 Task: Play online Dominion game.
Action: Mouse moved to (626, 526)
Screenshot: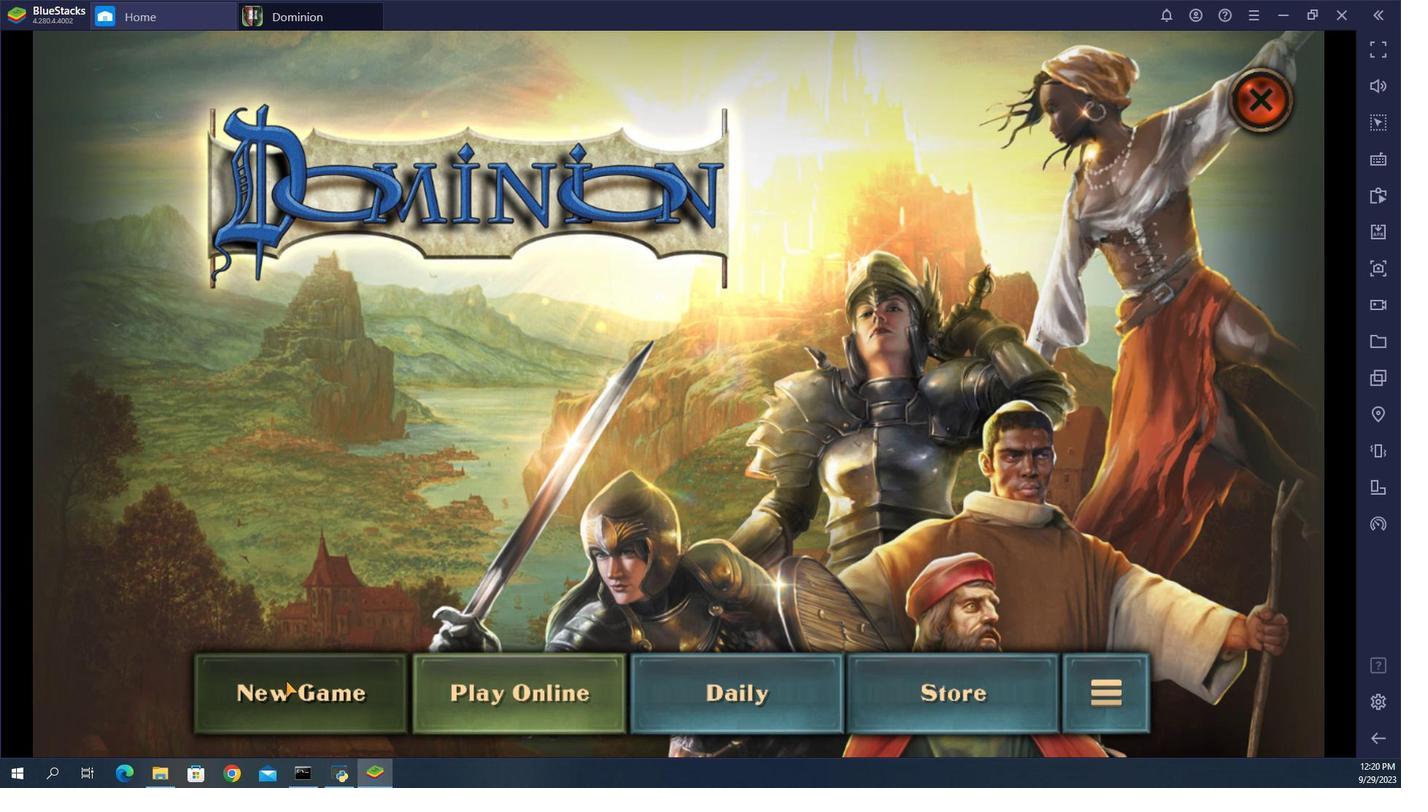 
Action: Mouse pressed left at (626, 526)
Screenshot: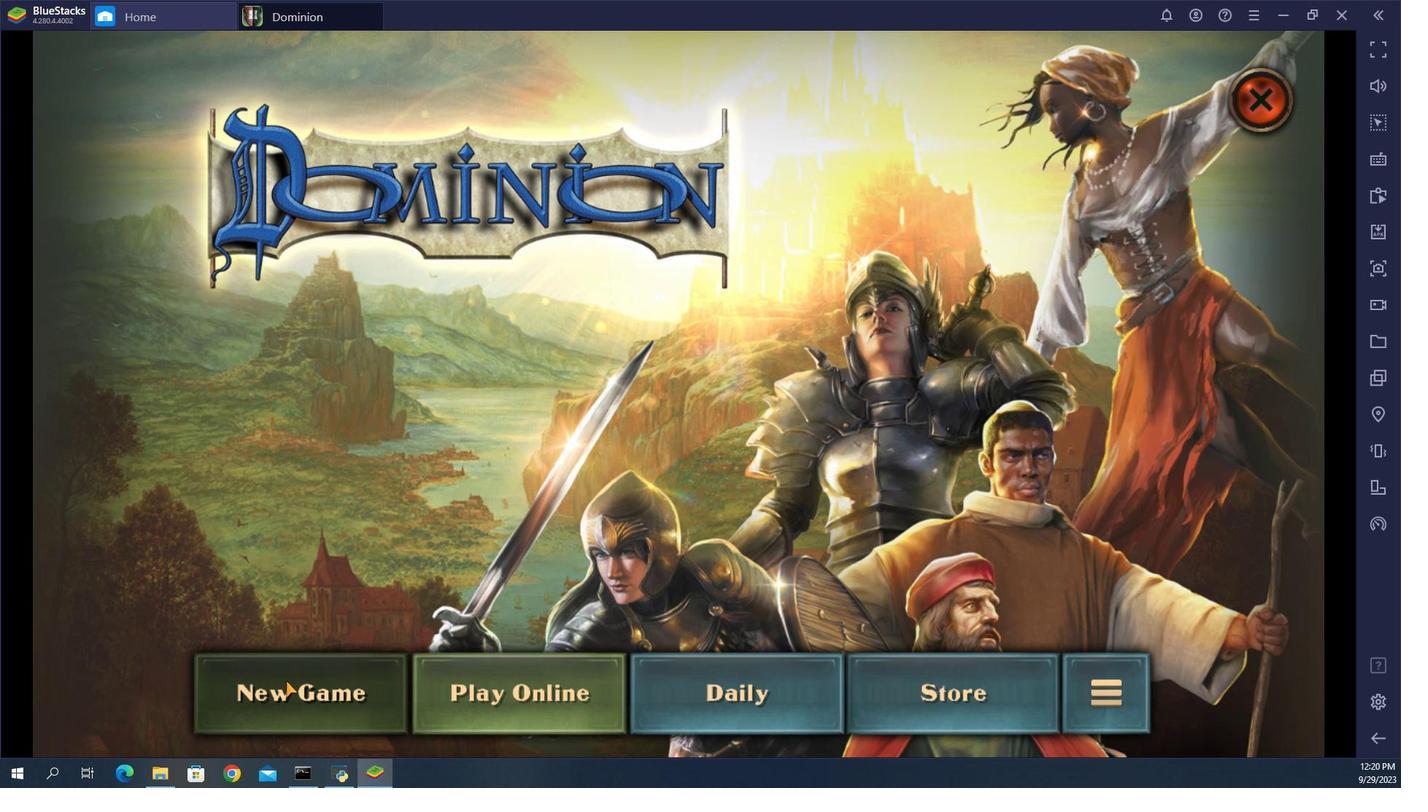 
Action: Mouse moved to (582, 526)
Screenshot: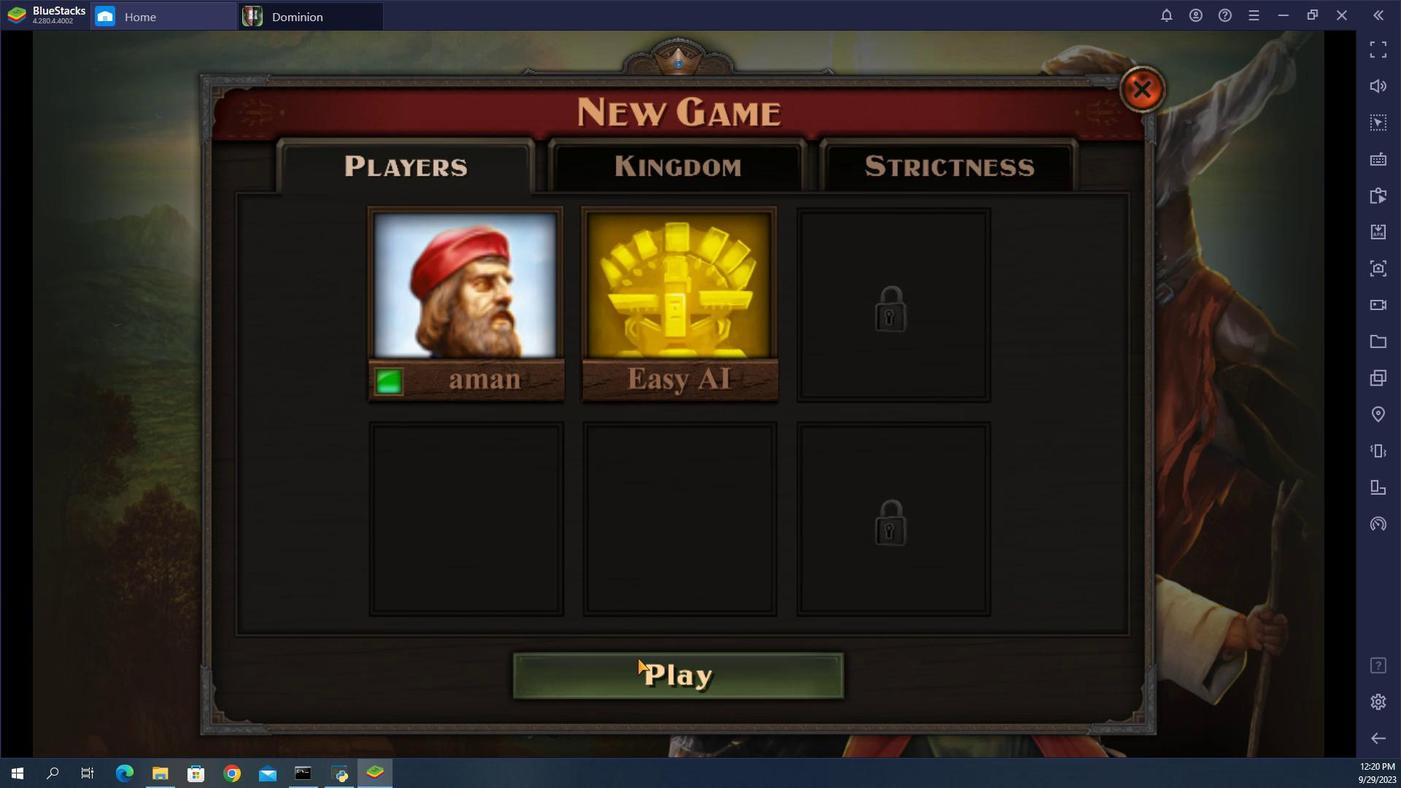 
Action: Mouse pressed left at (582, 526)
Screenshot: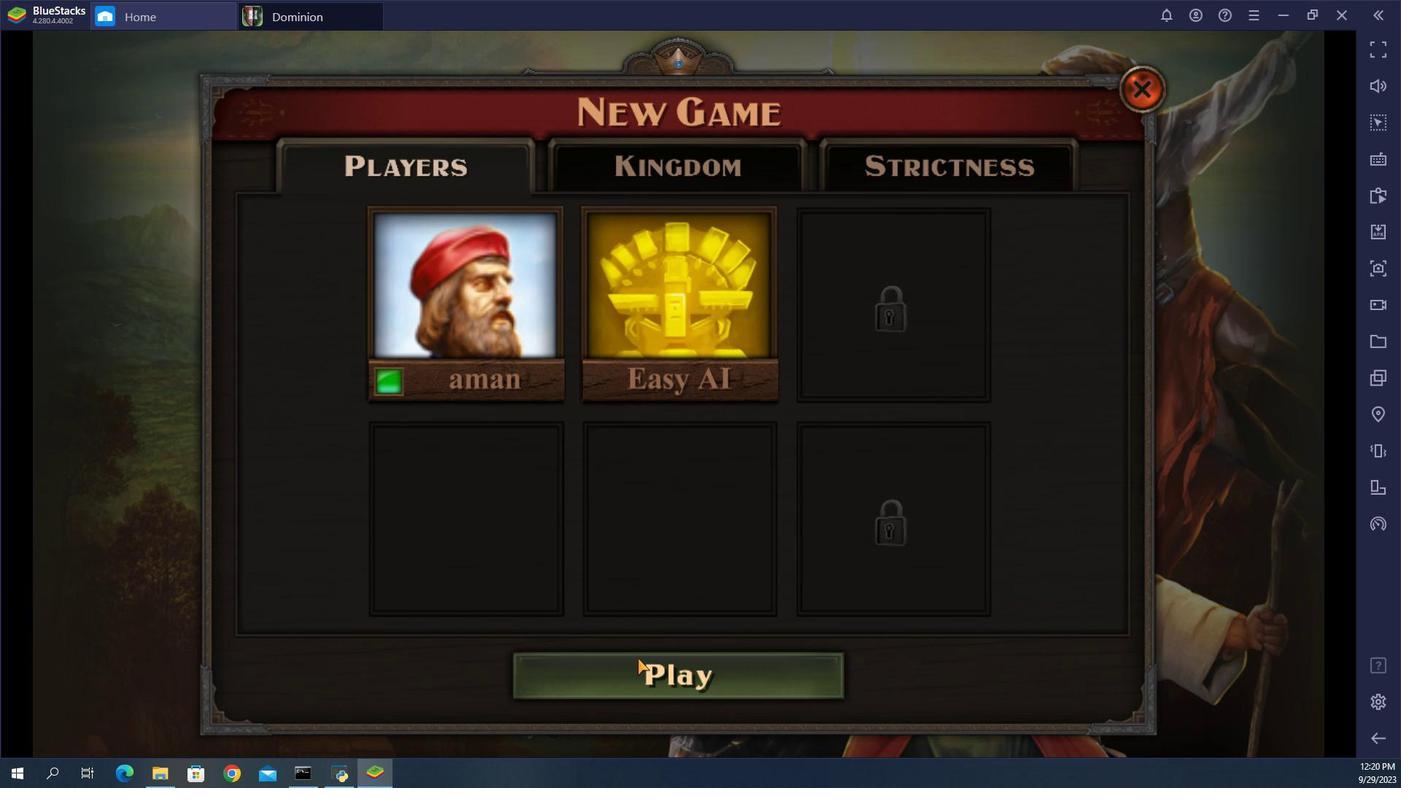 
Action: Mouse moved to (580, 526)
Screenshot: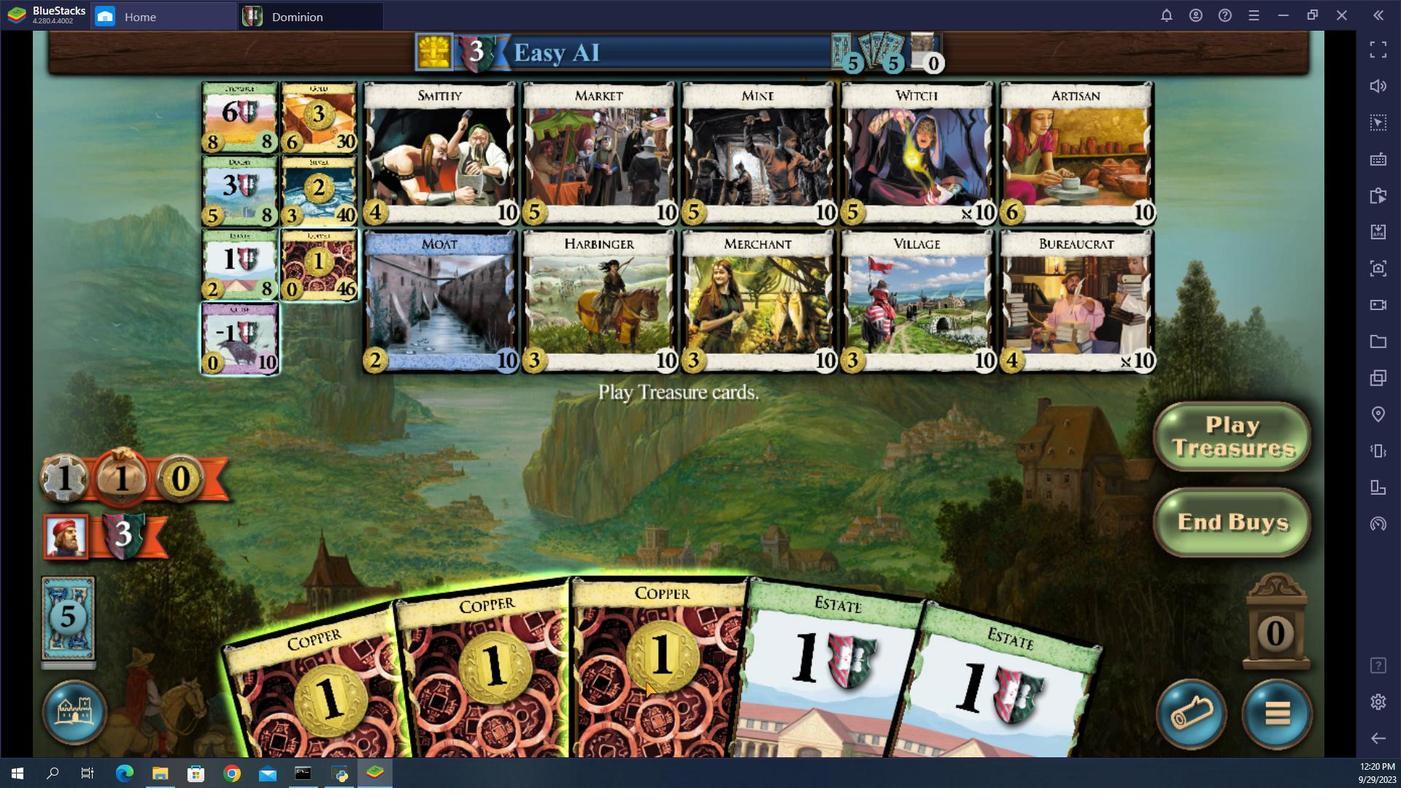 
Action: Mouse pressed left at (580, 526)
Screenshot: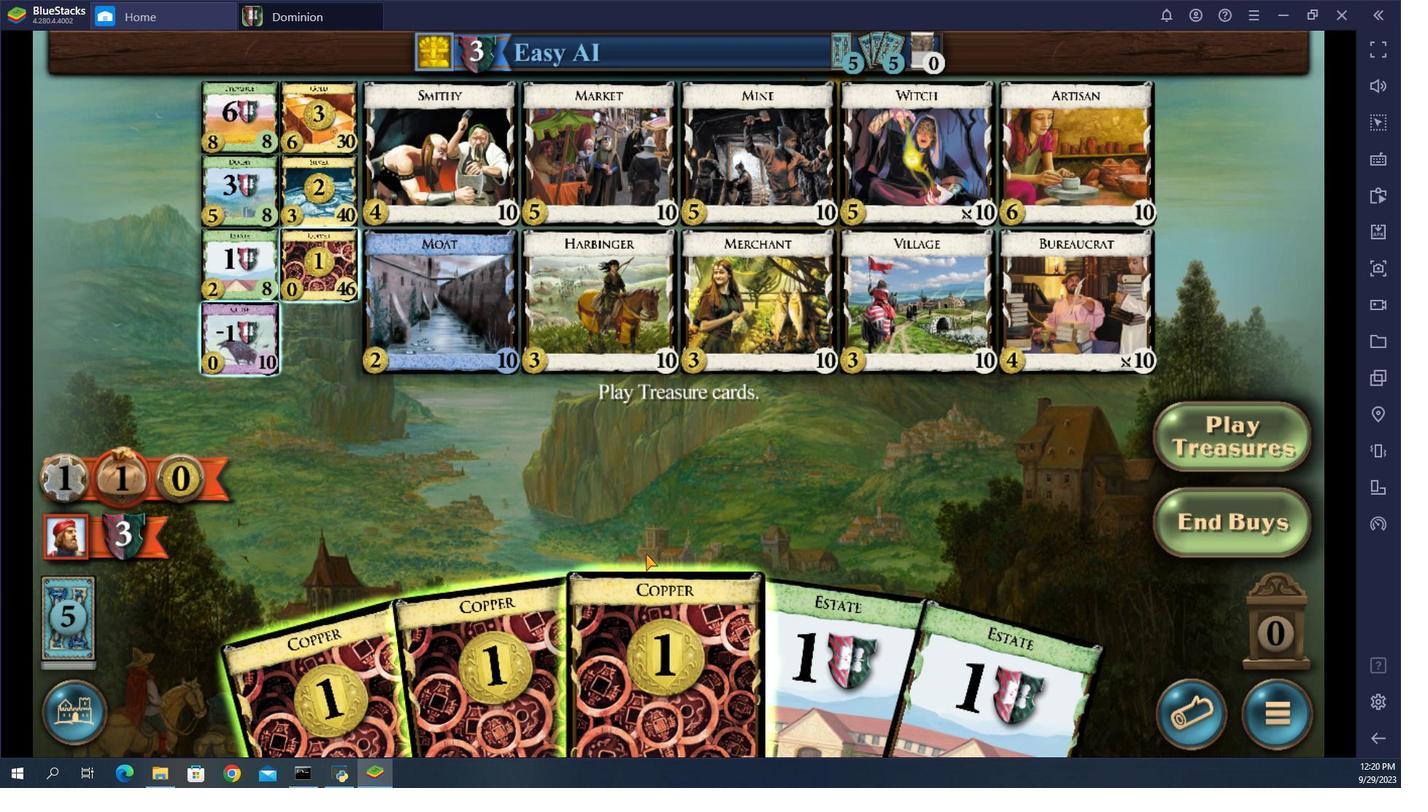 
Action: Mouse moved to (590, 526)
Screenshot: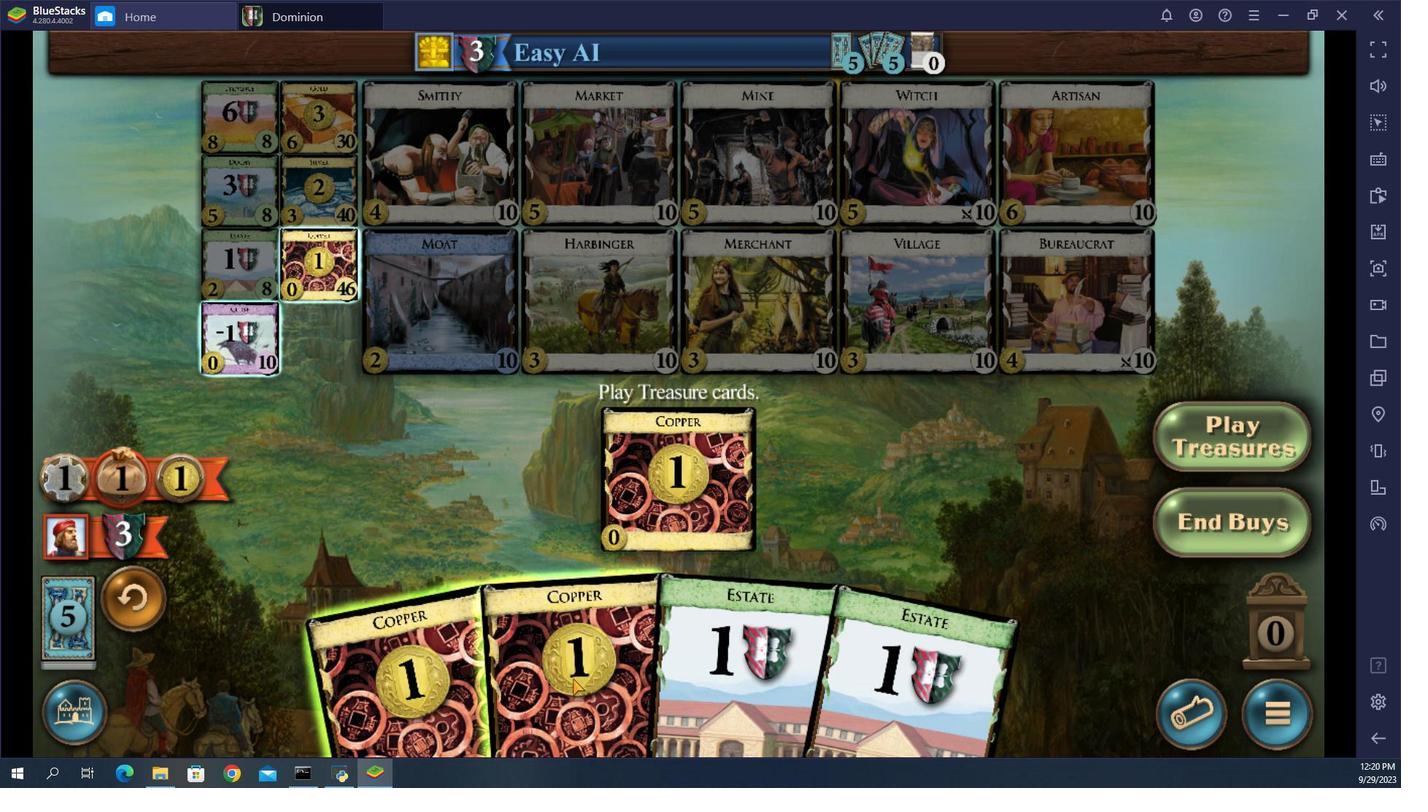 
Action: Mouse pressed left at (590, 526)
Screenshot: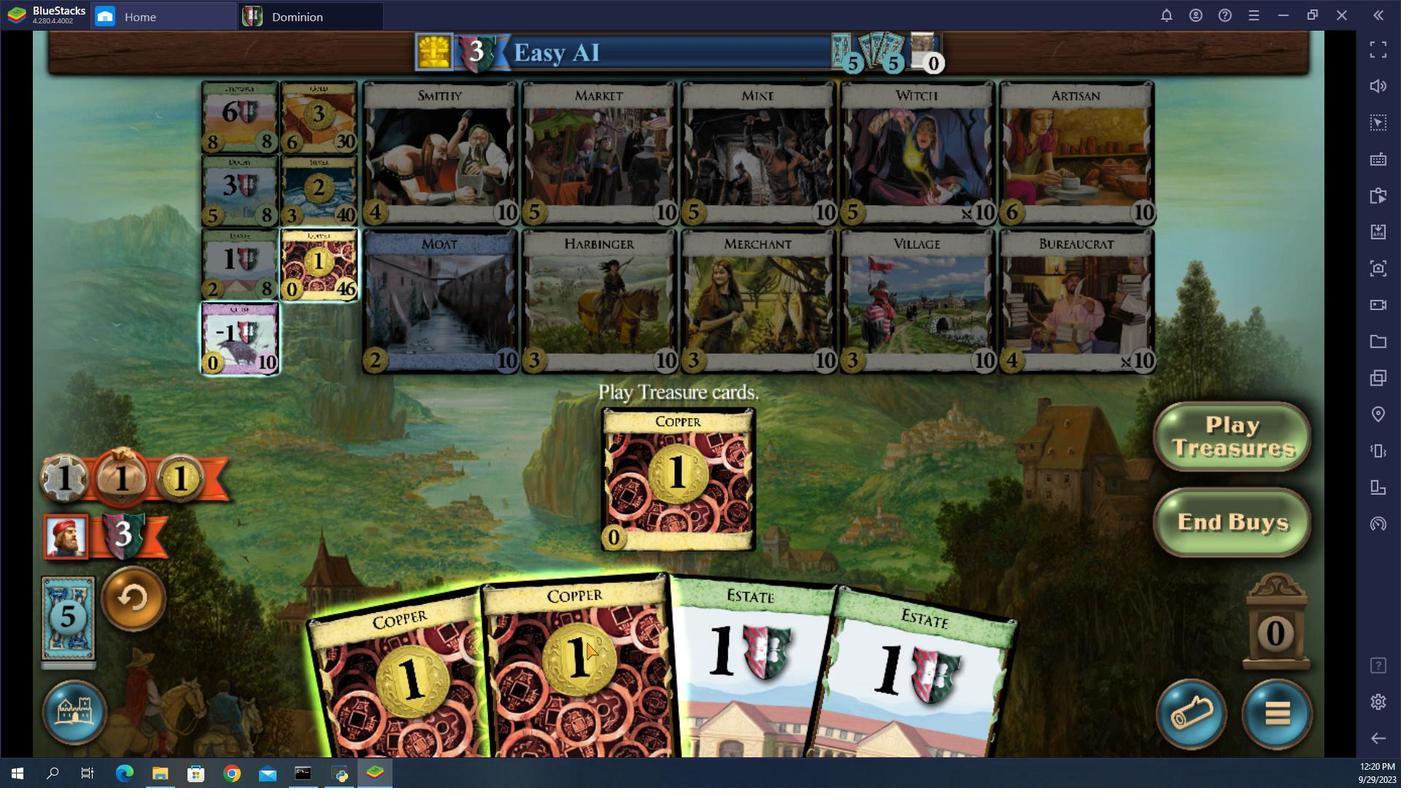 
Action: Mouse moved to (631, 527)
Screenshot: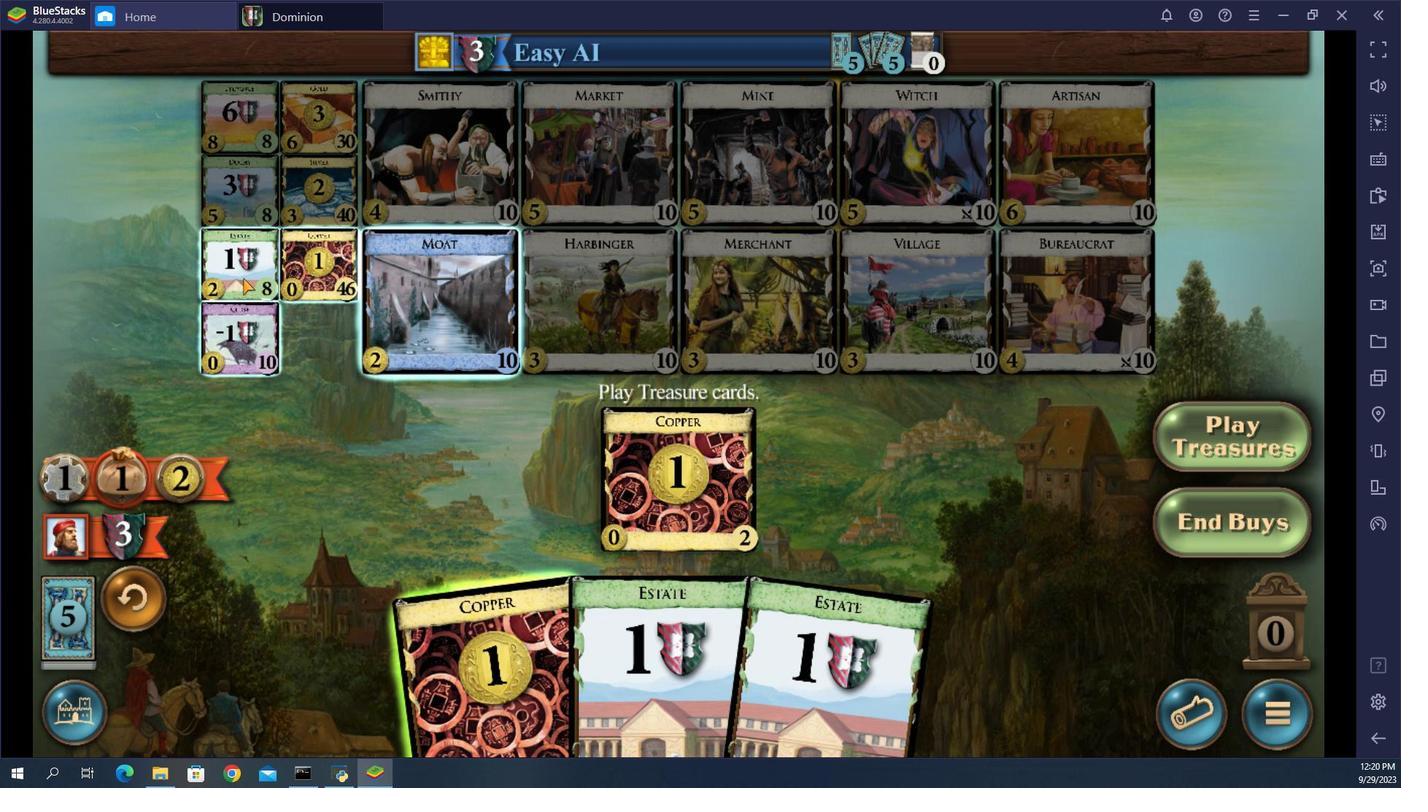 
Action: Mouse pressed left at (631, 527)
Screenshot: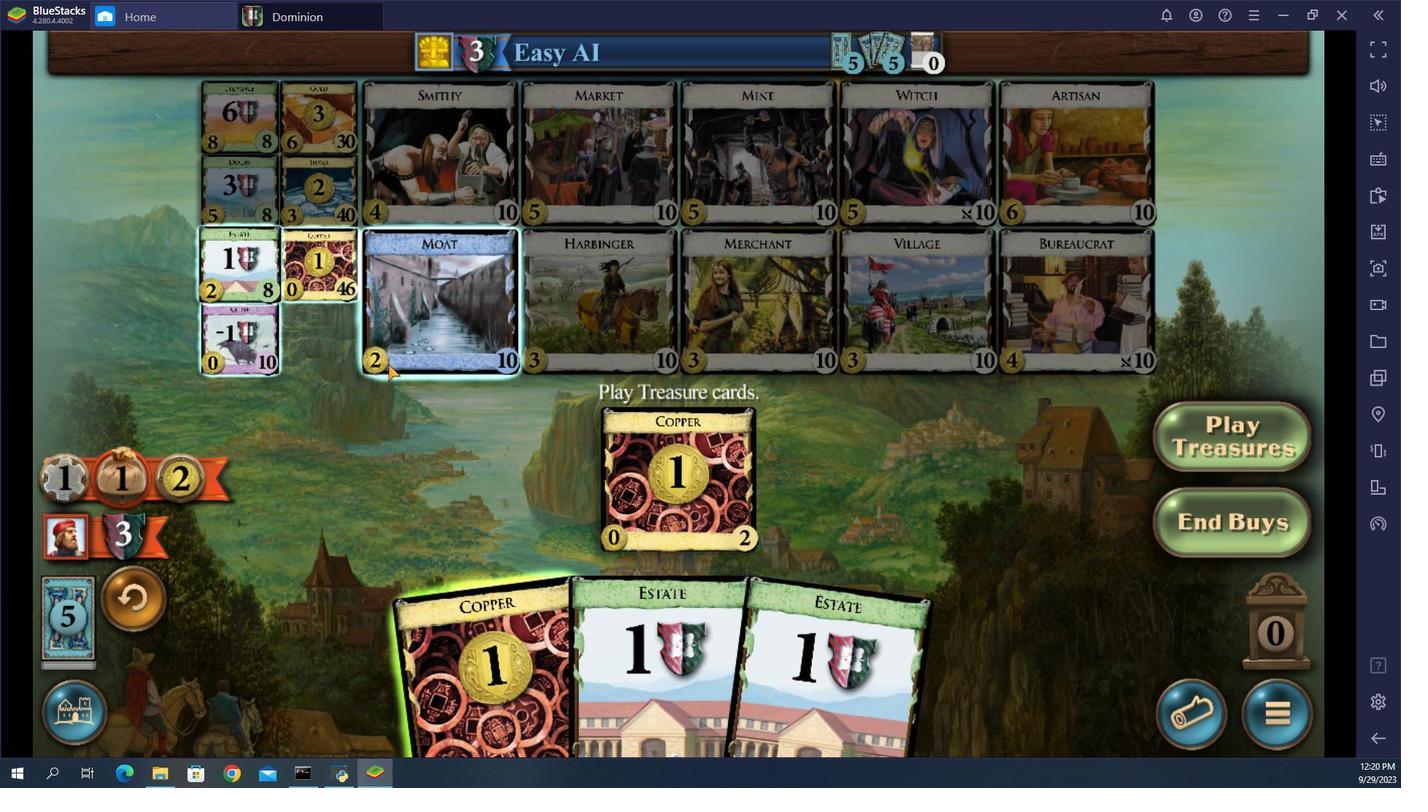 
Action: Mouse moved to (580, 526)
Screenshot: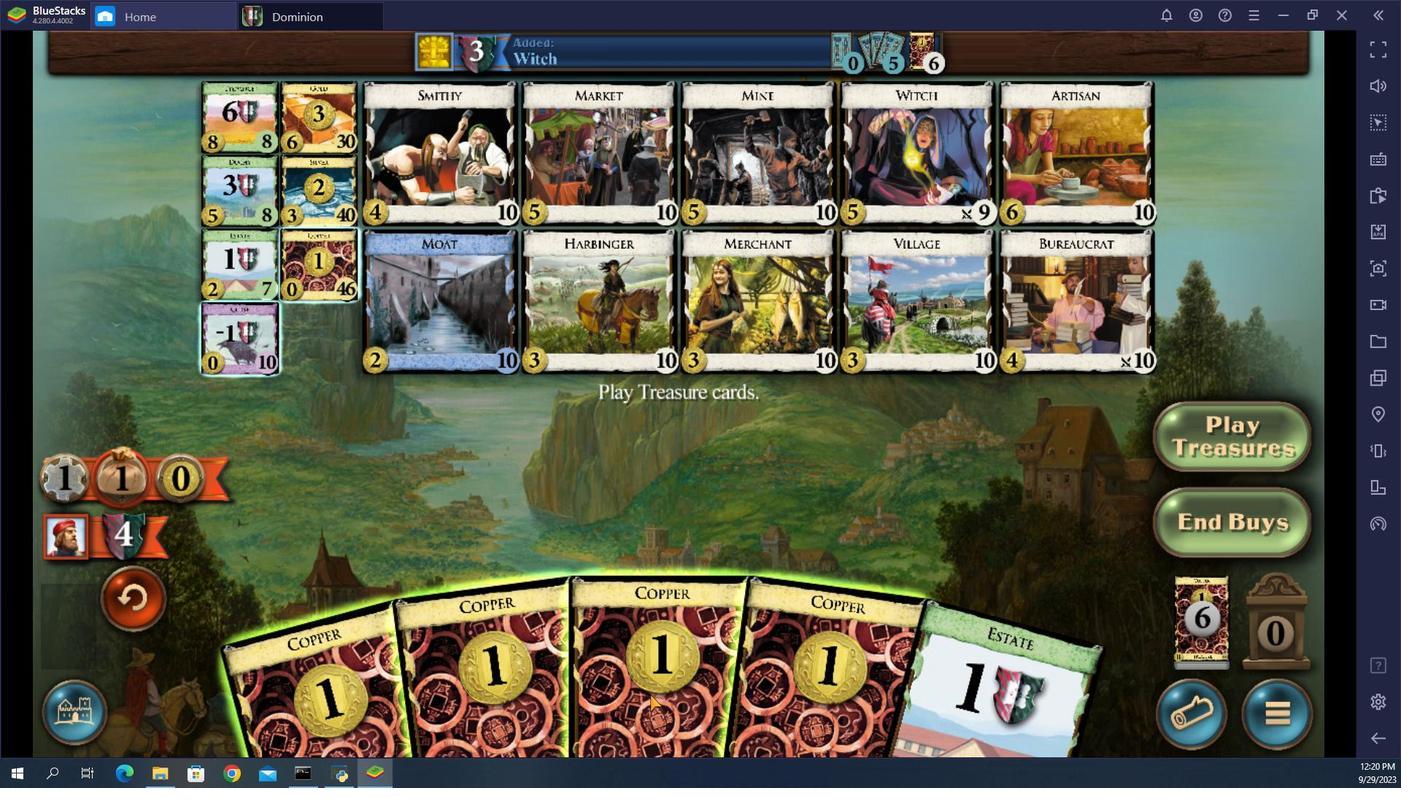 
Action: Mouse pressed left at (580, 526)
Screenshot: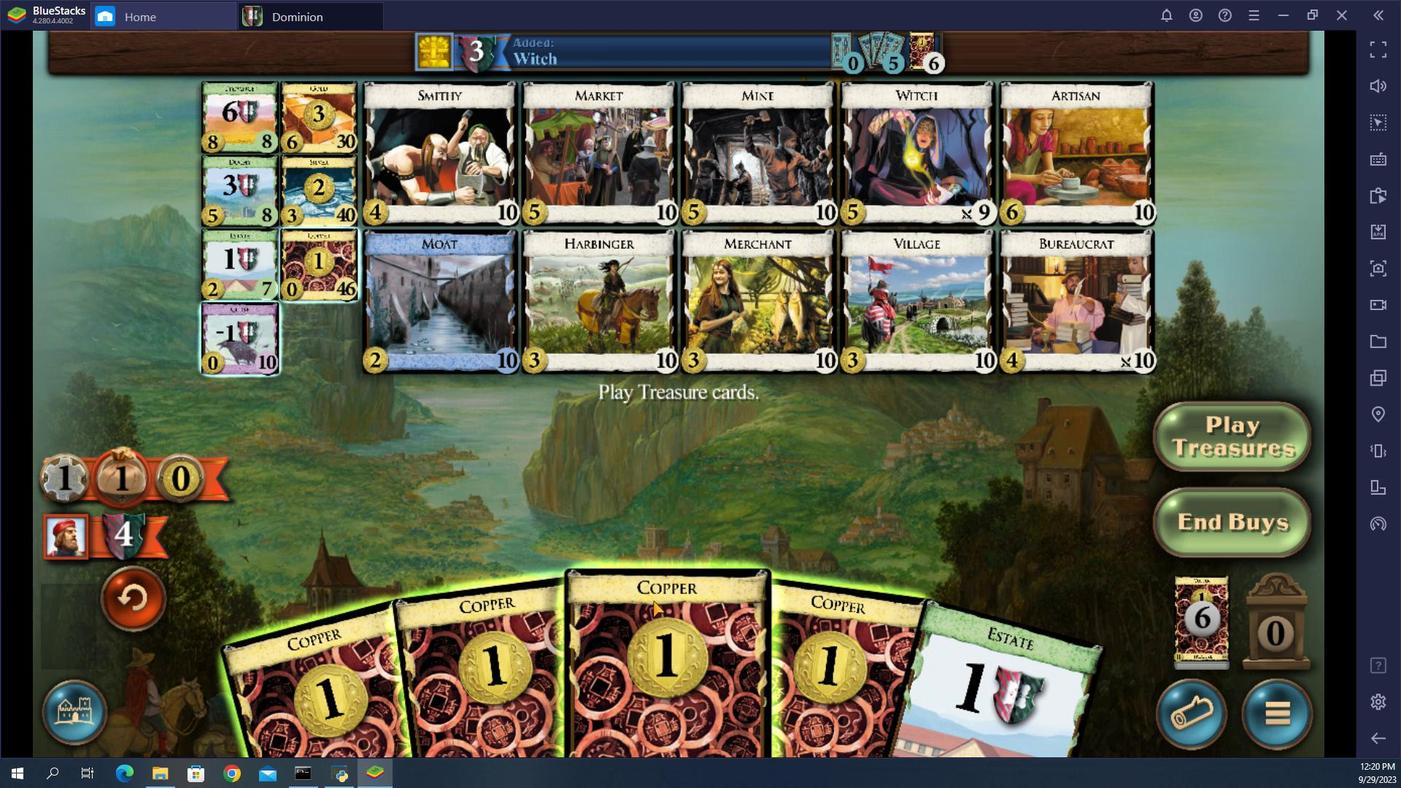 
Action: Mouse moved to (588, 526)
Screenshot: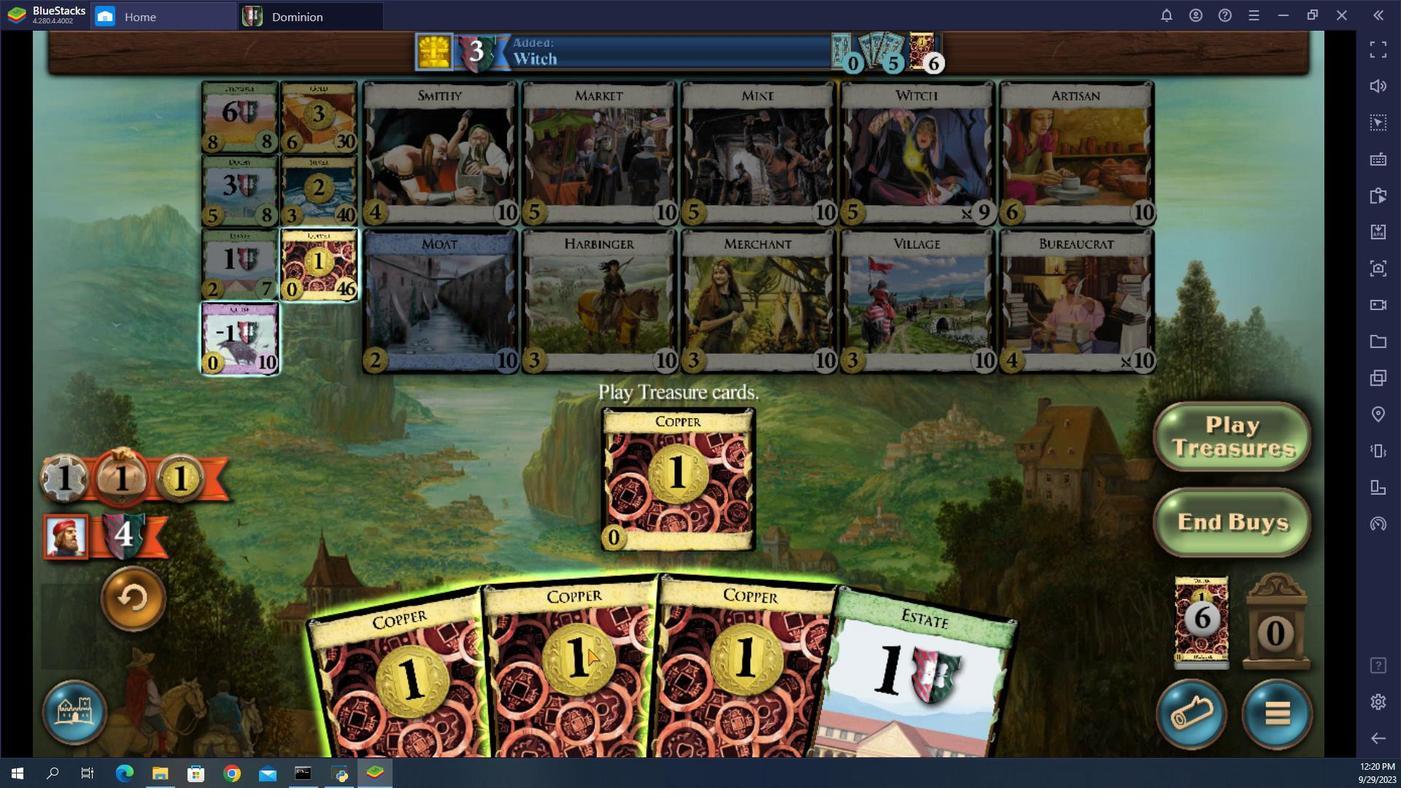 
Action: Mouse pressed left at (588, 526)
Screenshot: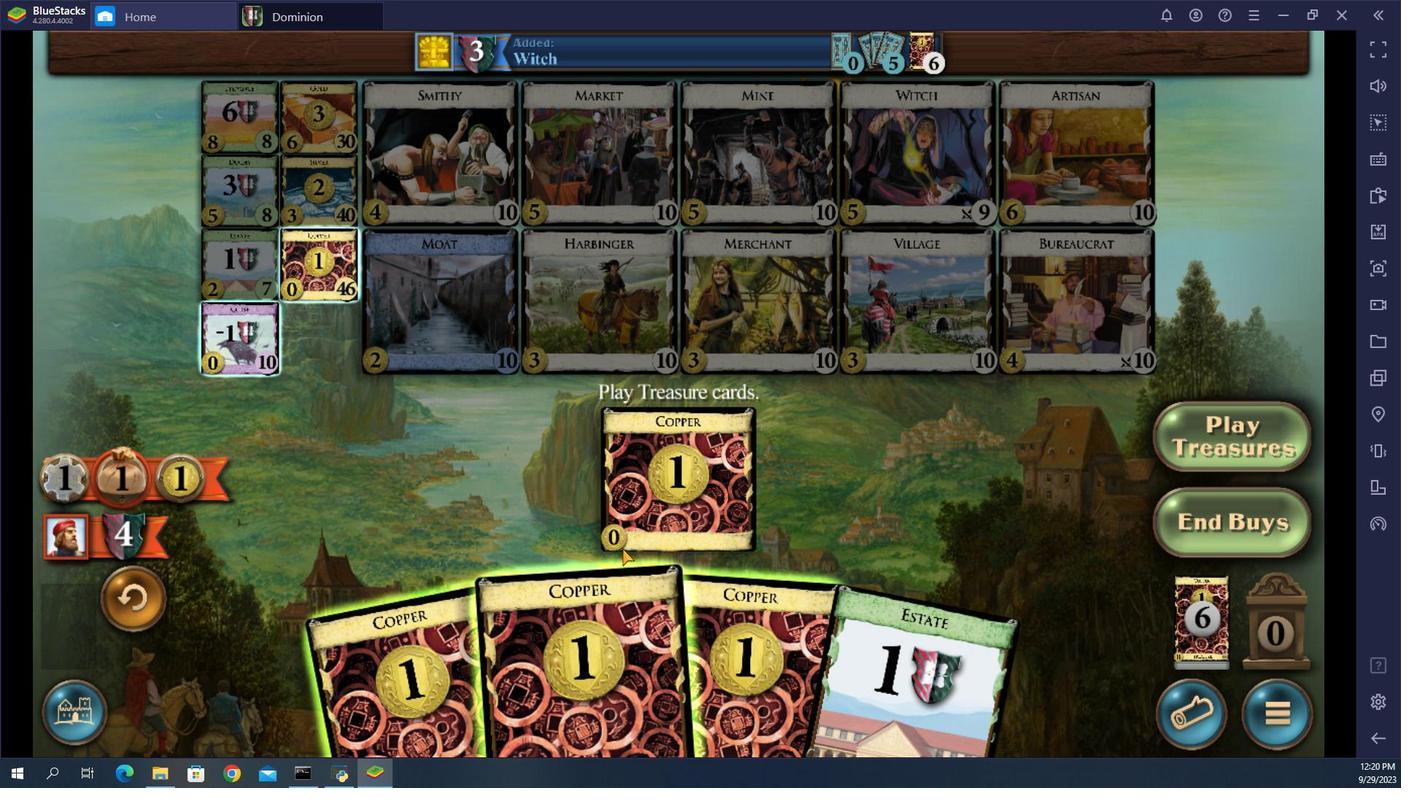 
Action: Mouse moved to (583, 526)
Screenshot: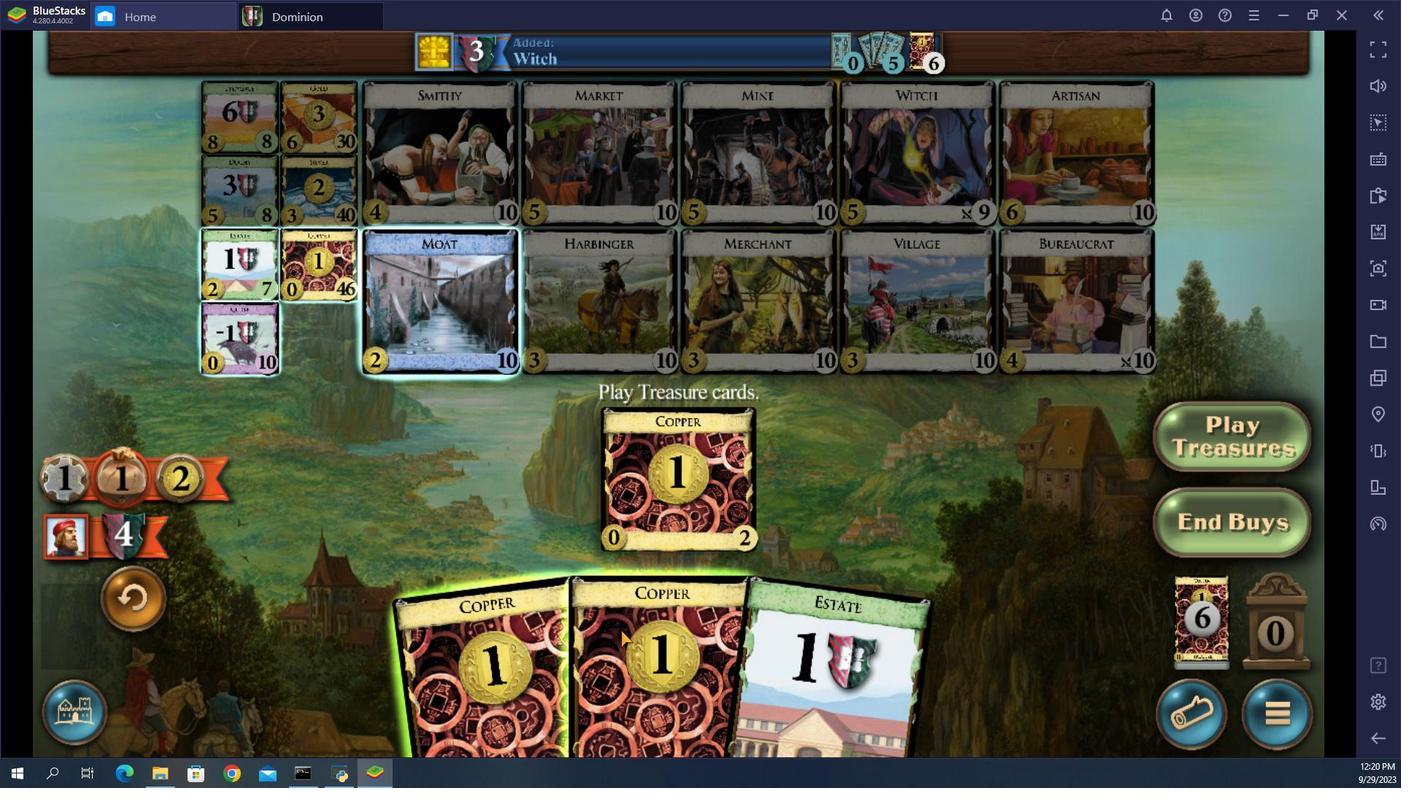 
Action: Mouse pressed left at (583, 526)
Screenshot: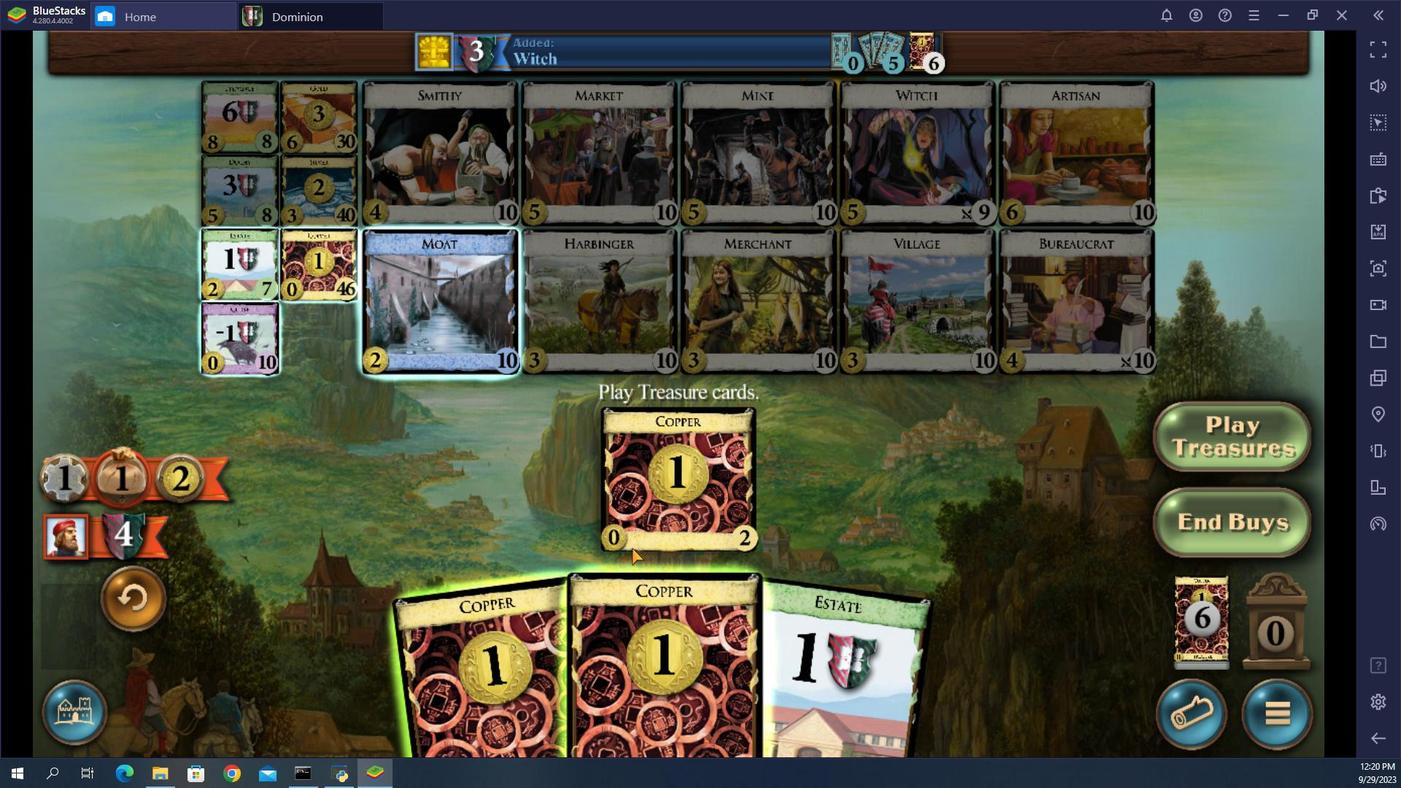 
Action: Mouse moved to (621, 527)
Screenshot: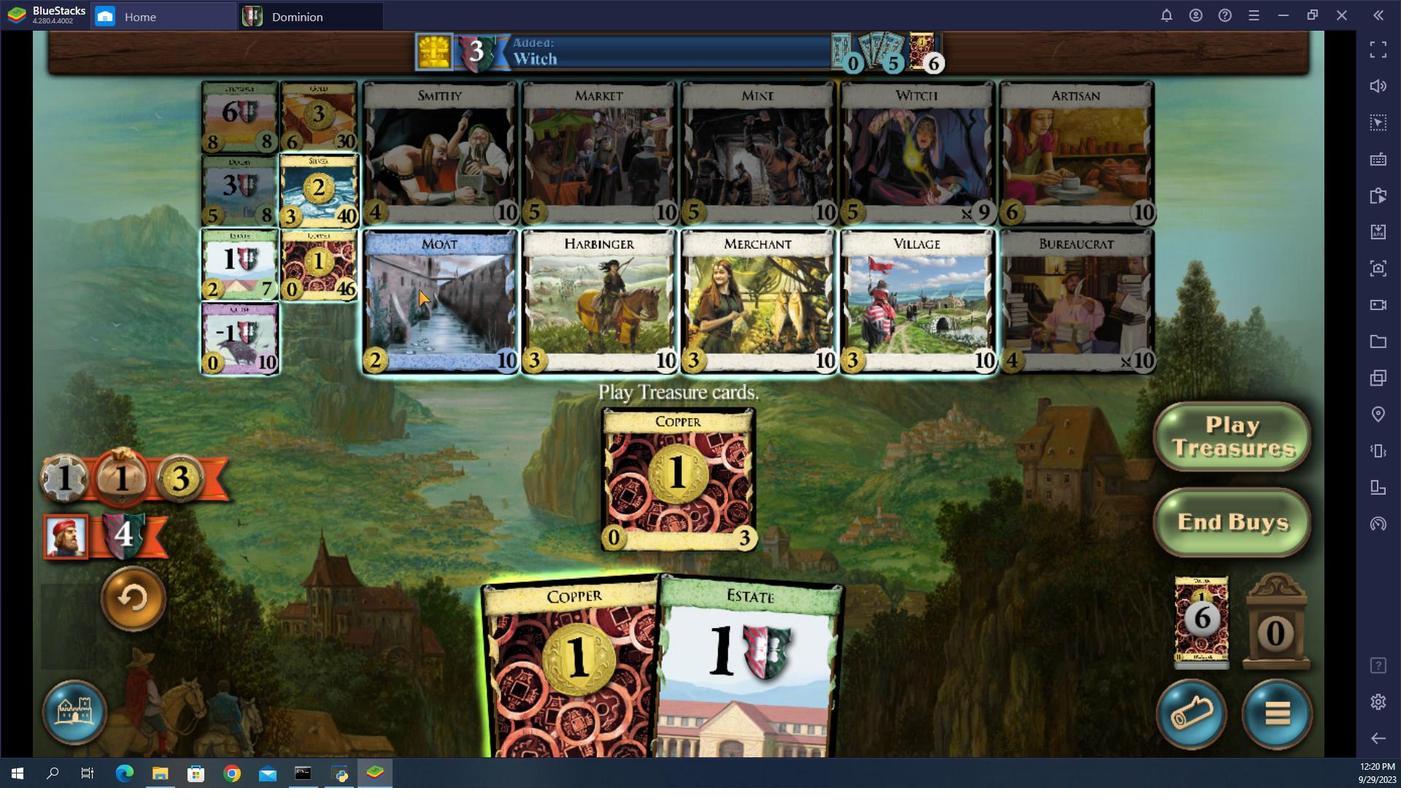 
Action: Mouse pressed left at (621, 527)
Screenshot: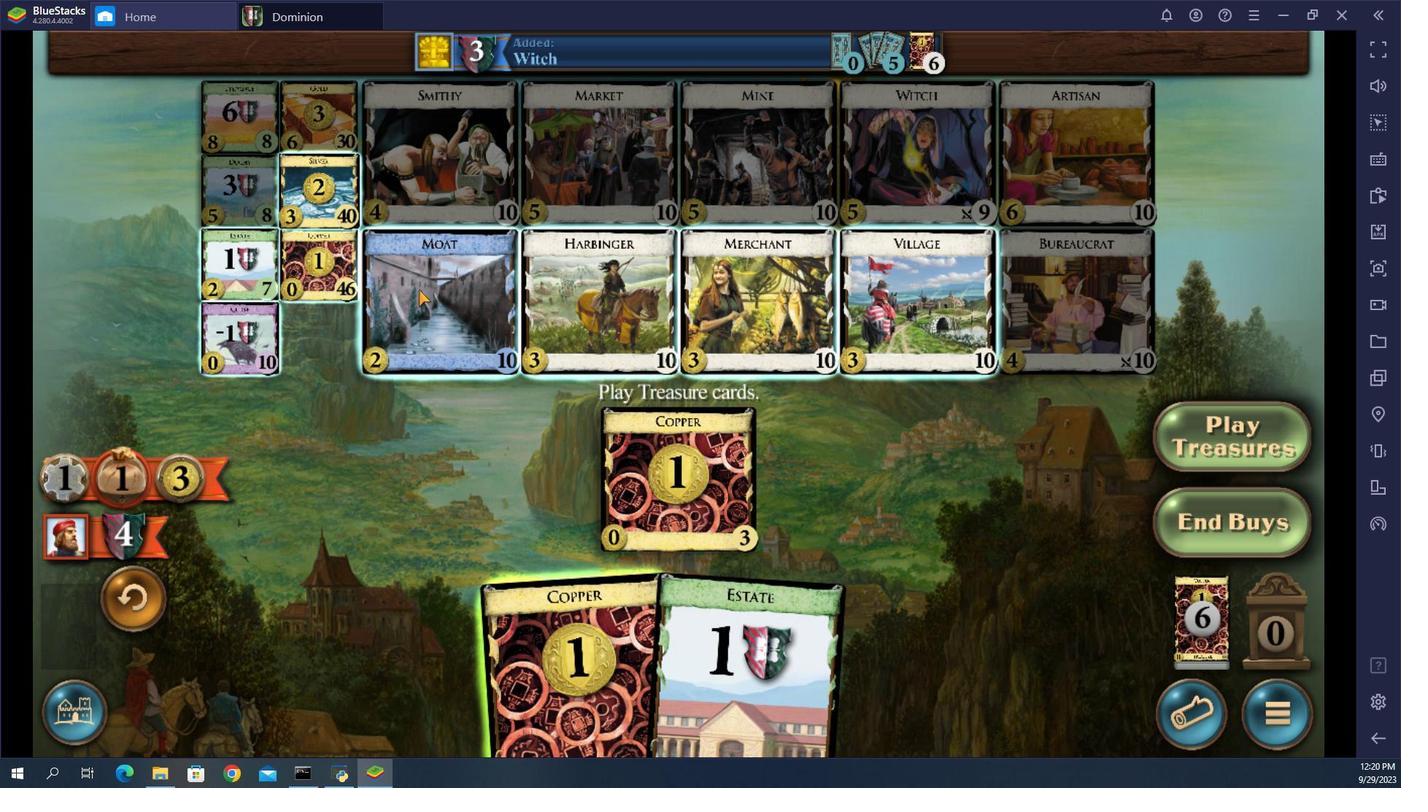 
Action: Mouse moved to (558, 526)
Screenshot: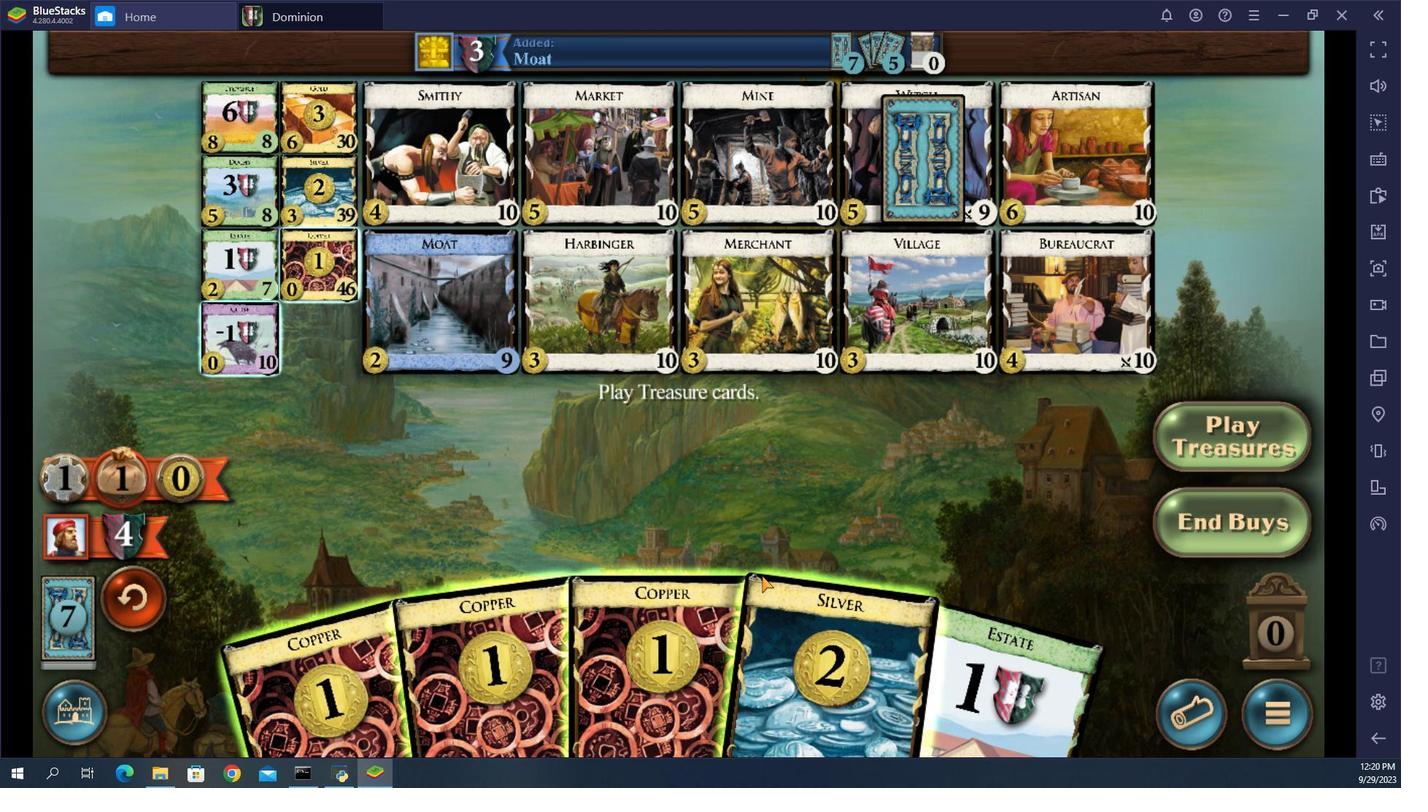 
Action: Mouse pressed left at (558, 526)
Screenshot: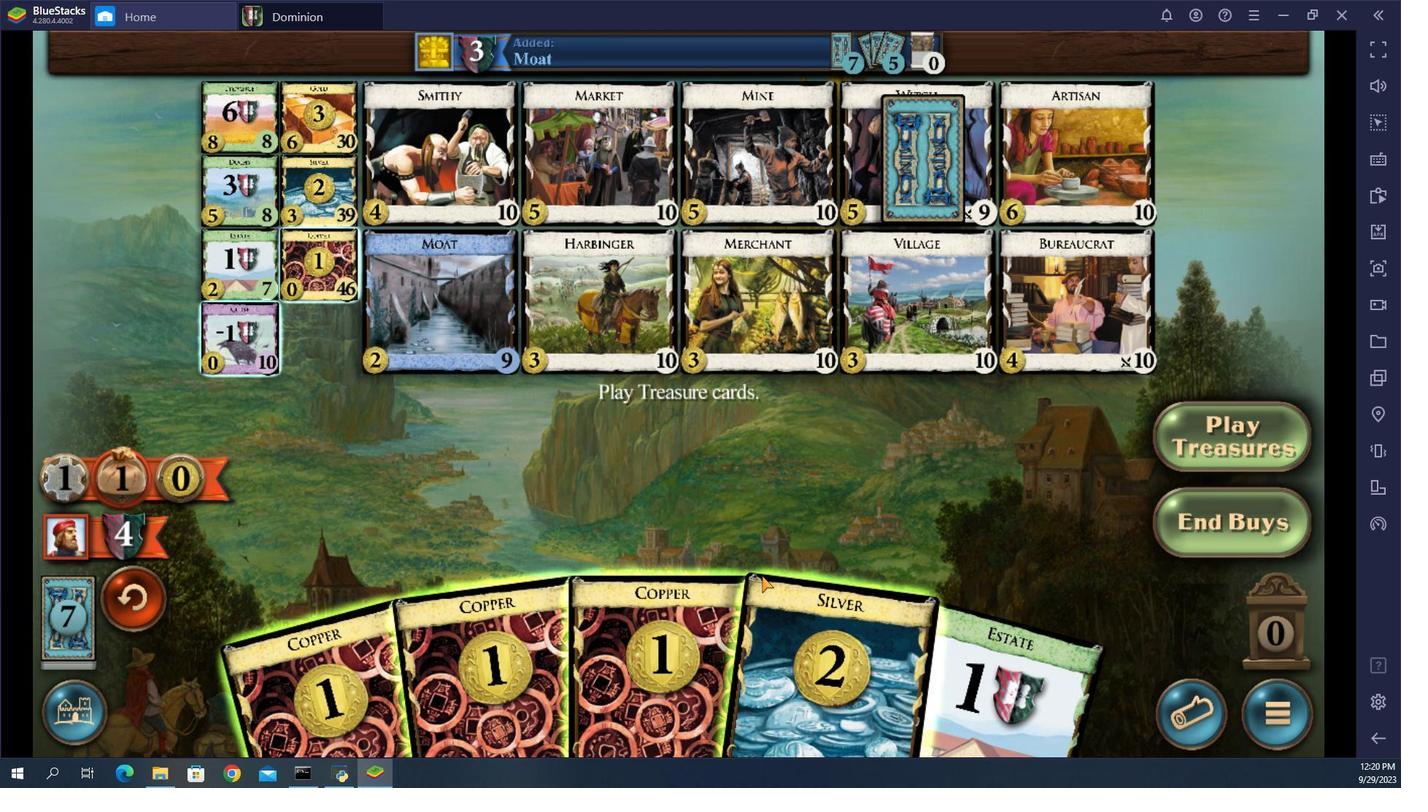 
Action: Mouse moved to (572, 526)
Screenshot: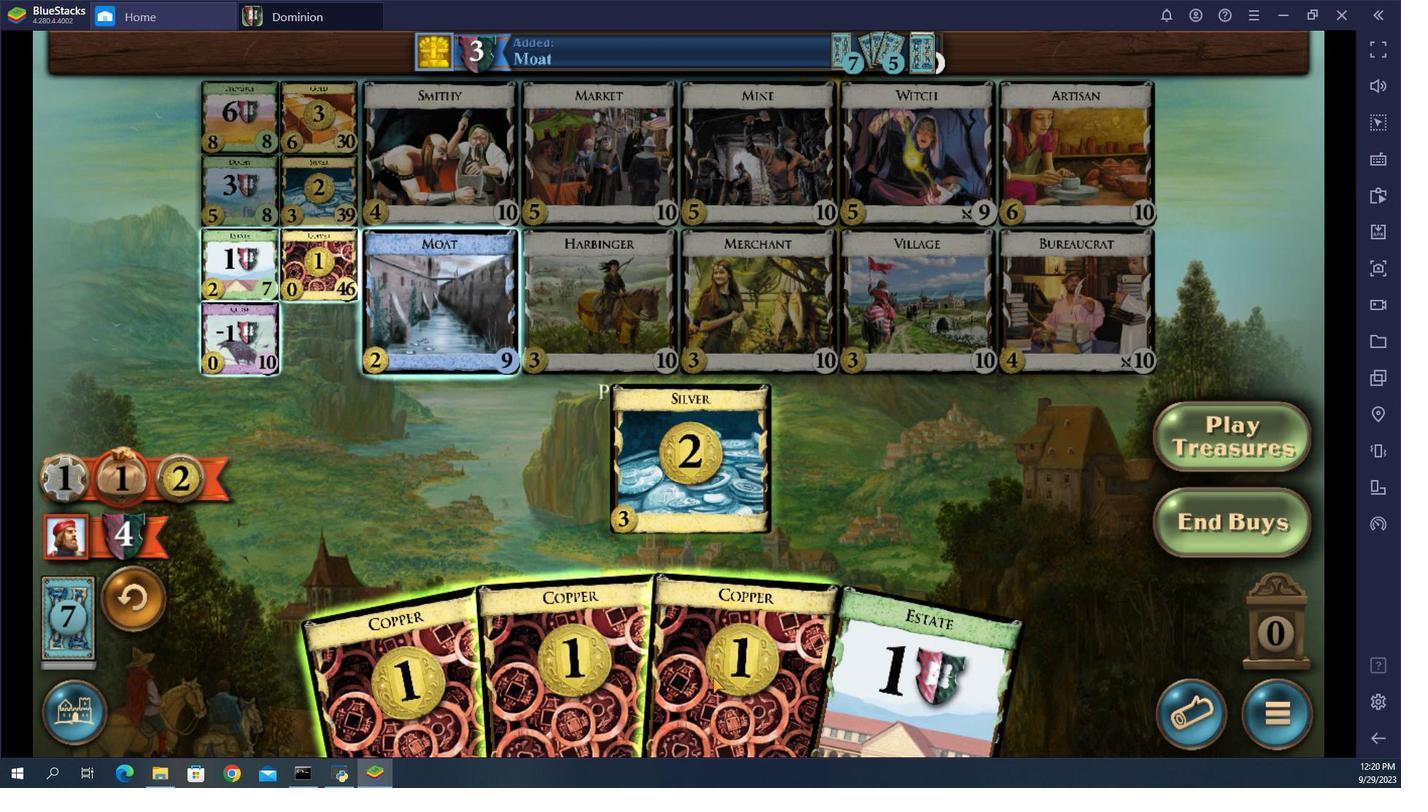 
Action: Mouse pressed left at (572, 526)
Screenshot: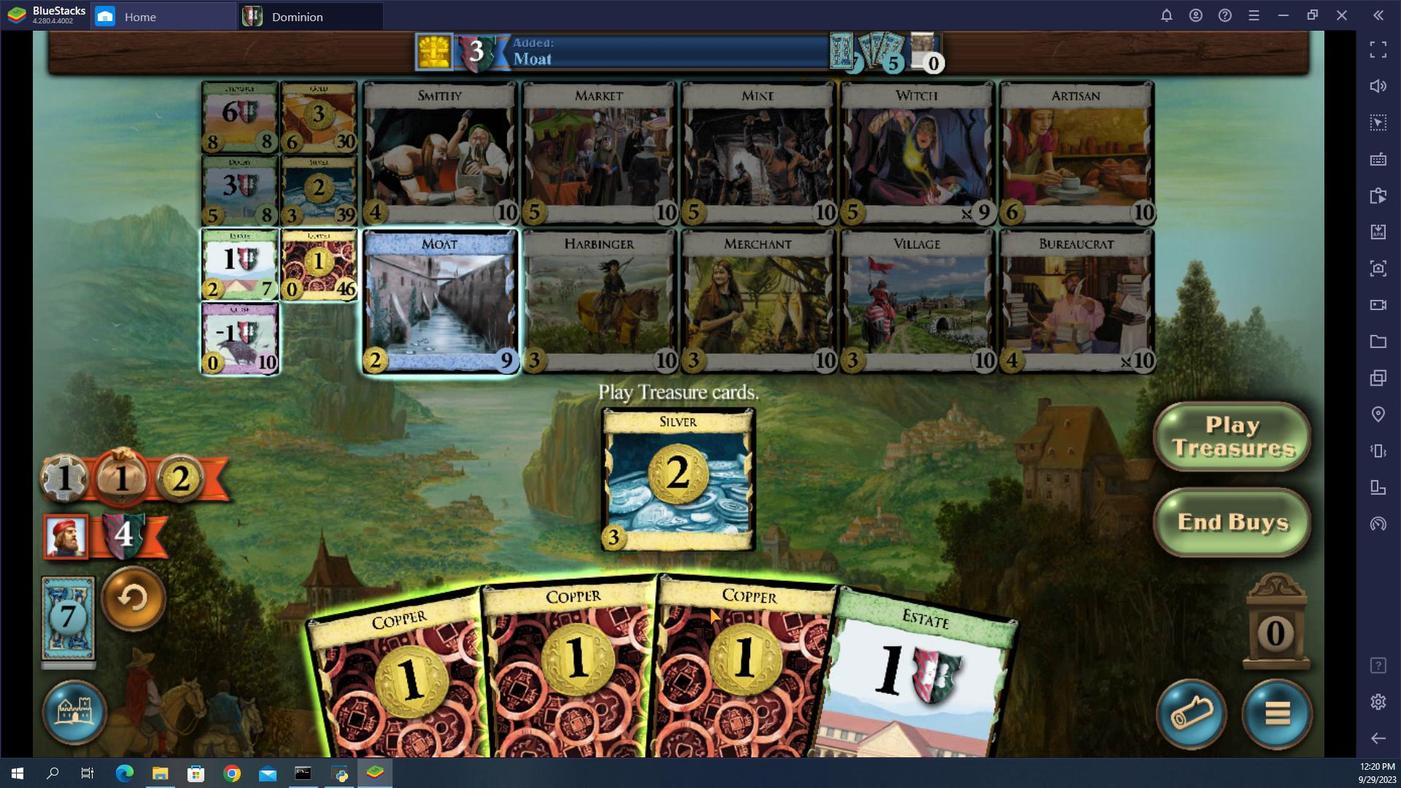 
Action: Mouse moved to (579, 526)
Screenshot: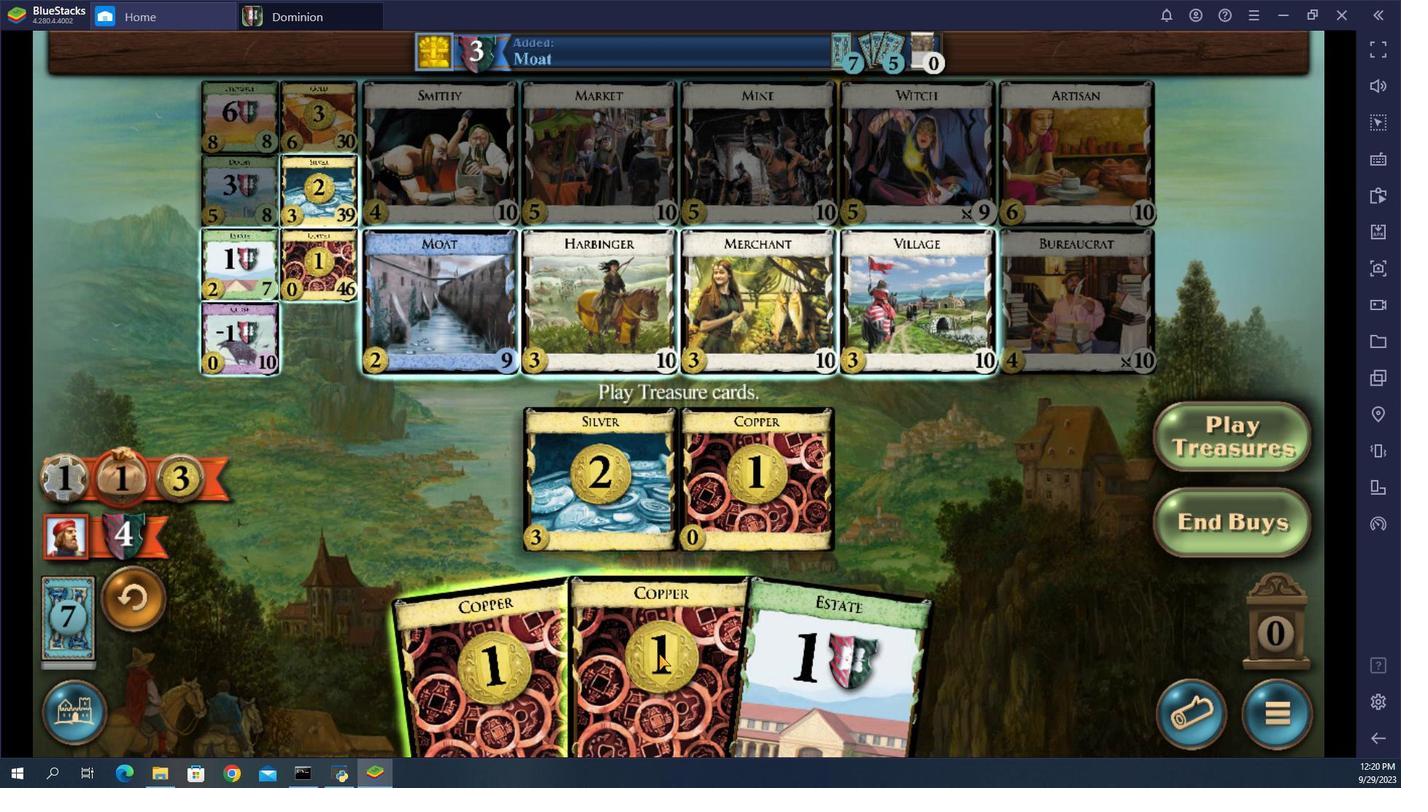 
Action: Mouse pressed left at (579, 526)
Screenshot: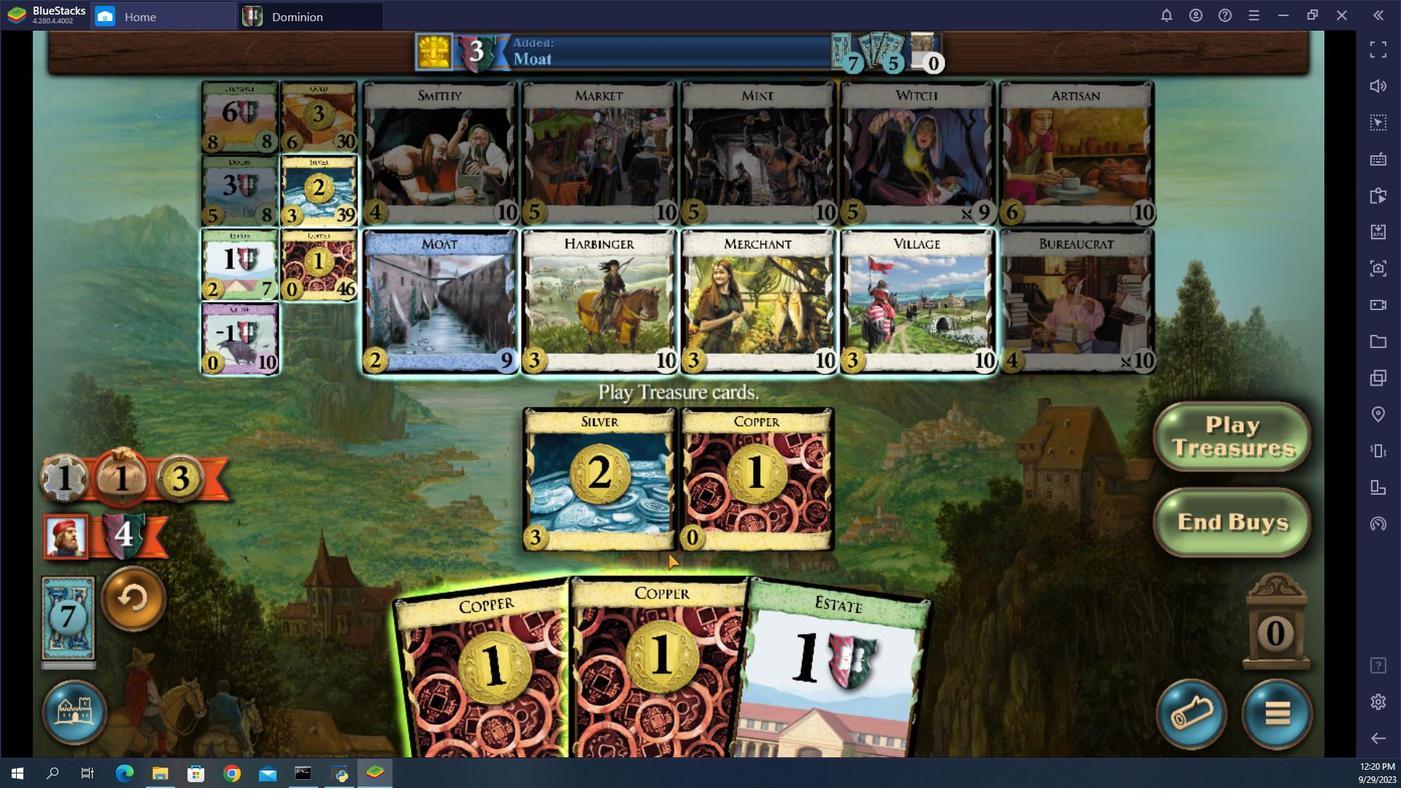 
Action: Mouse moved to (588, 526)
Screenshot: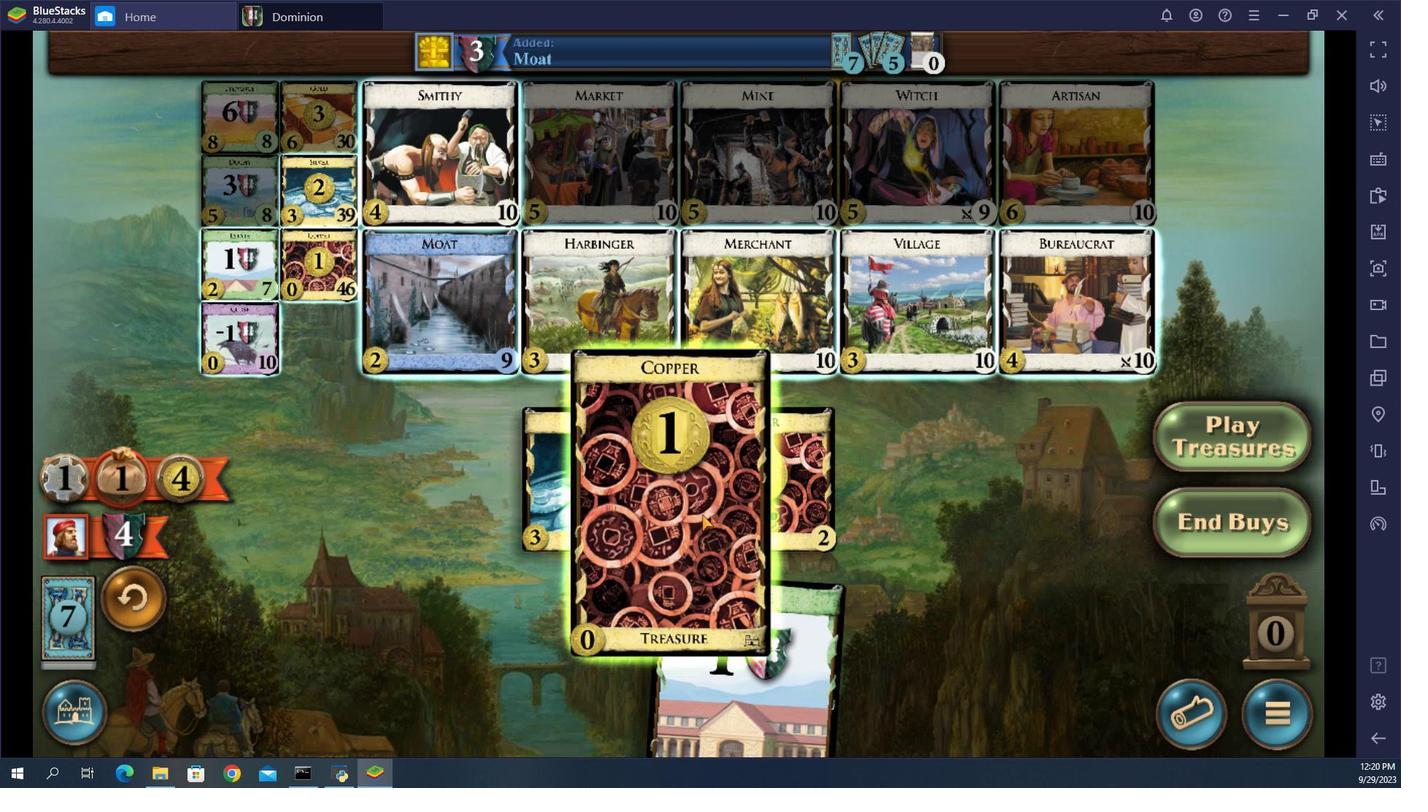
Action: Mouse pressed left at (588, 526)
Screenshot: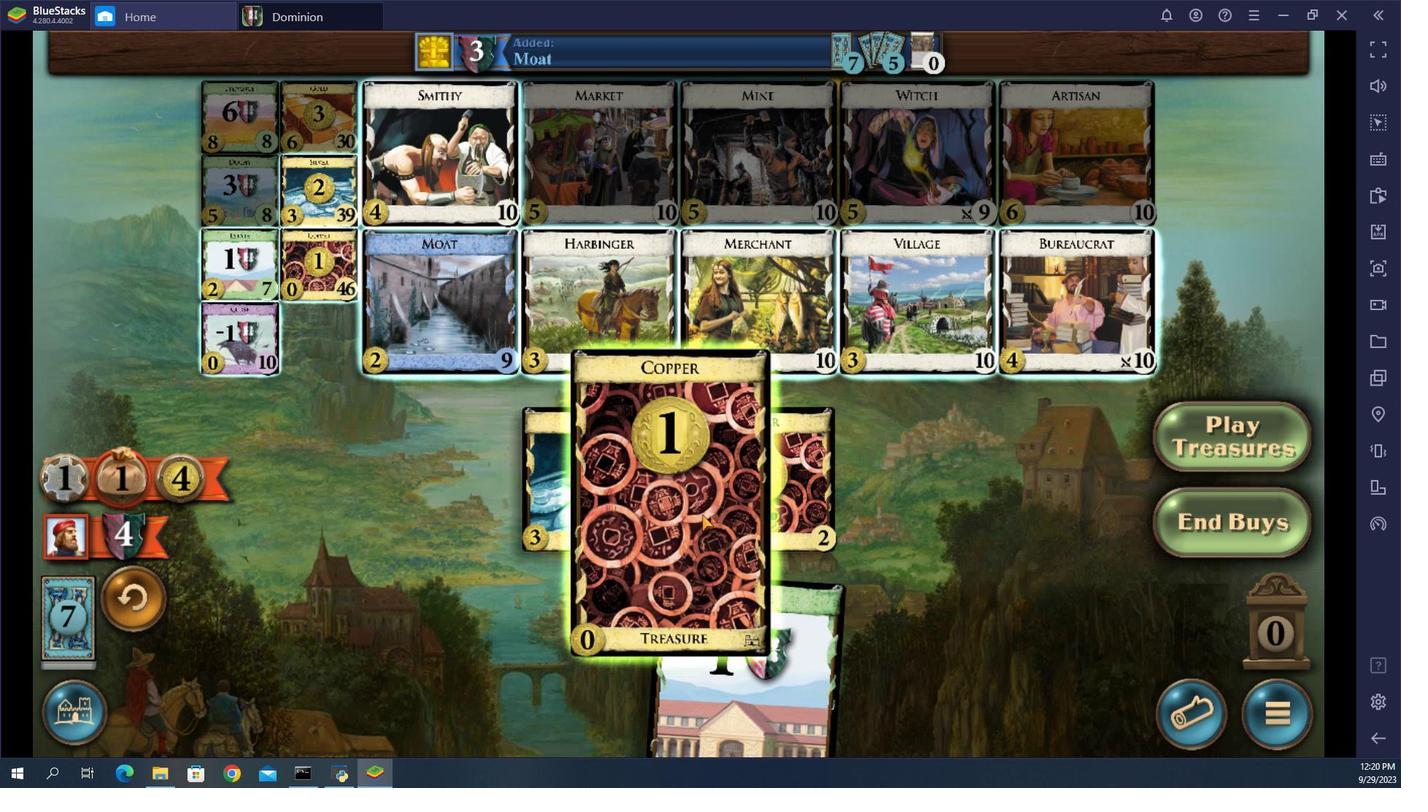 
Action: Mouse moved to (630, 527)
Screenshot: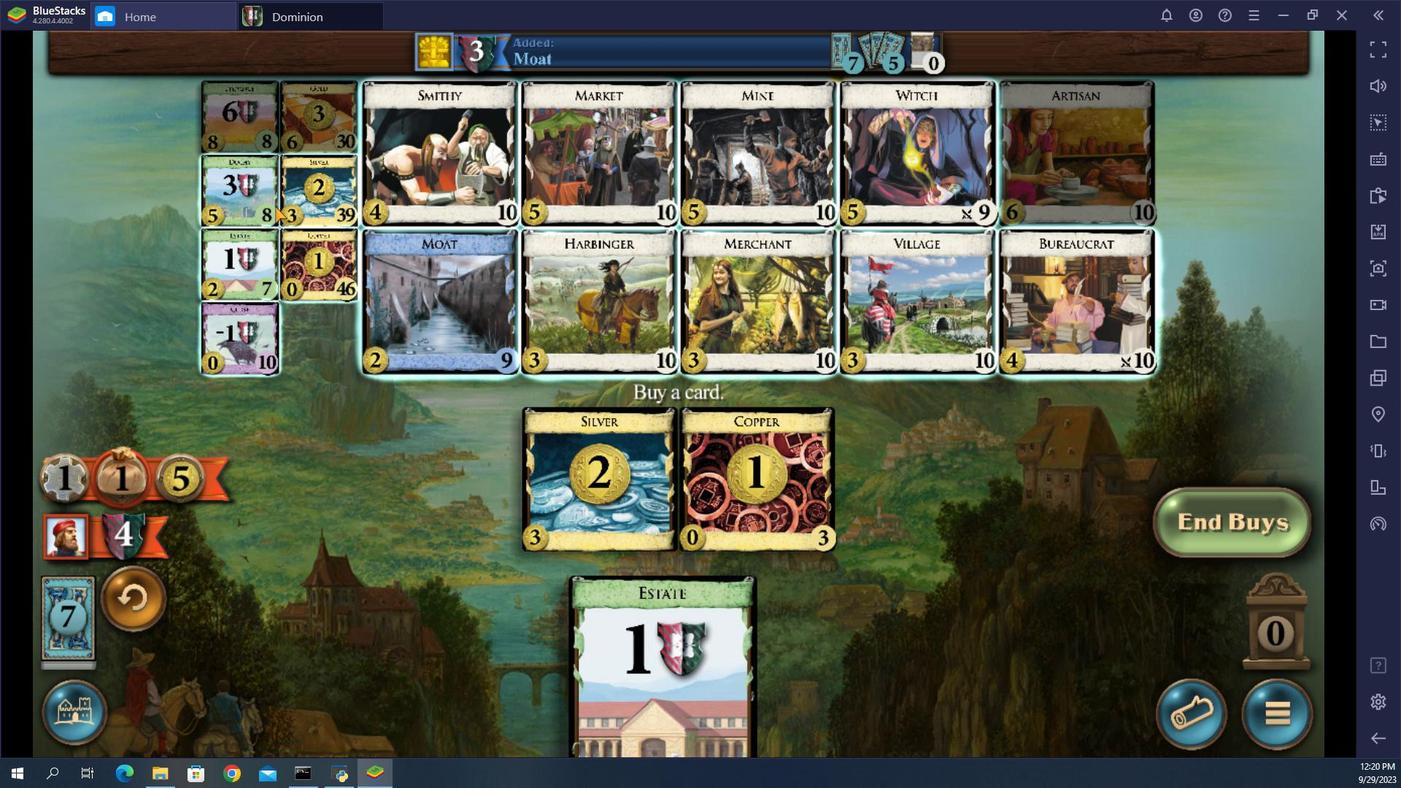 
Action: Mouse pressed left at (630, 527)
Screenshot: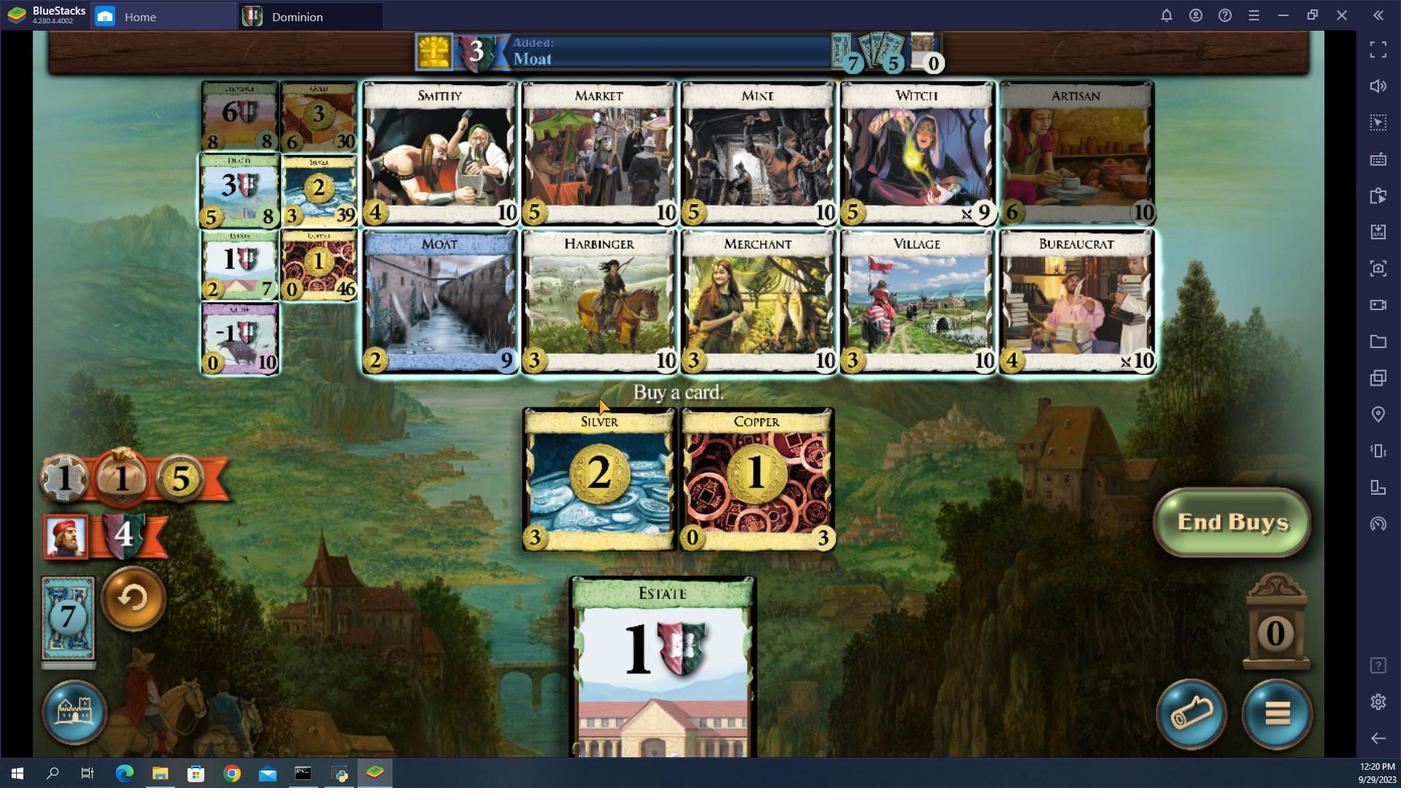 
Action: Mouse moved to (602, 526)
Screenshot: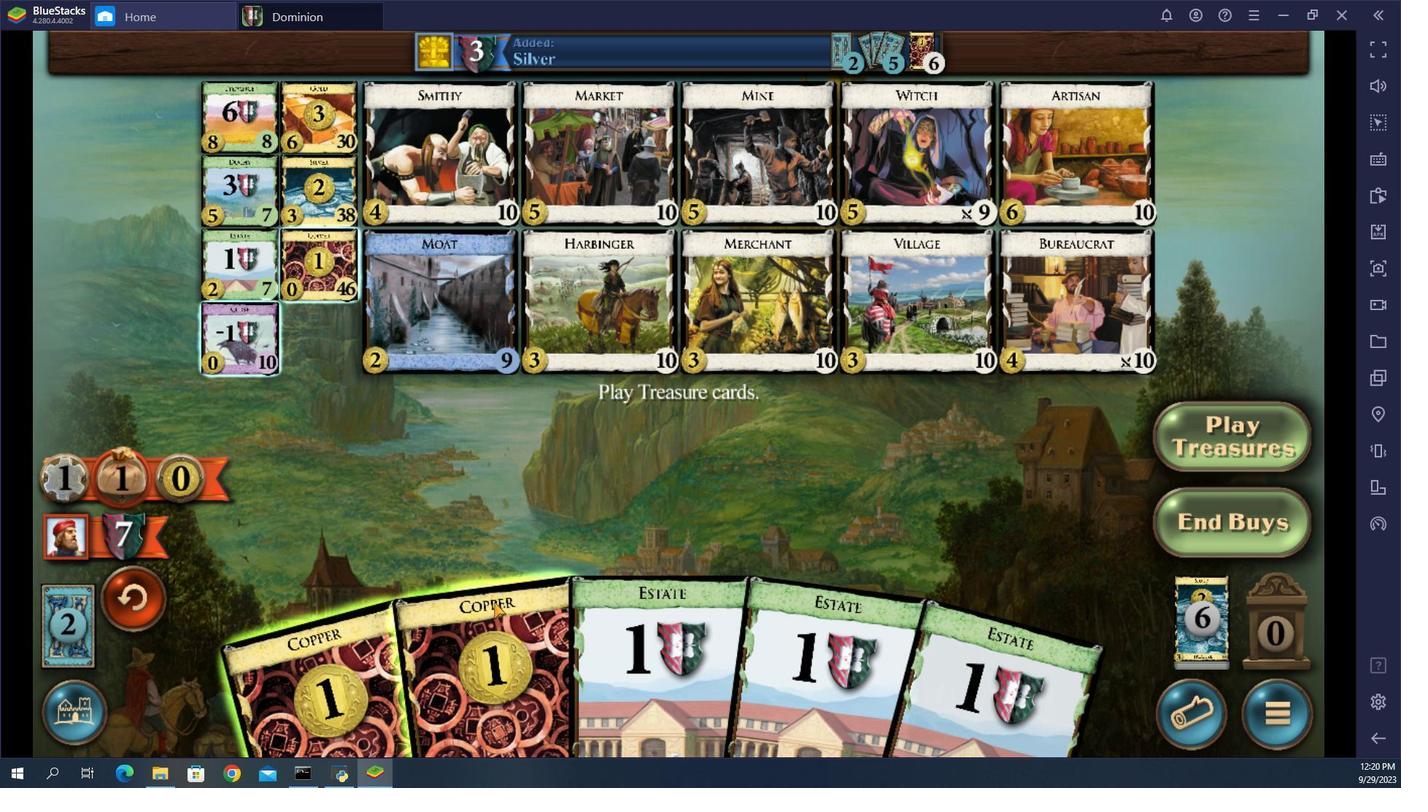 
Action: Mouse pressed left at (602, 526)
Screenshot: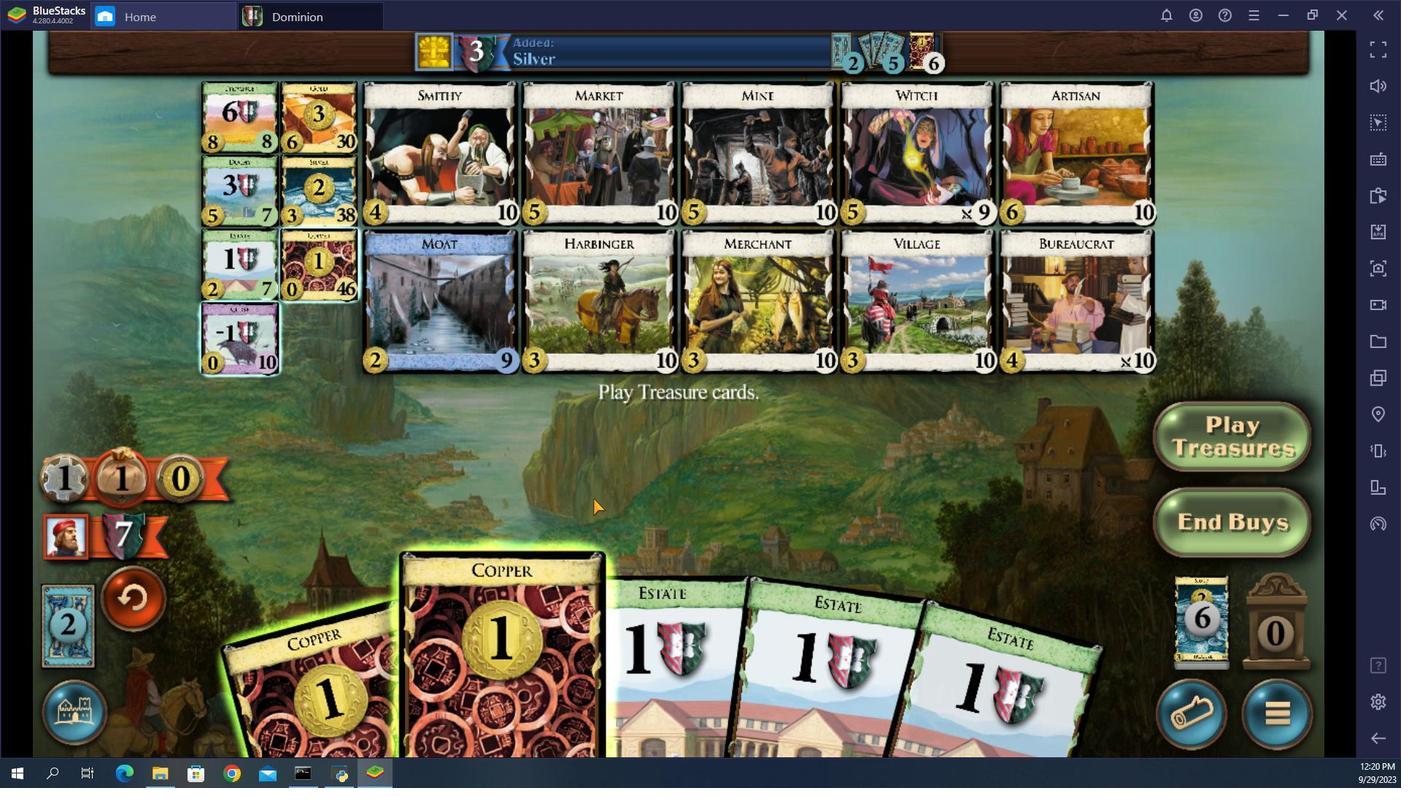 
Action: Mouse moved to (611, 526)
Screenshot: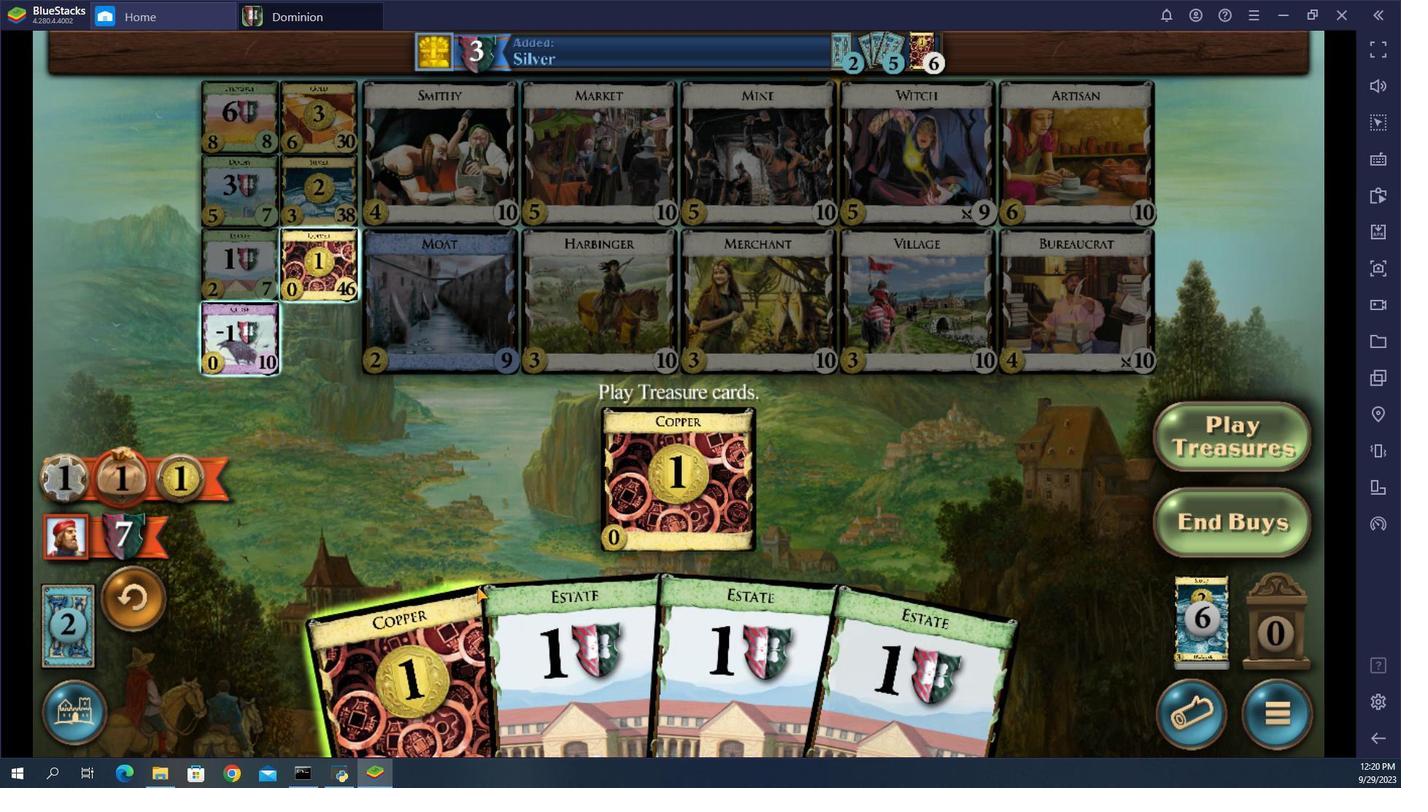 
Action: Mouse pressed left at (611, 526)
Screenshot: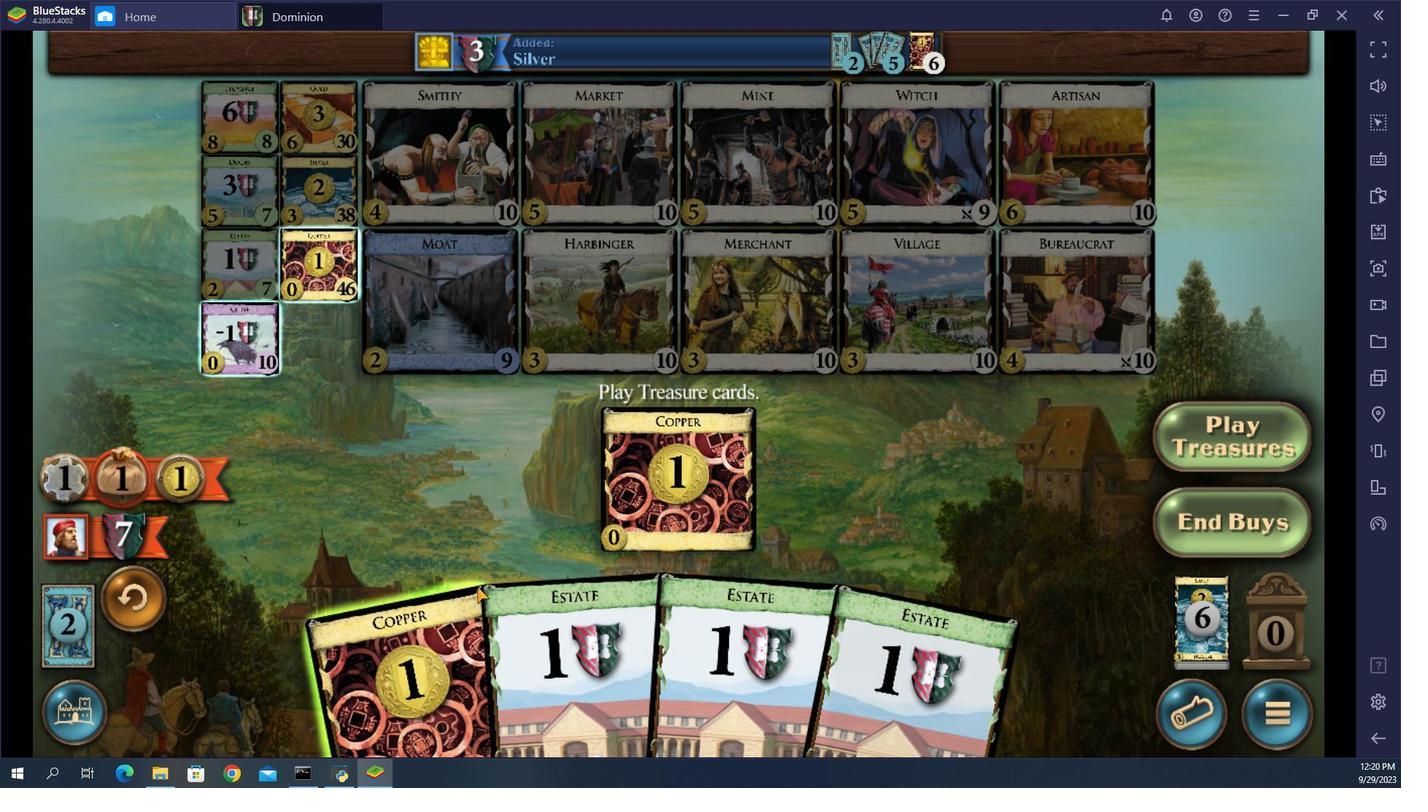 
Action: Mouse moved to (631, 527)
Screenshot: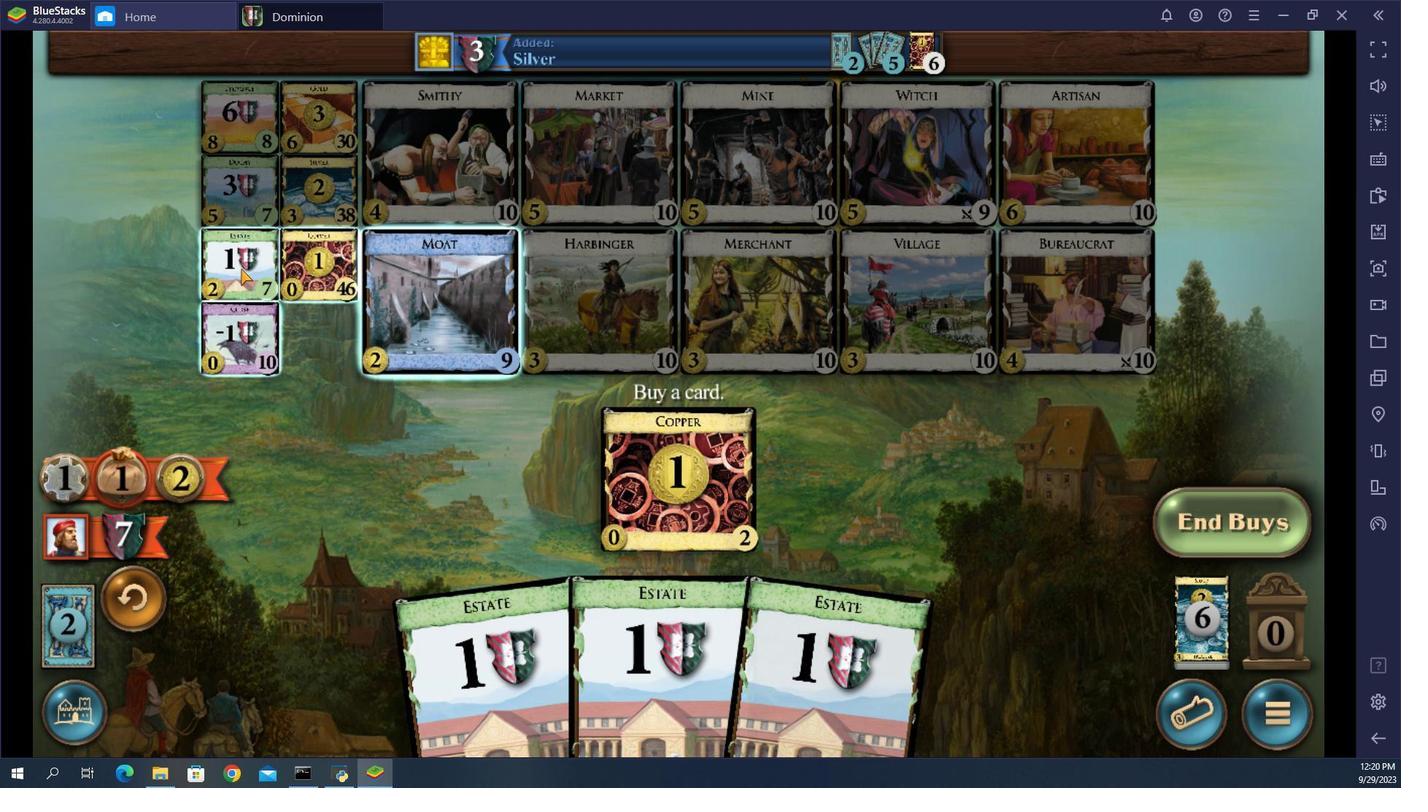 
Action: Mouse pressed left at (631, 527)
Screenshot: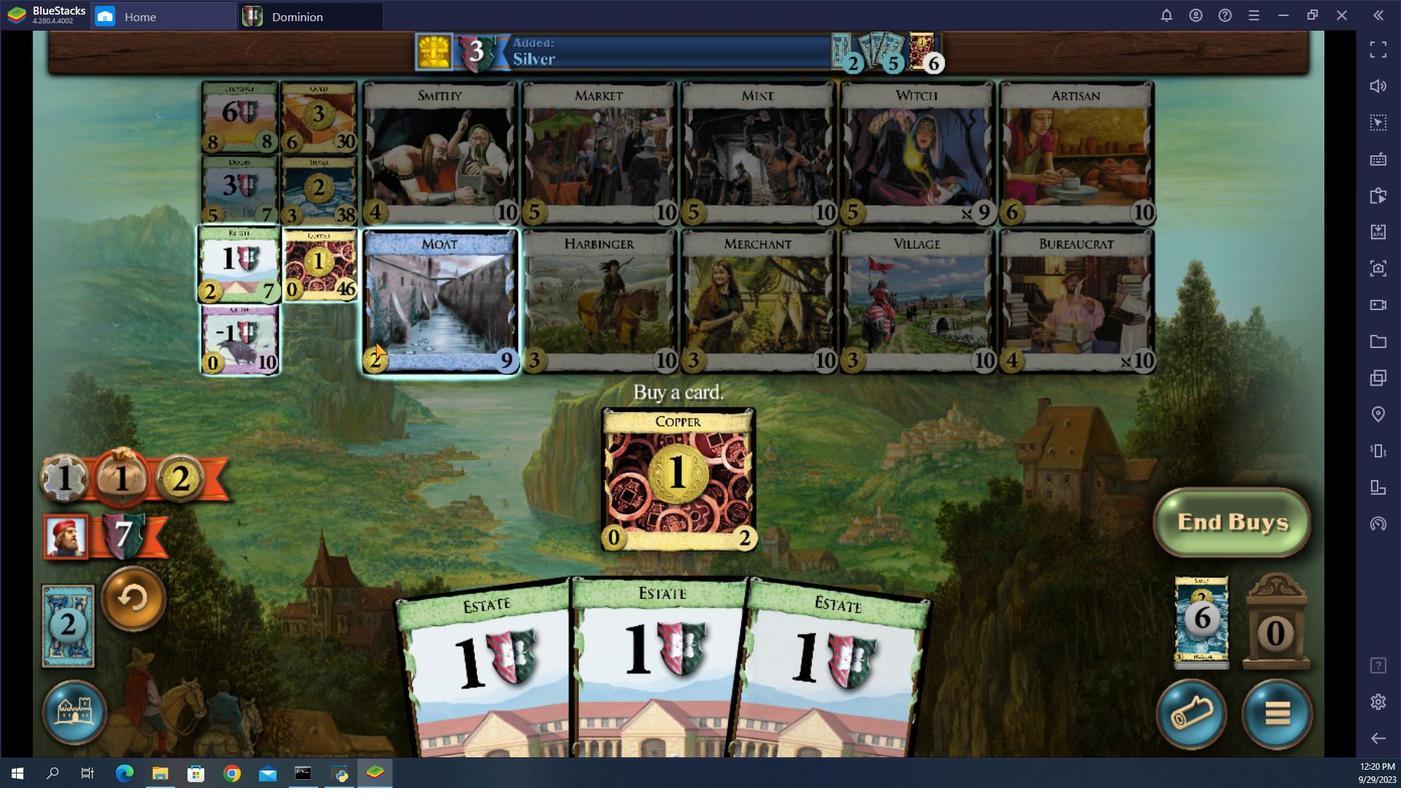 
Action: Mouse moved to (579, 526)
Screenshot: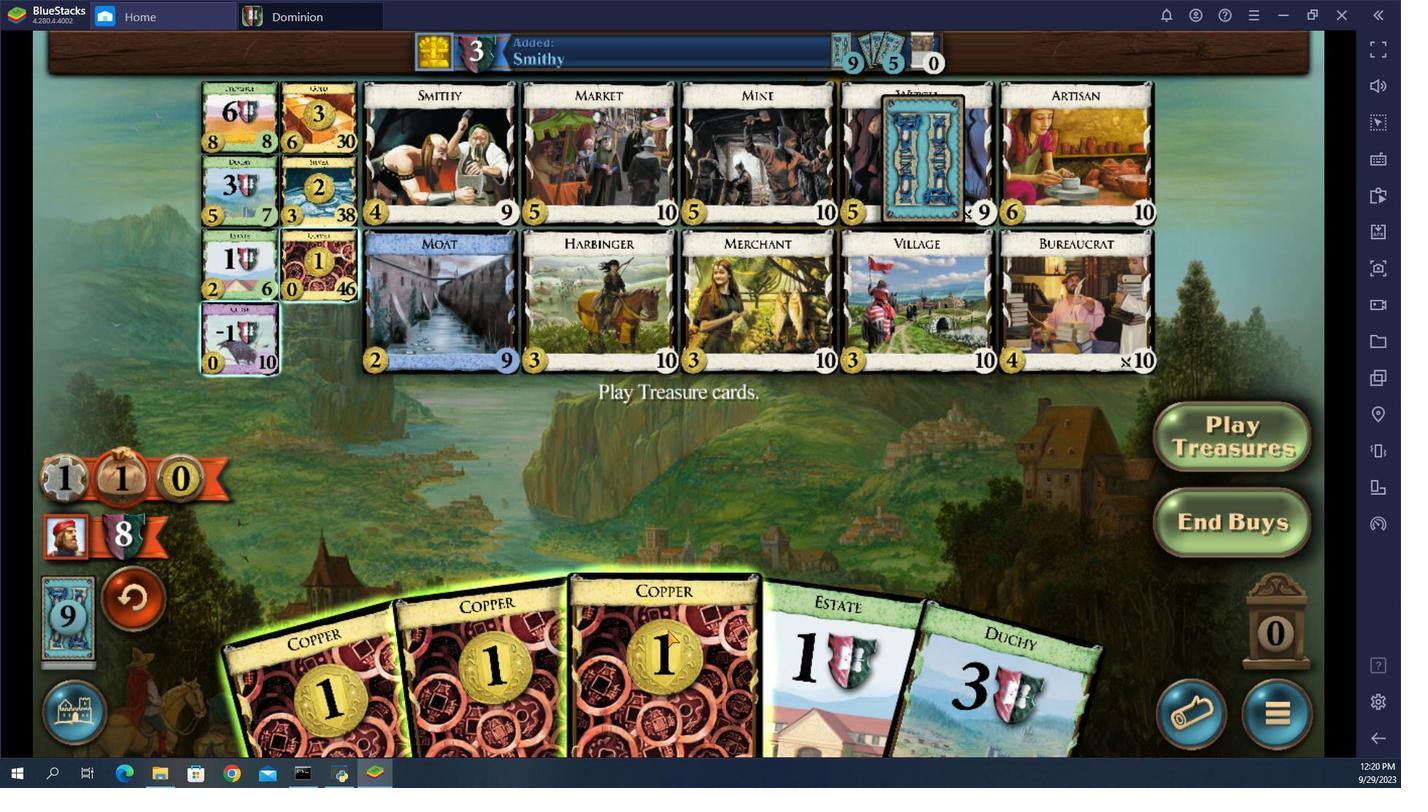 
Action: Mouse pressed left at (579, 526)
Screenshot: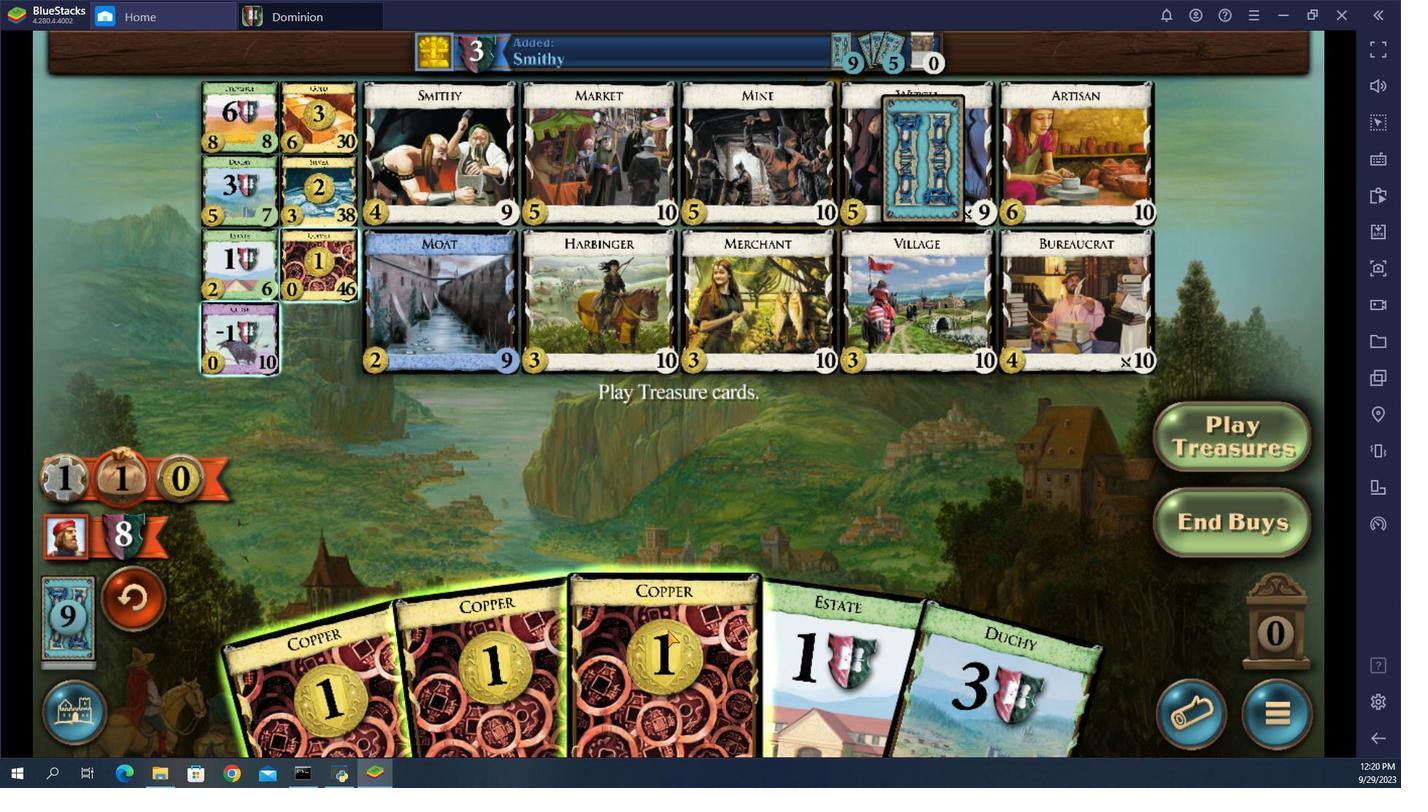 
Action: Mouse moved to (592, 526)
Screenshot: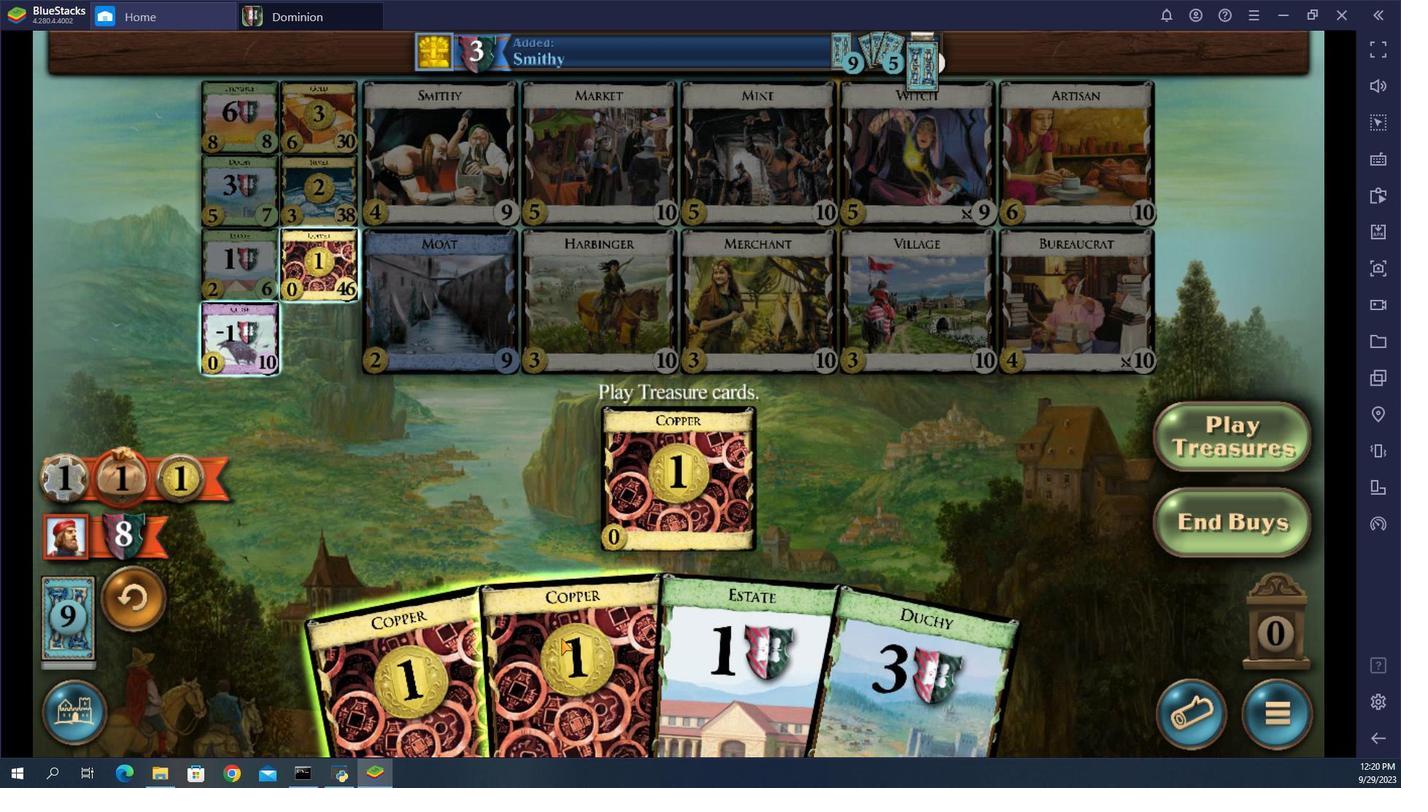 
Action: Mouse pressed left at (592, 526)
Screenshot: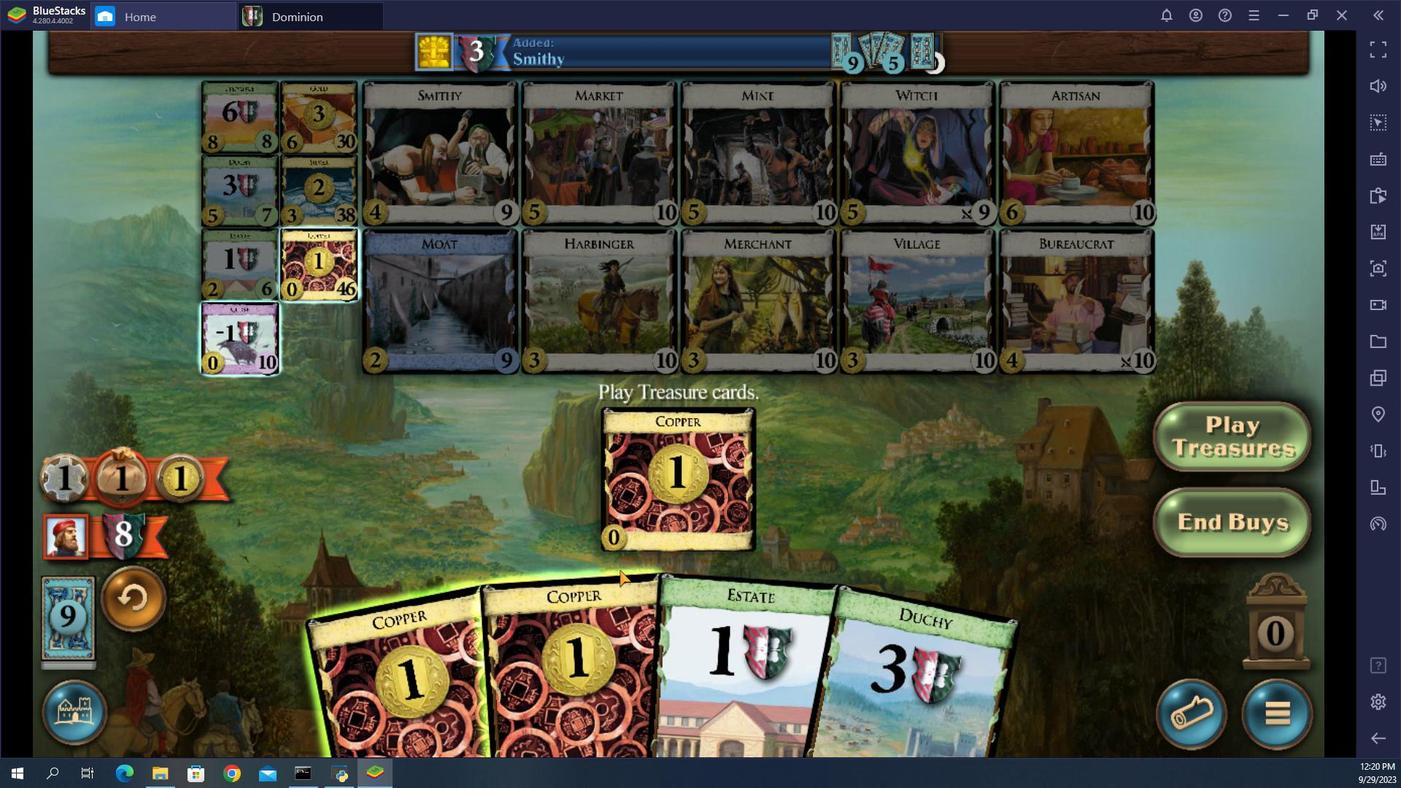 
Action: Mouse moved to (599, 526)
Screenshot: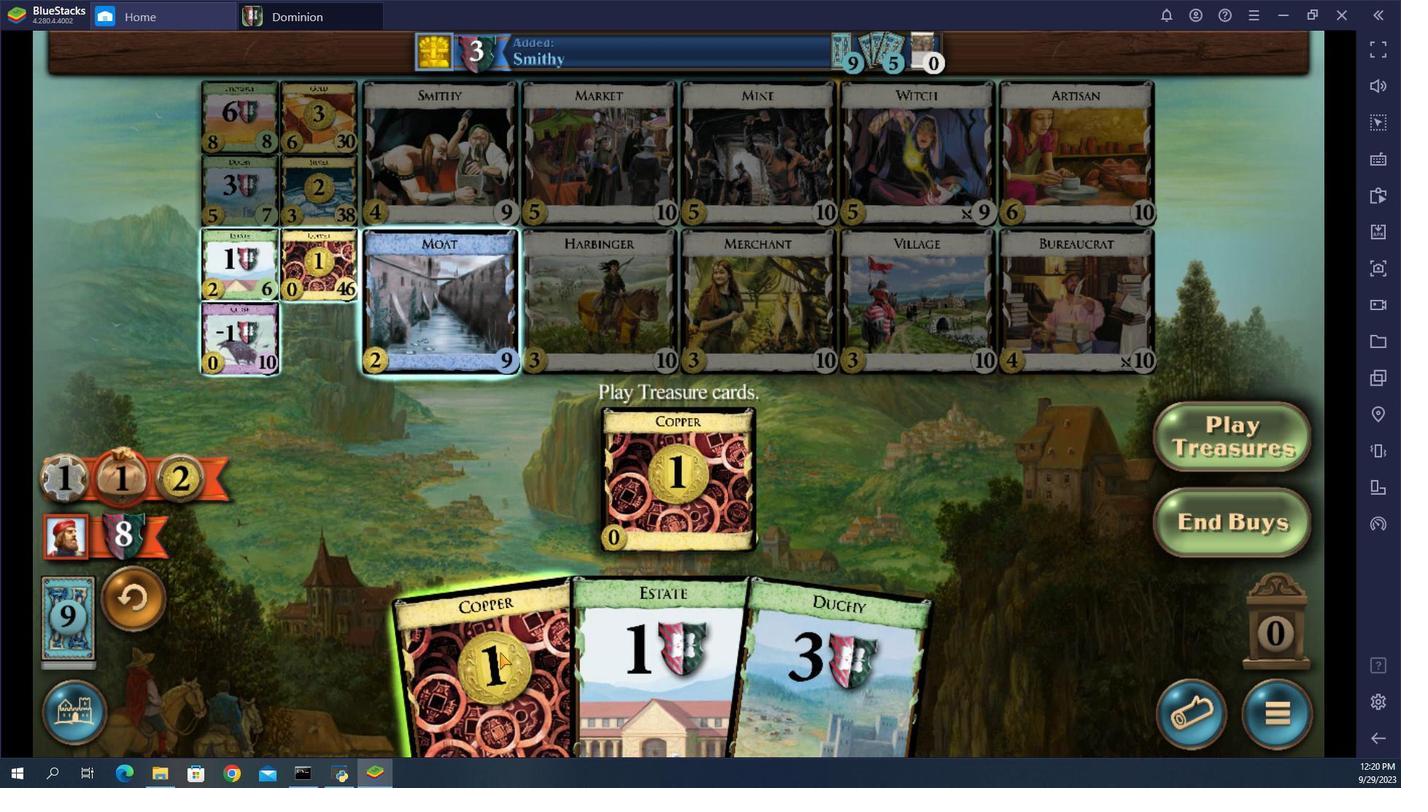 
Action: Mouse pressed left at (599, 526)
Screenshot: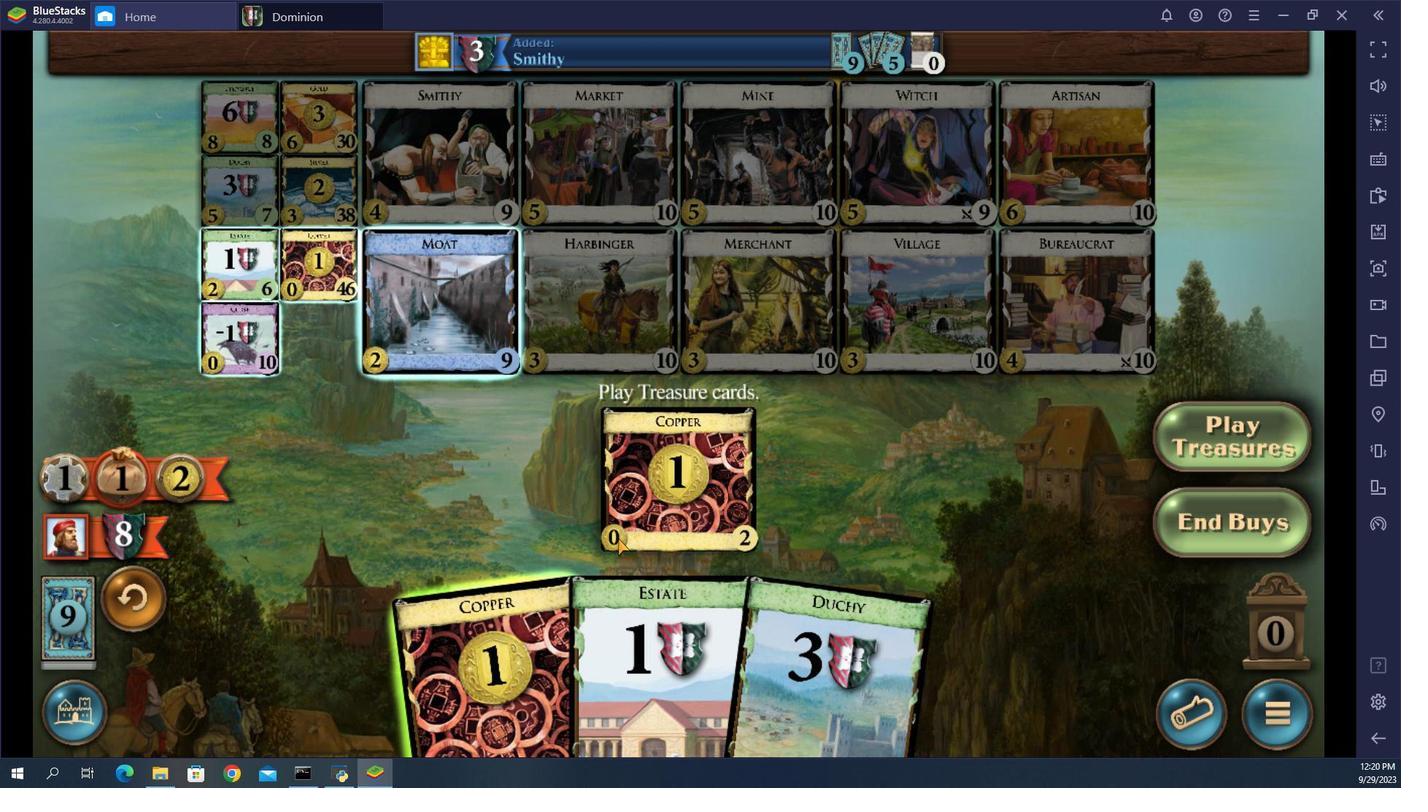 
Action: Mouse moved to (623, 527)
Screenshot: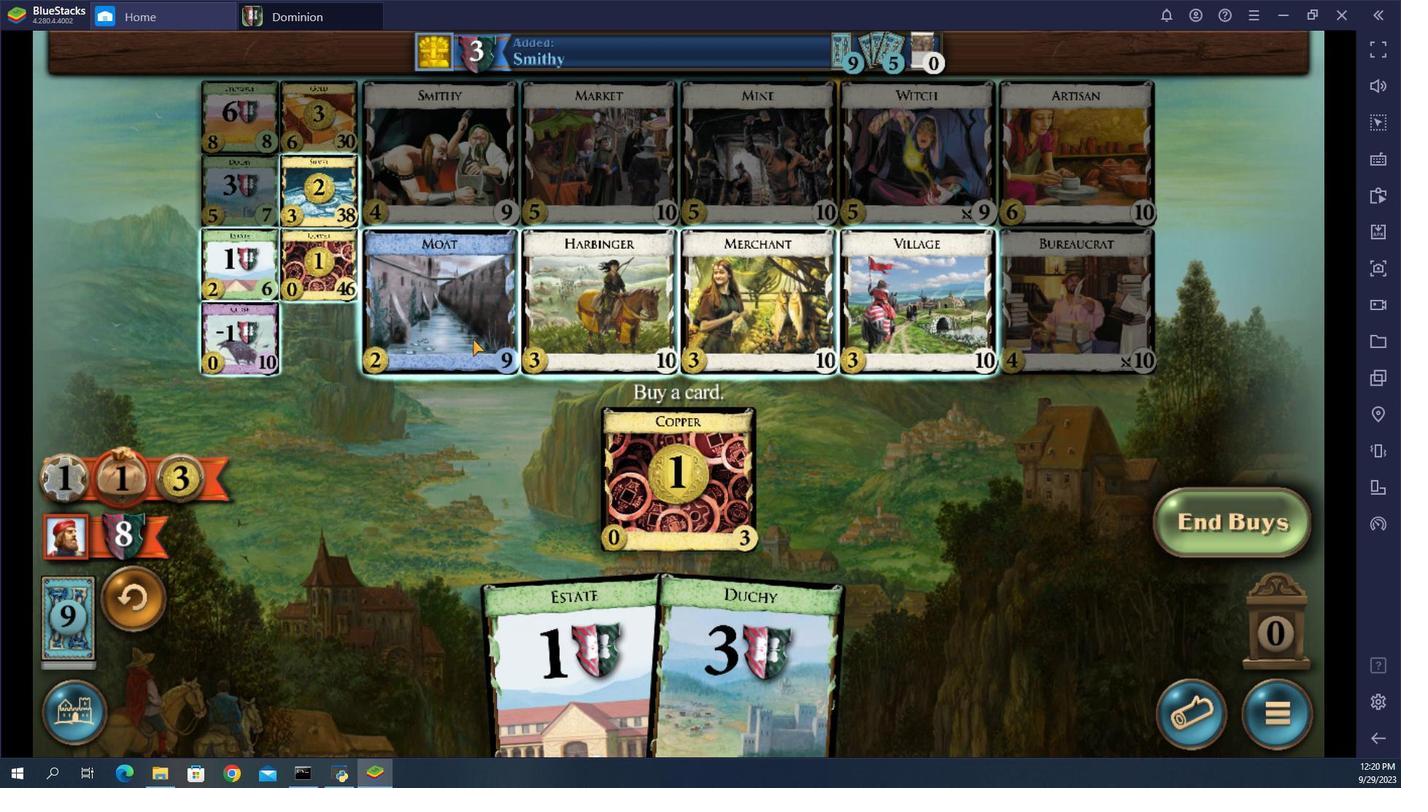 
Action: Mouse pressed left at (623, 527)
Screenshot: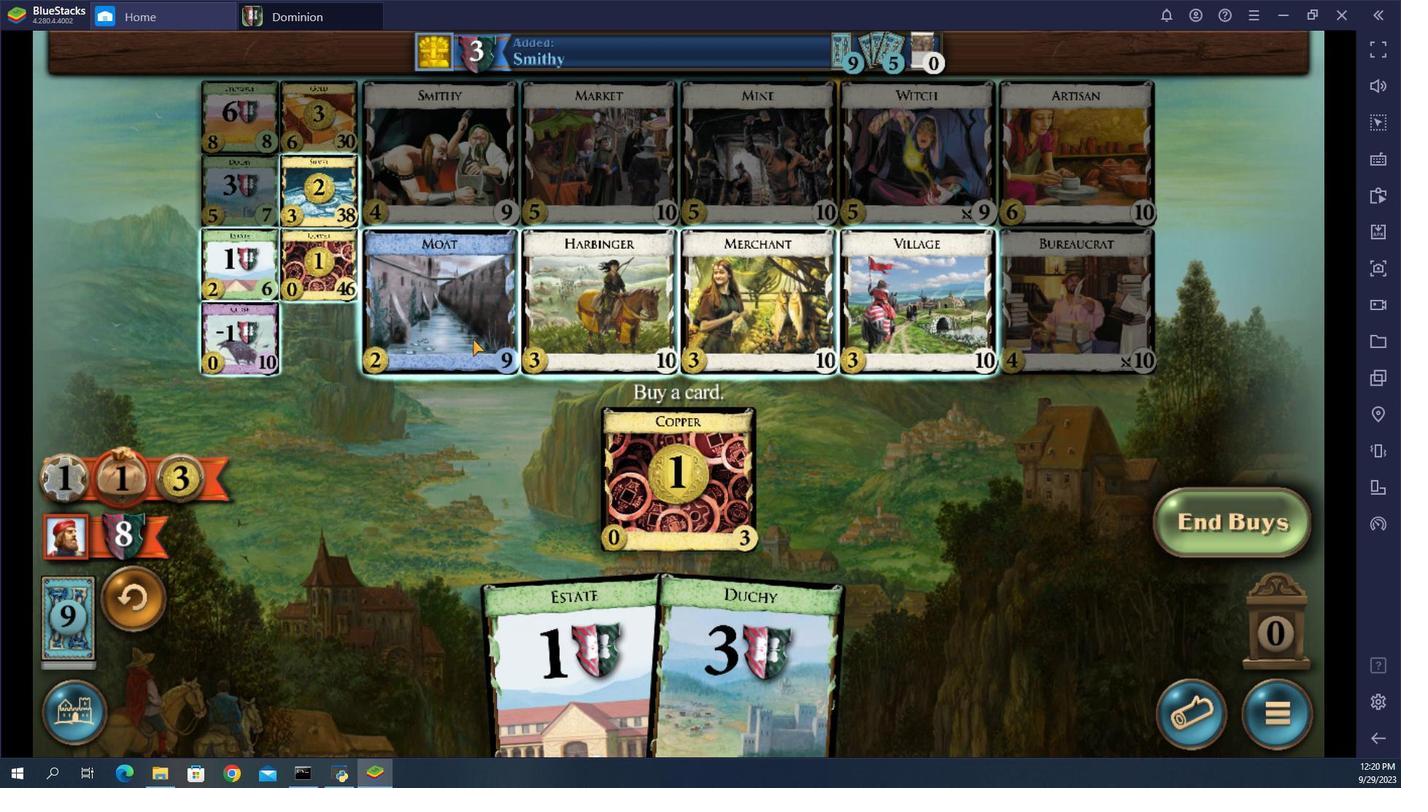 
Action: Mouse moved to (581, 526)
Screenshot: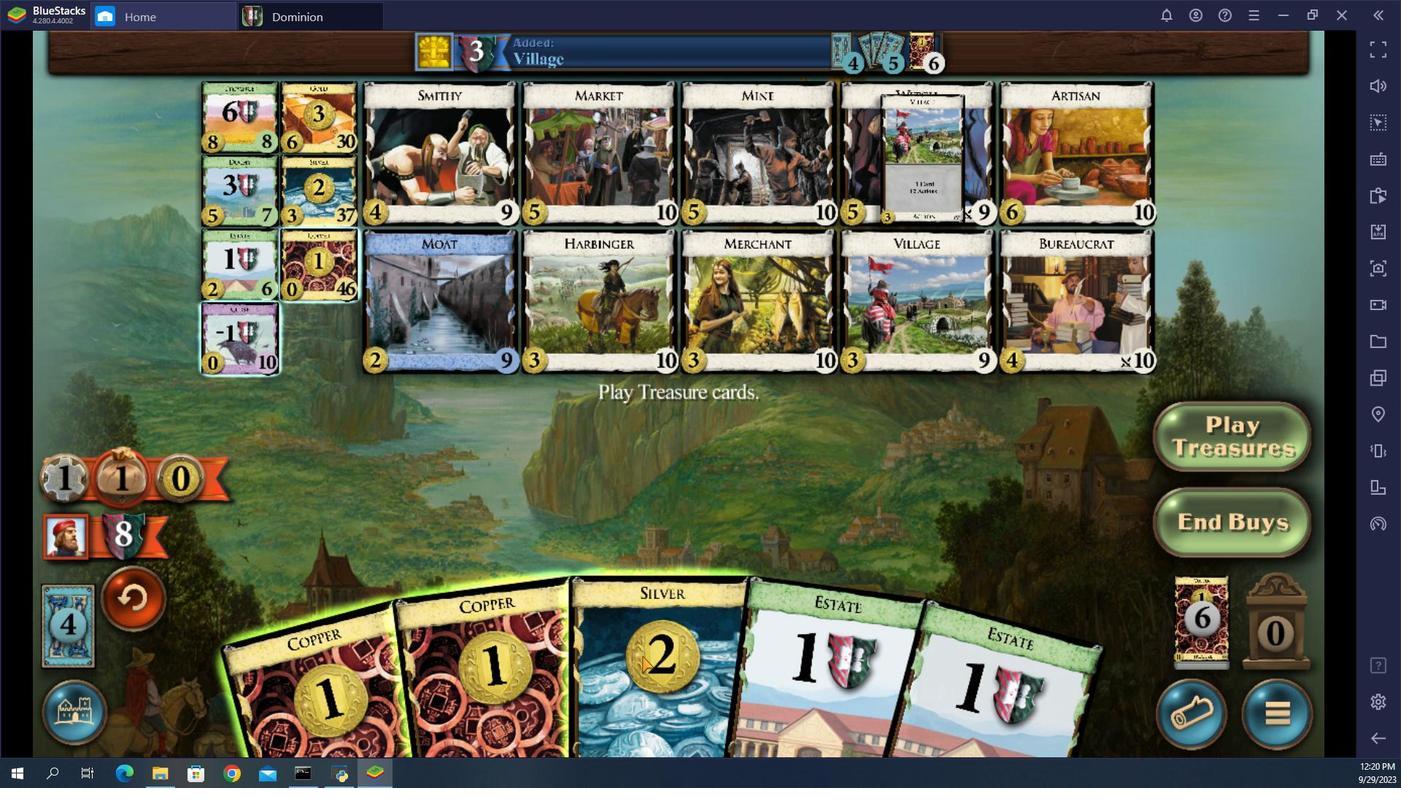 
Action: Mouse pressed left at (581, 526)
Screenshot: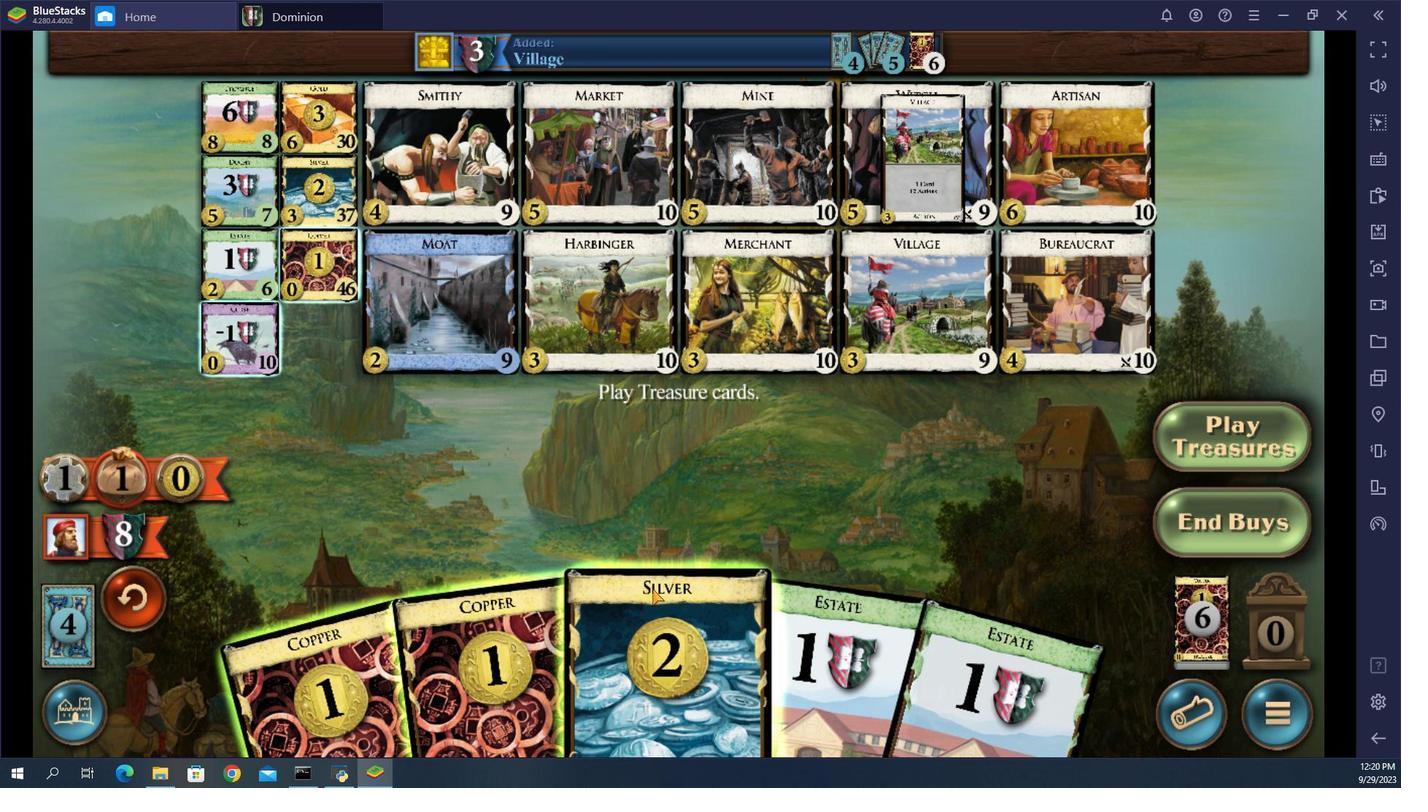 
Action: Mouse moved to (591, 526)
Screenshot: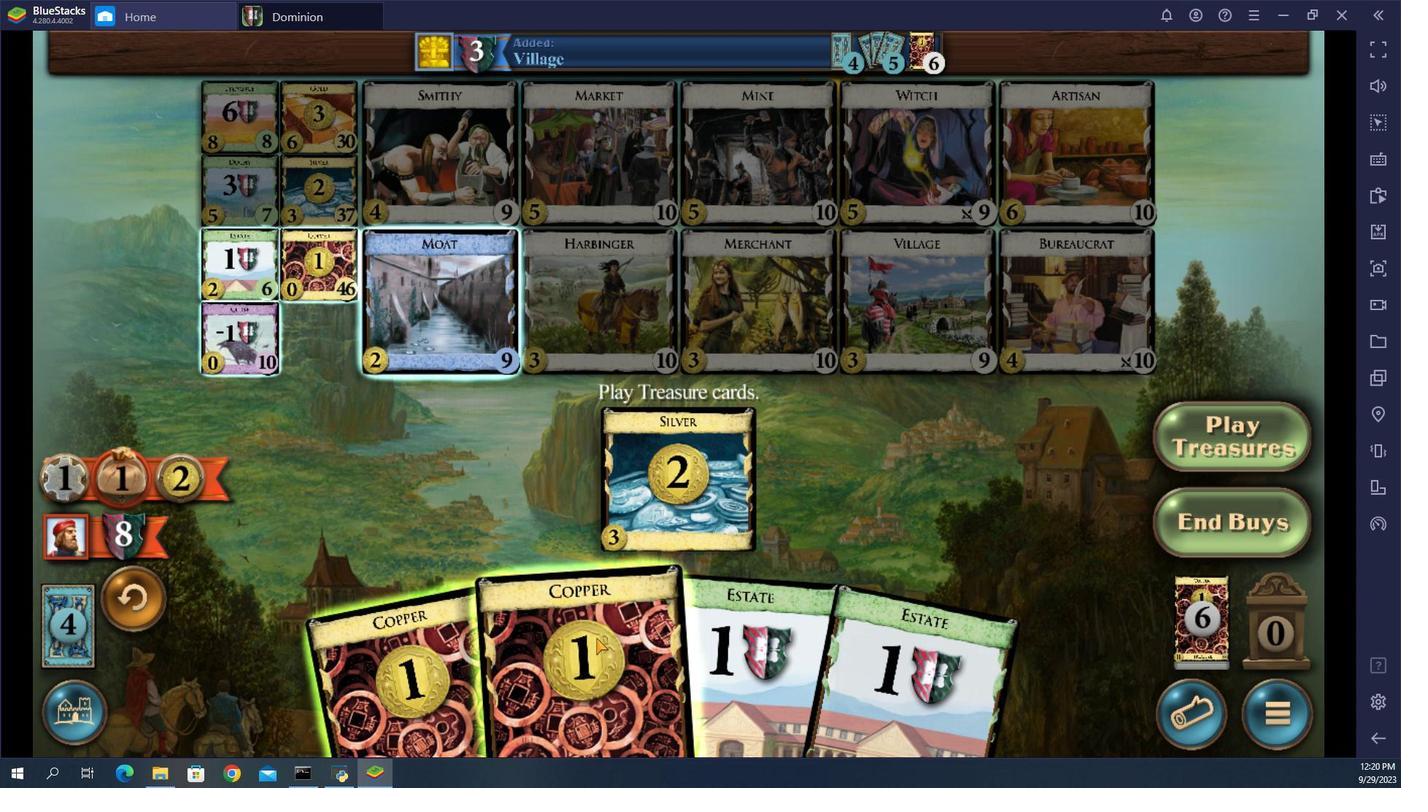 
Action: Mouse pressed left at (591, 526)
Screenshot: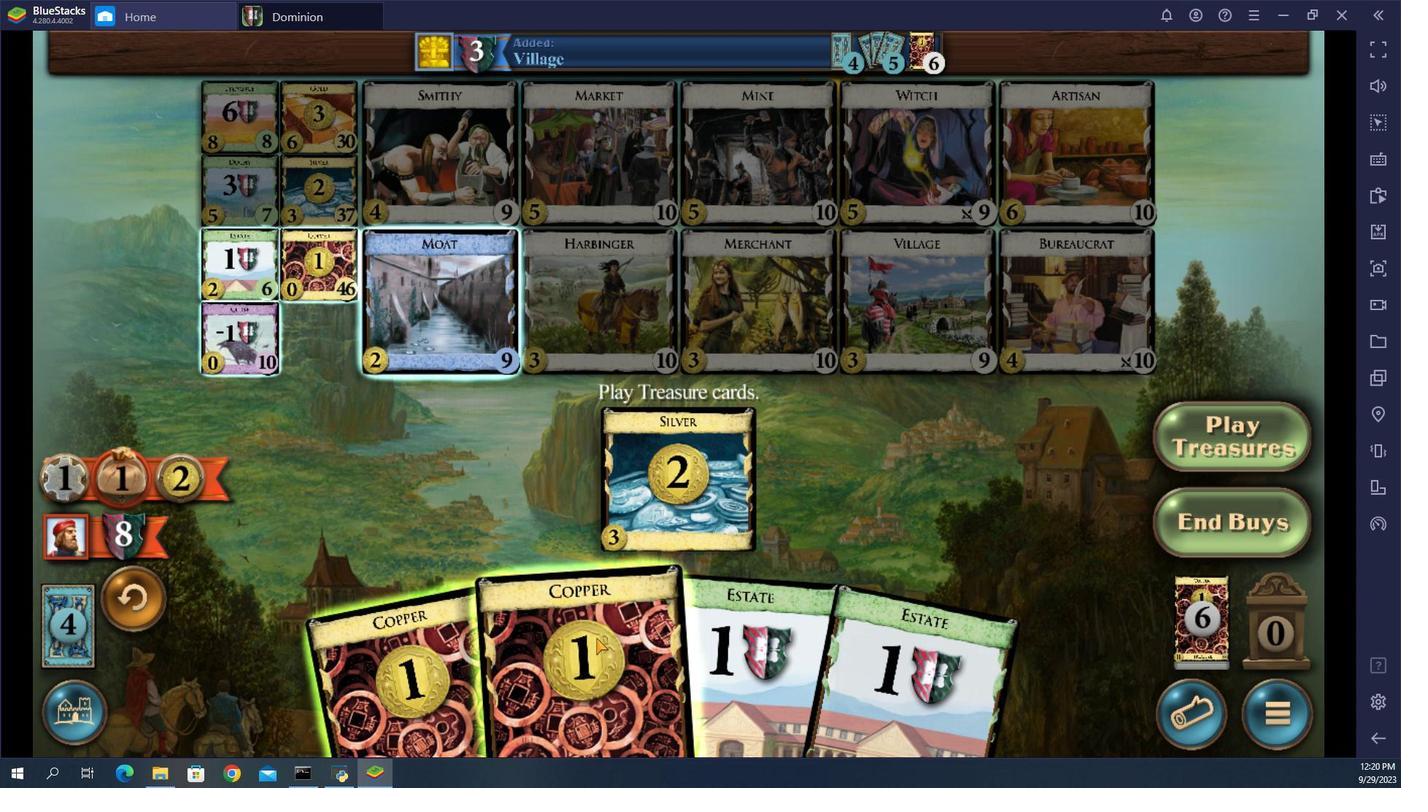 
Action: Mouse moved to (629, 527)
Screenshot: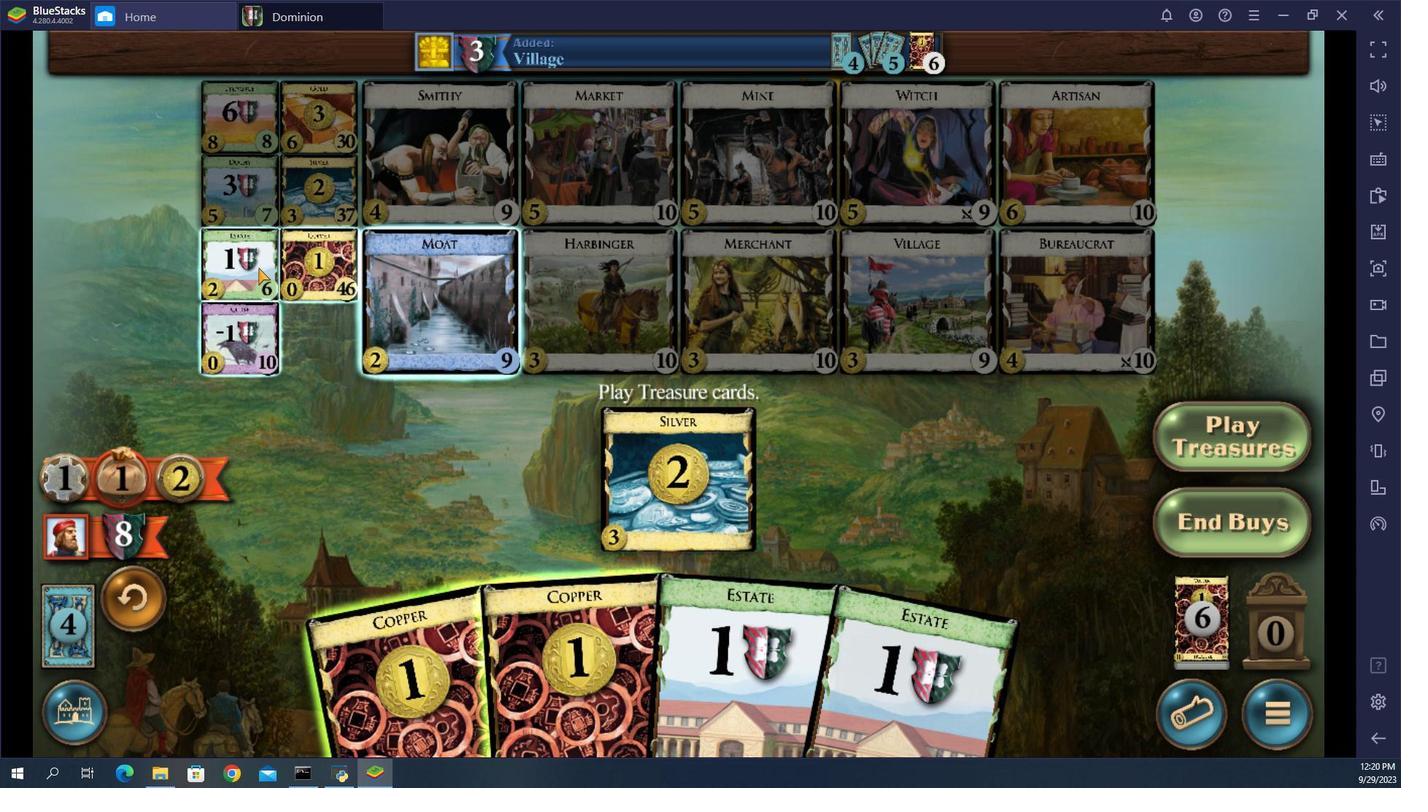 
Action: Mouse pressed left at (629, 527)
Screenshot: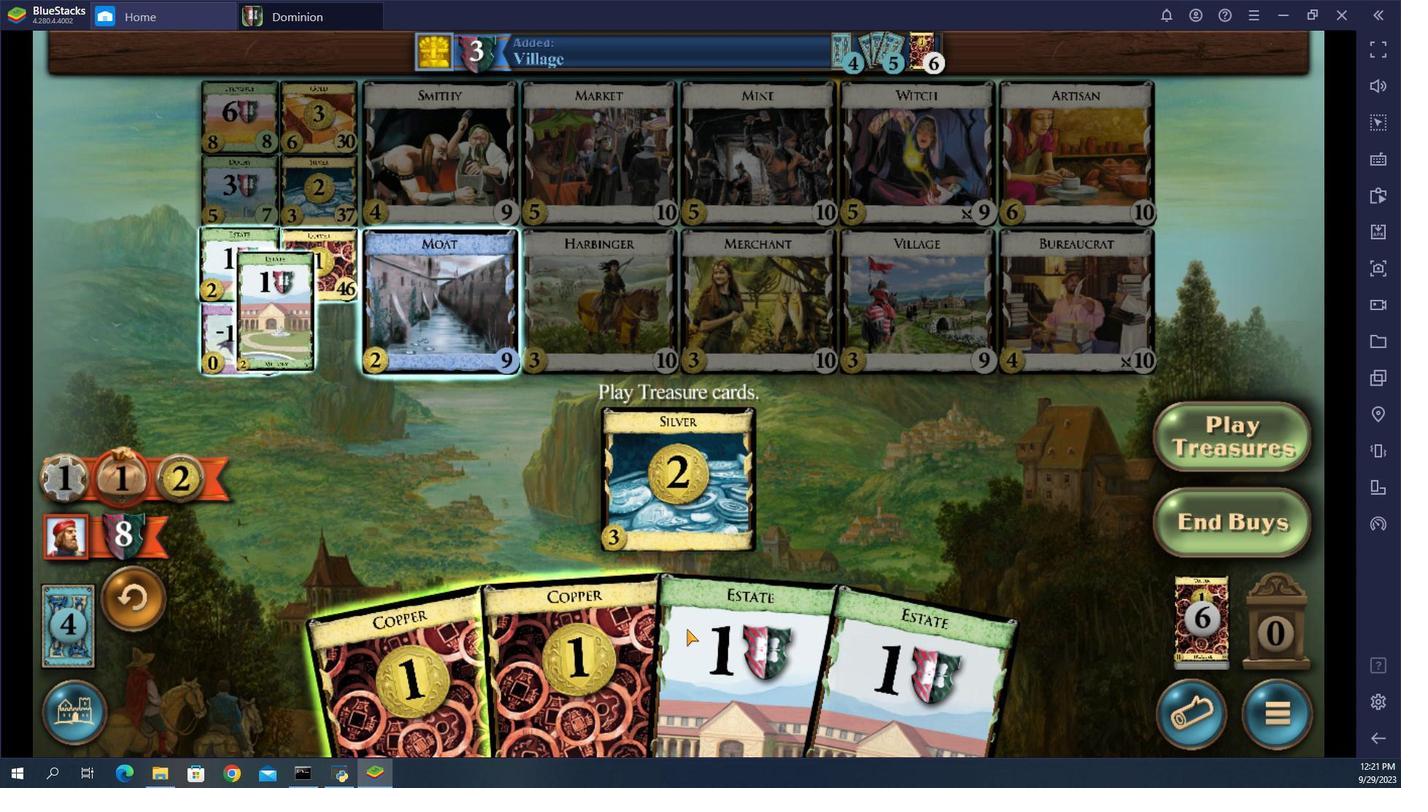 
Action: Mouse moved to (600, 526)
Screenshot: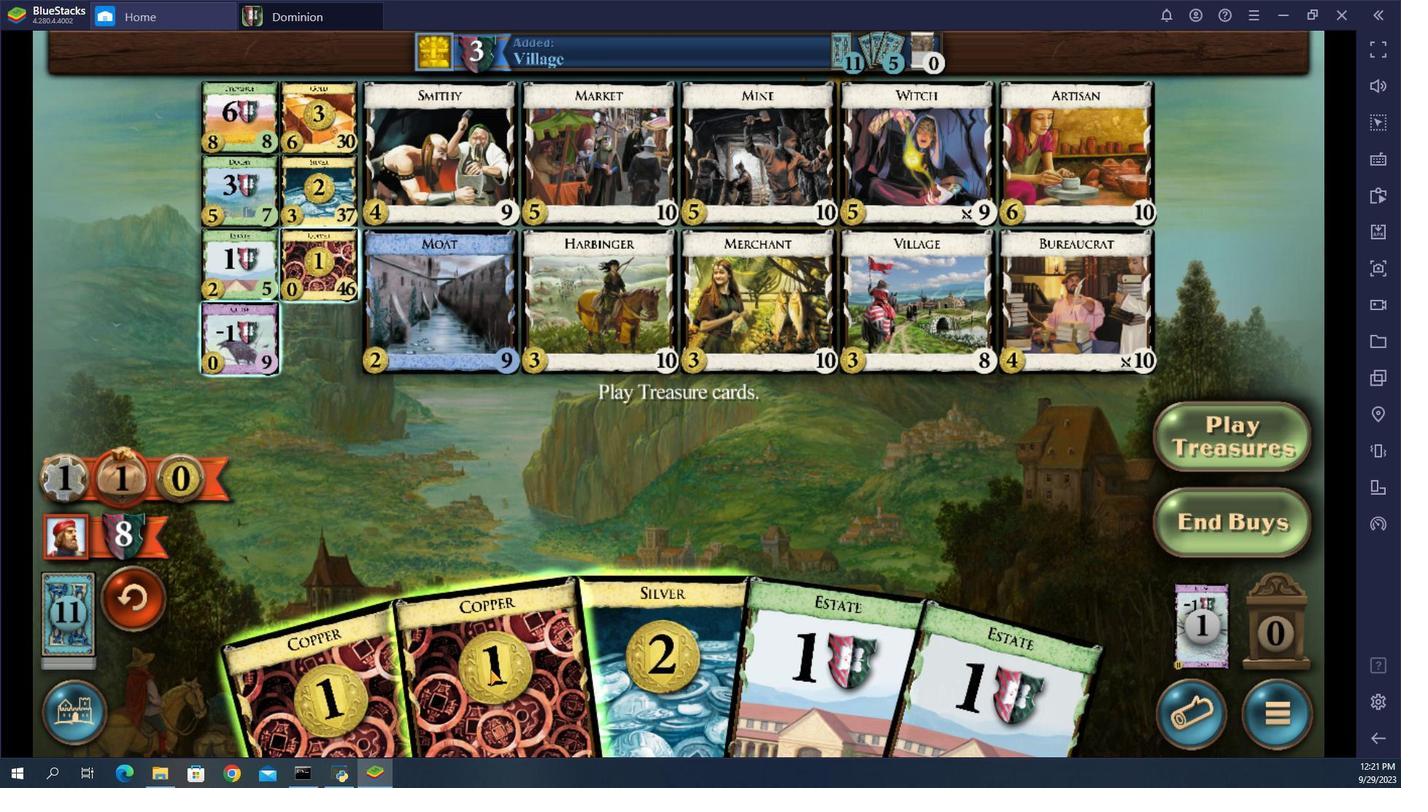 
Action: Mouse pressed left at (600, 526)
Screenshot: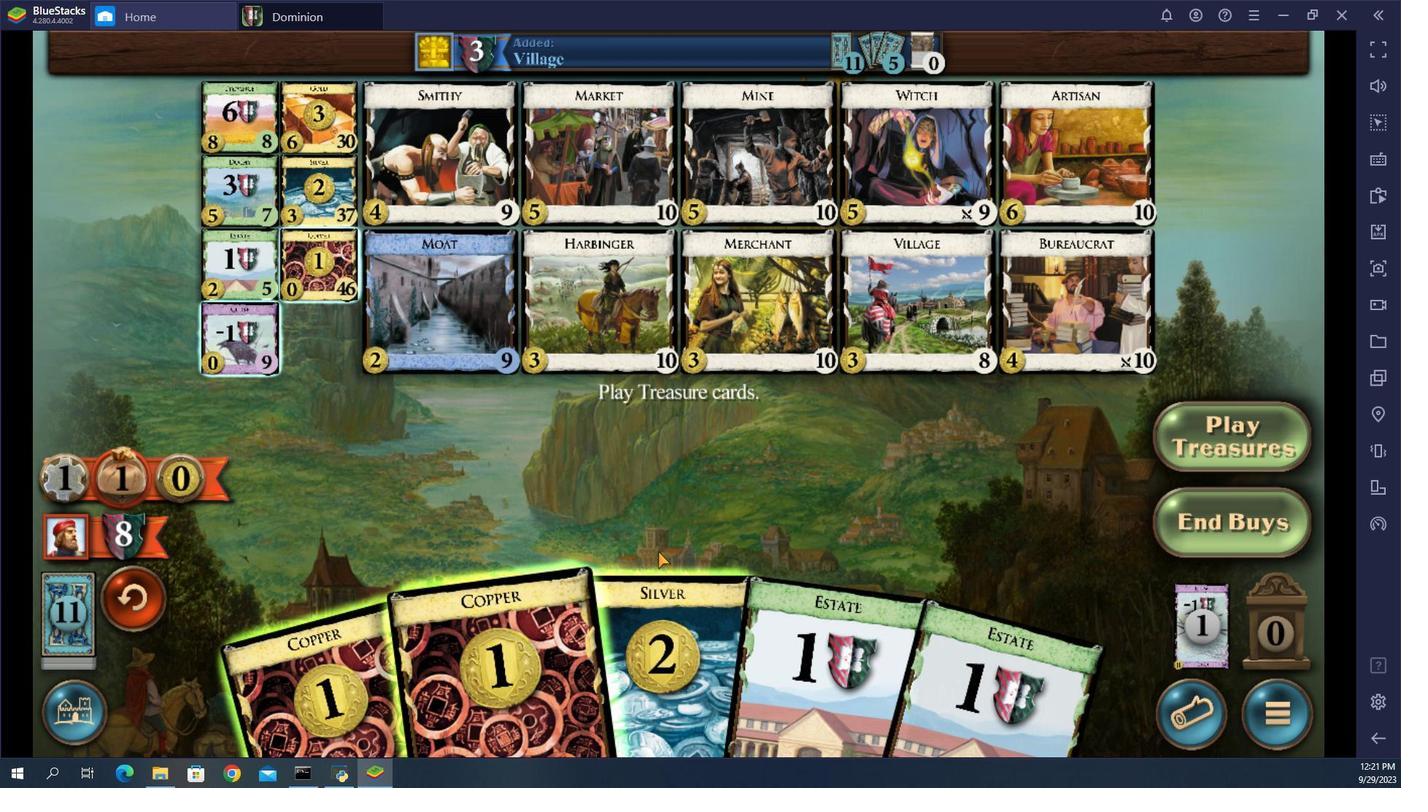 
Action: Mouse moved to (612, 526)
Screenshot: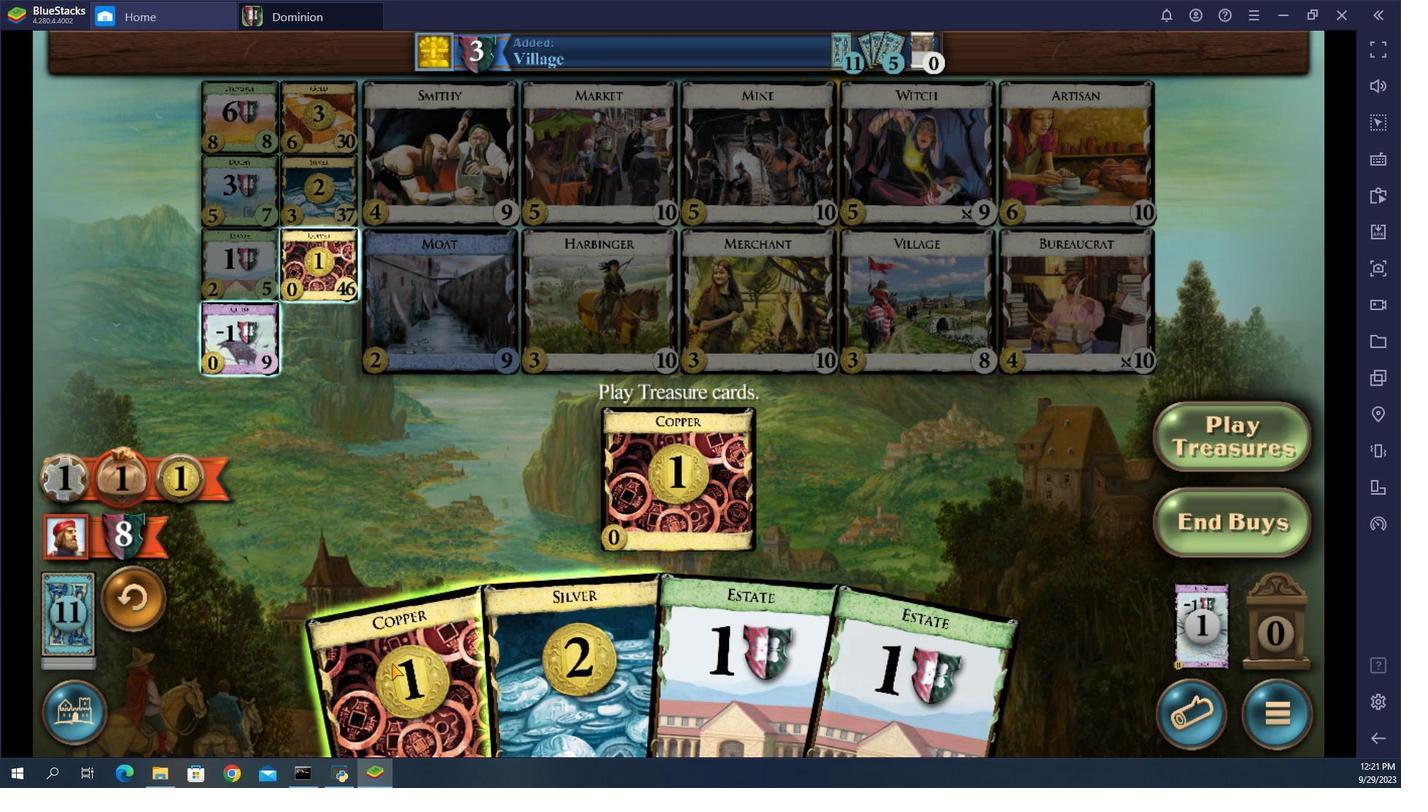 
Action: Mouse pressed left at (612, 526)
Screenshot: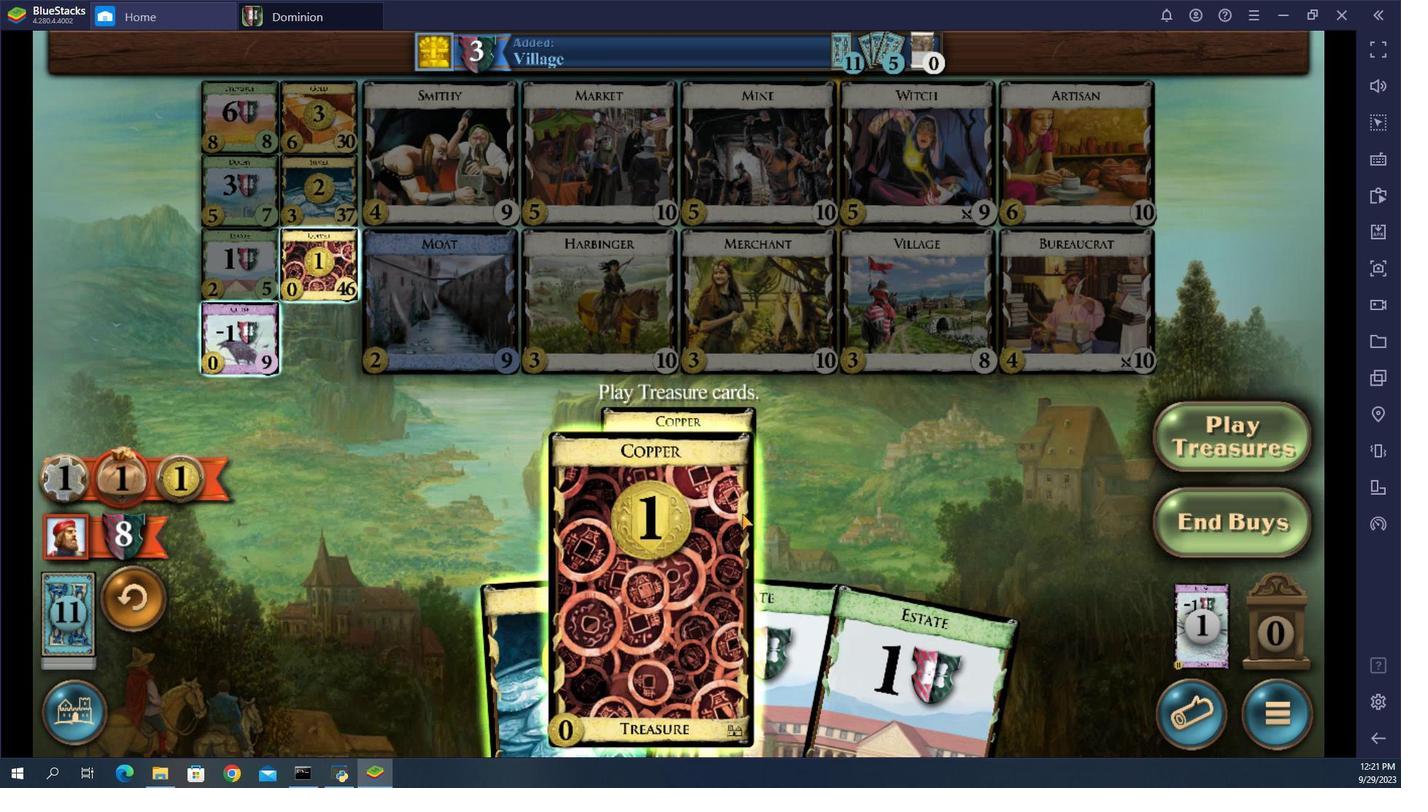 
Action: Mouse moved to (630, 527)
Screenshot: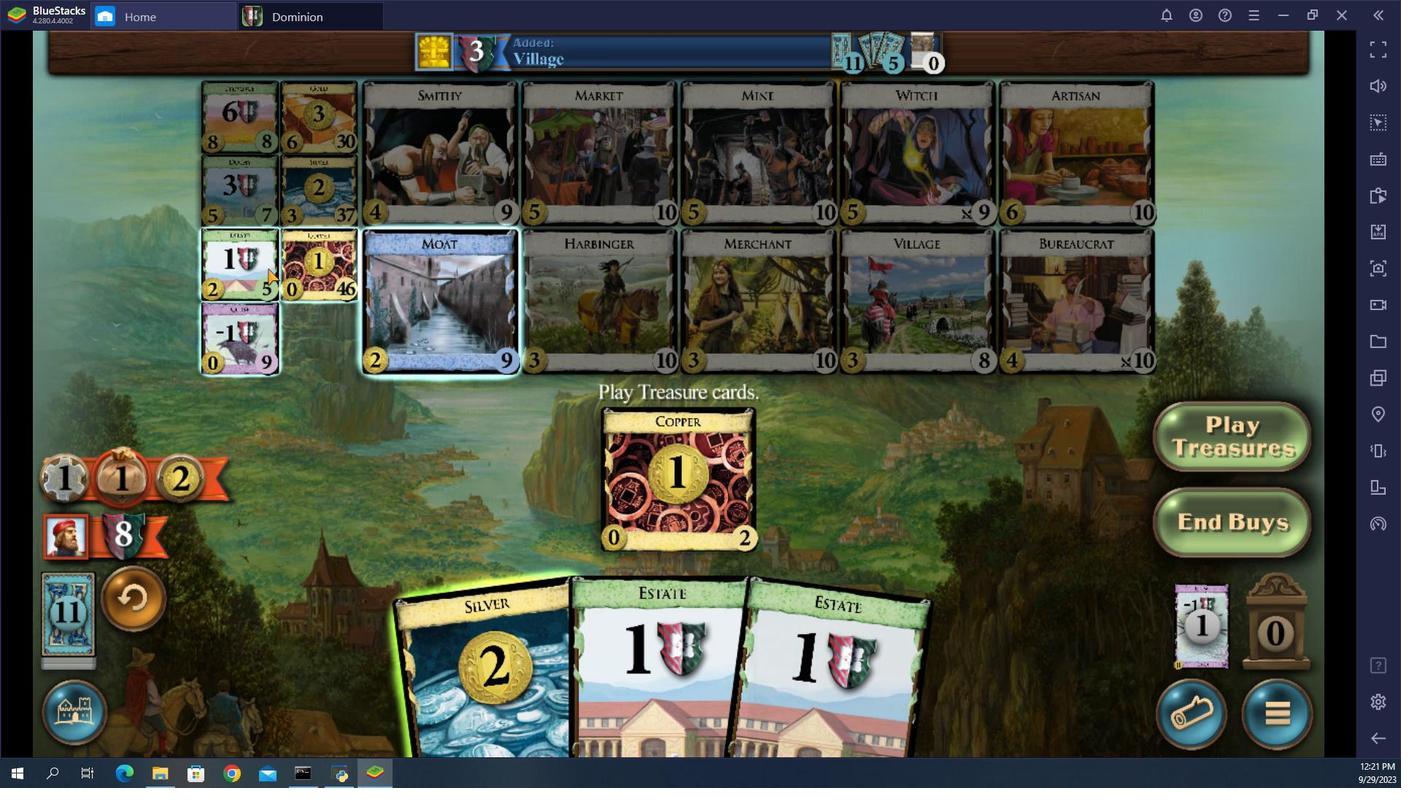 
Action: Mouse pressed left at (630, 527)
Screenshot: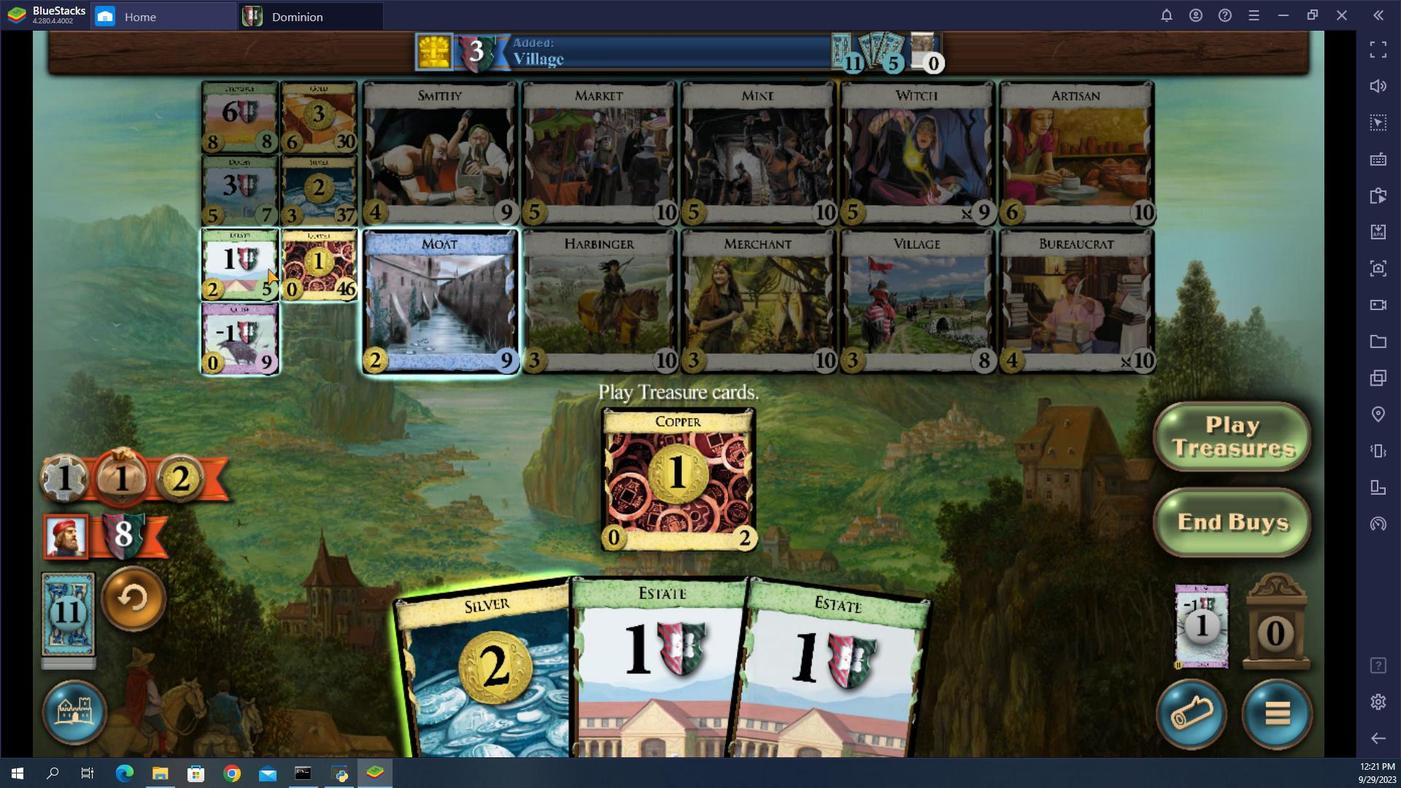 
Action: Mouse moved to (598, 526)
Screenshot: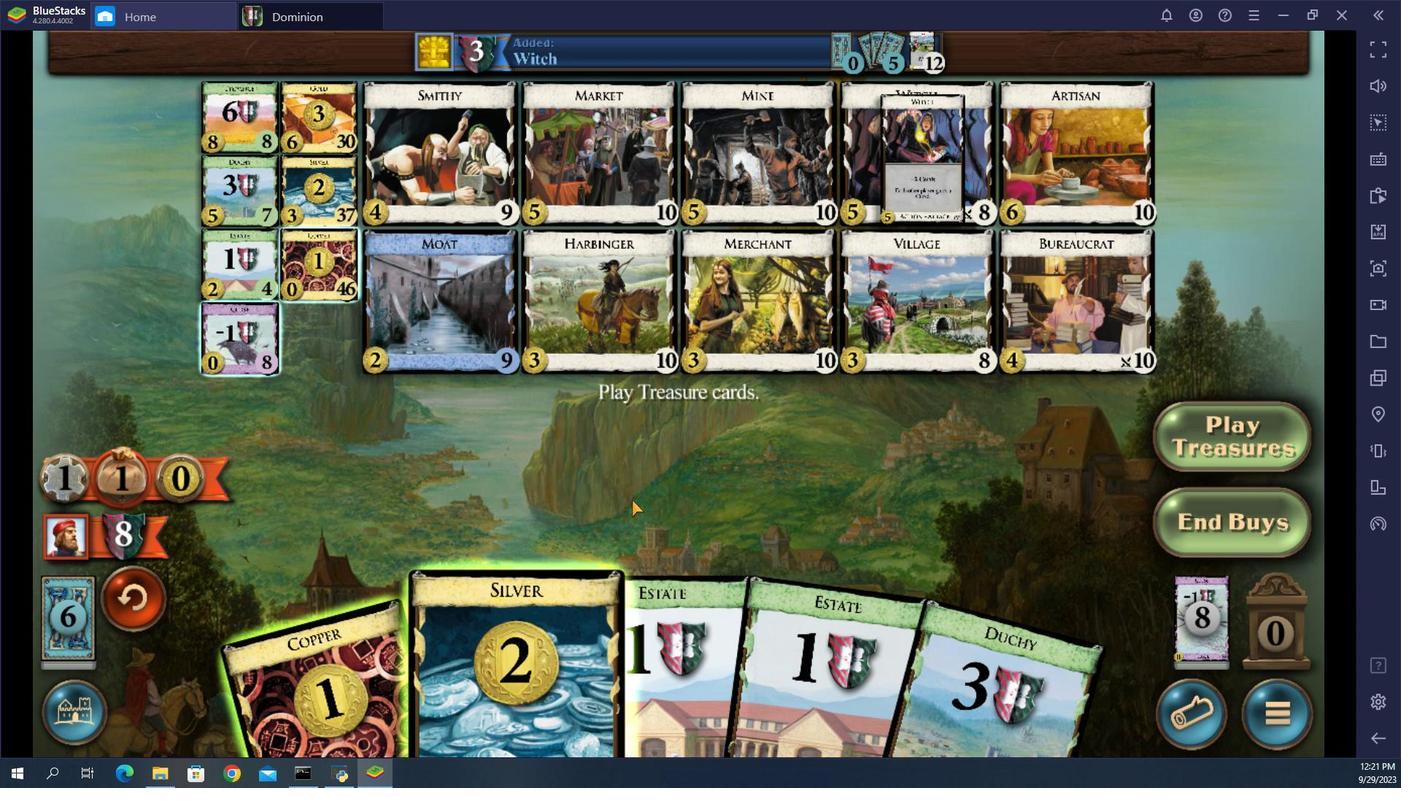 
Action: Mouse pressed left at (598, 526)
Screenshot: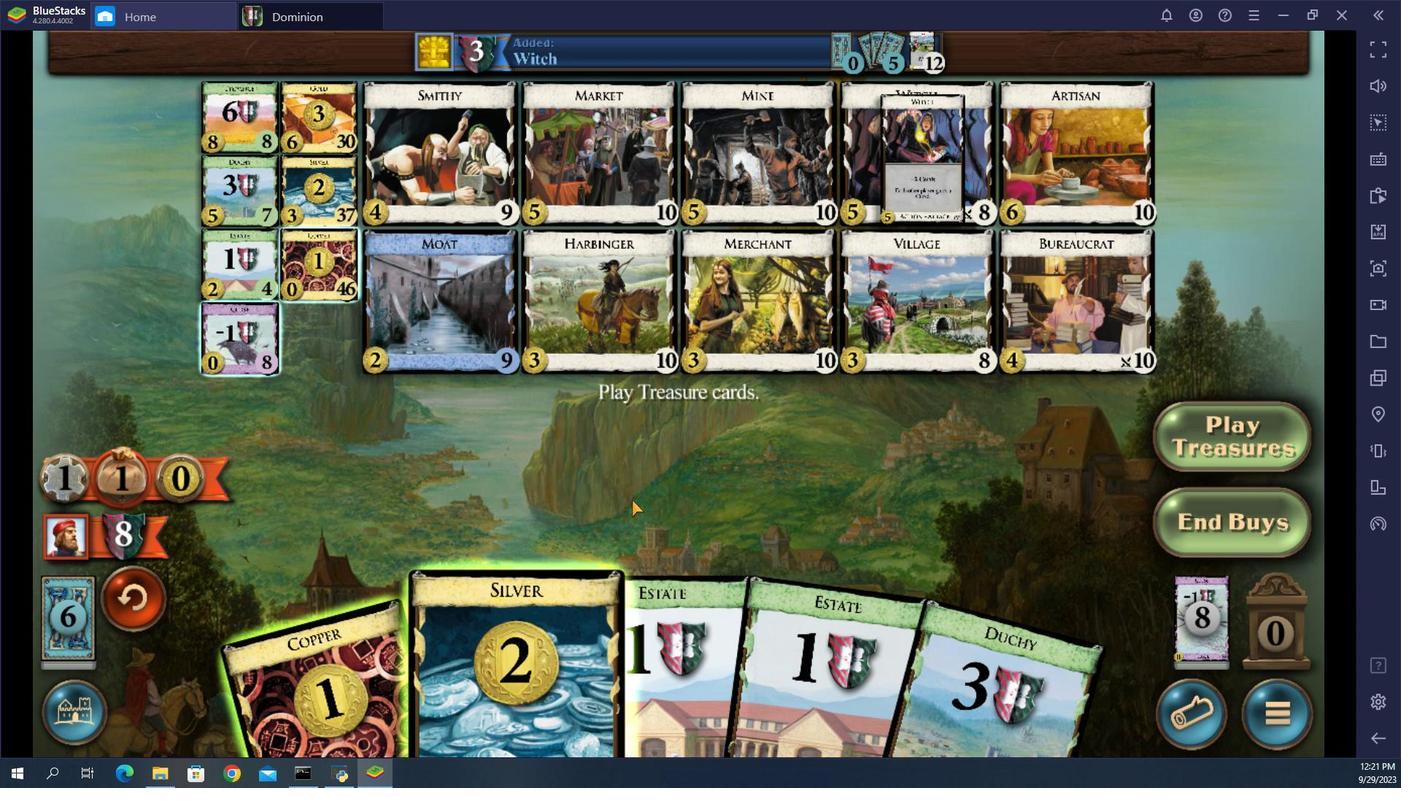
Action: Mouse moved to (632, 527)
Screenshot: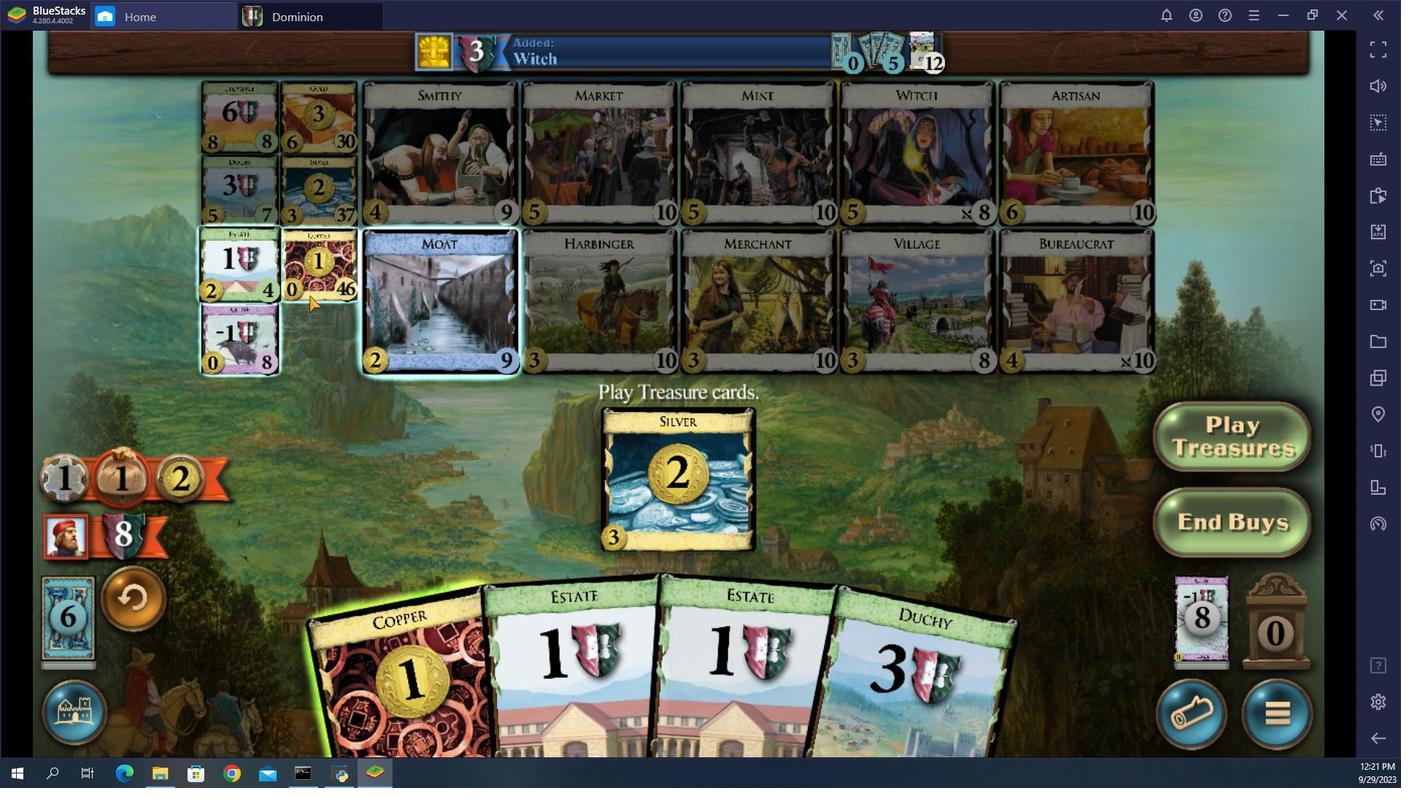 
Action: Mouse pressed left at (632, 527)
Screenshot: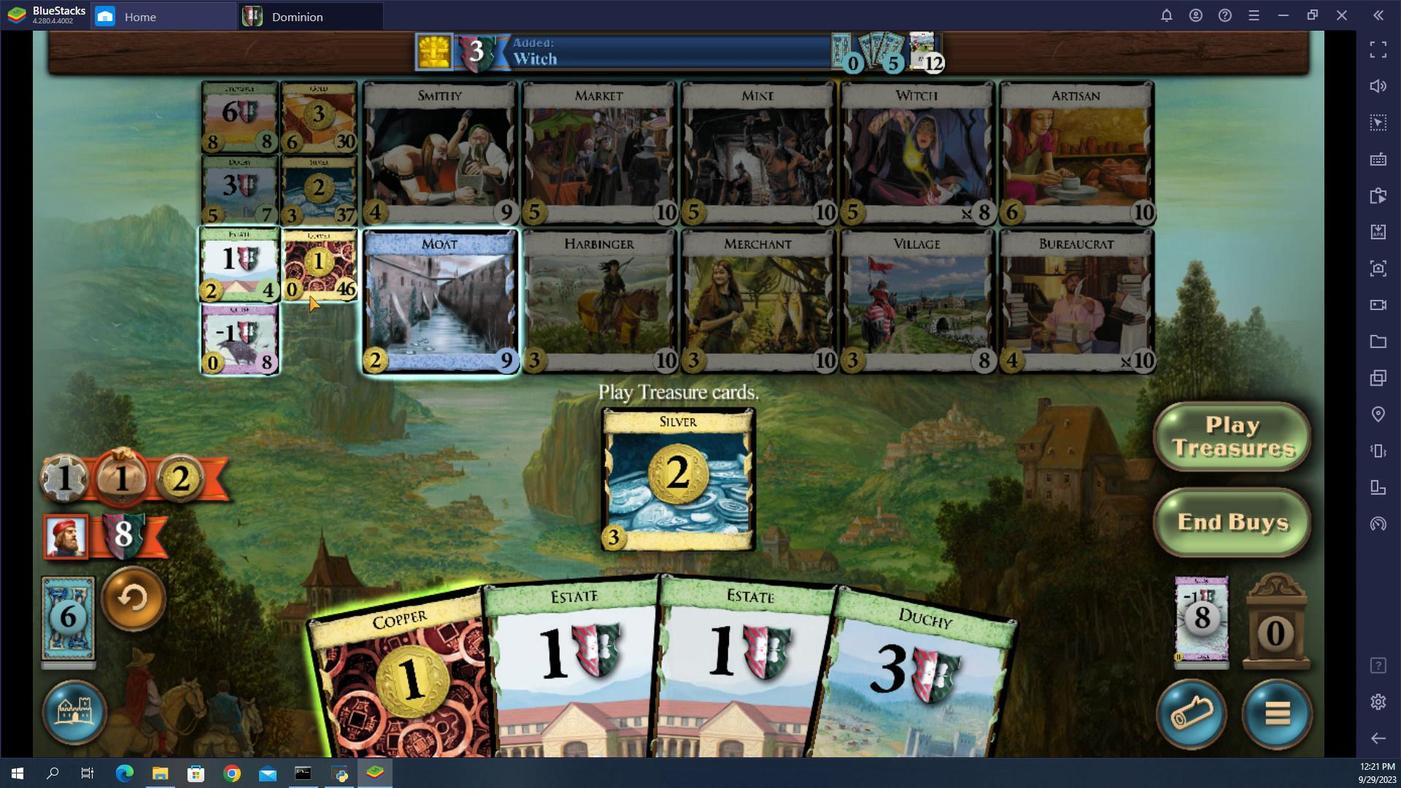 
Action: Mouse moved to (583, 526)
Screenshot: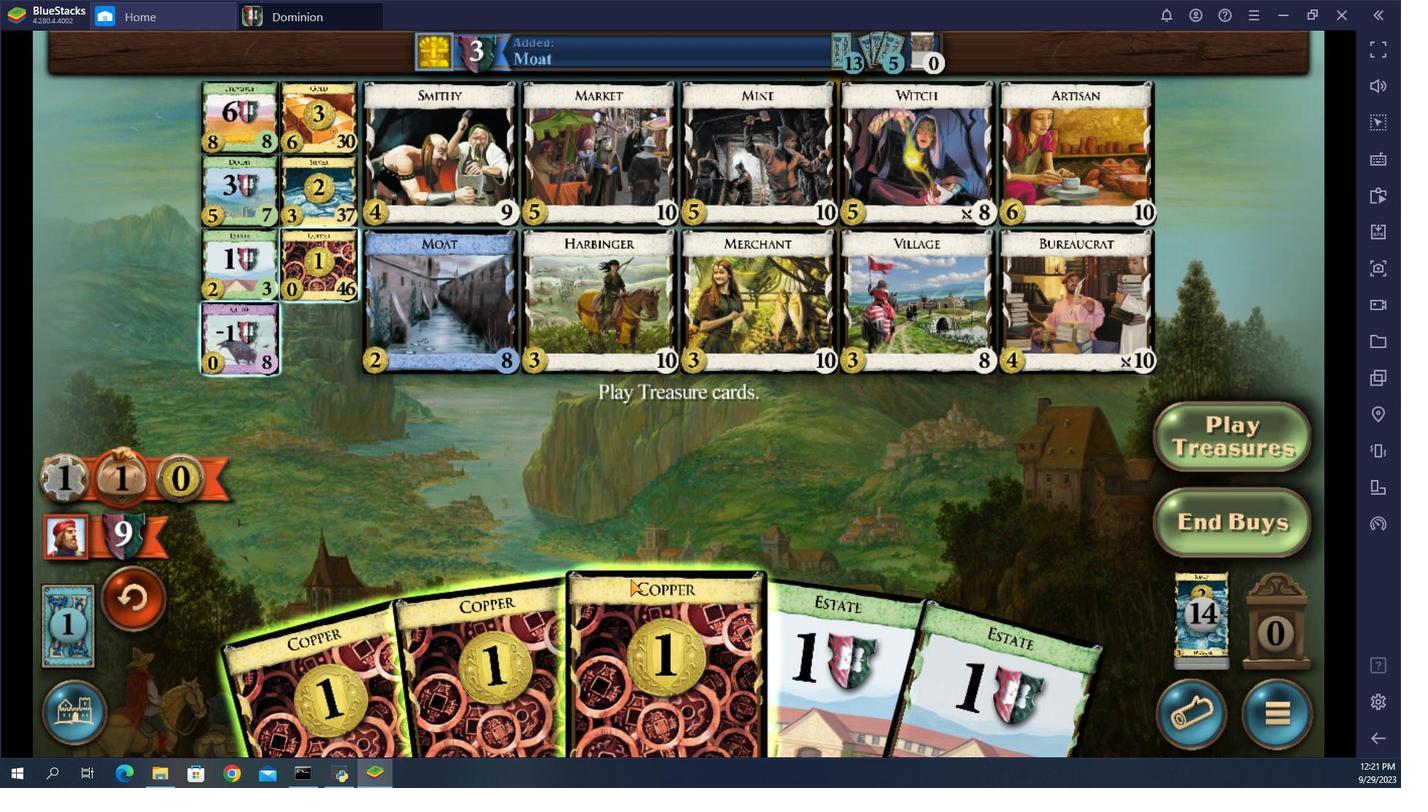
Action: Mouse pressed left at (583, 526)
Screenshot: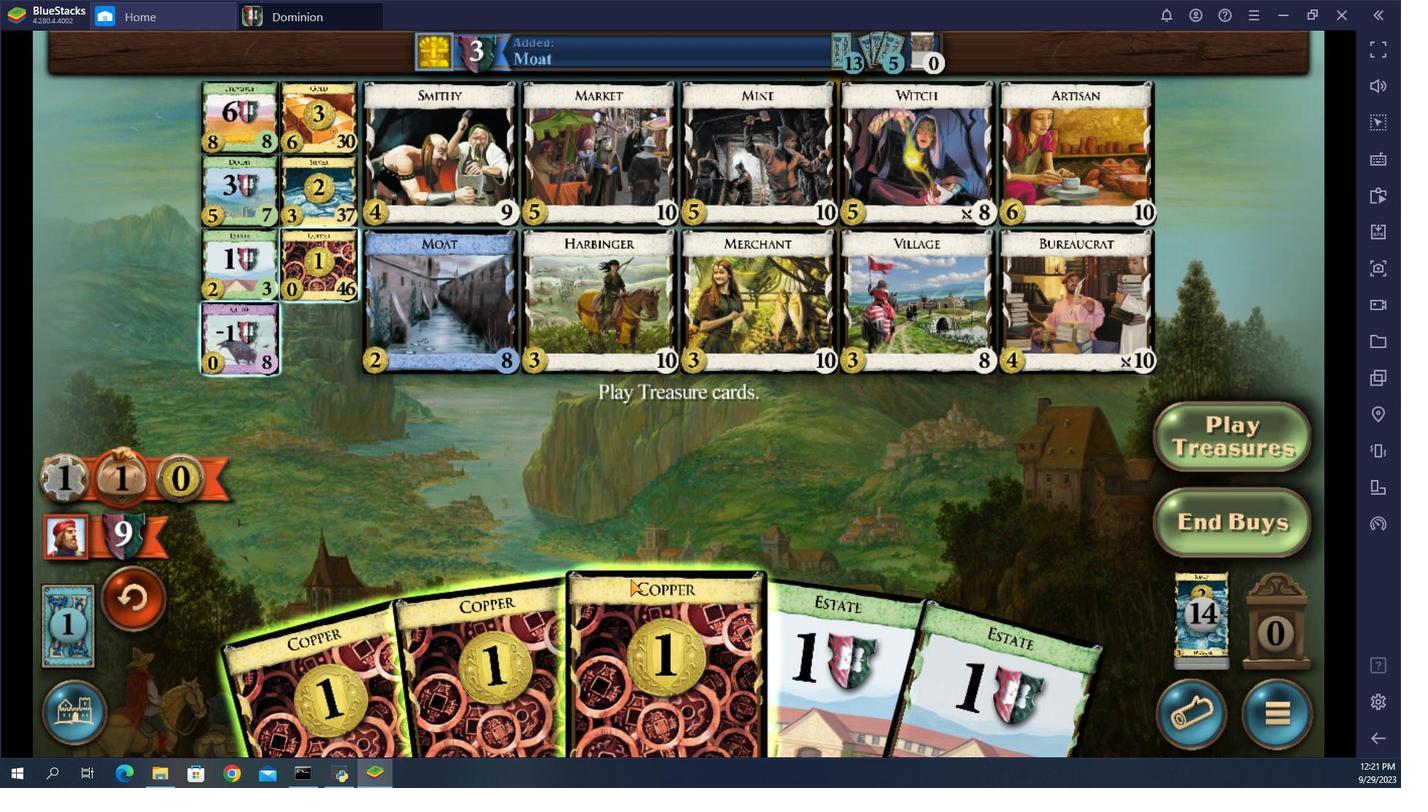 
Action: Mouse moved to (588, 526)
Screenshot: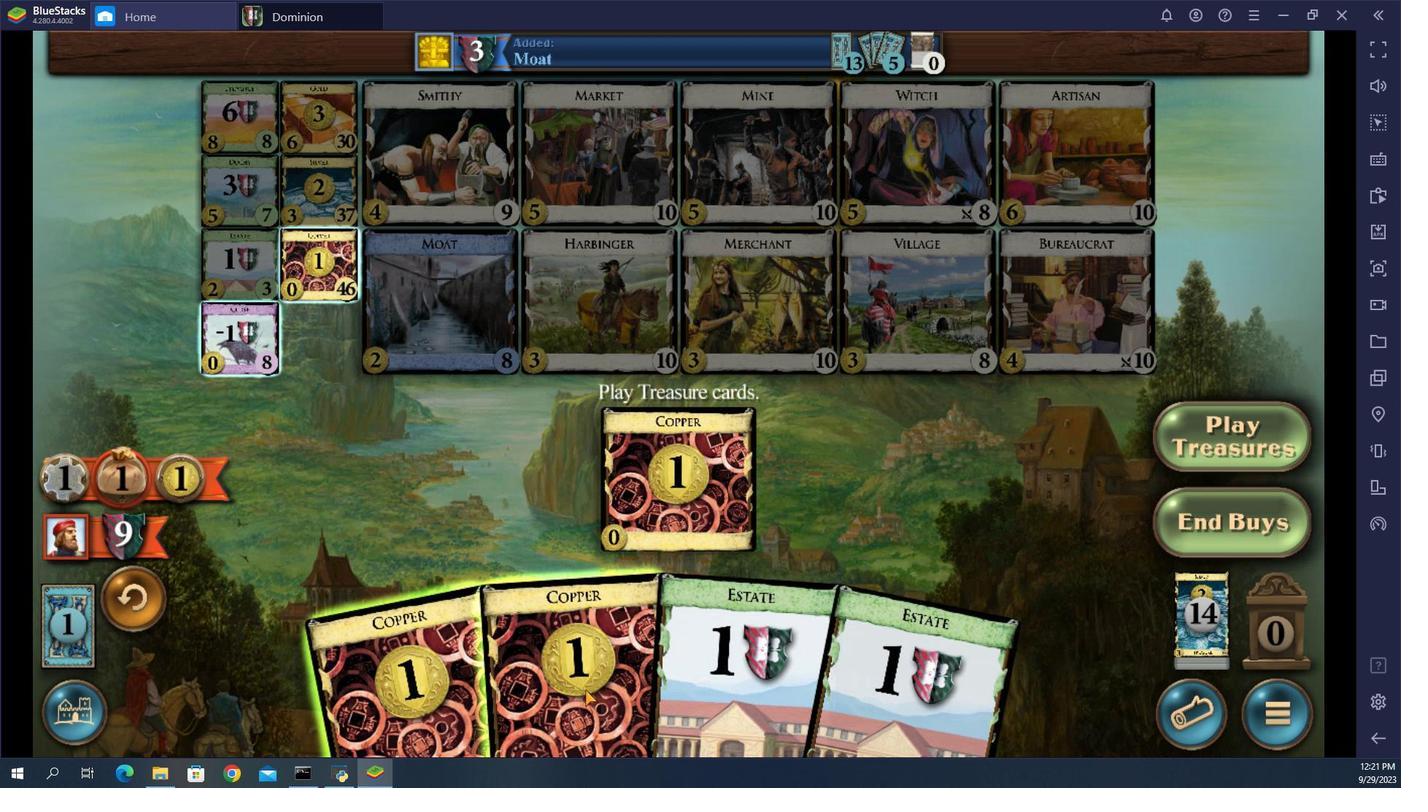 
Action: Mouse pressed left at (588, 526)
Screenshot: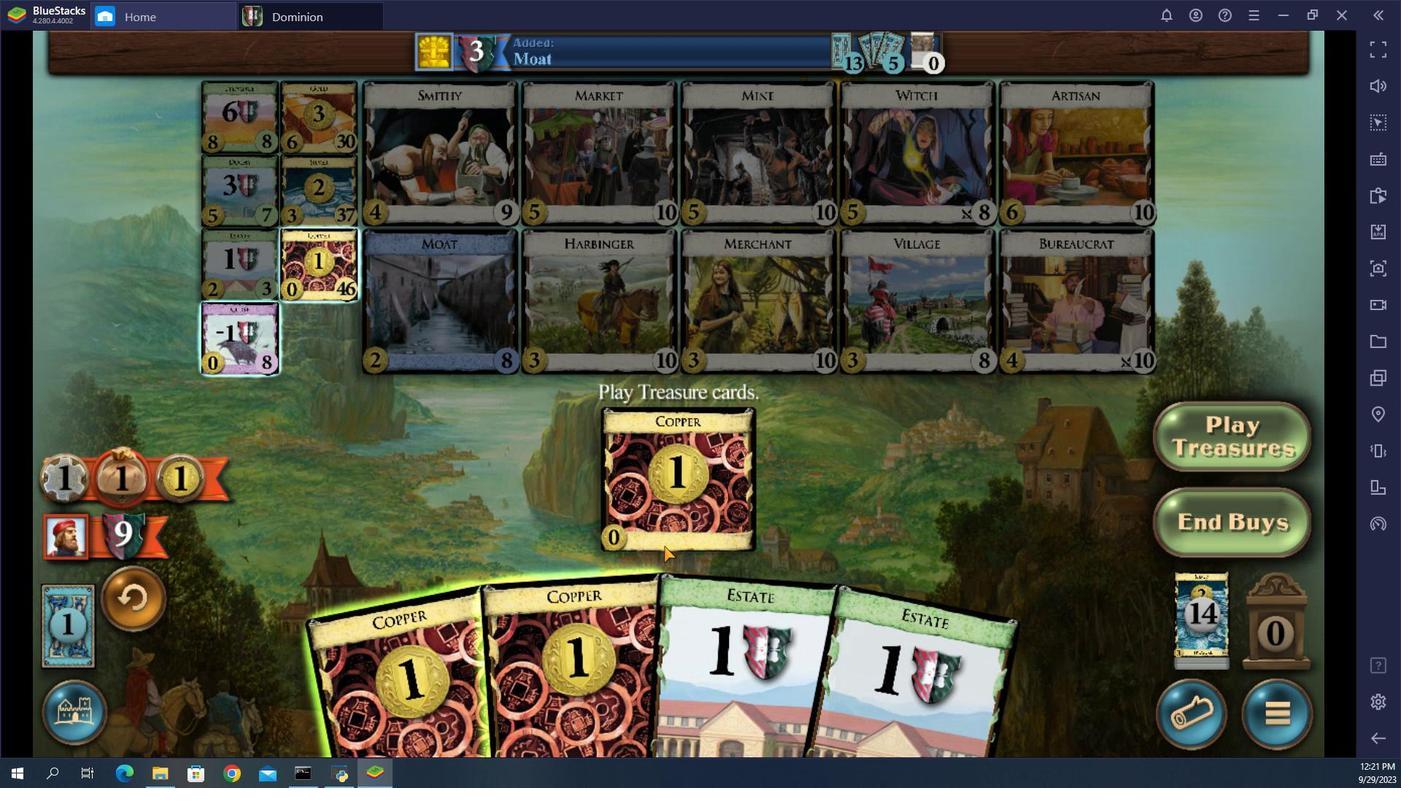 
Action: Mouse moved to (600, 526)
Screenshot: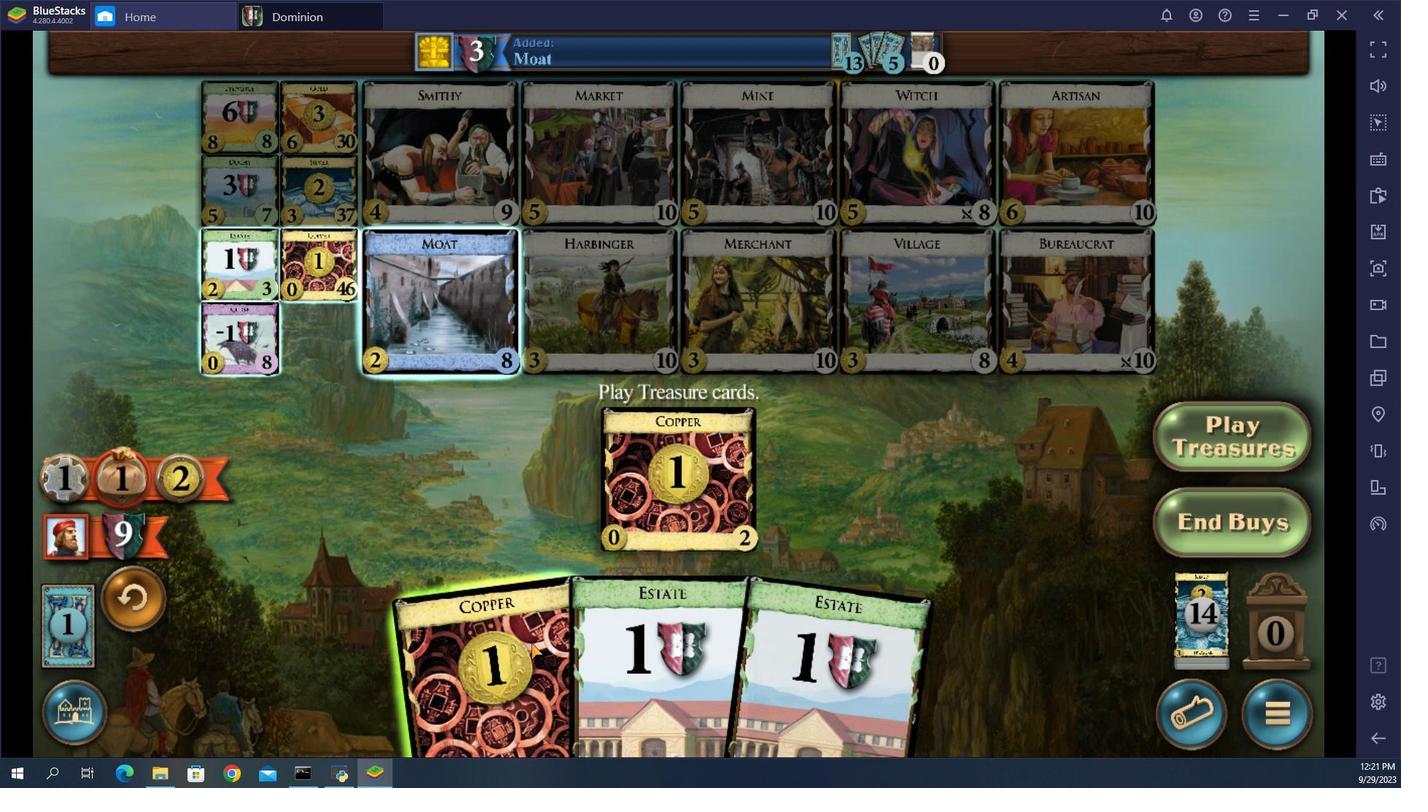 
Action: Mouse pressed left at (600, 526)
Screenshot: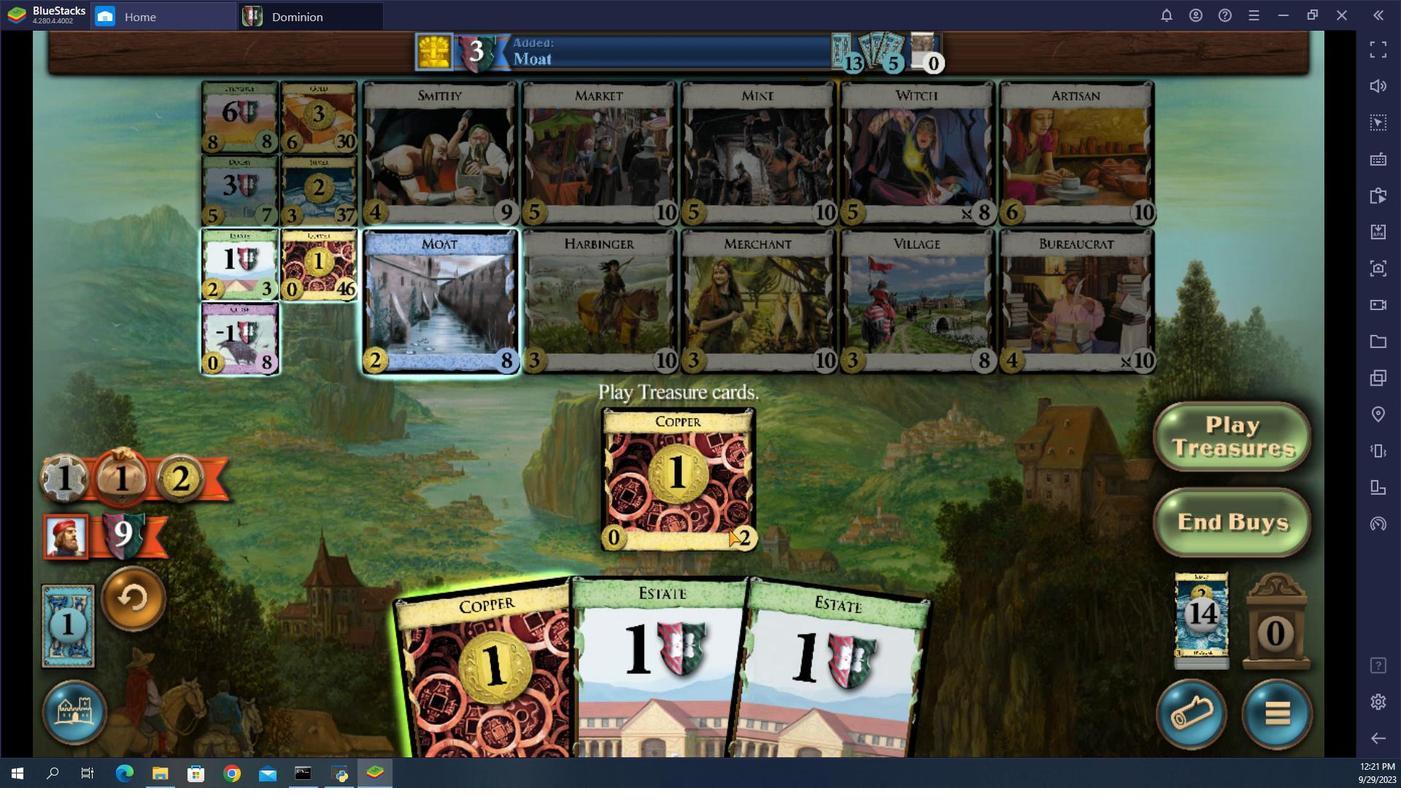
Action: Mouse moved to (622, 527)
Screenshot: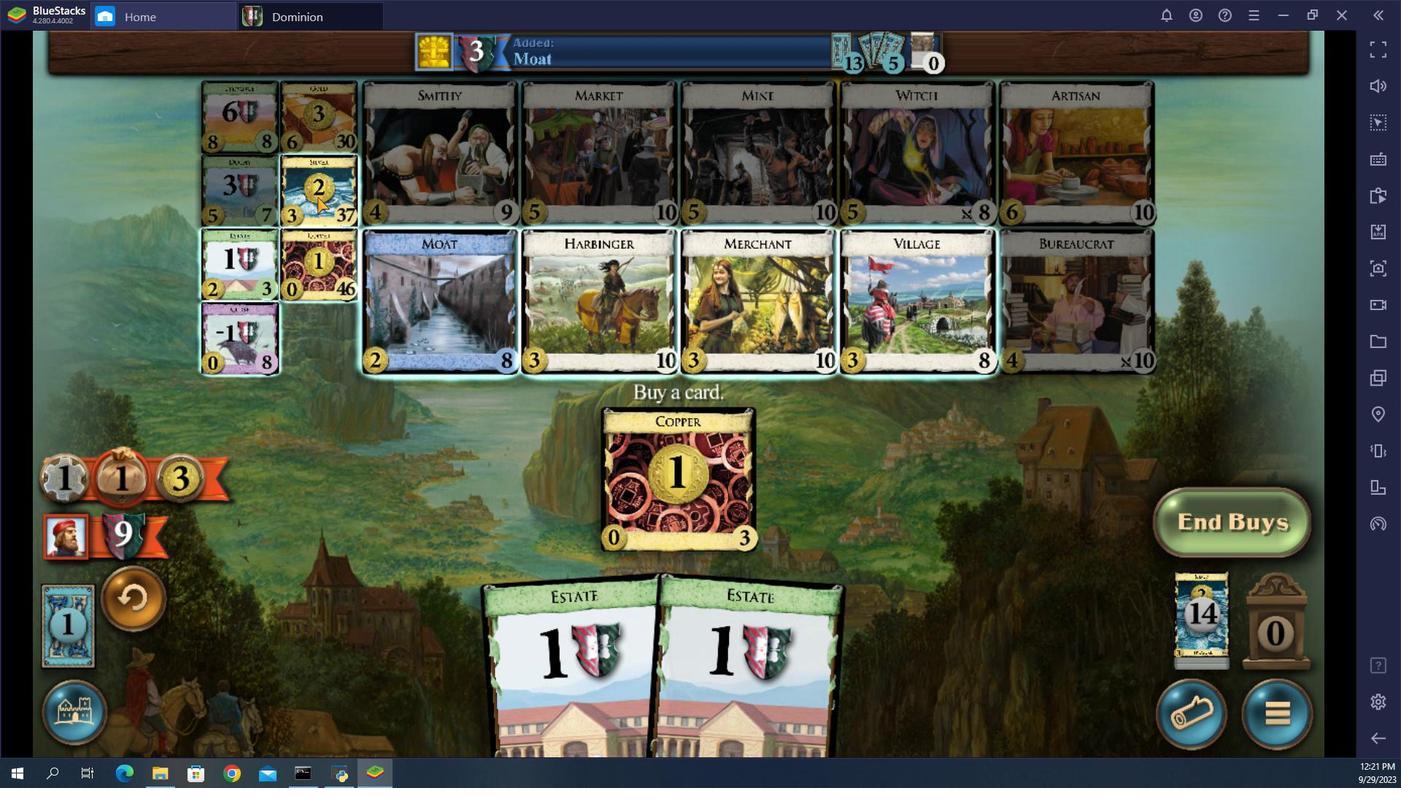 
Action: Mouse pressed left at (622, 527)
Screenshot: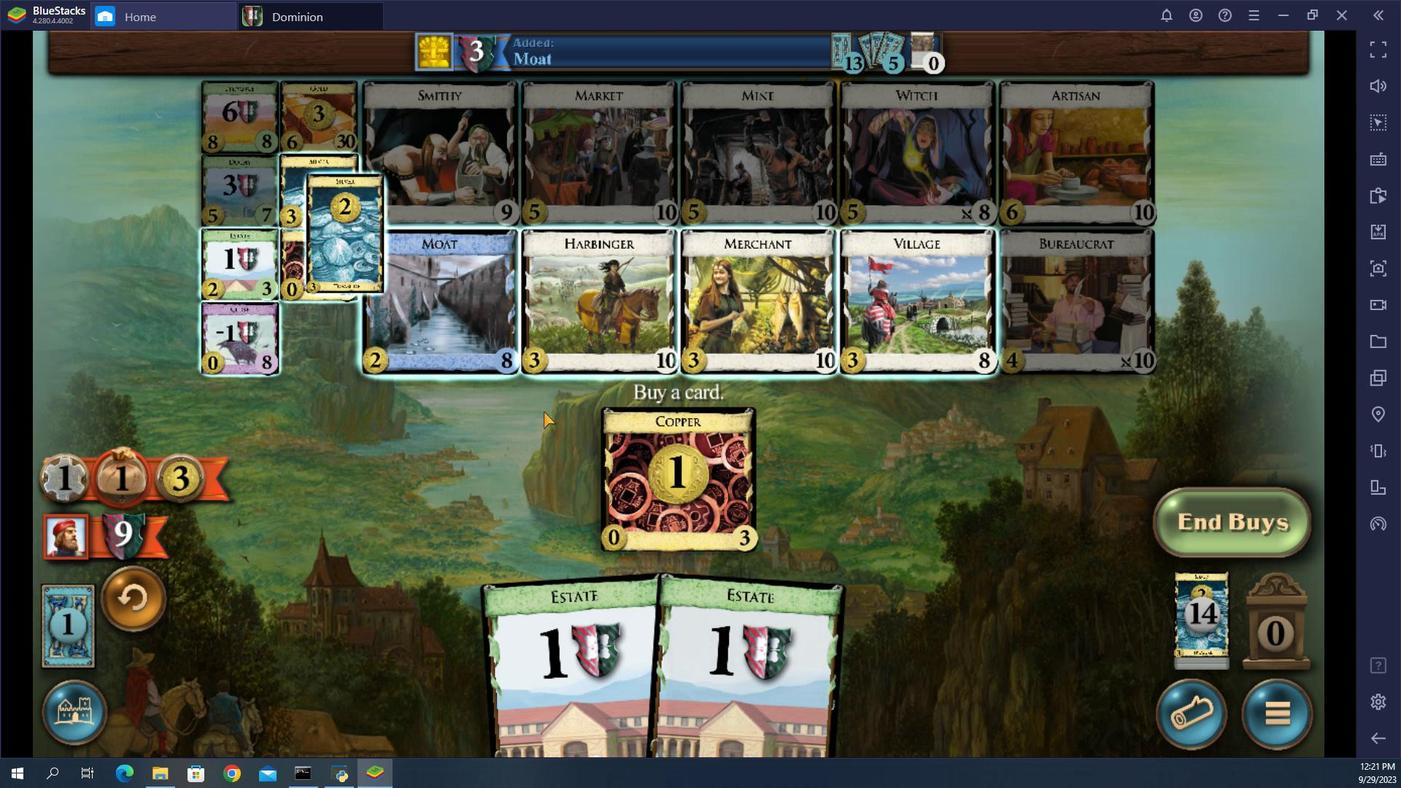 
Action: Mouse moved to (583, 526)
Screenshot: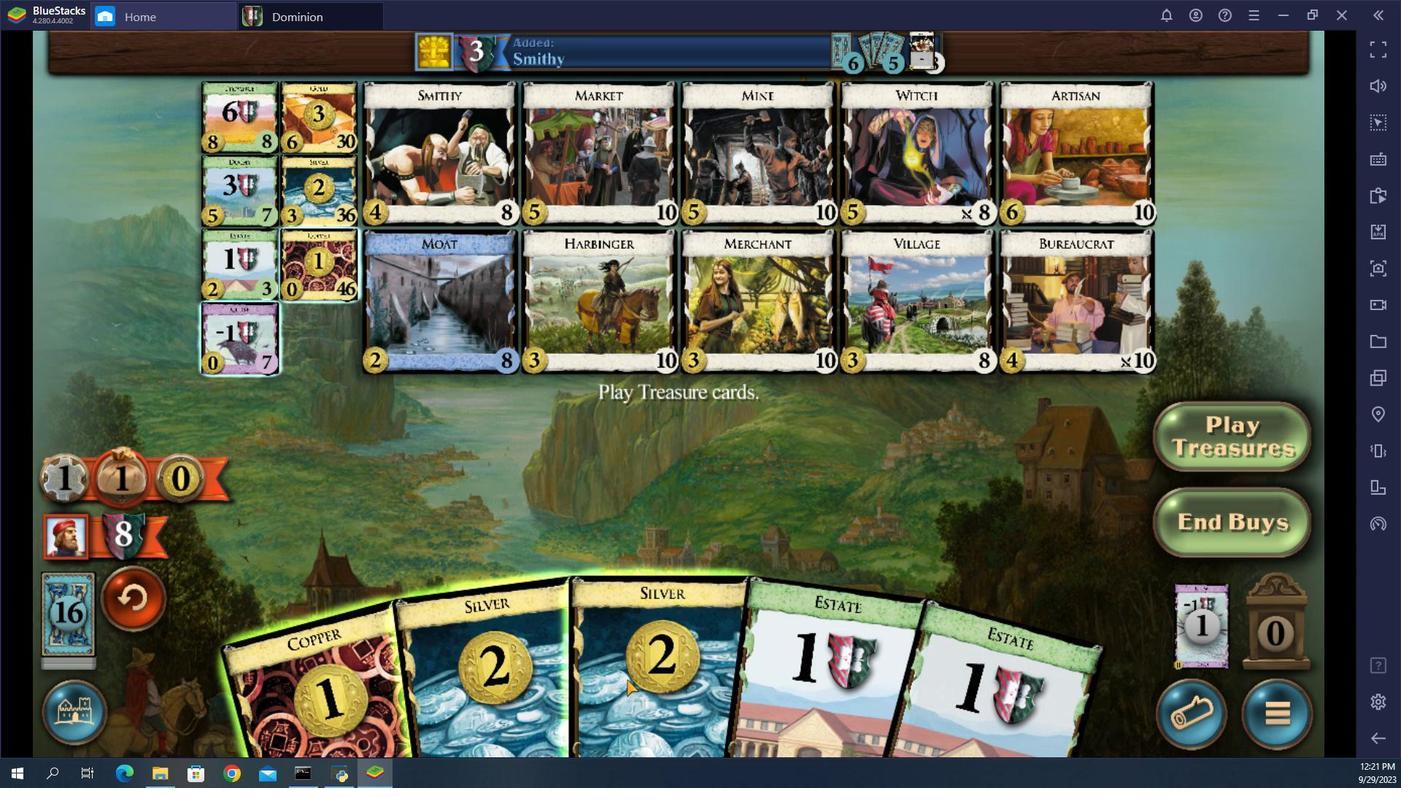 
Action: Mouse pressed left at (583, 526)
Screenshot: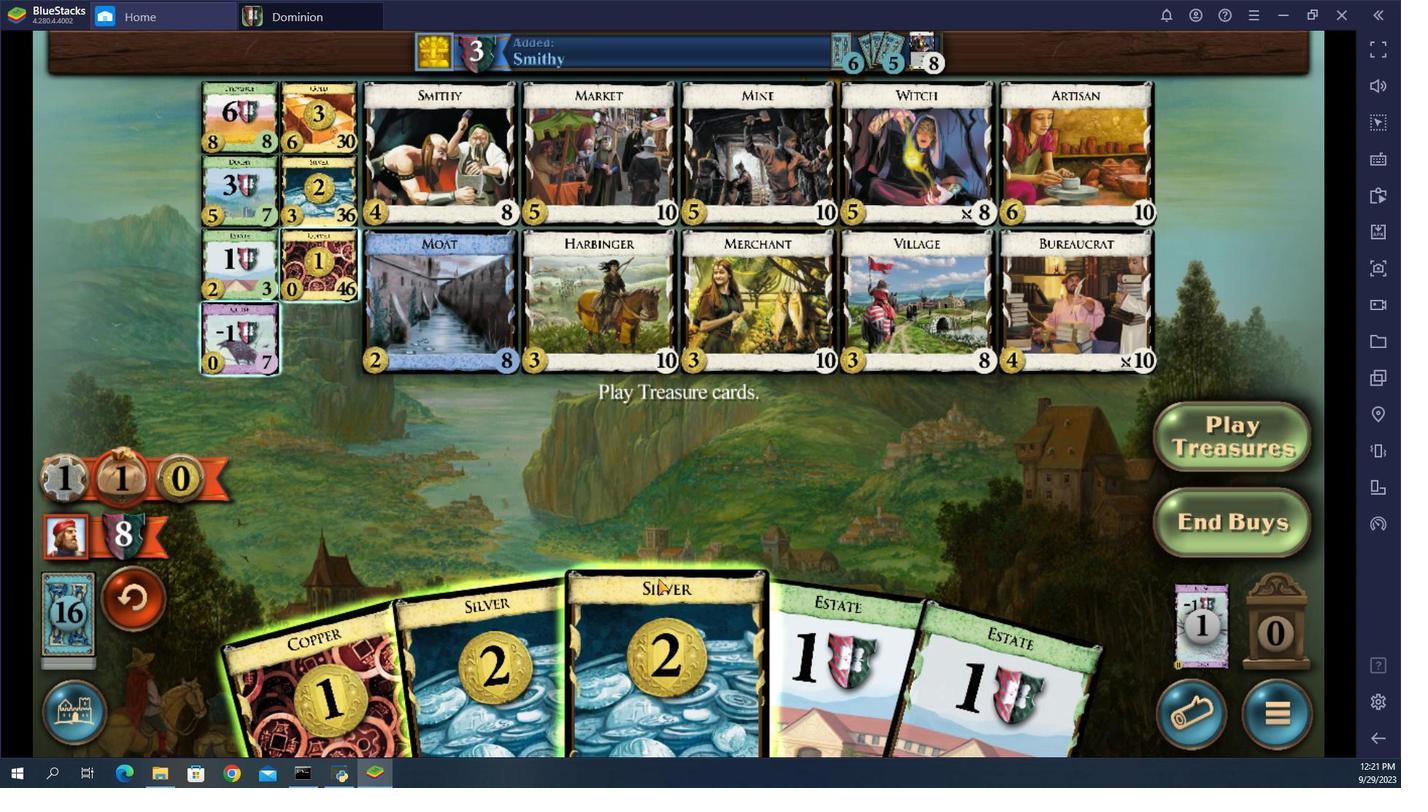 
Action: Mouse moved to (588, 526)
Screenshot: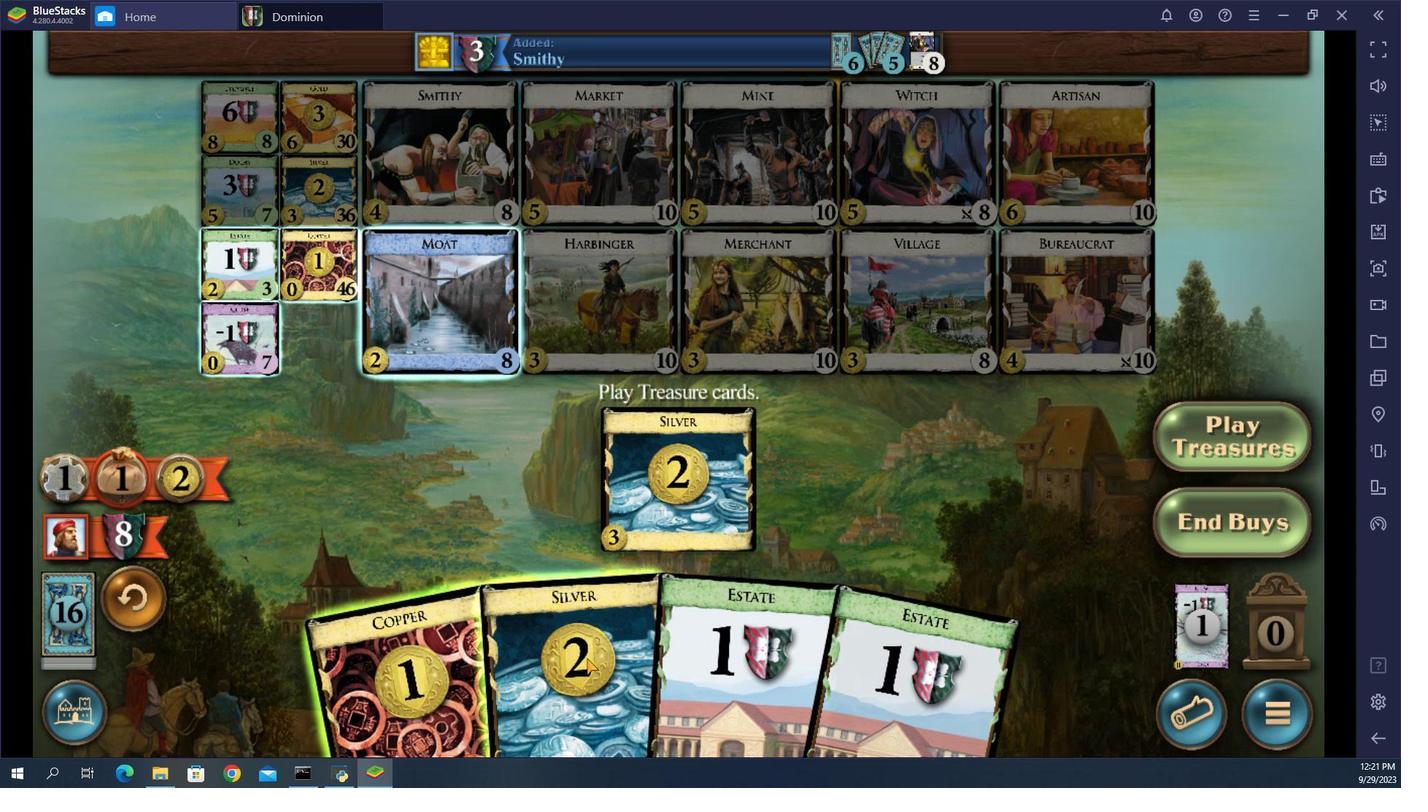 
Action: Mouse pressed left at (588, 526)
Screenshot: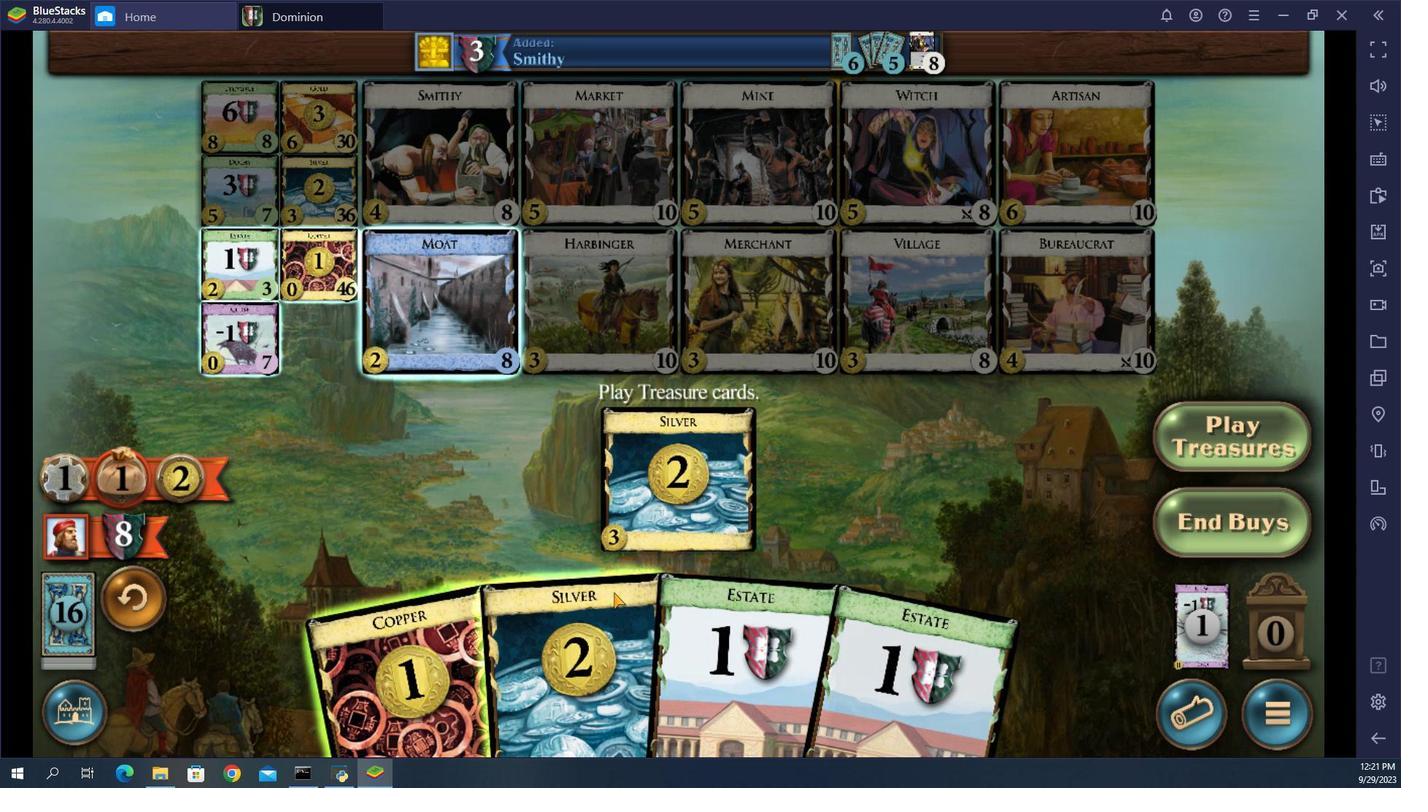 
Action: Mouse moved to (602, 526)
Screenshot: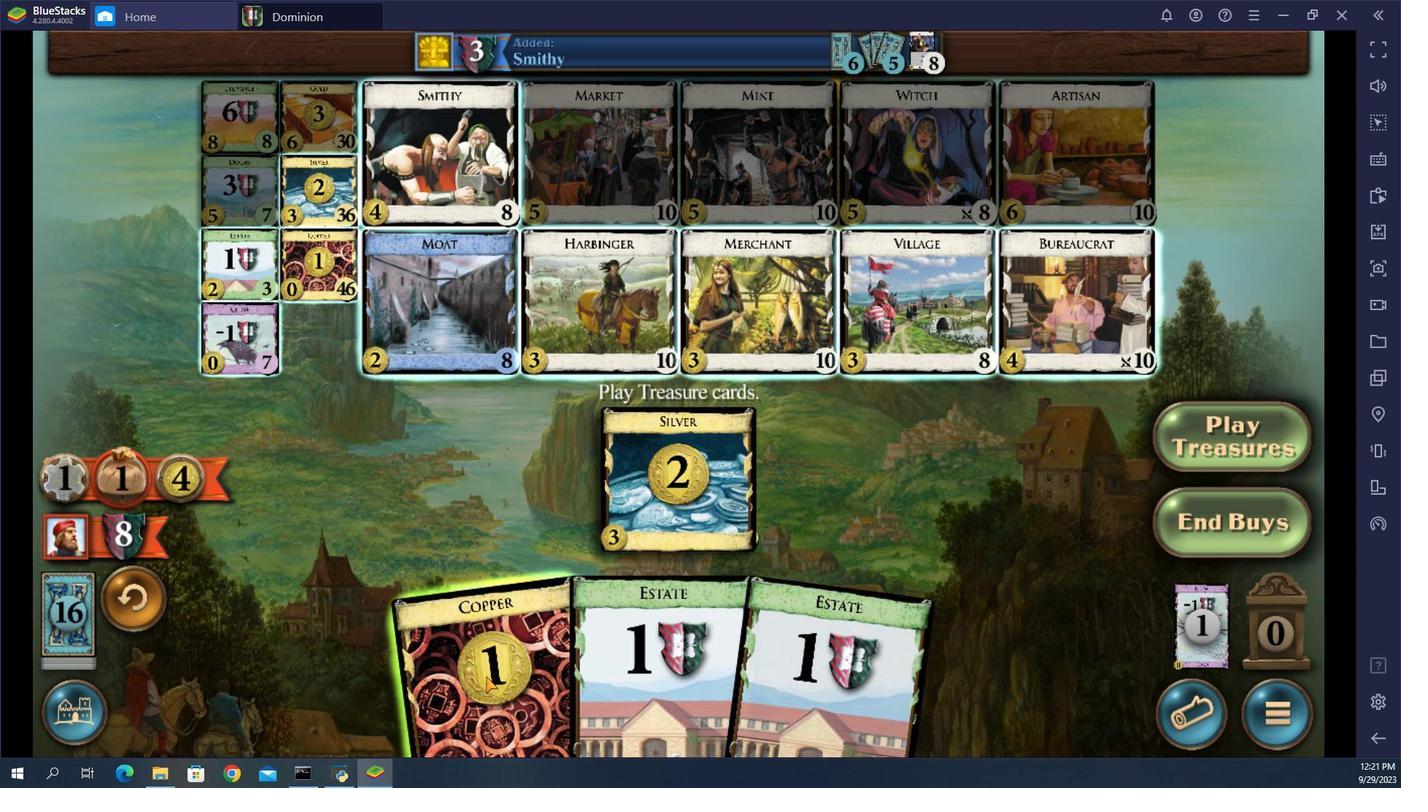 
Action: Mouse pressed left at (602, 526)
Screenshot: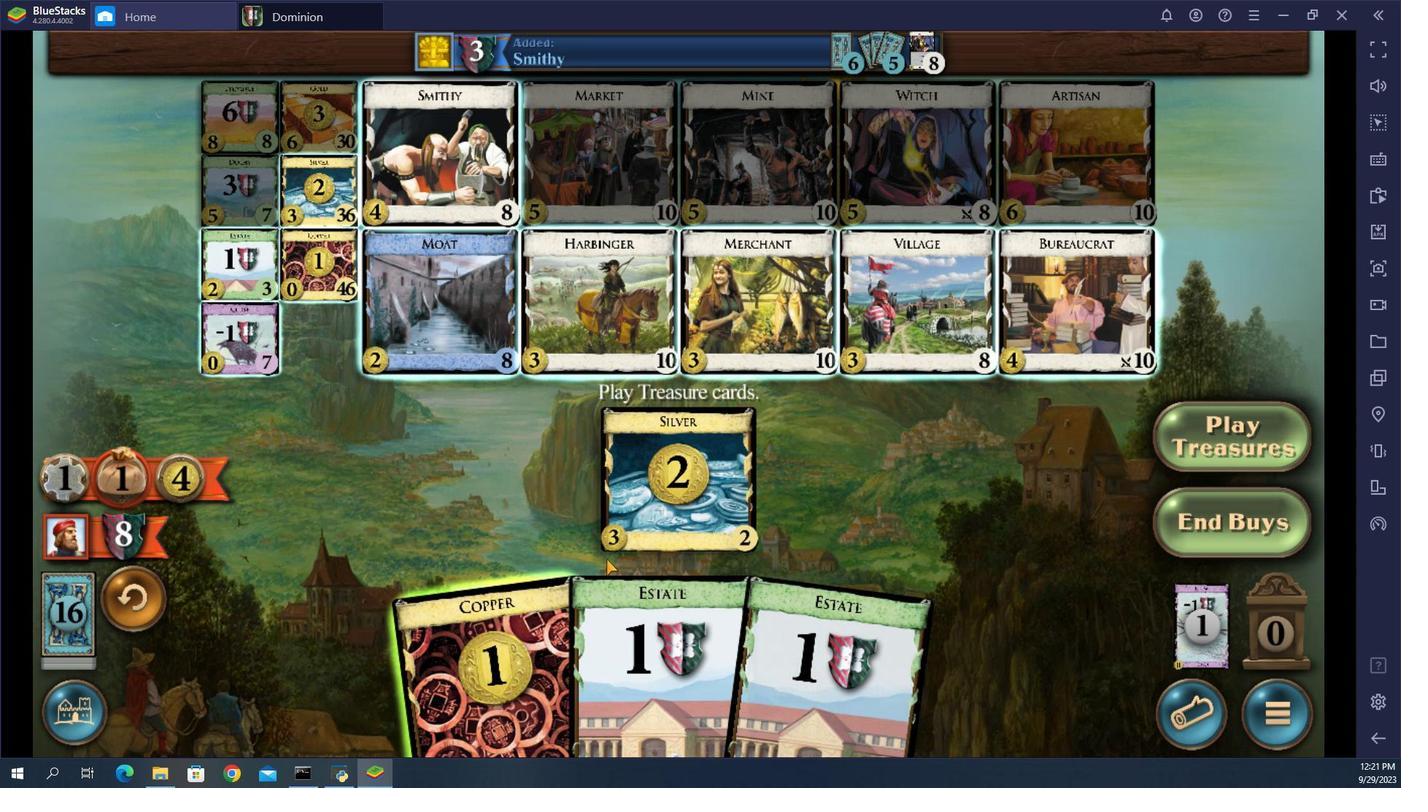 
Action: Mouse moved to (634, 527)
Screenshot: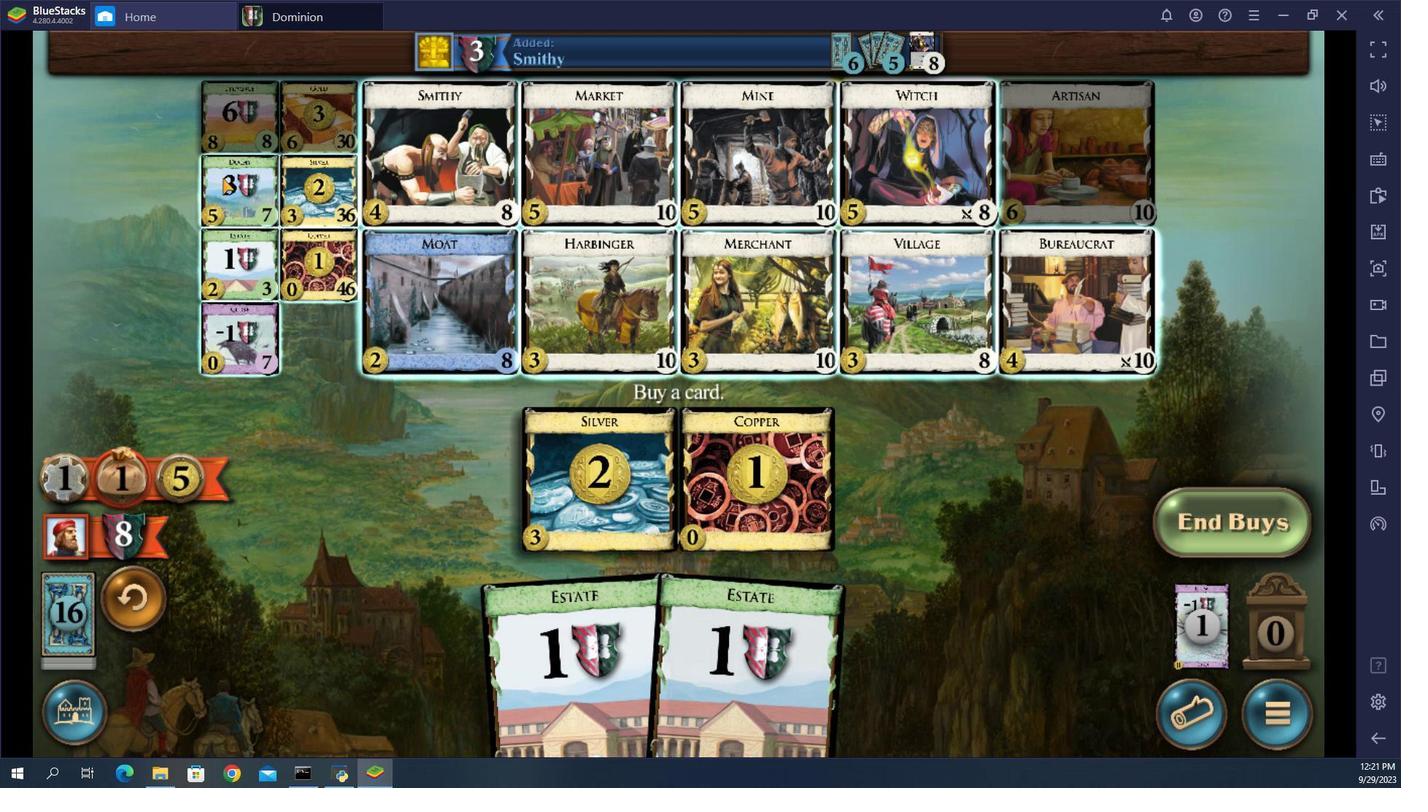 
Action: Mouse pressed left at (634, 527)
Screenshot: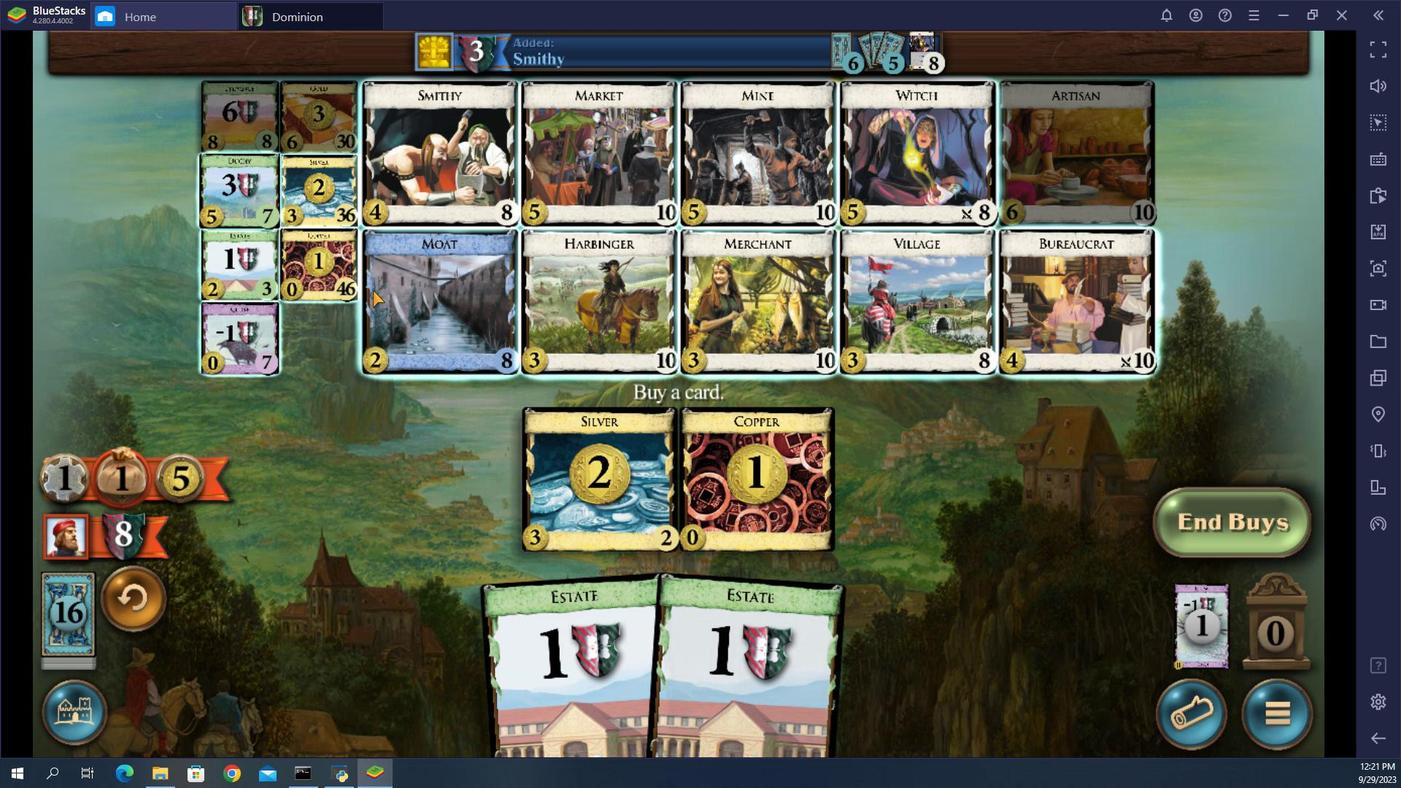 
Action: Mouse moved to (623, 526)
Screenshot: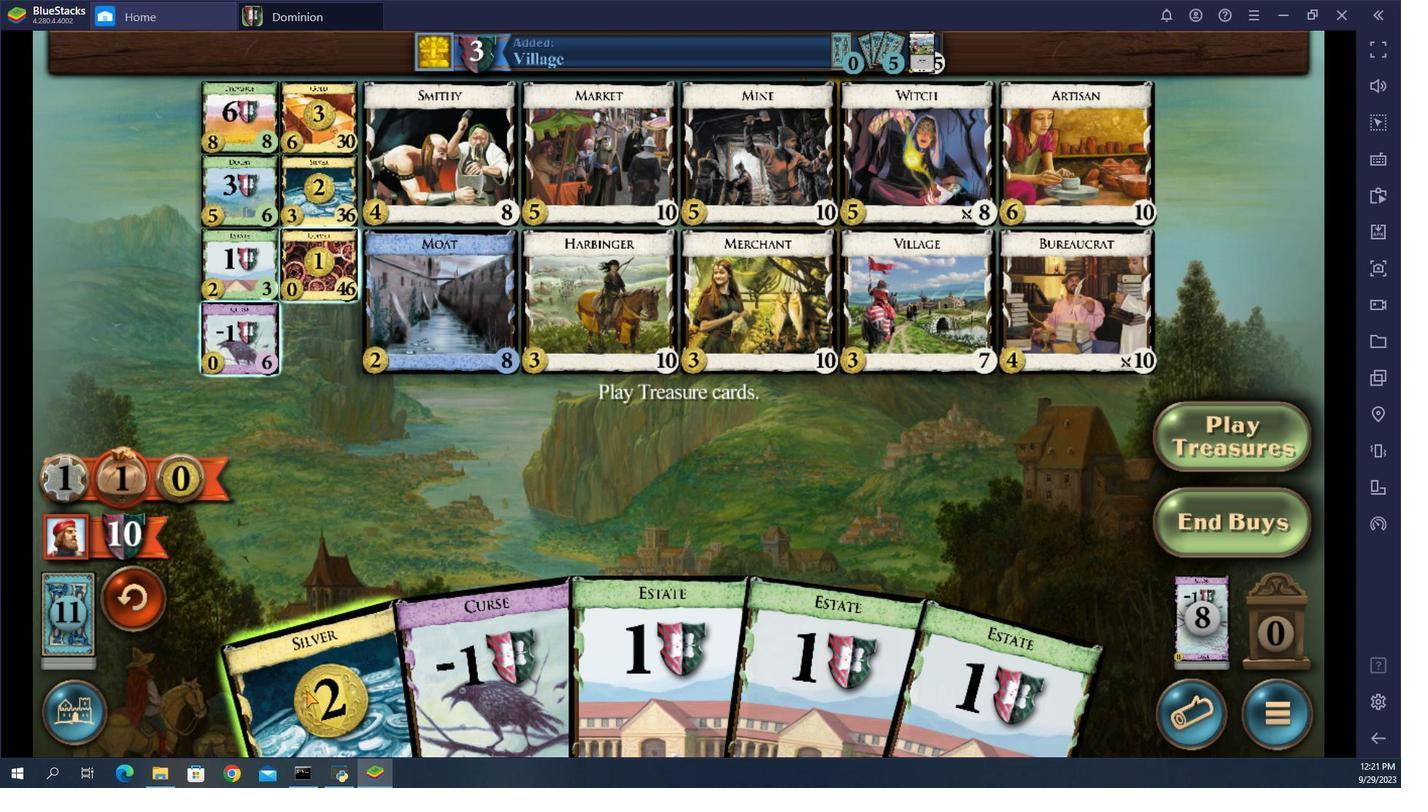 
Action: Mouse pressed left at (623, 526)
Screenshot: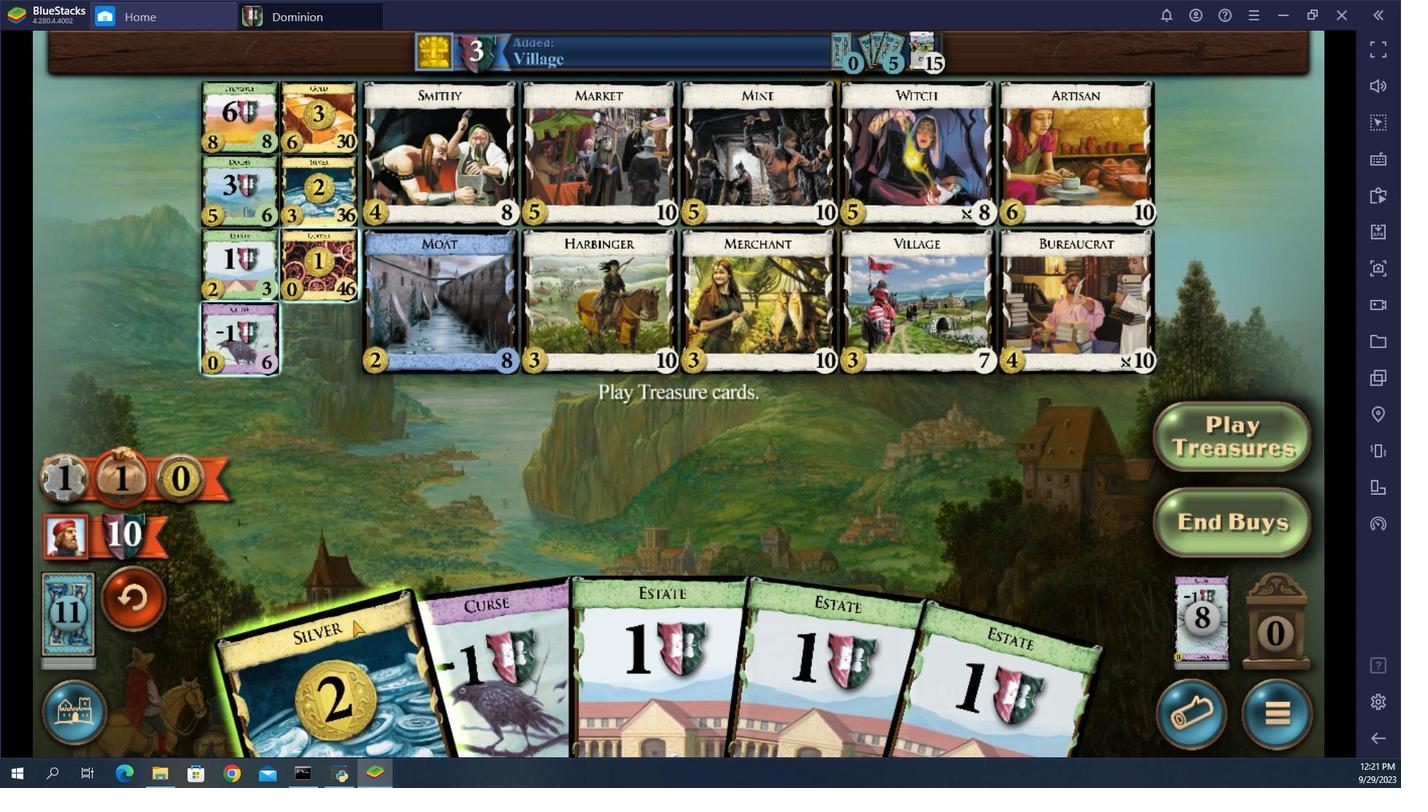 
Action: Mouse moved to (632, 527)
Screenshot: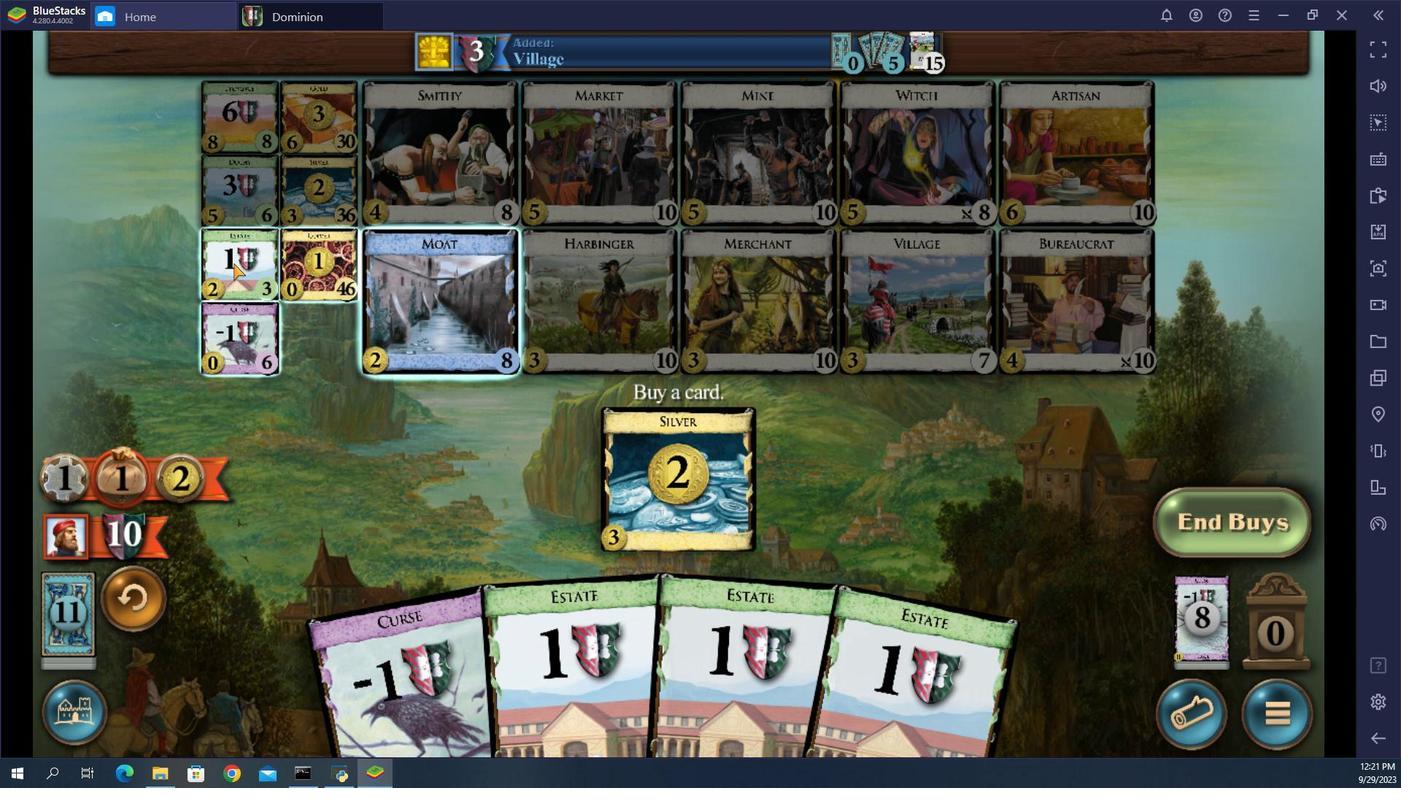 
Action: Mouse pressed left at (632, 527)
Screenshot: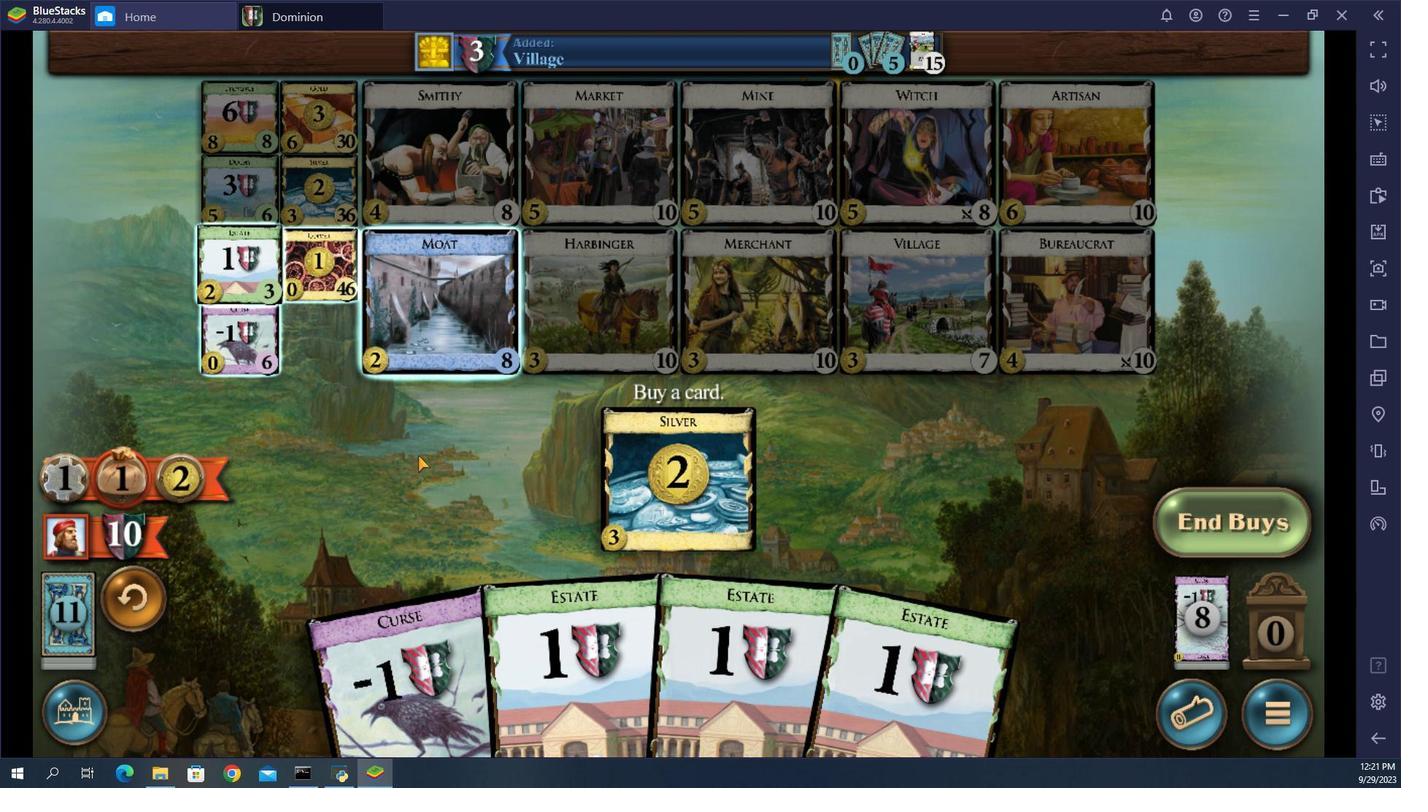 
Action: Mouse moved to (602, 526)
Screenshot: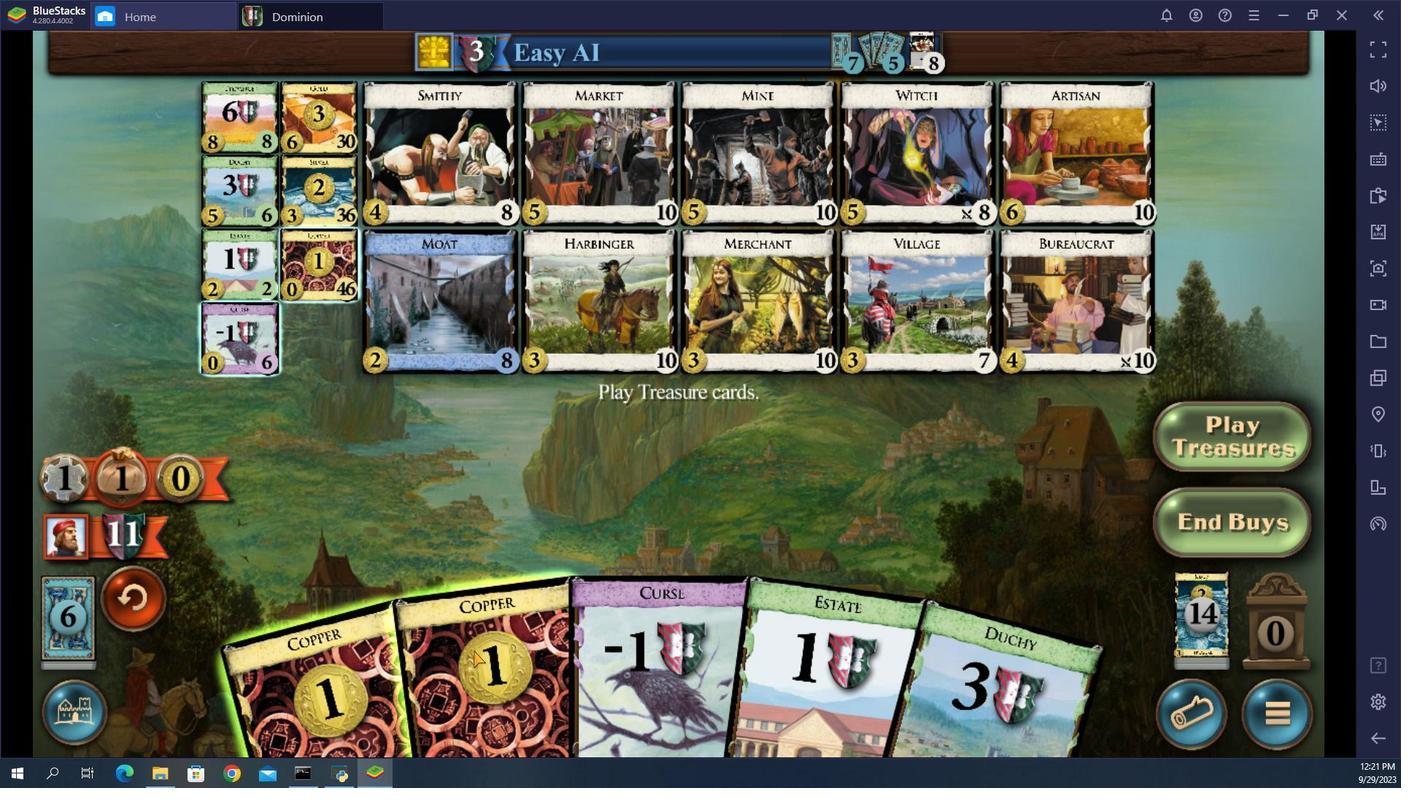 
Action: Mouse pressed left at (602, 526)
Screenshot: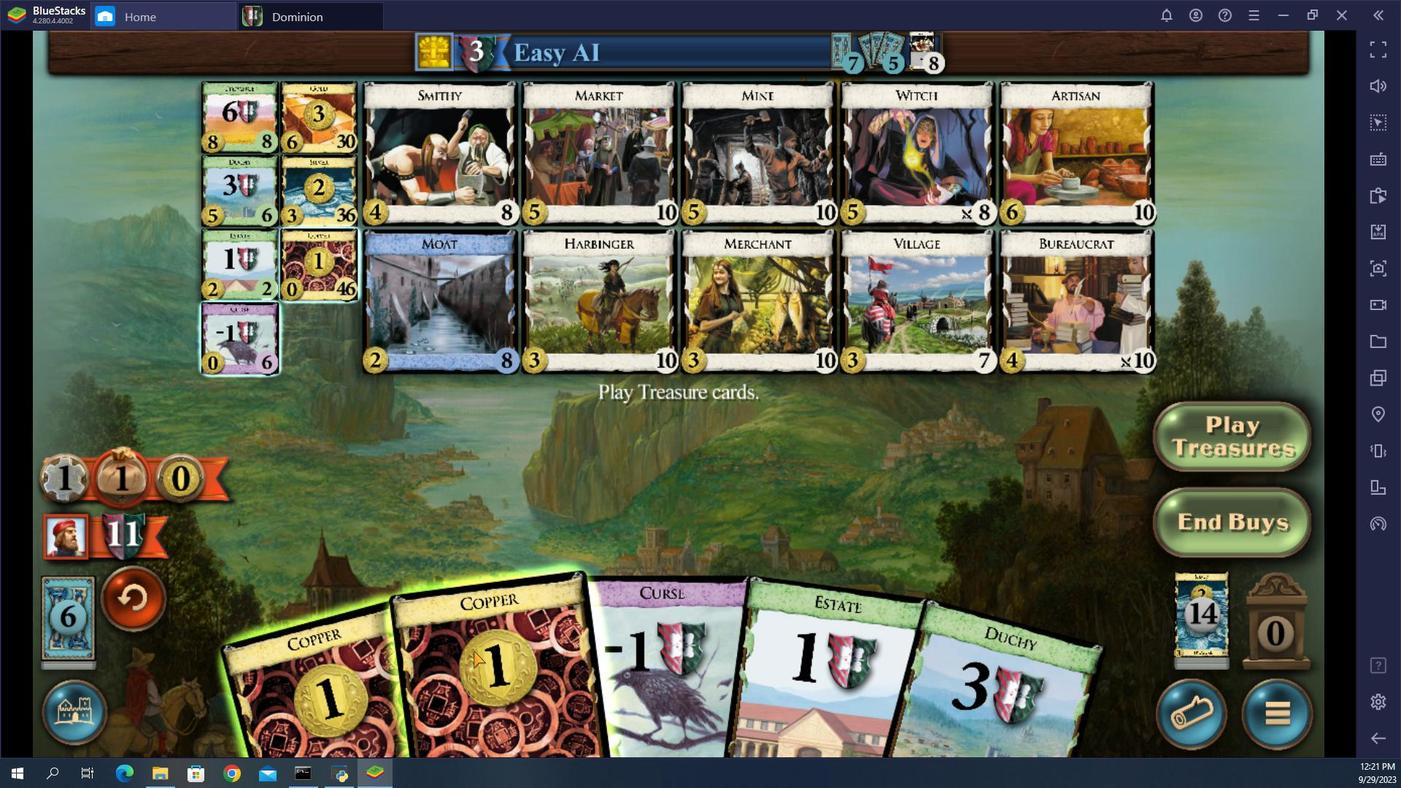 
Action: Mouse moved to (622, 527)
Screenshot: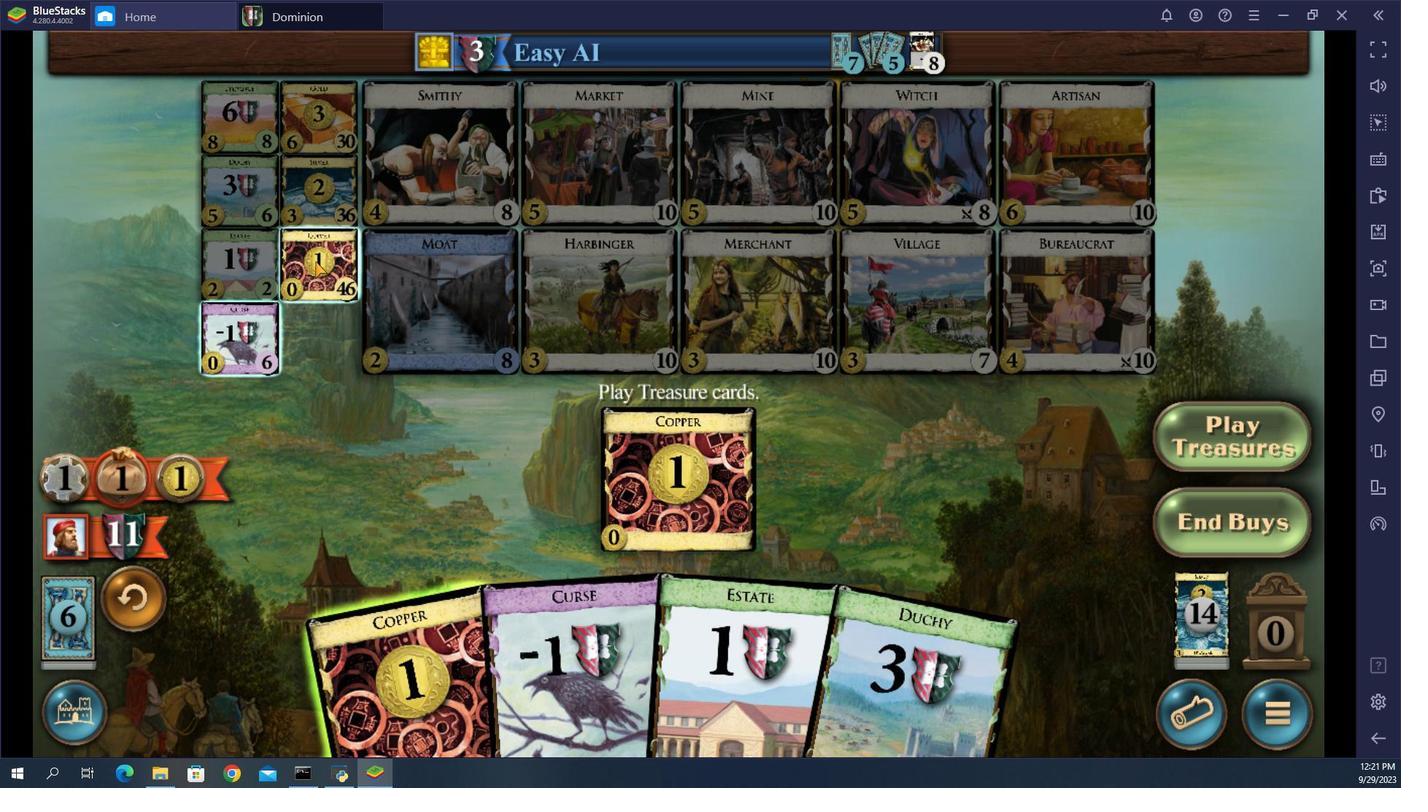 
Action: Mouse pressed left at (622, 527)
Screenshot: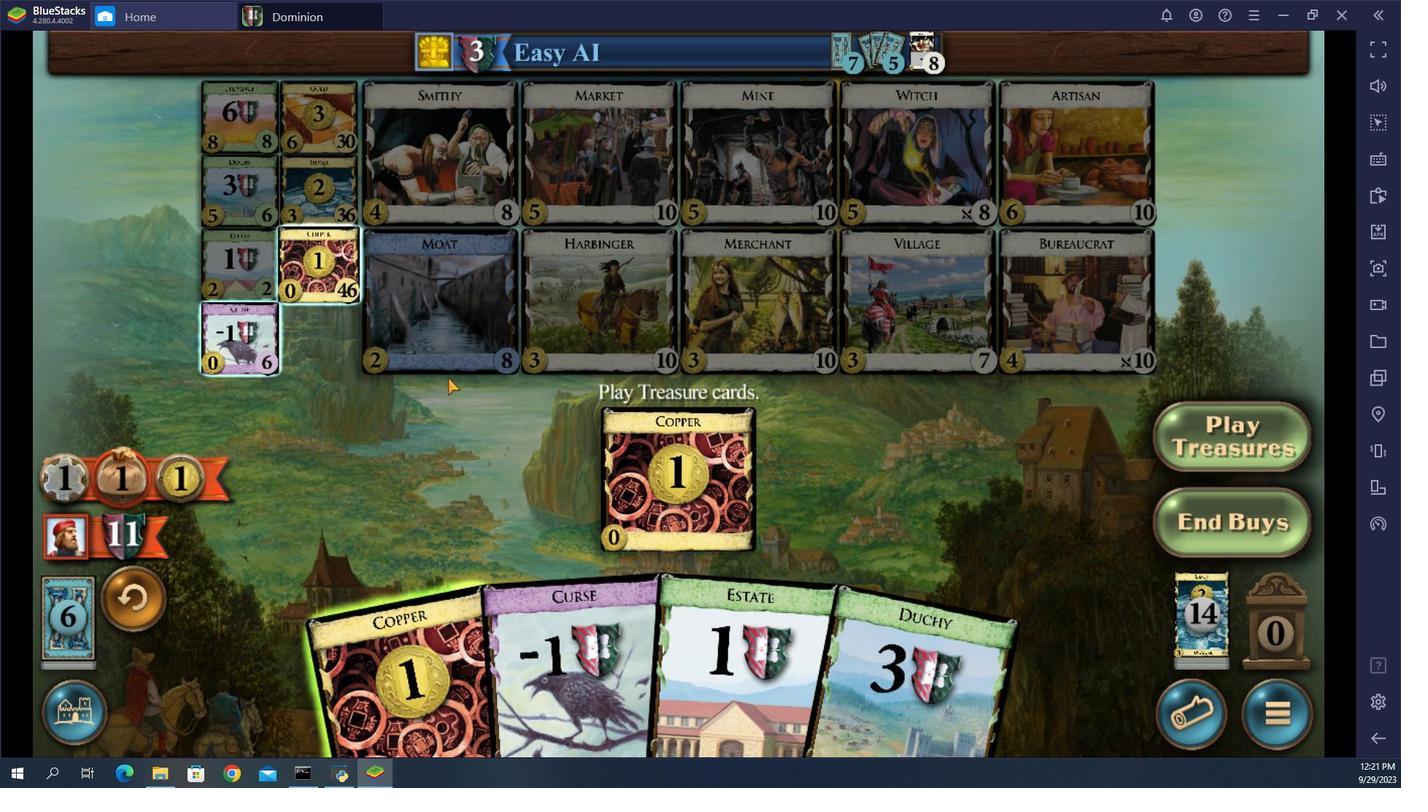 
Action: Mouse moved to (577, 526)
Screenshot: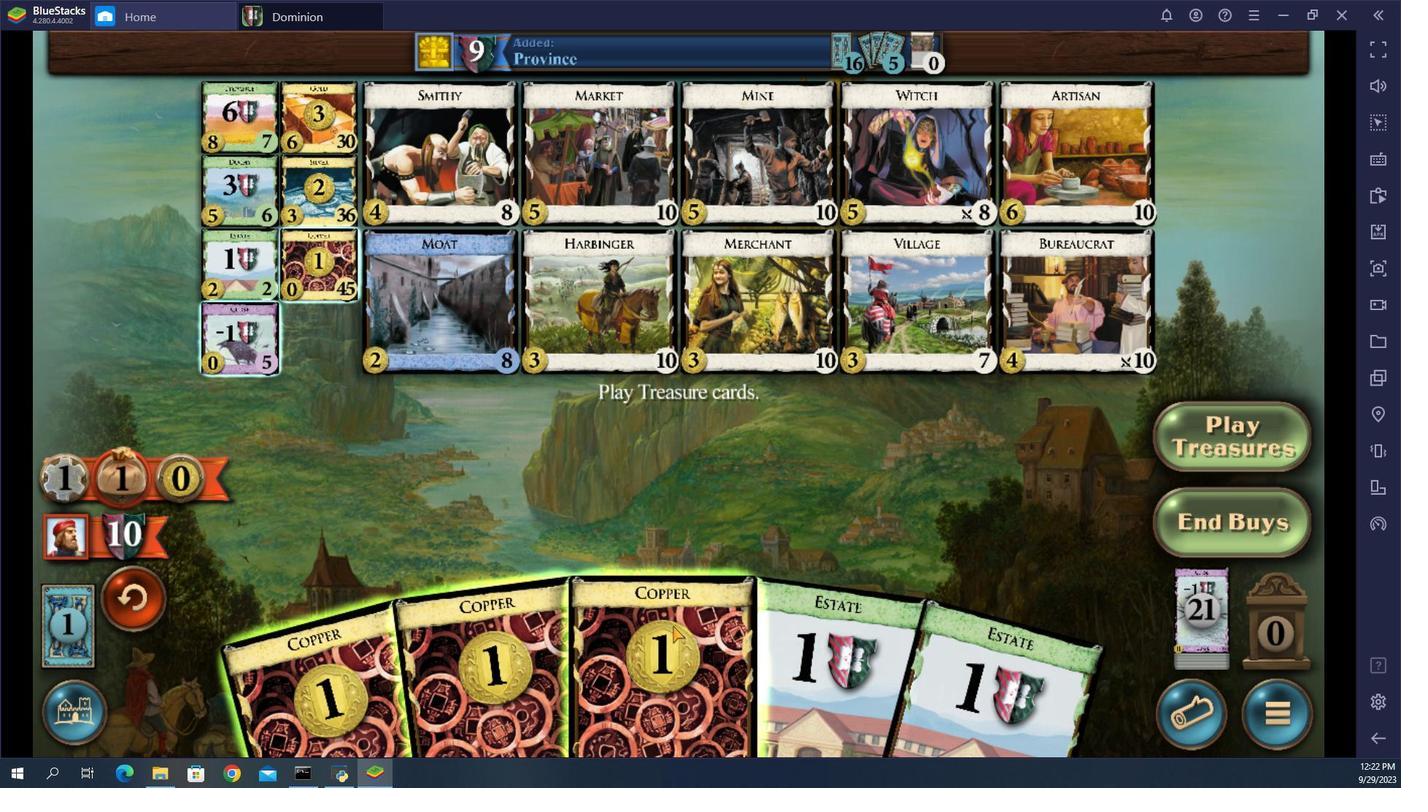 
Action: Mouse pressed left at (577, 526)
Screenshot: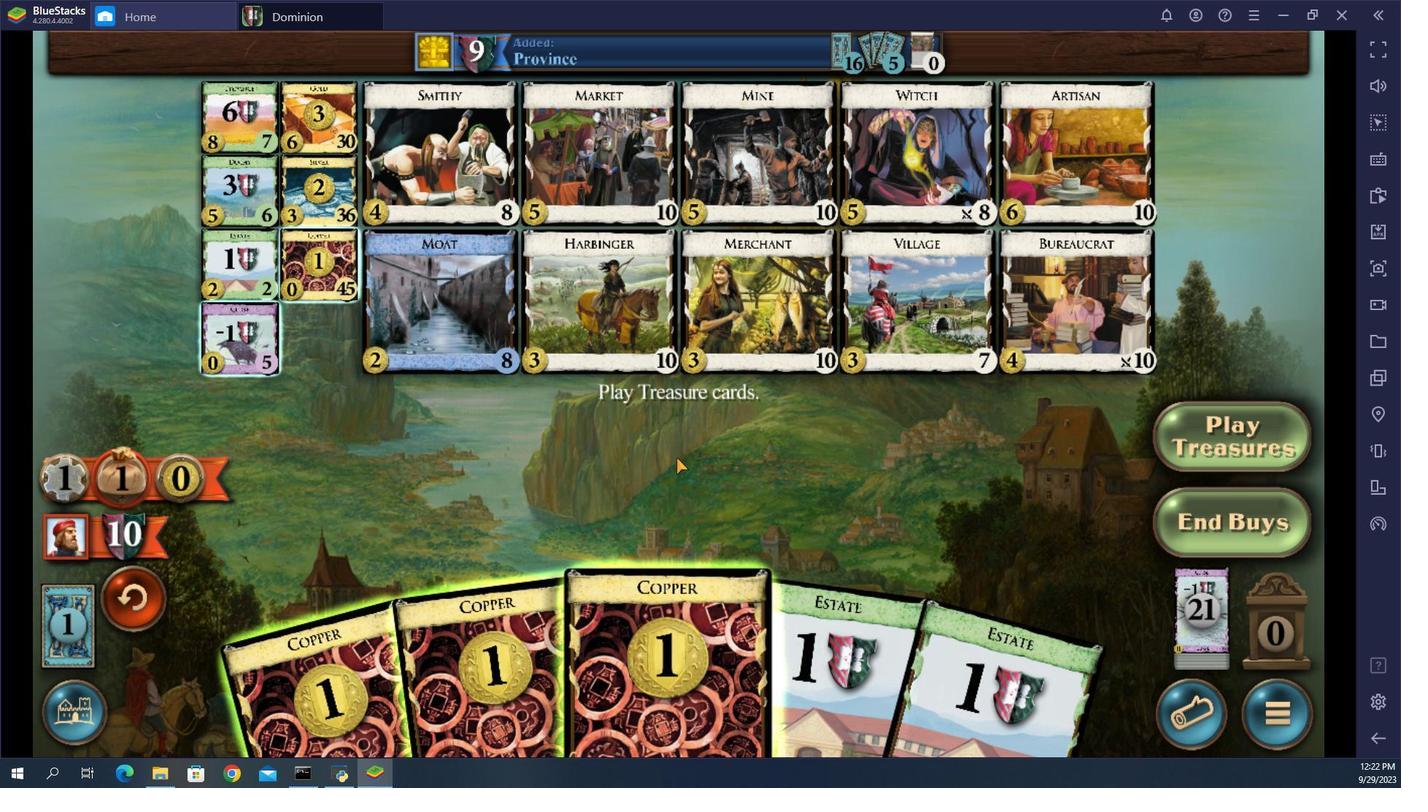 
Action: Mouse moved to (588, 526)
Screenshot: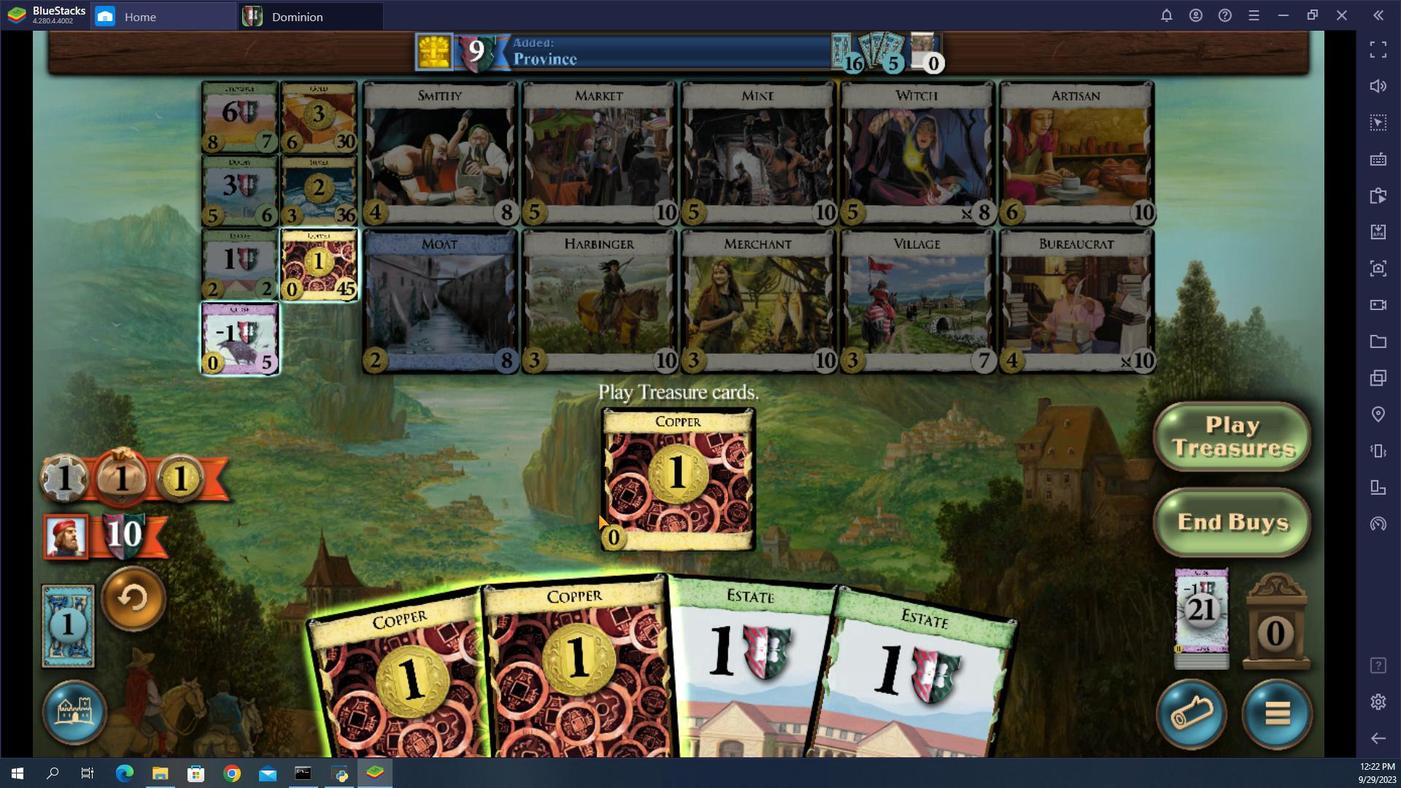 
Action: Mouse pressed left at (588, 526)
Screenshot: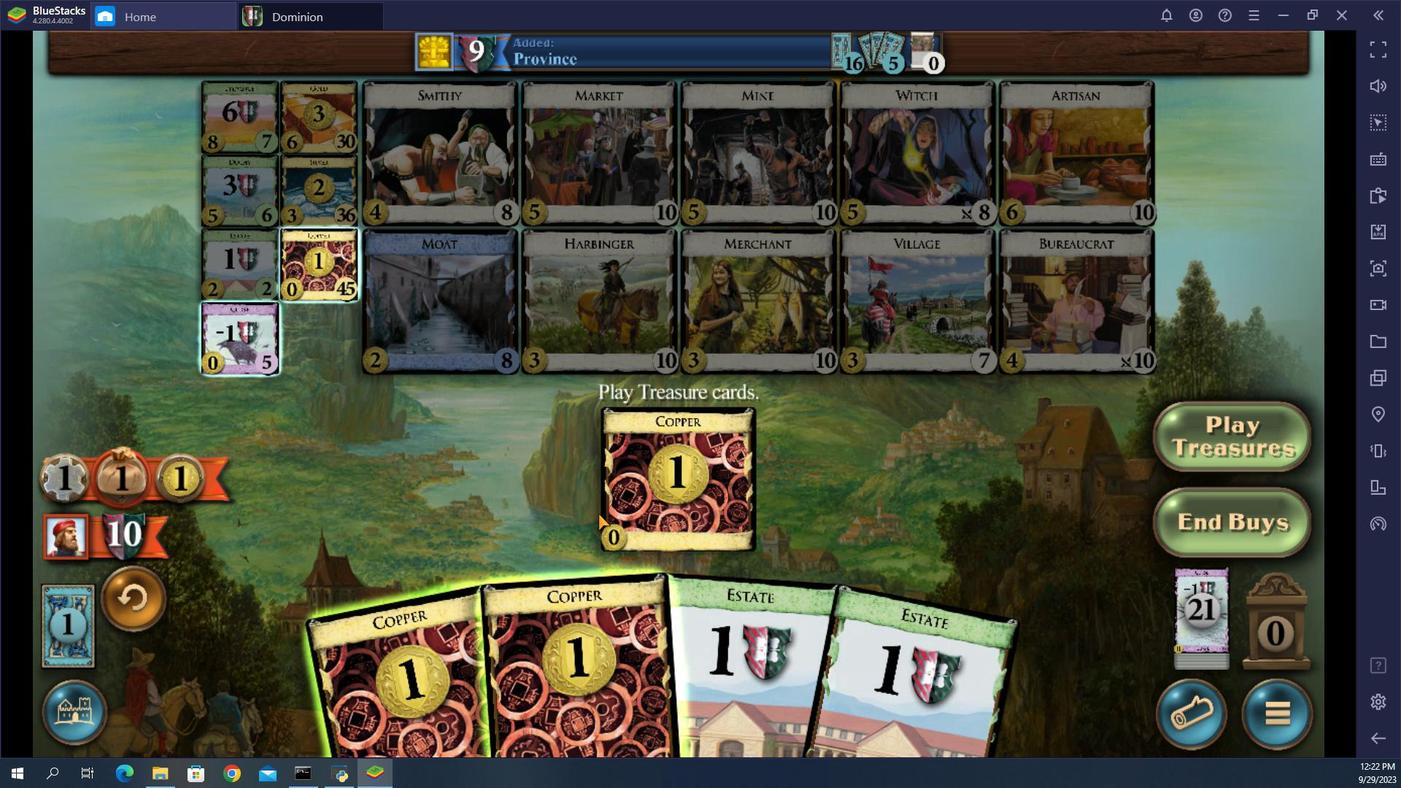 
Action: Mouse moved to (604, 526)
Screenshot: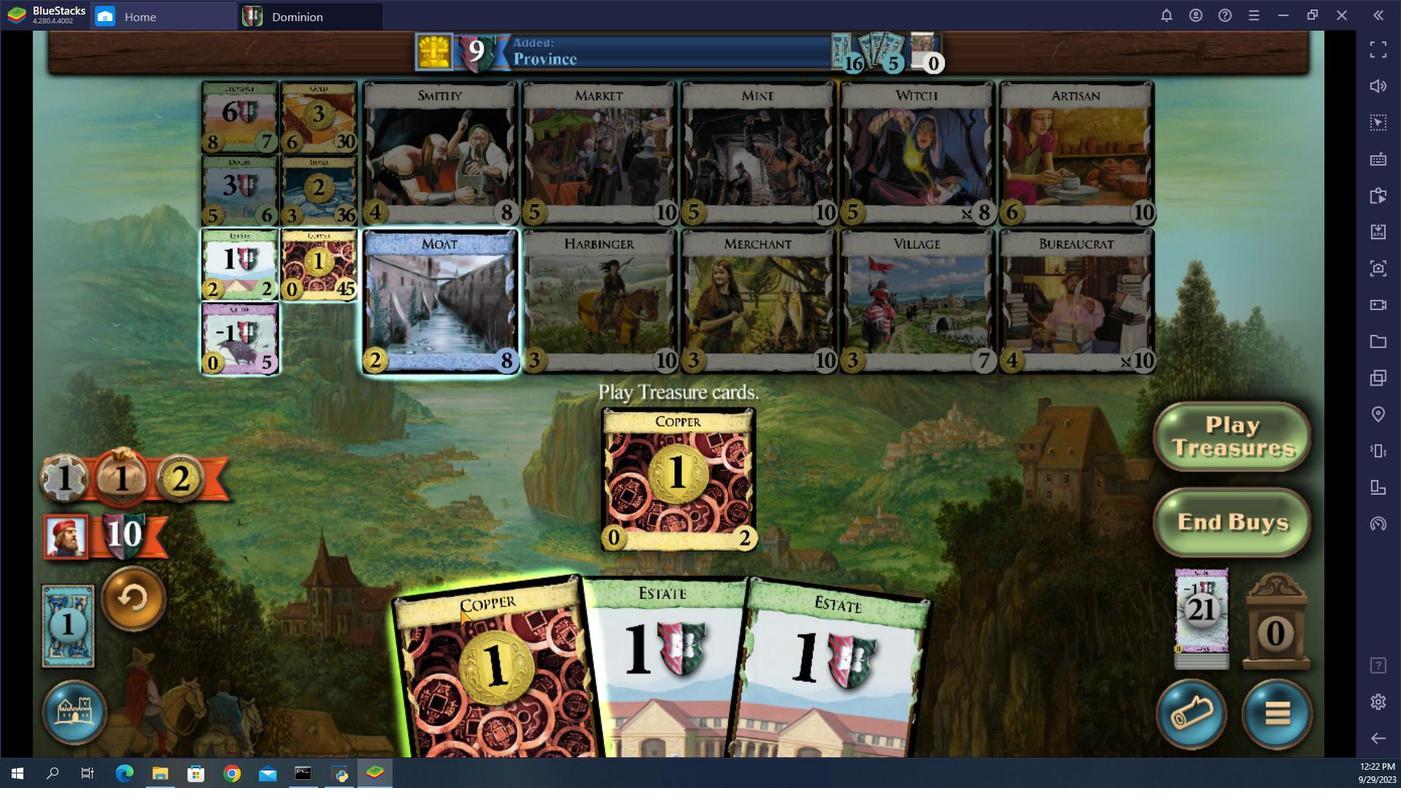 
Action: Mouse pressed left at (604, 526)
Screenshot: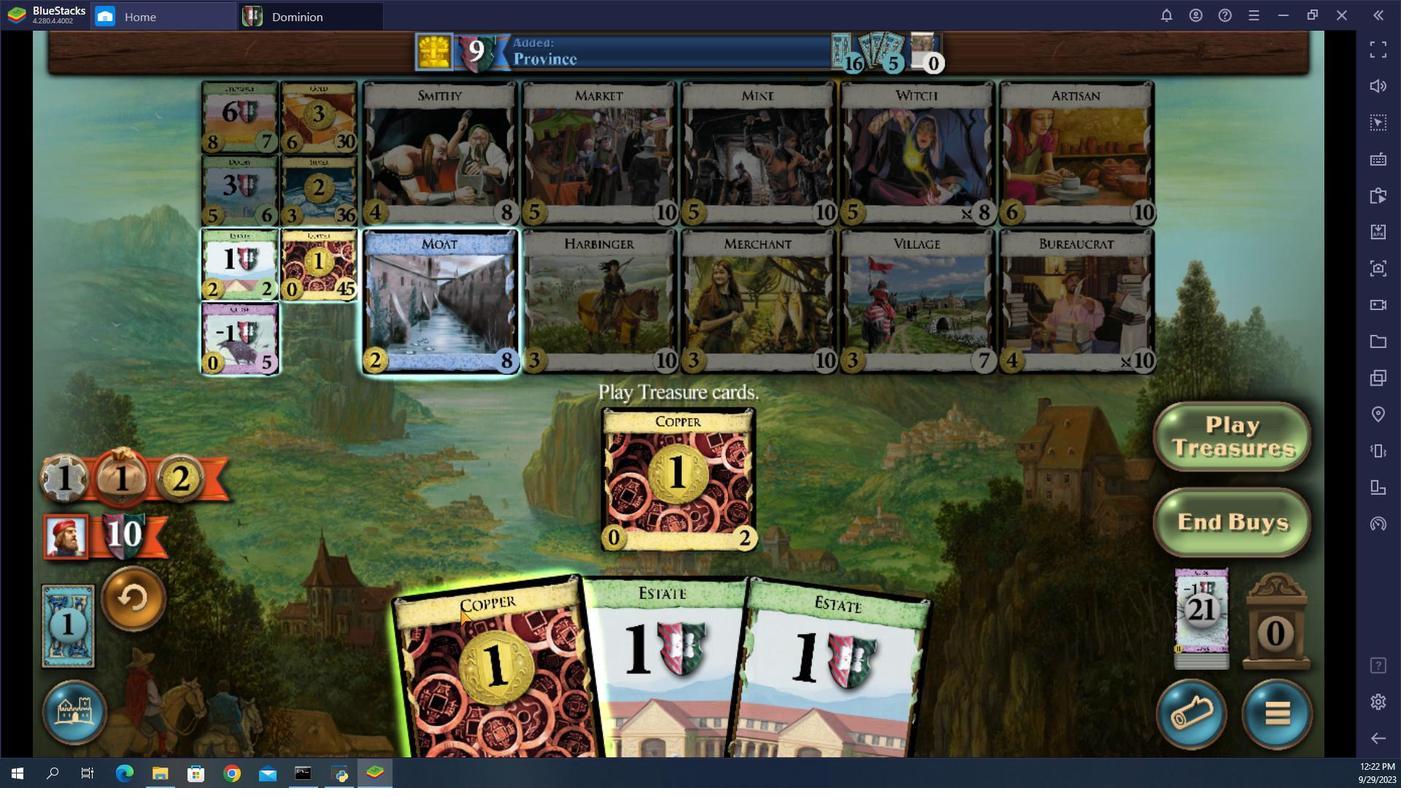 
Action: Mouse moved to (624, 527)
Screenshot: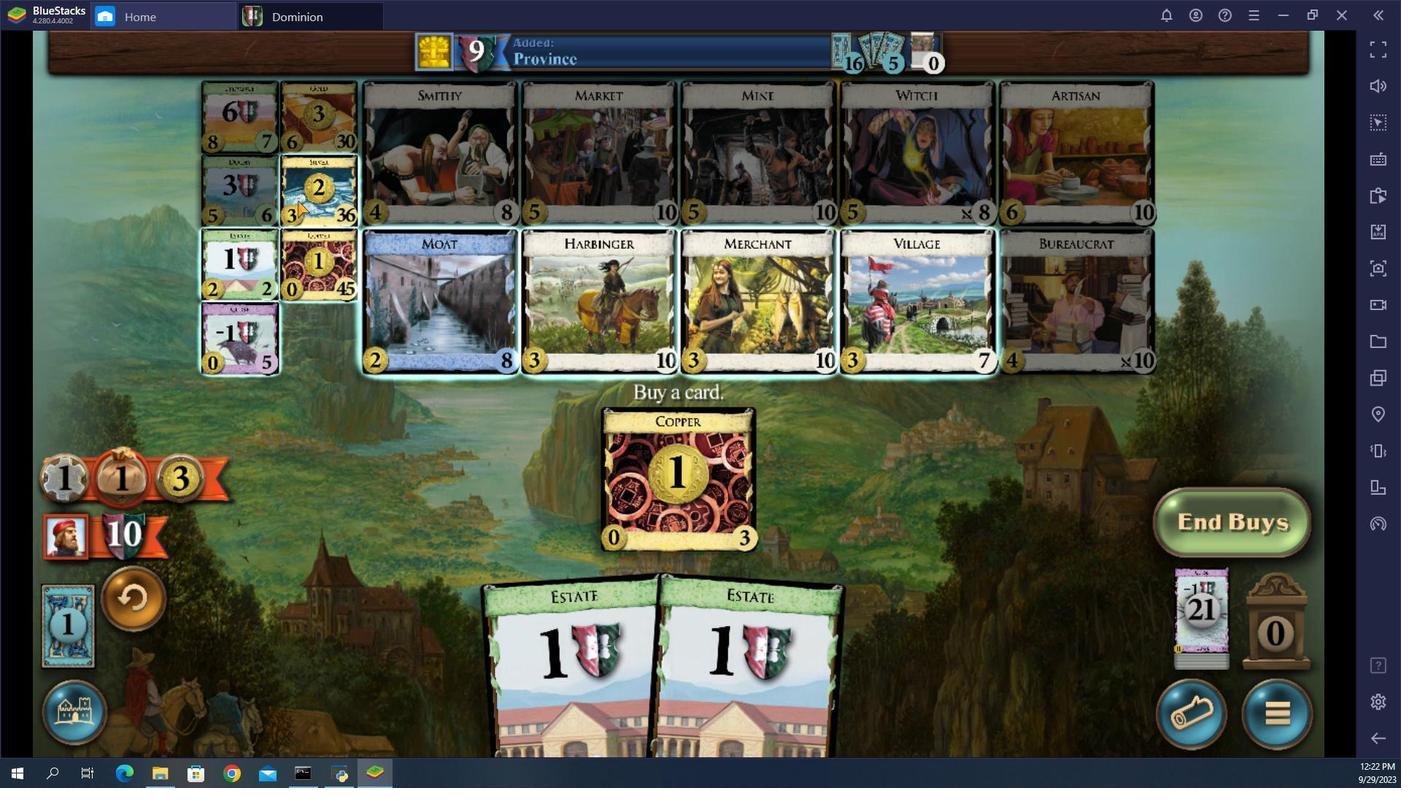 
Action: Mouse pressed left at (624, 527)
Screenshot: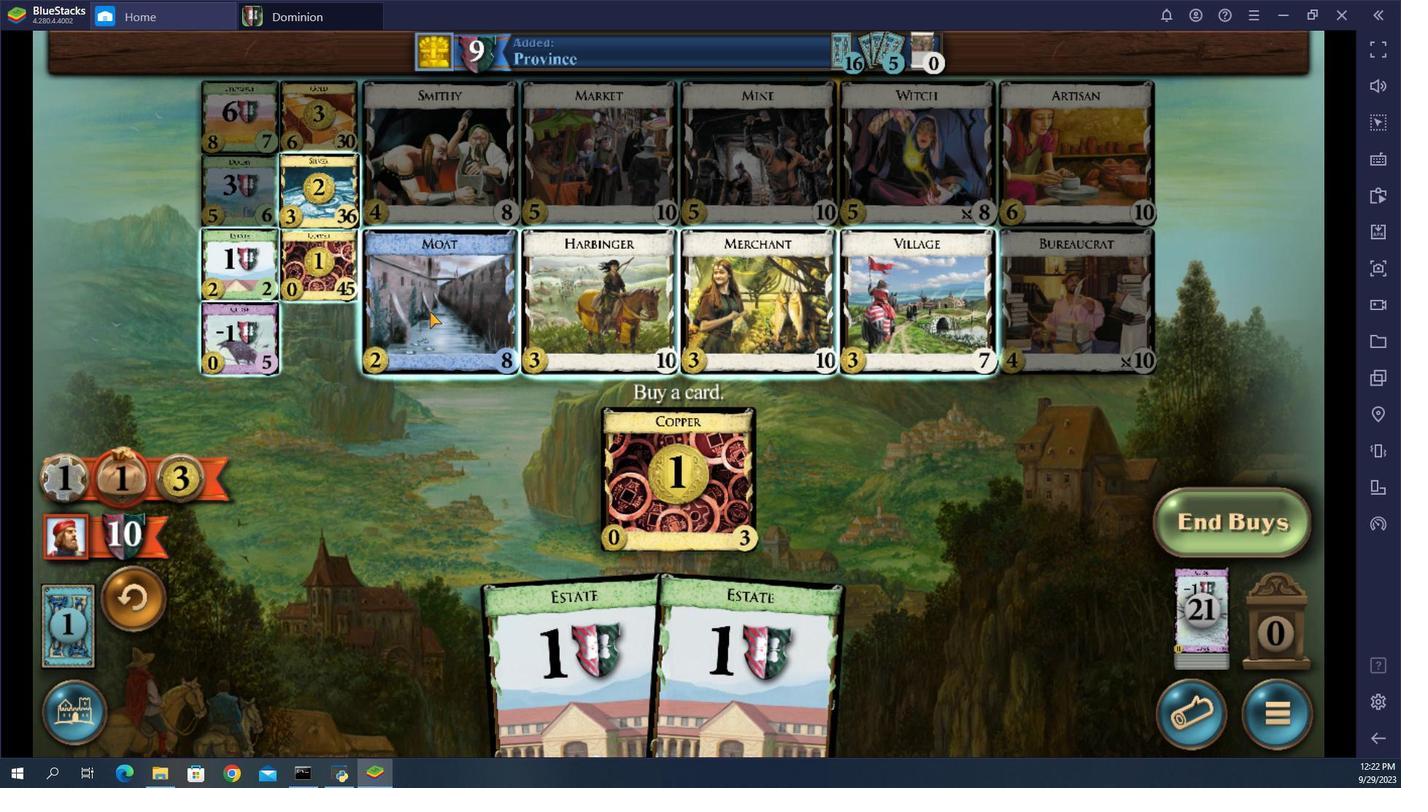 
Action: Mouse moved to (621, 526)
Screenshot: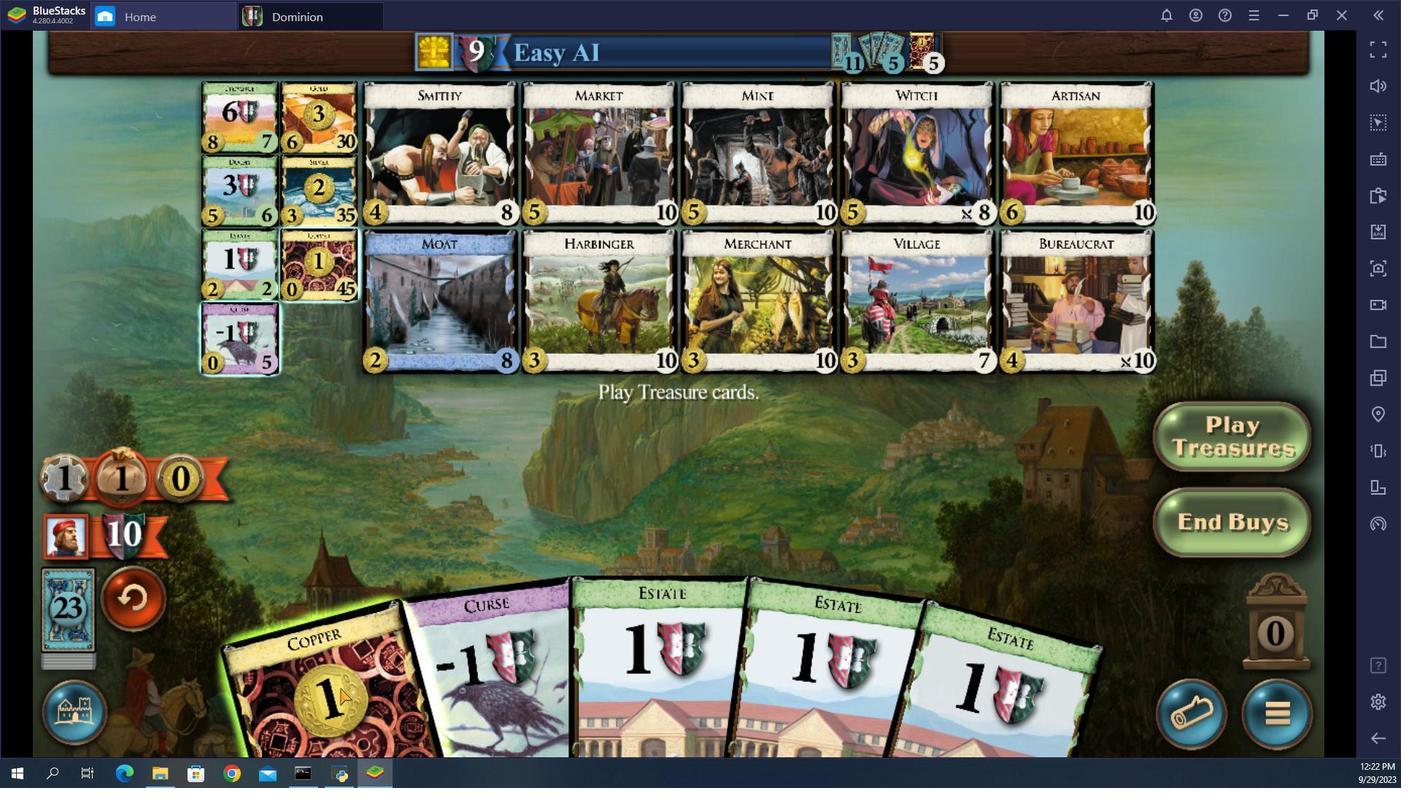 
Action: Mouse pressed left at (621, 526)
Screenshot: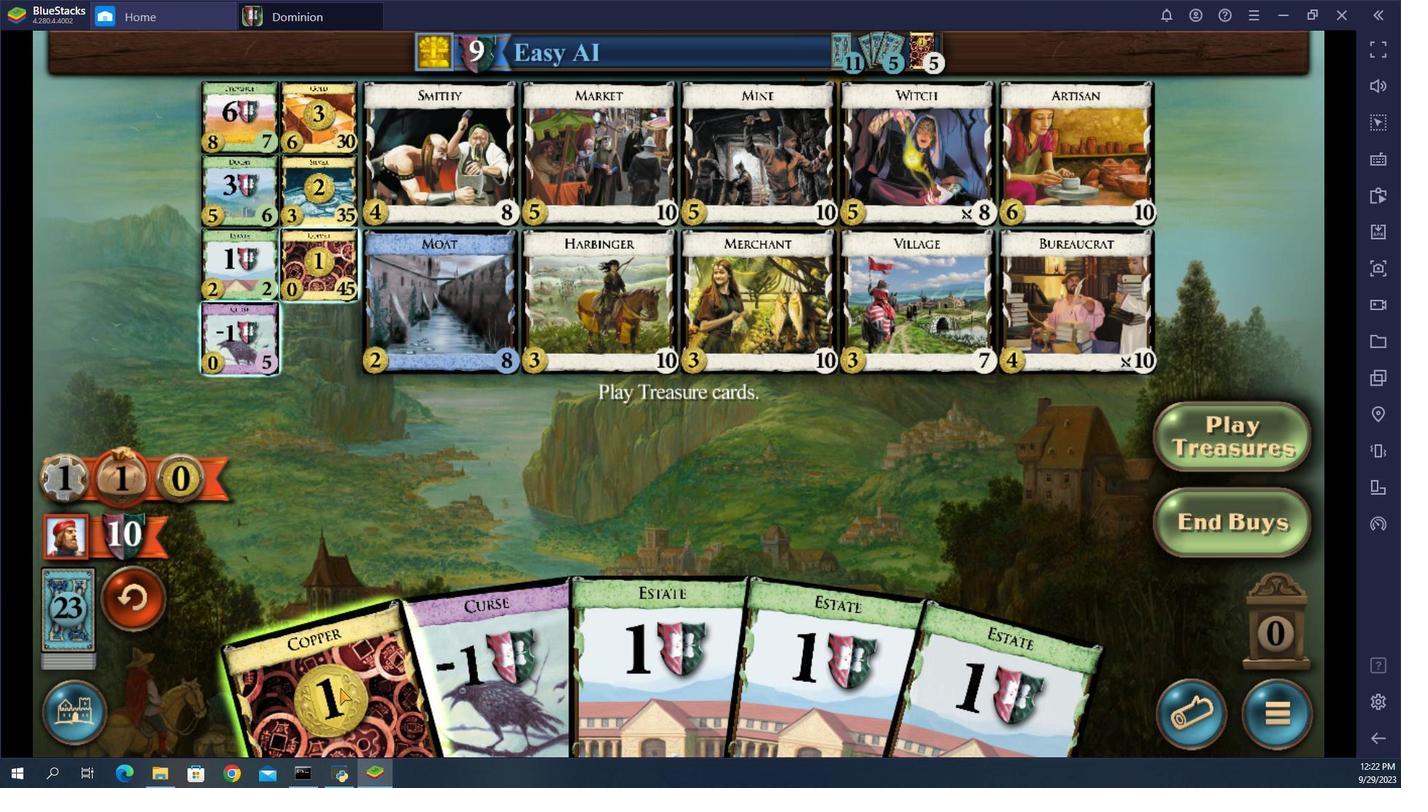 
Action: Mouse moved to (621, 527)
Screenshot: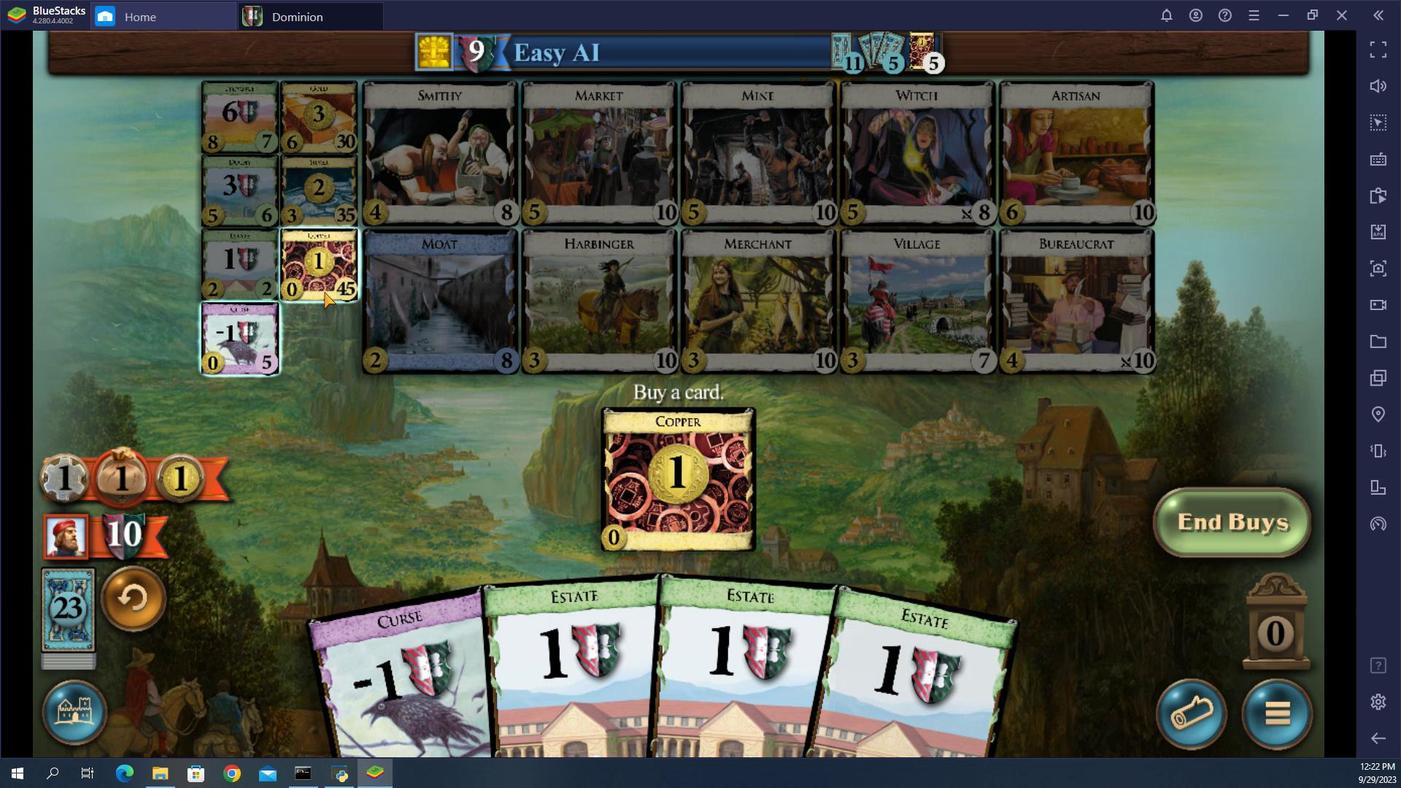 
Action: Mouse pressed left at (621, 527)
Screenshot: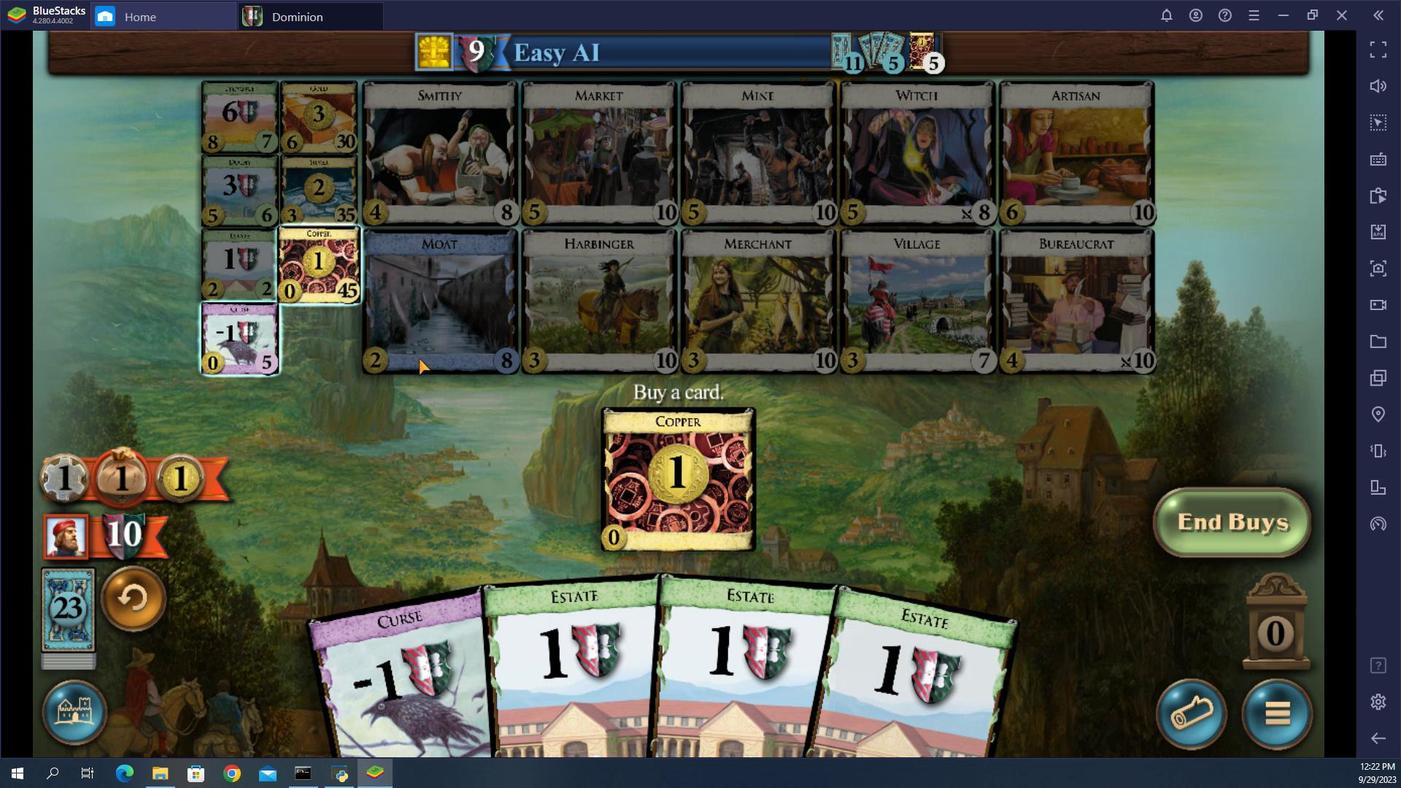 
Action: Mouse moved to (579, 526)
Screenshot: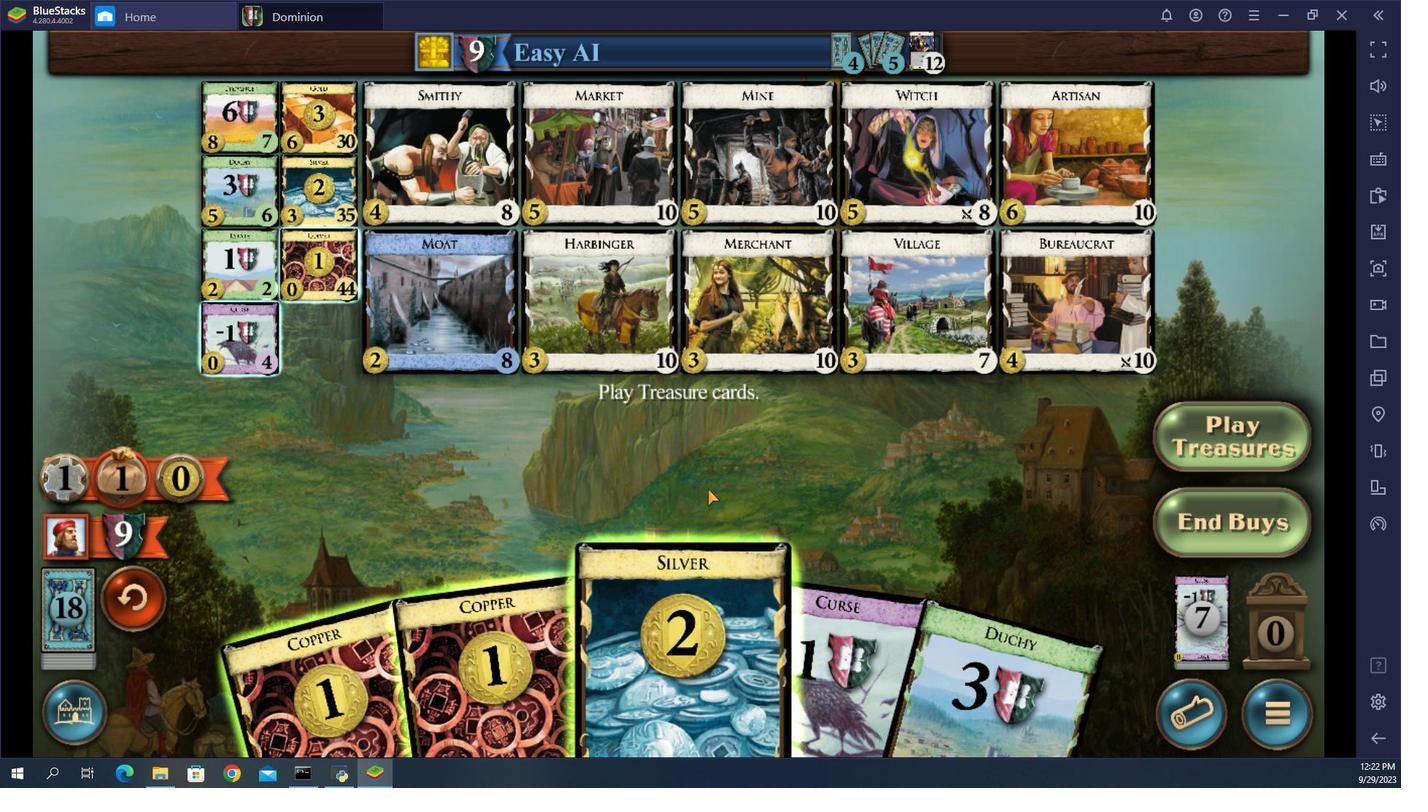 
Action: Mouse pressed left at (579, 526)
Screenshot: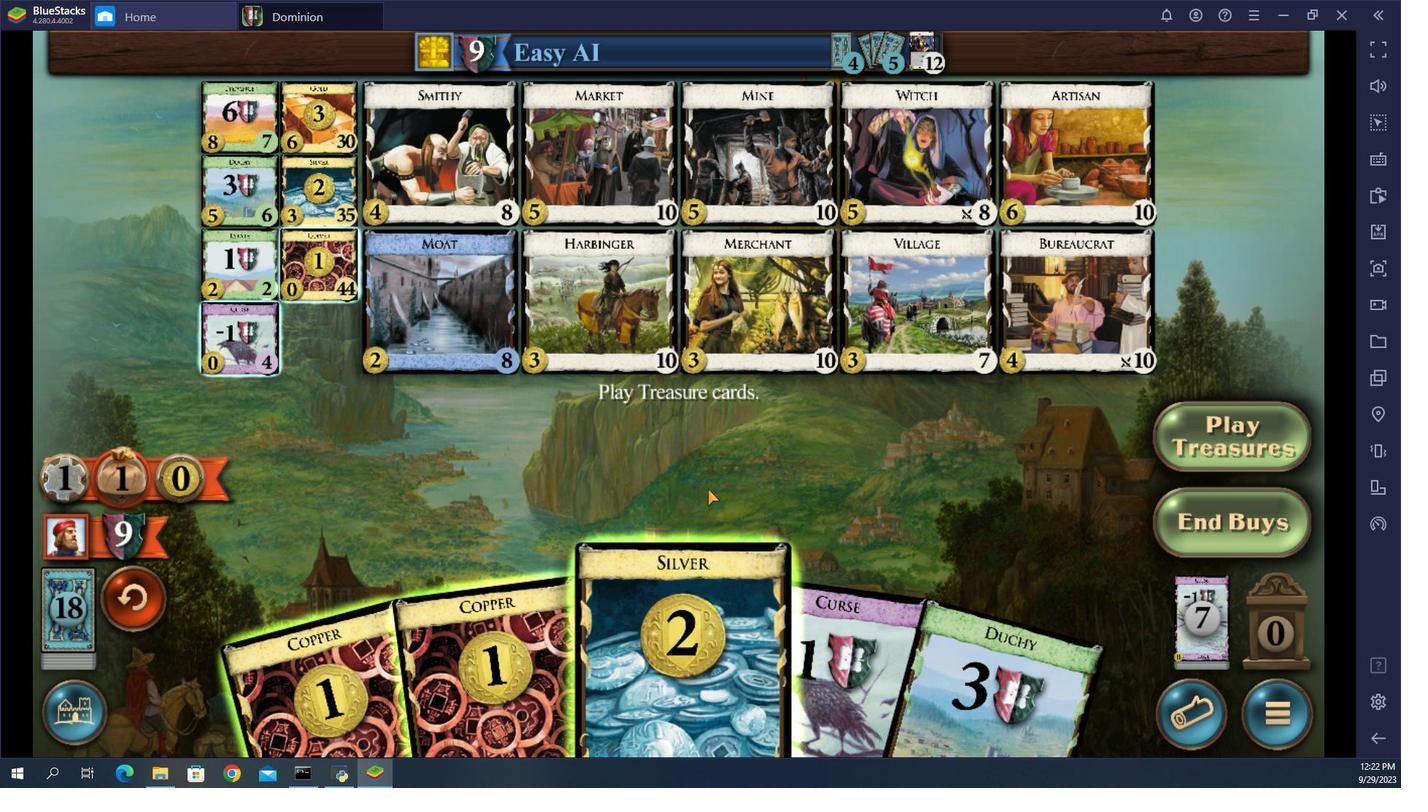 
Action: Mouse moved to (630, 527)
Screenshot: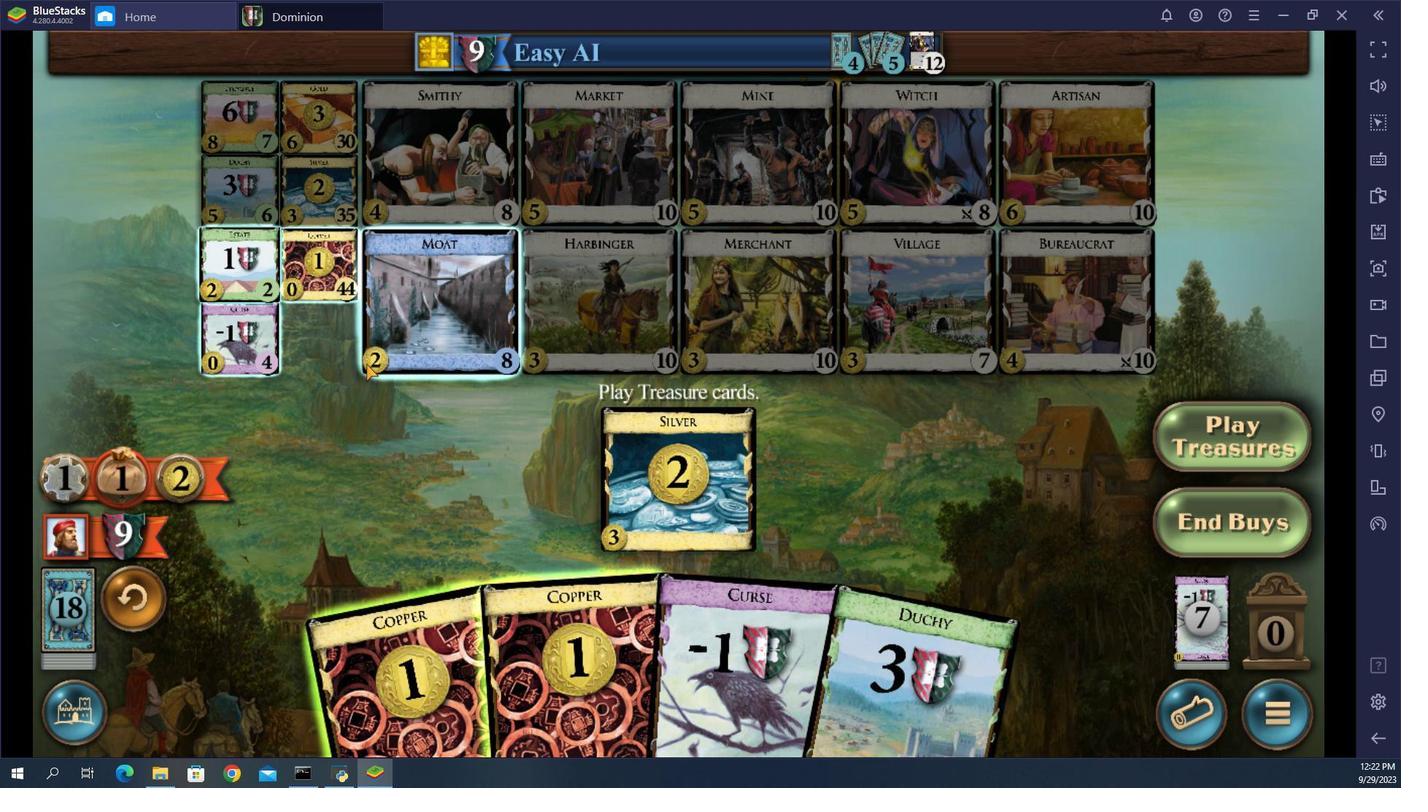 
Action: Mouse pressed left at (630, 527)
Screenshot: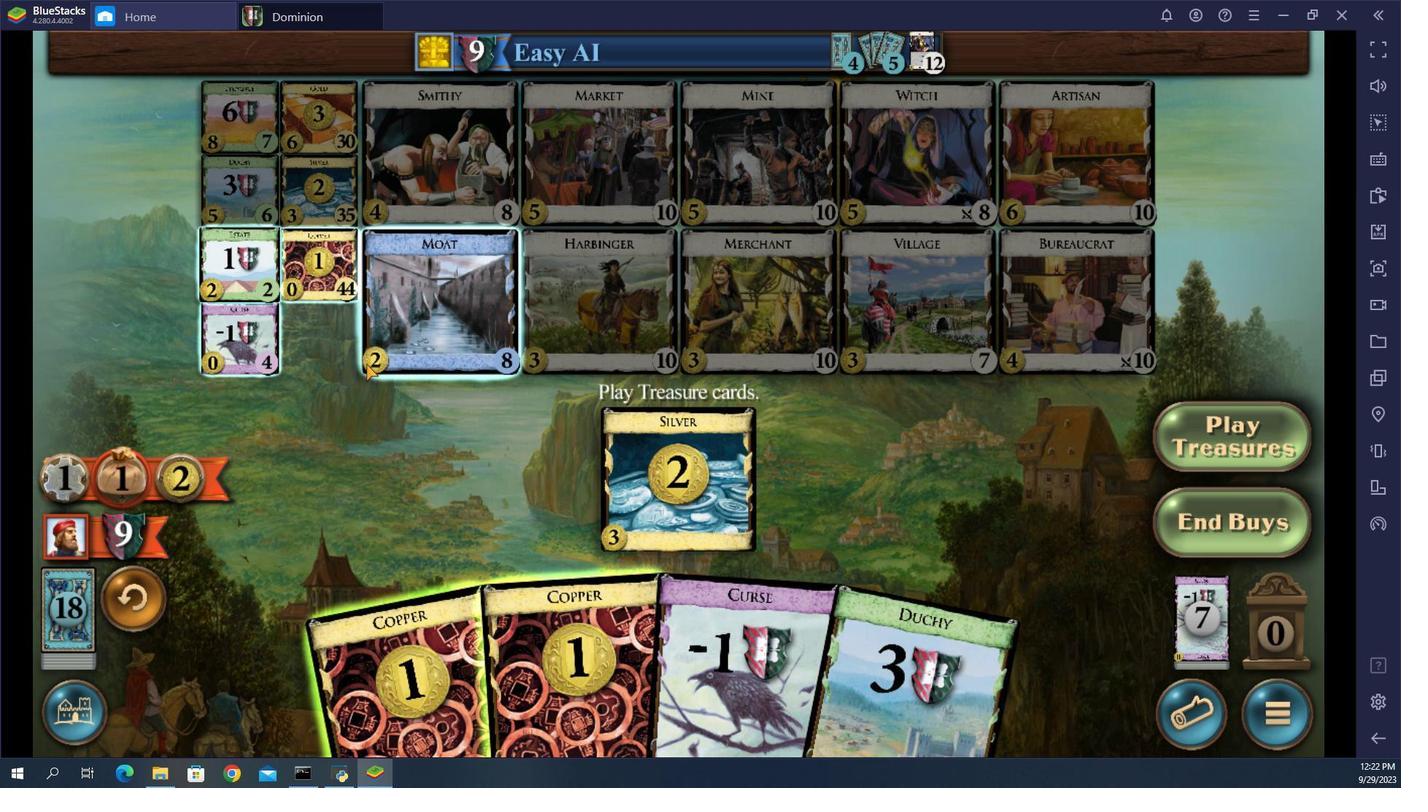 
Action: Mouse moved to (603, 526)
Screenshot: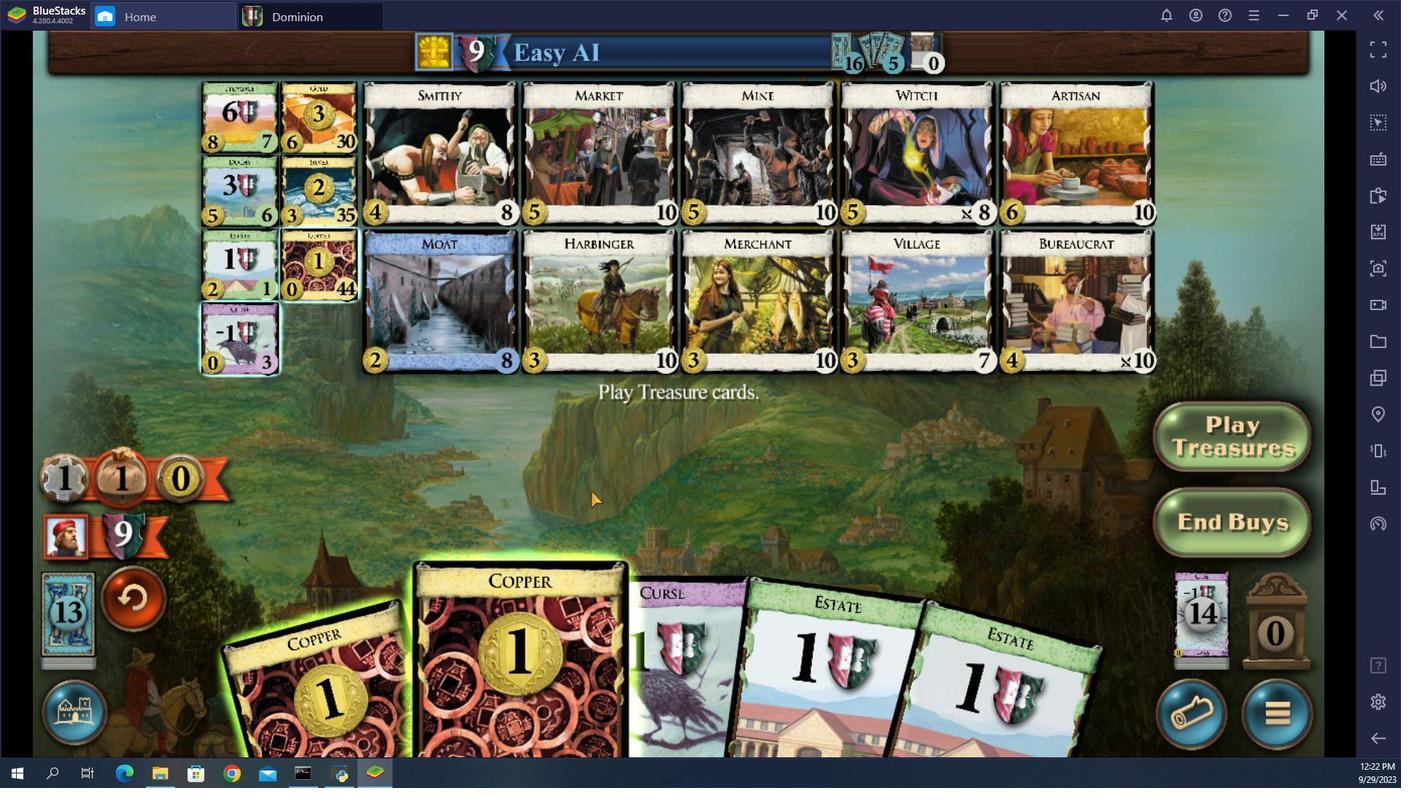 
Action: Mouse pressed left at (603, 526)
Screenshot: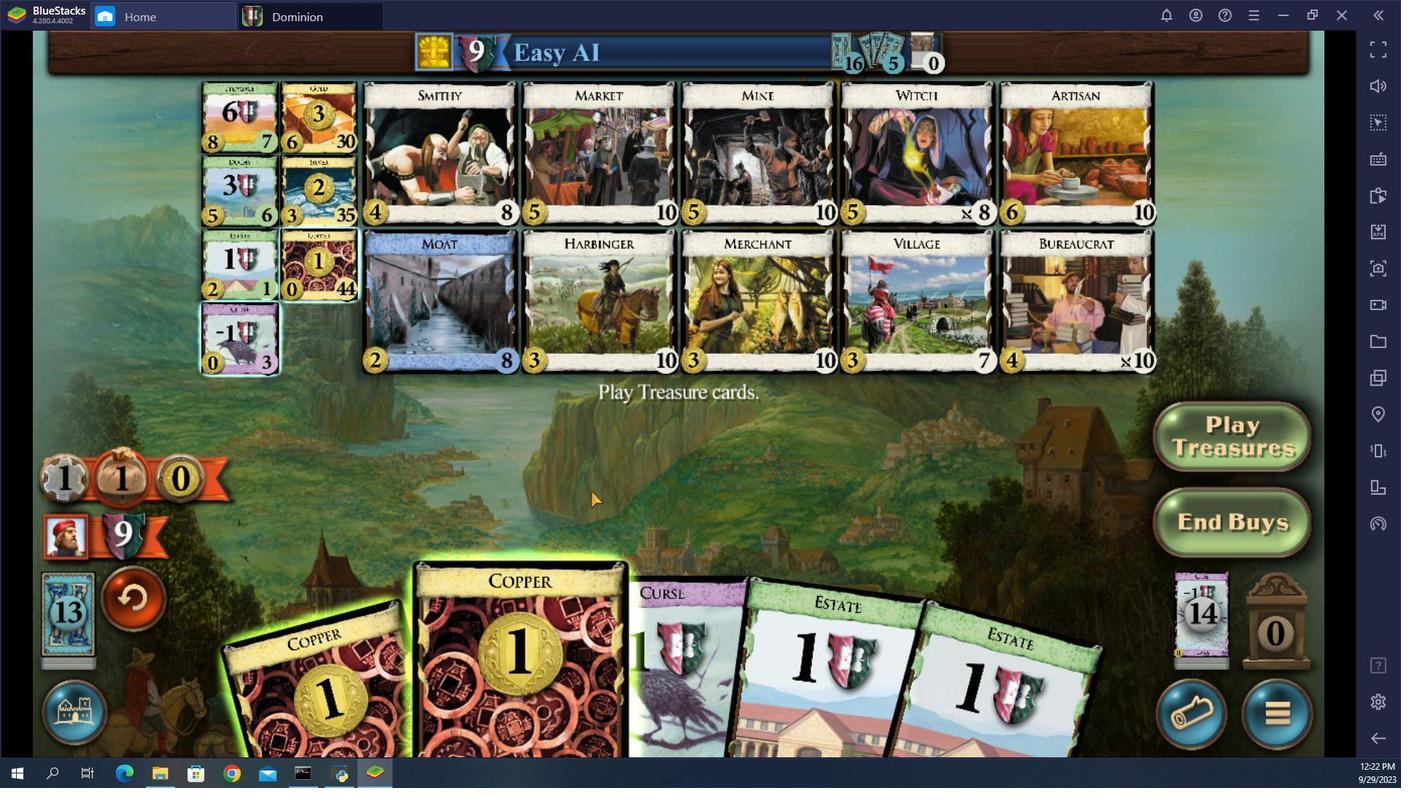 
Action: Mouse moved to (612, 526)
Screenshot: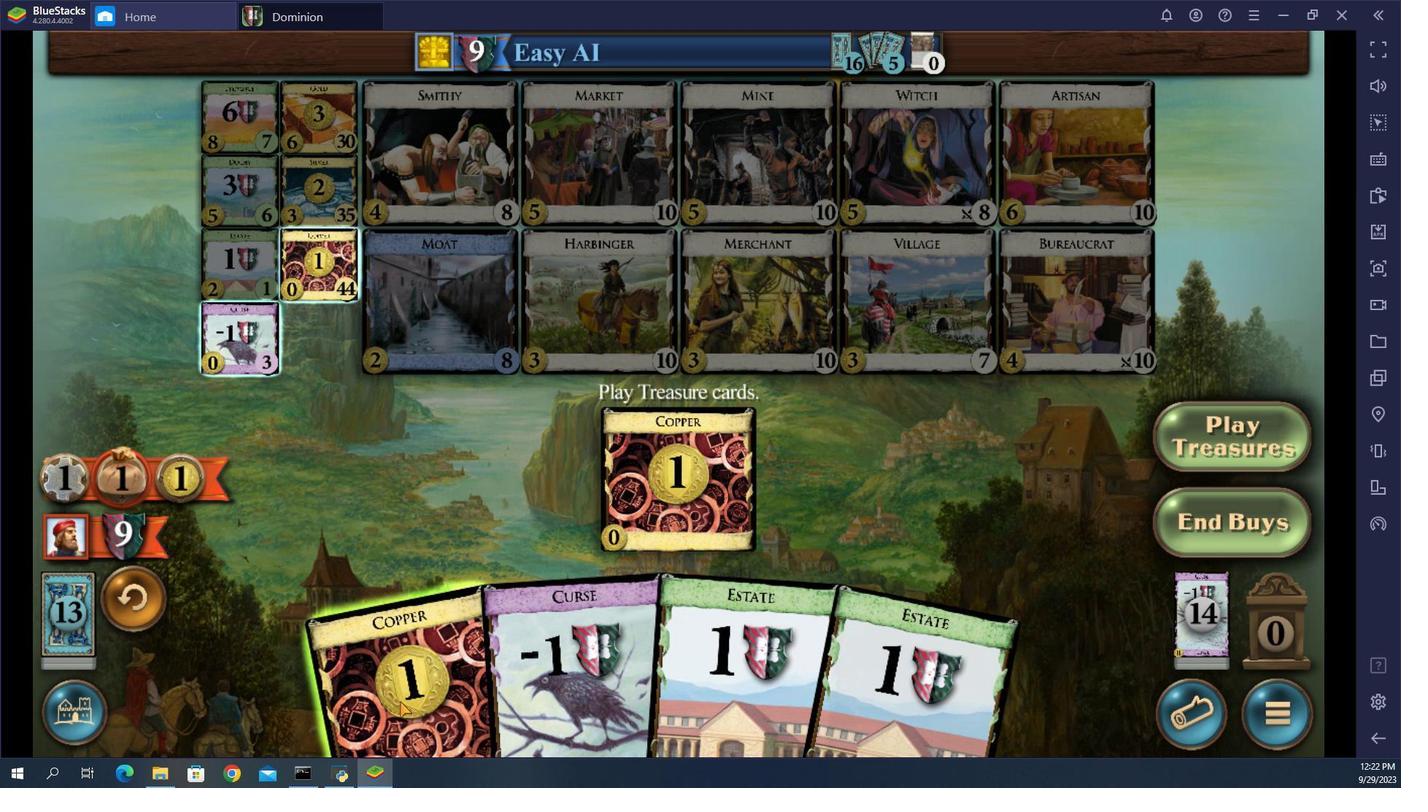 
Action: Mouse pressed left at (612, 526)
Screenshot: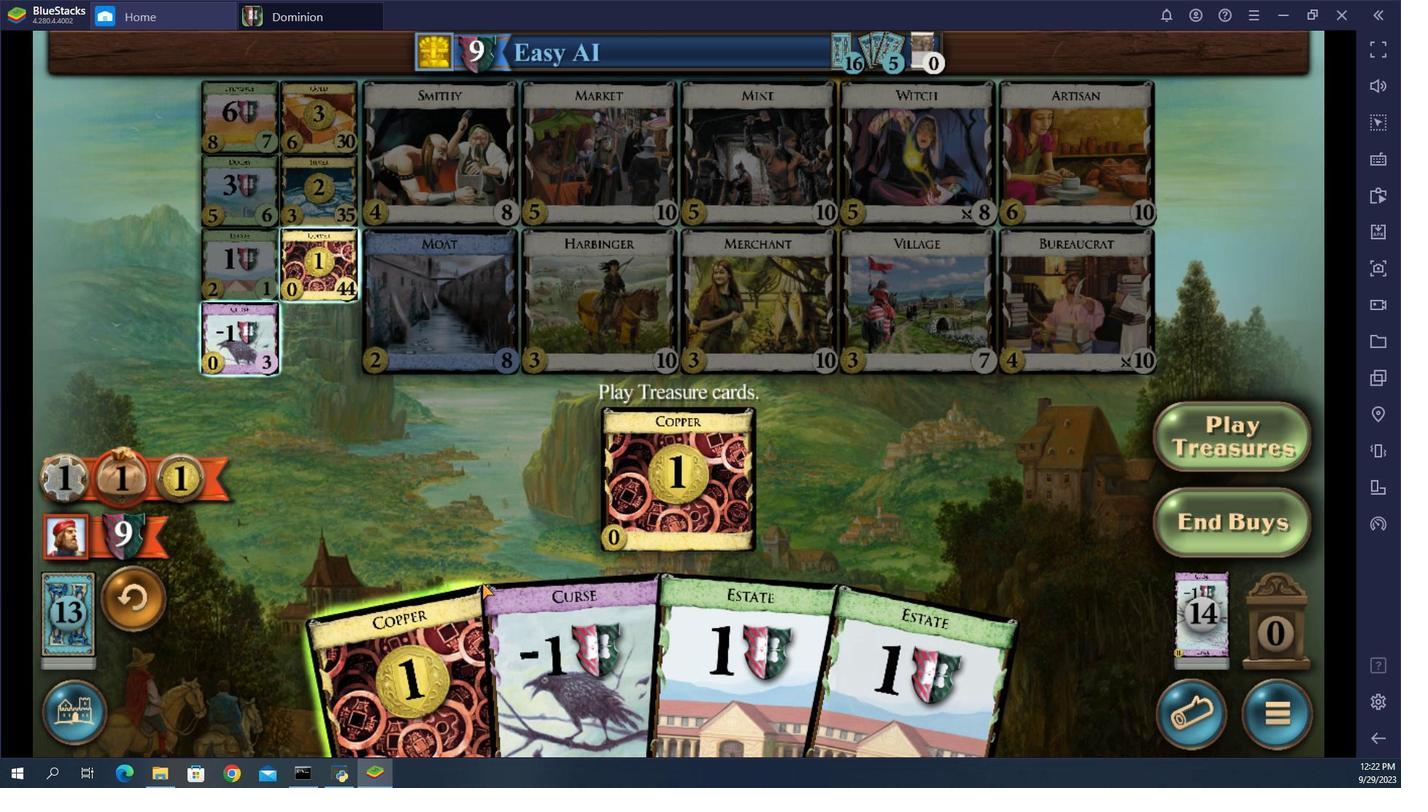 
Action: Mouse moved to (577, 526)
Screenshot: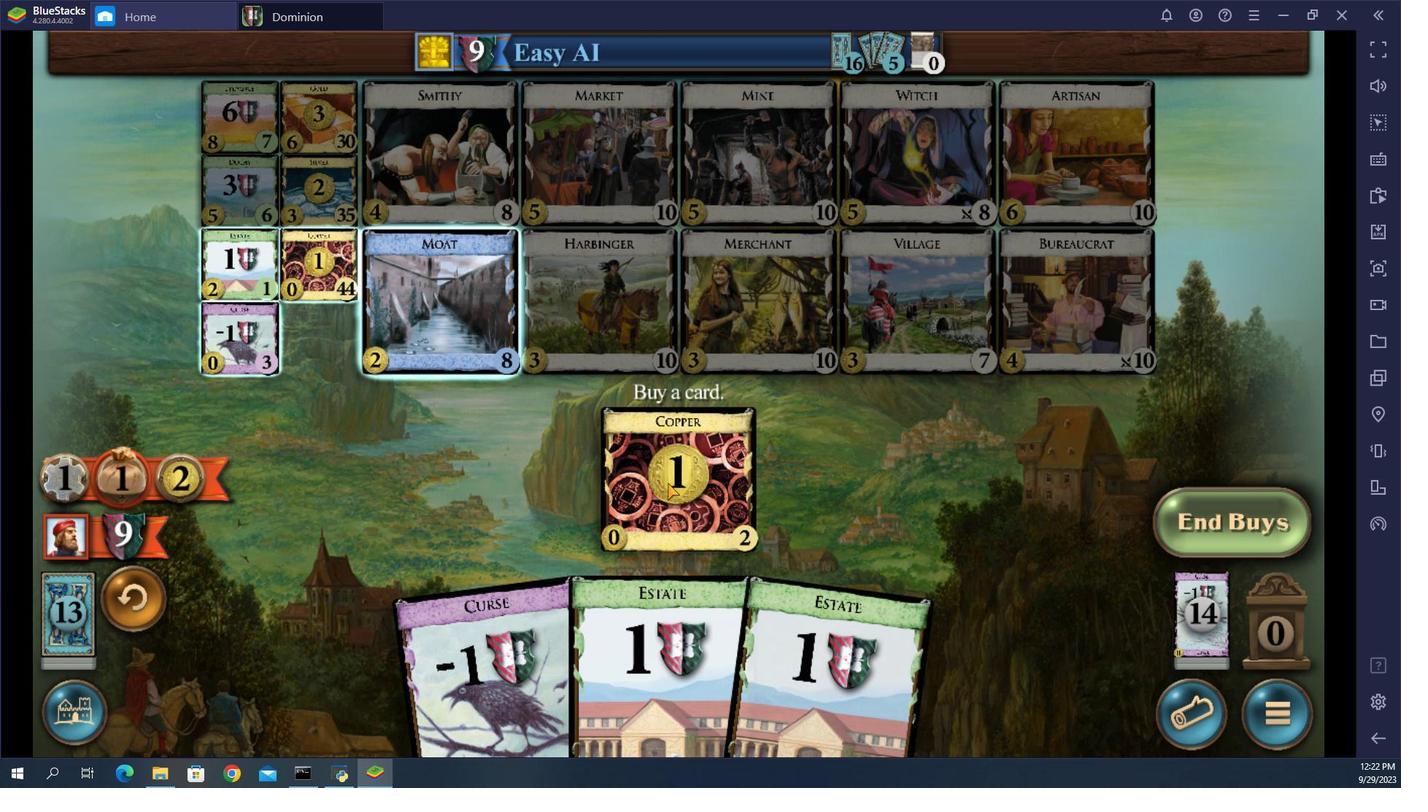 
Action: Mouse pressed left at (577, 526)
Screenshot: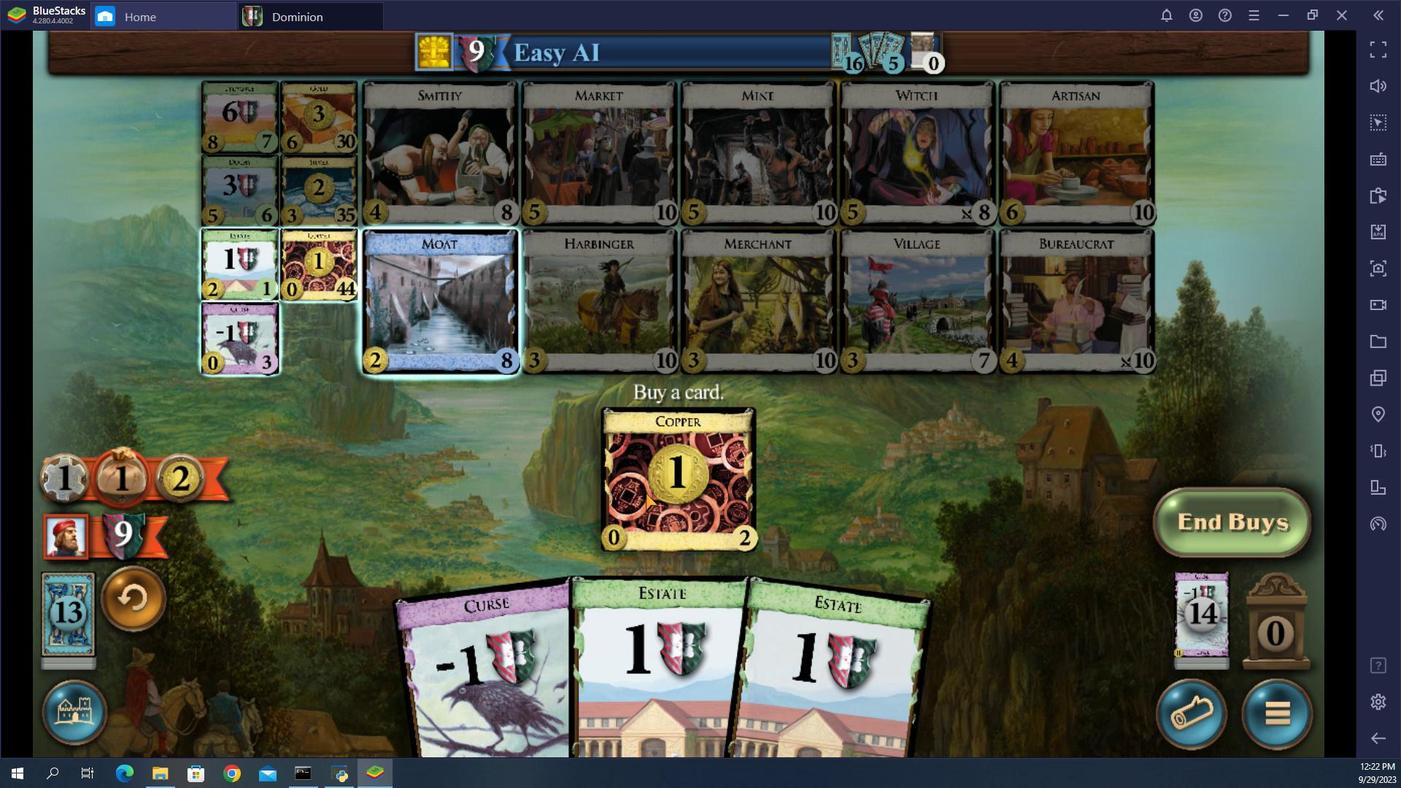 
Action: Mouse moved to (623, 527)
Screenshot: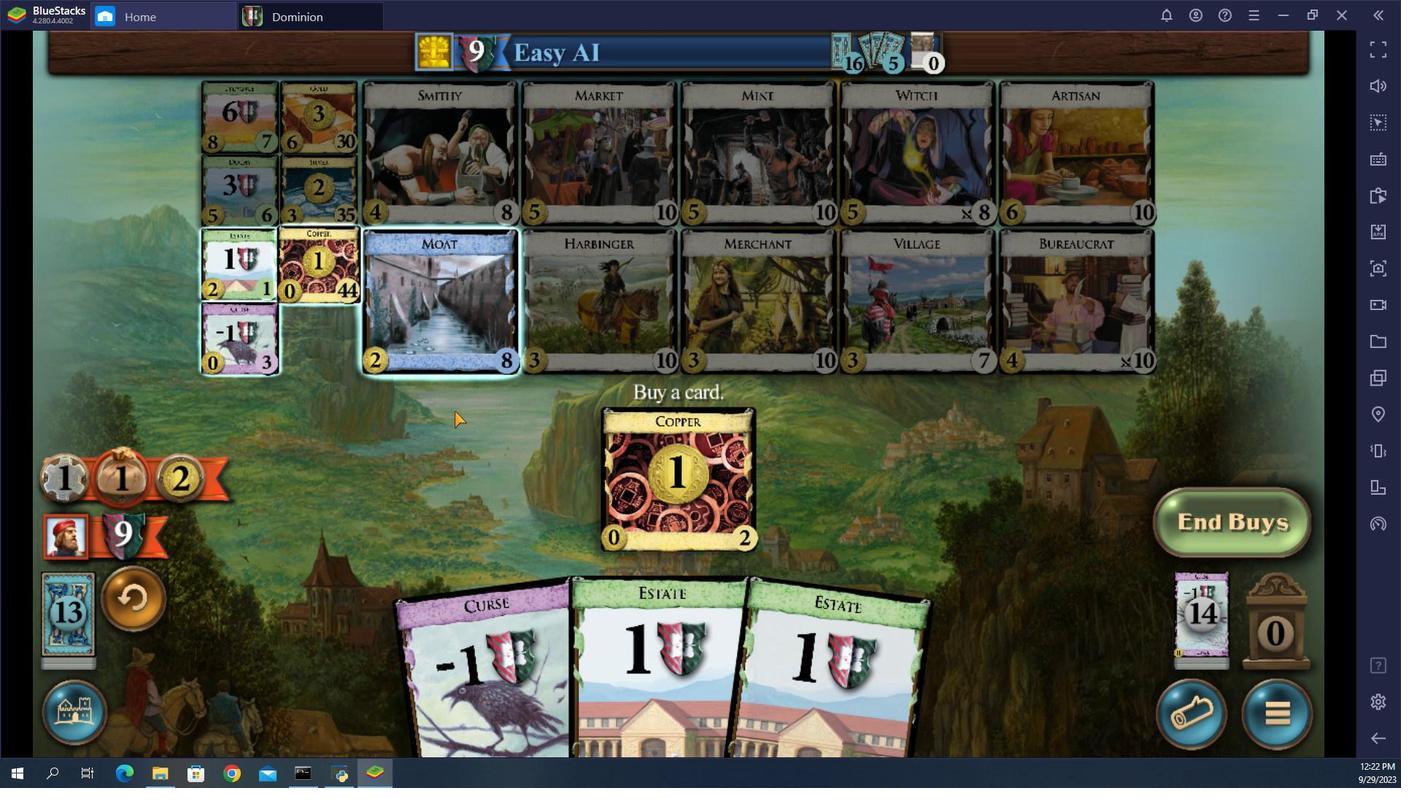 
Action: Mouse pressed left at (623, 527)
Screenshot: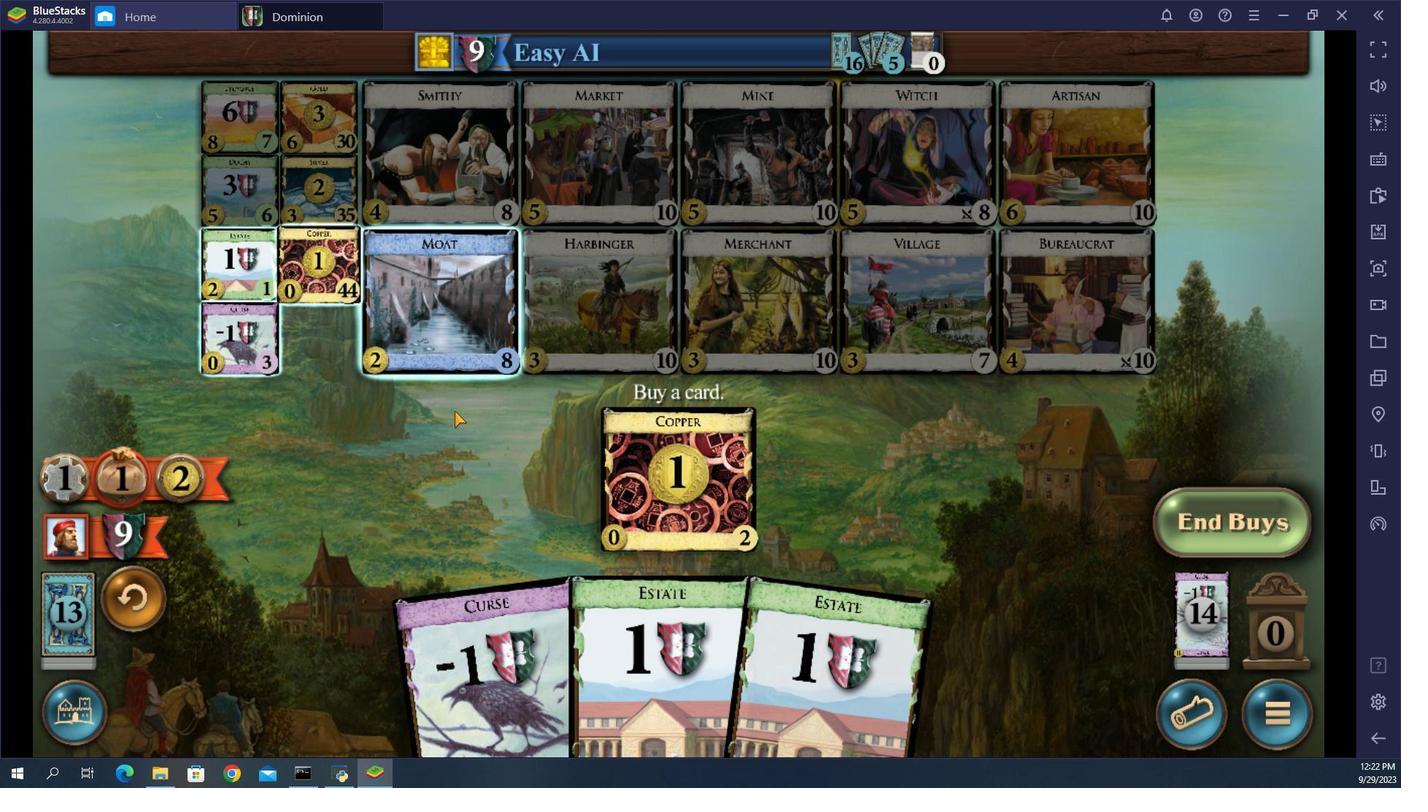 
Action: Mouse moved to (581, 526)
Screenshot: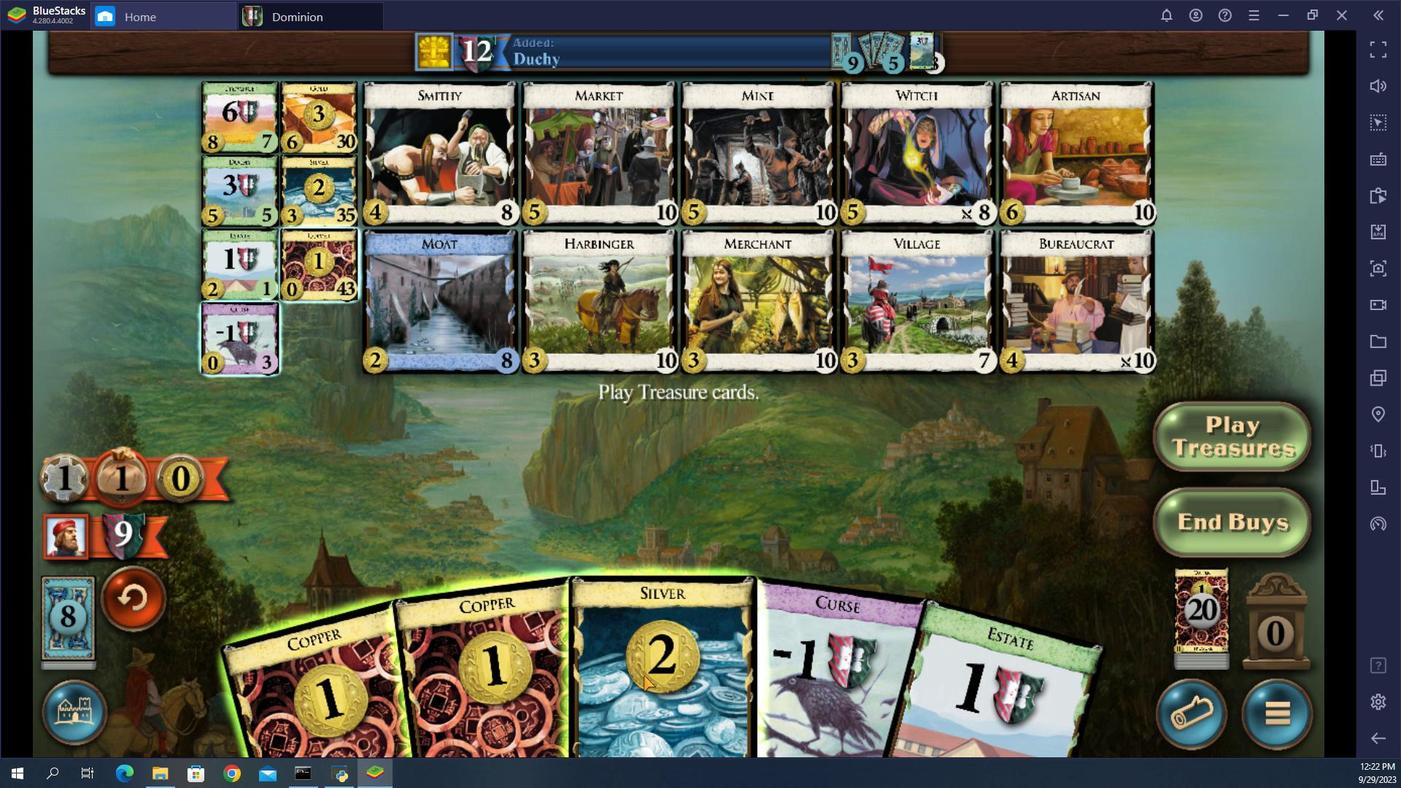 
Action: Mouse pressed left at (581, 526)
Screenshot: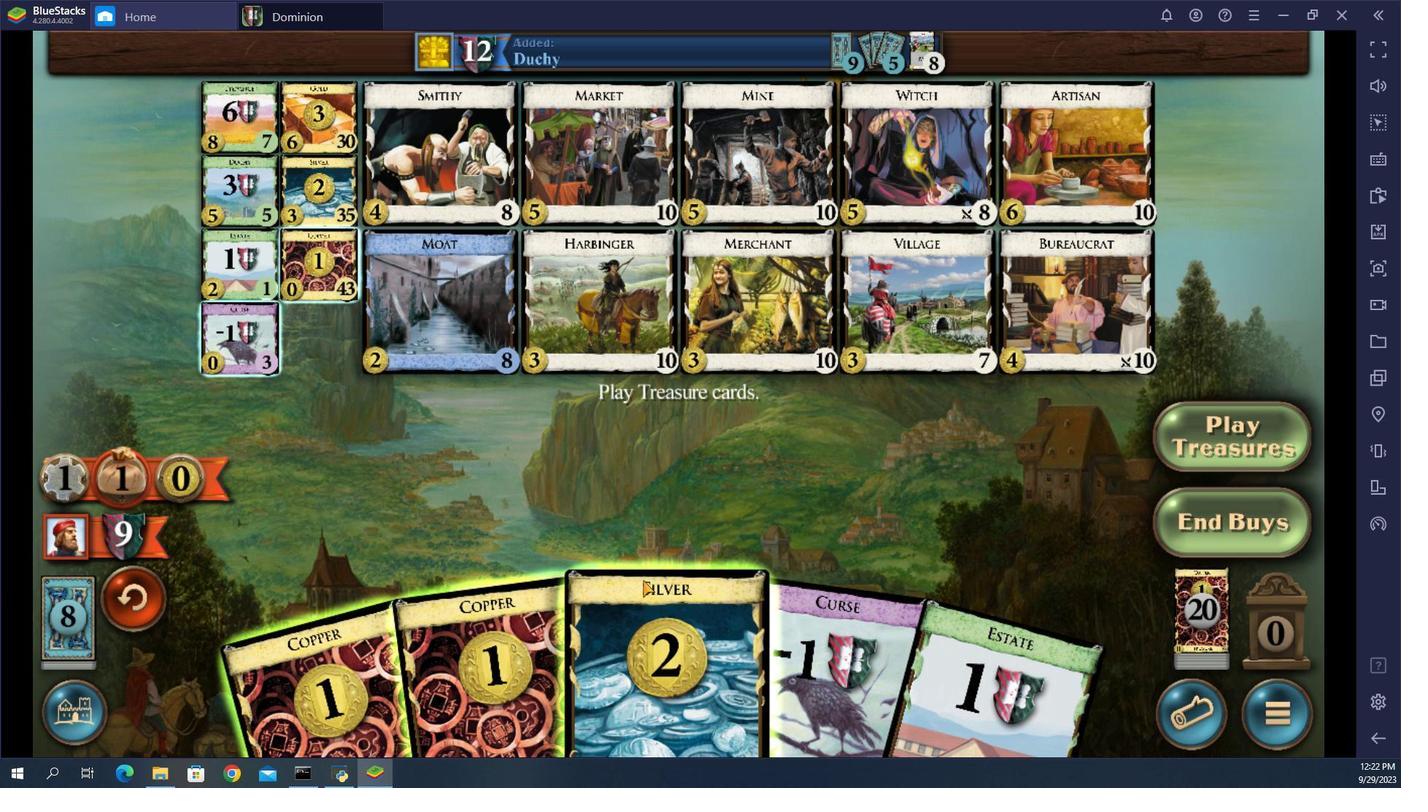 
Action: Mouse moved to (592, 526)
Screenshot: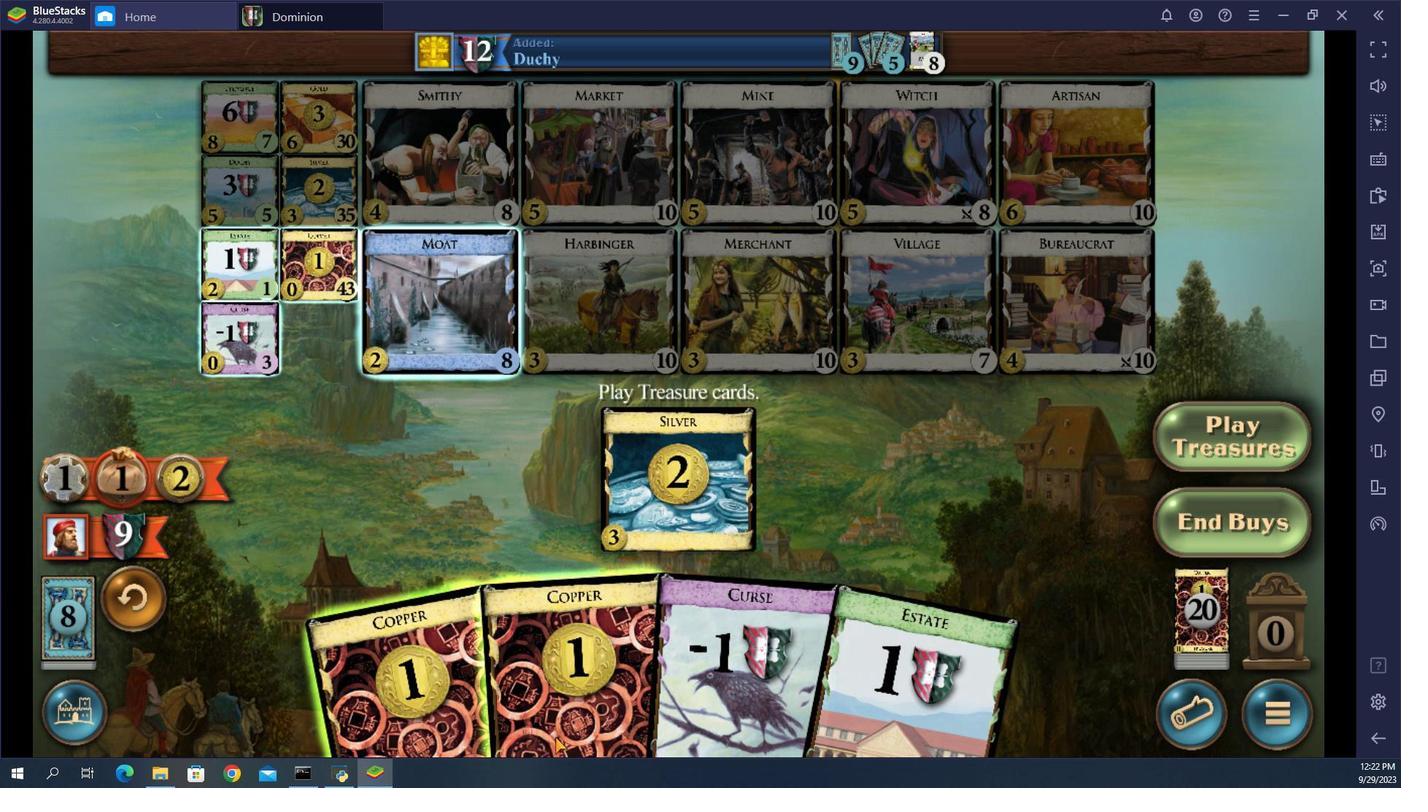 
Action: Mouse pressed left at (592, 526)
Screenshot: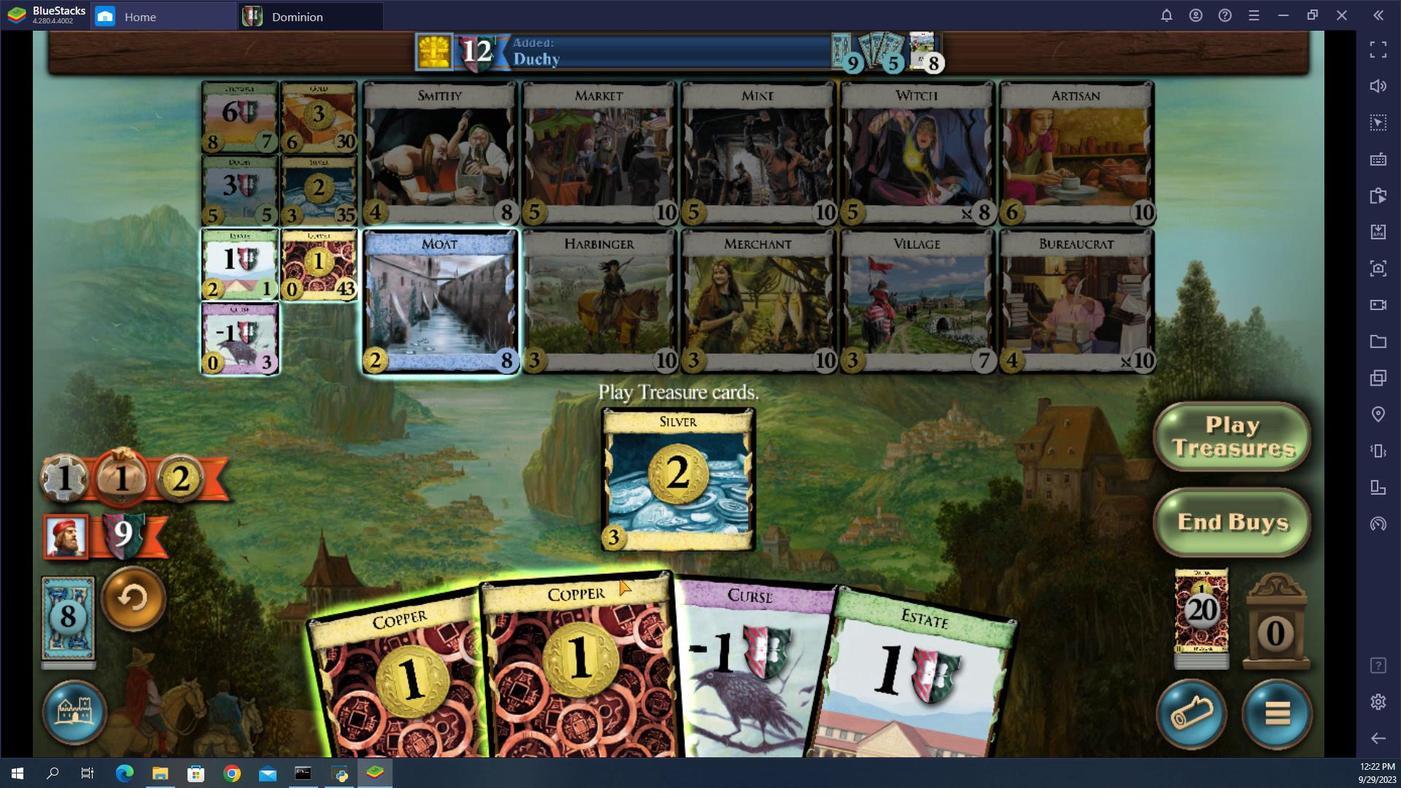 
Action: Mouse moved to (624, 527)
Screenshot: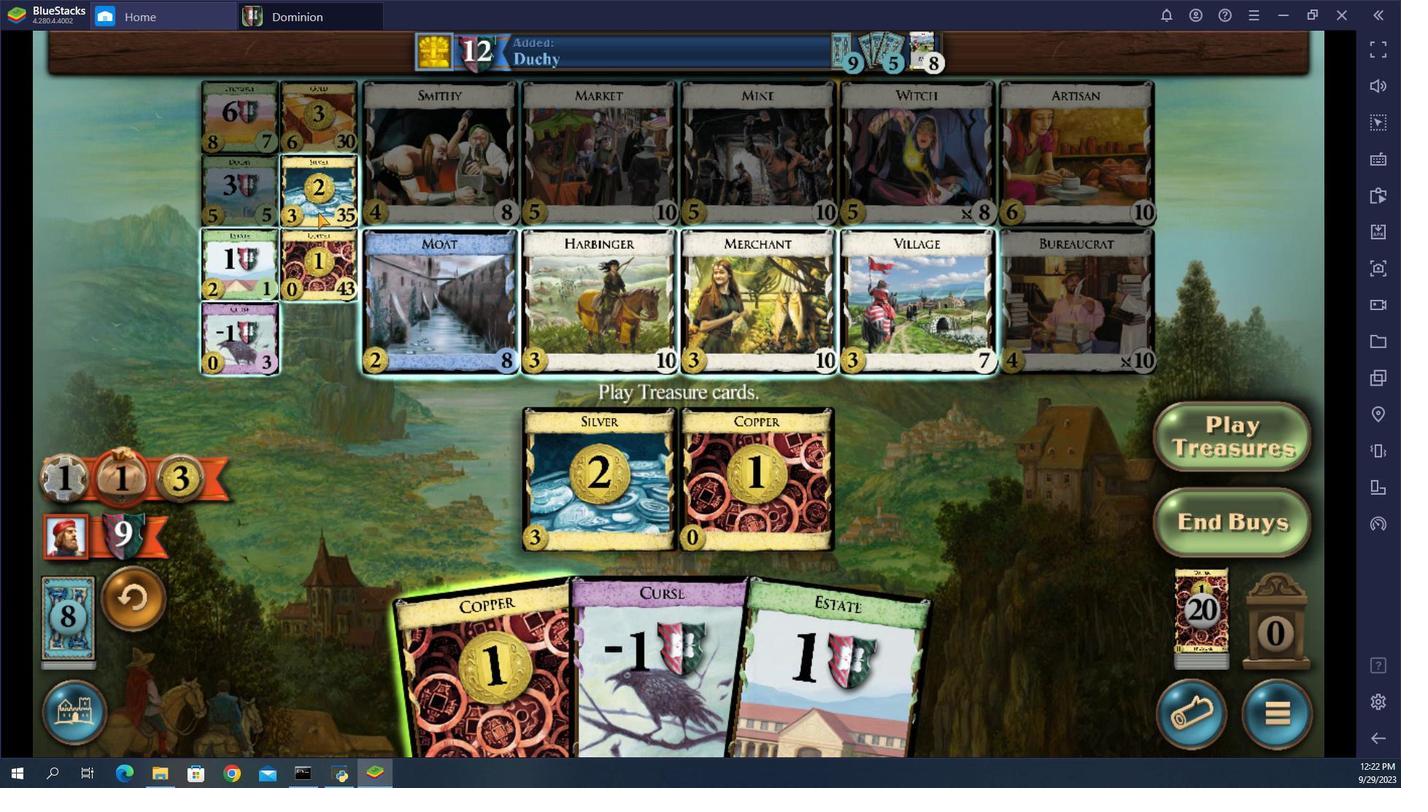
Action: Mouse pressed left at (624, 527)
Screenshot: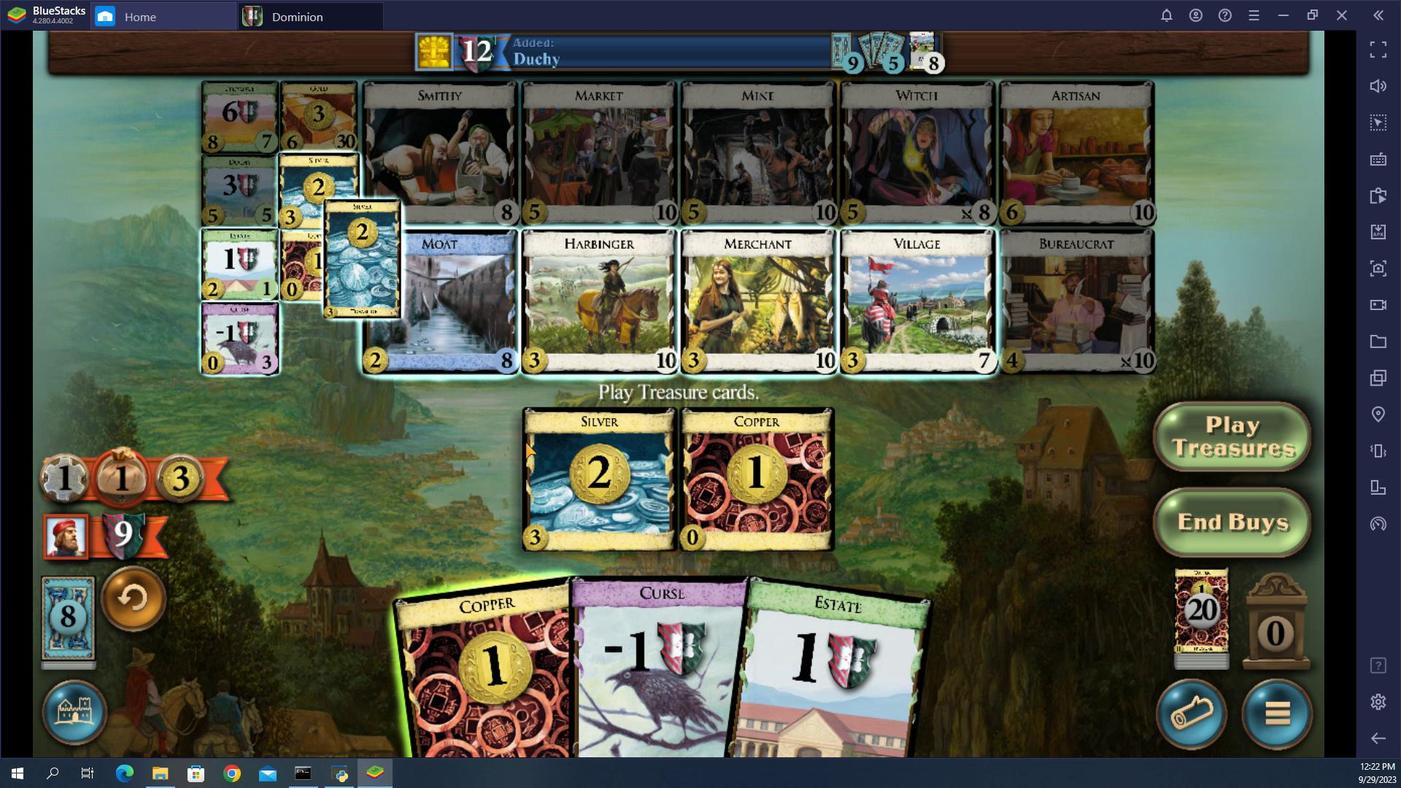 
Action: Mouse moved to (601, 526)
Screenshot: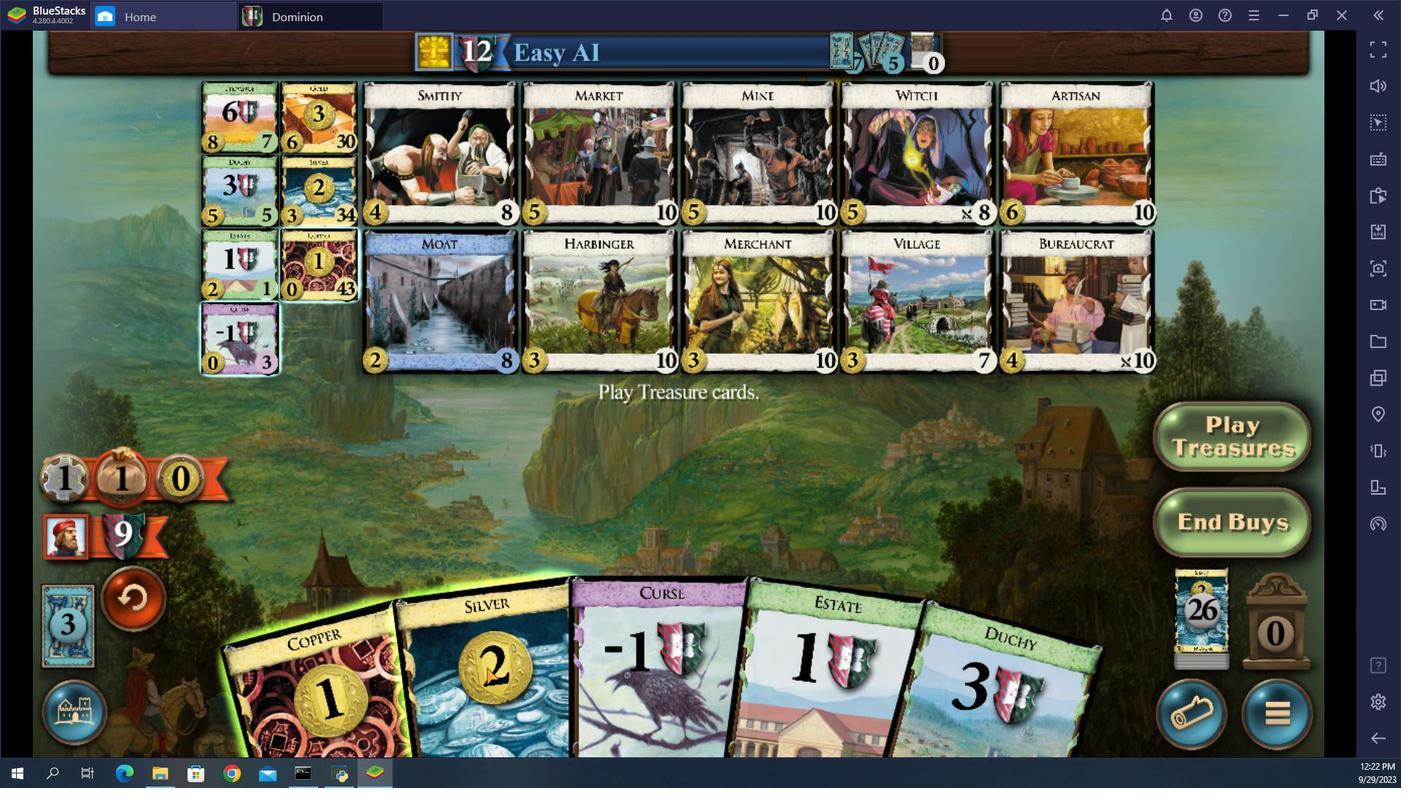 
Action: Mouse pressed left at (601, 526)
Screenshot: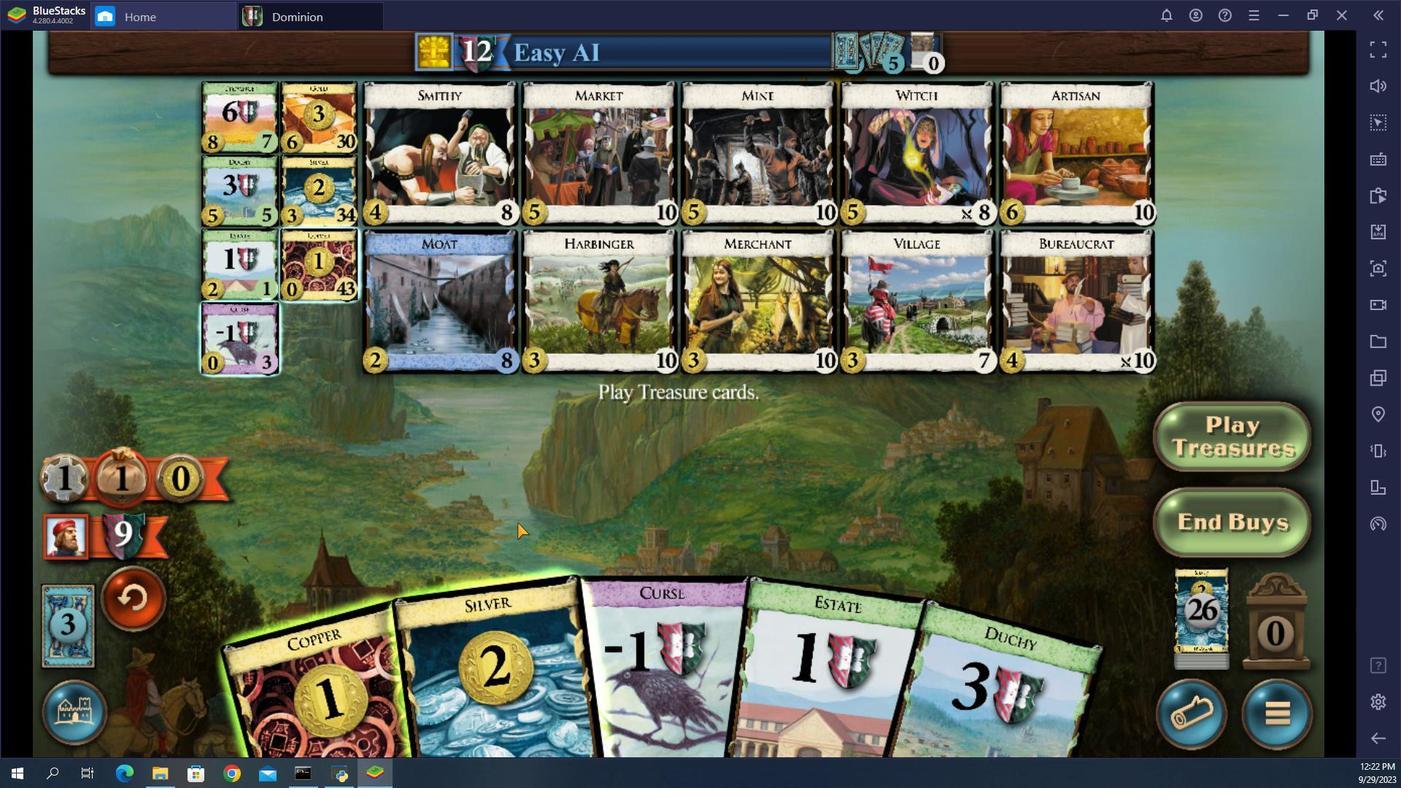 
Action: Mouse moved to (612, 526)
Screenshot: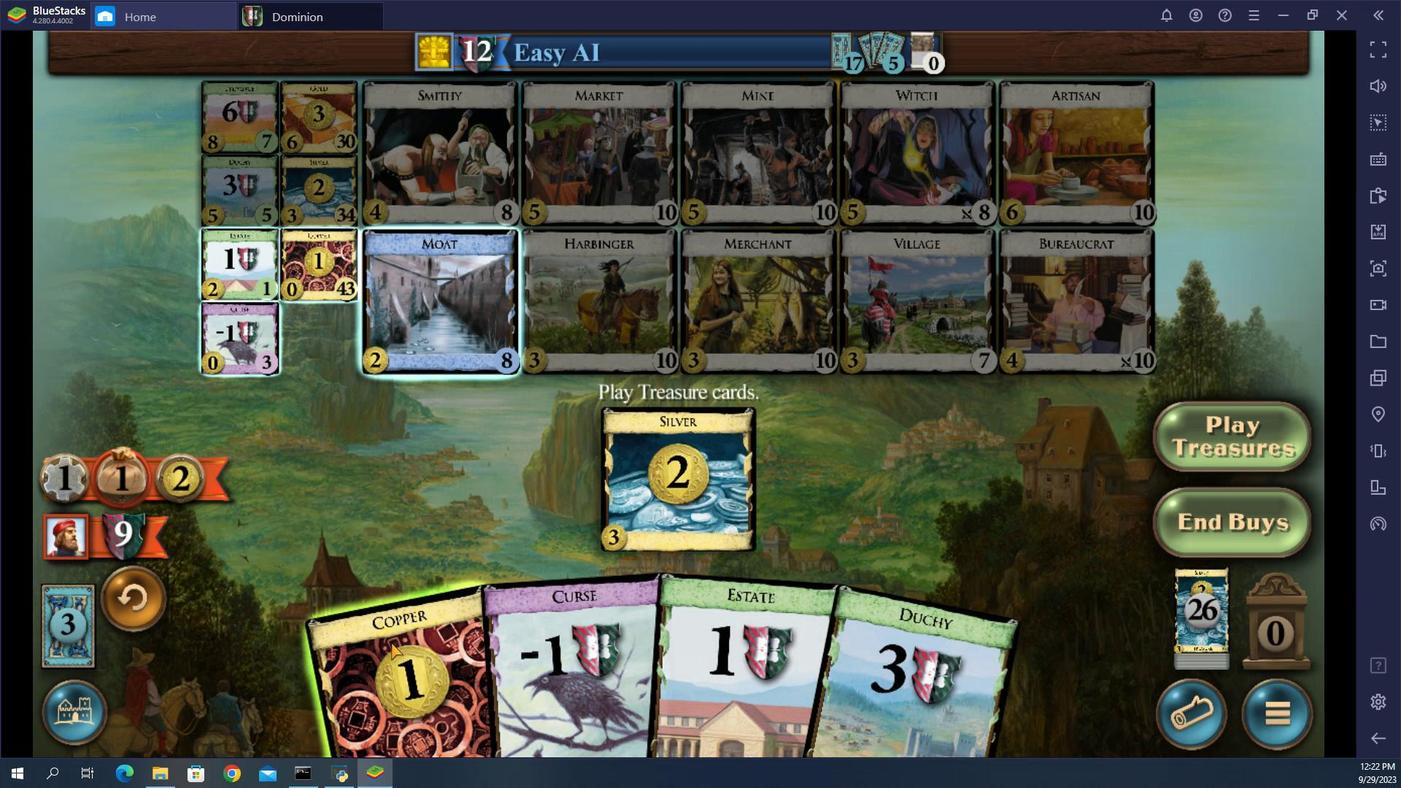 
Action: Mouse pressed left at (612, 526)
Screenshot: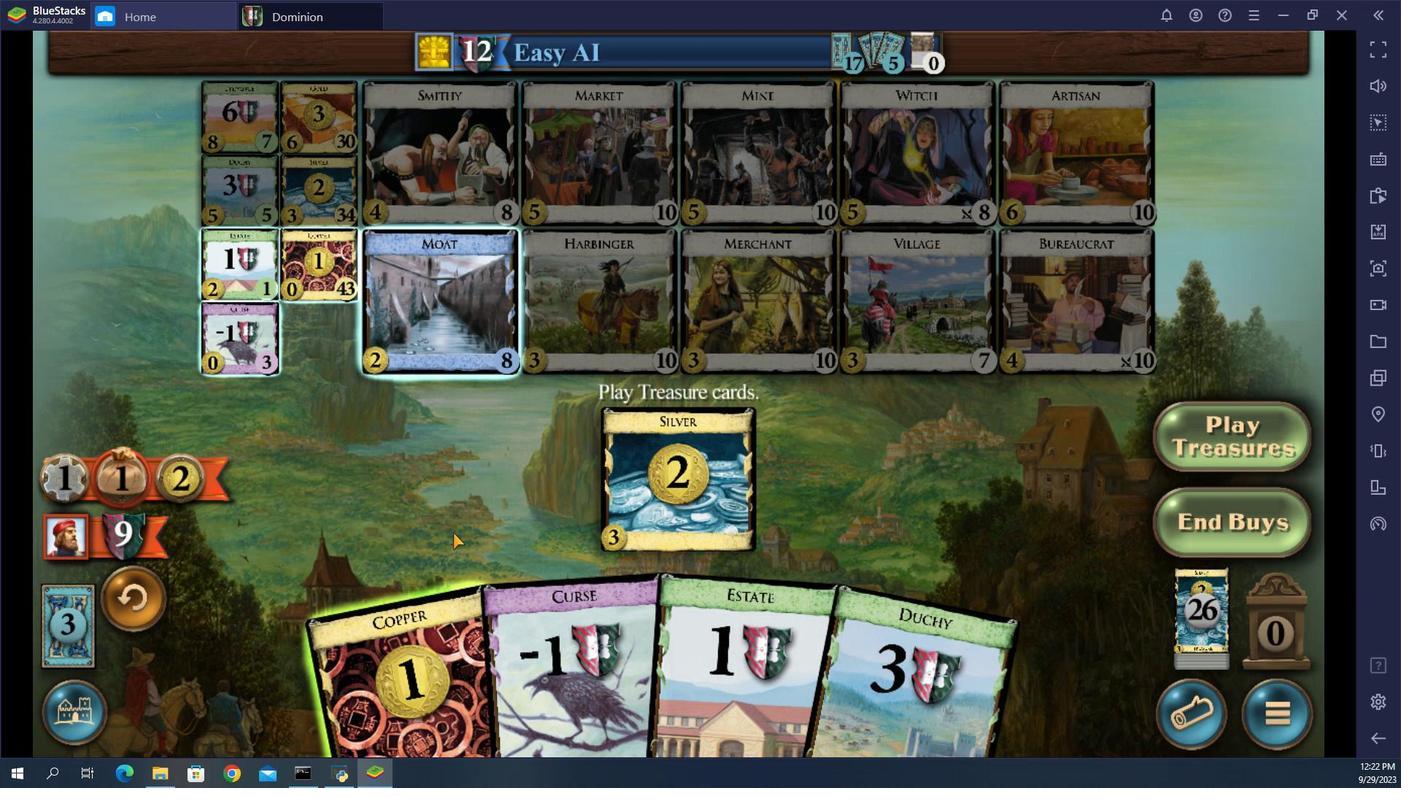 
Action: Mouse moved to (621, 527)
Screenshot: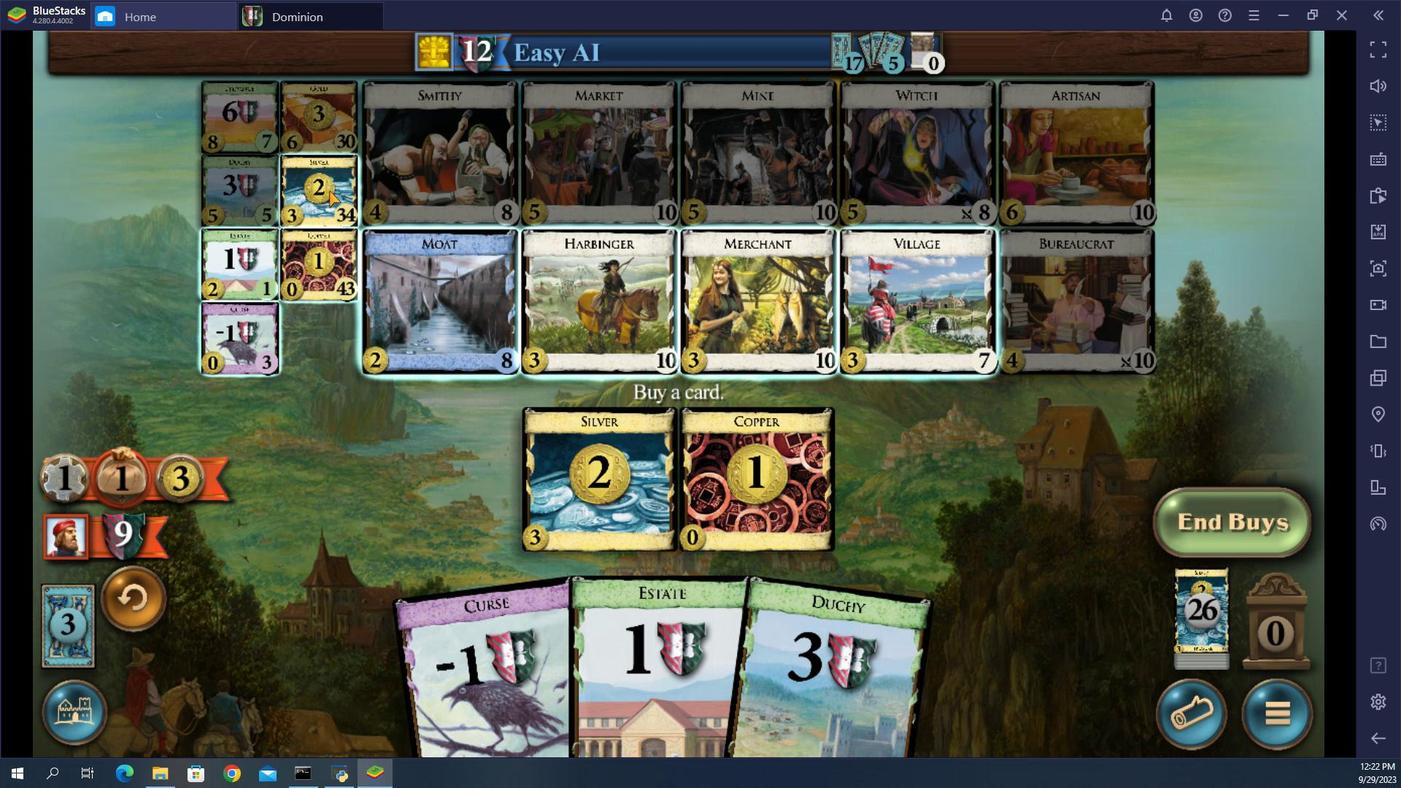 
Action: Mouse pressed left at (621, 527)
Screenshot: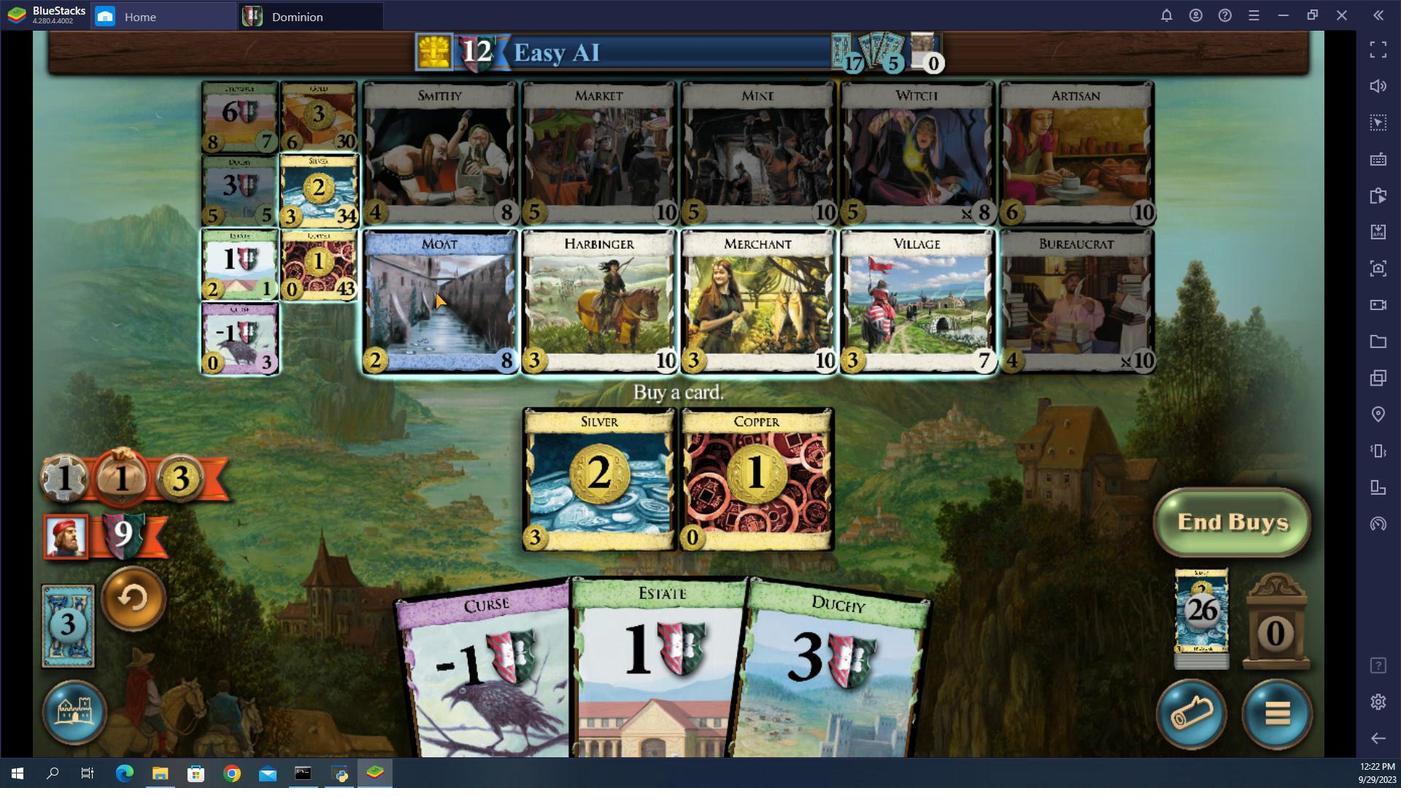 
Action: Mouse moved to (604, 526)
Screenshot: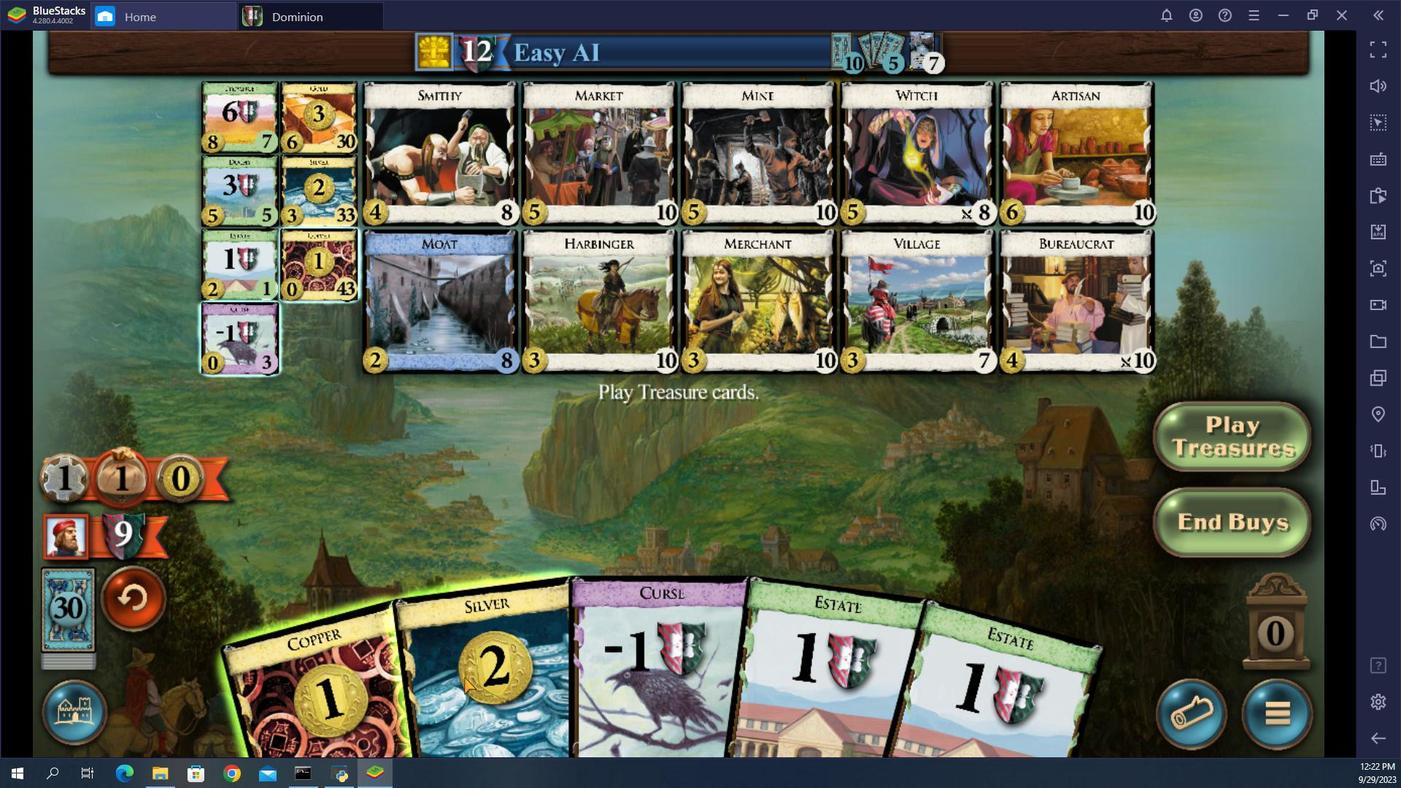 
Action: Mouse pressed left at (604, 526)
Screenshot: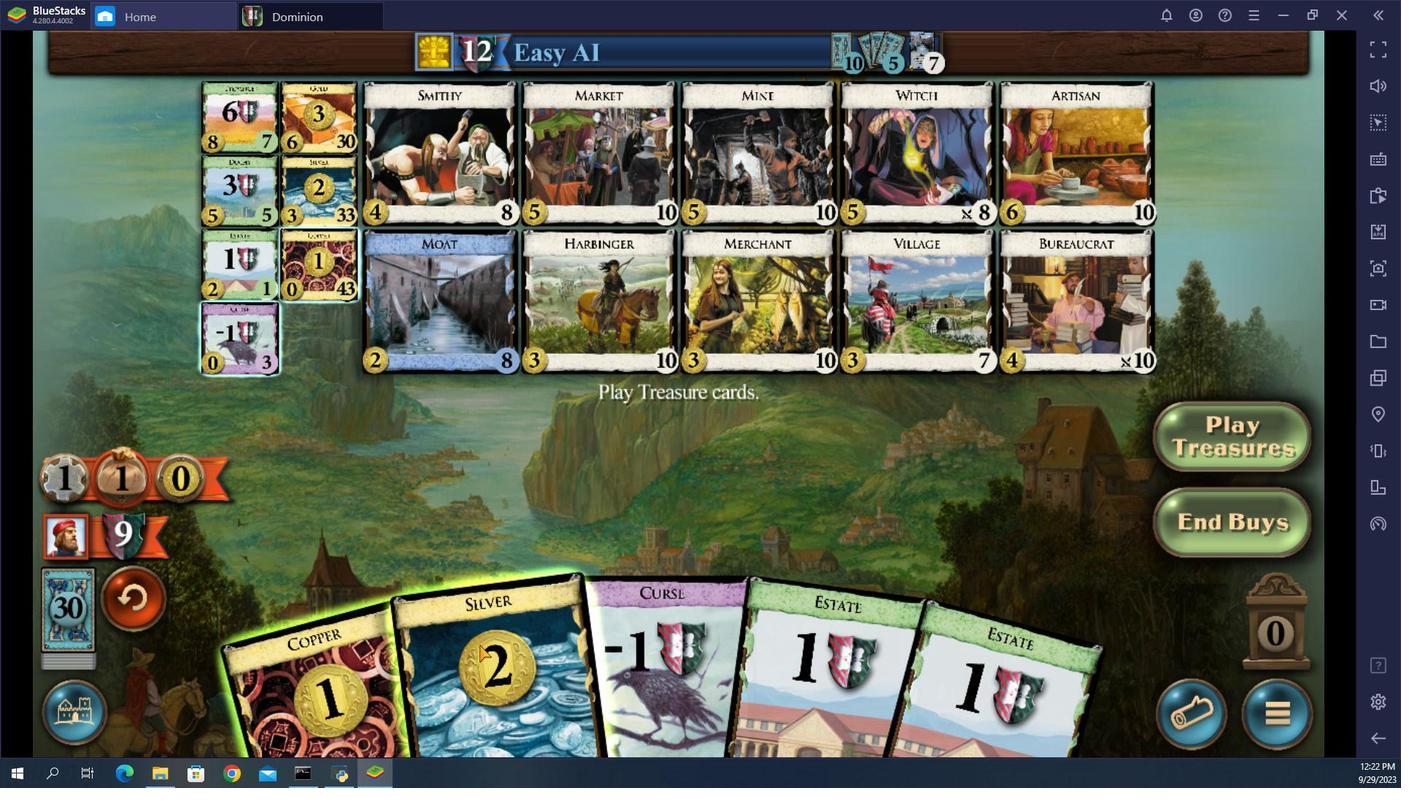 
Action: Mouse moved to (612, 526)
Screenshot: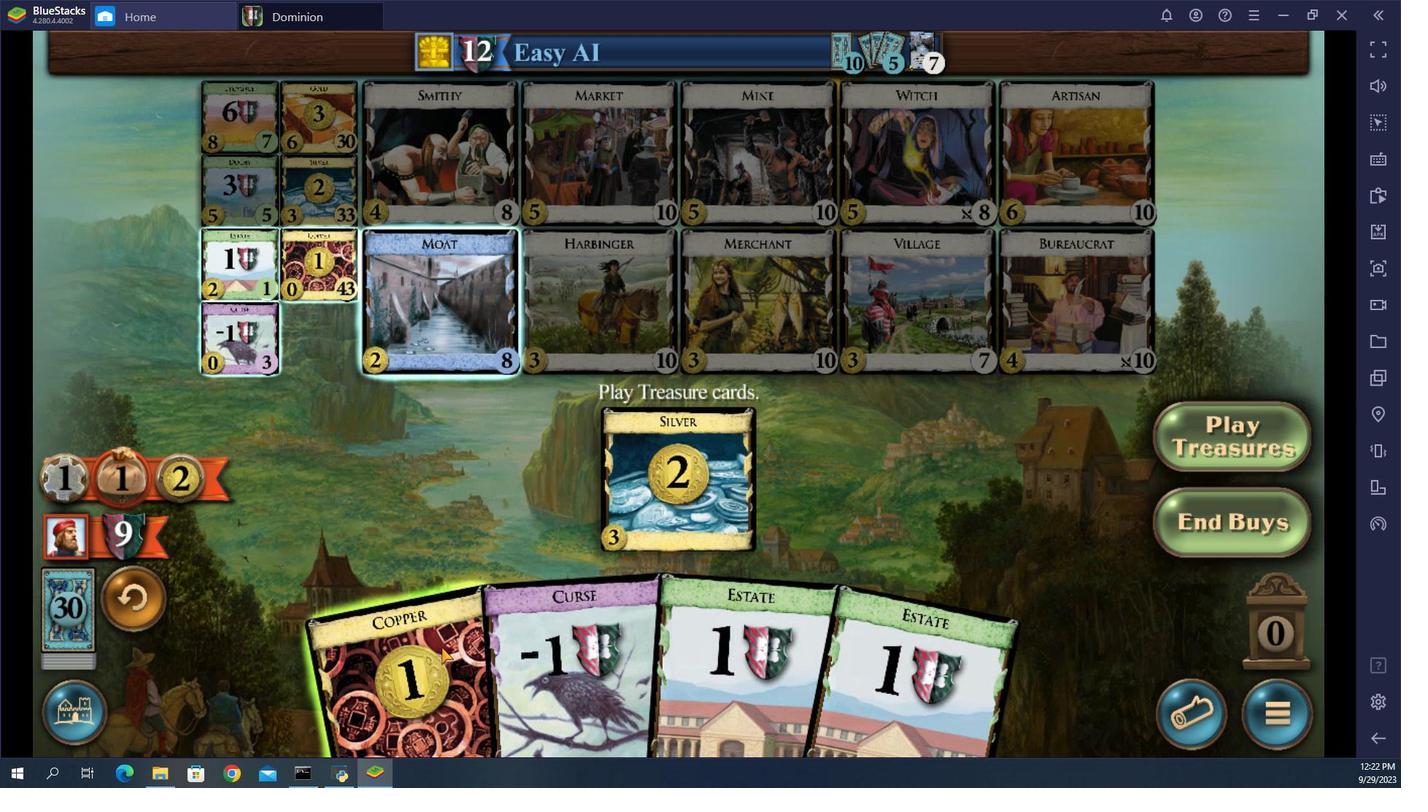 
Action: Mouse pressed left at (612, 526)
Screenshot: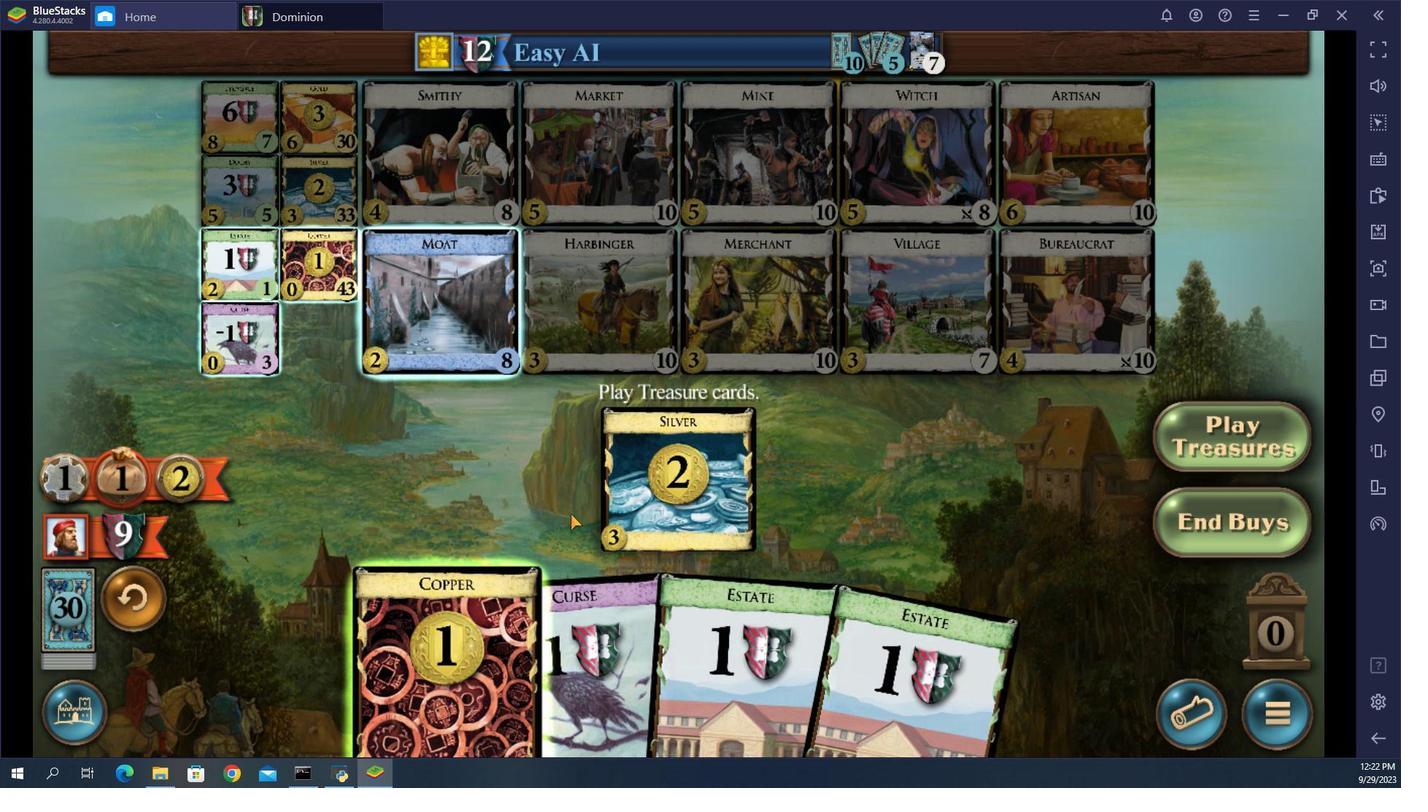 
Action: Mouse moved to (623, 527)
Screenshot: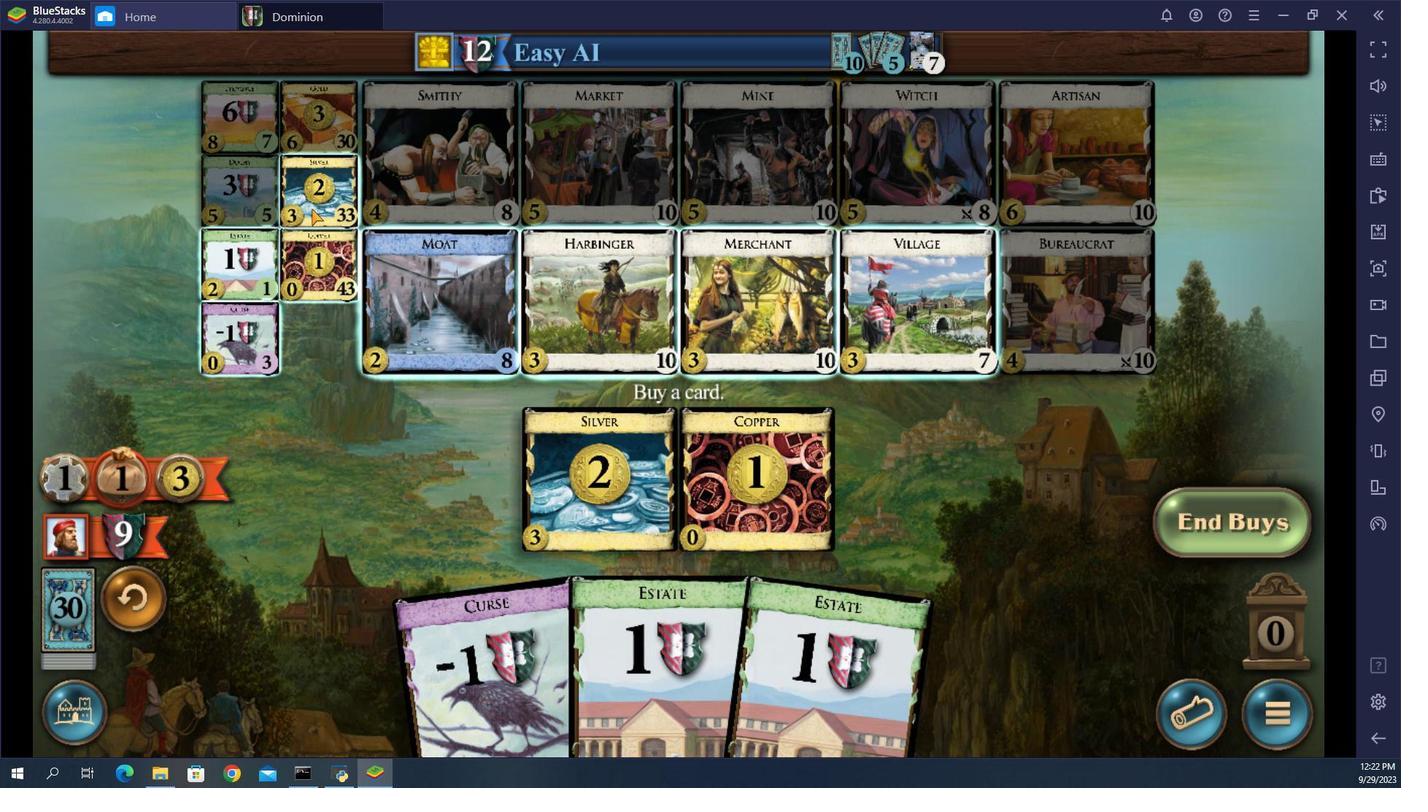 
Action: Mouse pressed left at (623, 527)
Screenshot: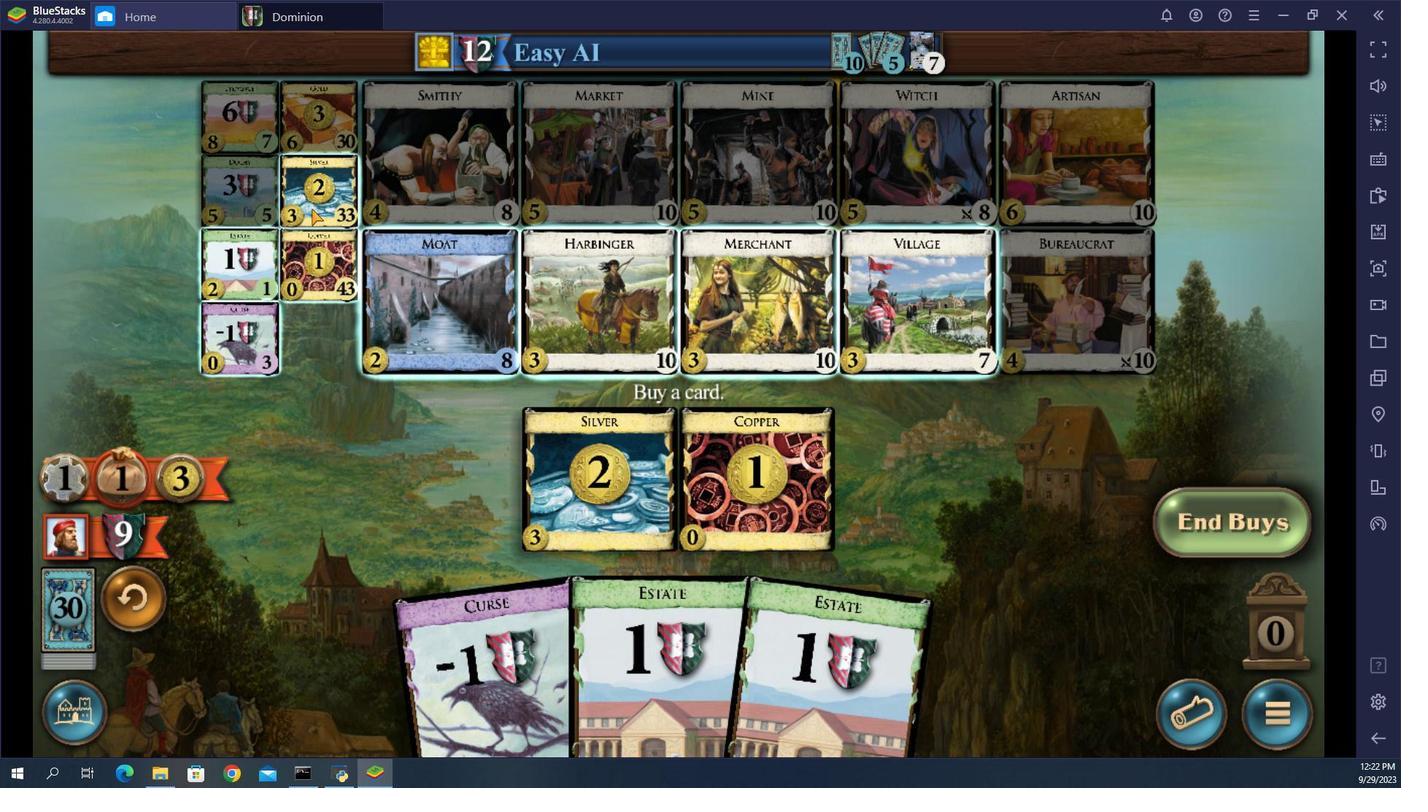 
Action: Mouse moved to (564, 526)
Screenshot: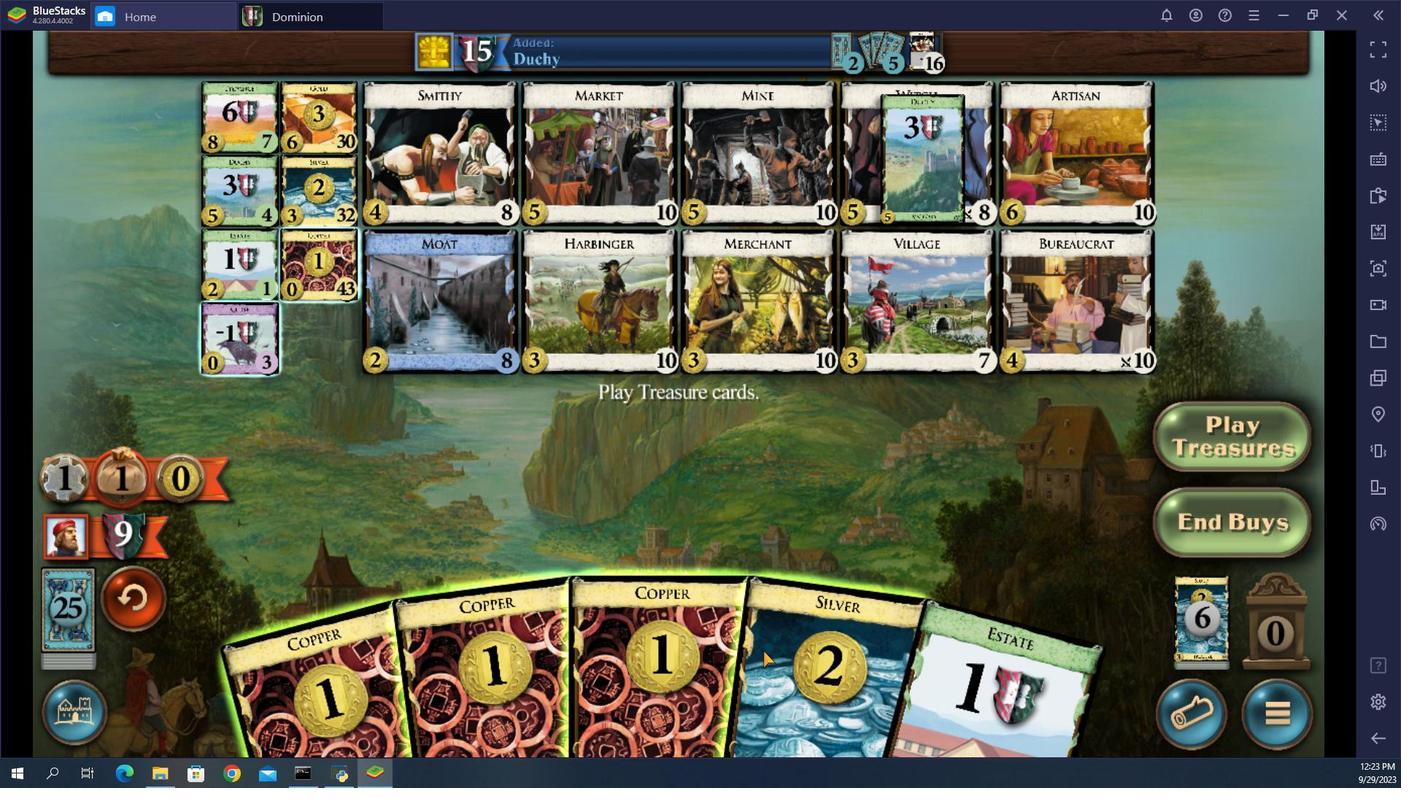 
Action: Mouse pressed left at (564, 526)
Screenshot: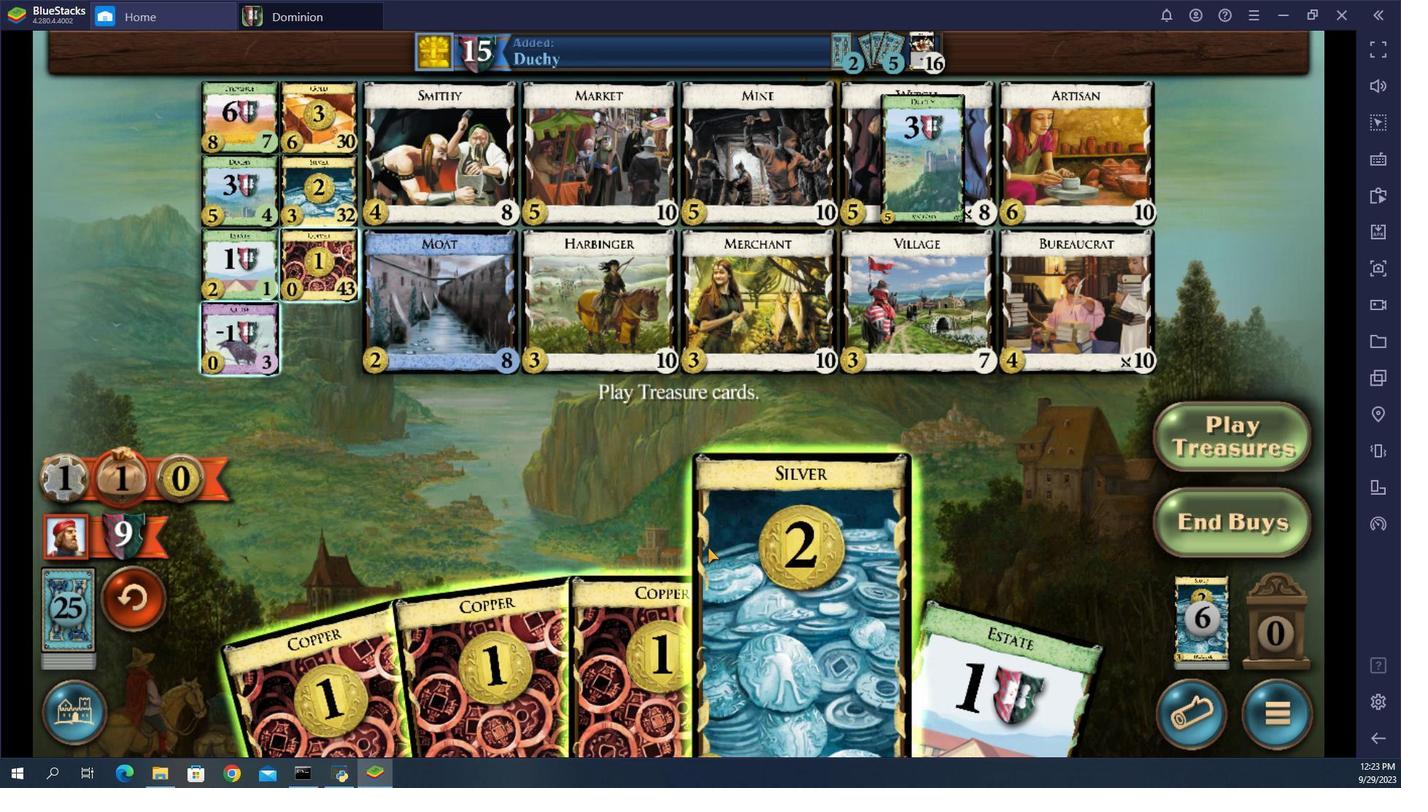 
Action: Mouse moved to (576, 526)
Screenshot: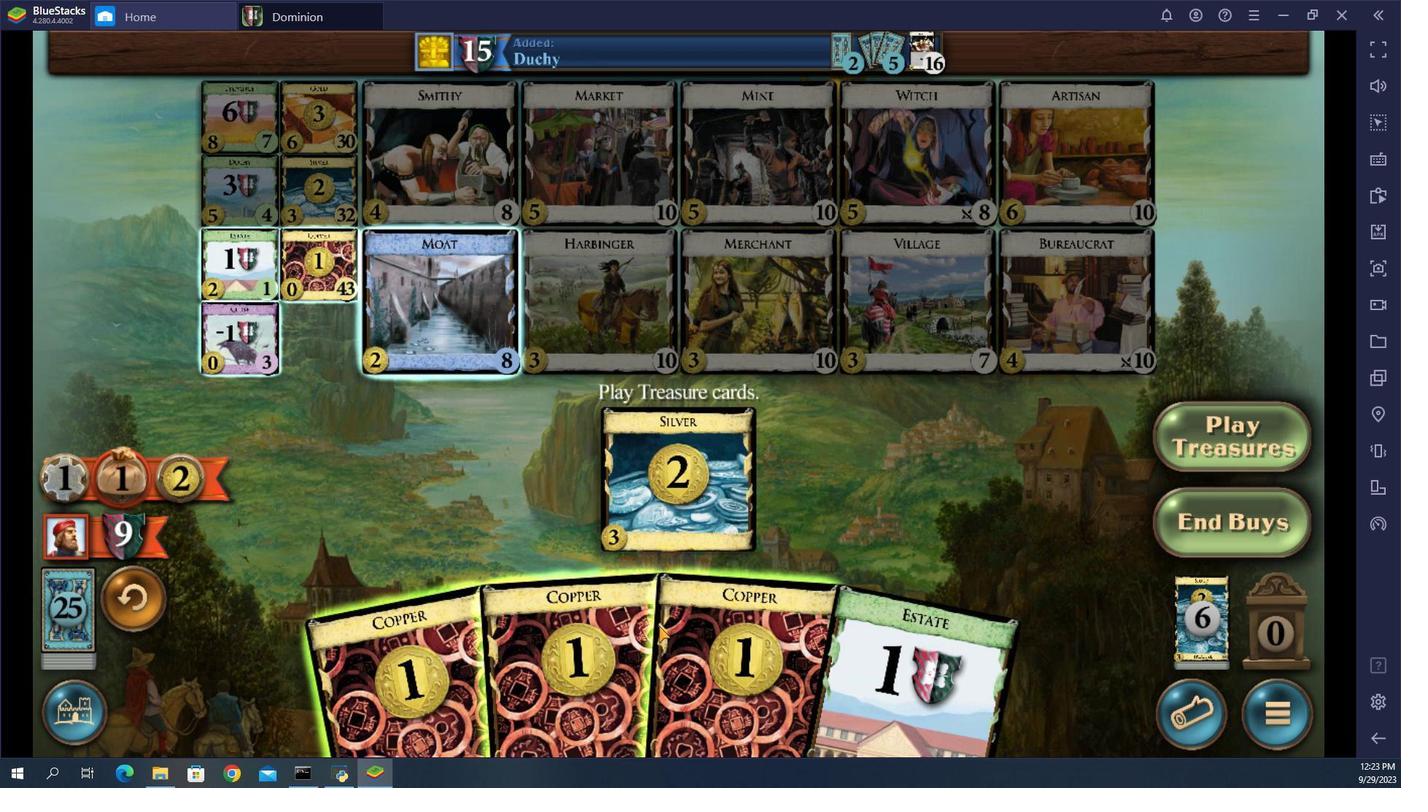 
Action: Mouse pressed left at (576, 526)
Screenshot: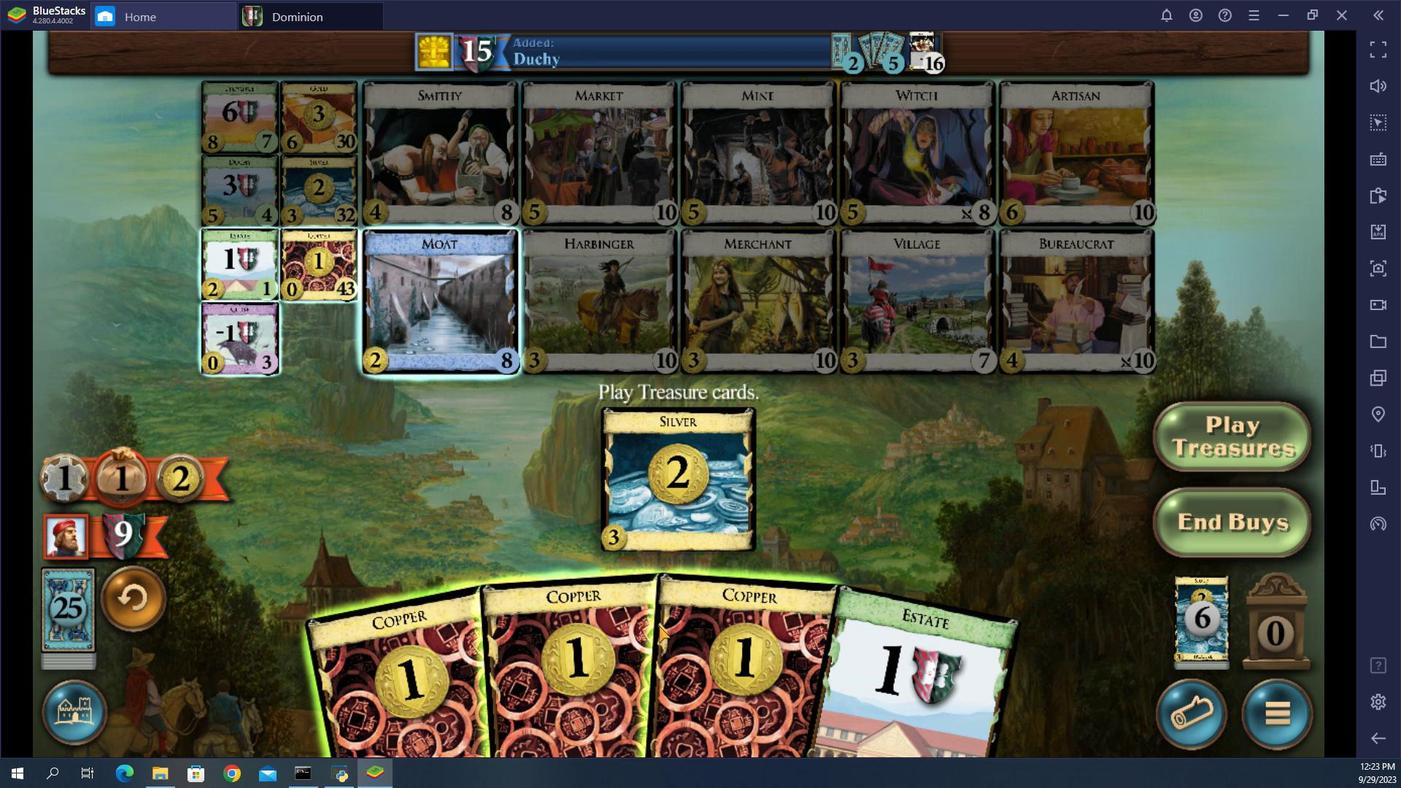 
Action: Mouse moved to (591, 526)
Screenshot: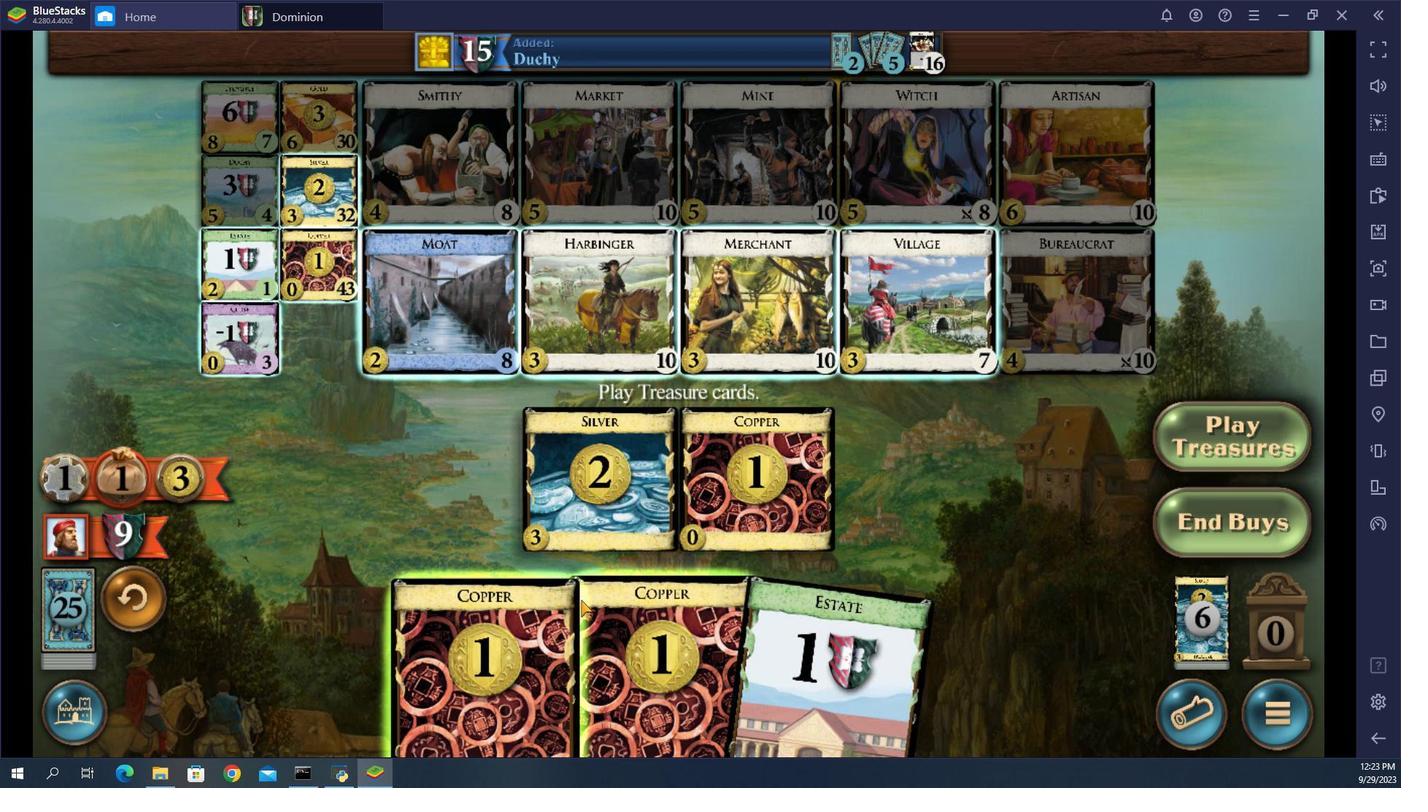 
Action: Mouse pressed left at (591, 526)
Screenshot: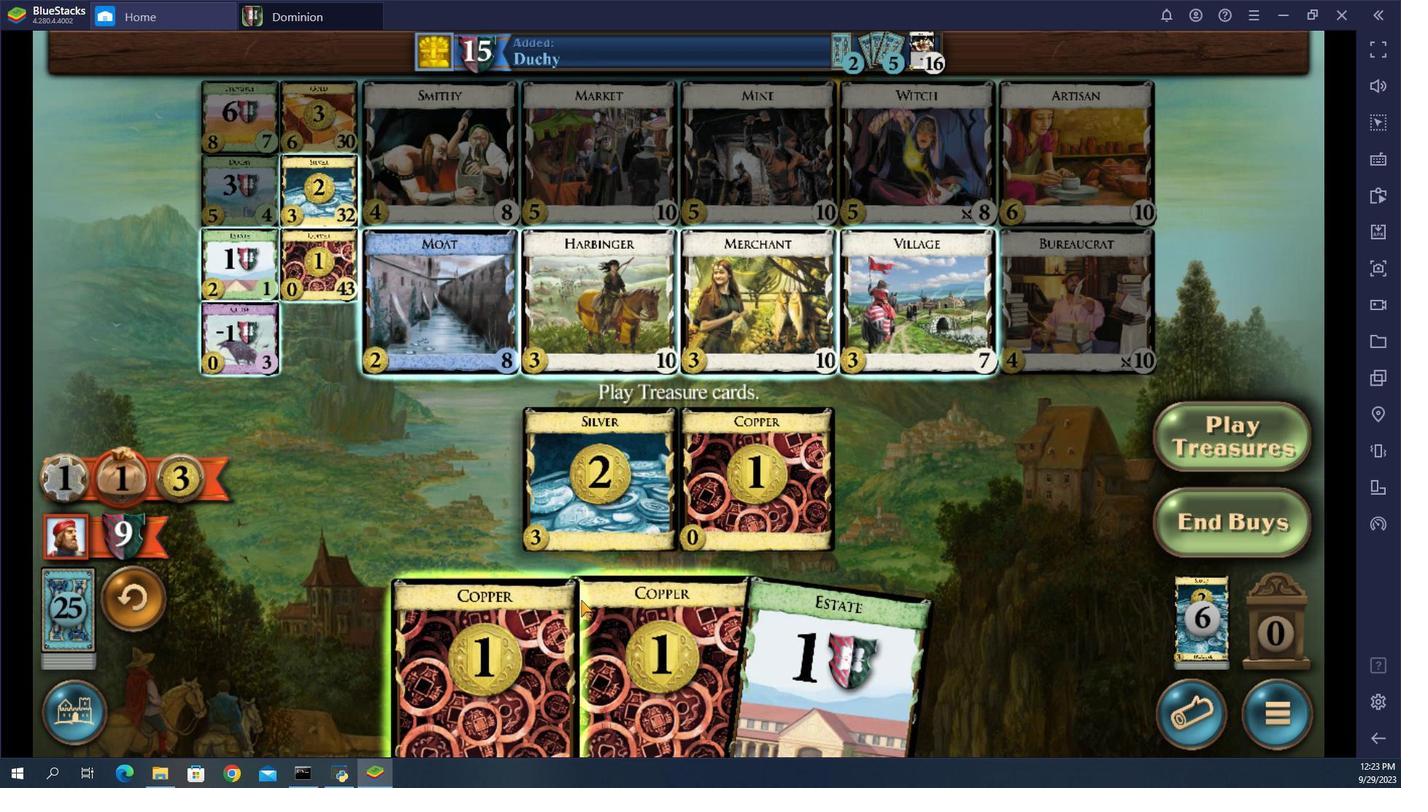 
Action: Mouse moved to (582, 526)
Screenshot: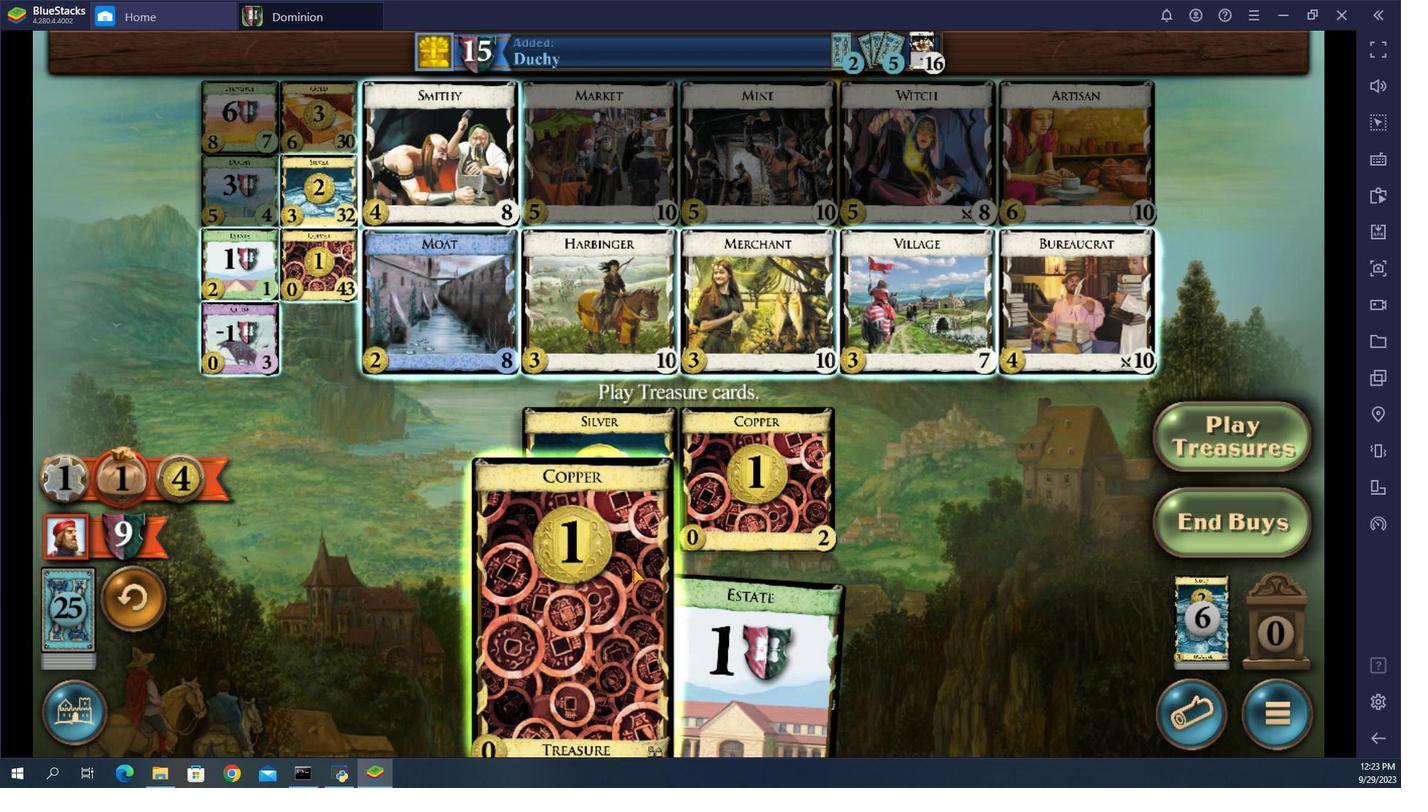 
Action: Mouse pressed left at (582, 526)
Screenshot: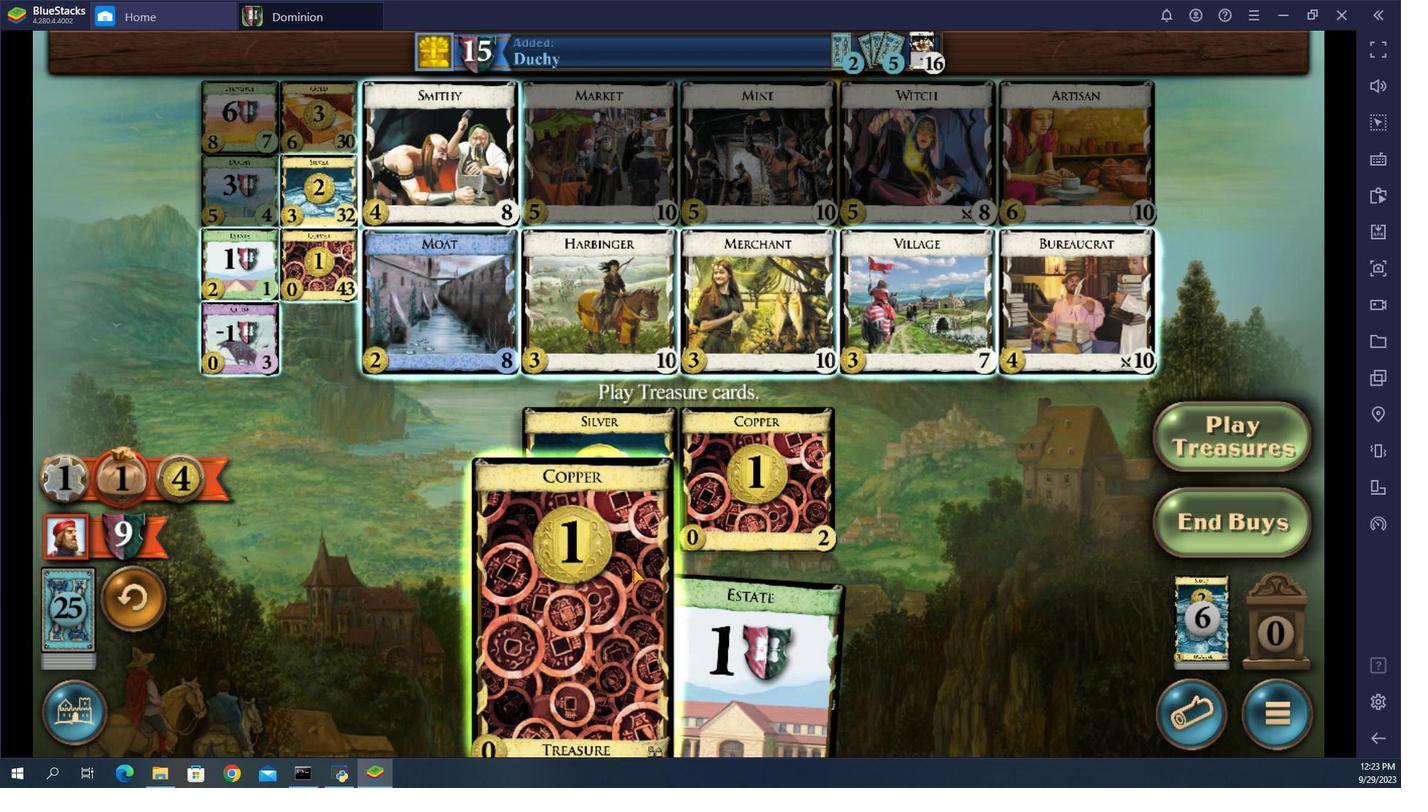
Action: Mouse moved to (632, 527)
Screenshot: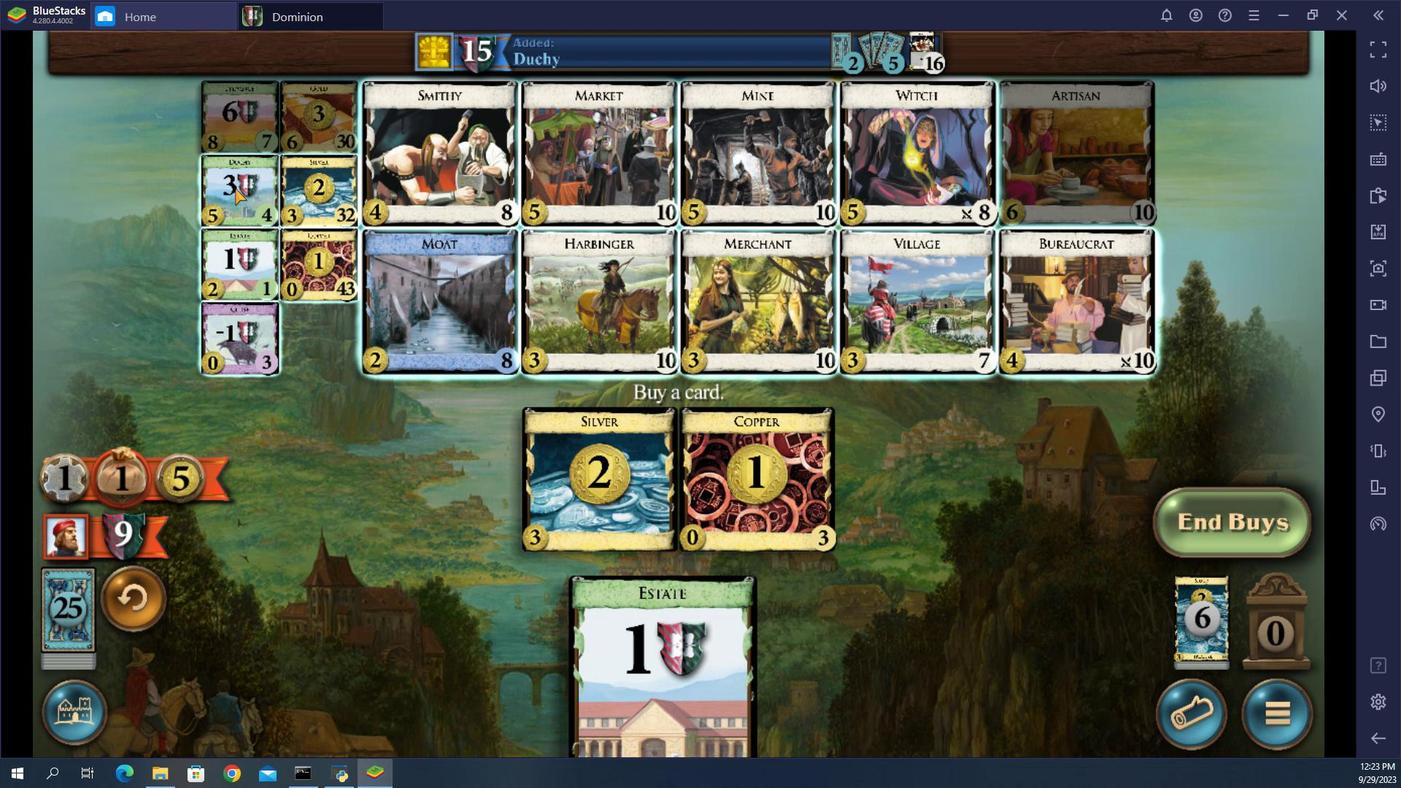 
Action: Mouse pressed left at (632, 527)
Screenshot: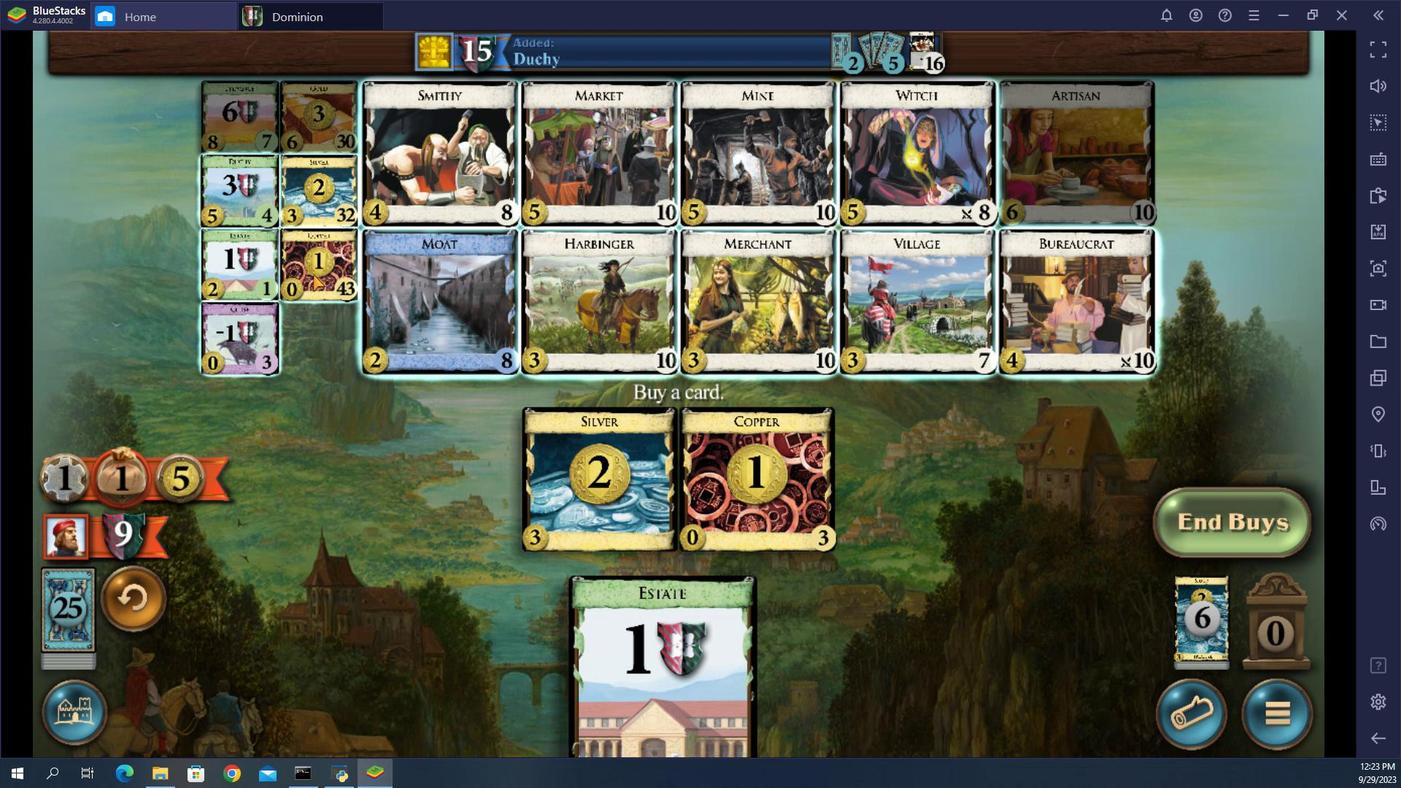 
Action: Mouse moved to (581, 526)
Screenshot: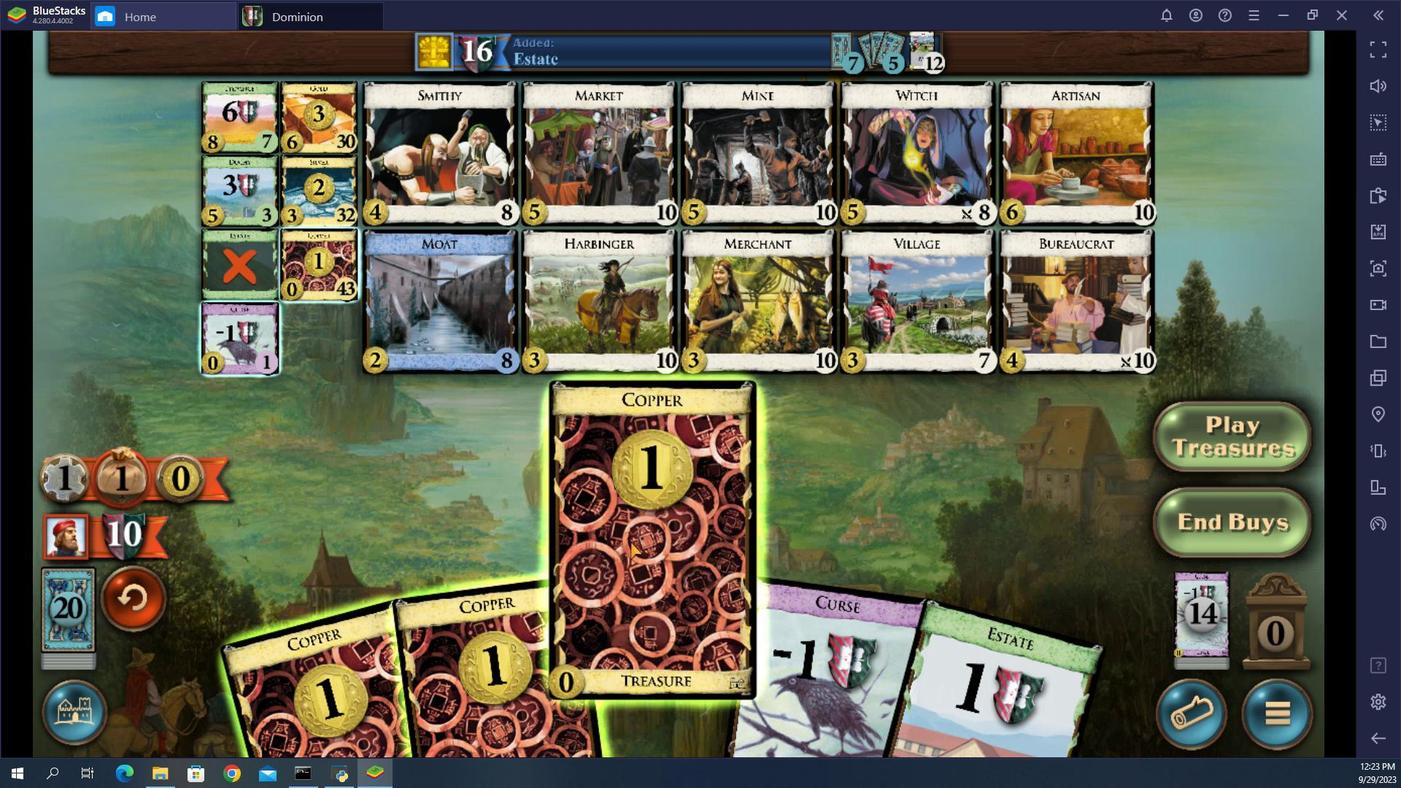 
Action: Mouse pressed left at (581, 526)
Screenshot: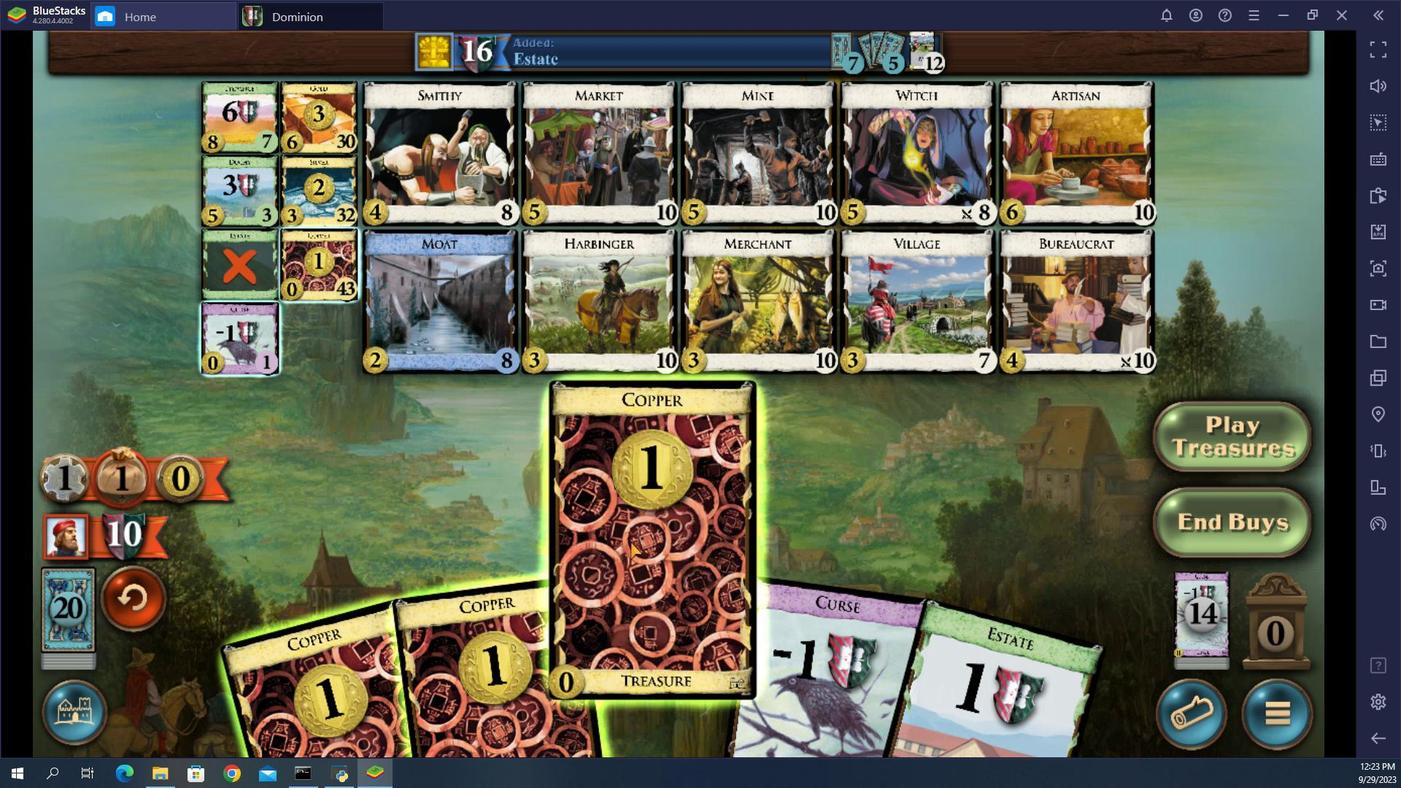 
Action: Mouse moved to (588, 526)
Screenshot: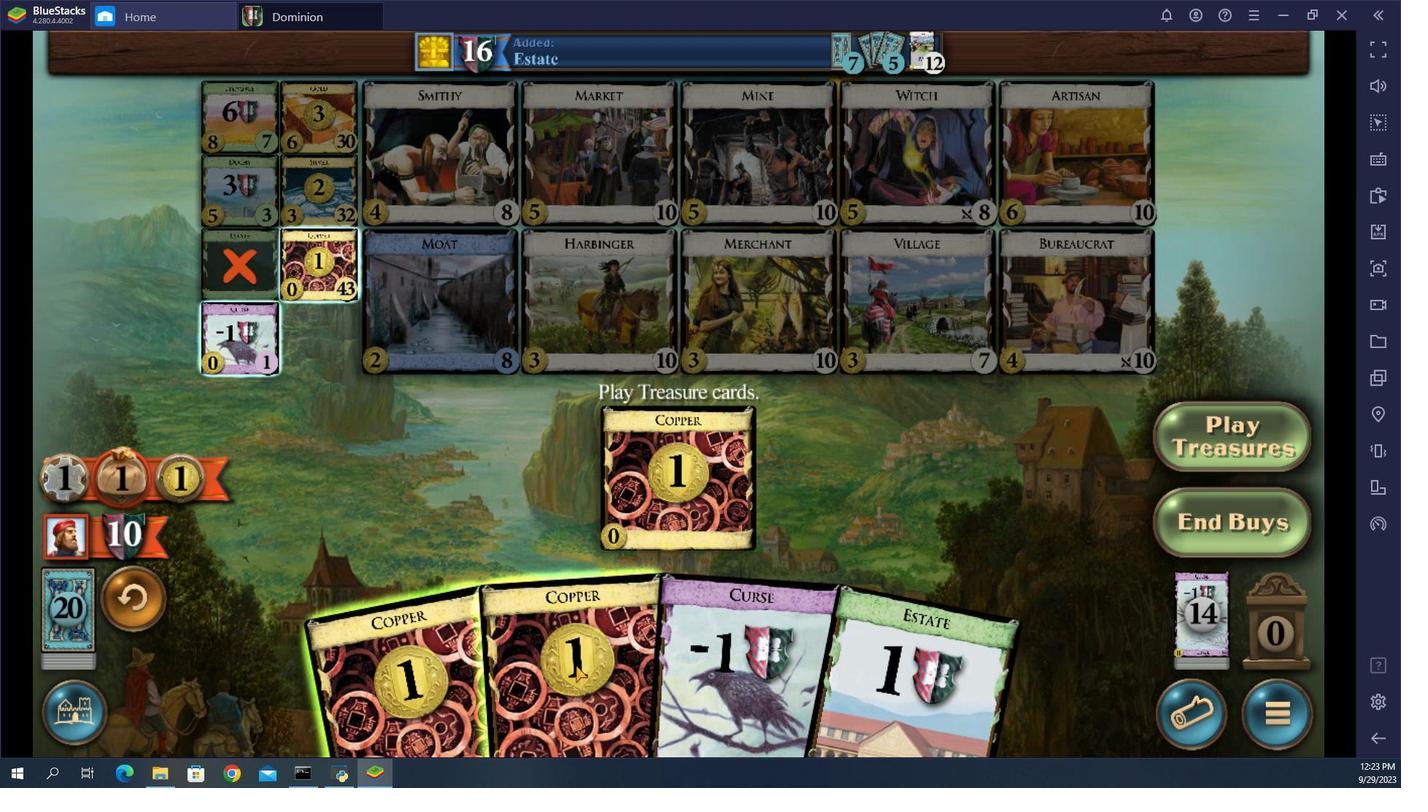 
Action: Mouse pressed left at (588, 526)
Screenshot: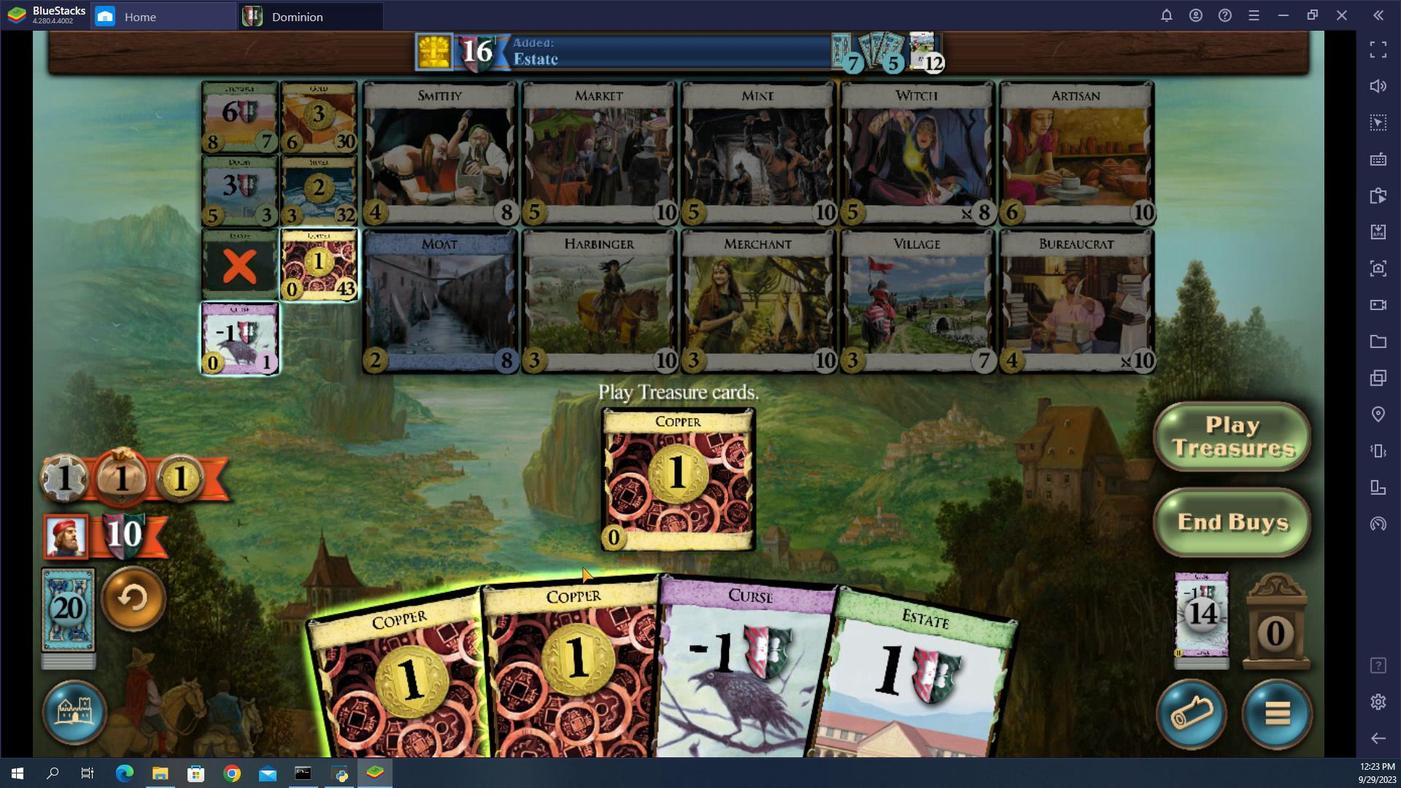 
Action: Mouse moved to (597, 526)
Screenshot: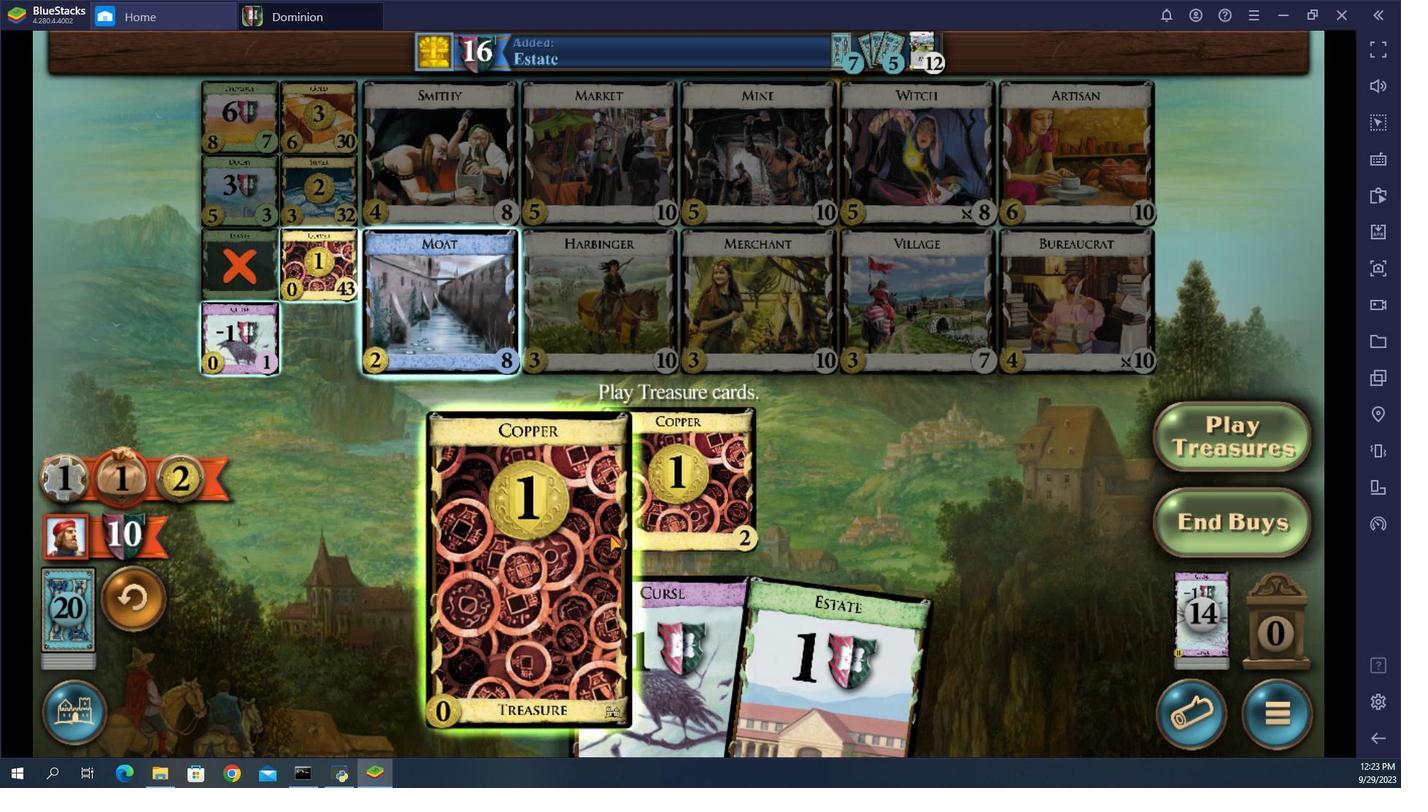 
Action: Mouse pressed left at (597, 526)
Screenshot: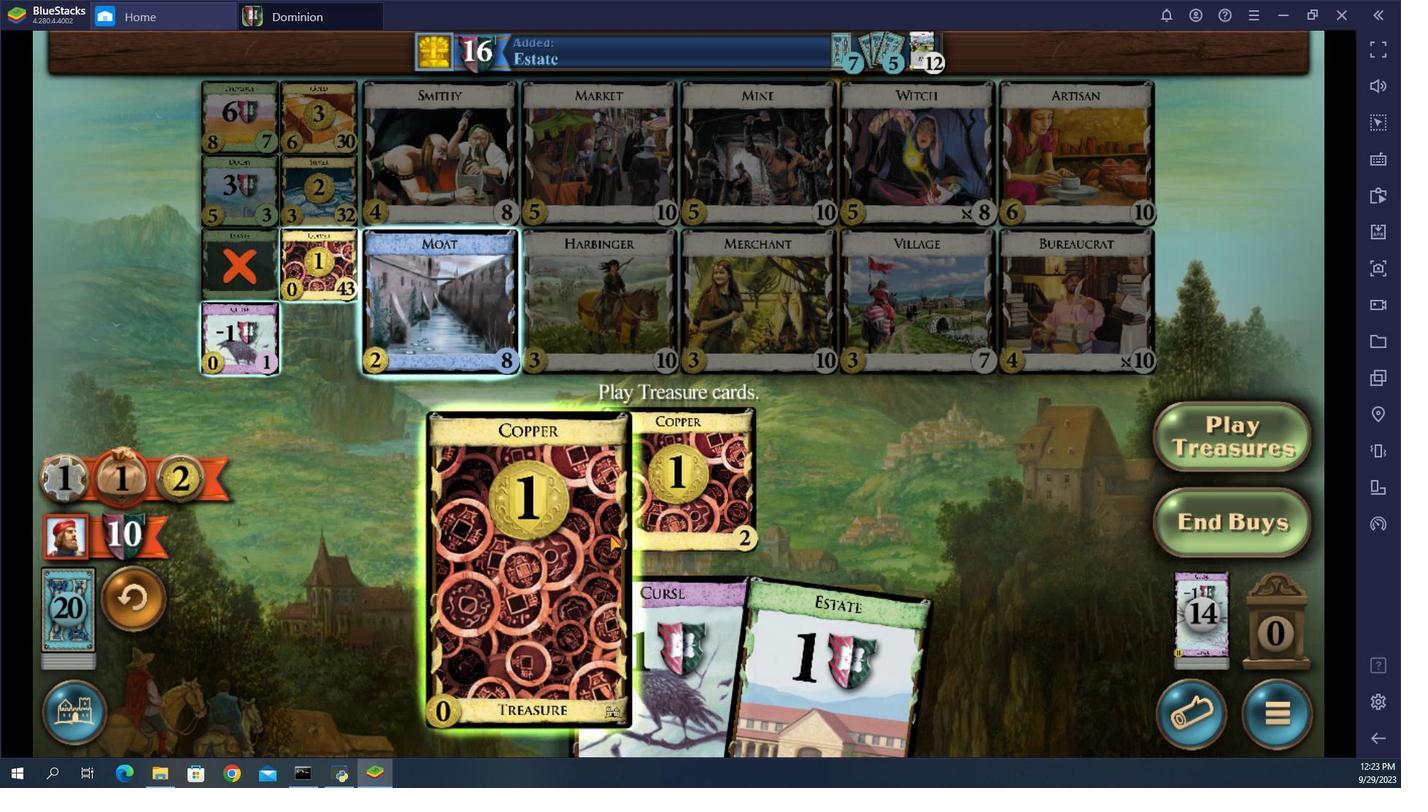 
Action: Mouse moved to (621, 527)
Screenshot: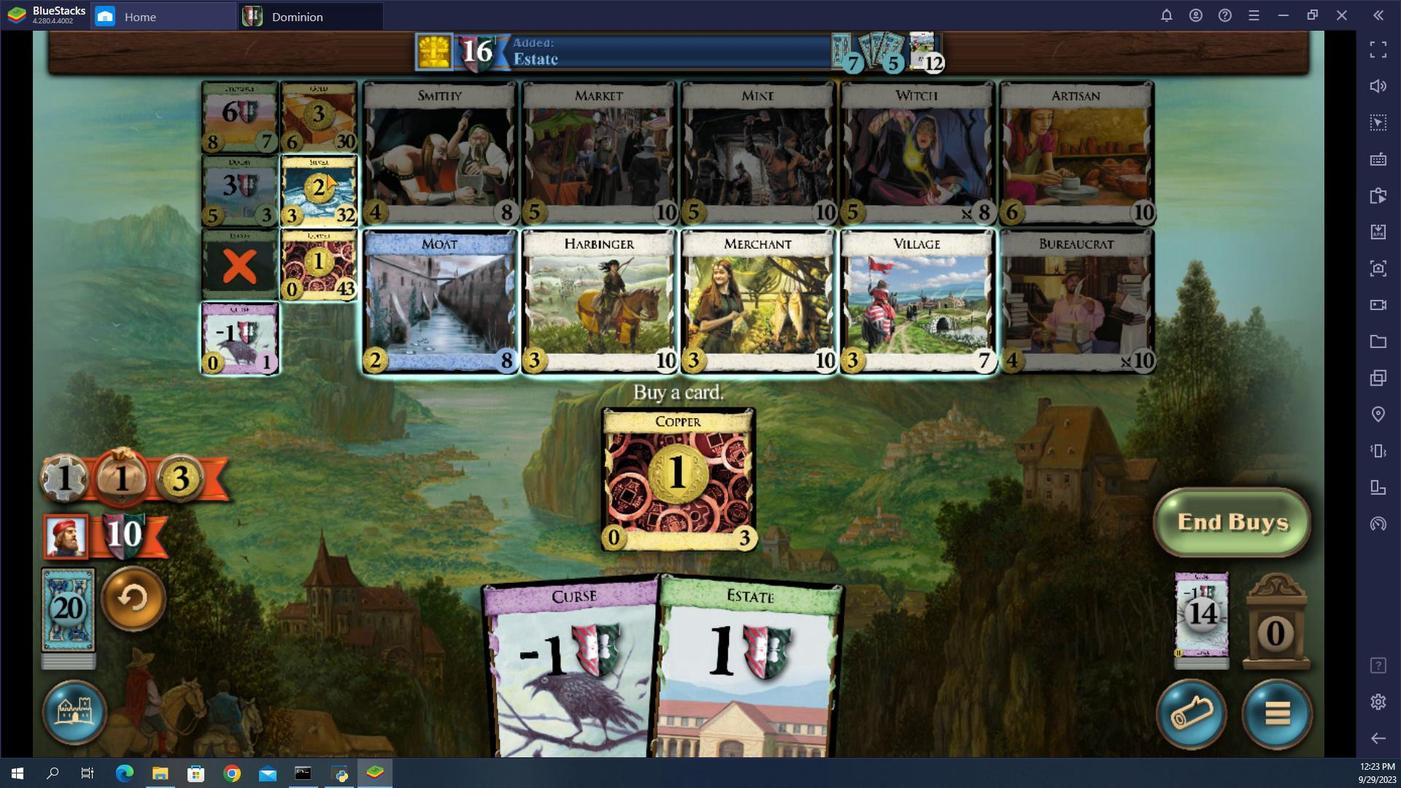 
Action: Mouse pressed left at (621, 527)
Screenshot: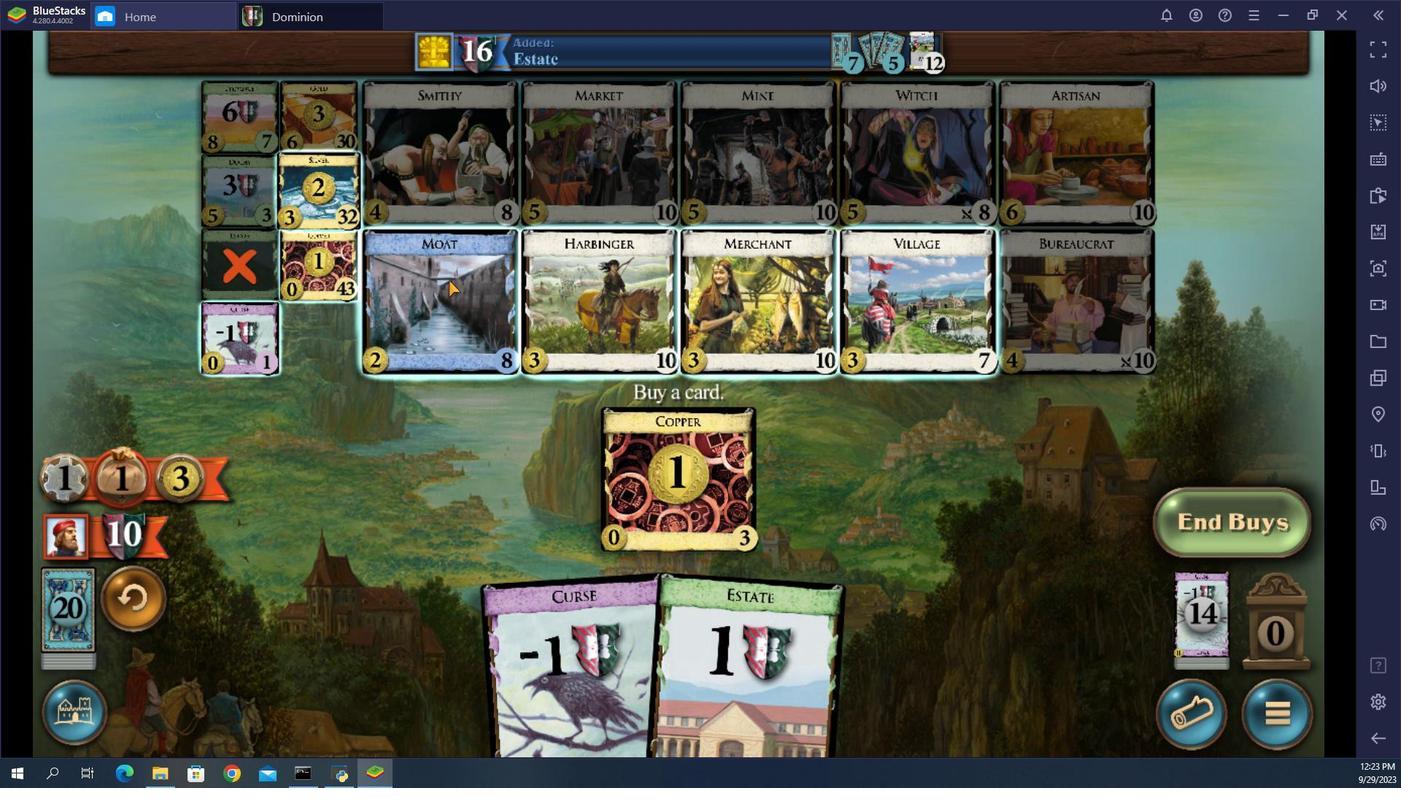 
Action: Mouse moved to (578, 526)
Screenshot: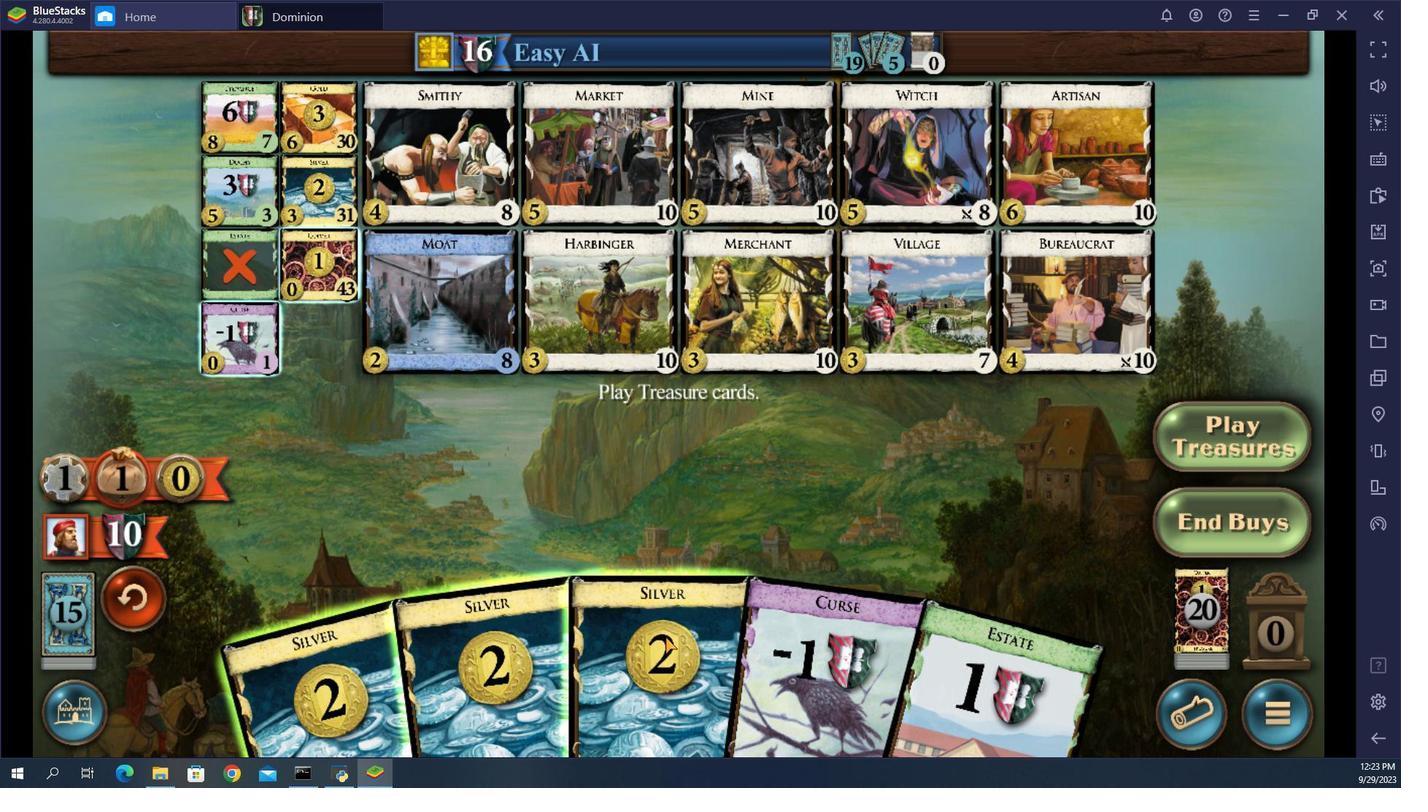 
Action: Mouse pressed left at (578, 526)
Screenshot: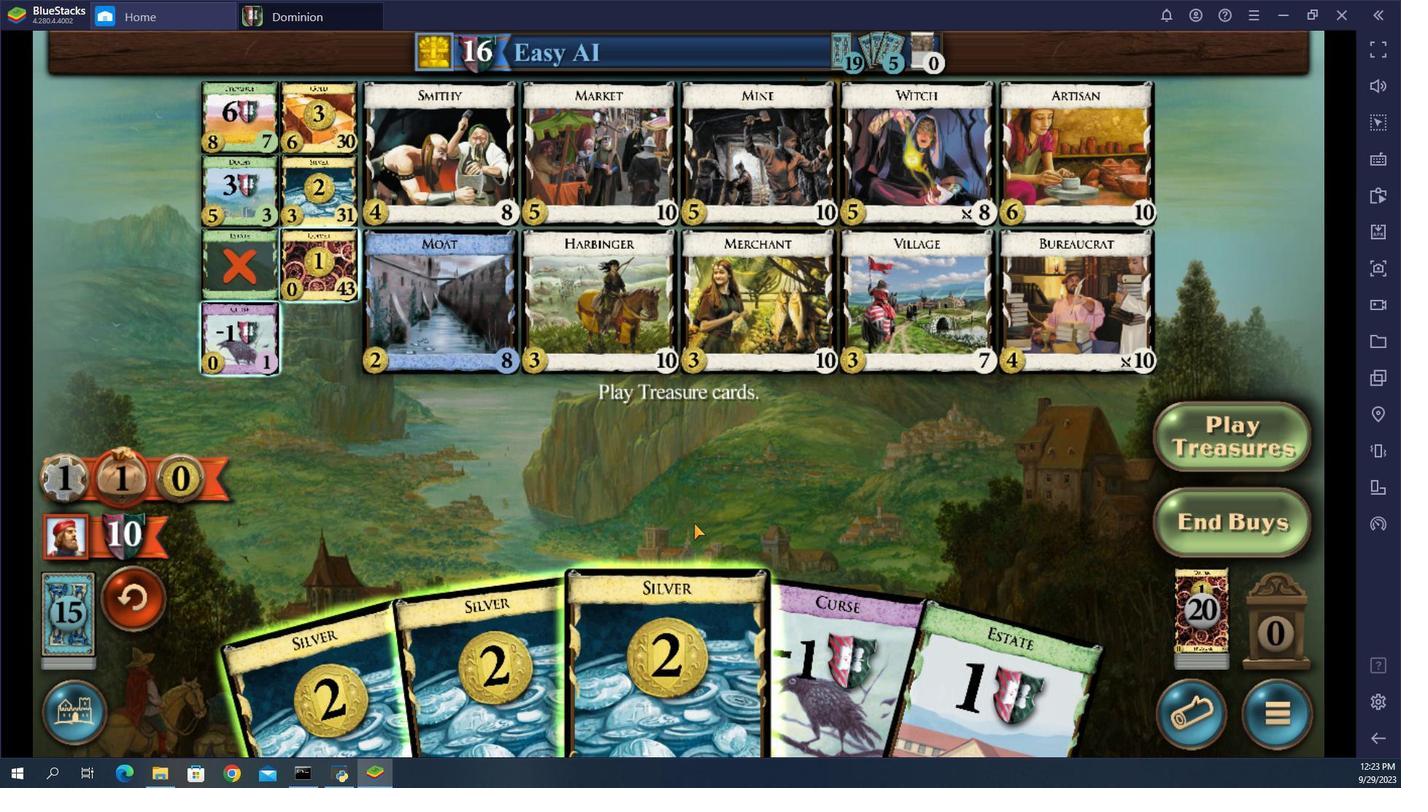
Action: Mouse moved to (593, 526)
Screenshot: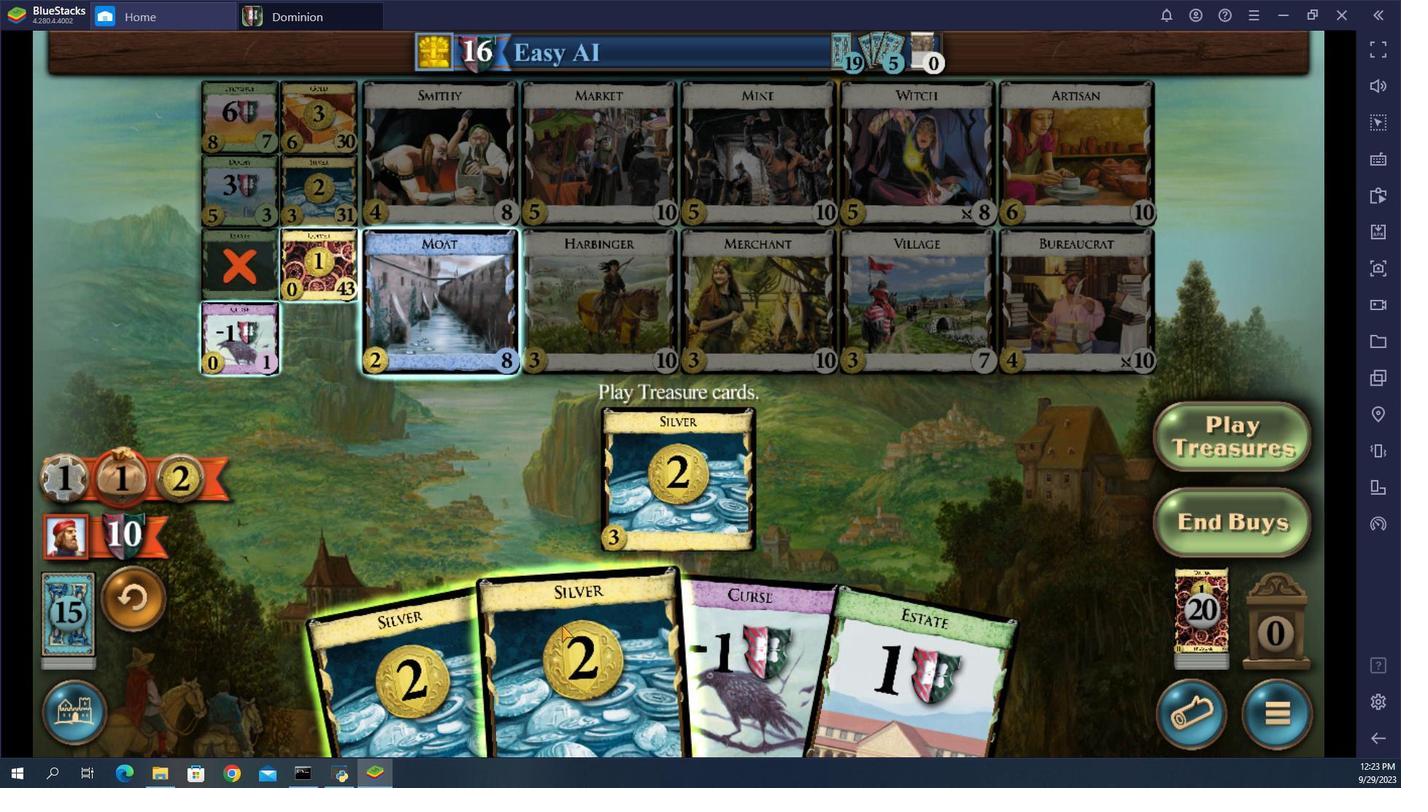 
Action: Mouse pressed left at (593, 526)
Screenshot: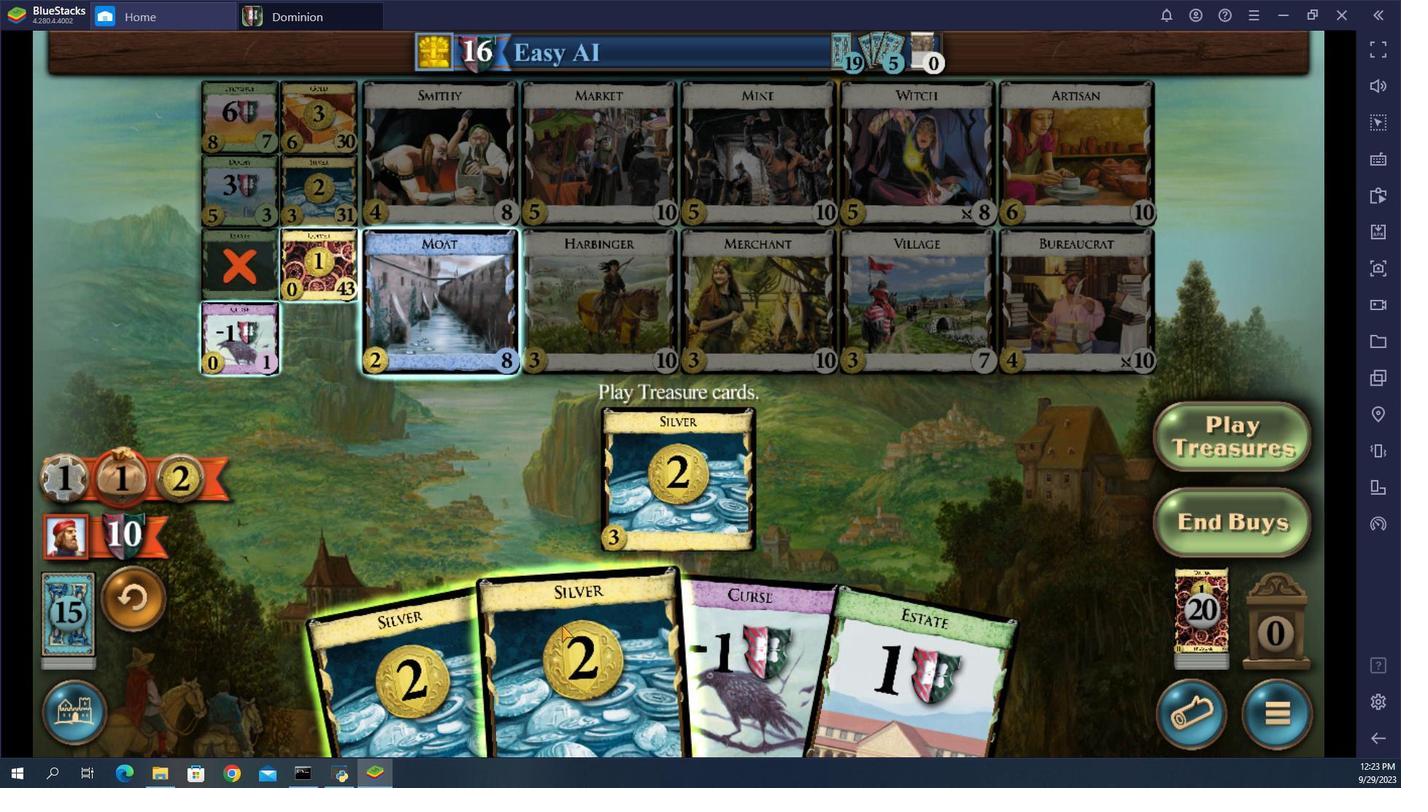 
Action: Mouse moved to (605, 526)
Screenshot: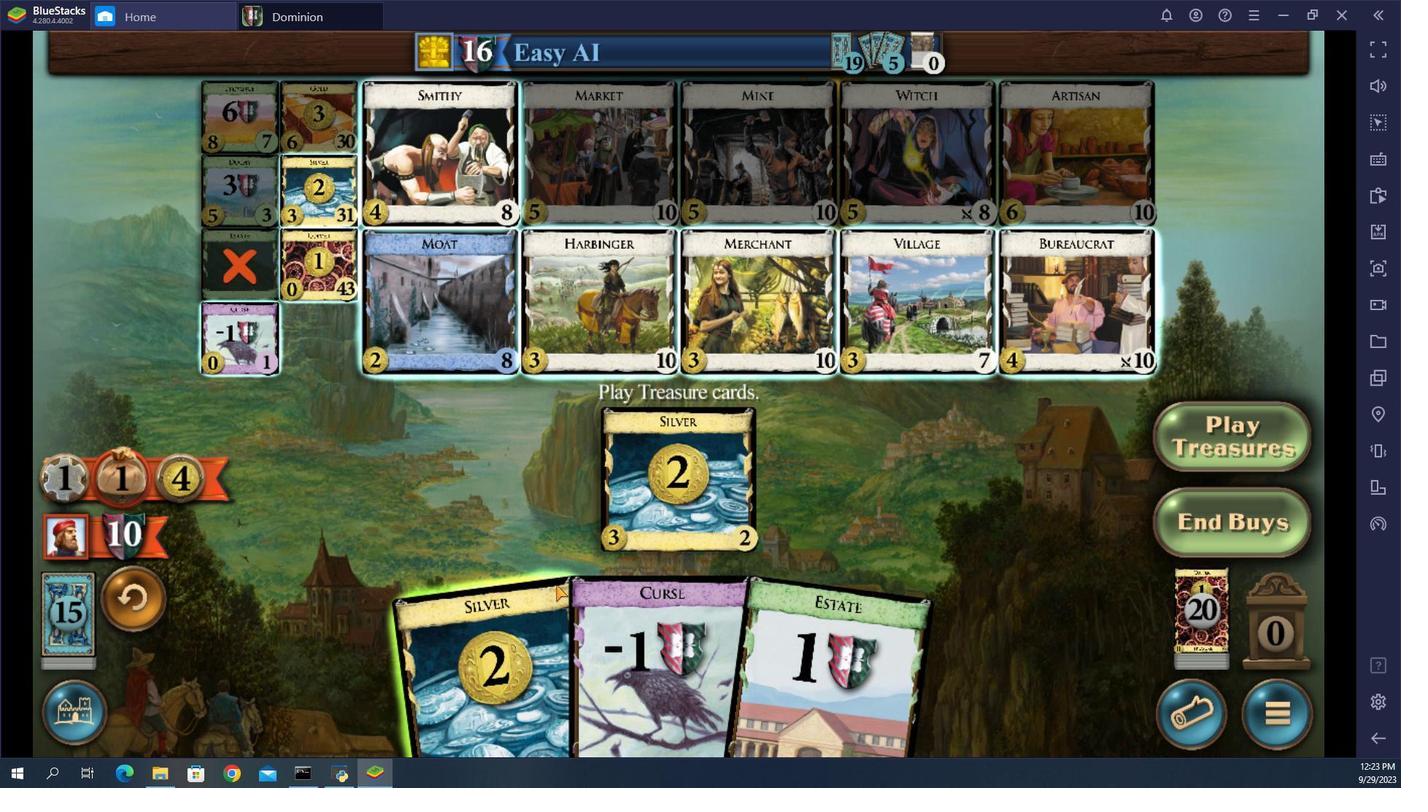 
Action: Mouse pressed left at (605, 526)
Screenshot: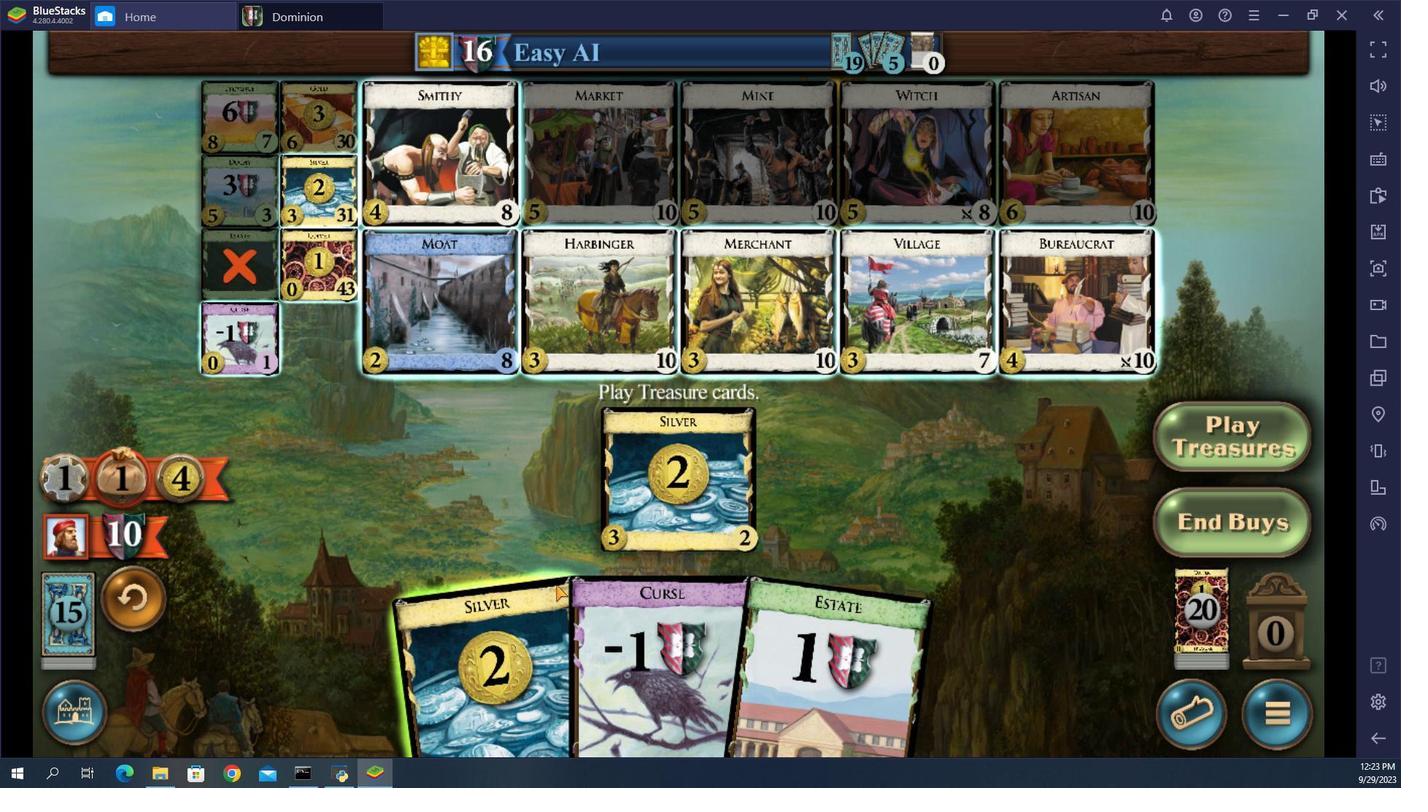 
Action: Mouse moved to (625, 527)
Screenshot: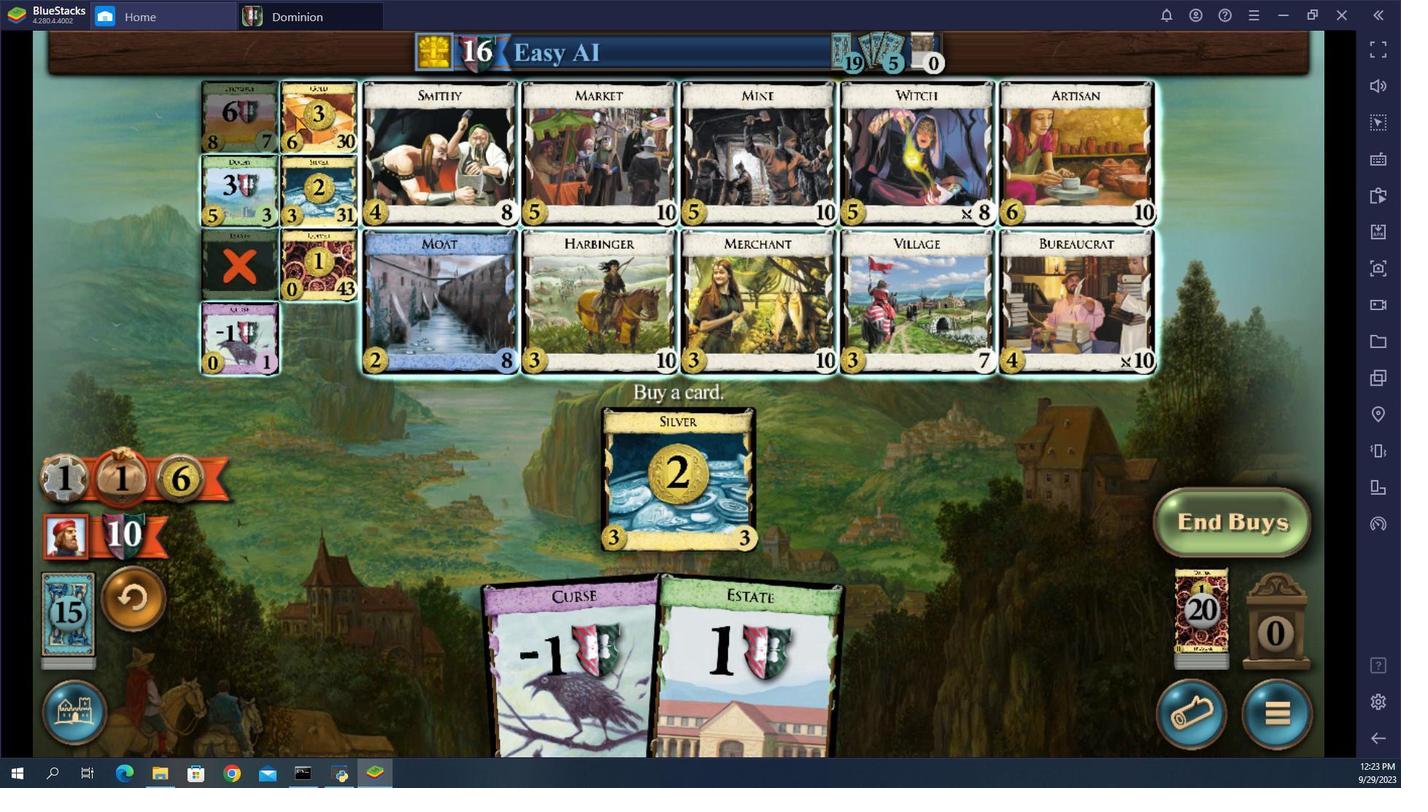
Action: Mouse pressed left at (625, 527)
Screenshot: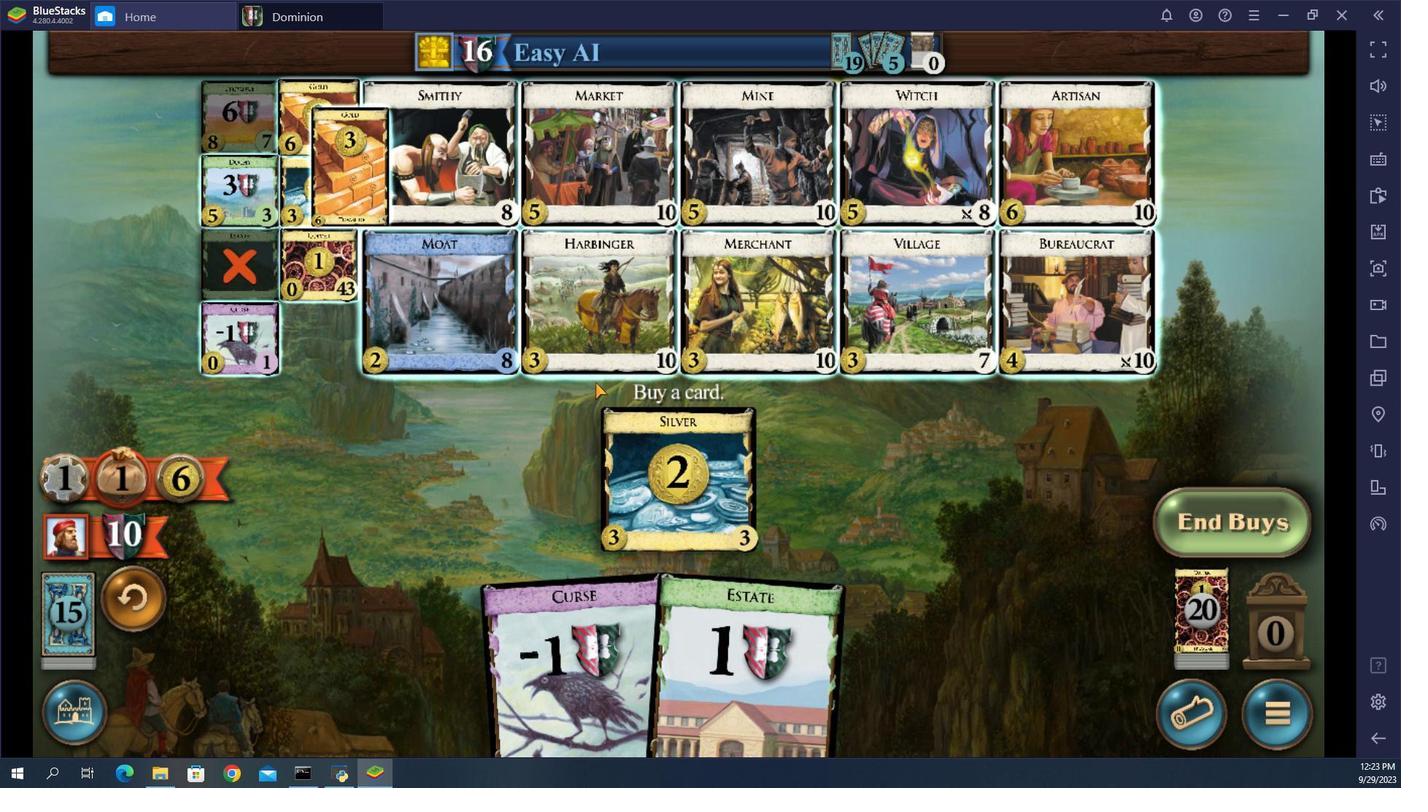 
Action: Mouse moved to (598, 526)
Screenshot: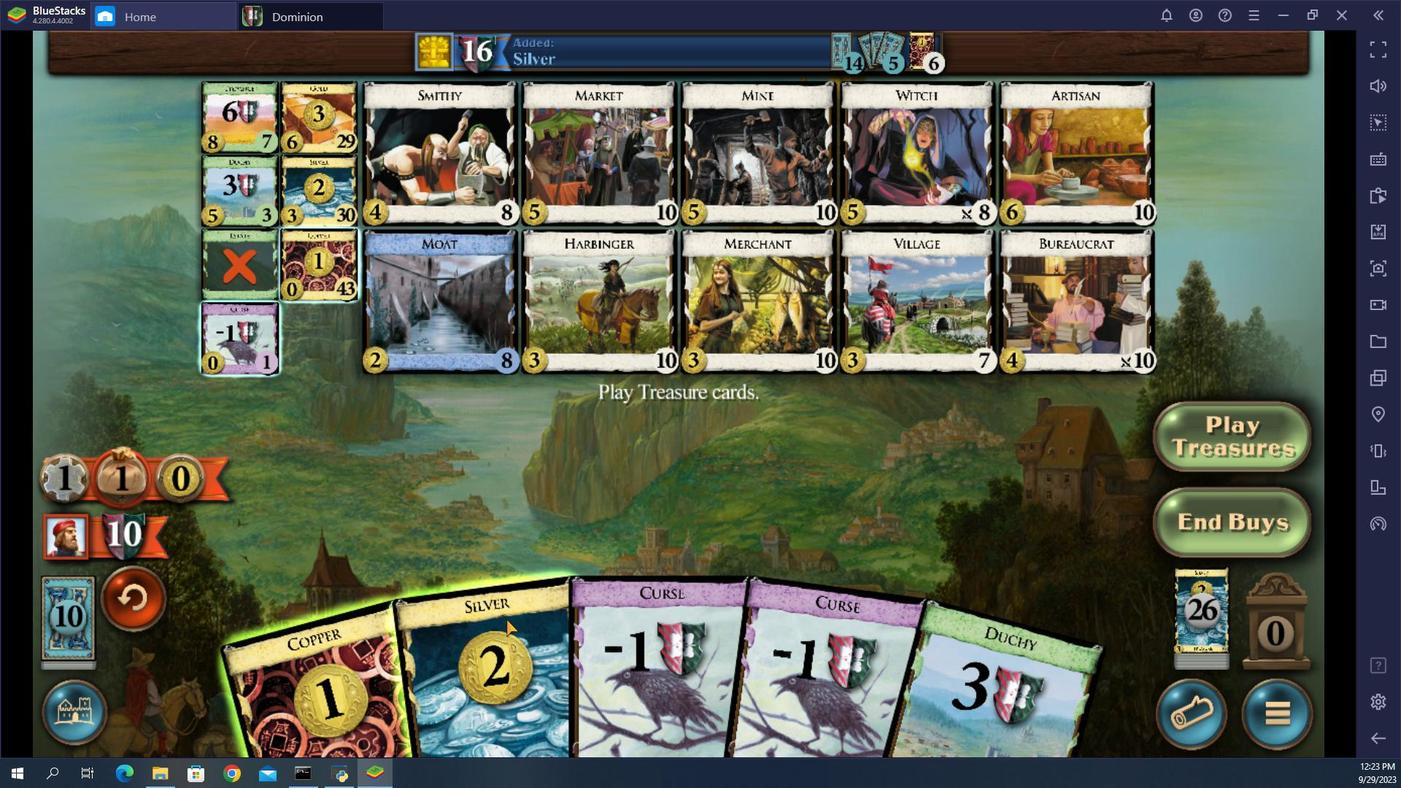 
Action: Mouse pressed left at (598, 526)
Screenshot: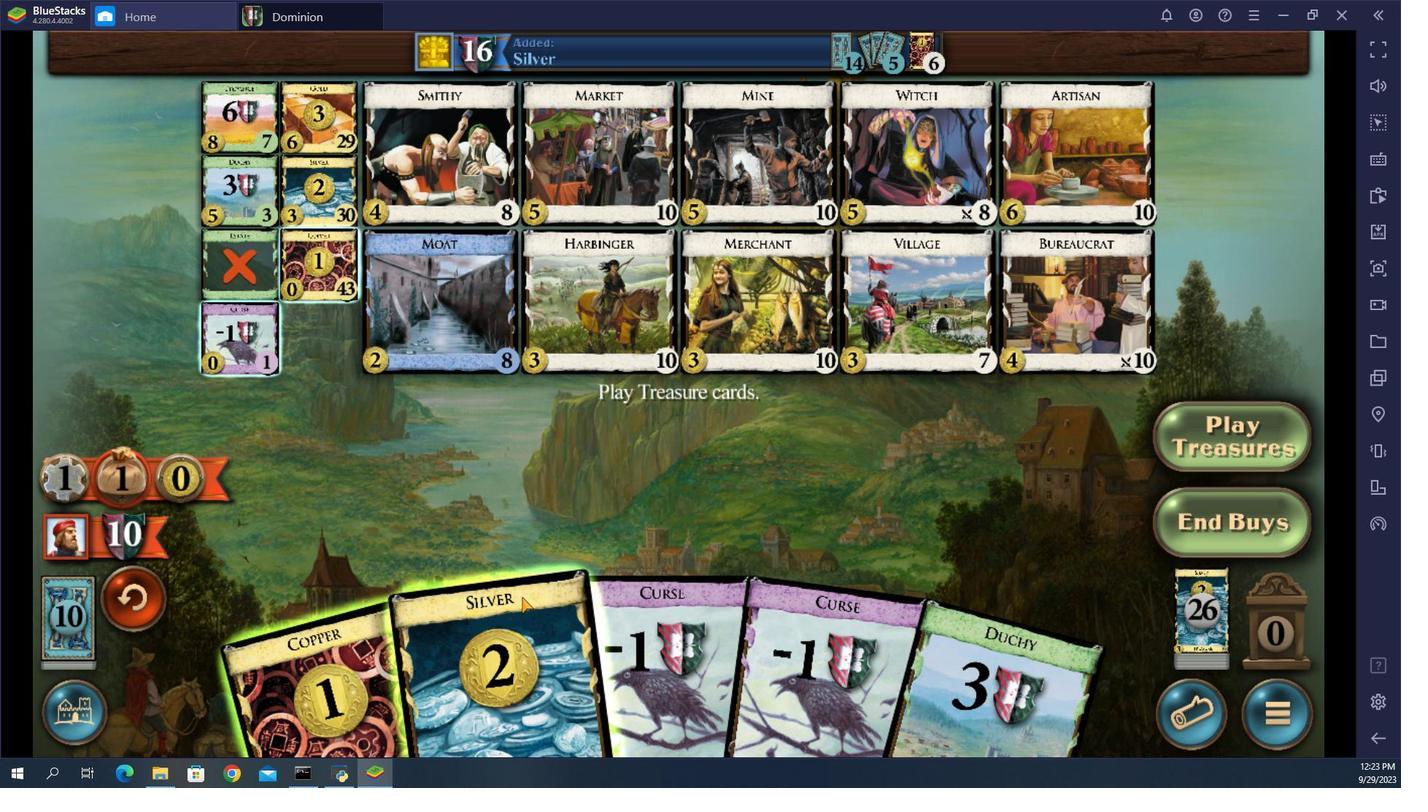 
Action: Mouse moved to (609, 526)
Screenshot: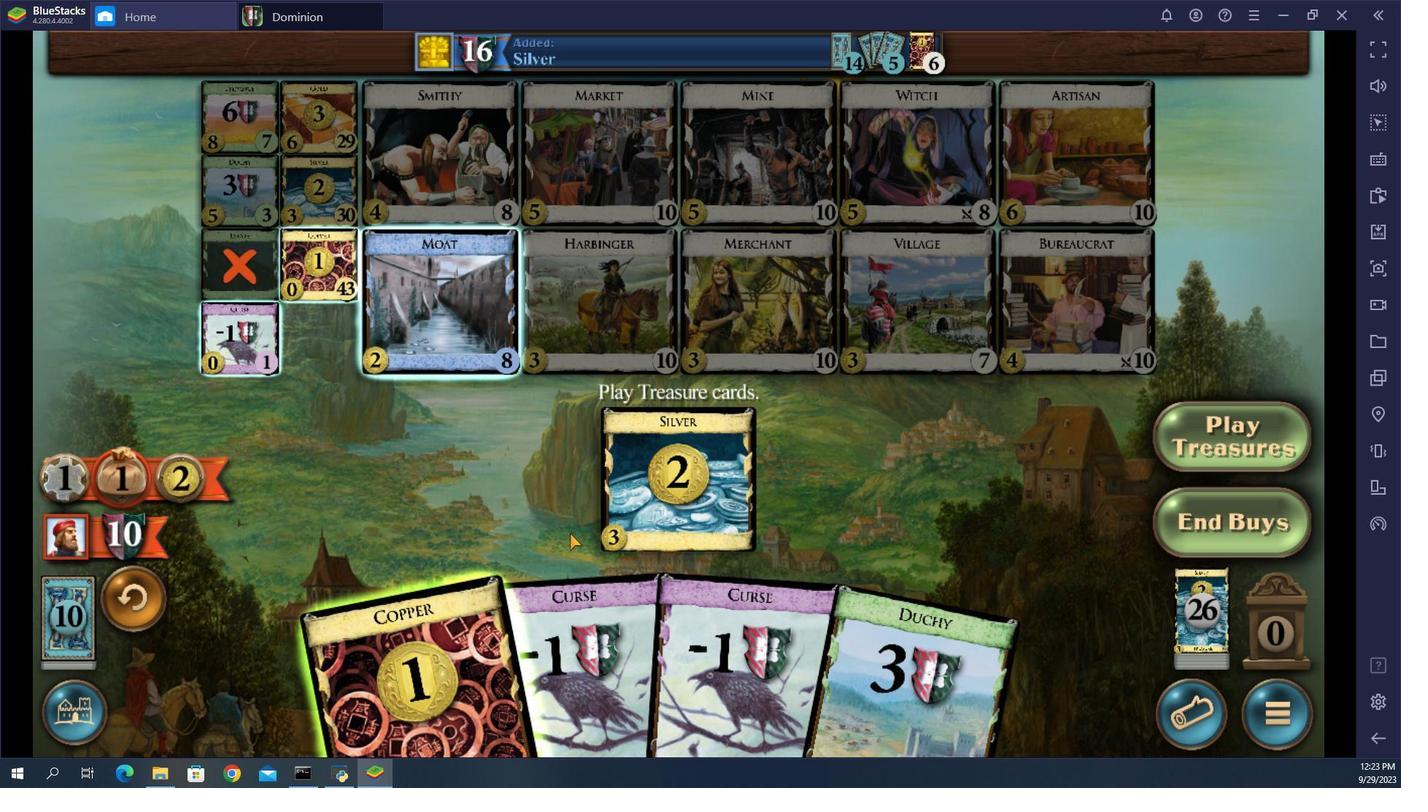 
Action: Mouse pressed left at (609, 526)
Screenshot: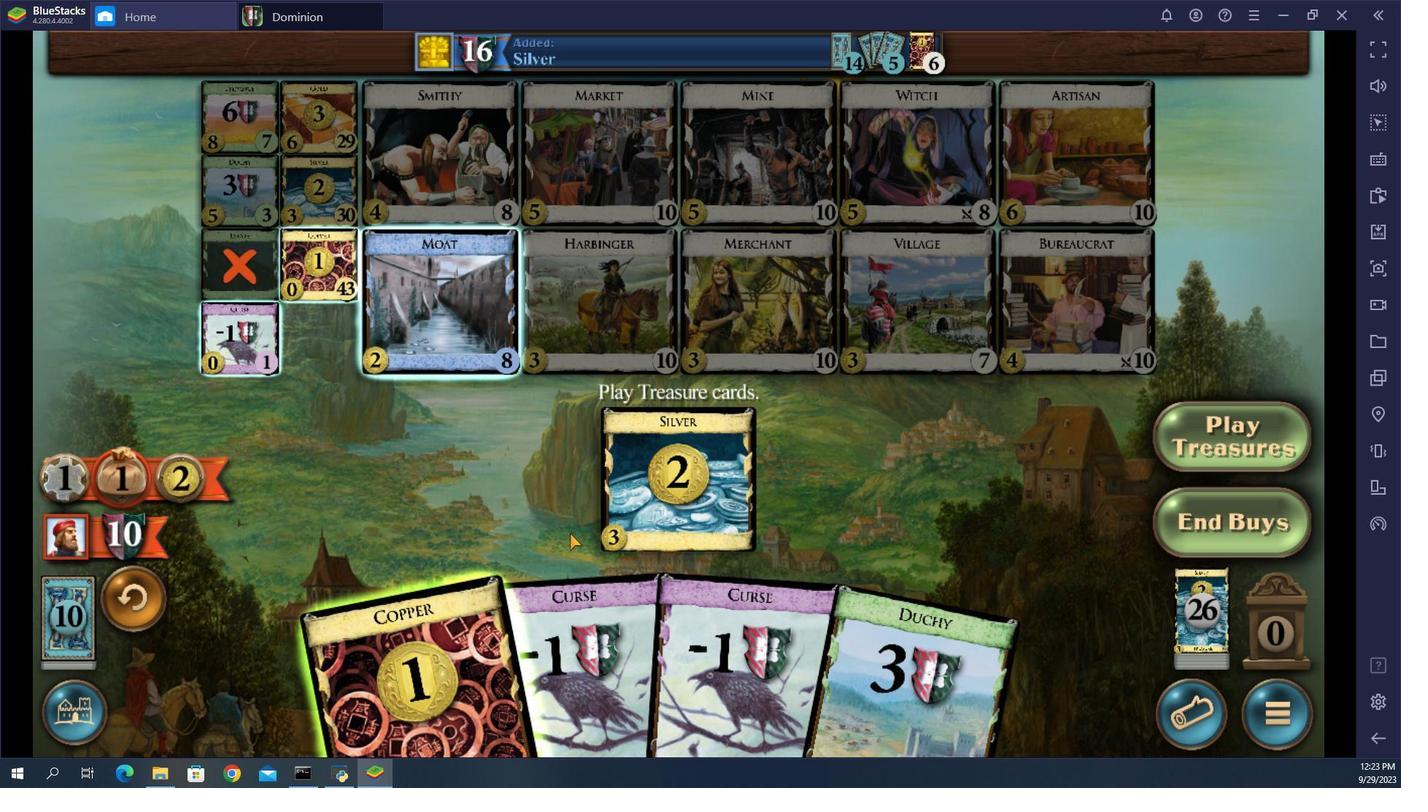 
Action: Mouse moved to (619, 527)
Screenshot: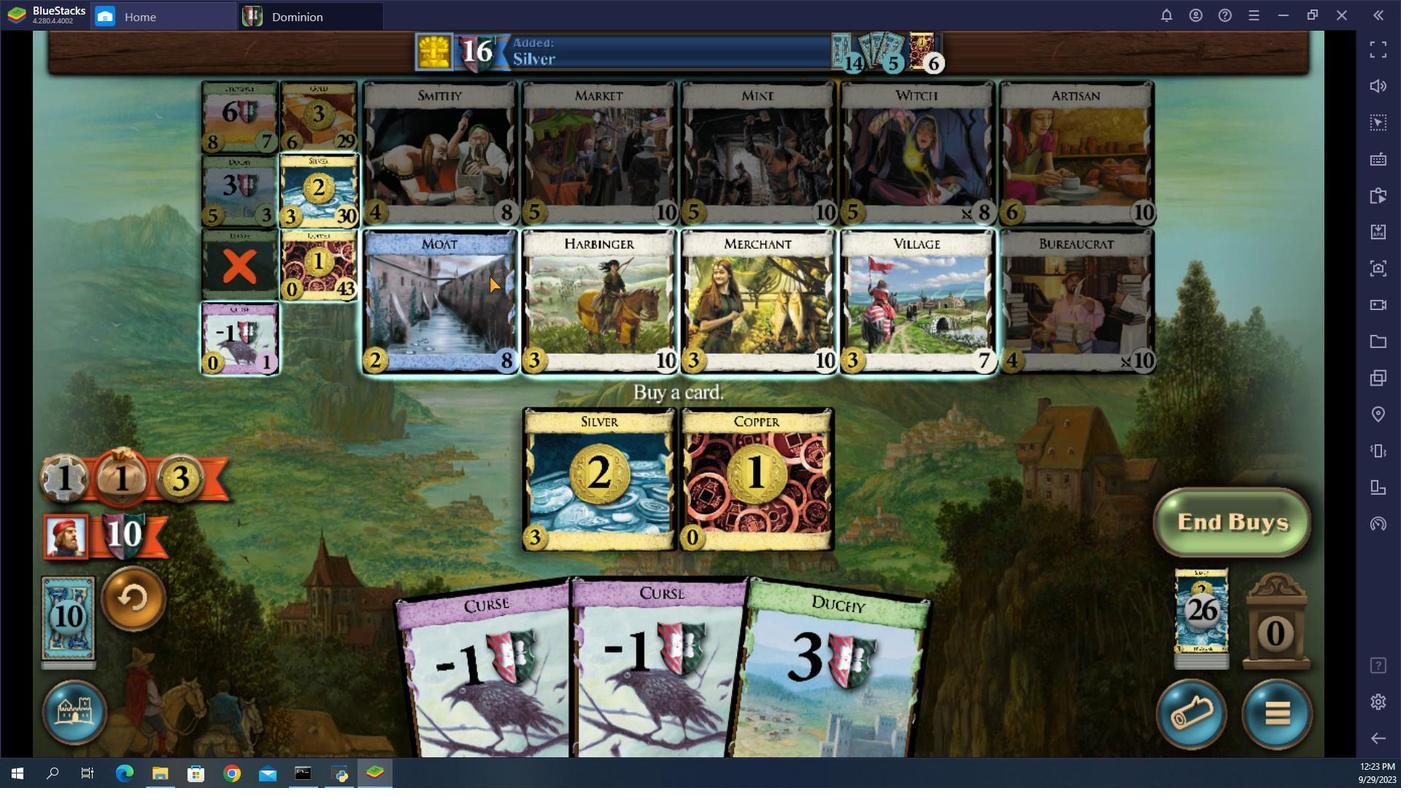 
Action: Mouse pressed left at (619, 527)
Screenshot: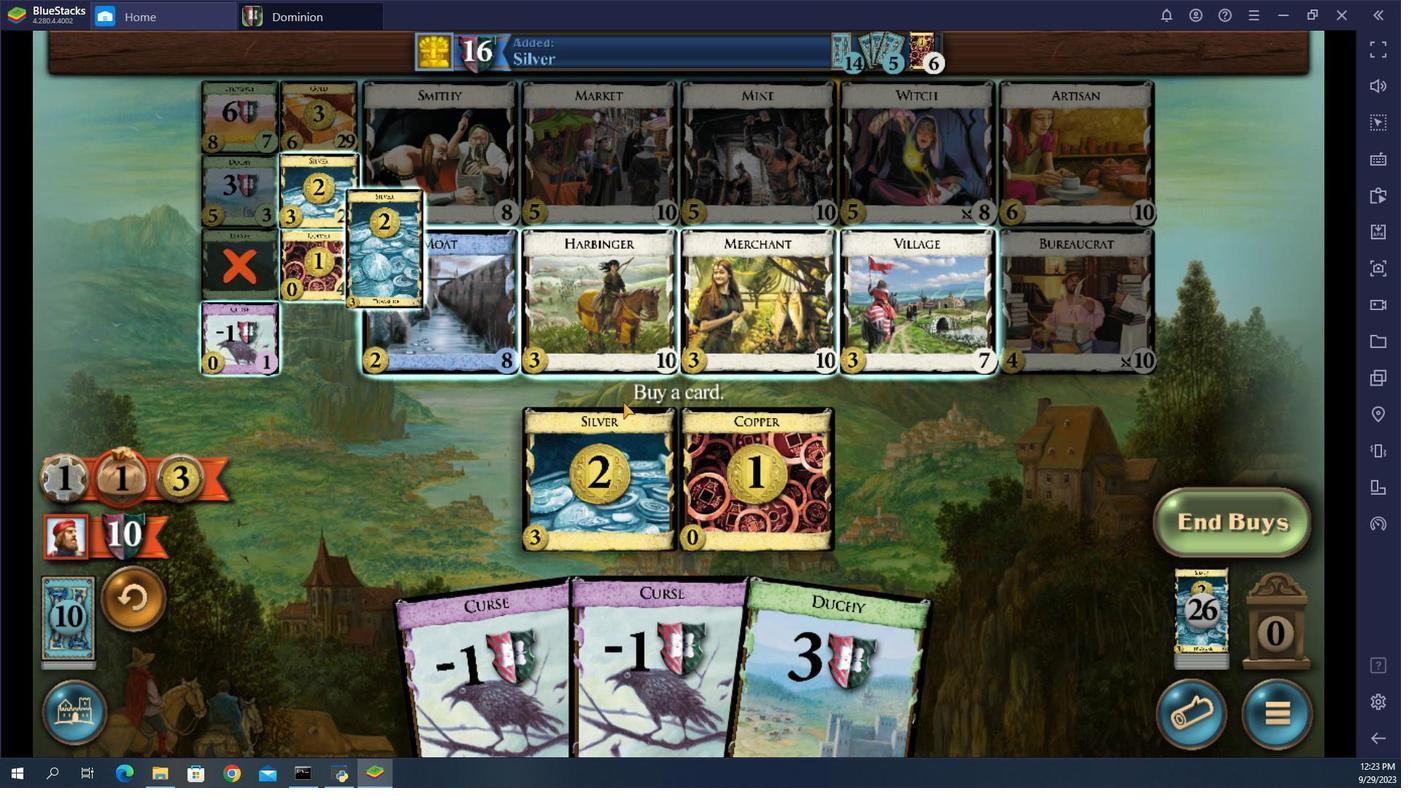 
Action: Mouse moved to (558, 526)
Screenshot: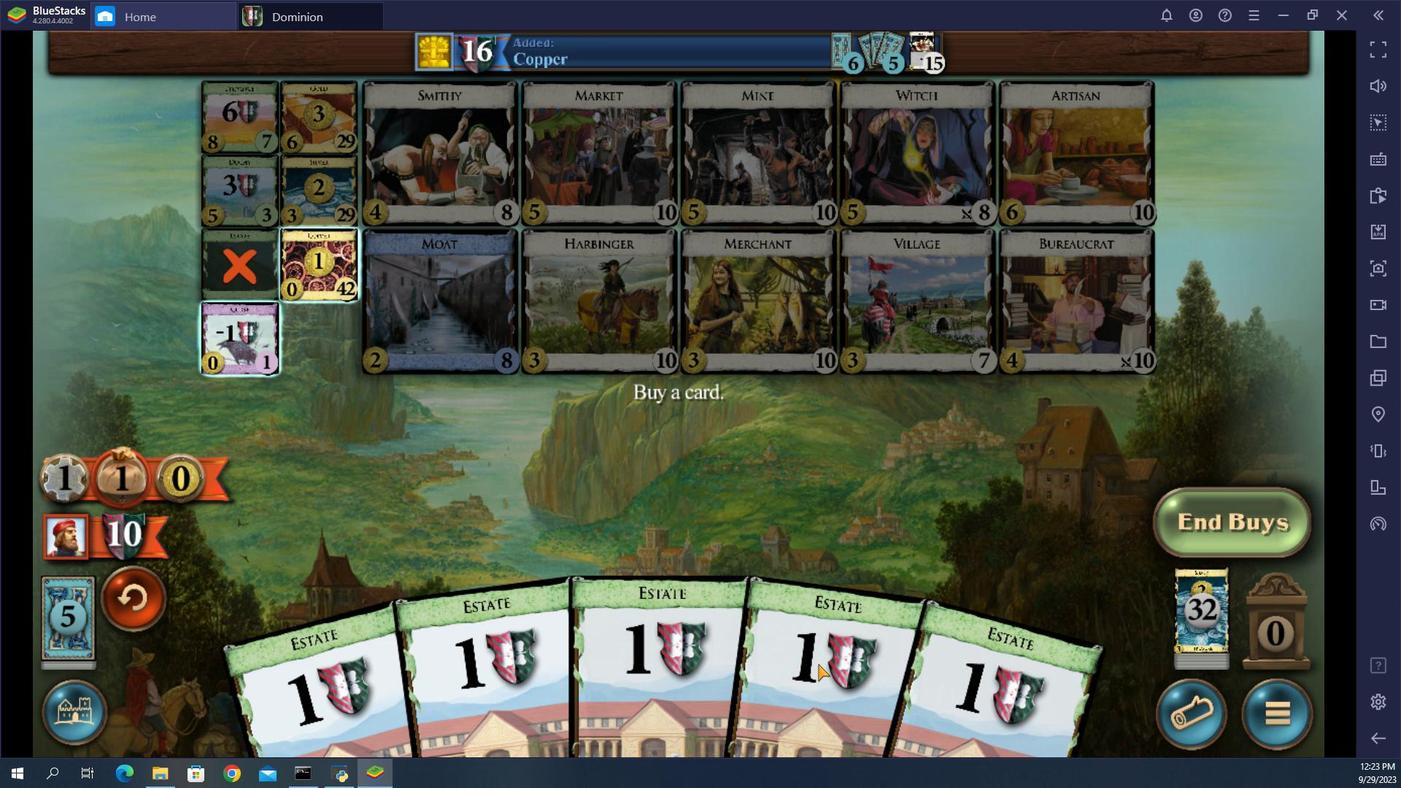 
Action: Mouse pressed left at (558, 526)
Screenshot: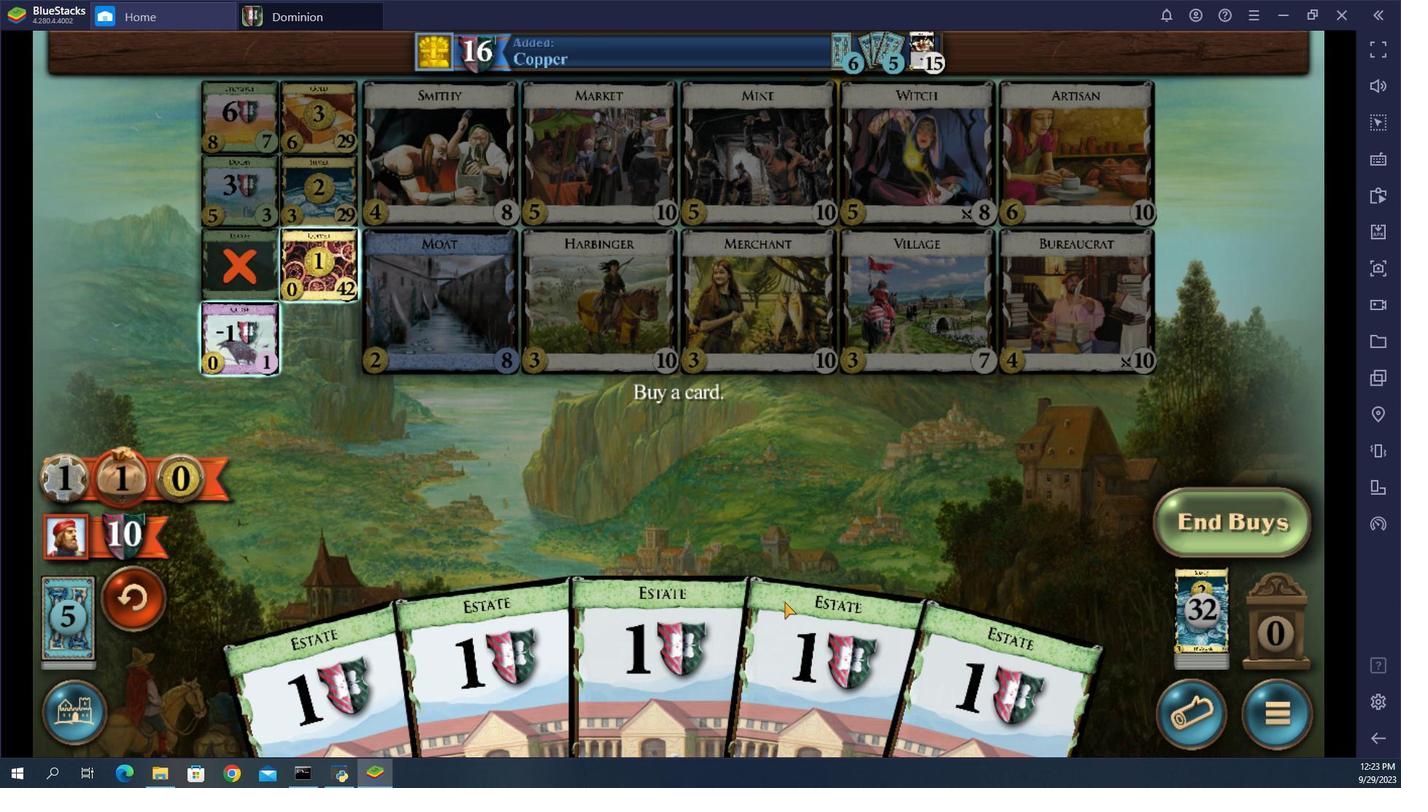 
Action: Mouse moved to (634, 527)
Screenshot: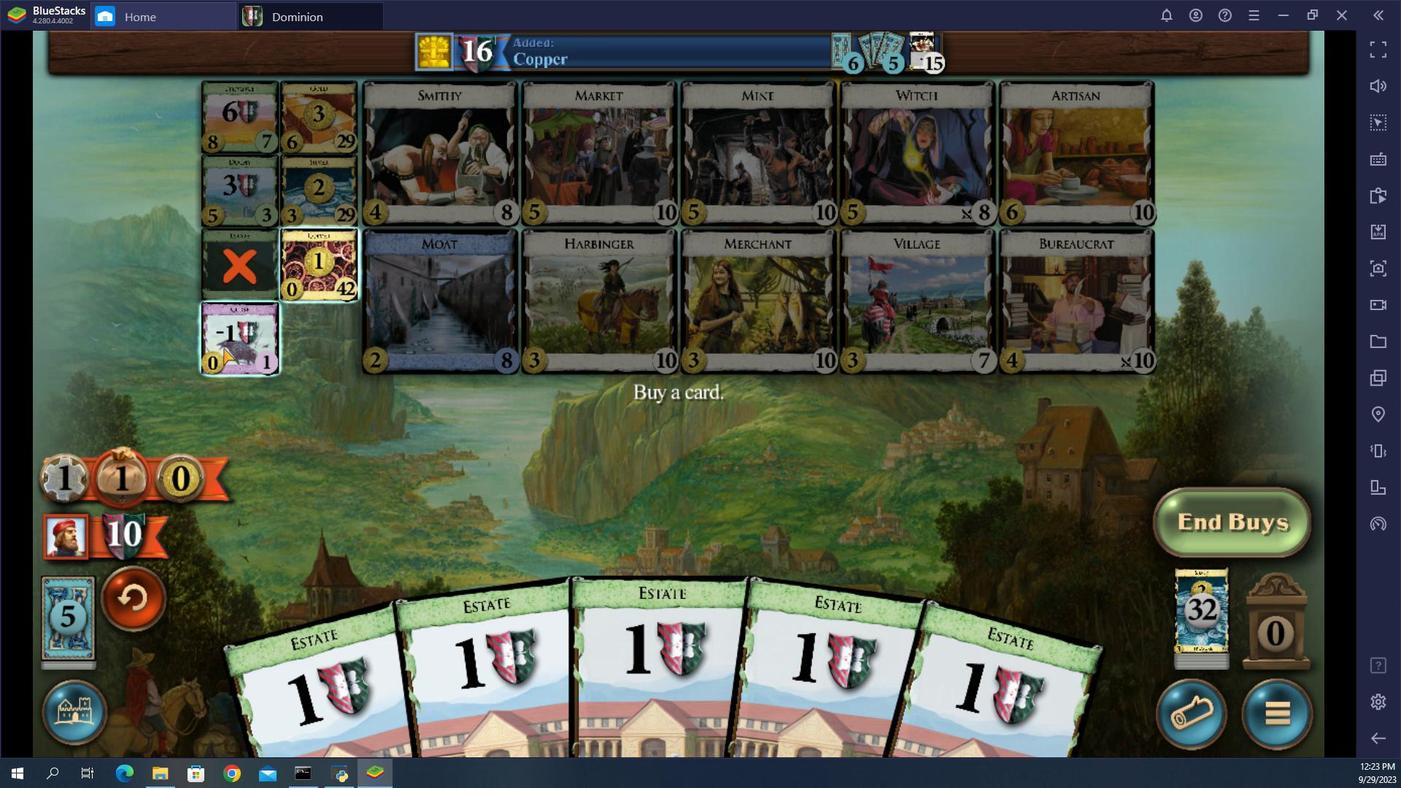 
Action: Mouse pressed left at (634, 527)
Screenshot: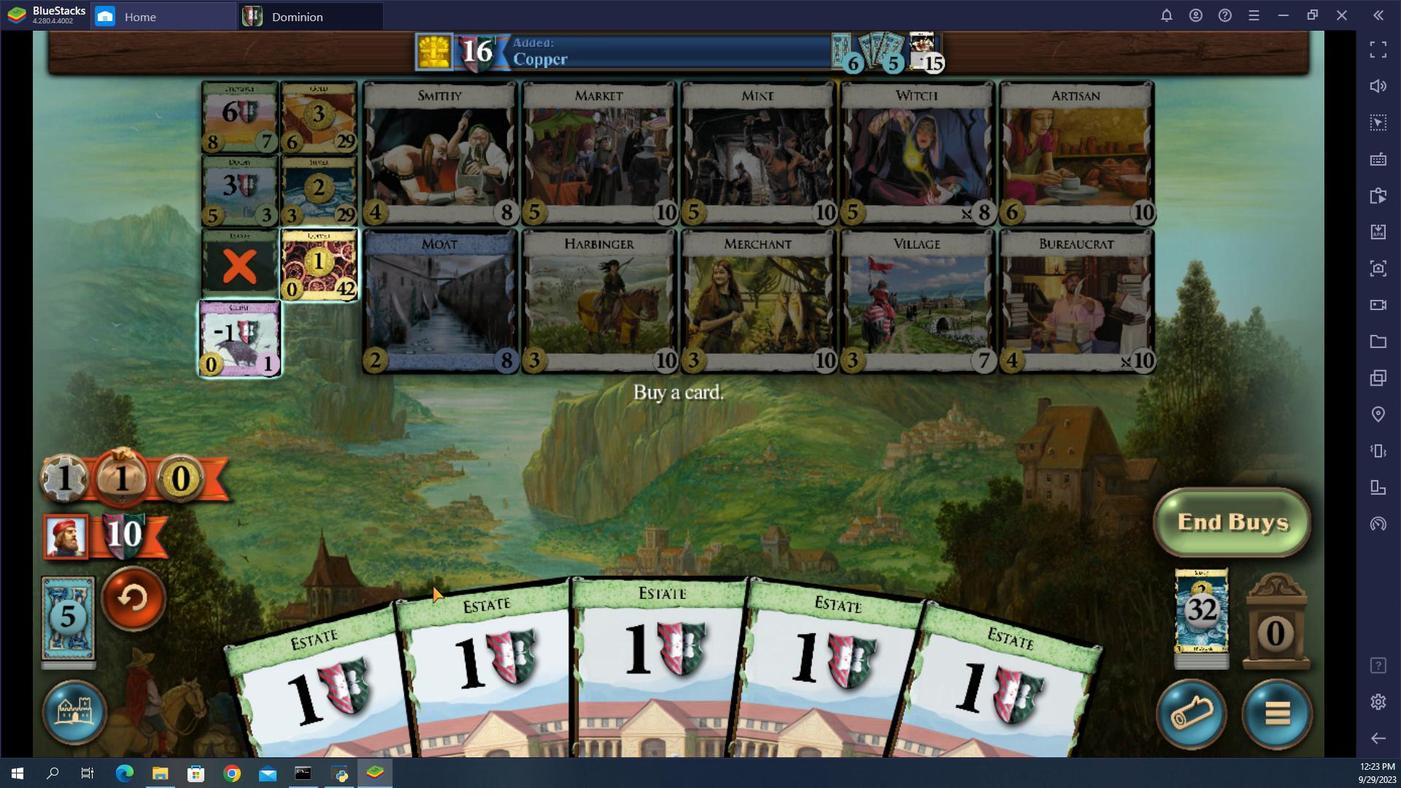 
Action: Mouse moved to (600, 526)
Screenshot: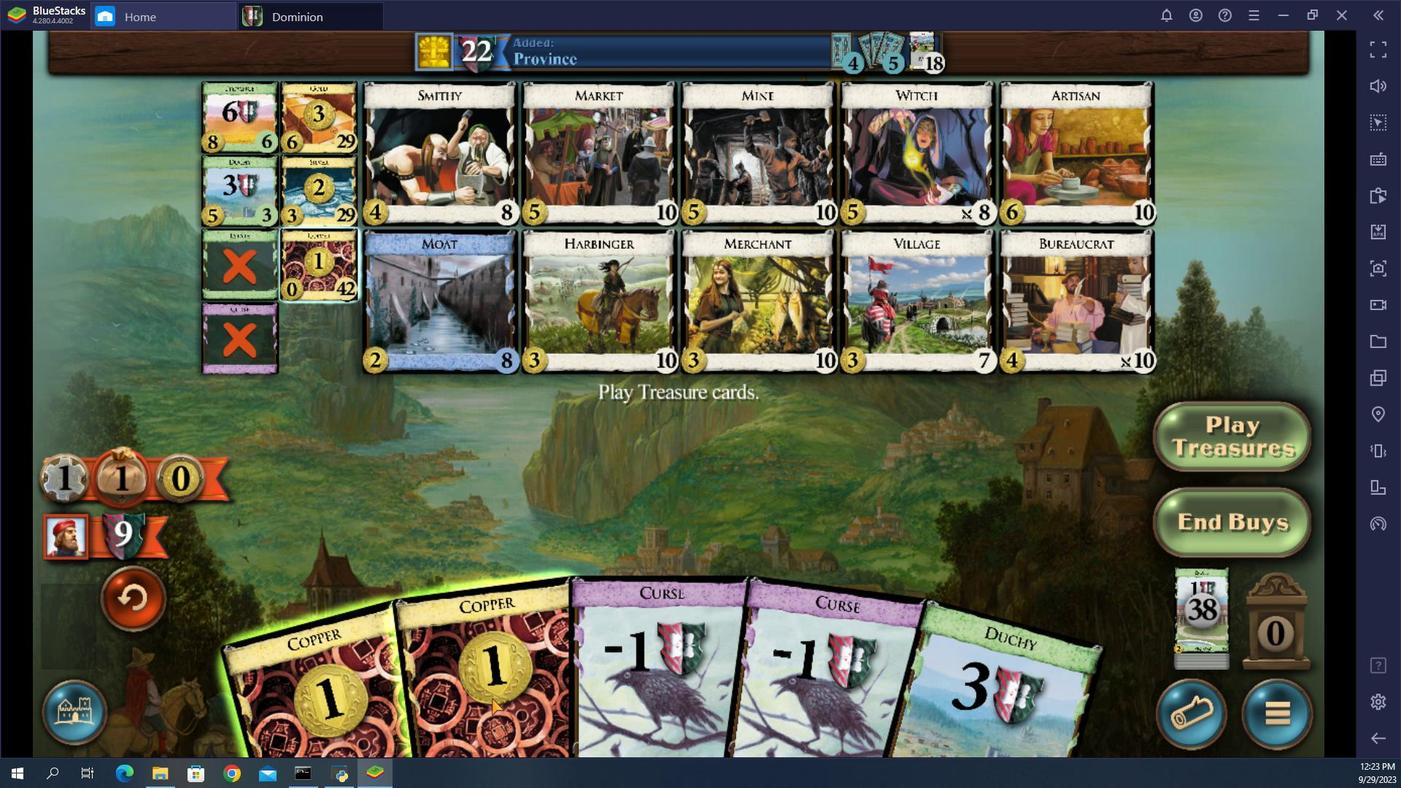 
Action: Mouse pressed left at (600, 526)
Screenshot: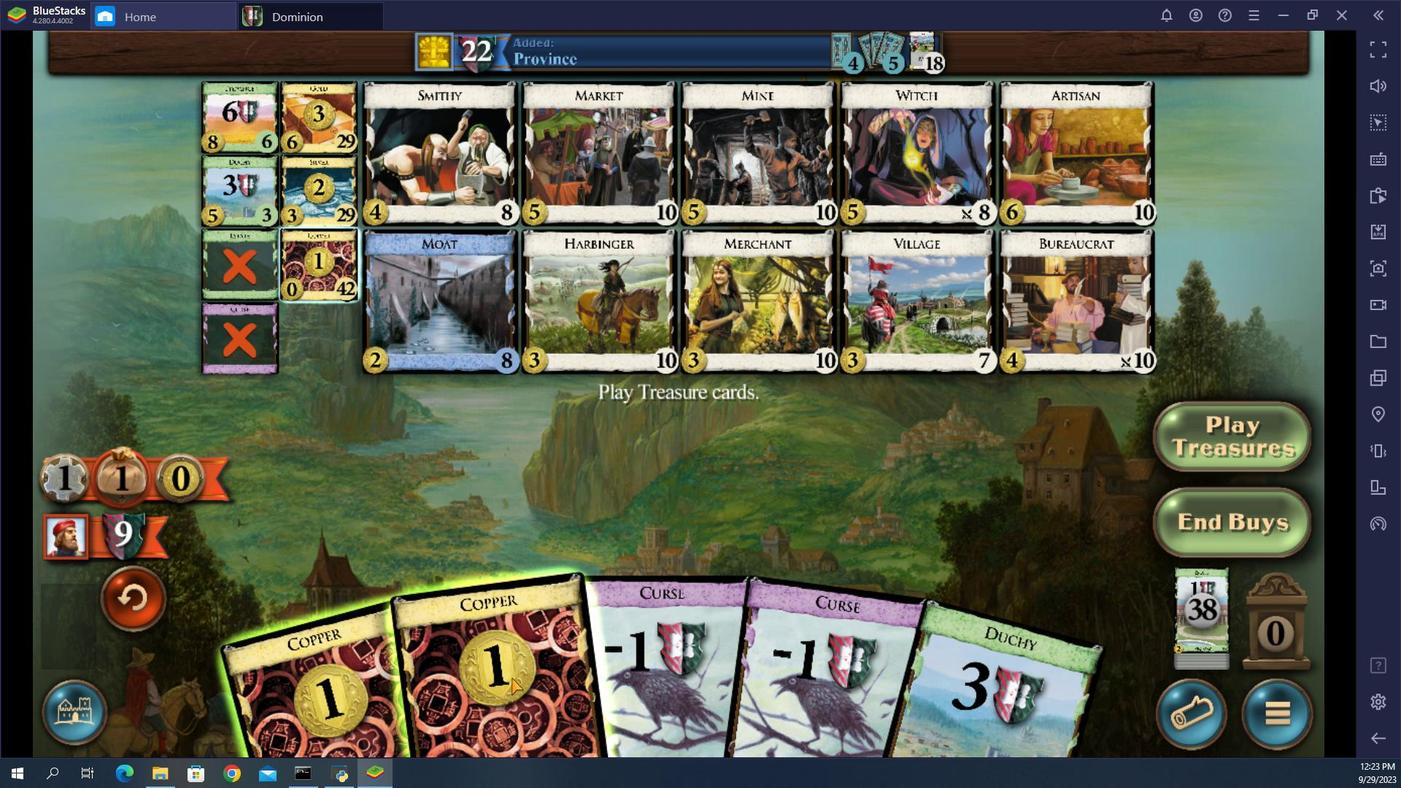
Action: Mouse moved to (607, 526)
Screenshot: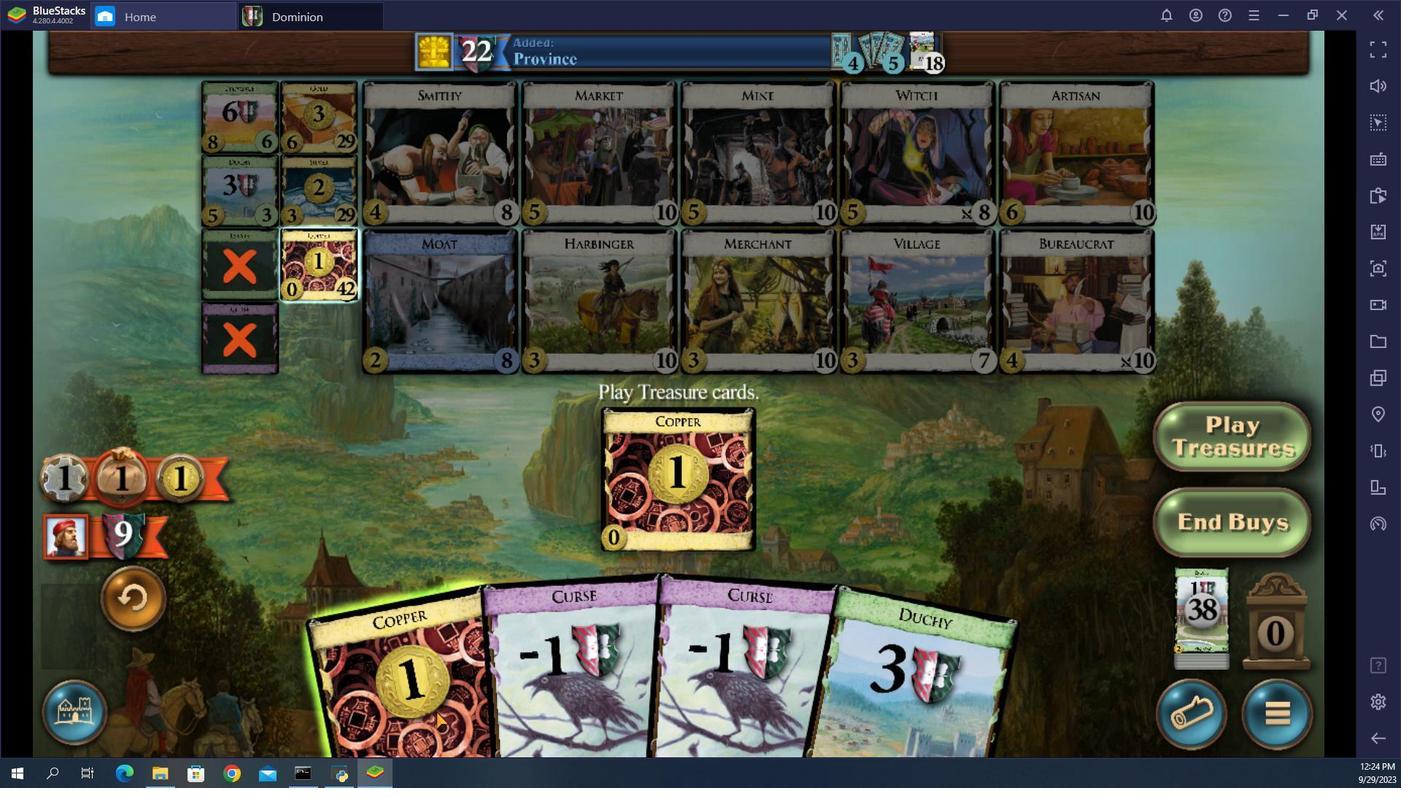 
Action: Mouse pressed left at (607, 526)
Screenshot: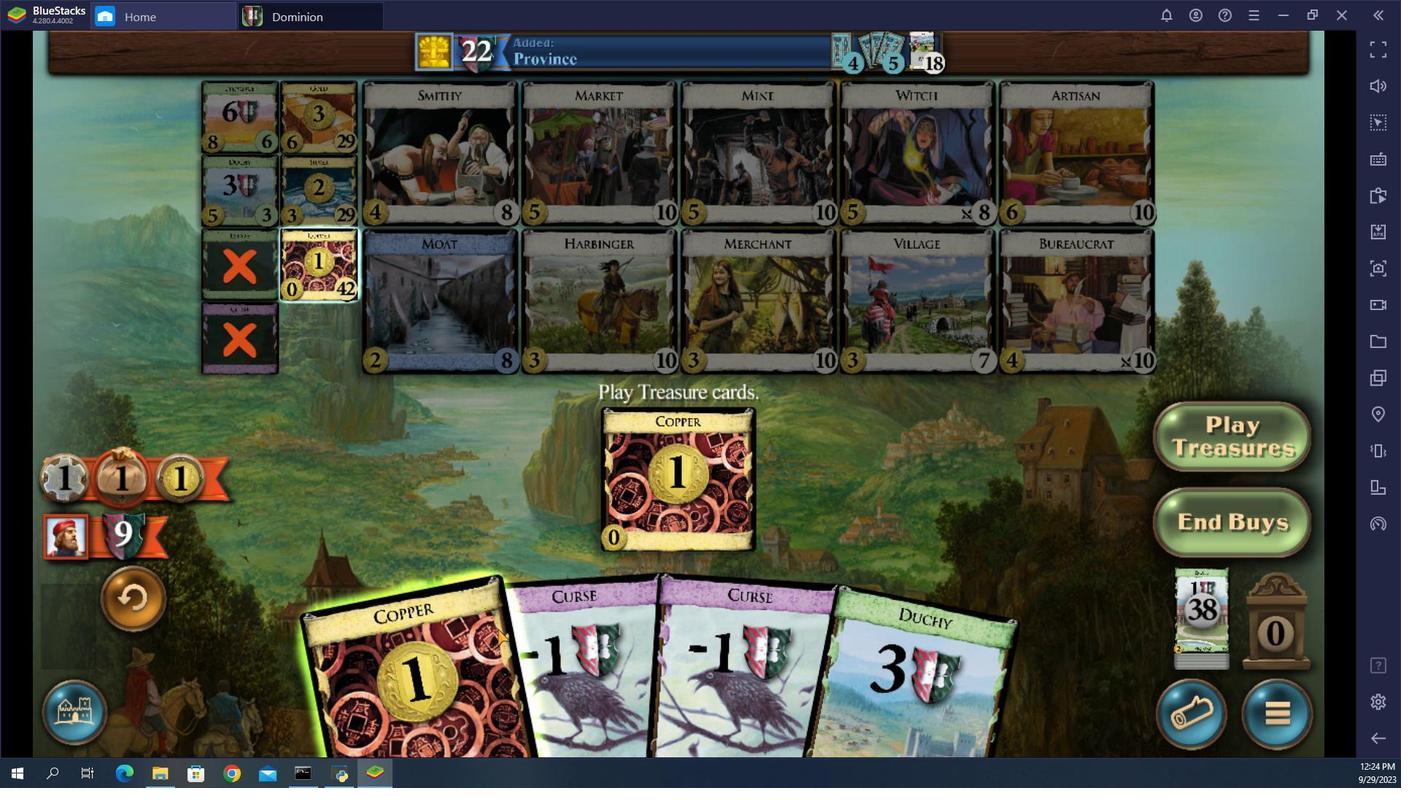 
Action: Mouse moved to (622, 527)
Screenshot: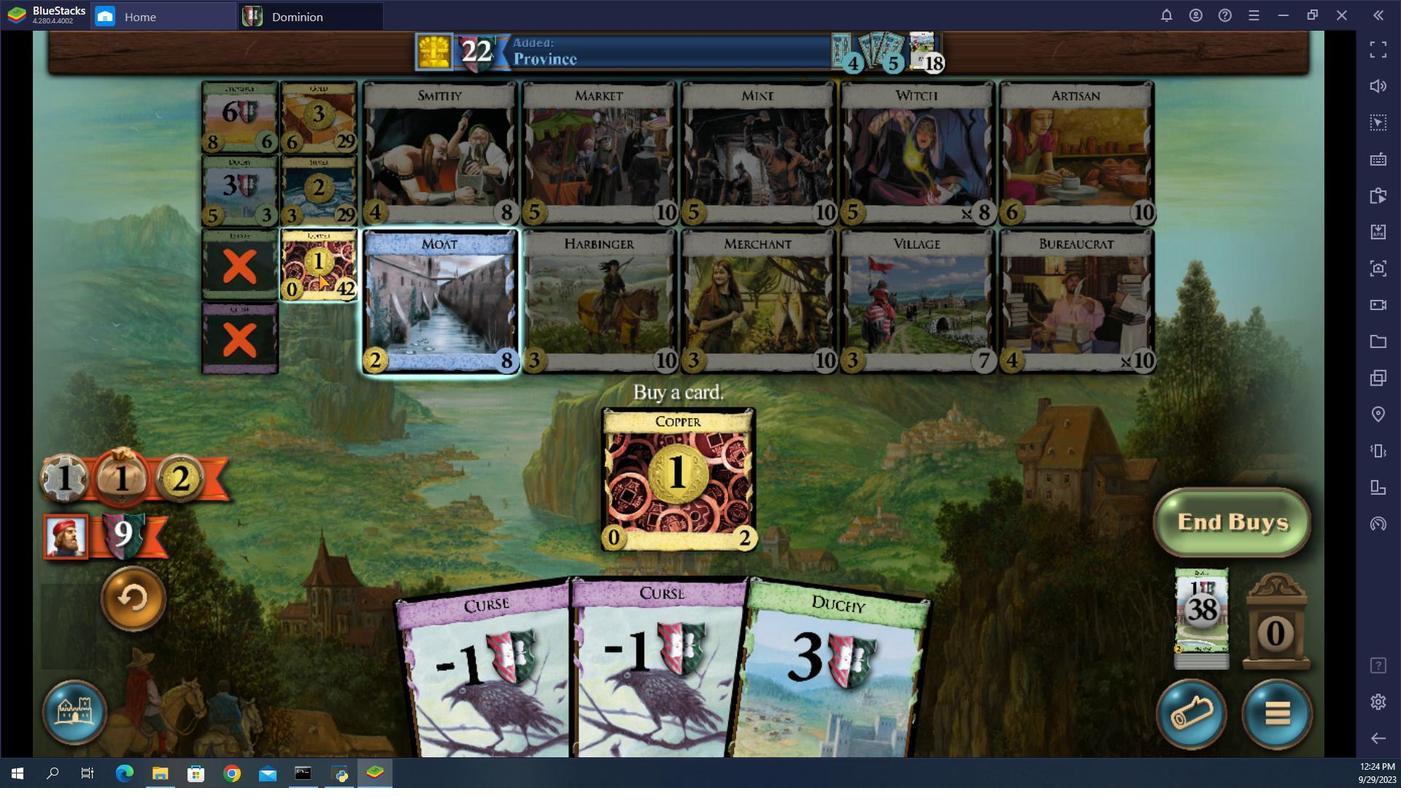 
Action: Mouse pressed left at (622, 527)
Screenshot: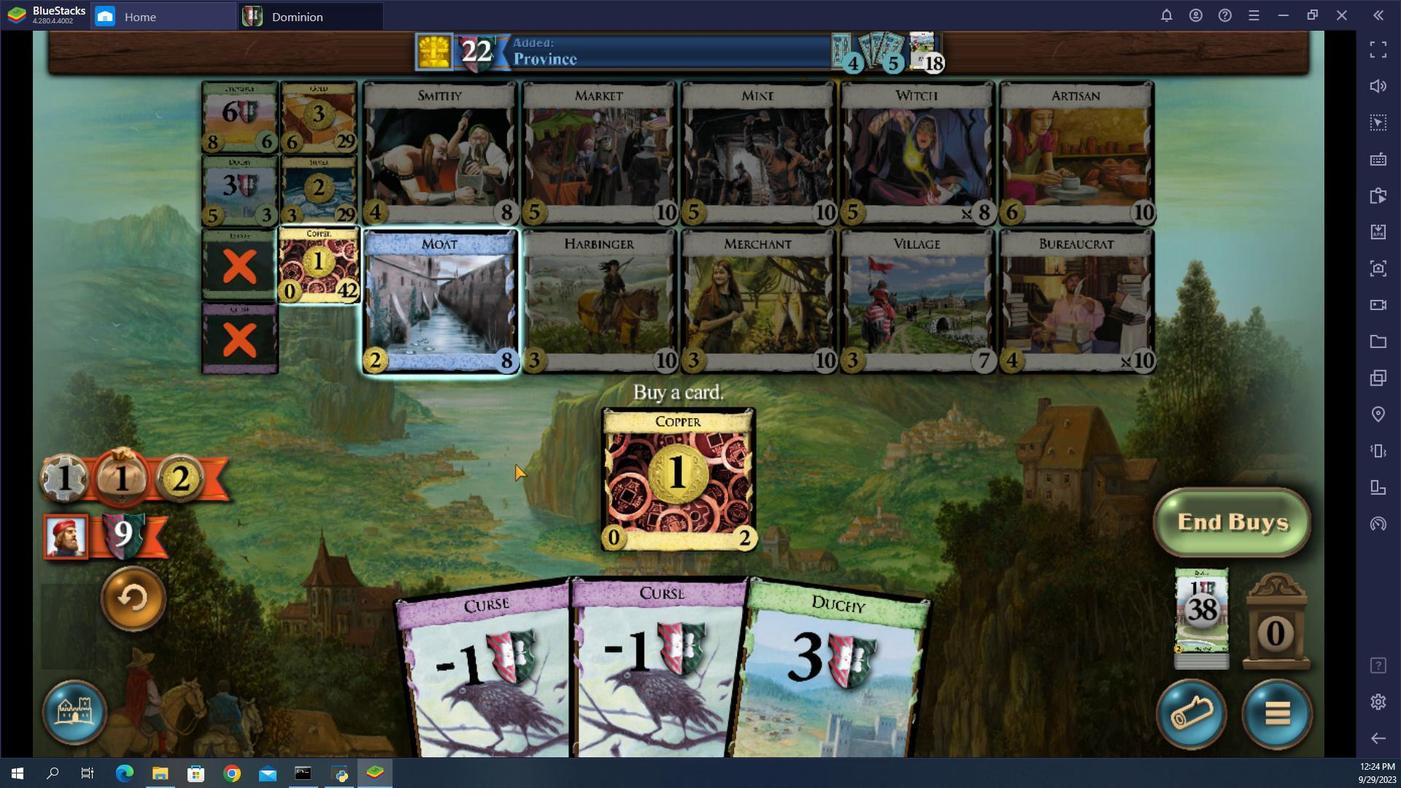 
Action: Mouse moved to (602, 526)
Screenshot: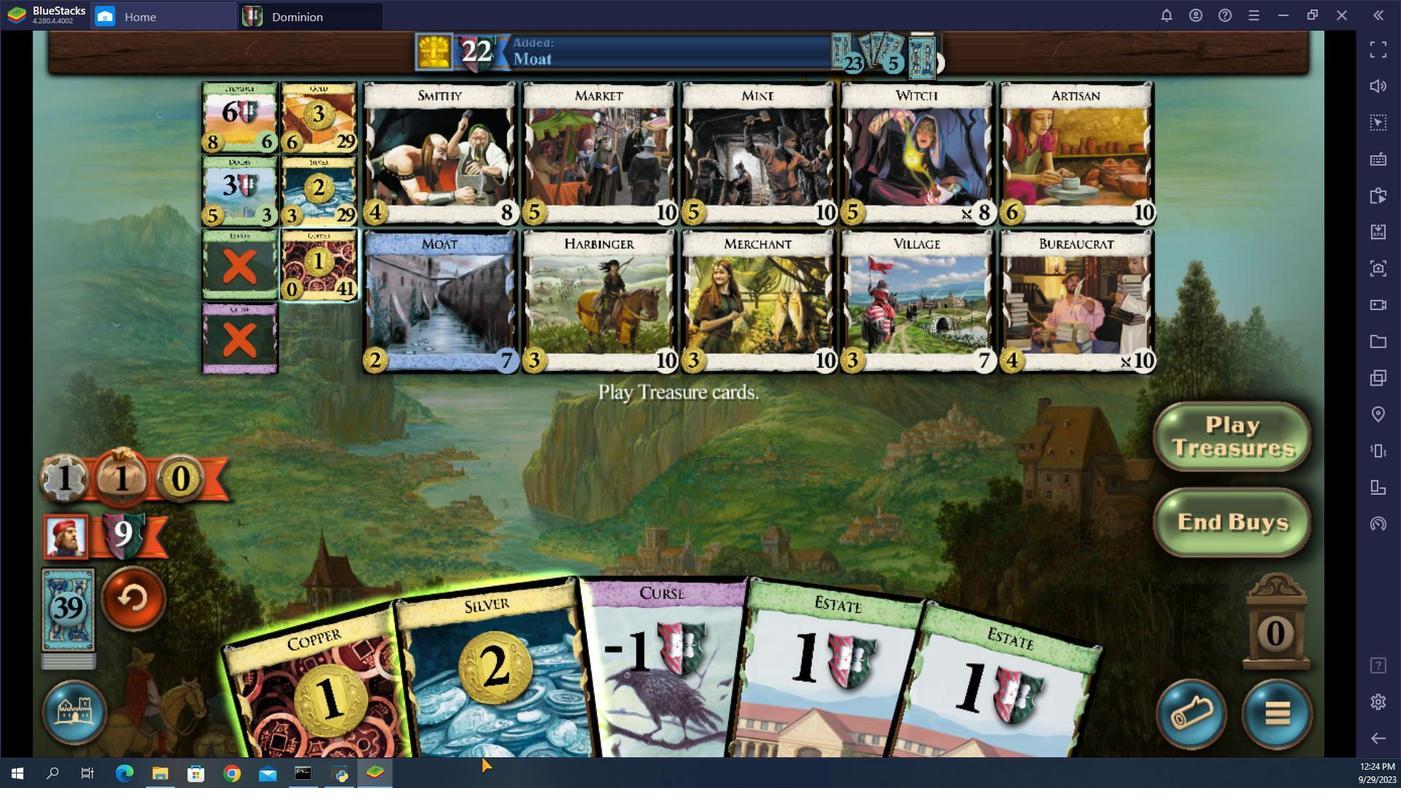
Action: Mouse pressed left at (602, 526)
Screenshot: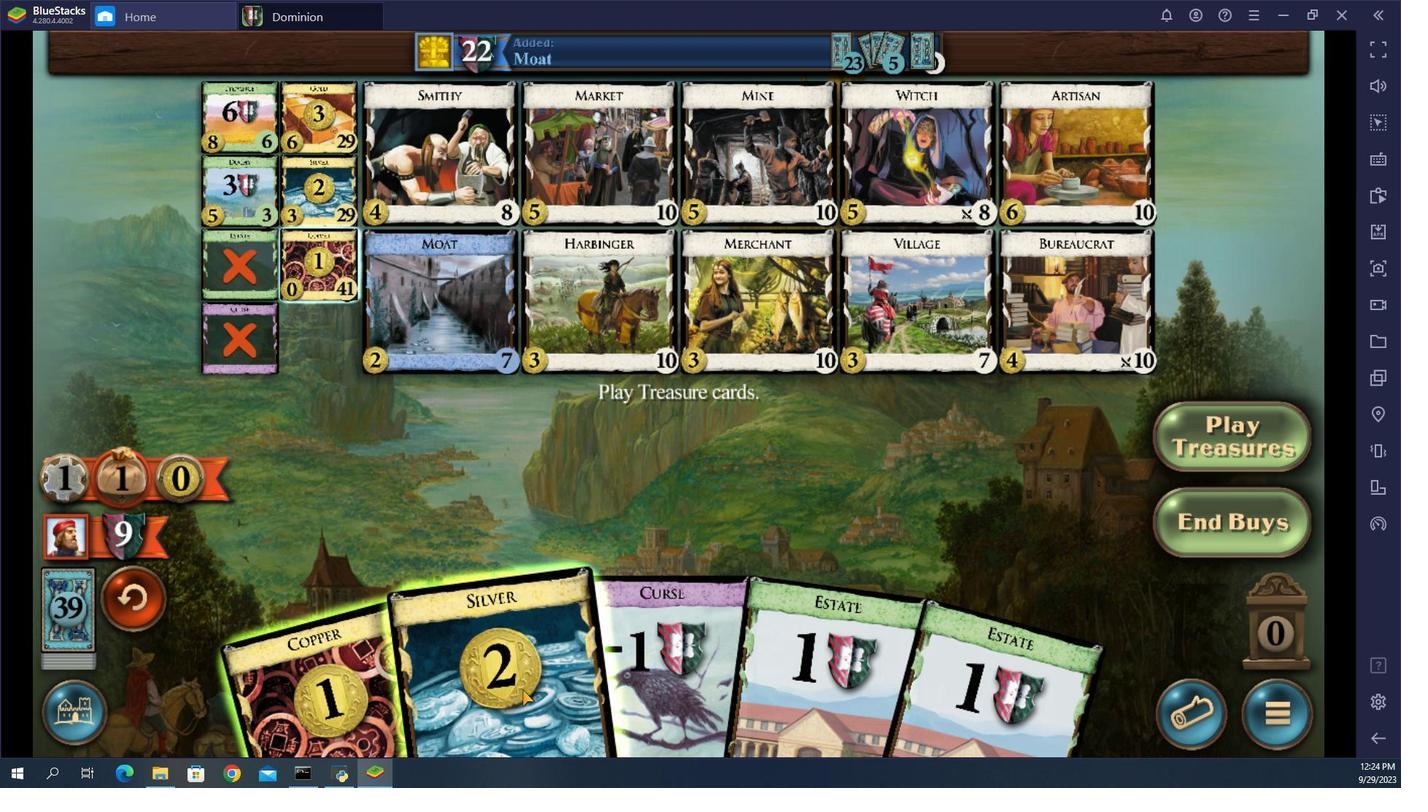 
Action: Mouse moved to (597, 526)
Screenshot: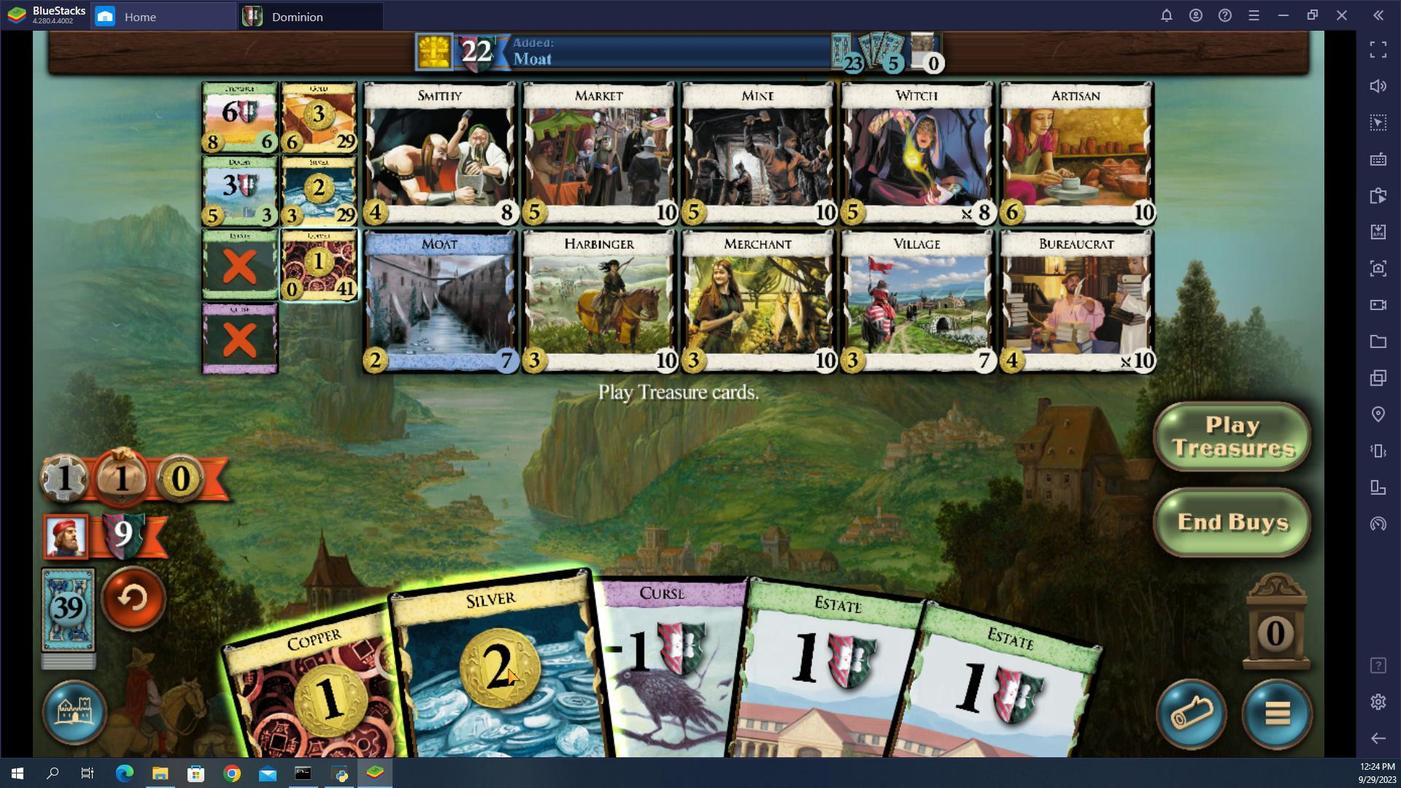 
Action: Mouse pressed left at (597, 526)
Screenshot: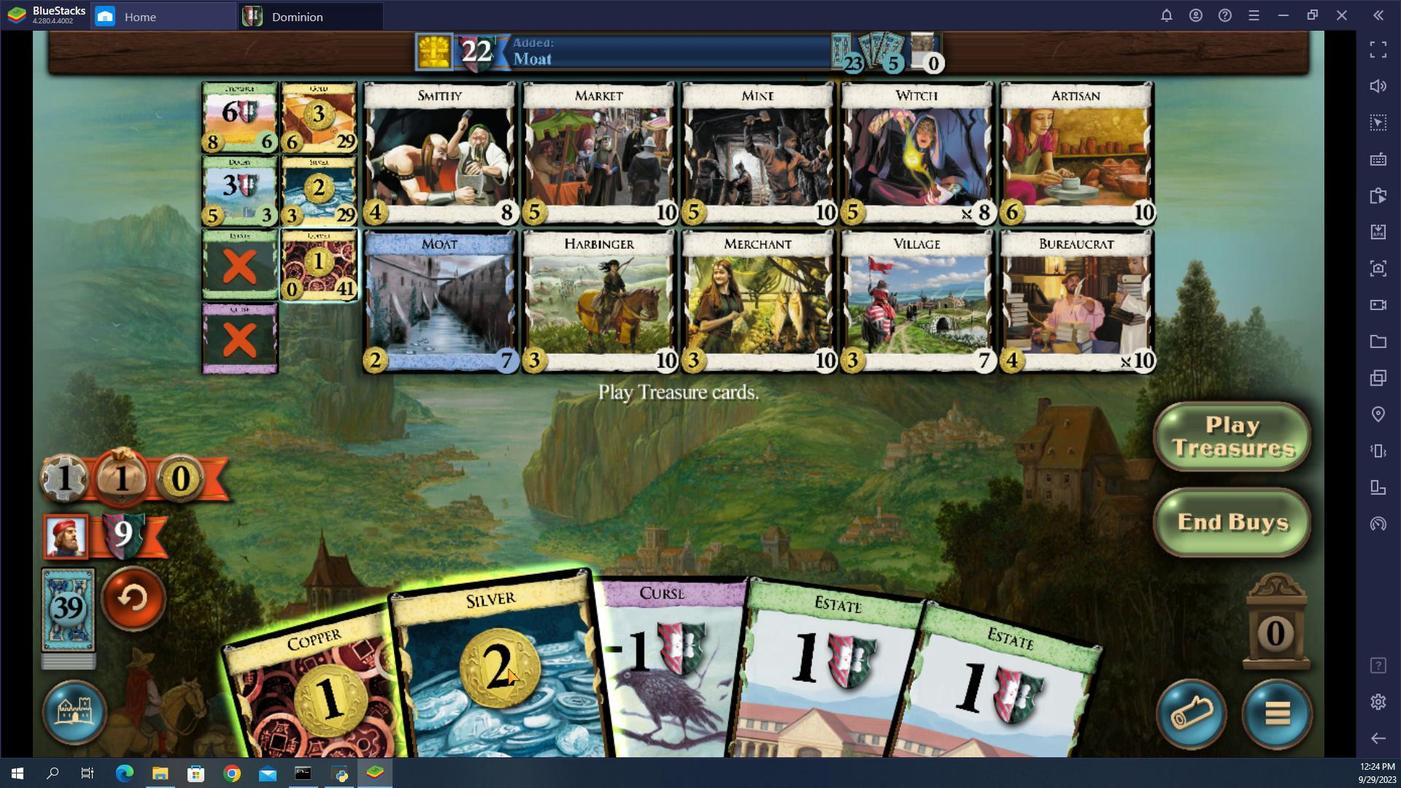 
Action: Mouse moved to (611, 526)
Screenshot: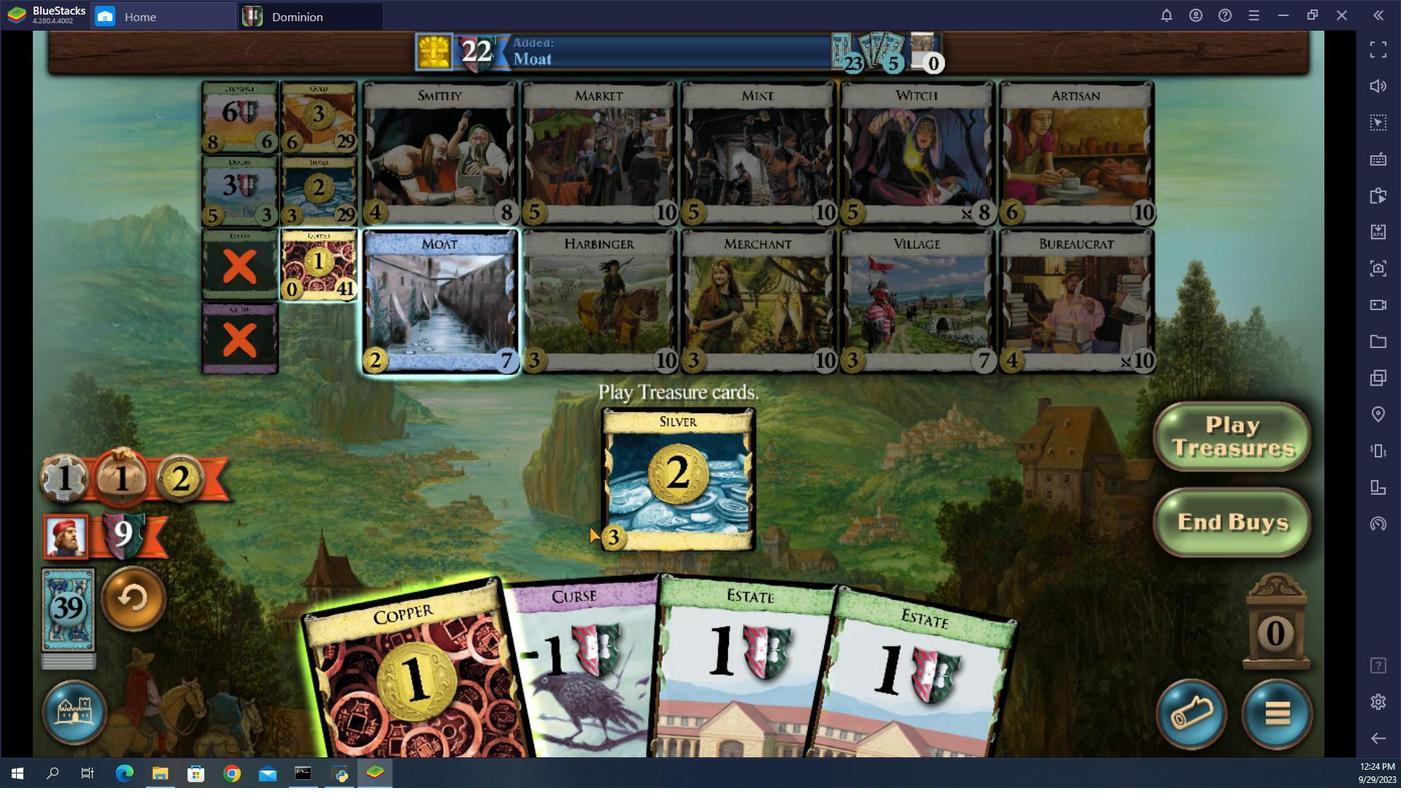 
Action: Mouse pressed left at (611, 526)
Screenshot: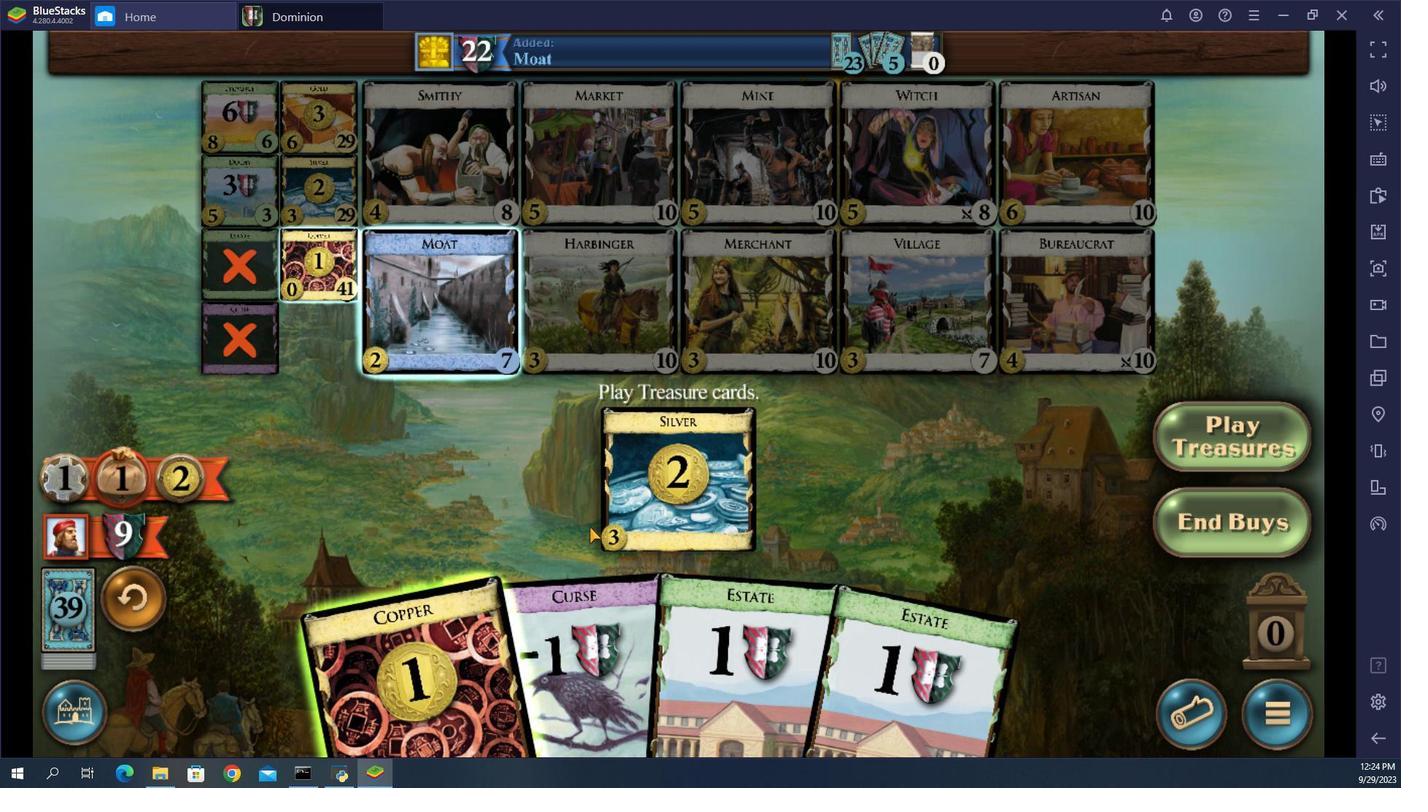 
Action: Mouse moved to (626, 527)
Screenshot: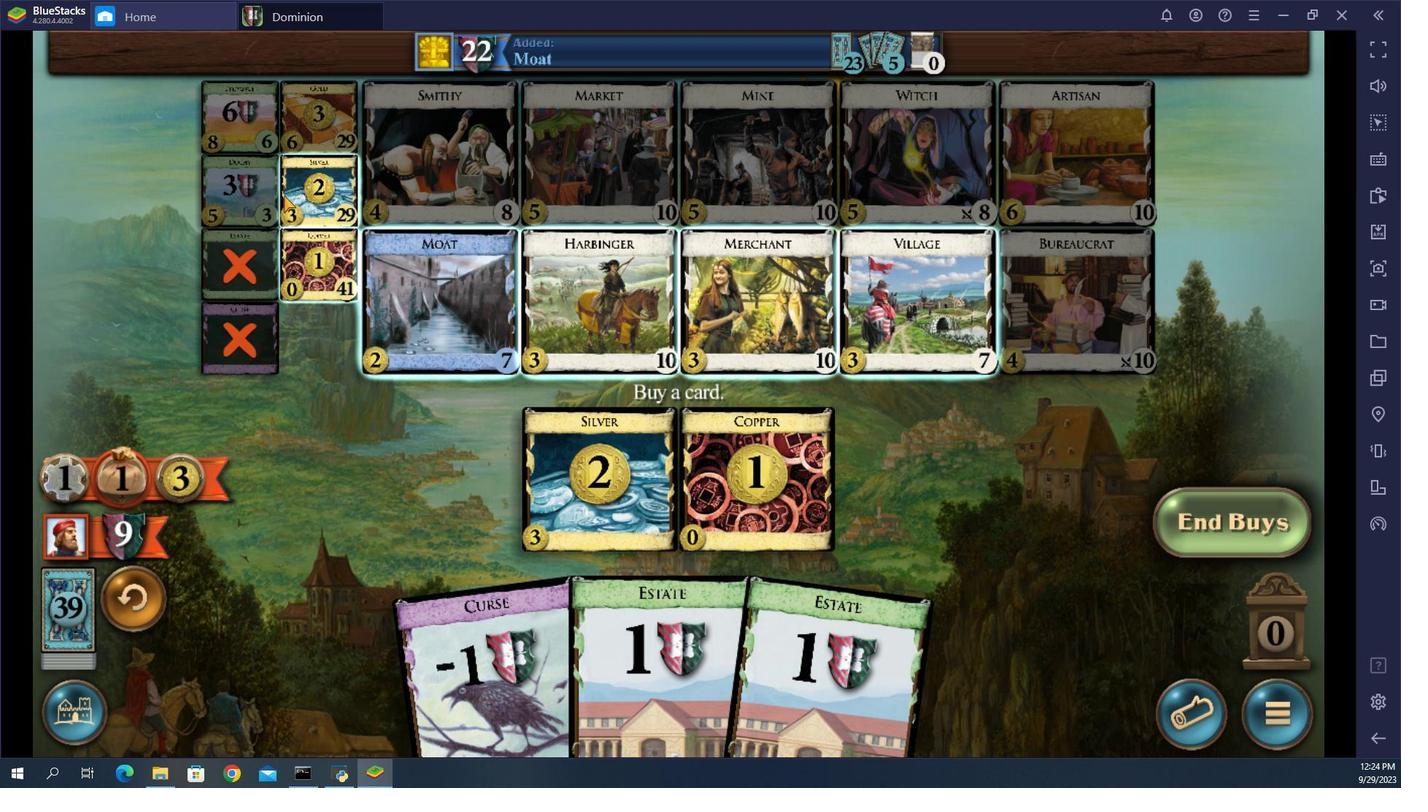 
Action: Mouse pressed left at (626, 527)
Screenshot: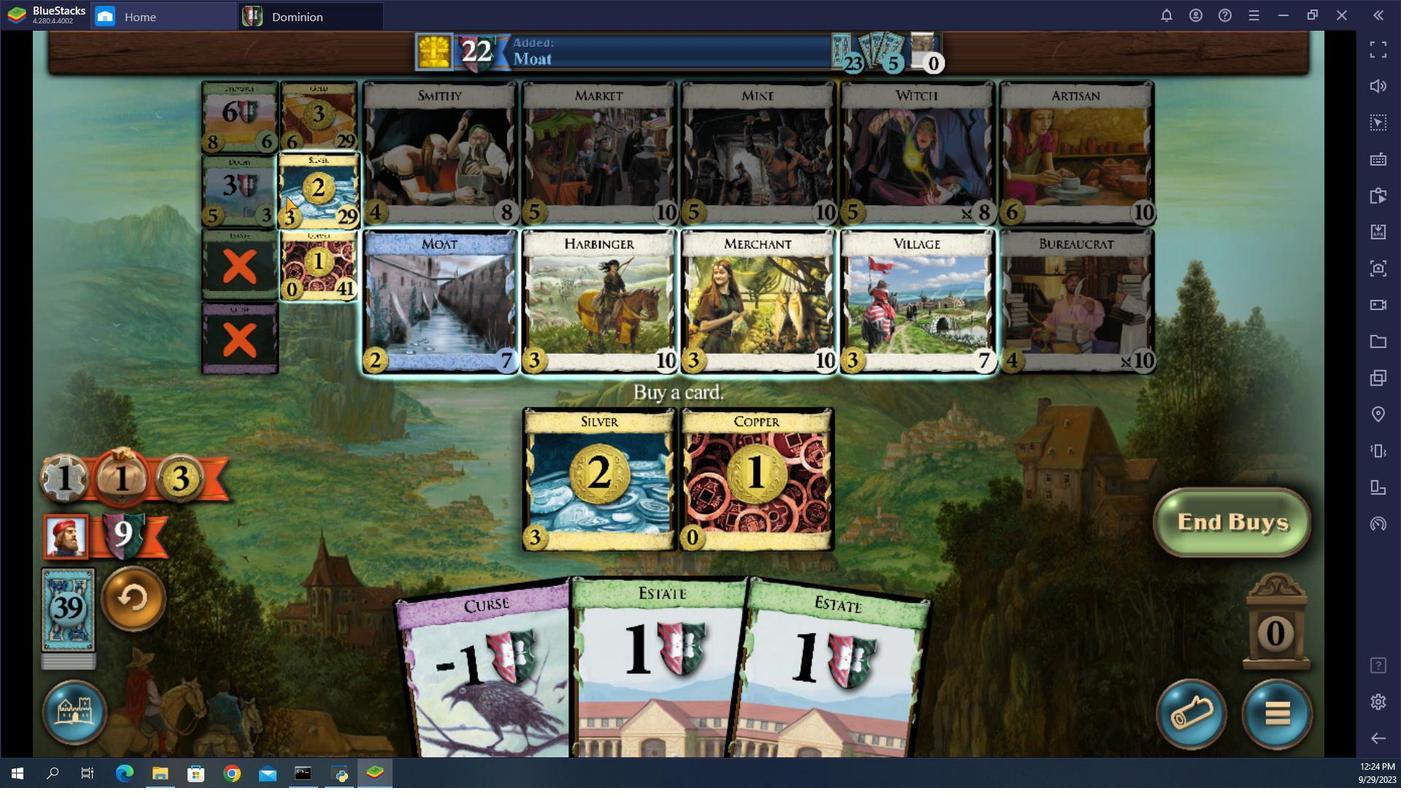 
Action: Mouse moved to (583, 526)
Screenshot: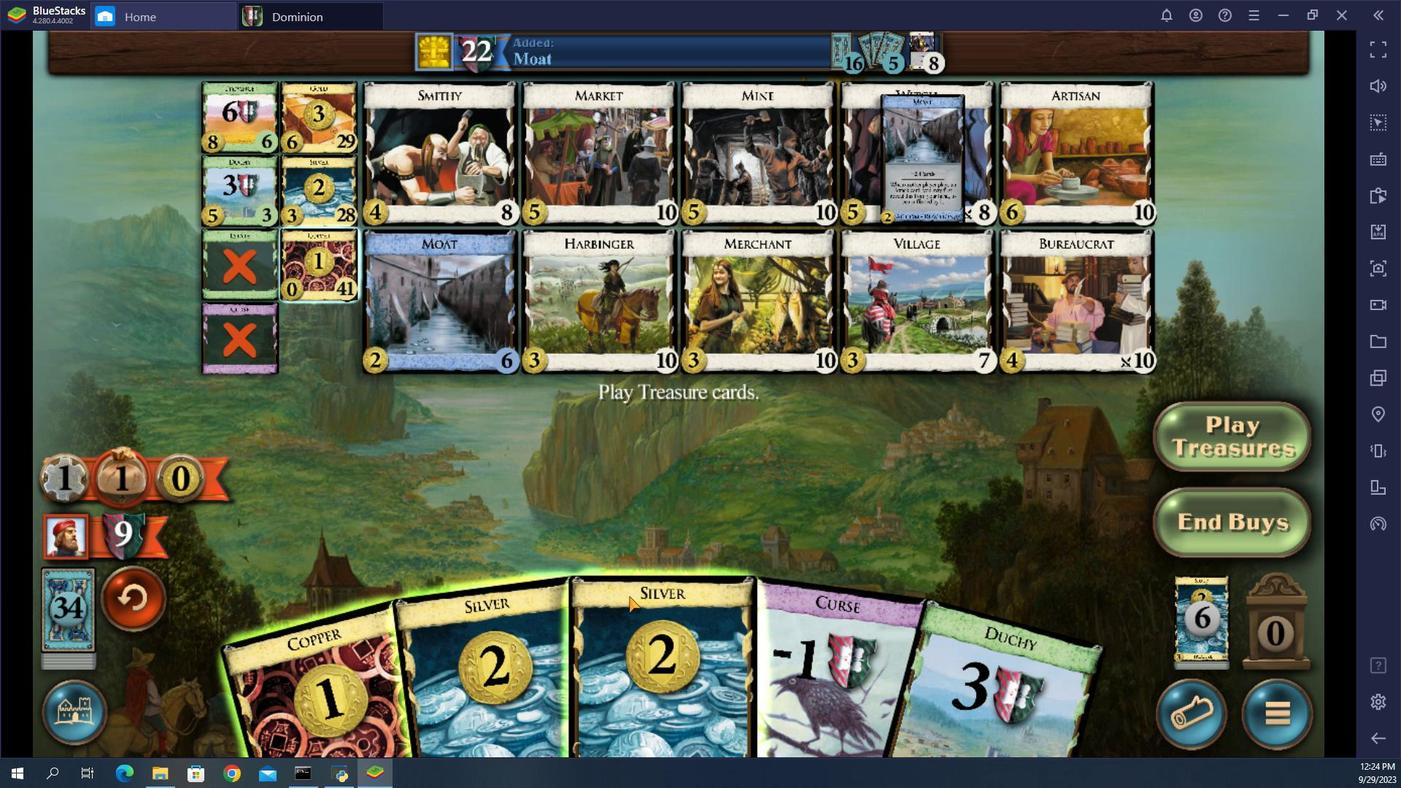 
Action: Mouse pressed left at (583, 526)
Screenshot: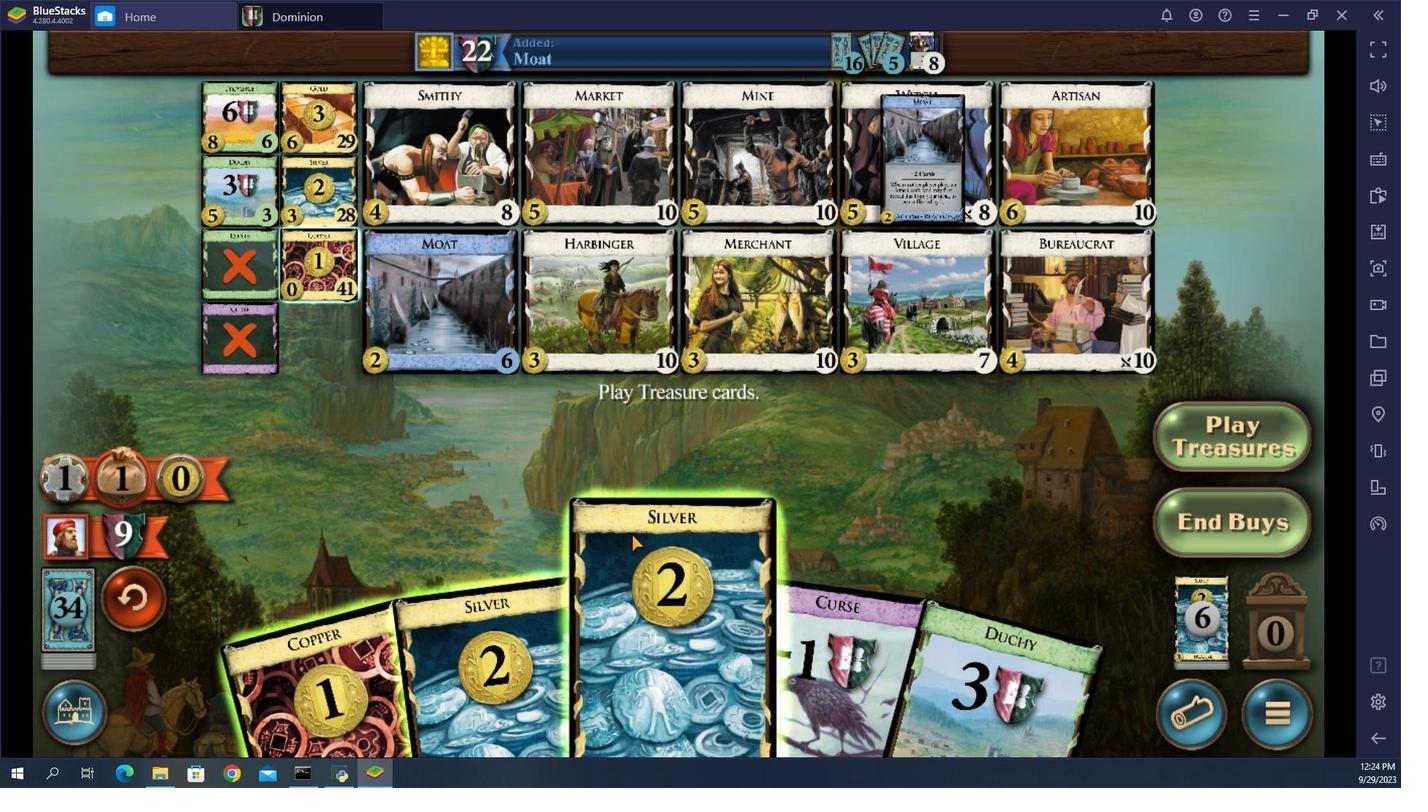 
Action: Mouse moved to (592, 526)
Screenshot: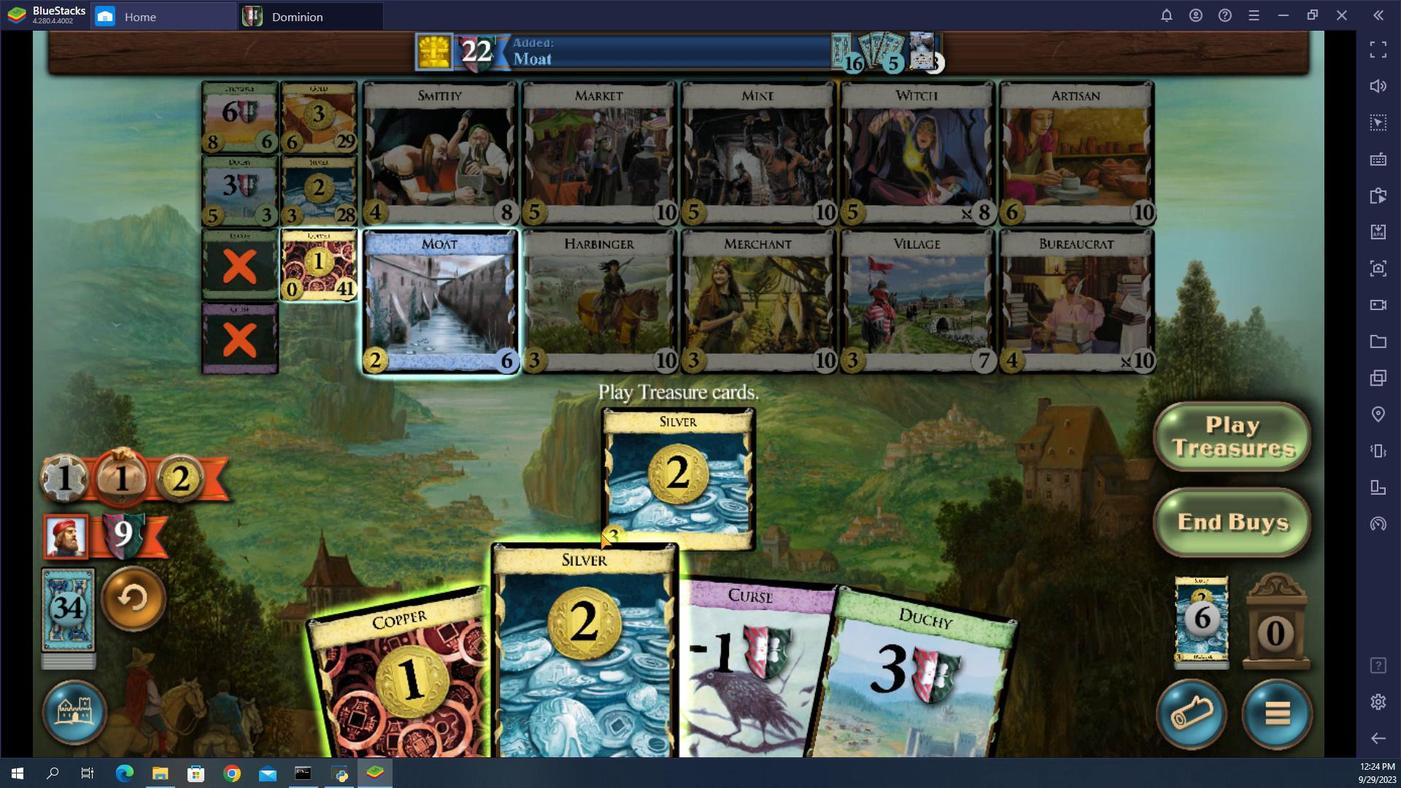 
Action: Mouse pressed left at (592, 526)
Screenshot: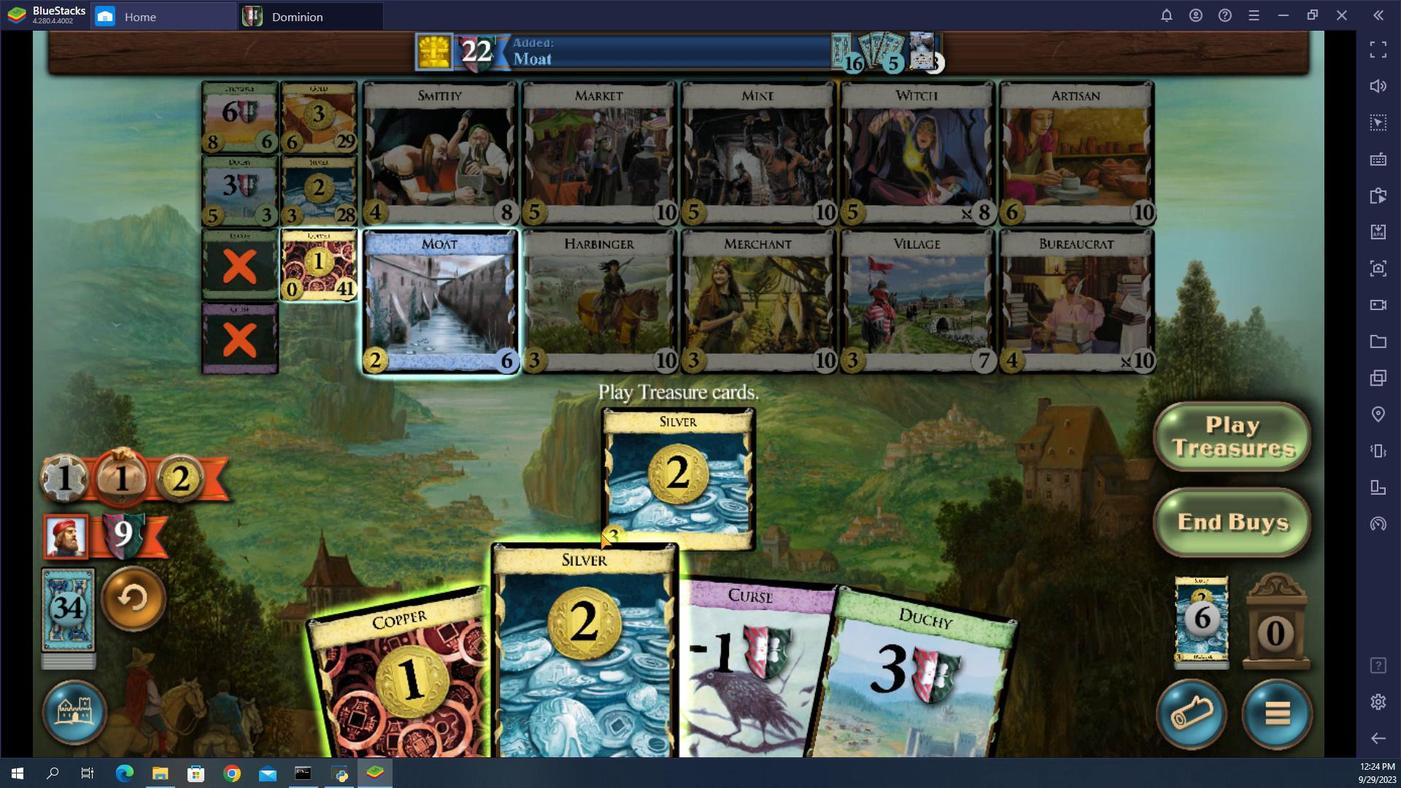 
Action: Mouse moved to (599, 526)
Screenshot: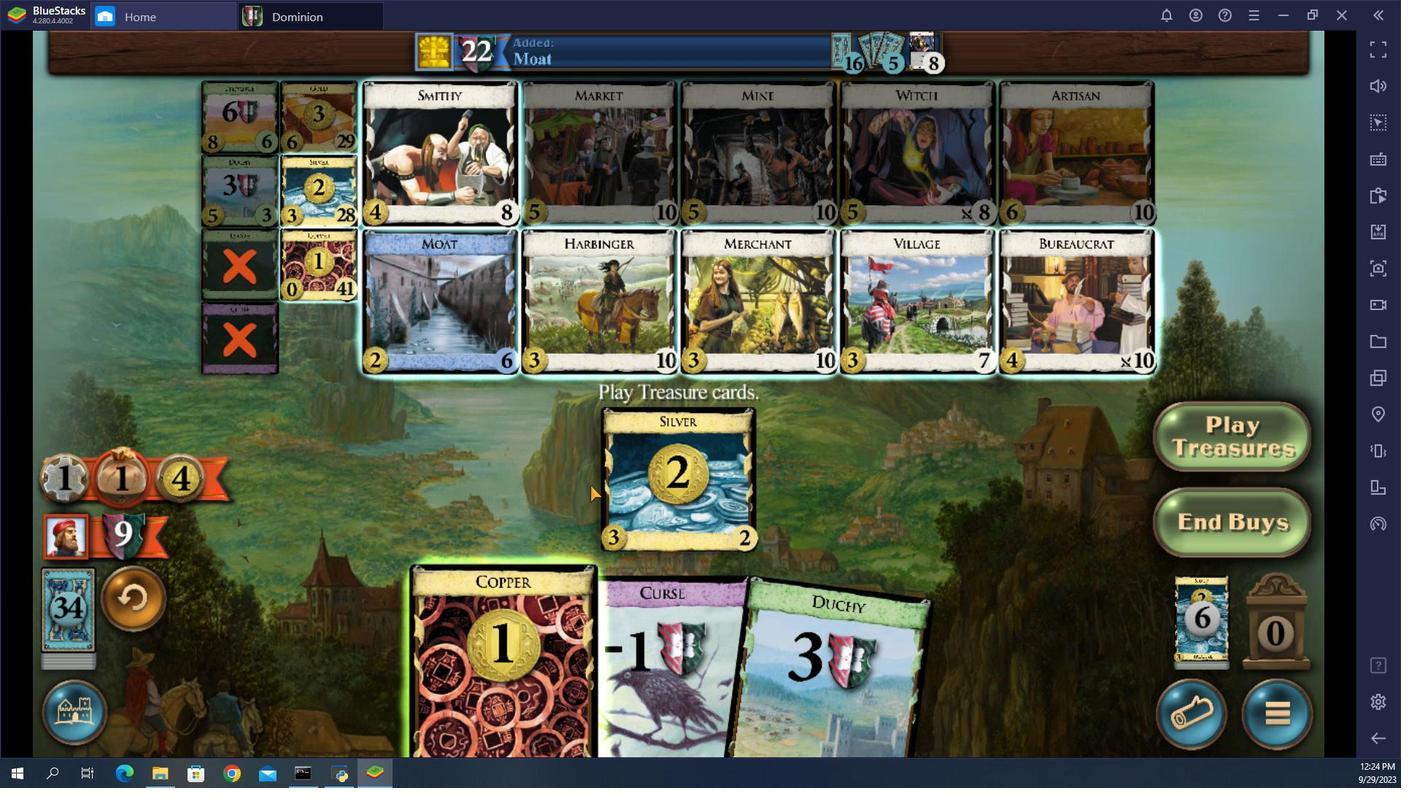 
Action: Mouse pressed left at (599, 526)
Screenshot: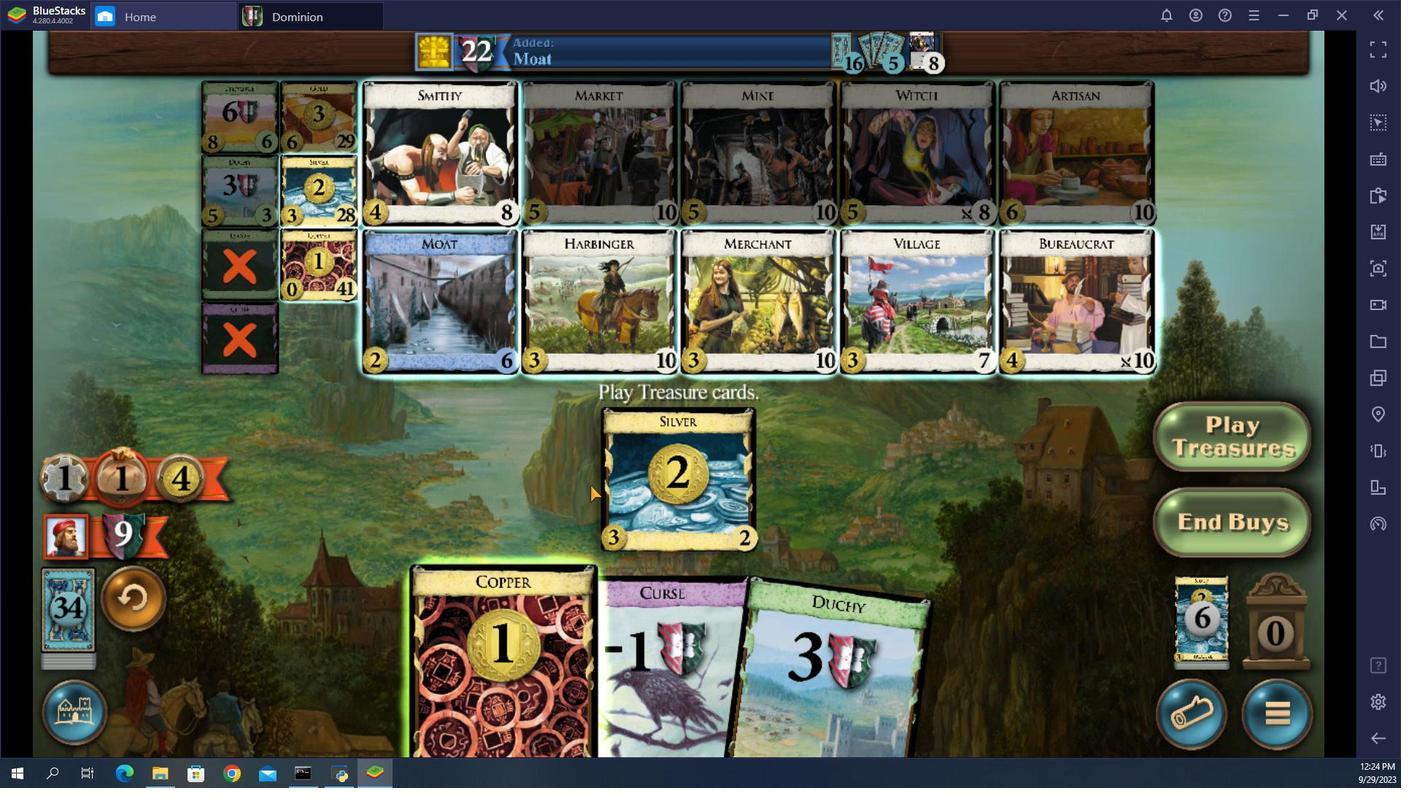 
Action: Mouse moved to (631, 527)
Screenshot: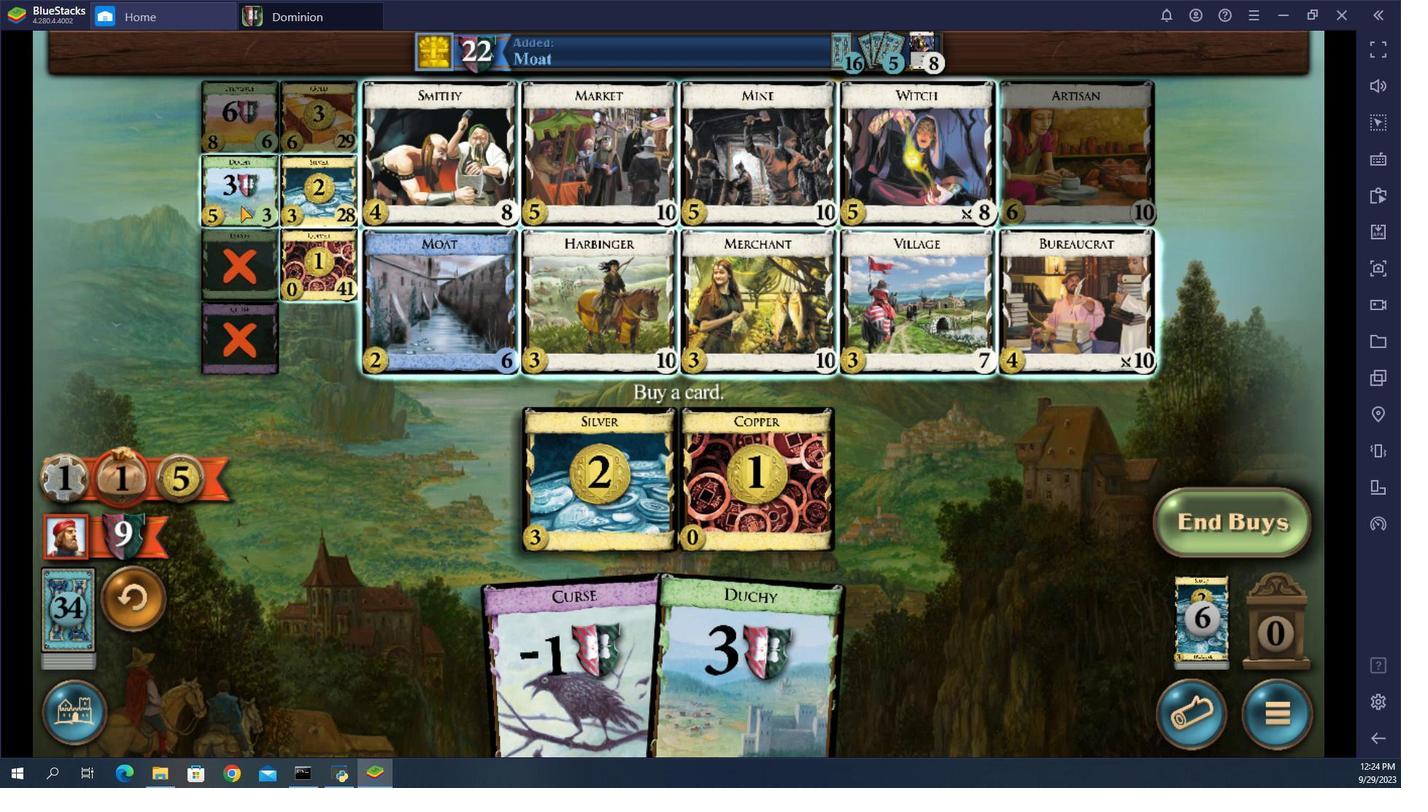 
Action: Mouse pressed left at (631, 527)
Screenshot: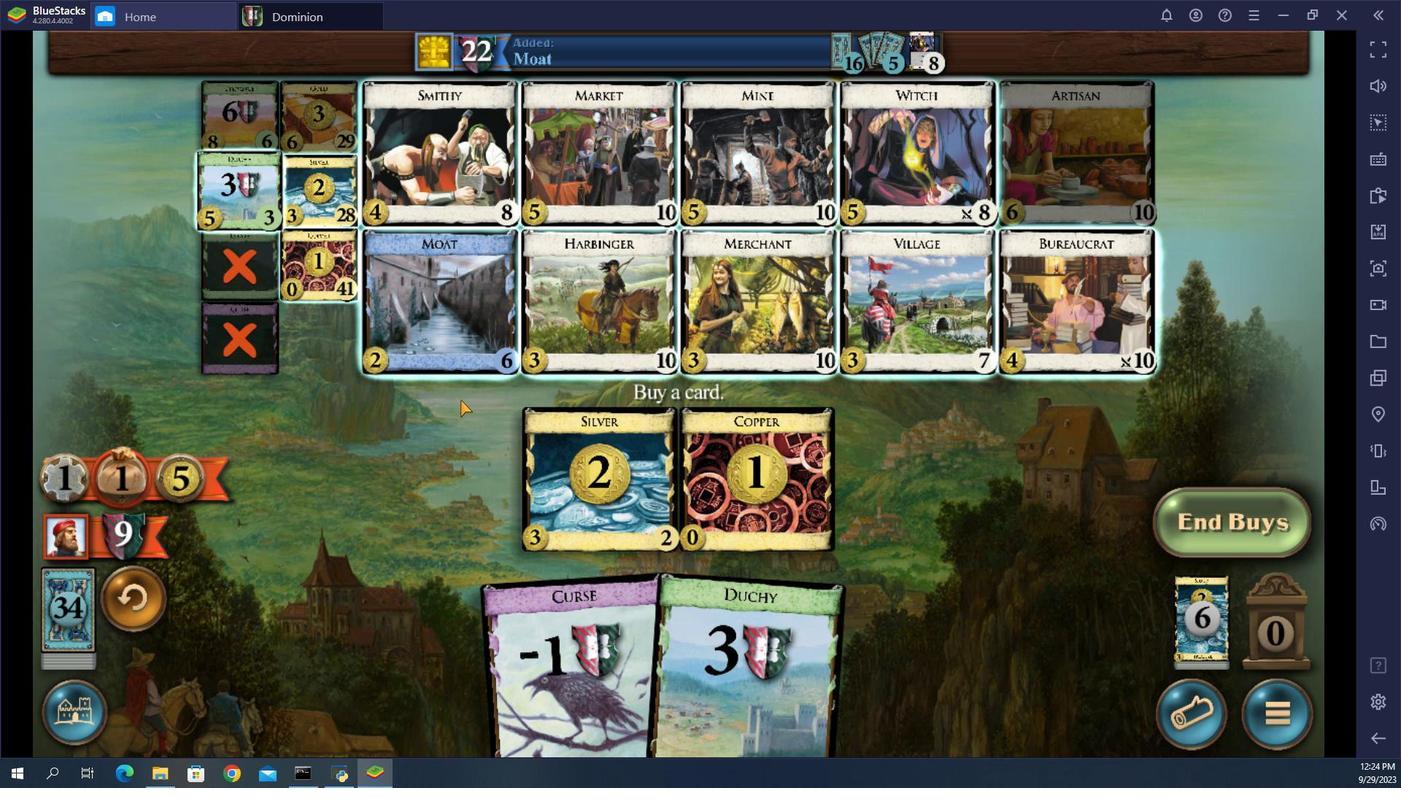 
Action: Mouse moved to (626, 526)
Screenshot: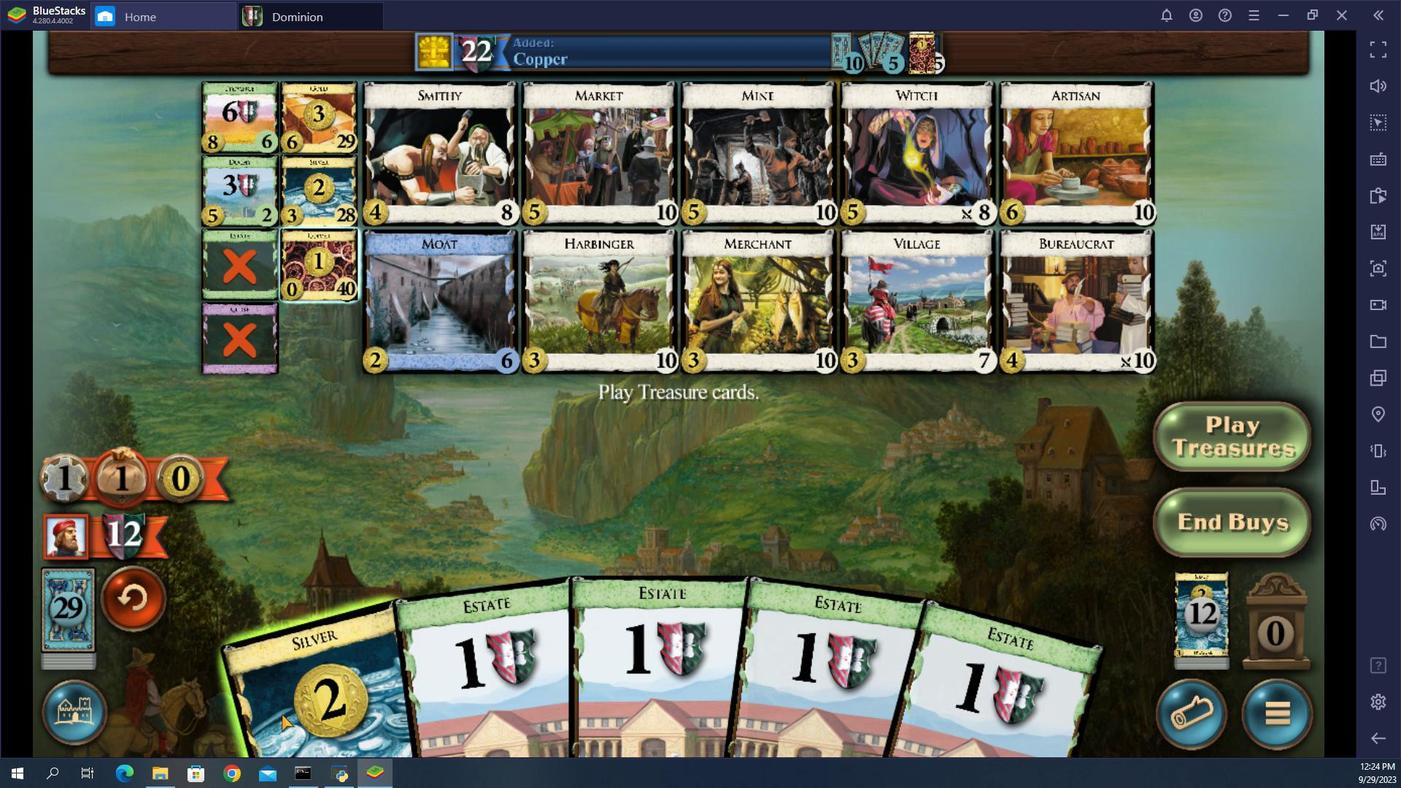 
Action: Mouse pressed left at (626, 526)
Screenshot: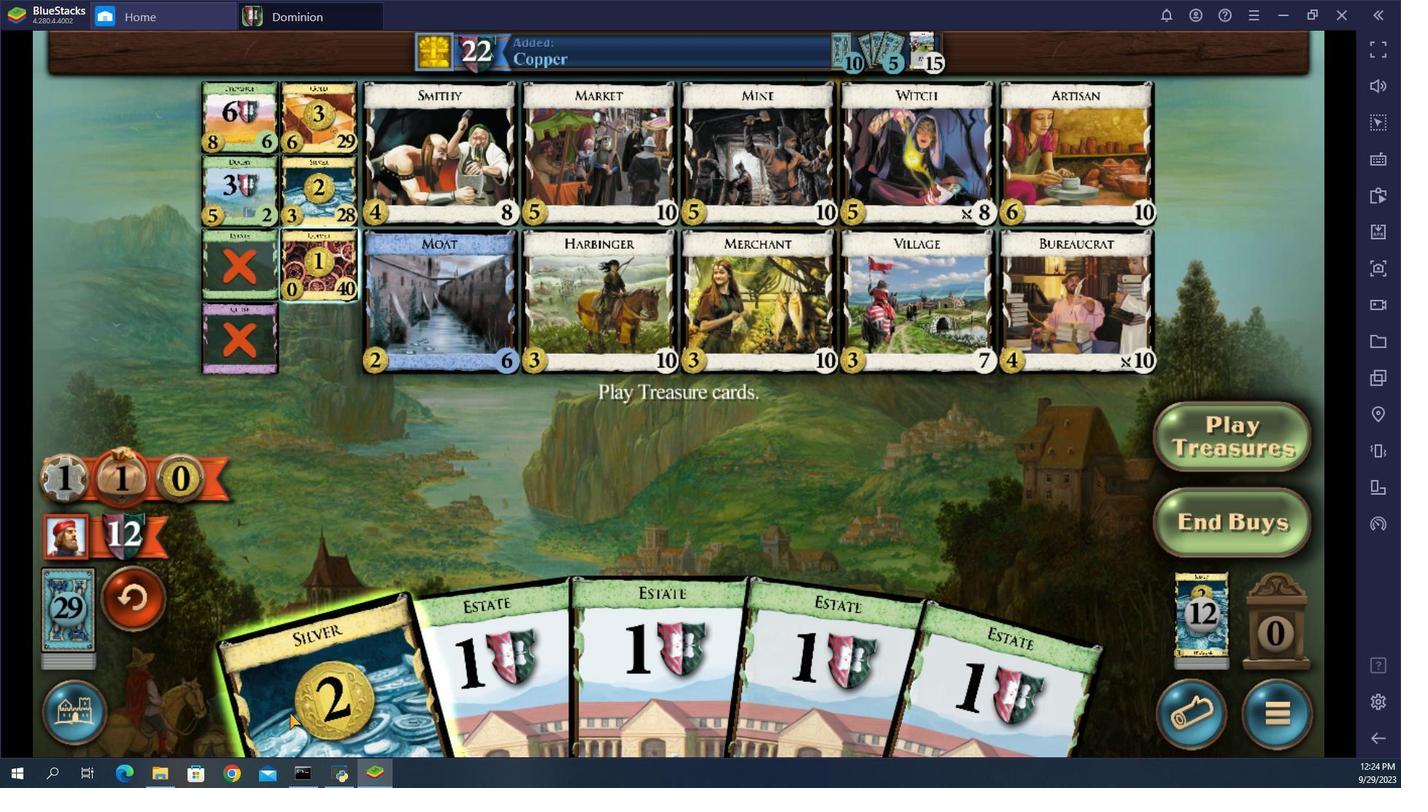 
Action: Mouse moved to (625, 526)
Screenshot: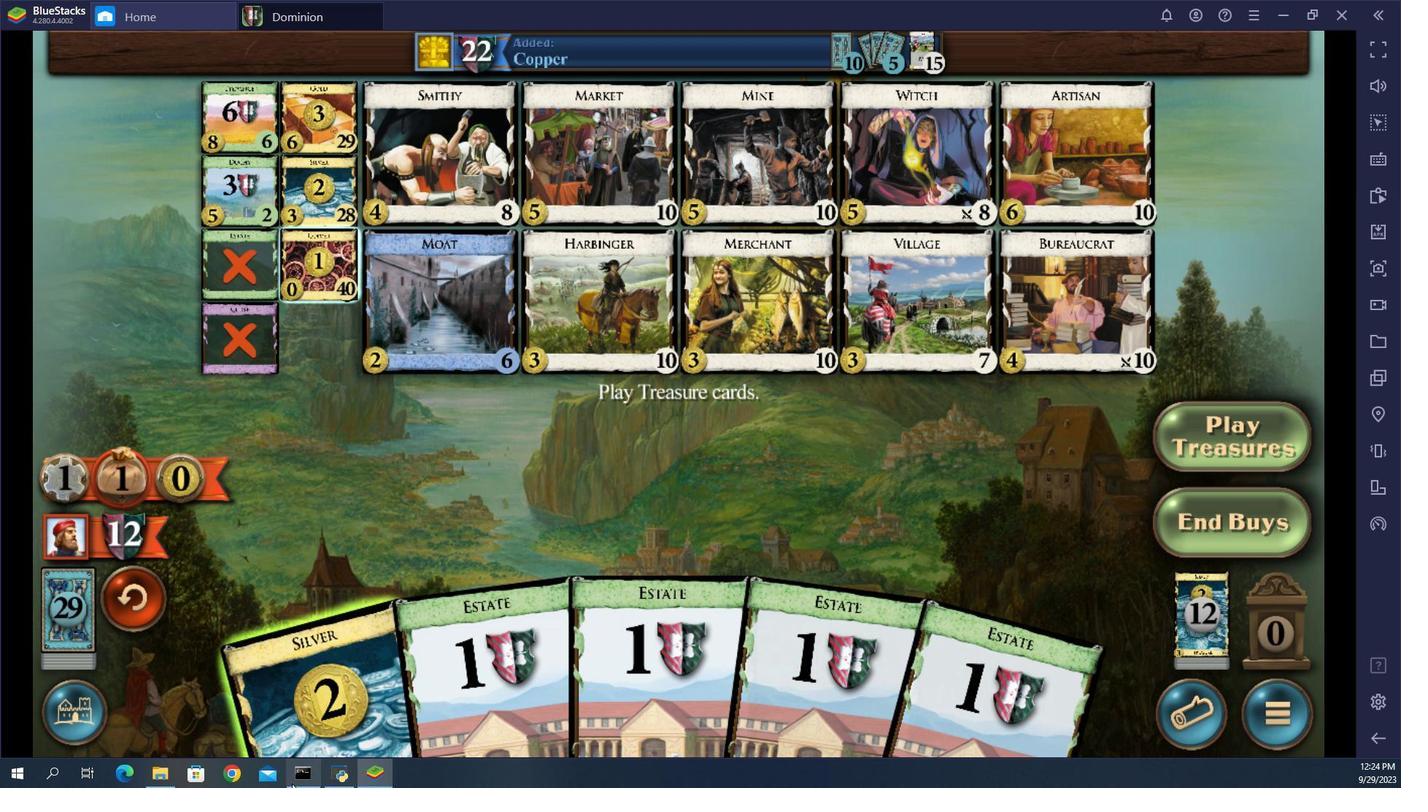 
Action: Mouse pressed left at (625, 526)
Screenshot: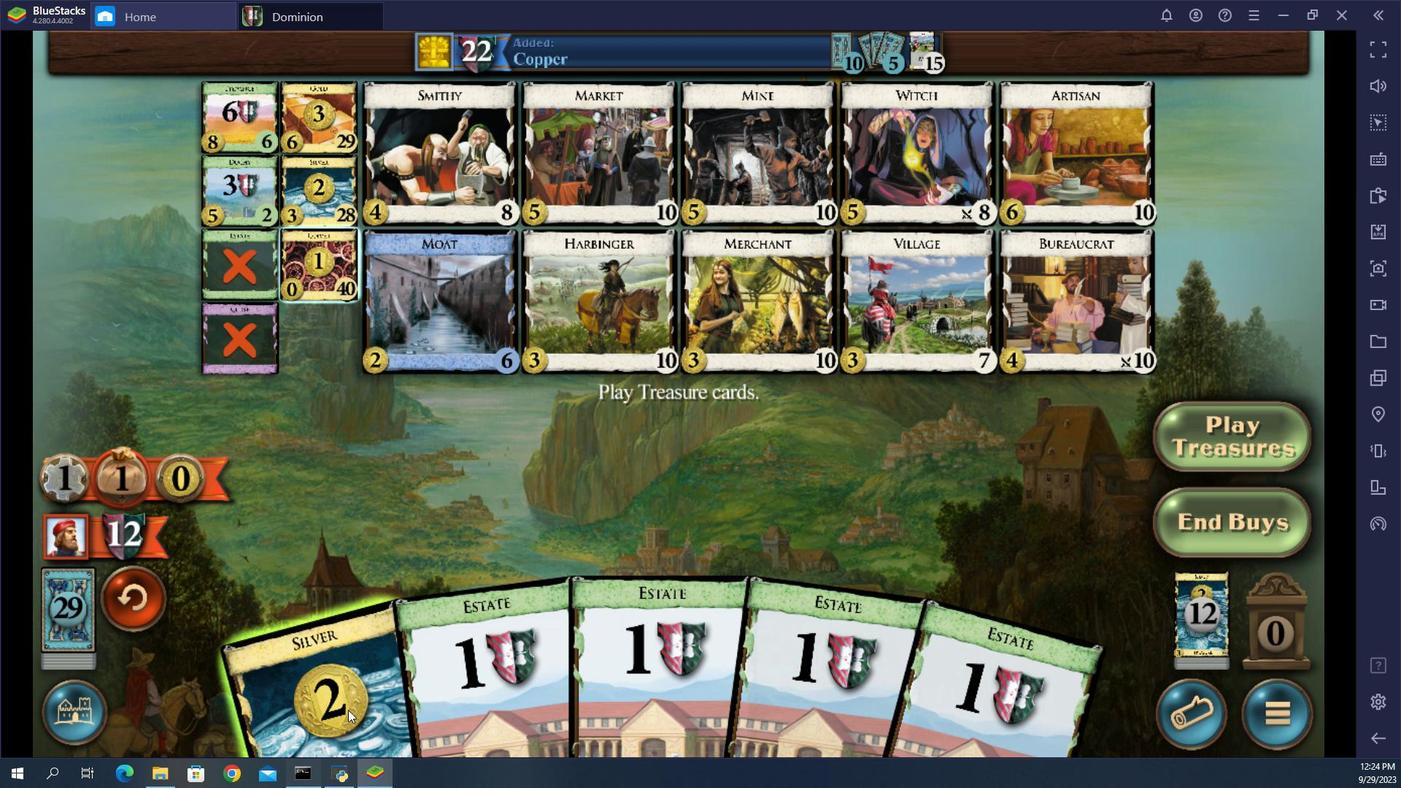 
Action: Mouse moved to (626, 526)
Screenshot: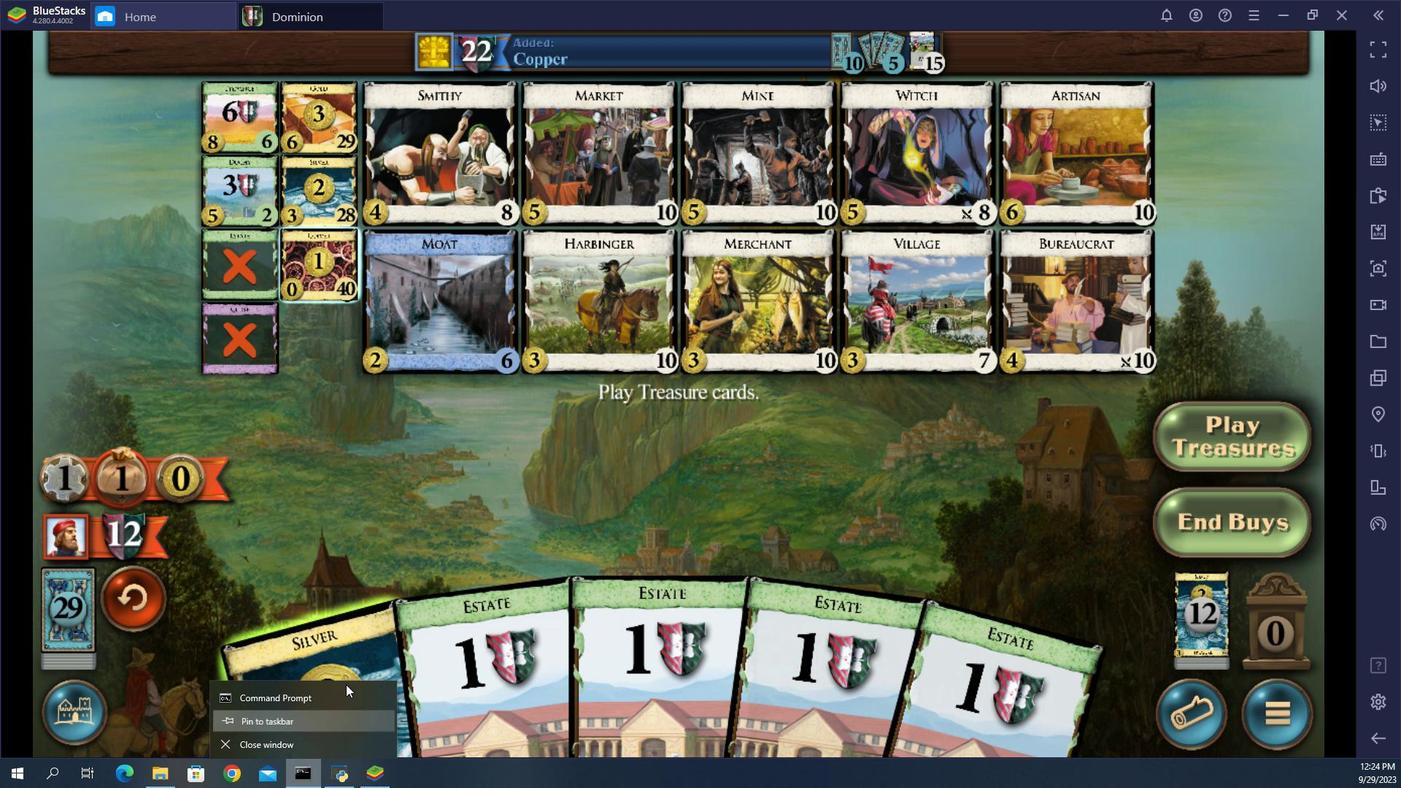 
Action: Mouse pressed left at (626, 526)
Screenshot: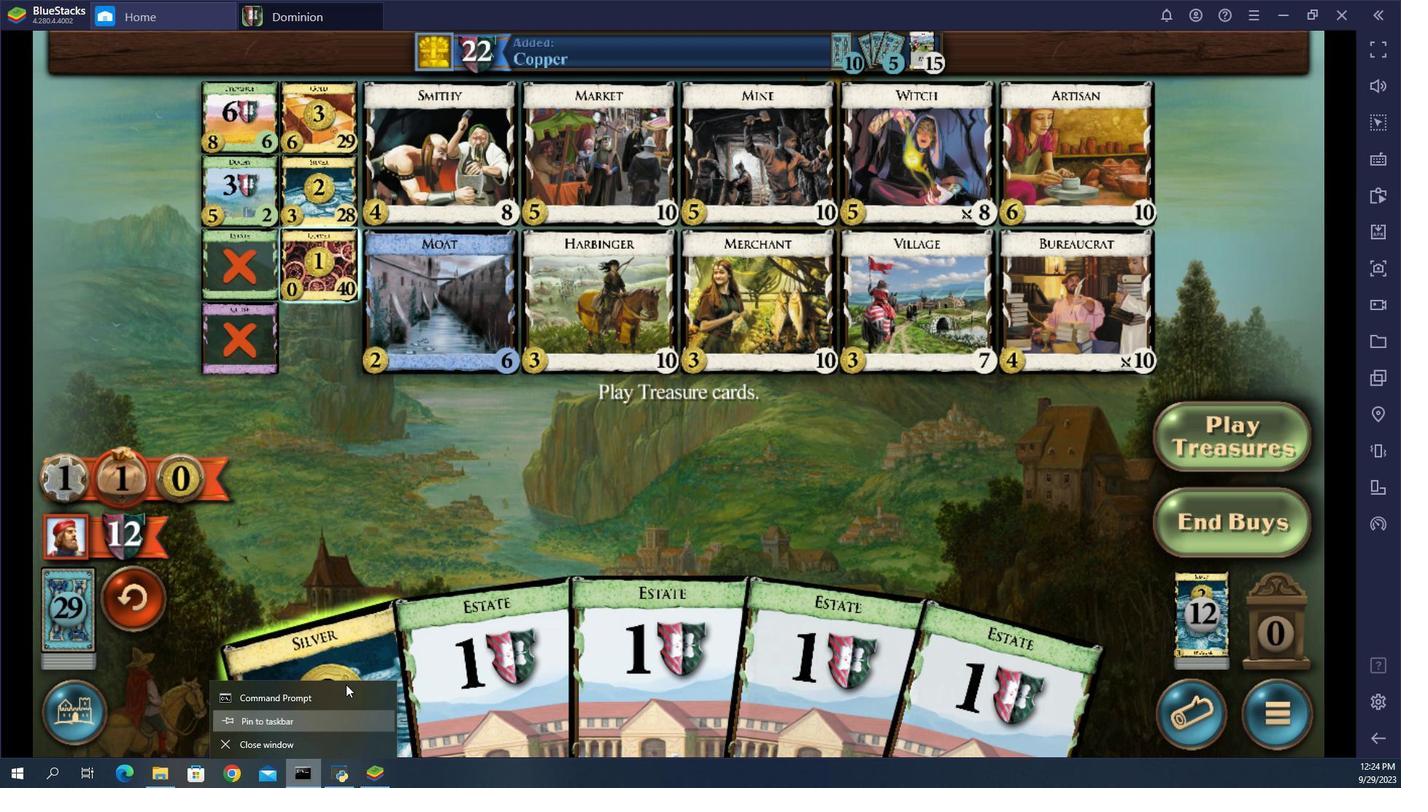 
Action: Mouse moved to (620, 526)
Screenshot: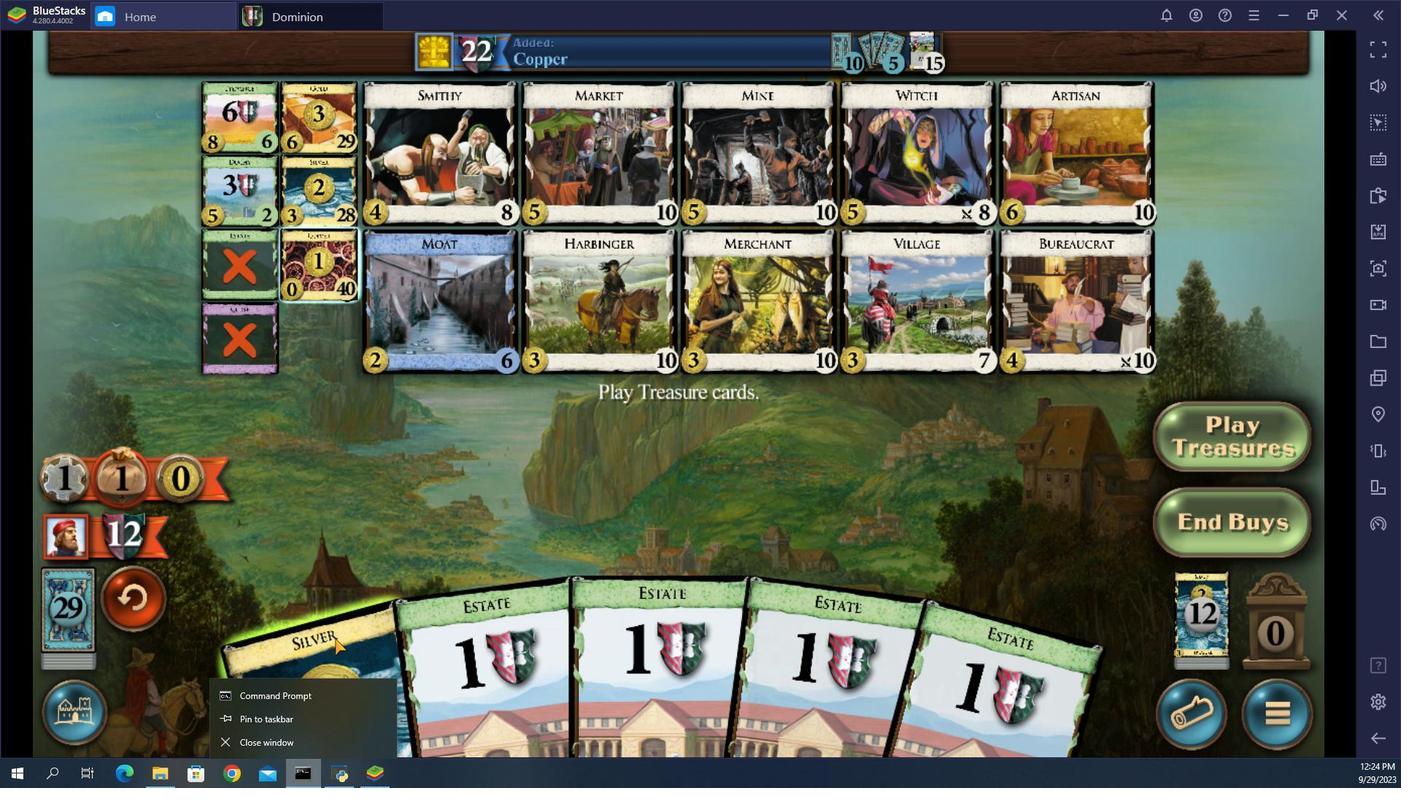 
Action: Mouse pressed left at (620, 526)
Screenshot: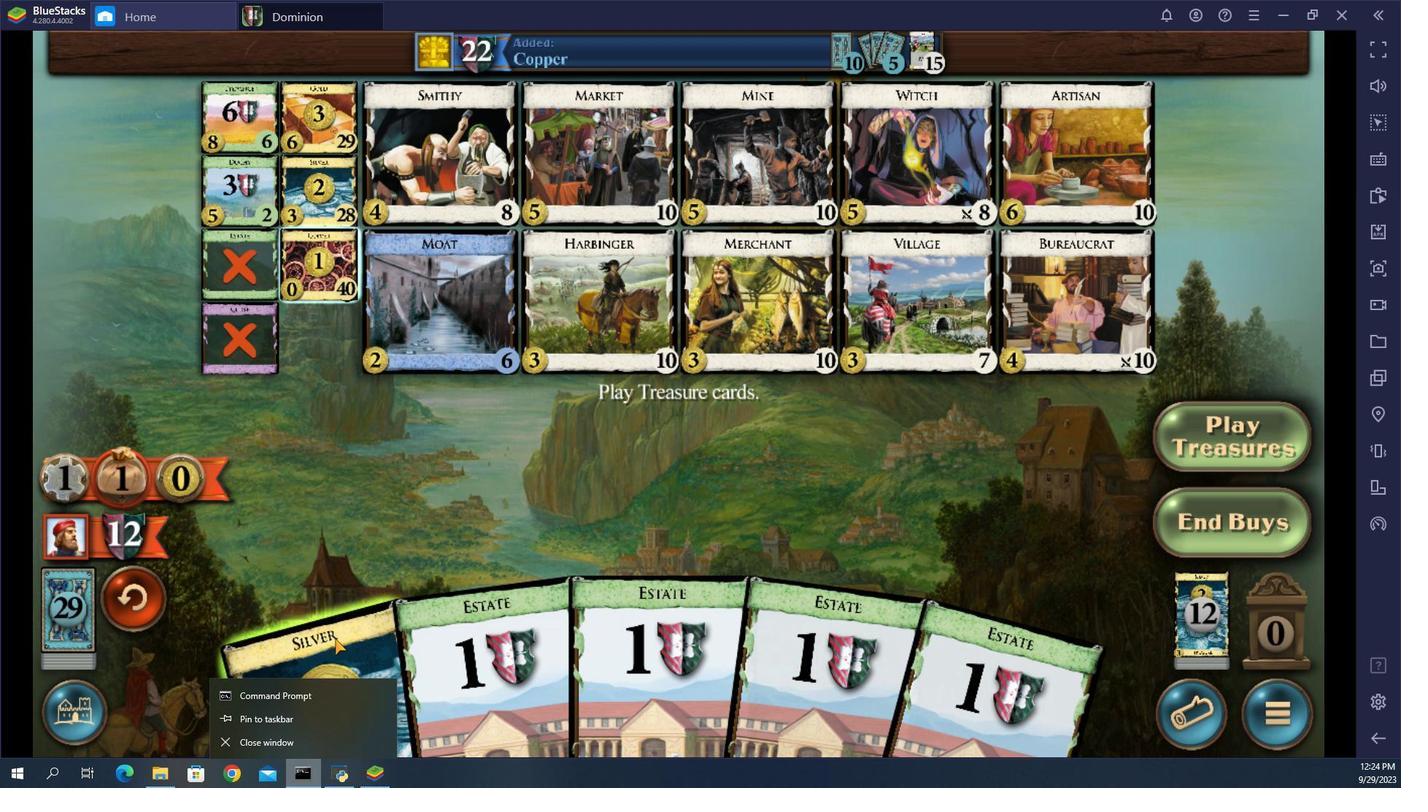 
Action: Mouse moved to (594, 526)
Screenshot: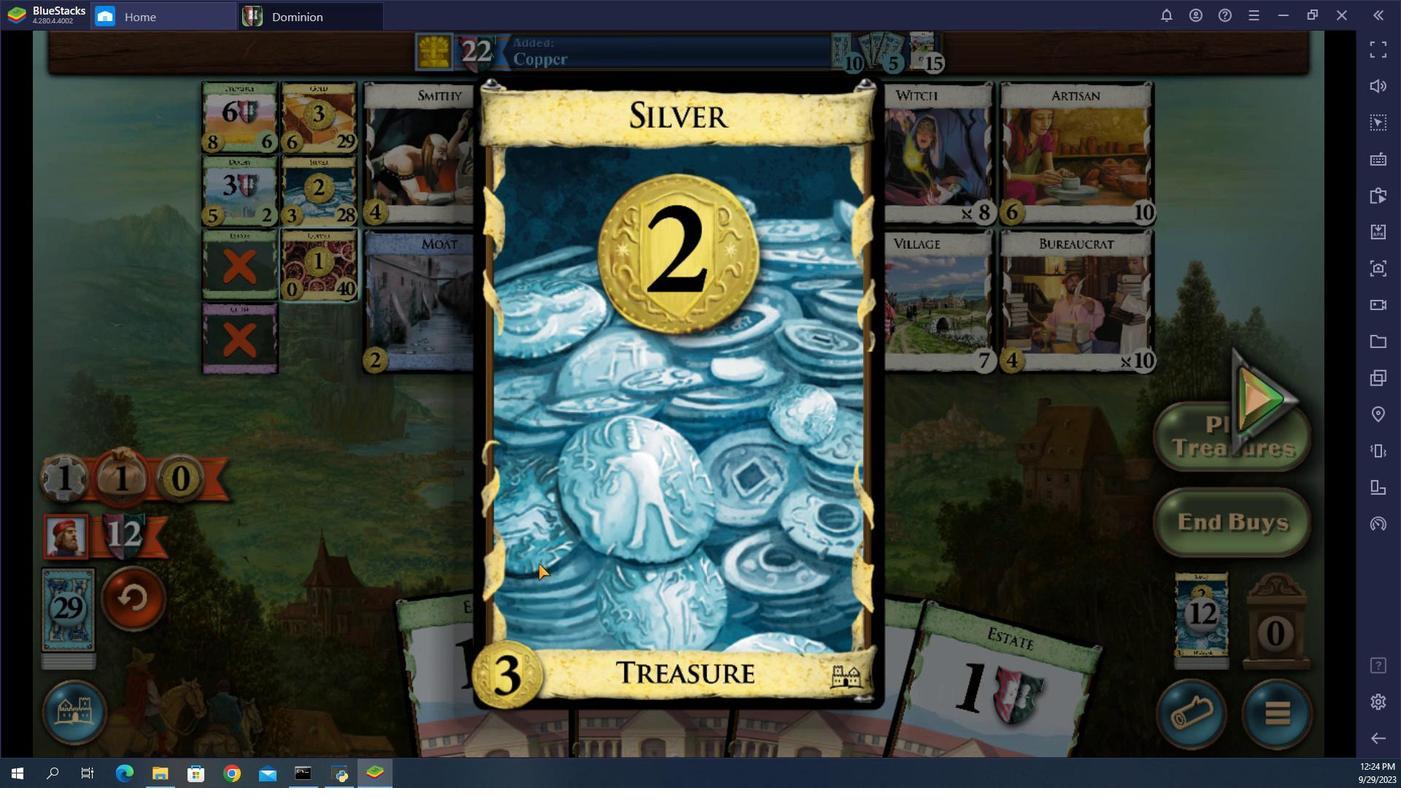 
Action: Mouse pressed left at (594, 526)
Screenshot: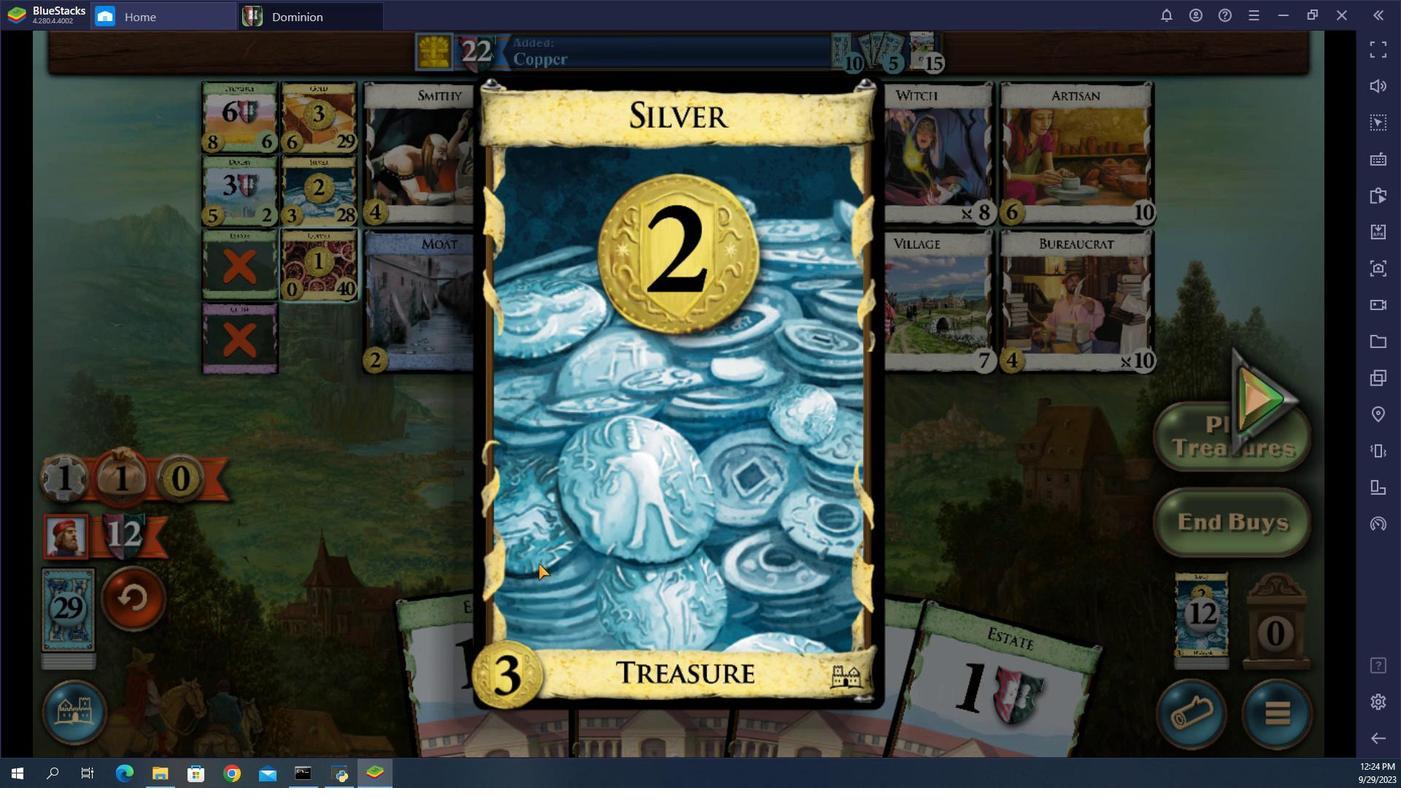 
Action: Mouse moved to (619, 526)
Screenshot: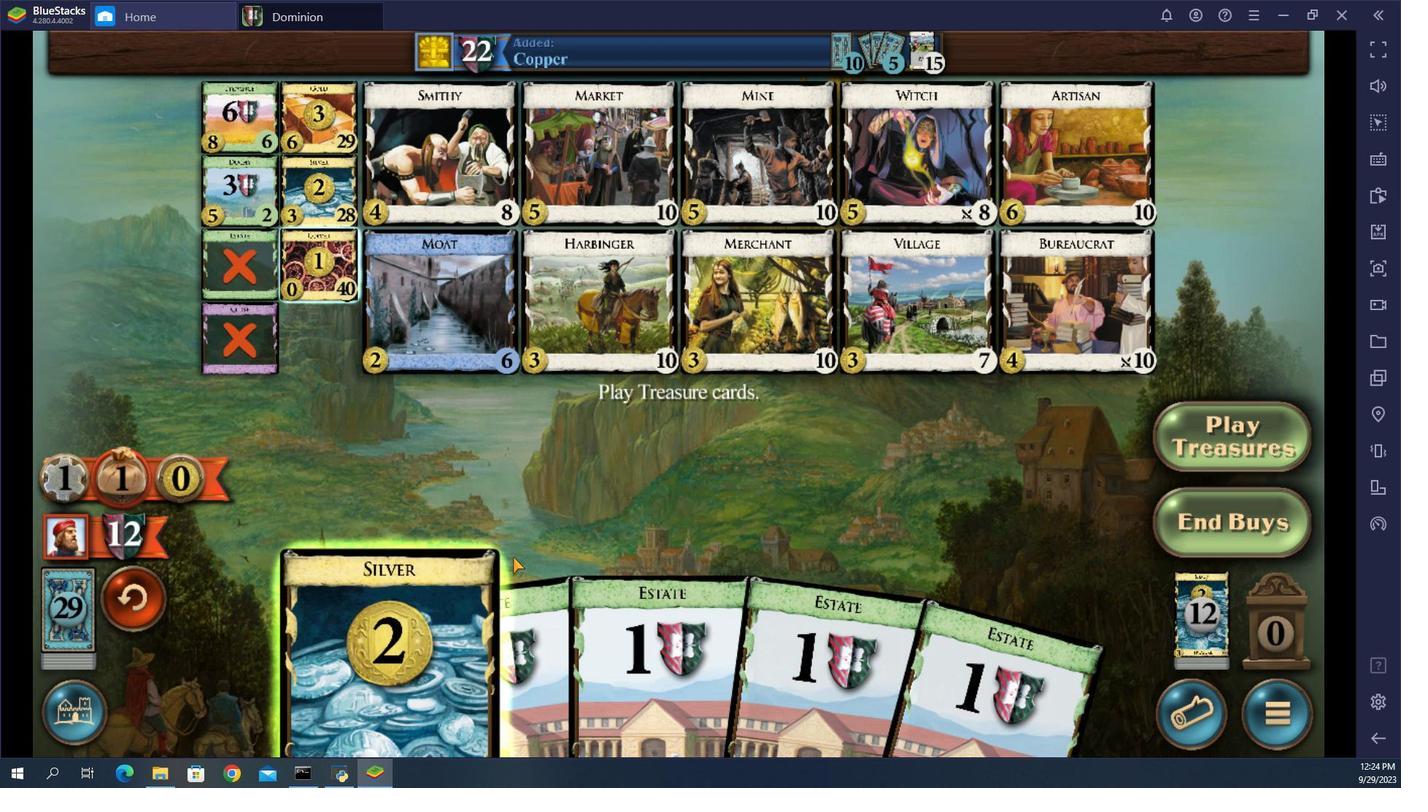 
Action: Mouse pressed left at (619, 526)
Screenshot: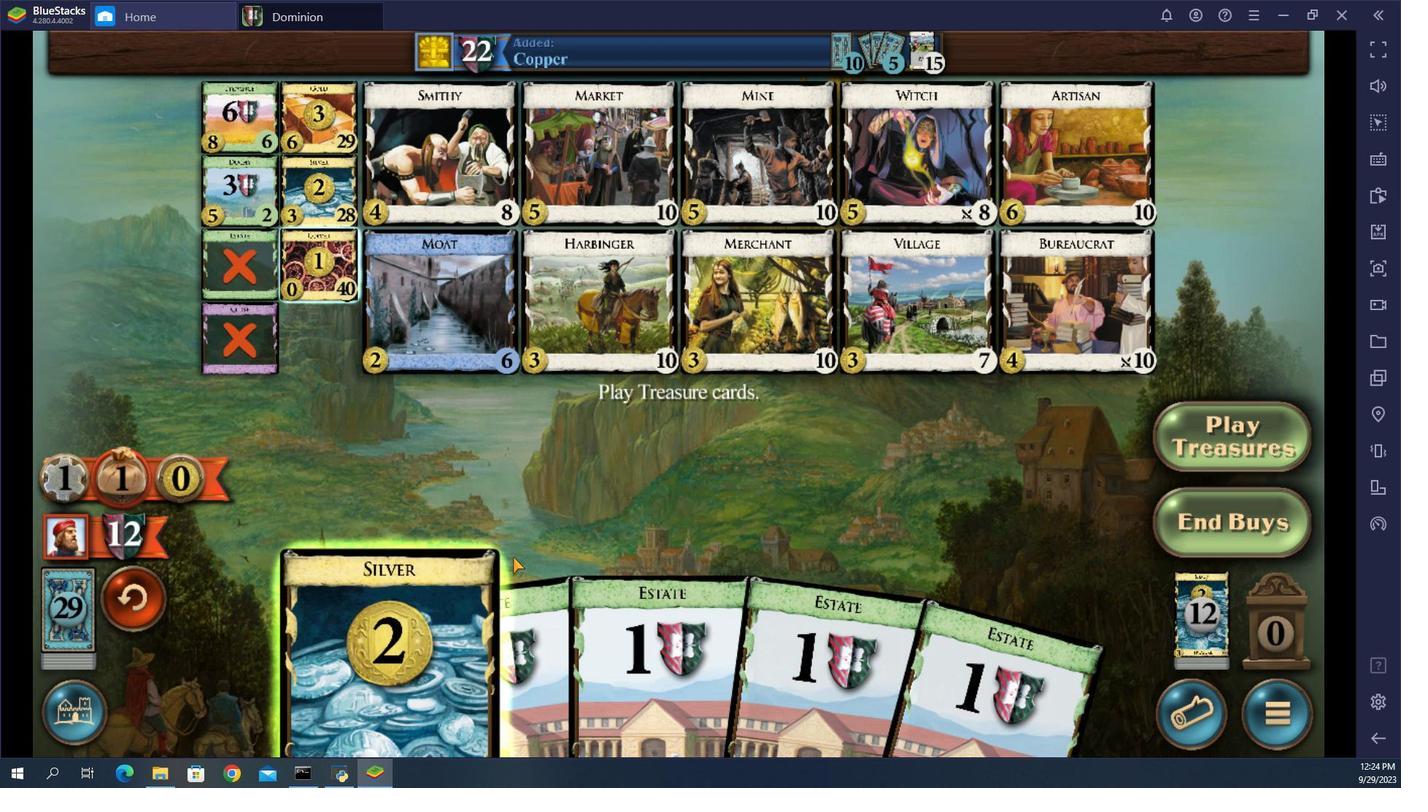 
Action: Mouse moved to (621, 527)
Screenshot: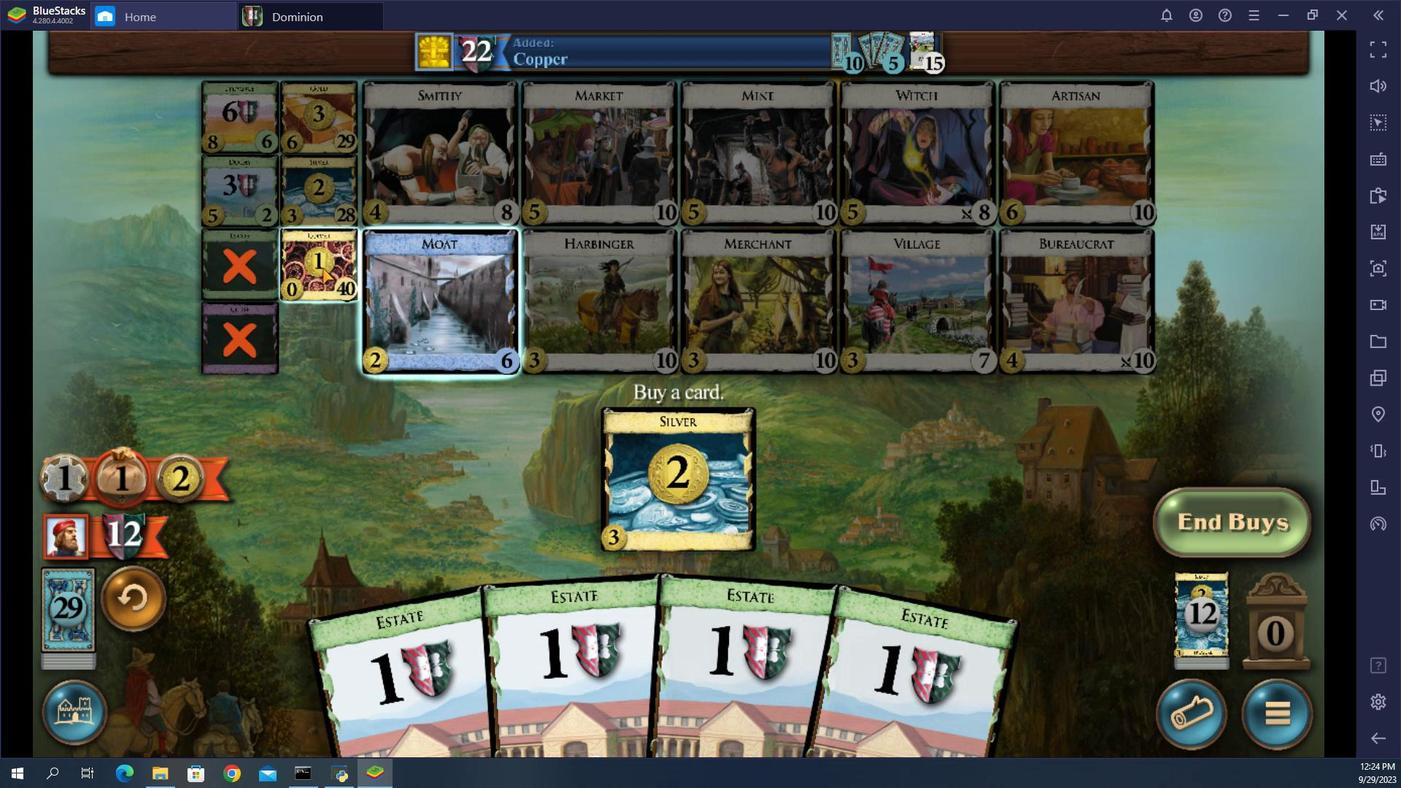
Action: Mouse pressed left at (621, 527)
Screenshot: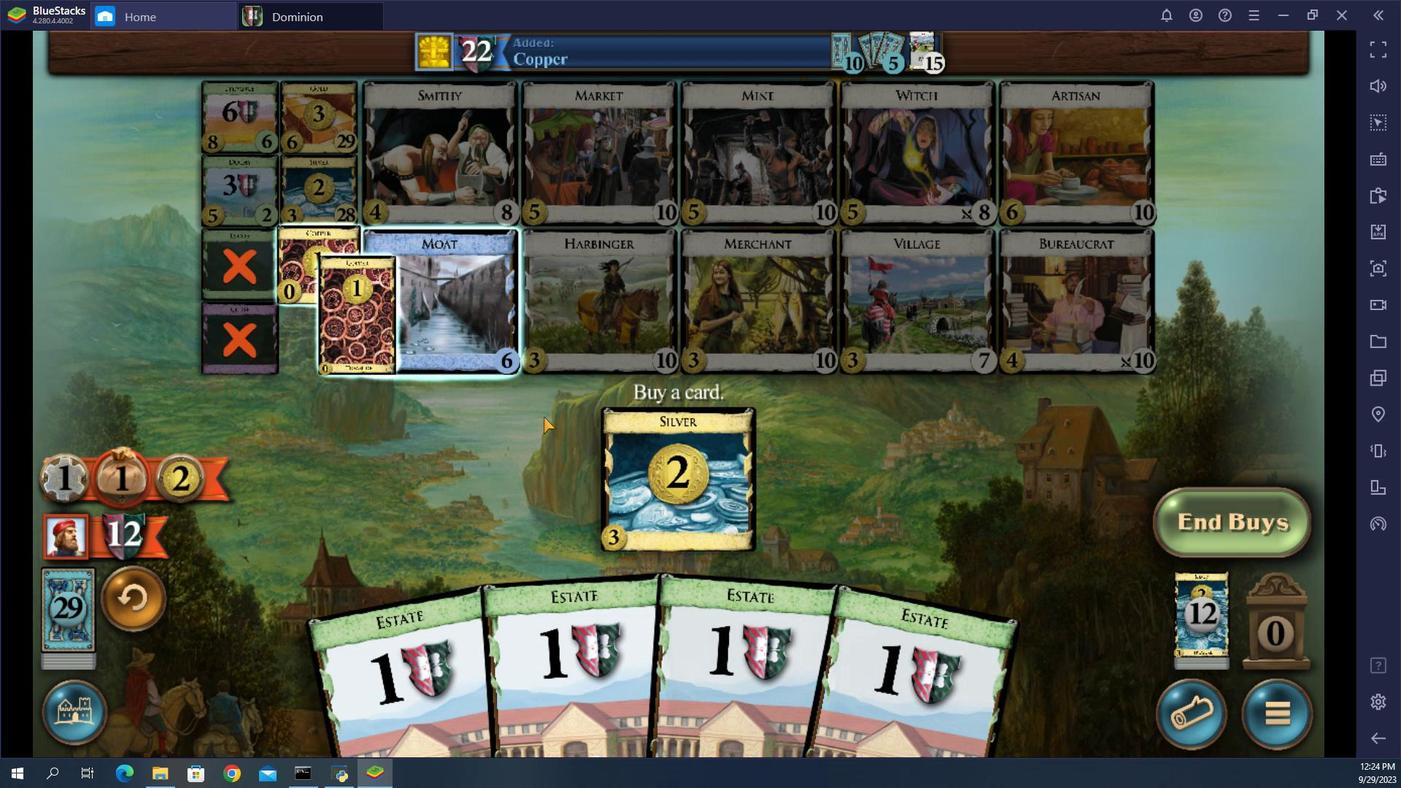 
Action: Mouse moved to (579, 526)
Screenshot: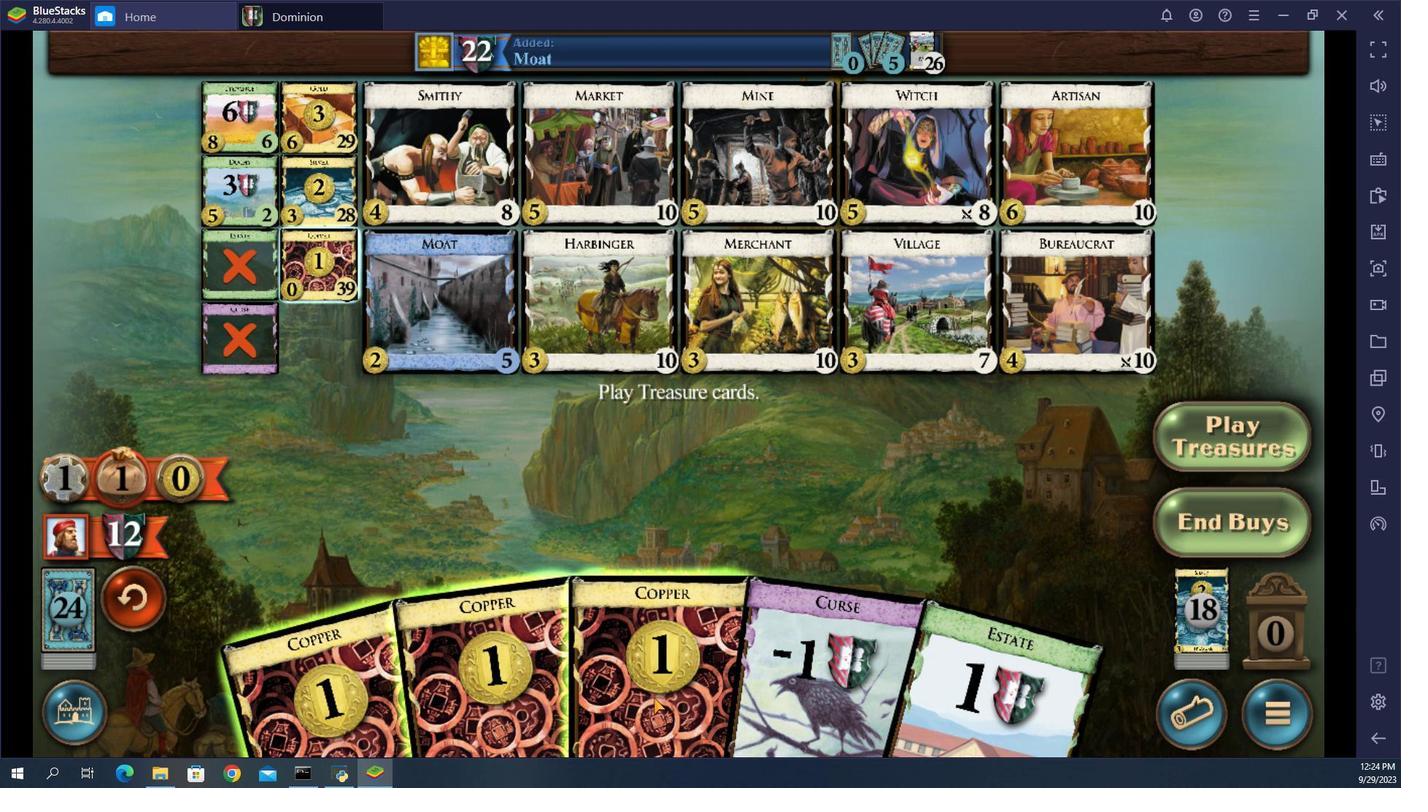 
Action: Mouse pressed left at (579, 526)
Screenshot: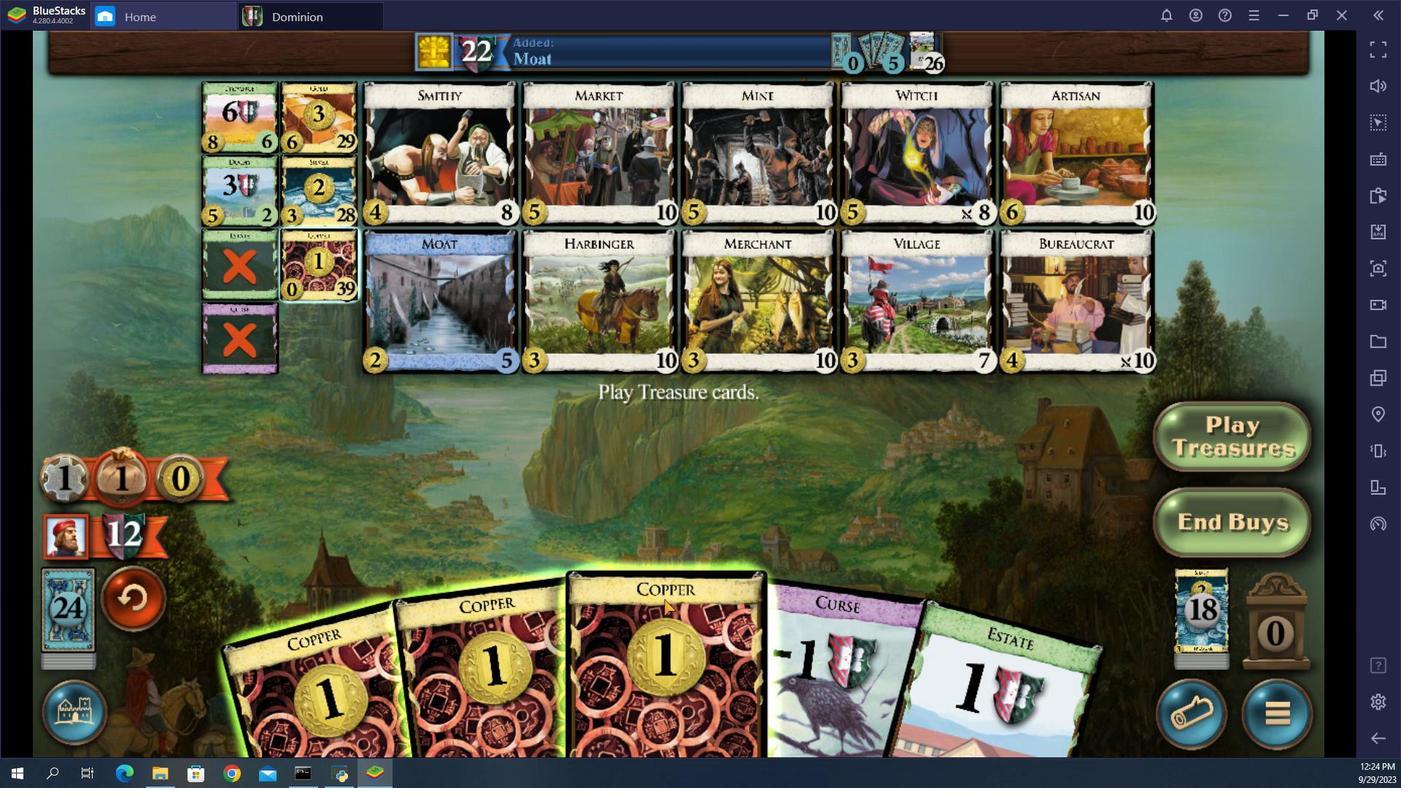 
Action: Mouse moved to (591, 526)
Screenshot: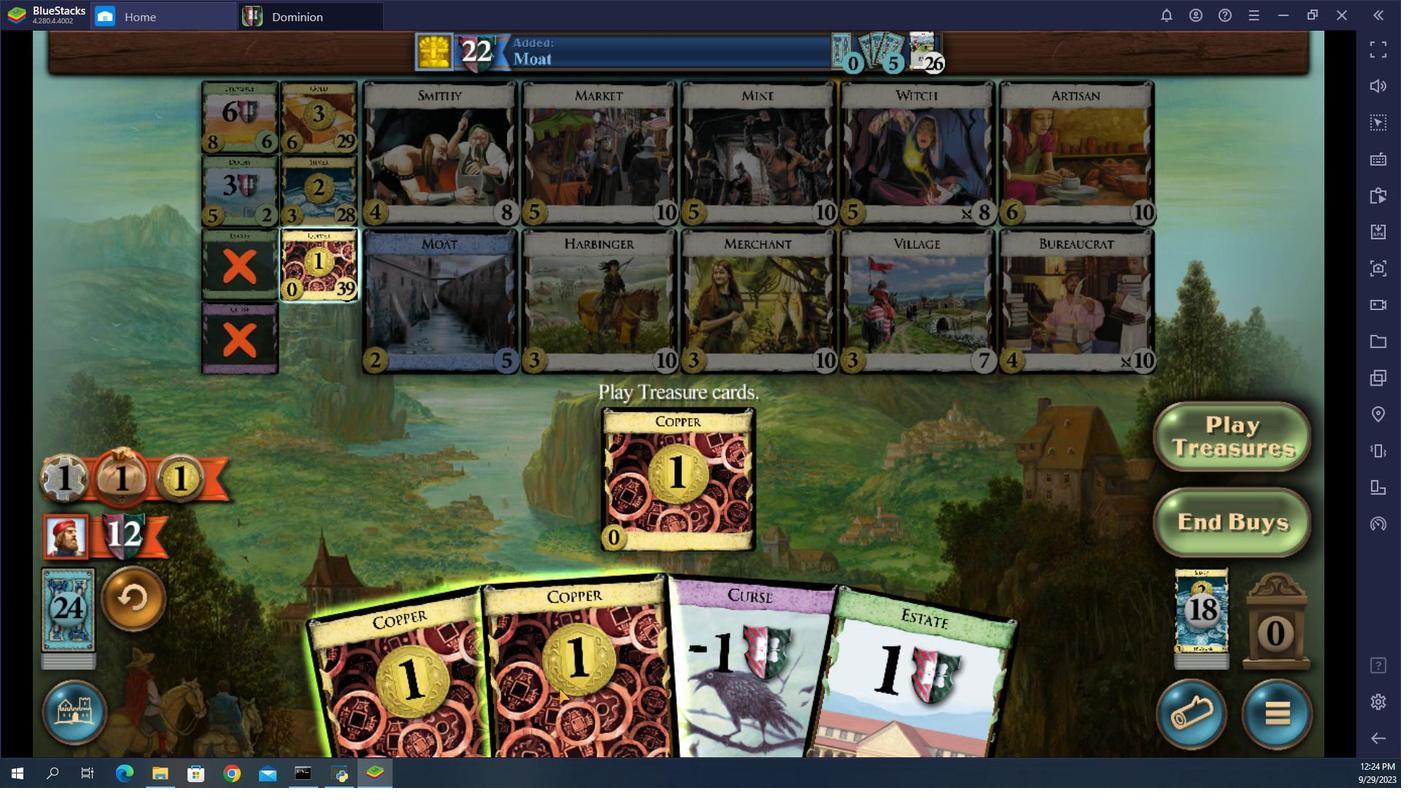 
Action: Mouse pressed left at (591, 526)
Screenshot: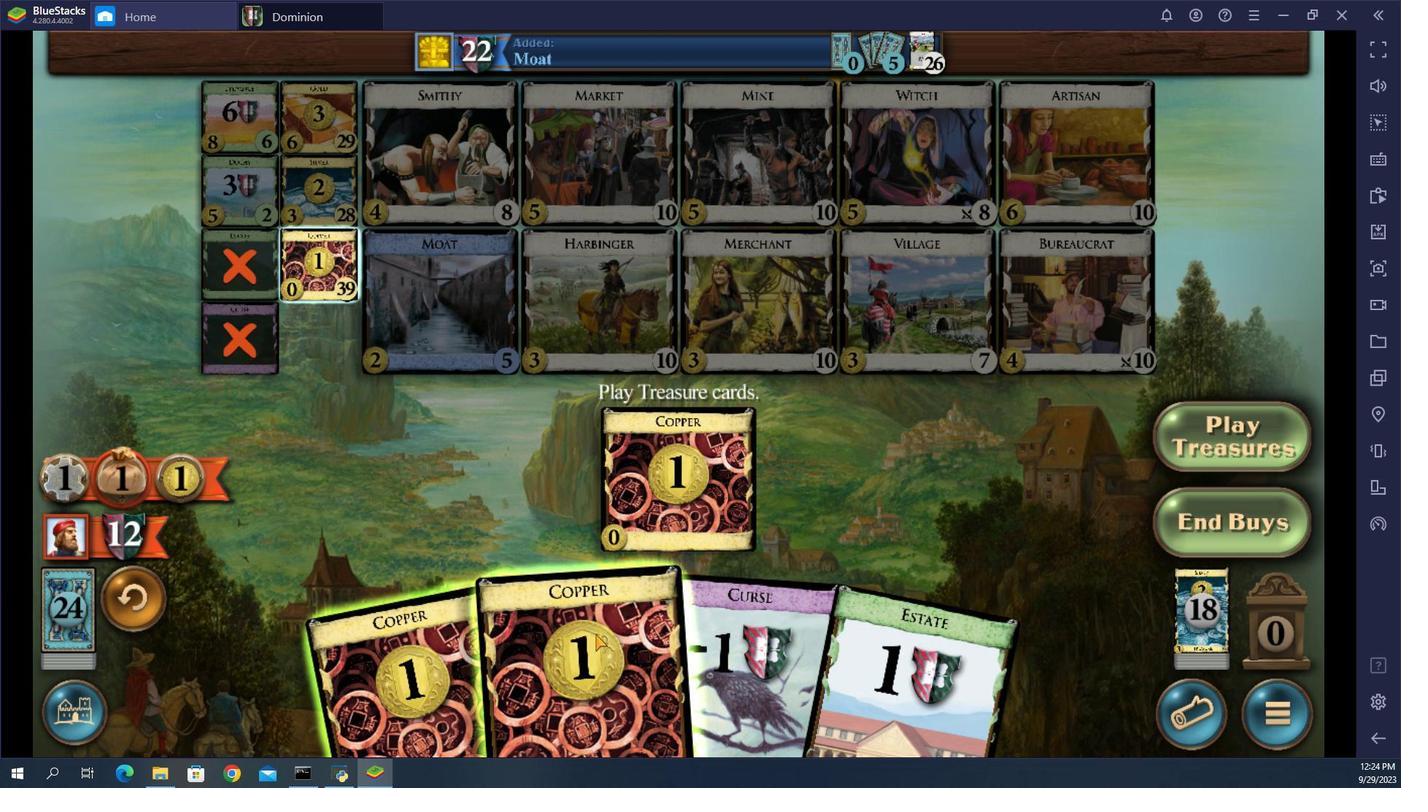 
Action: Mouse moved to (624, 527)
Screenshot: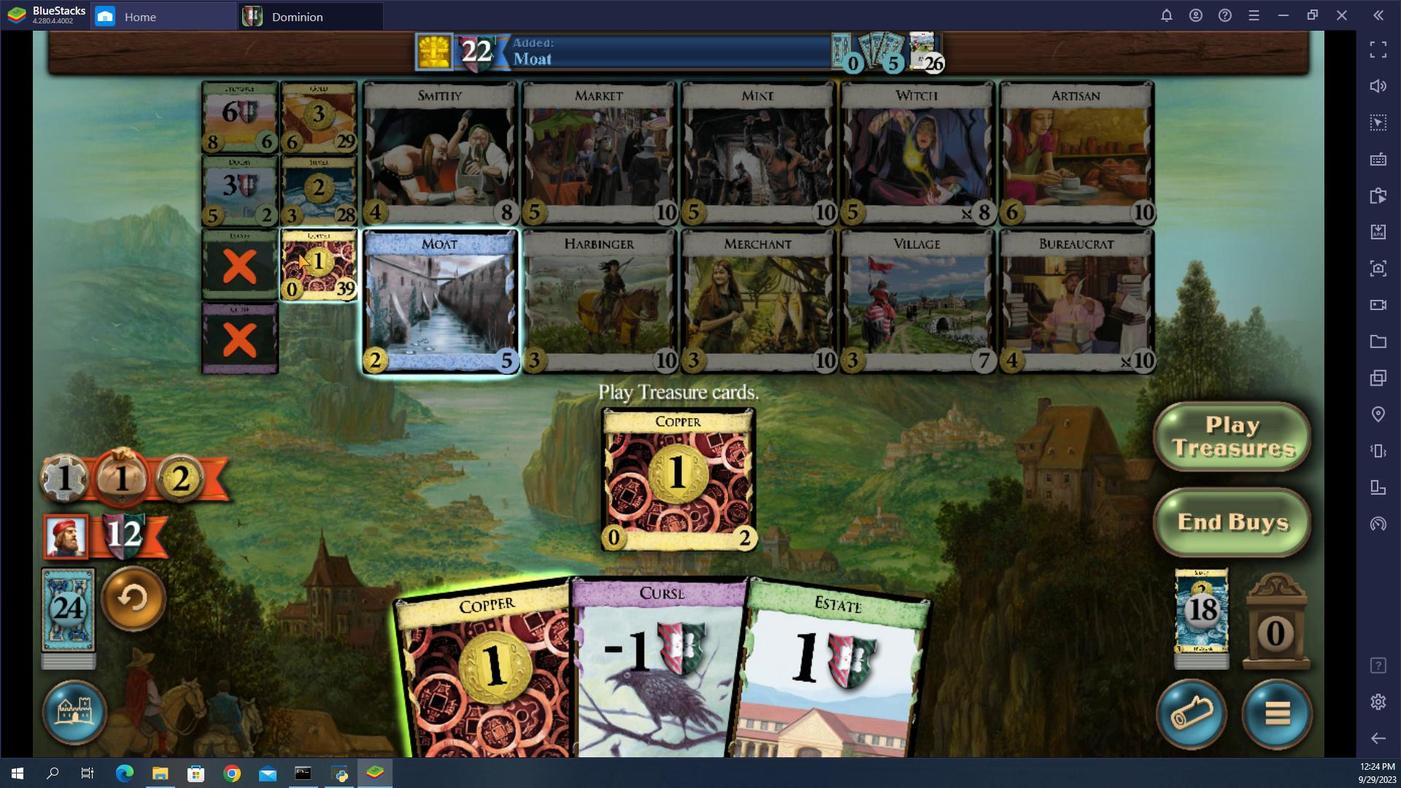 
Action: Mouse pressed left at (624, 527)
Screenshot: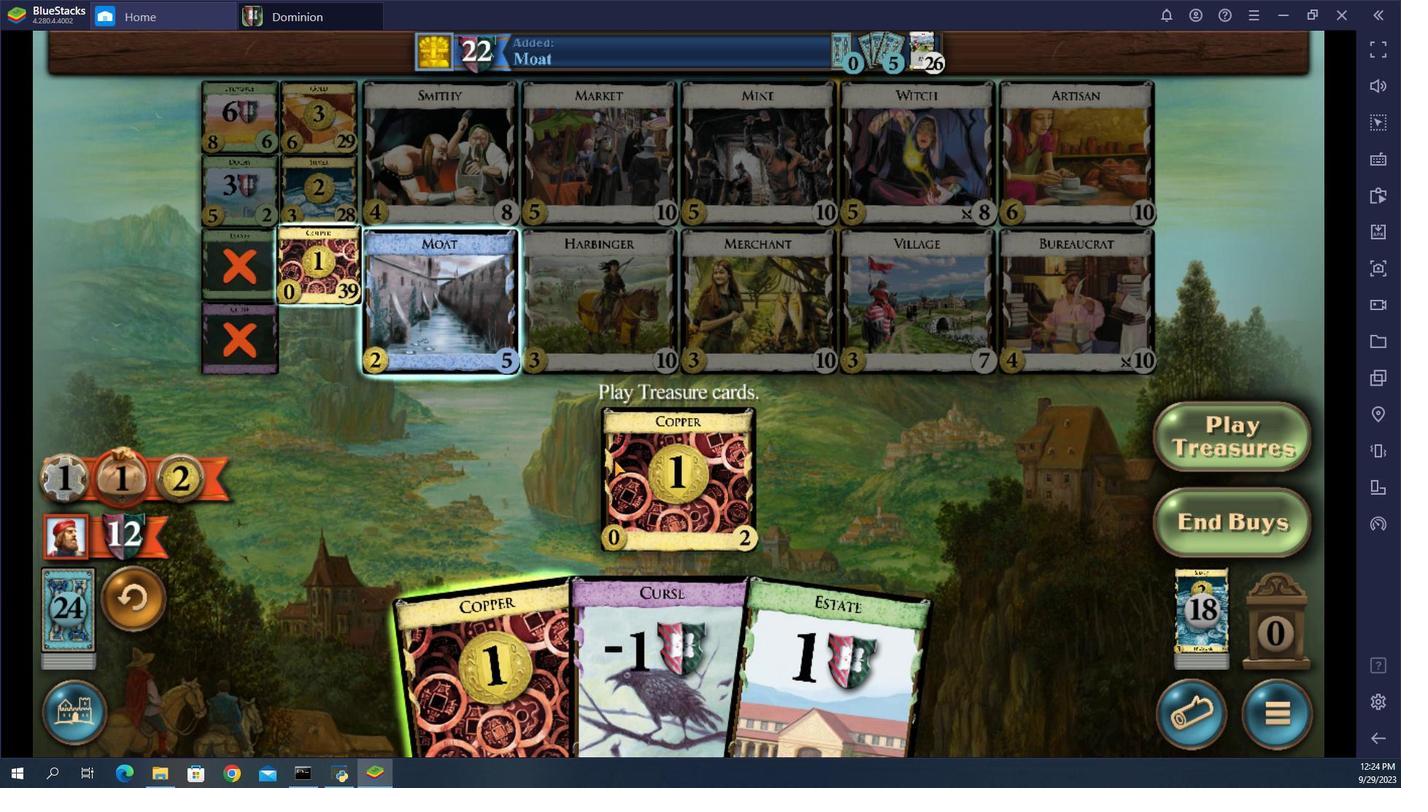 
Action: Mouse moved to (602, 526)
Screenshot: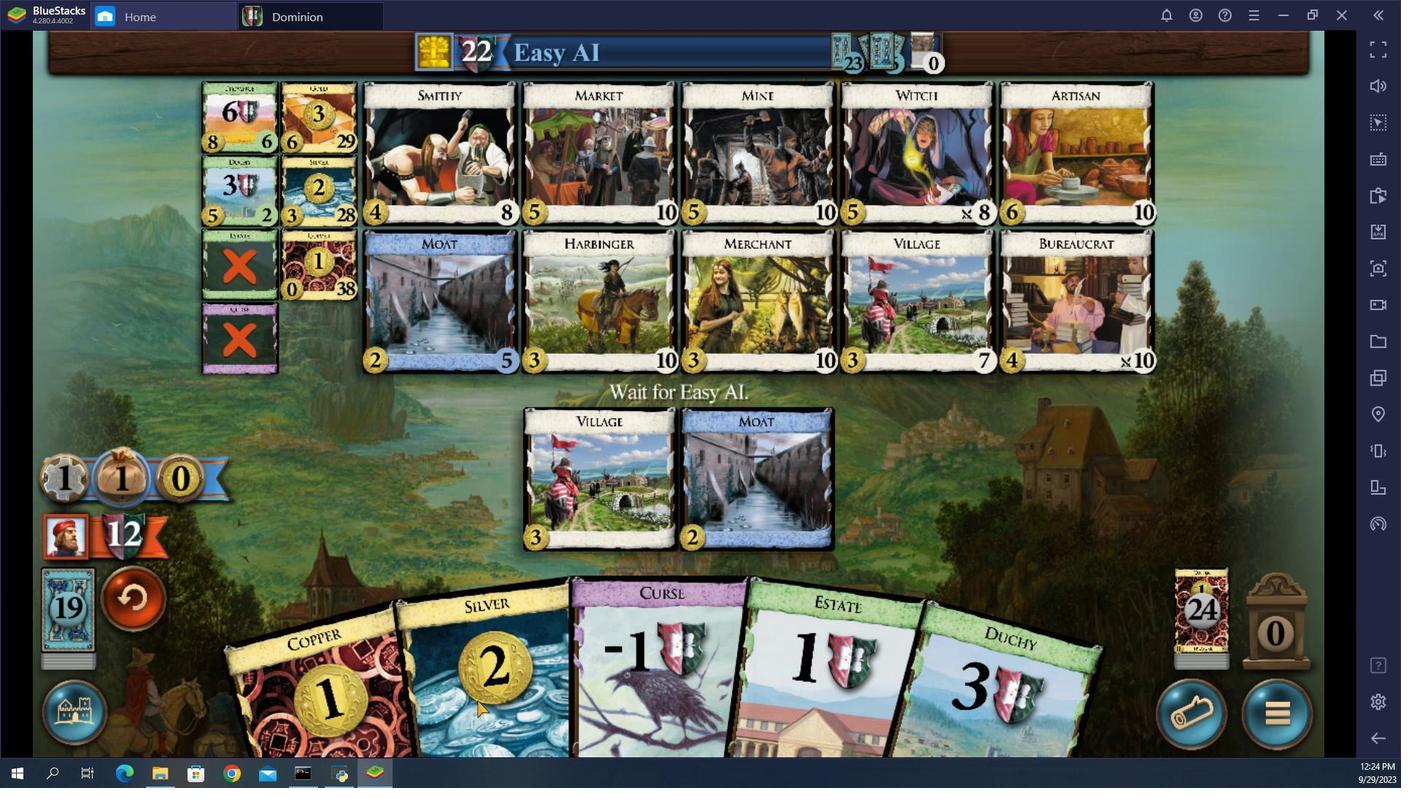 
Action: Mouse pressed left at (602, 526)
Screenshot: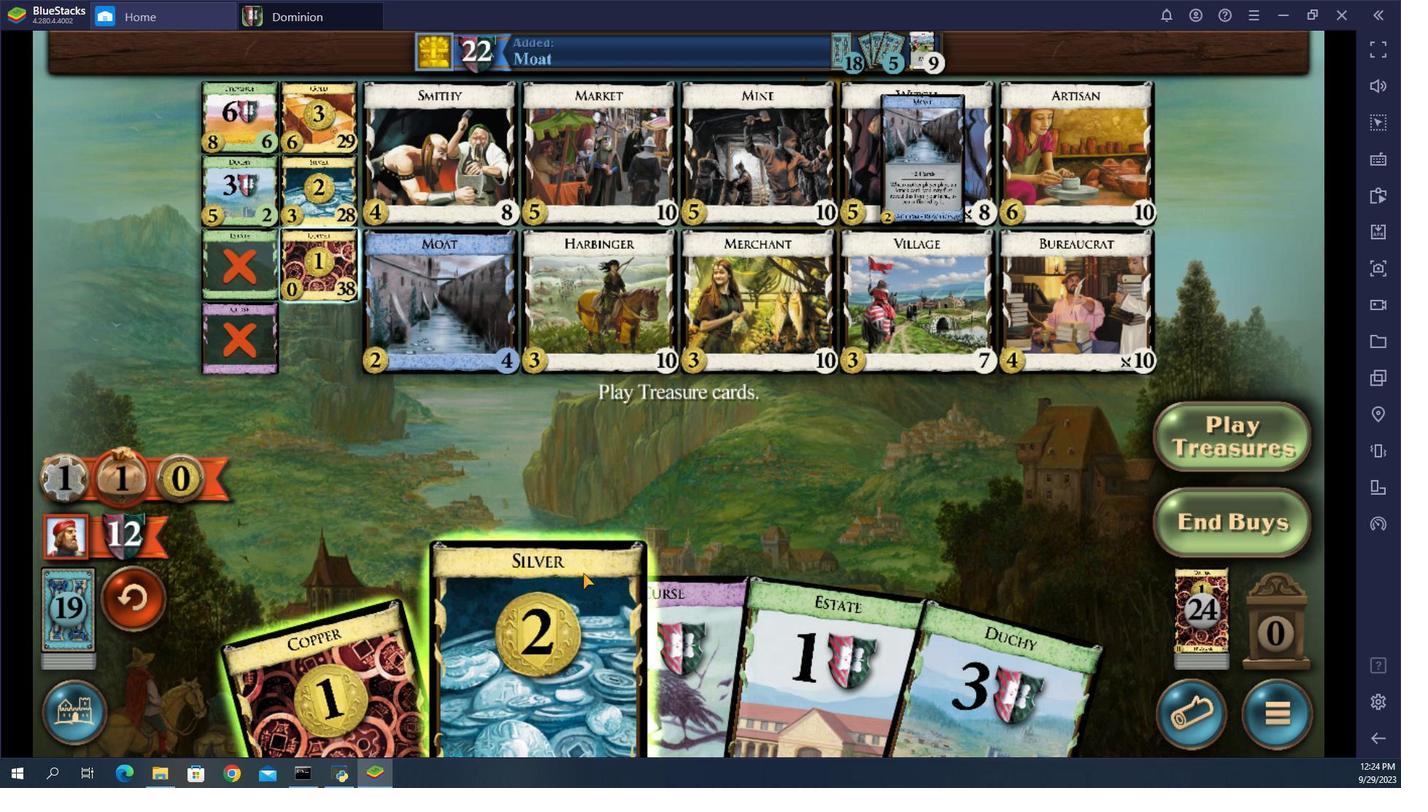 
Action: Mouse moved to (621, 527)
Screenshot: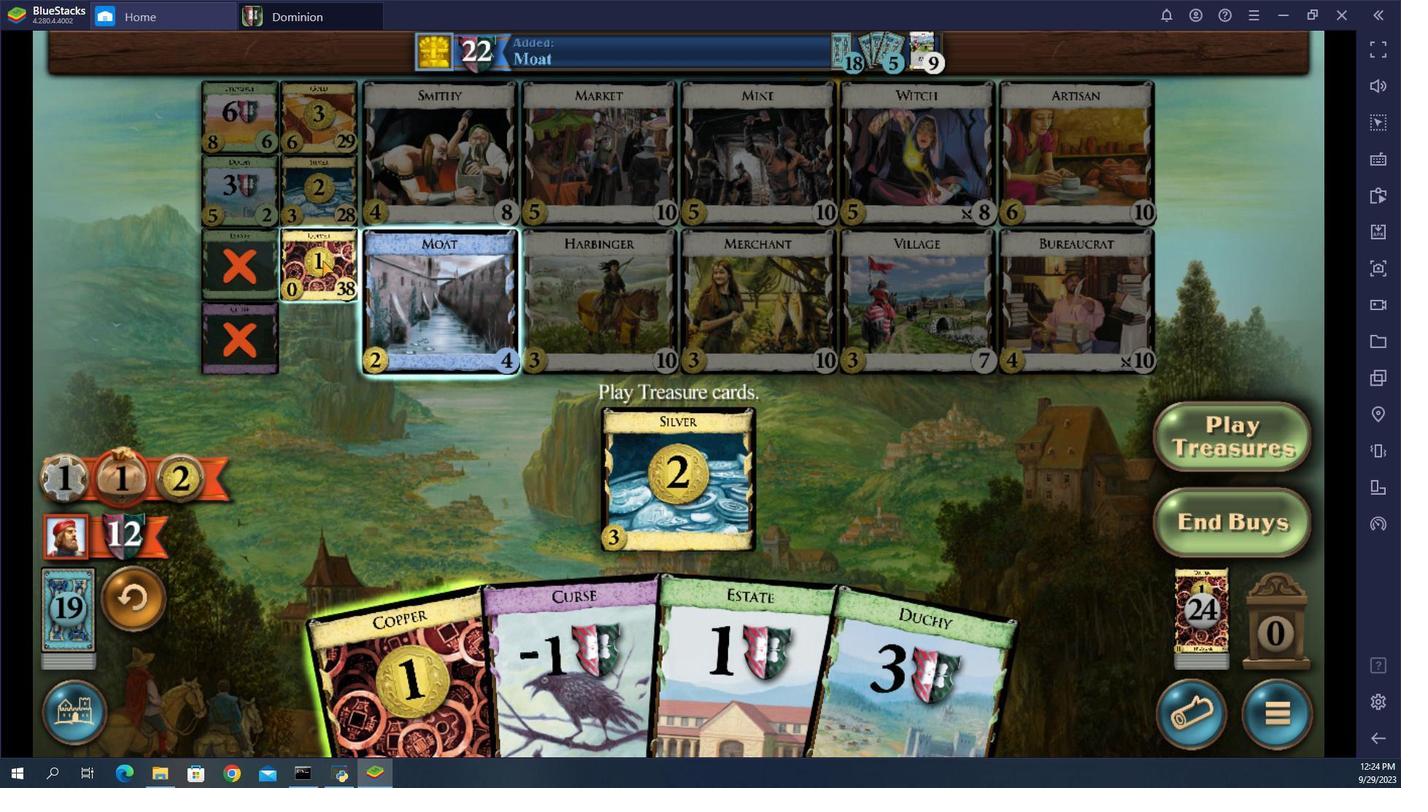 
Action: Mouse pressed left at (621, 527)
Screenshot: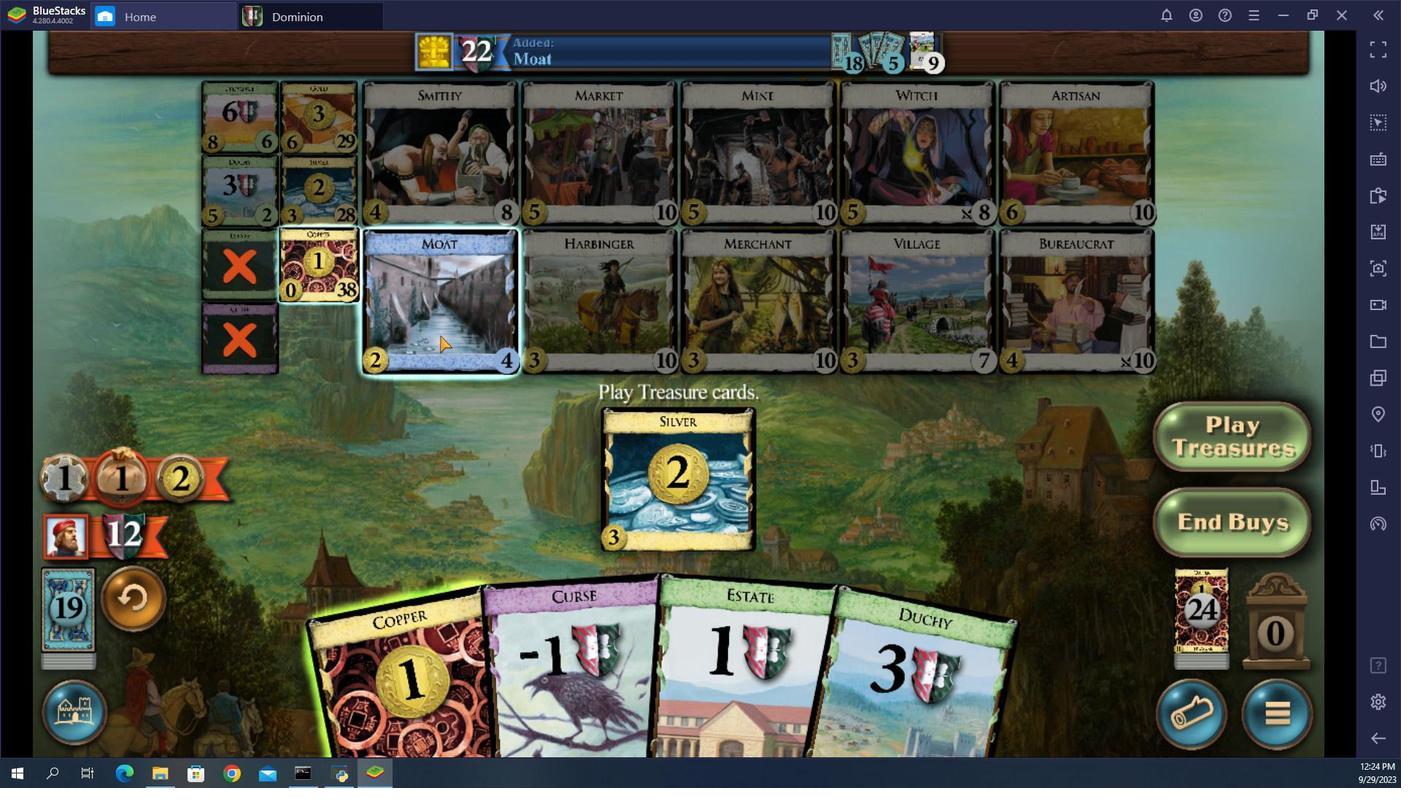 
Action: Mouse moved to (558, 526)
Screenshot: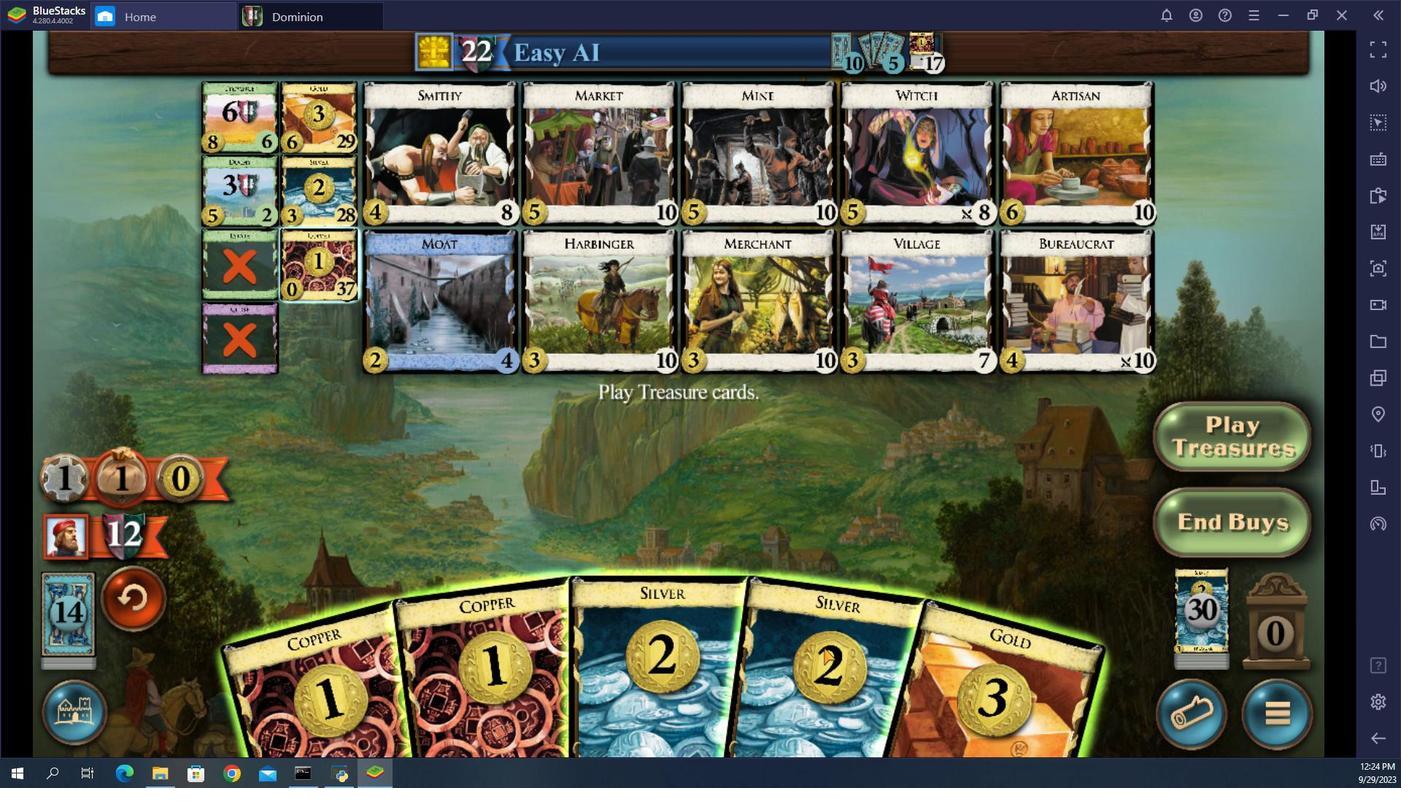 
Action: Mouse pressed left at (558, 526)
Screenshot: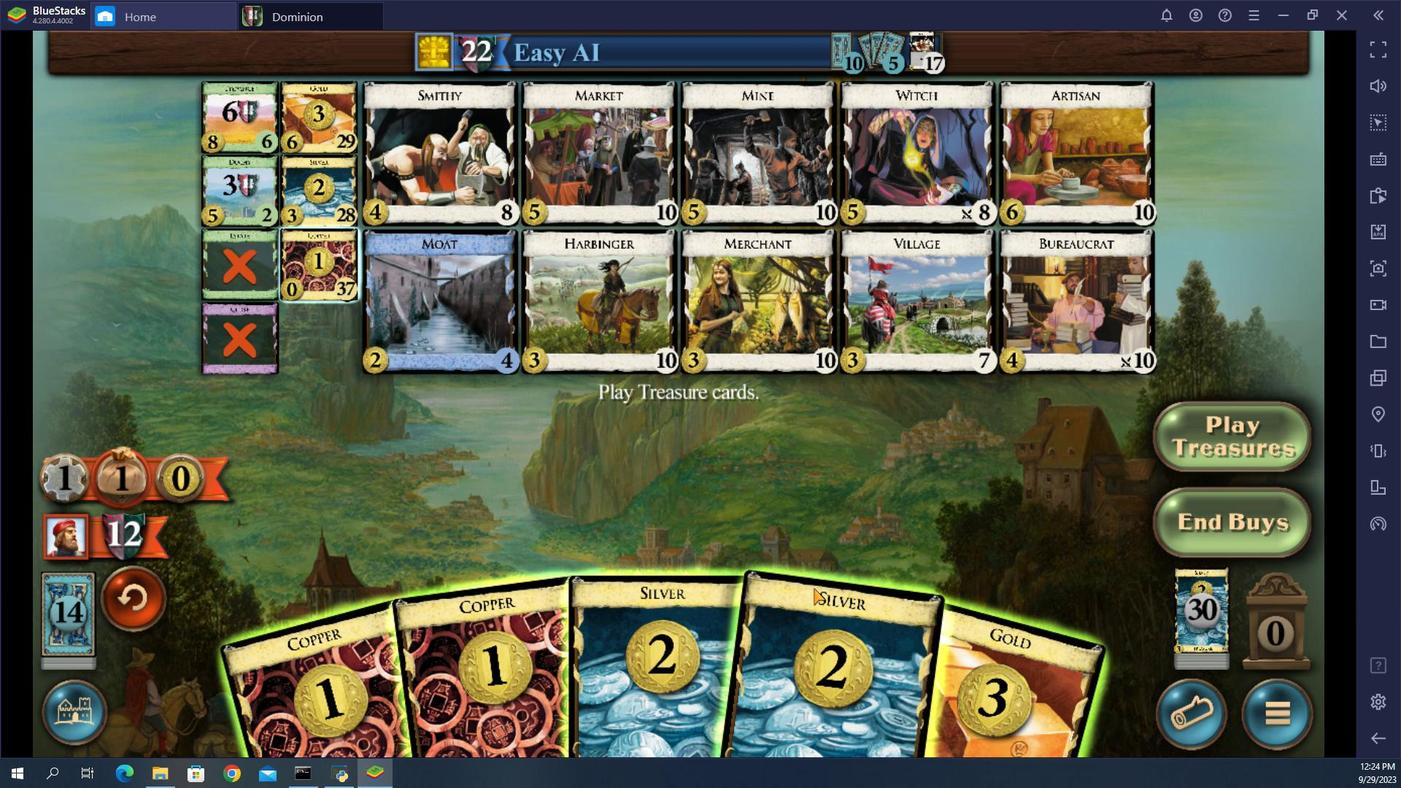 
Action: Mouse moved to (569, 526)
Screenshot: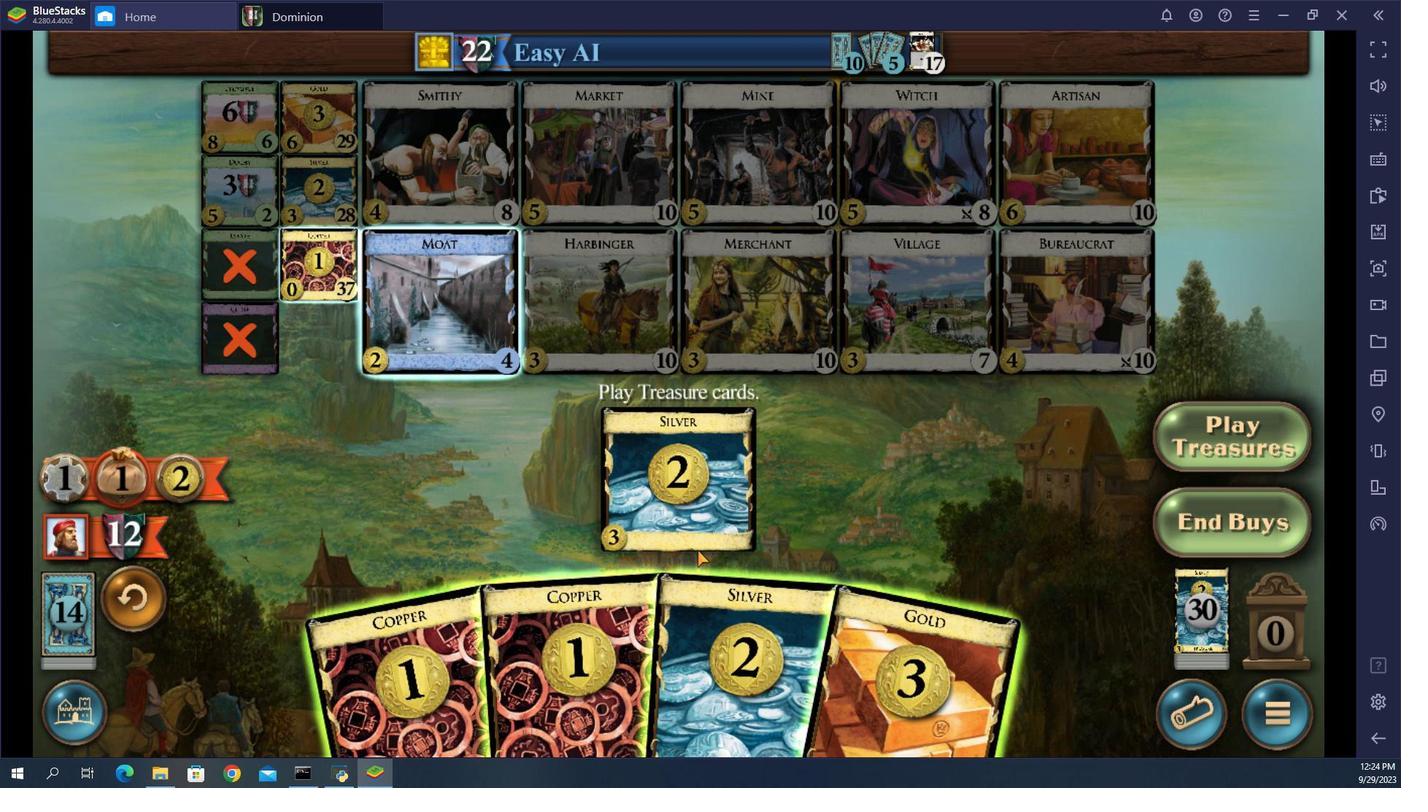 
Action: Mouse pressed left at (569, 526)
Screenshot: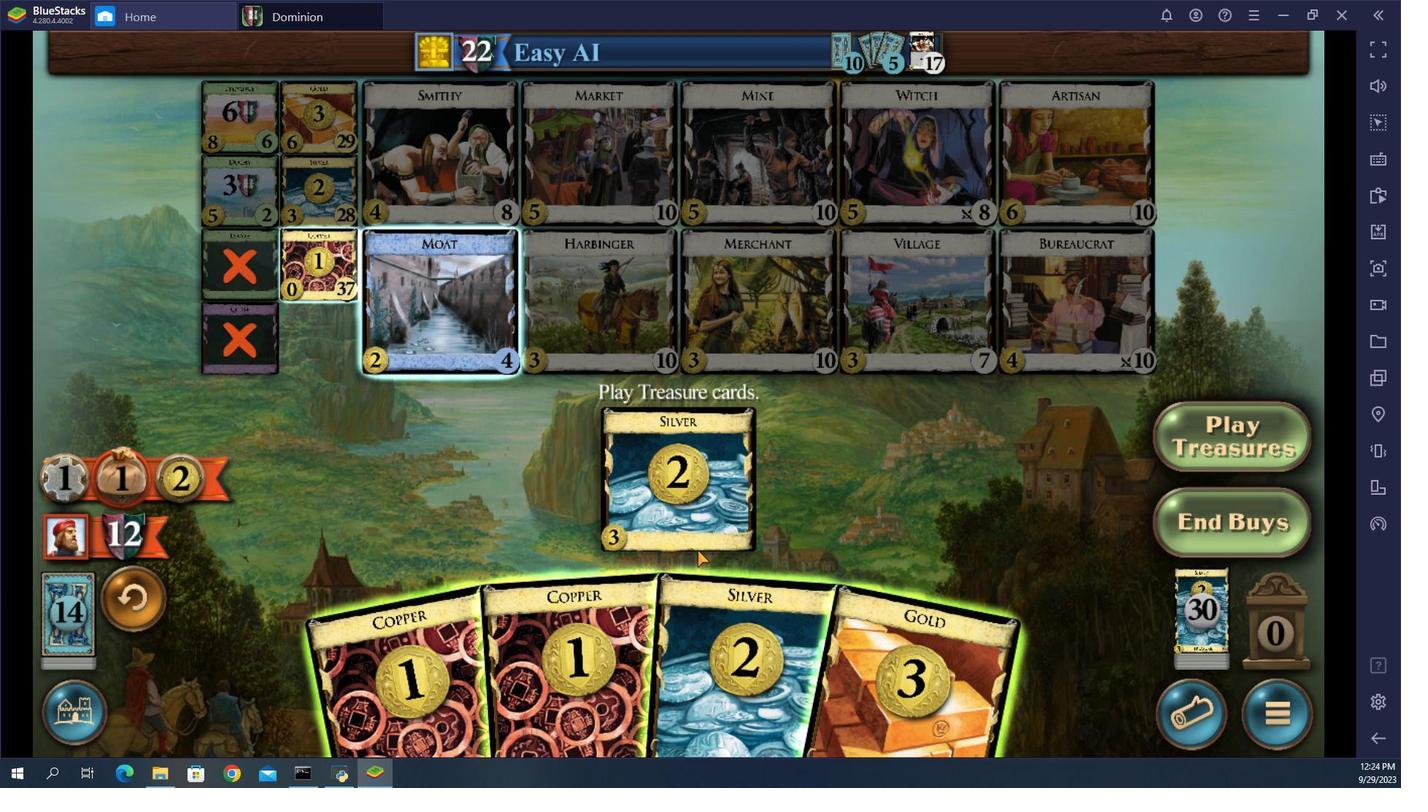 
Action: Mouse moved to (580, 526)
Screenshot: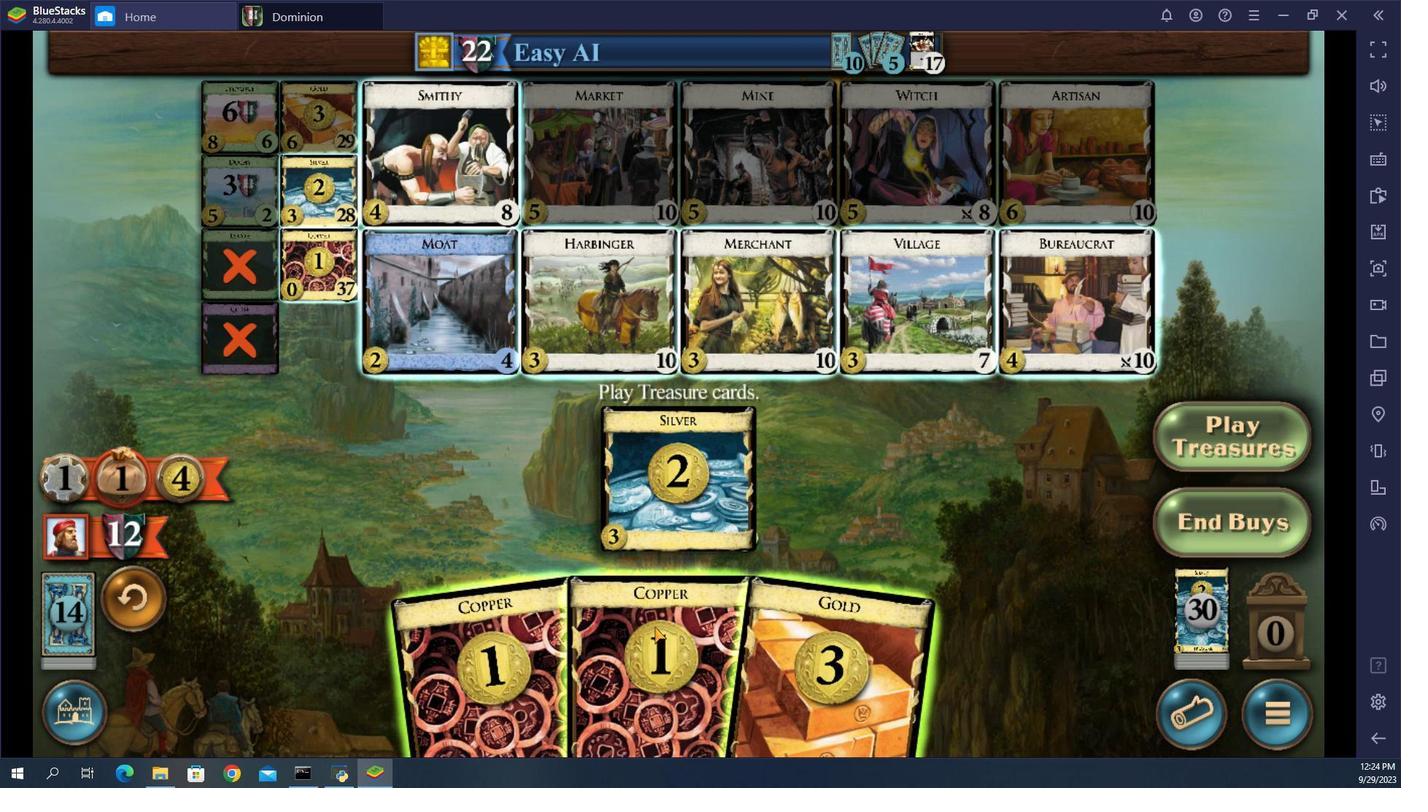 
Action: Mouse pressed left at (580, 526)
Screenshot: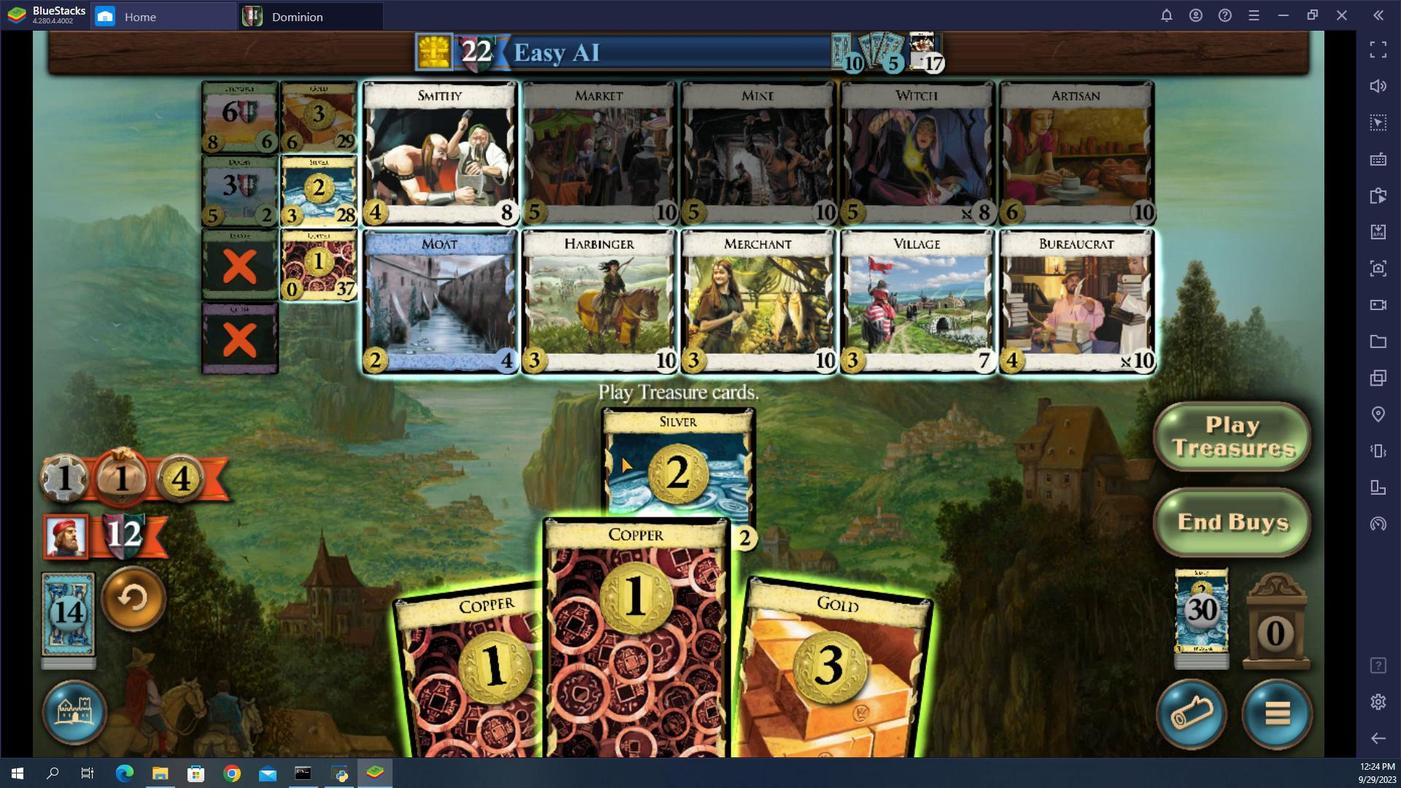 
Action: Mouse moved to (632, 527)
Screenshot: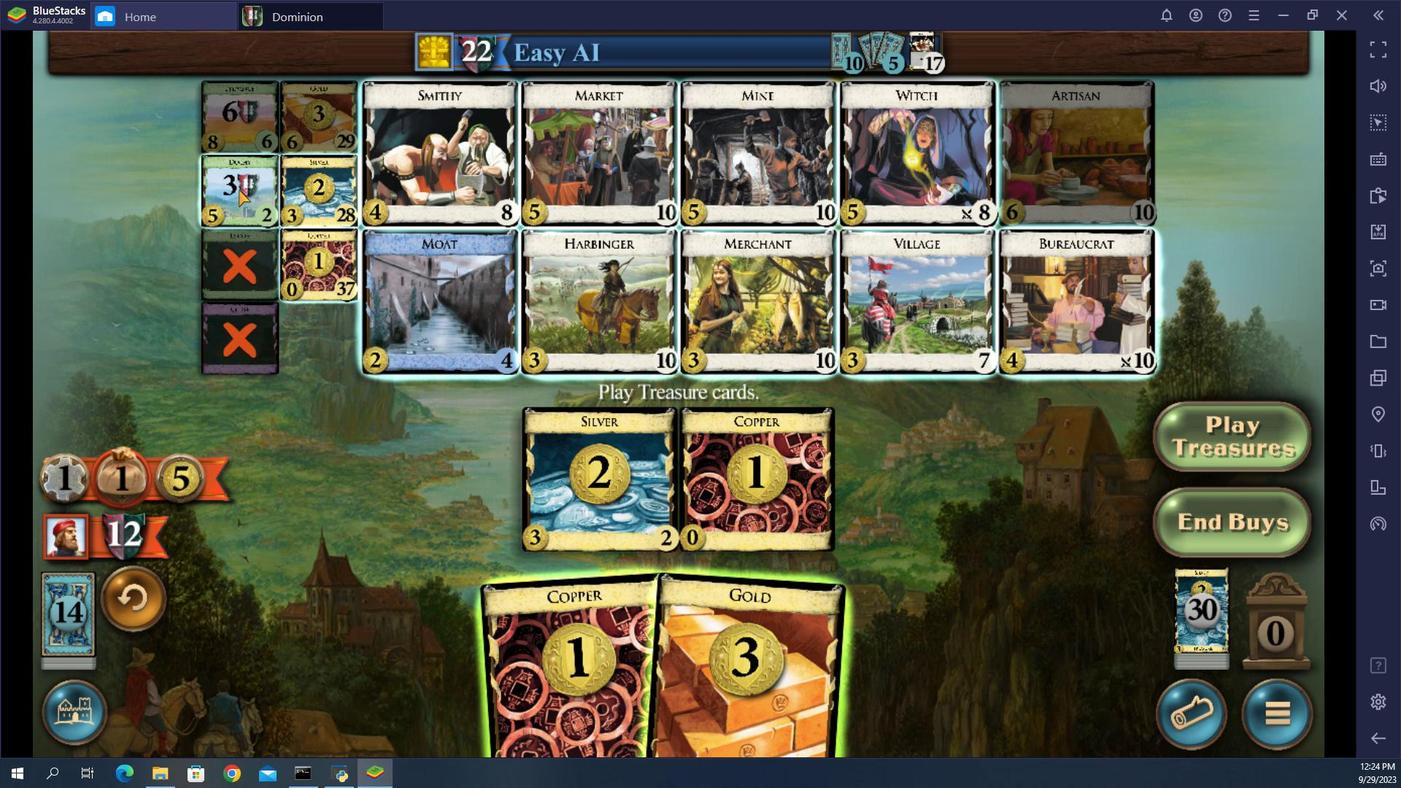 
Action: Mouse pressed left at (632, 527)
Screenshot: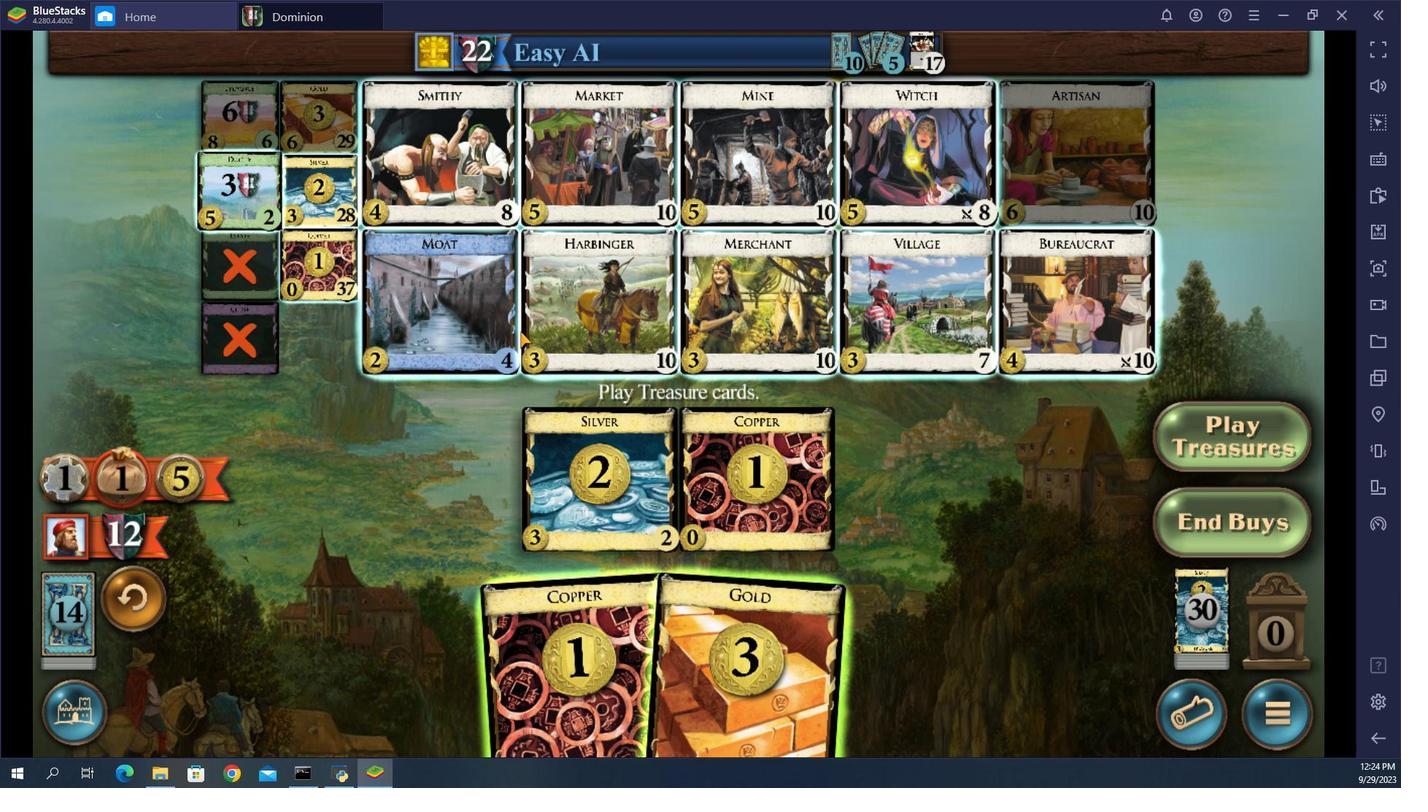 
Action: Mouse moved to (616, 526)
Screenshot: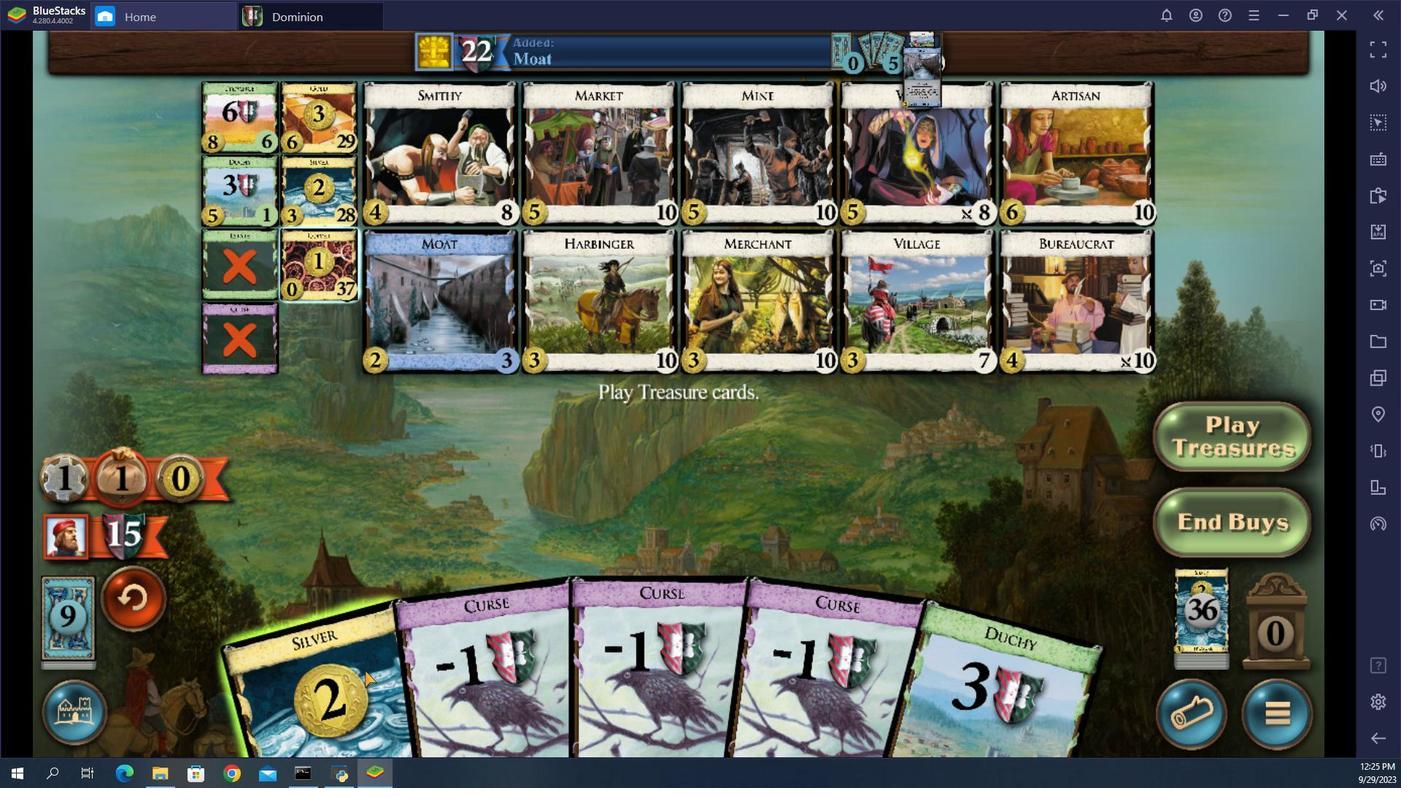 
Action: Mouse pressed left at (616, 526)
Screenshot: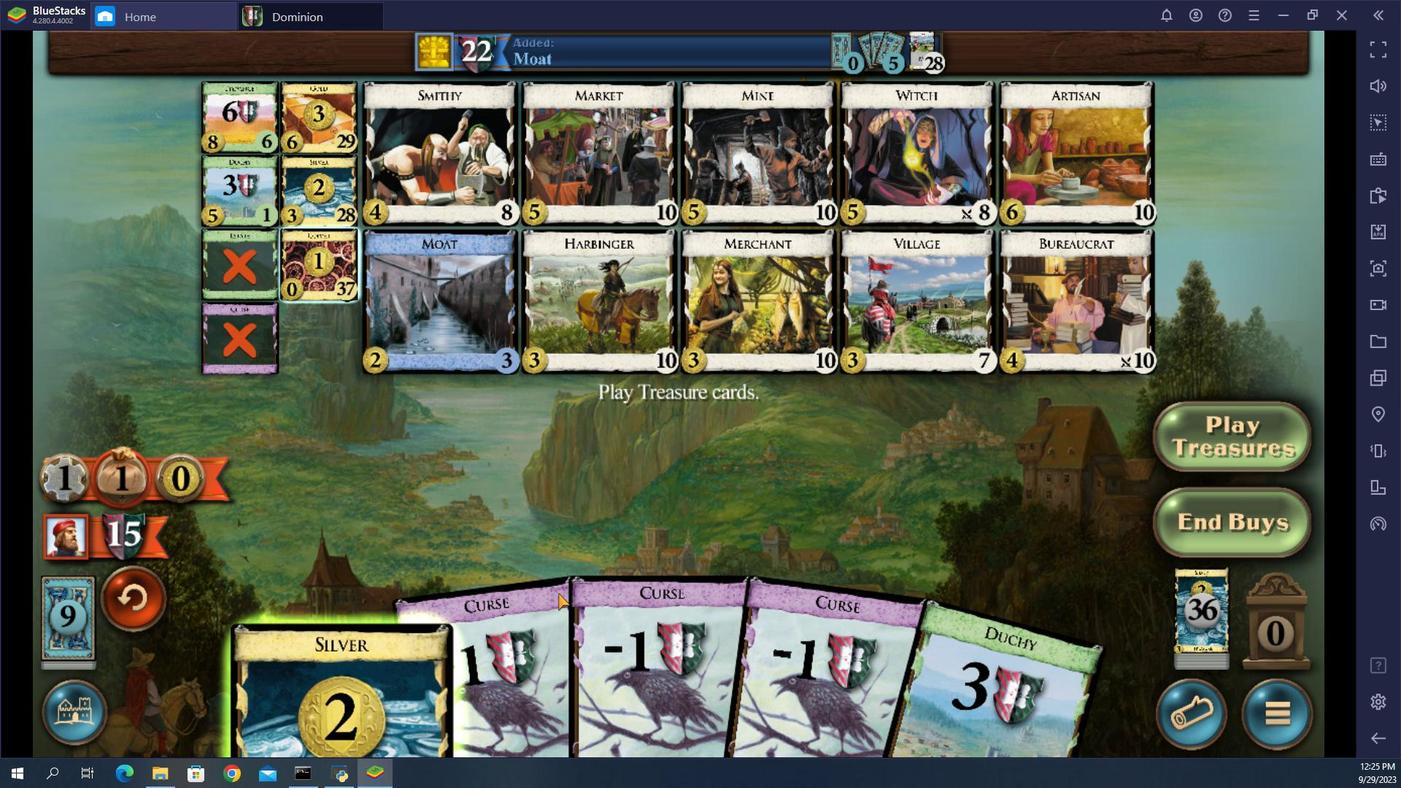 
Action: Mouse moved to (621, 527)
Screenshot: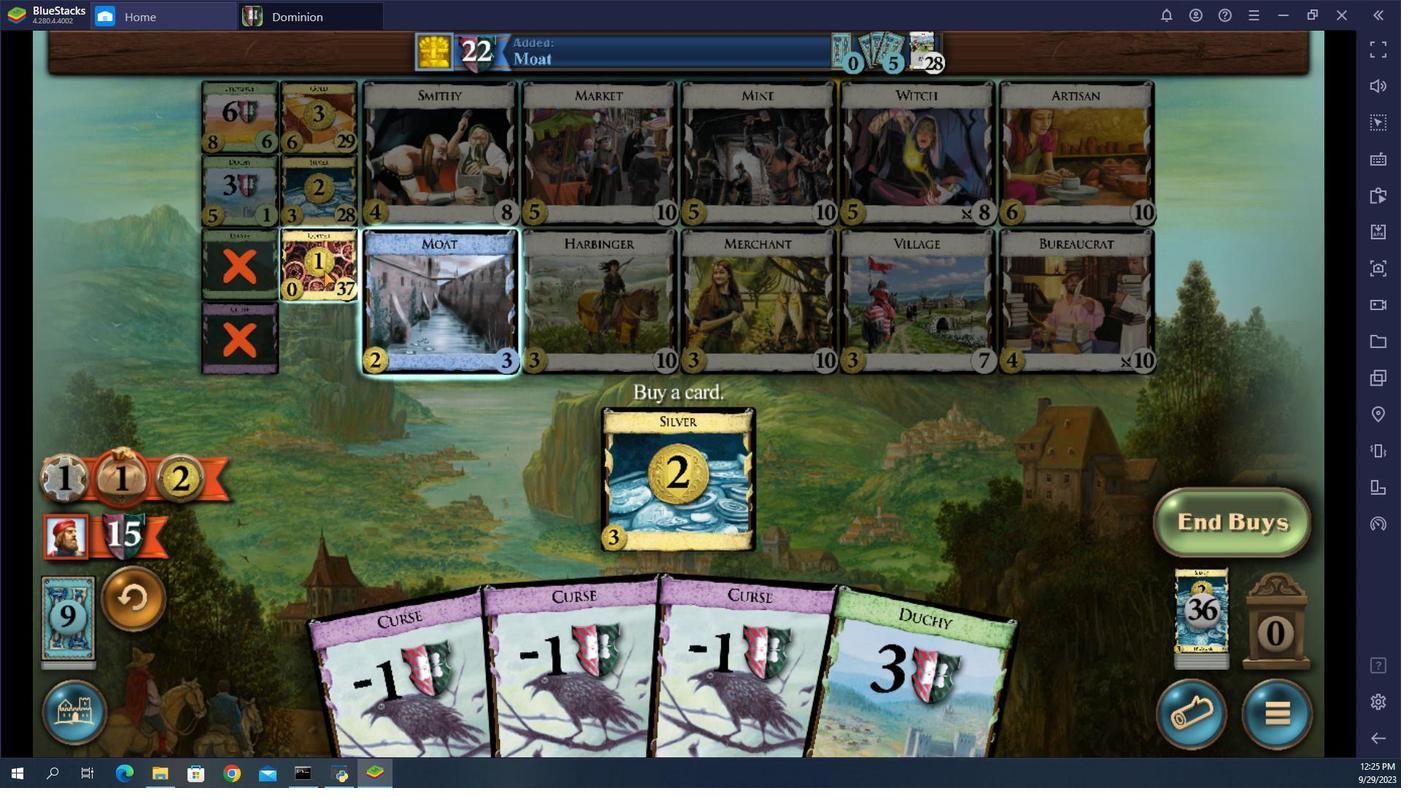 
Action: Mouse pressed left at (621, 527)
Screenshot: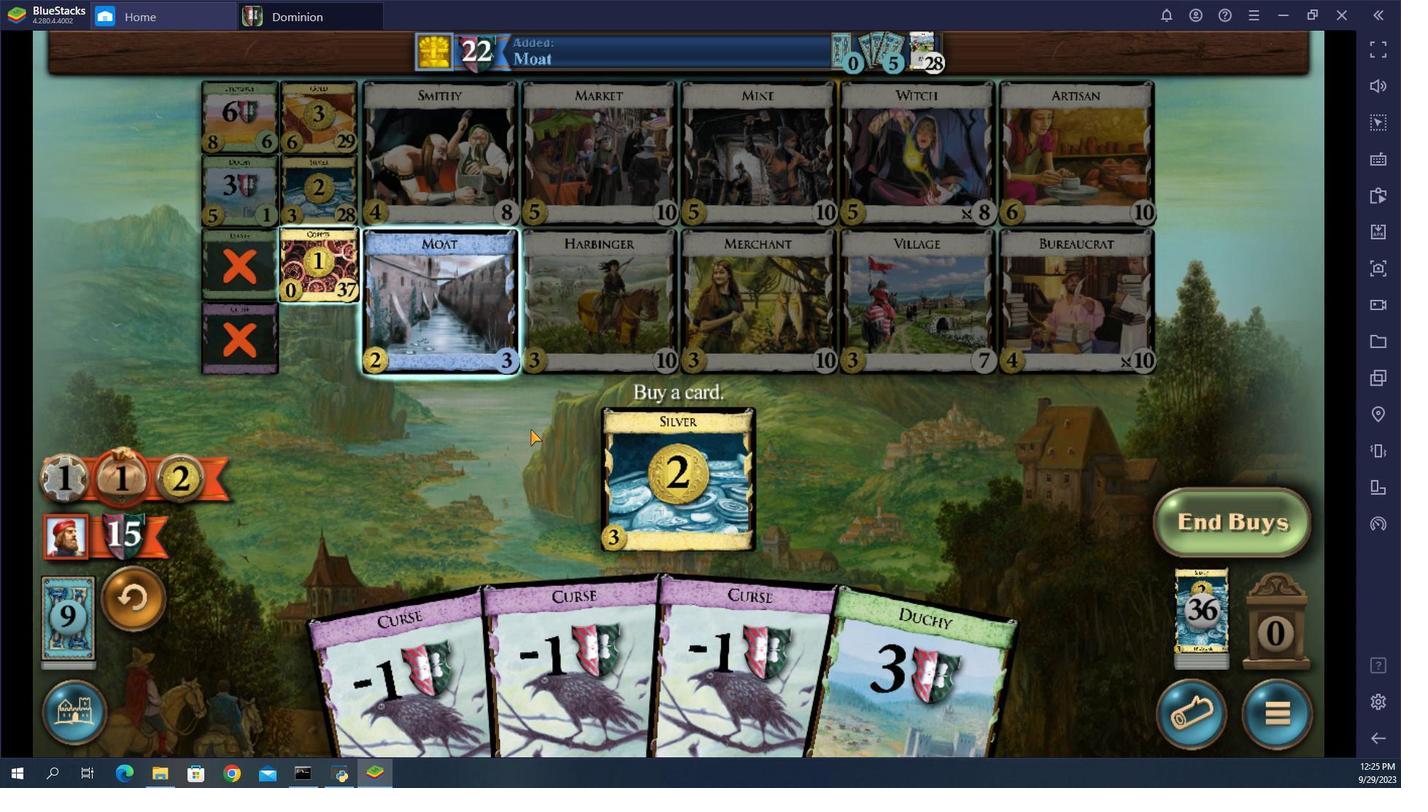 
Action: Mouse moved to (598, 526)
Screenshot: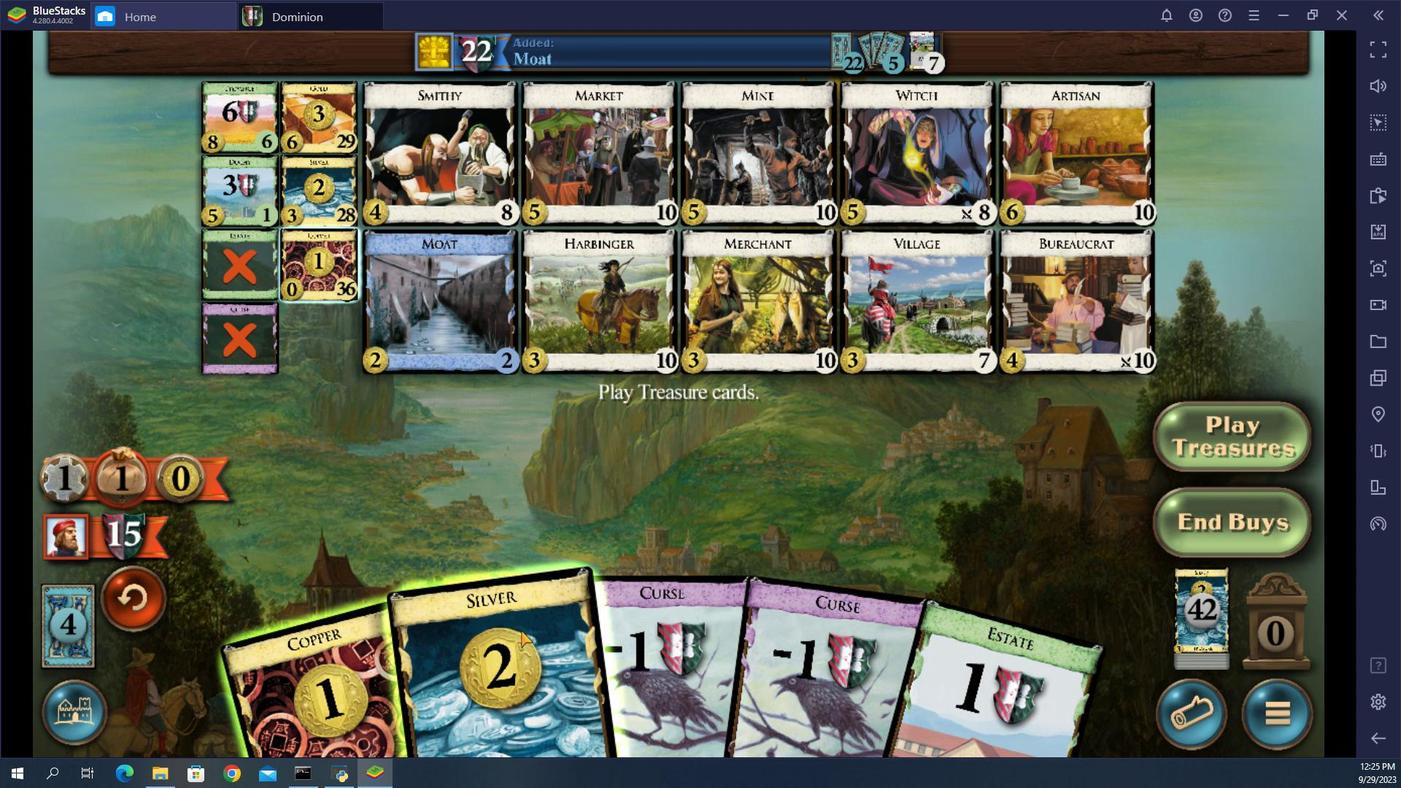 
Action: Mouse pressed left at (598, 526)
Screenshot: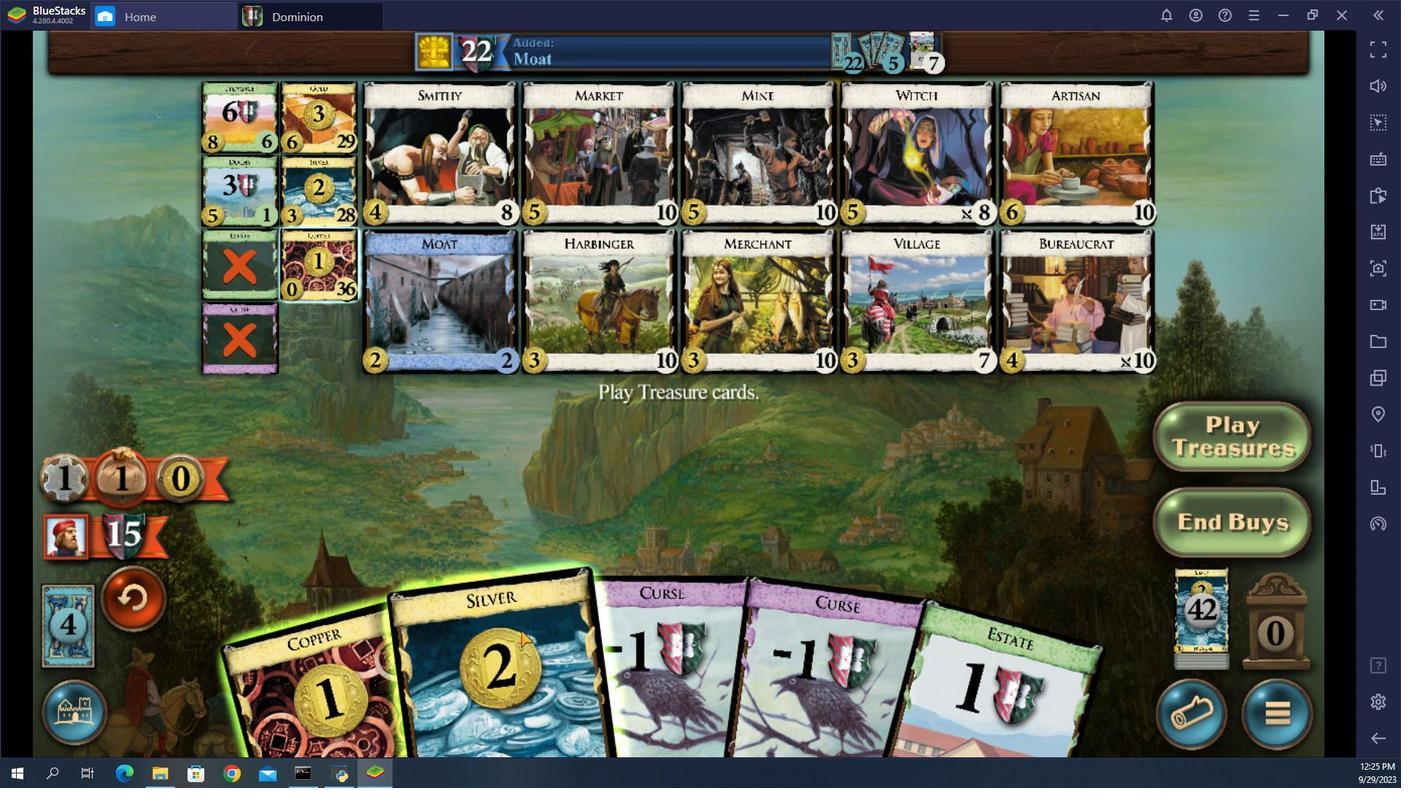 
Action: Mouse moved to (613, 526)
Screenshot: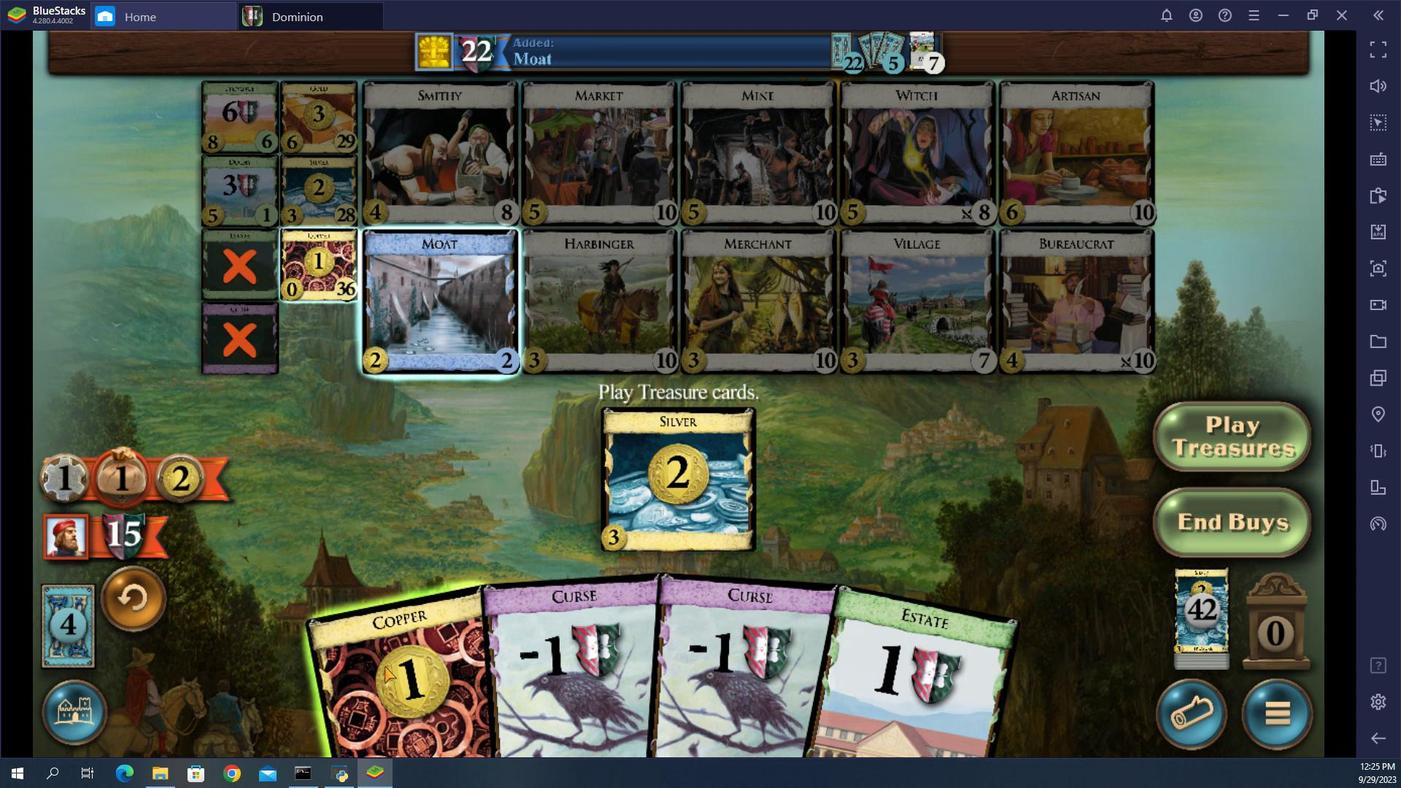 
Action: Mouse pressed left at (613, 526)
Screenshot: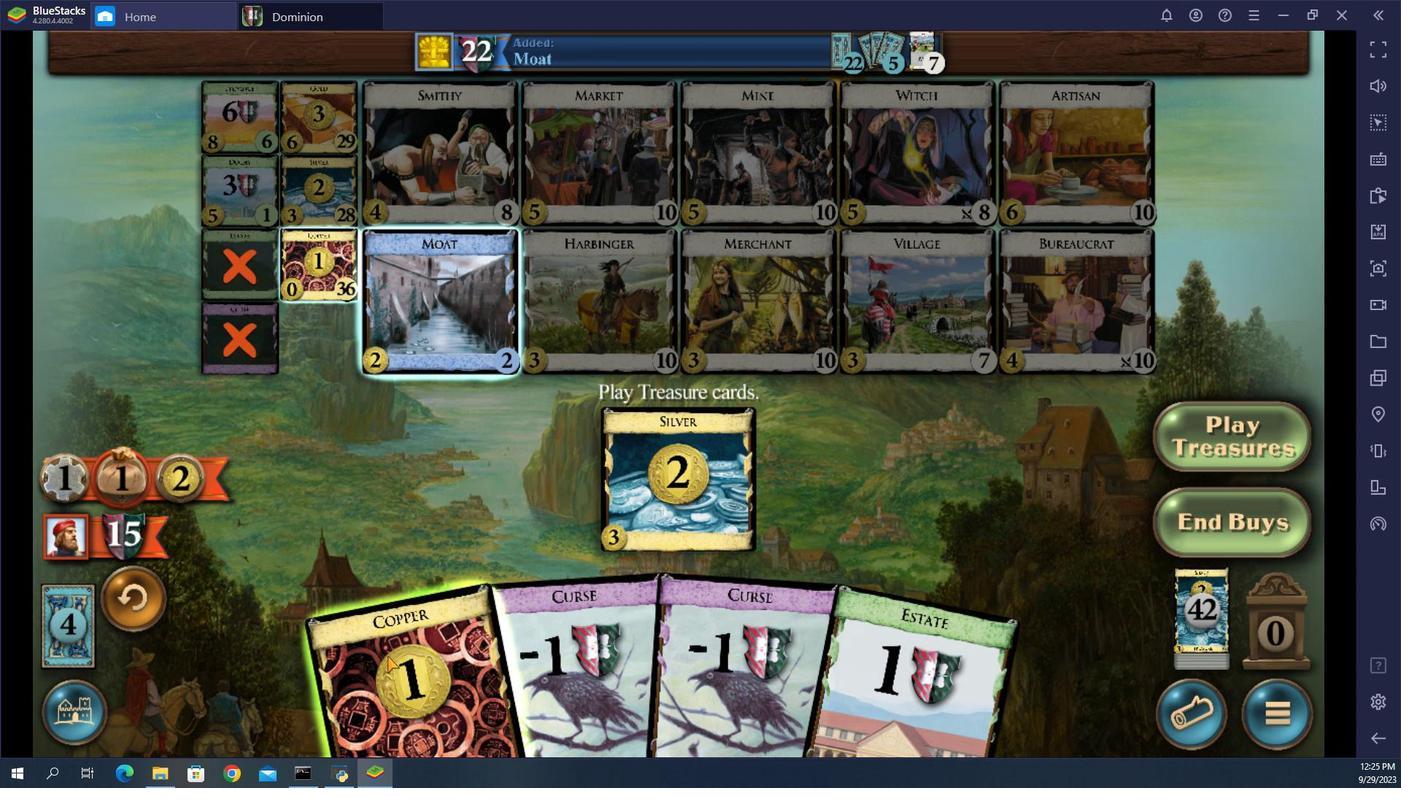 
Action: Mouse moved to (625, 527)
Screenshot: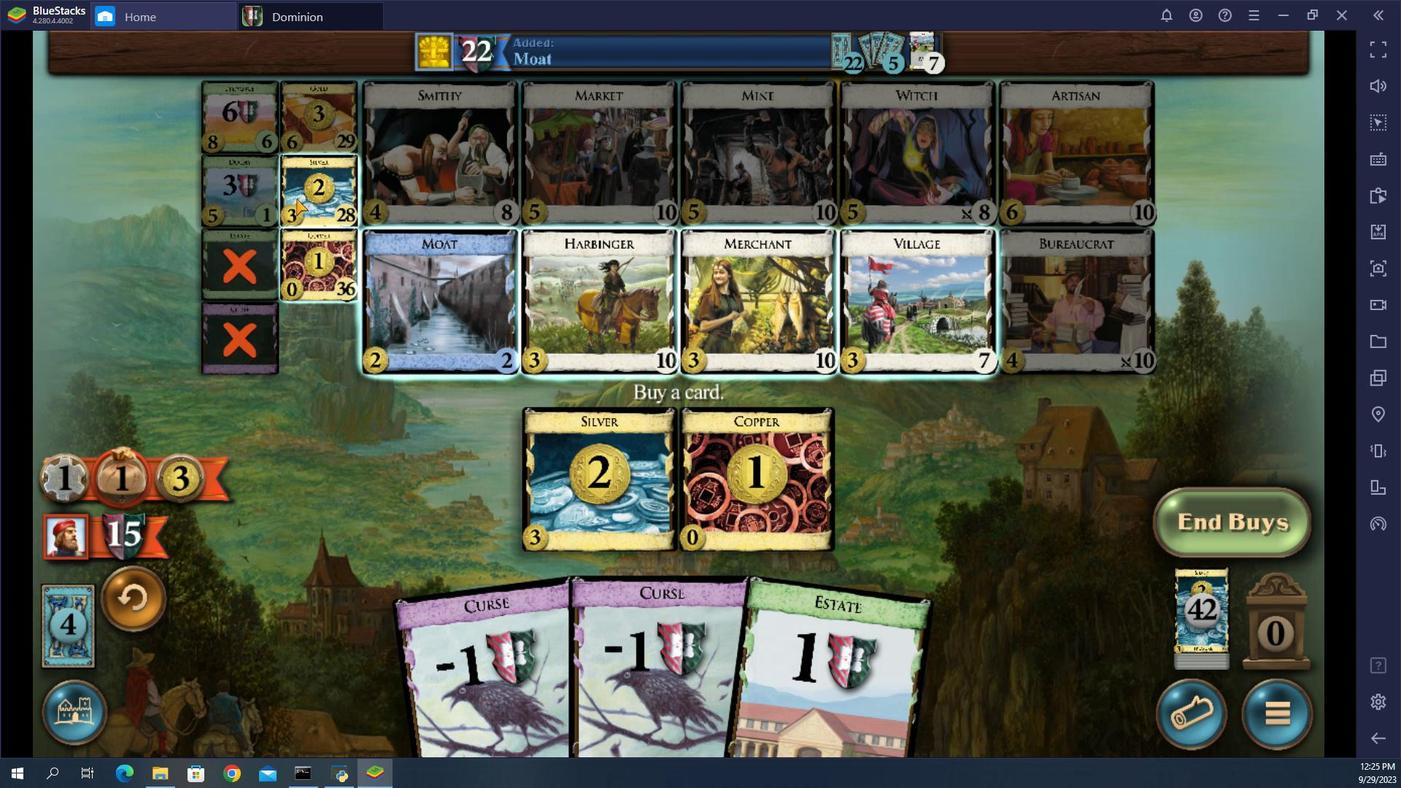 
Action: Mouse pressed left at (625, 527)
Screenshot: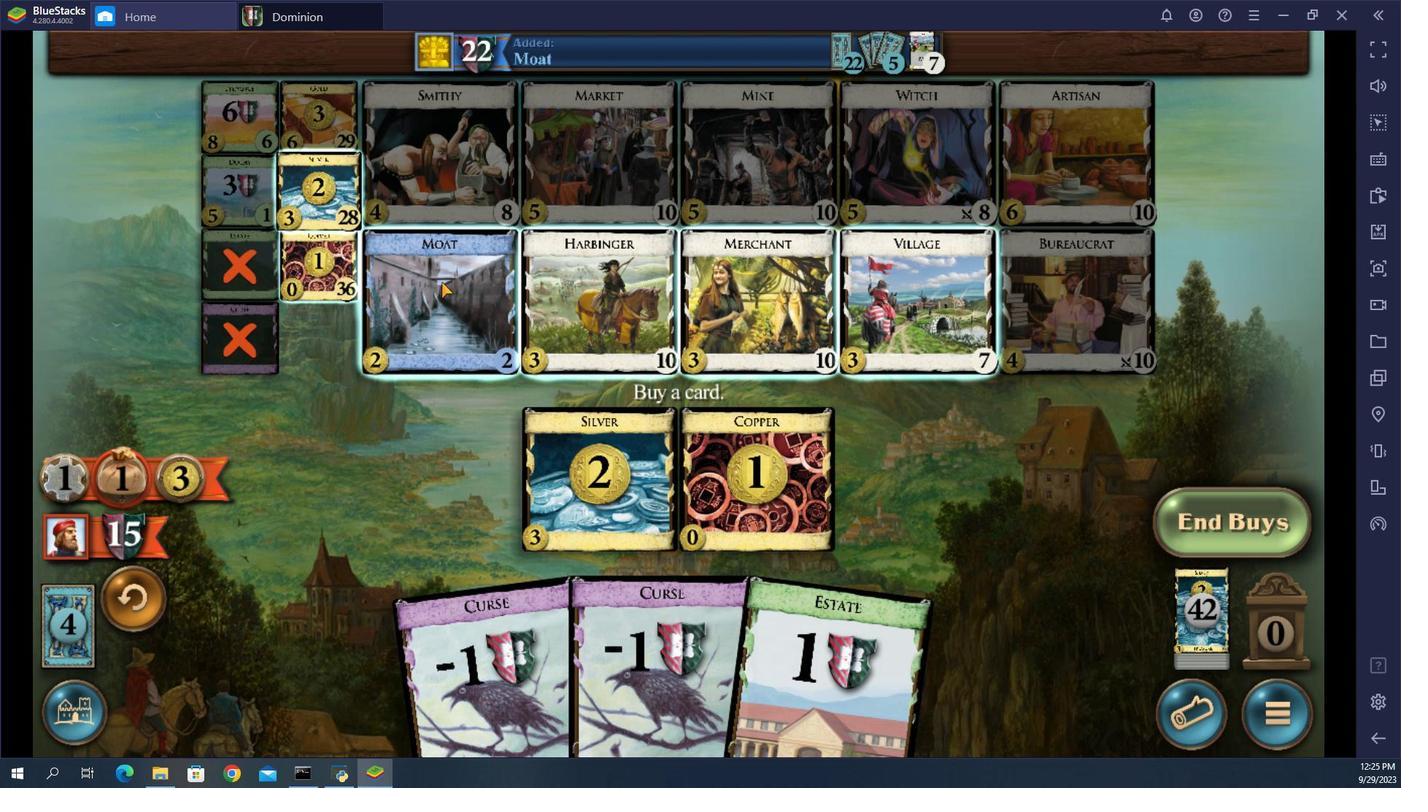 
Action: Mouse moved to (580, 526)
Screenshot: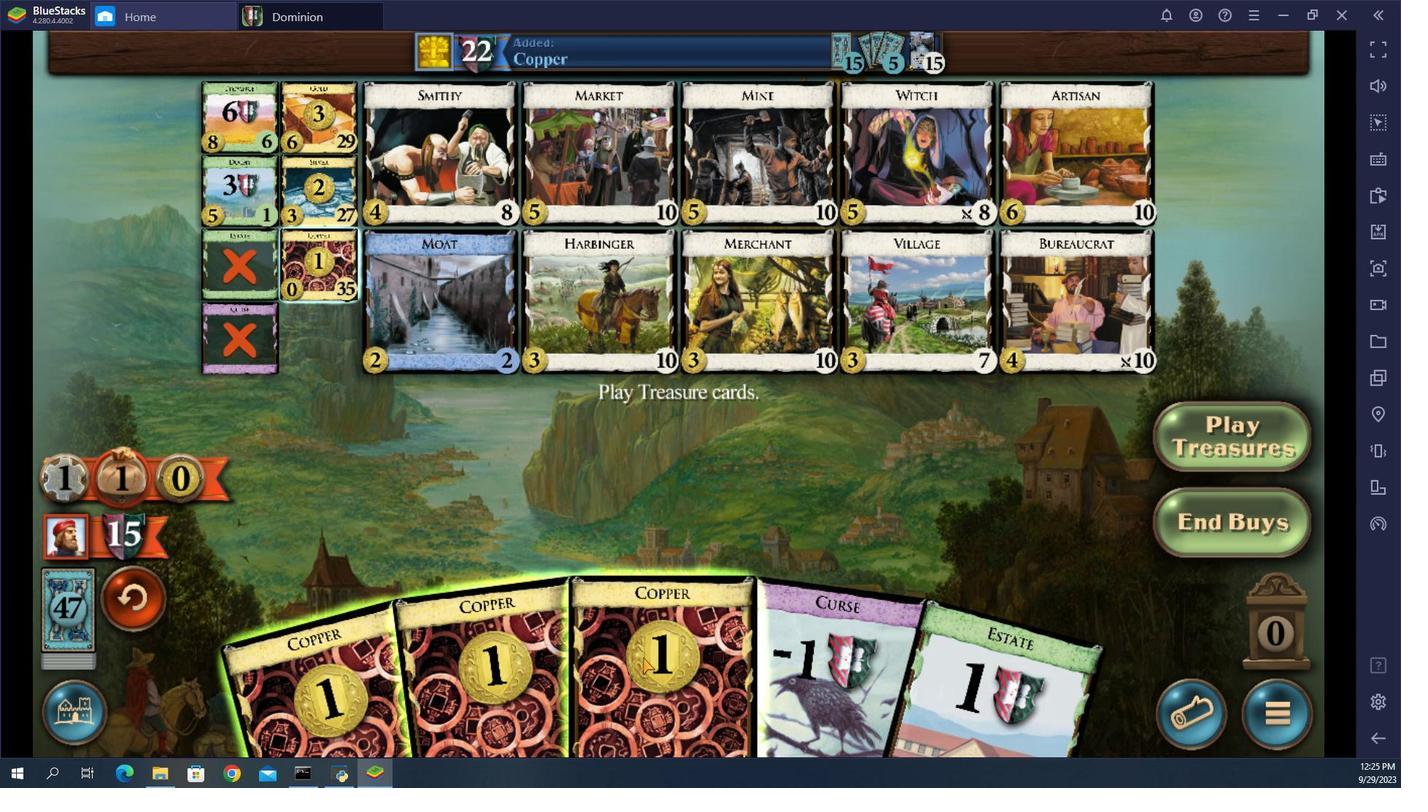 
Action: Mouse pressed left at (580, 526)
Screenshot: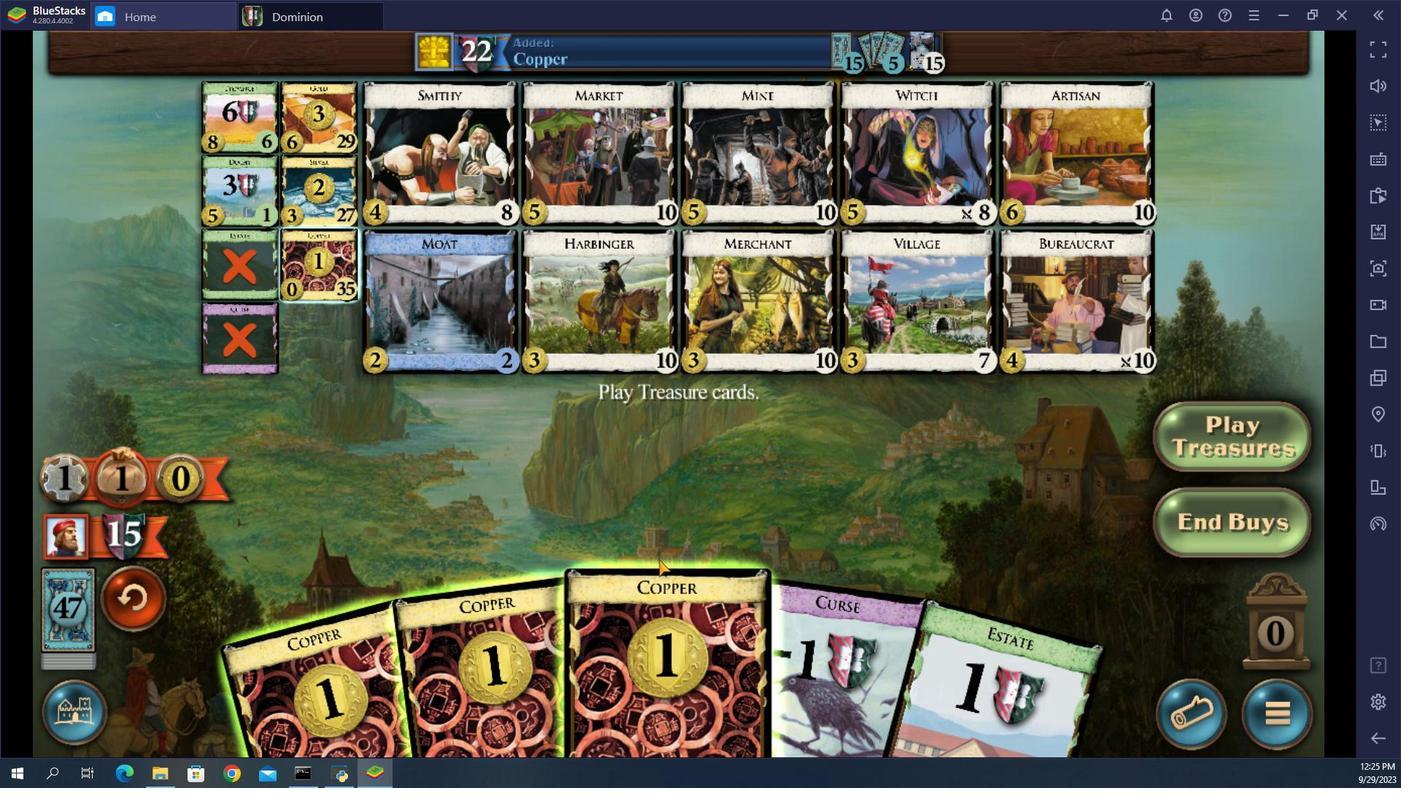 
Action: Mouse moved to (591, 526)
Screenshot: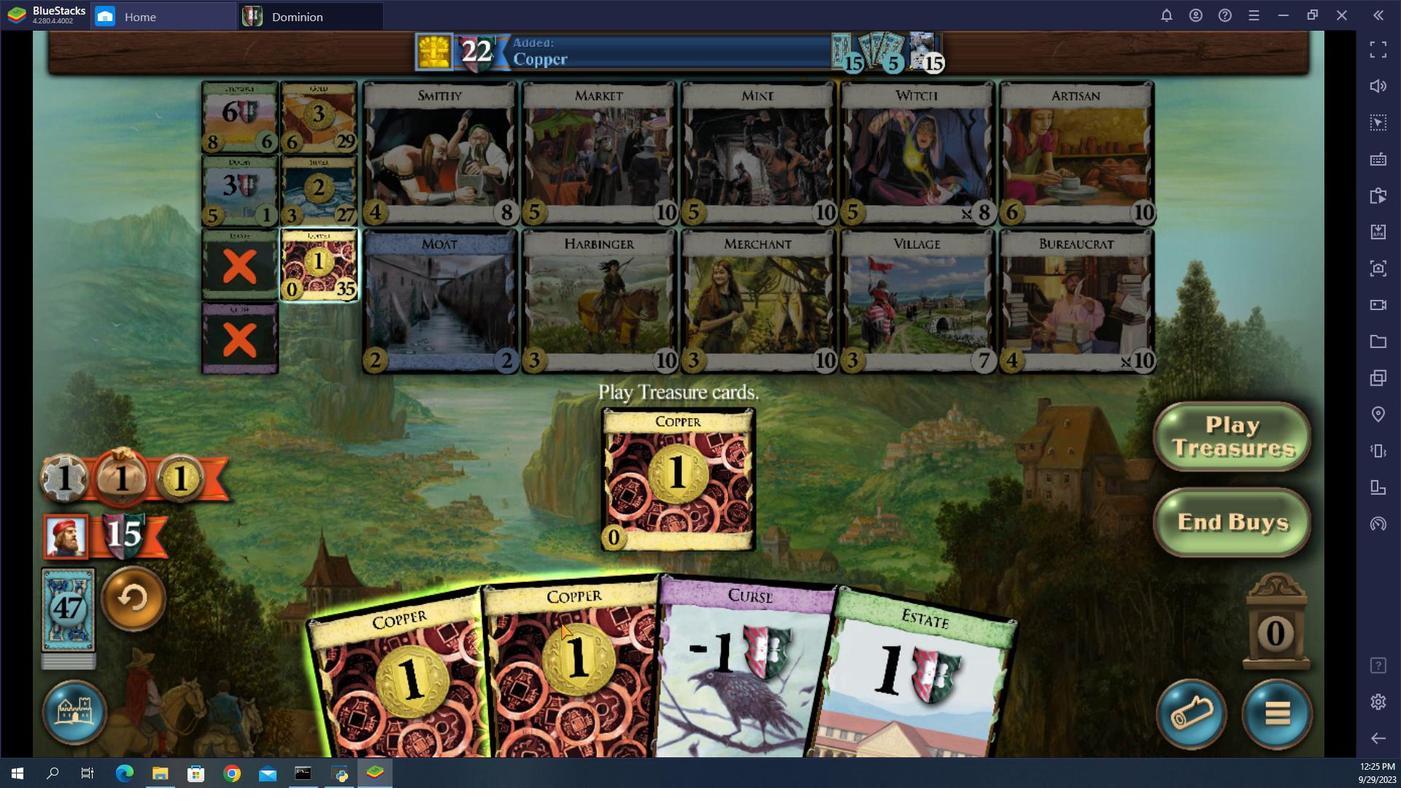 
Action: Mouse pressed left at (591, 526)
Screenshot: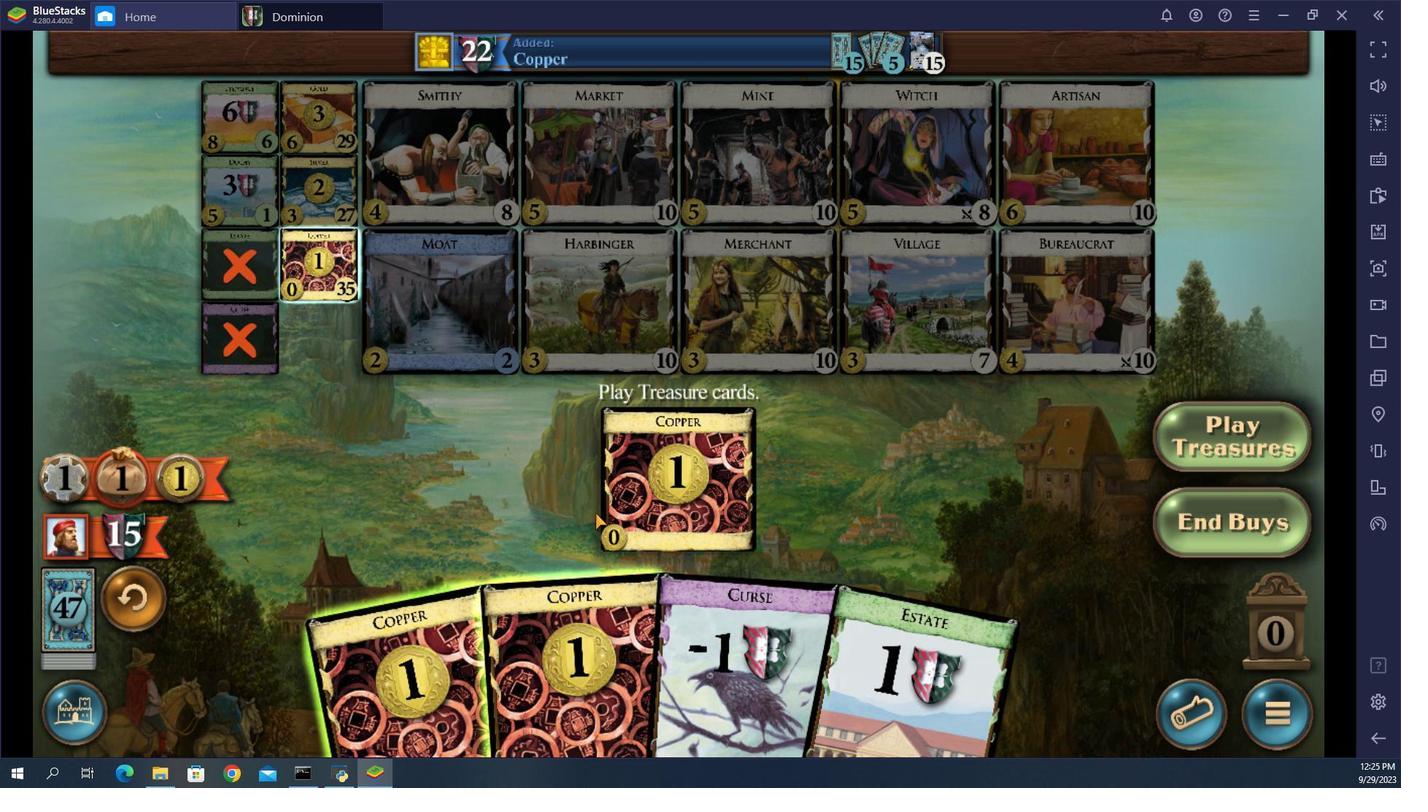 
Action: Mouse moved to (602, 526)
Screenshot: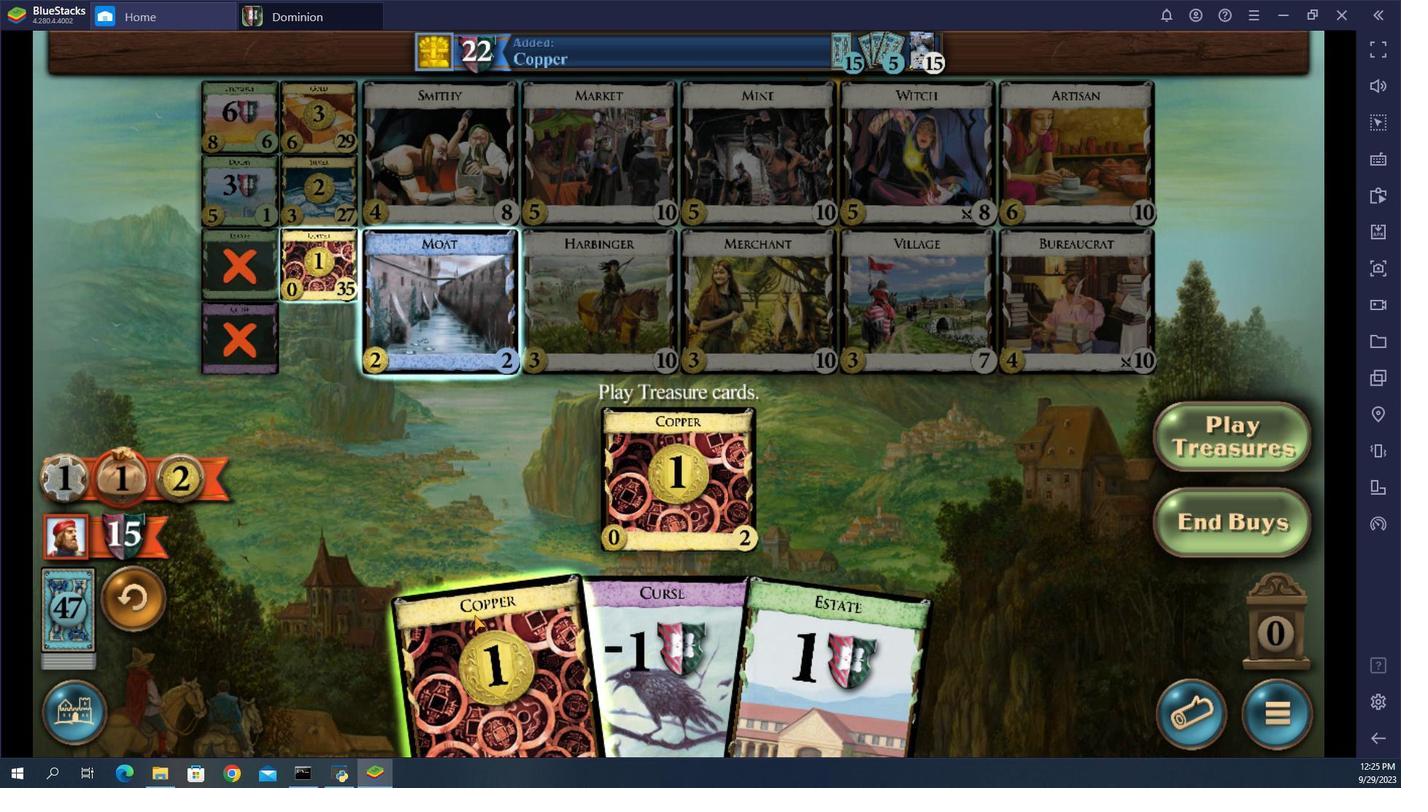 
Action: Mouse pressed left at (602, 526)
Screenshot: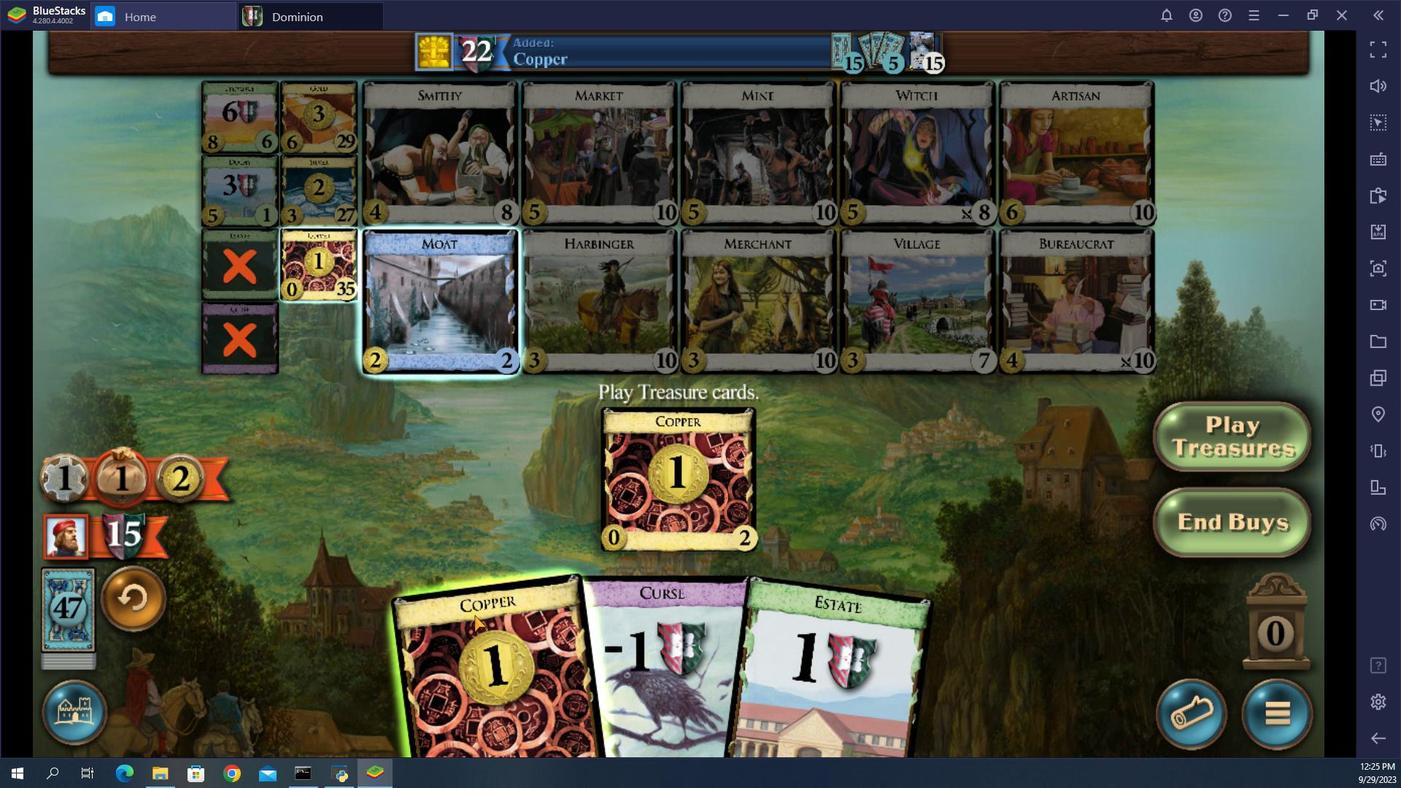 
Action: Mouse moved to (621, 527)
Screenshot: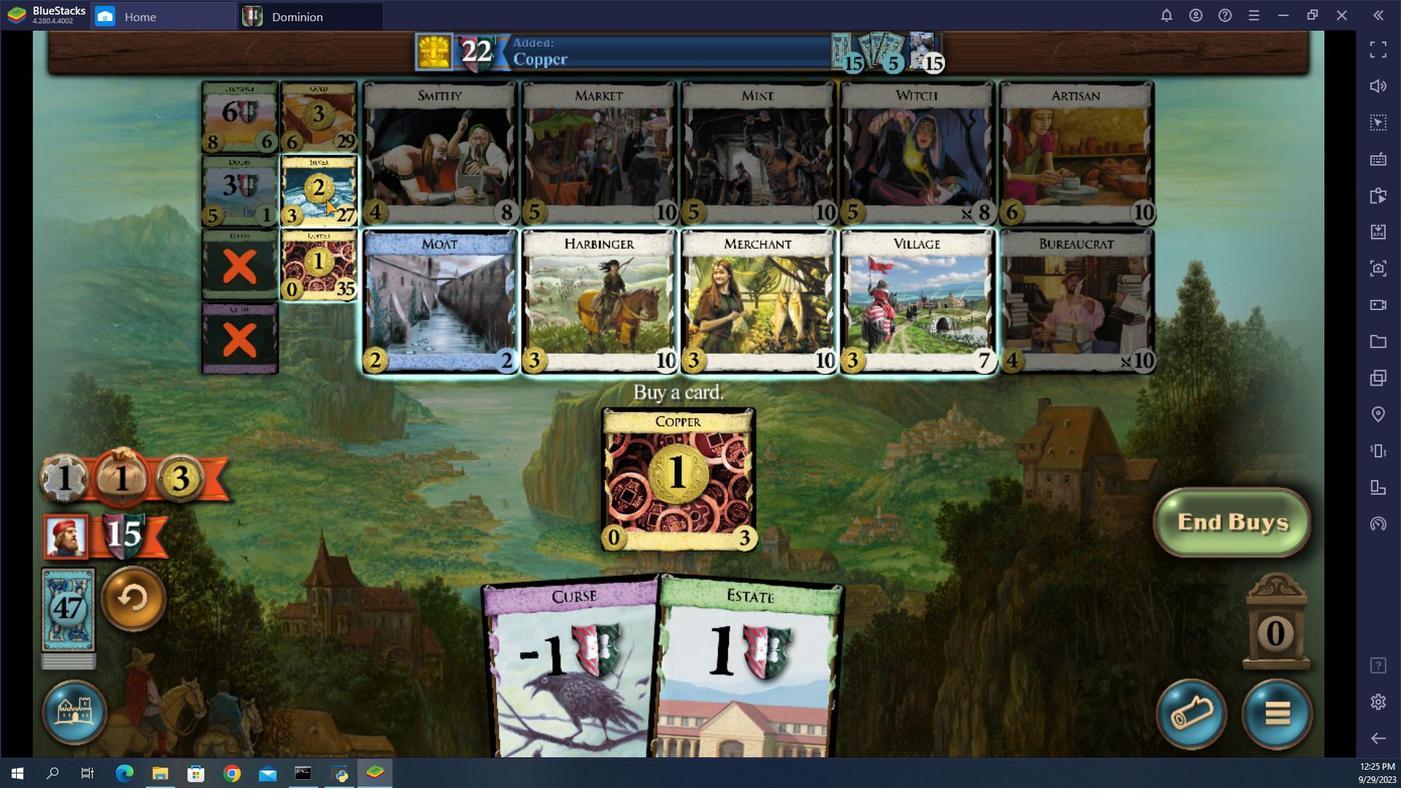 
Action: Mouse pressed left at (621, 527)
Screenshot: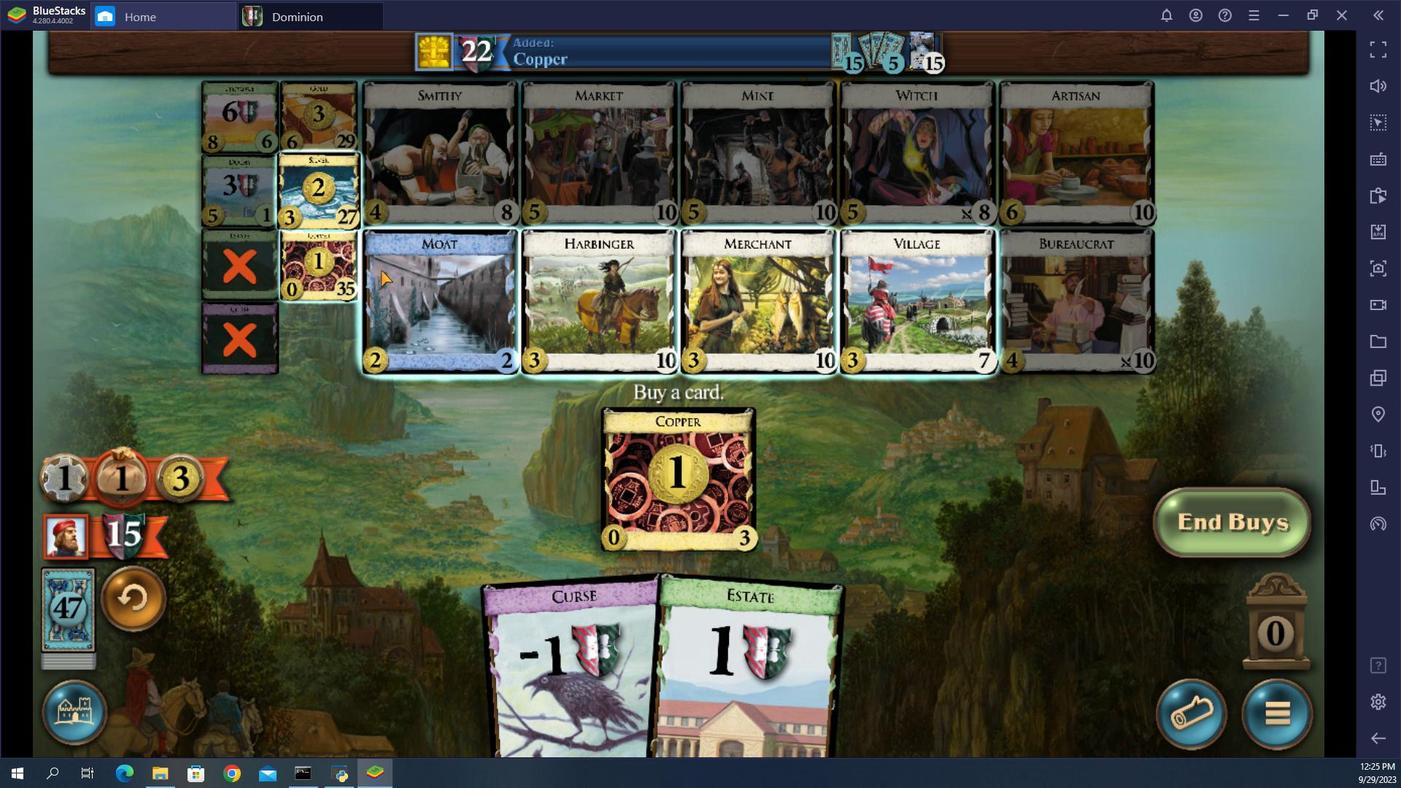 
Action: Mouse moved to (588, 526)
Screenshot: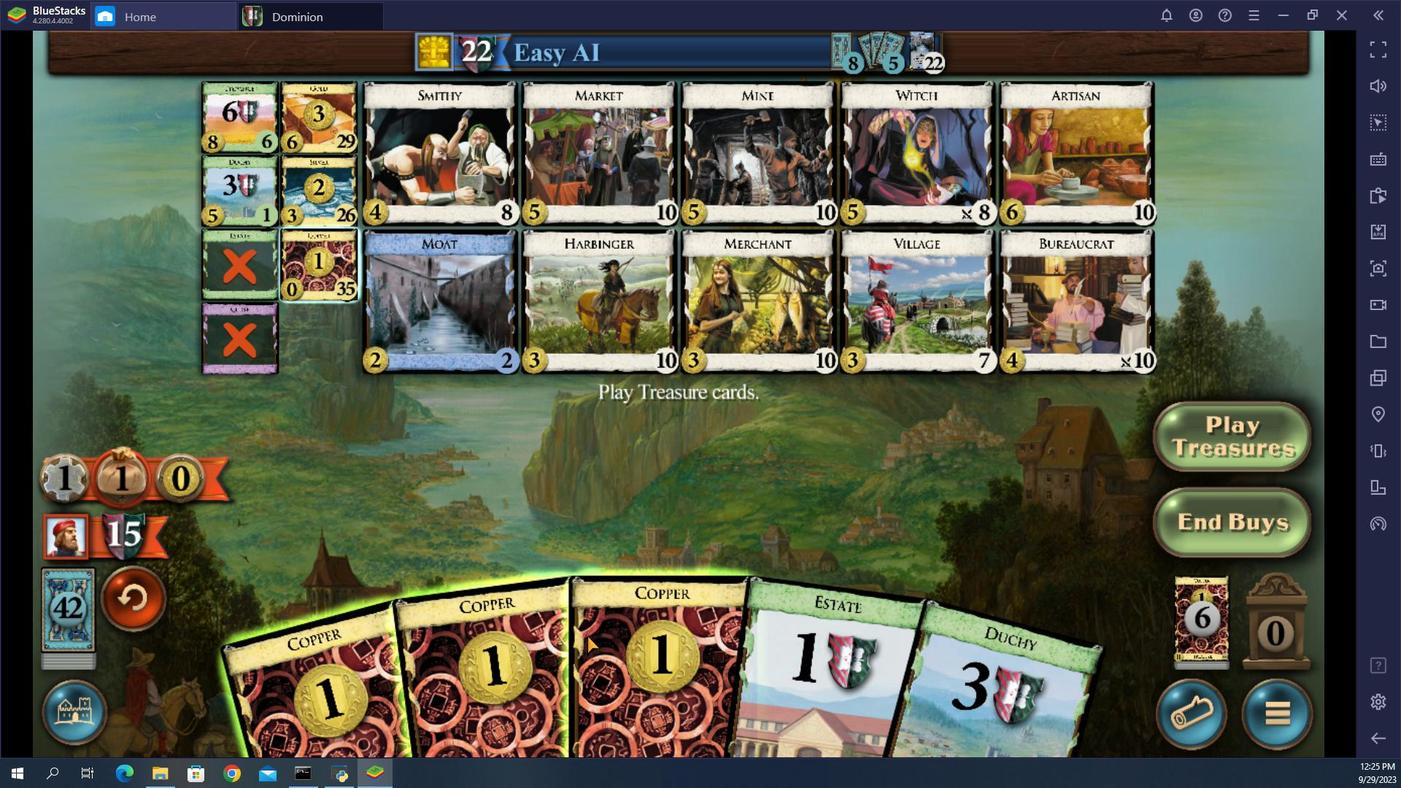 
Action: Mouse pressed left at (588, 526)
Screenshot: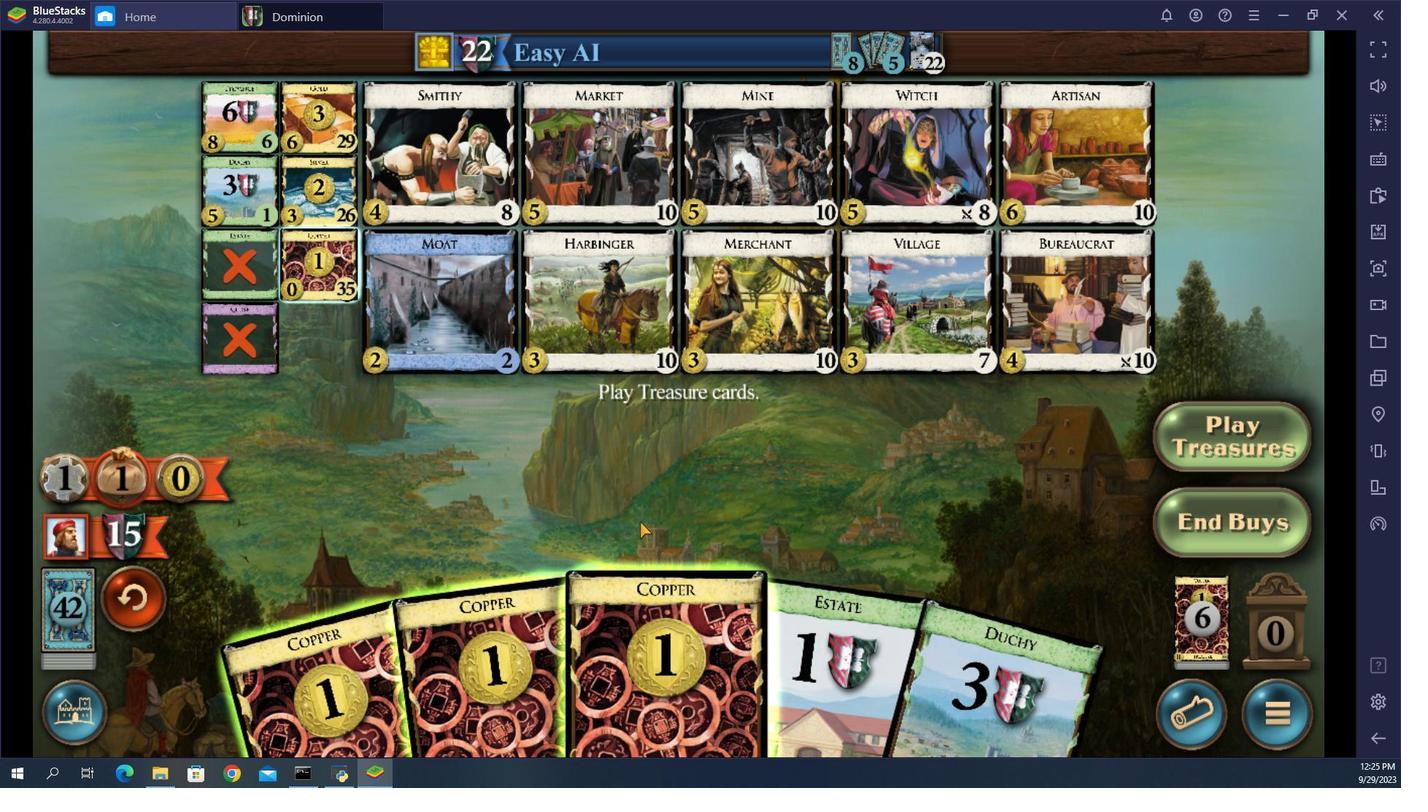 
Action: Mouse moved to (591, 526)
Screenshot: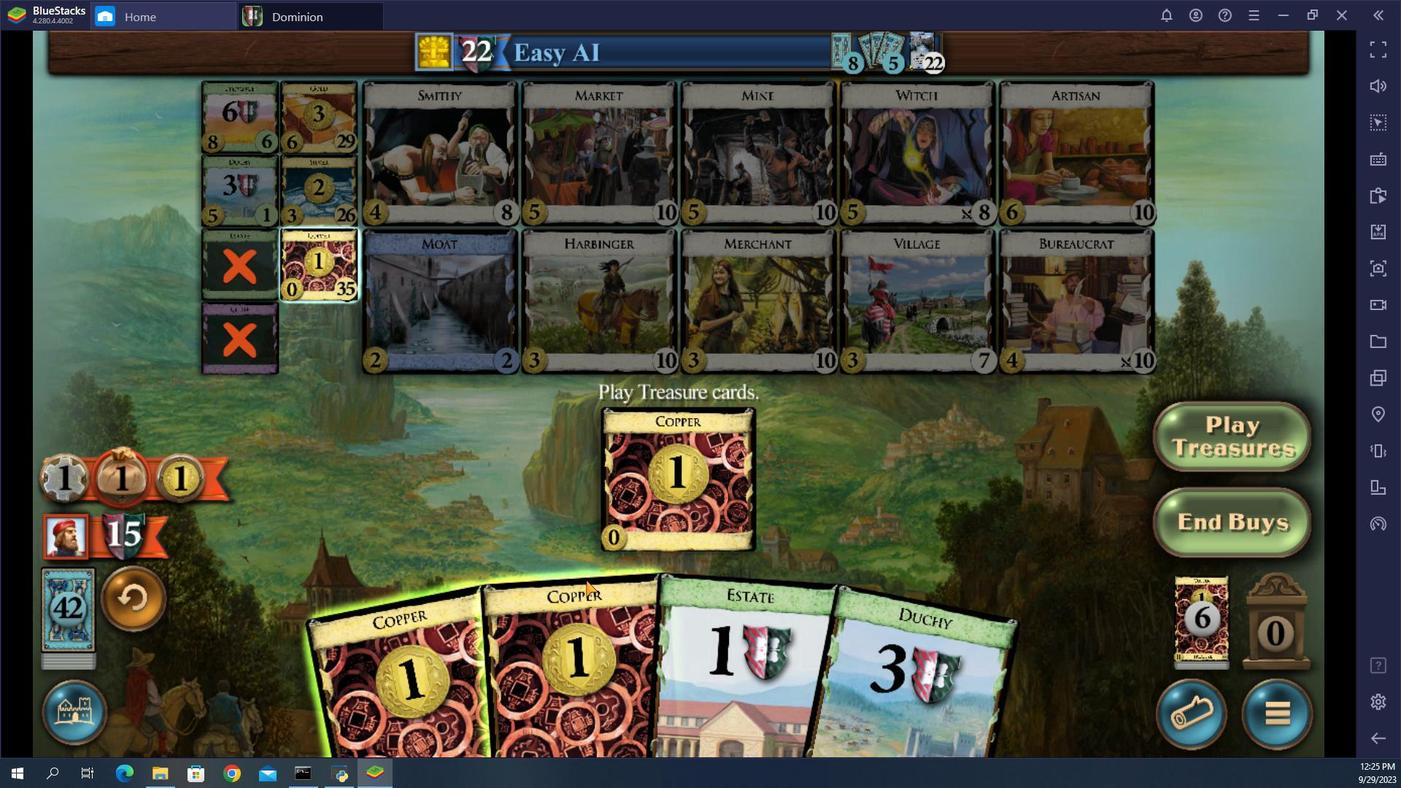 
Action: Mouse pressed left at (591, 526)
Screenshot: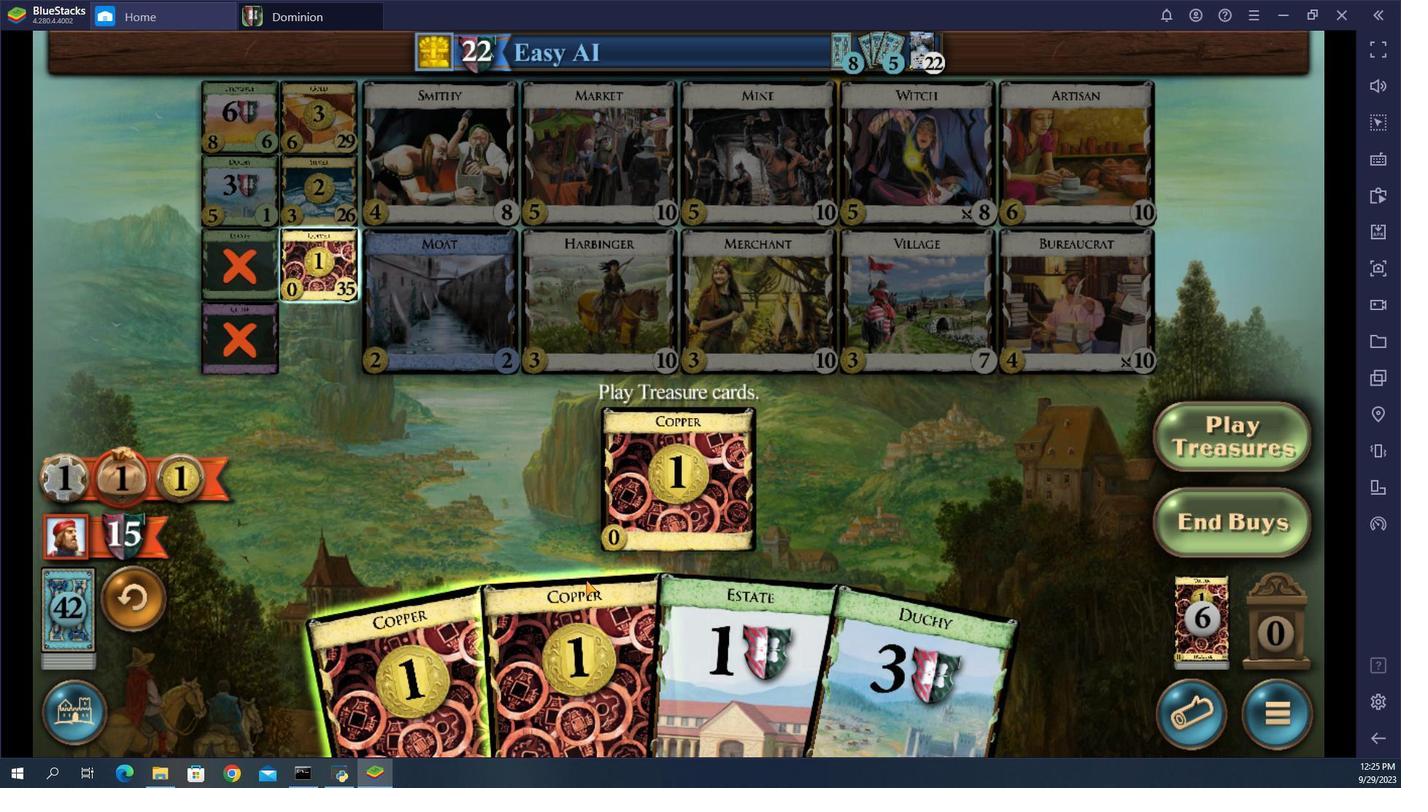 
Action: Mouse moved to (600, 526)
Screenshot: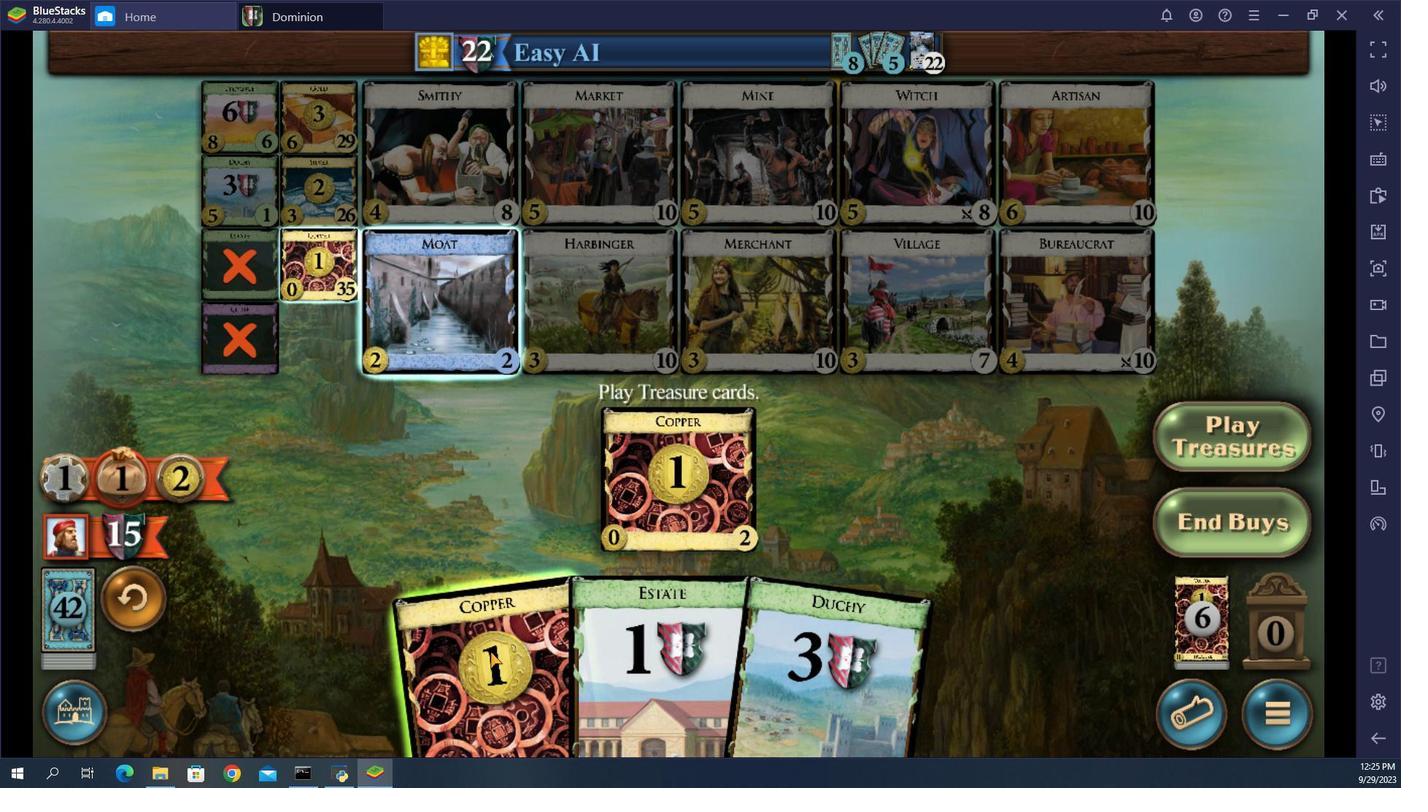 
Action: Mouse pressed left at (600, 526)
Screenshot: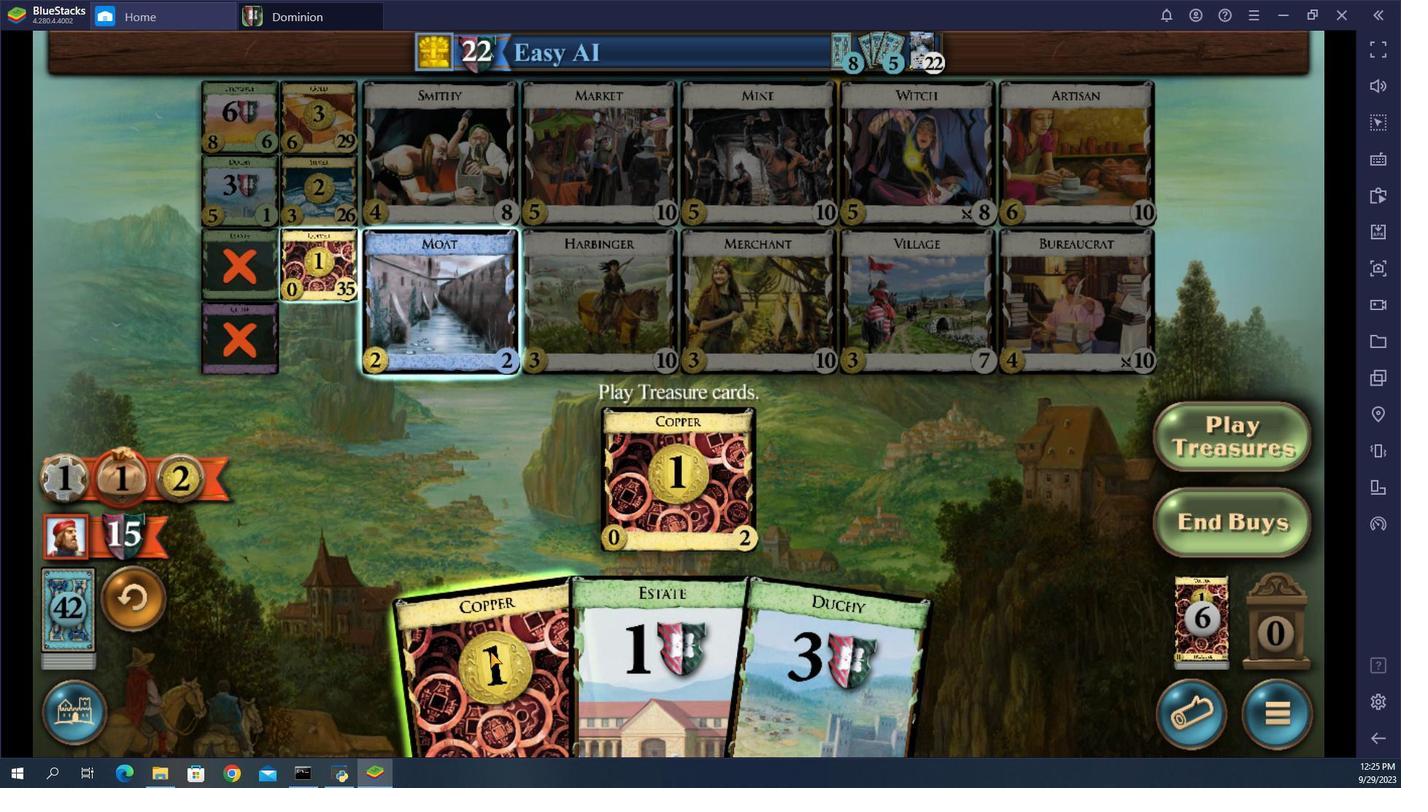 
Action: Mouse moved to (623, 527)
Screenshot: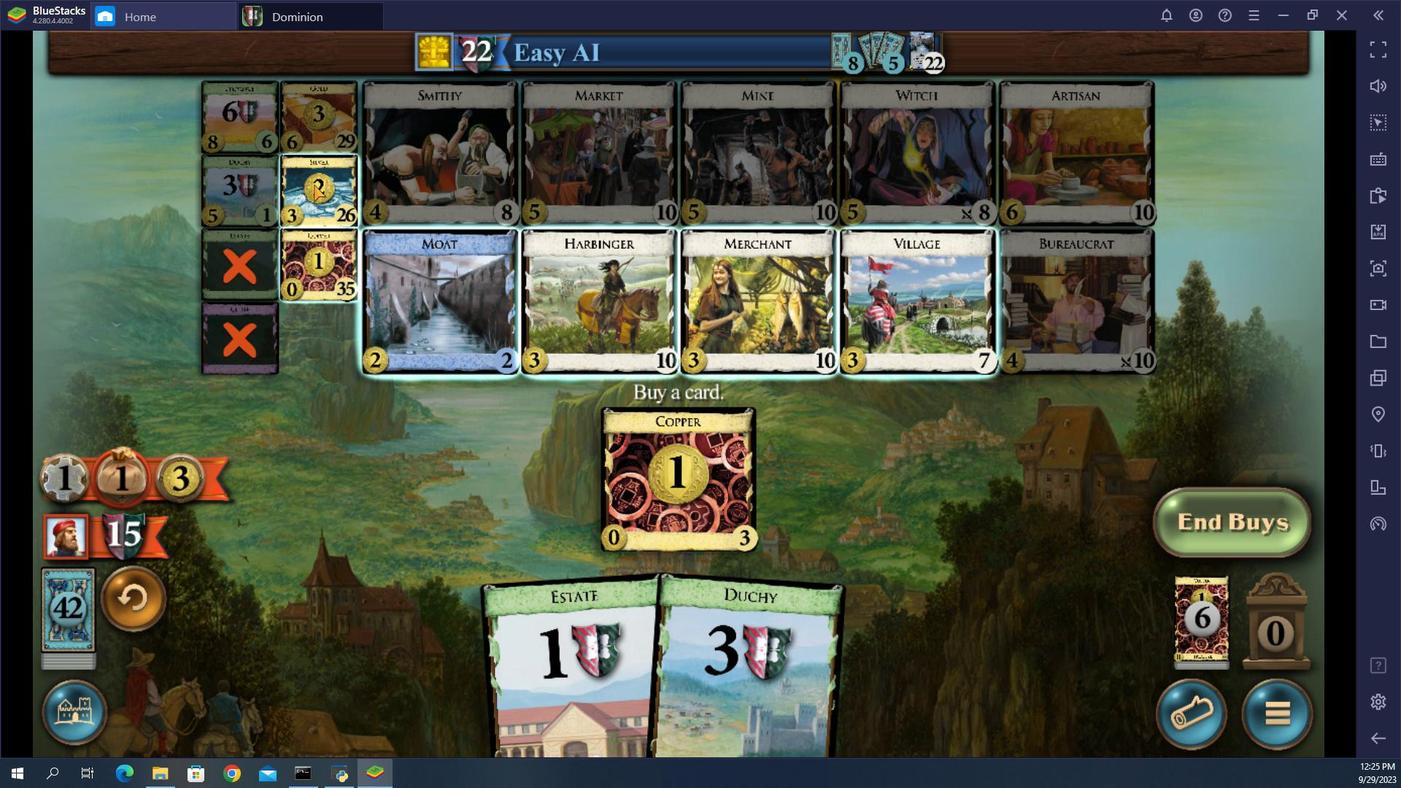 
Action: Mouse pressed left at (623, 527)
Screenshot: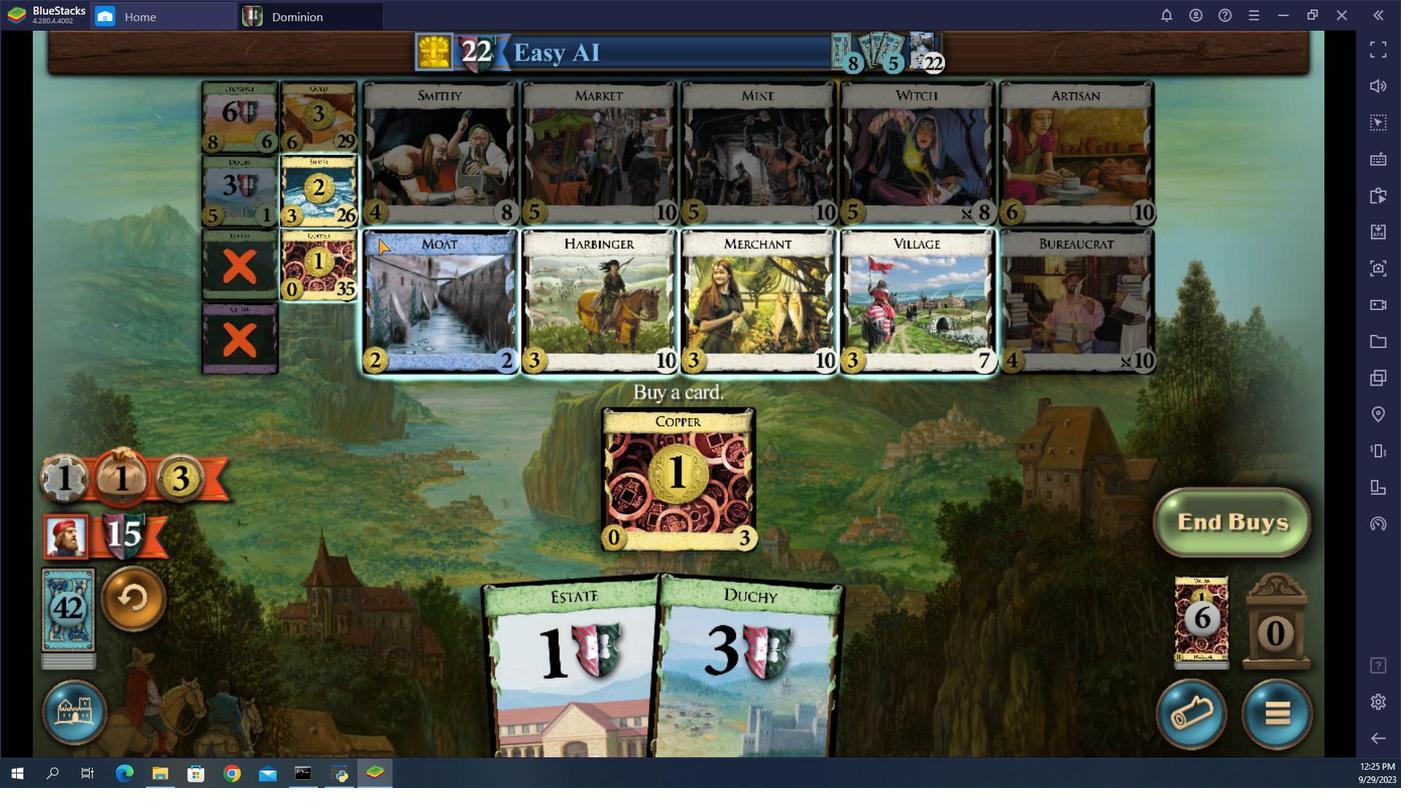 
Action: Mouse moved to (537, 526)
Screenshot: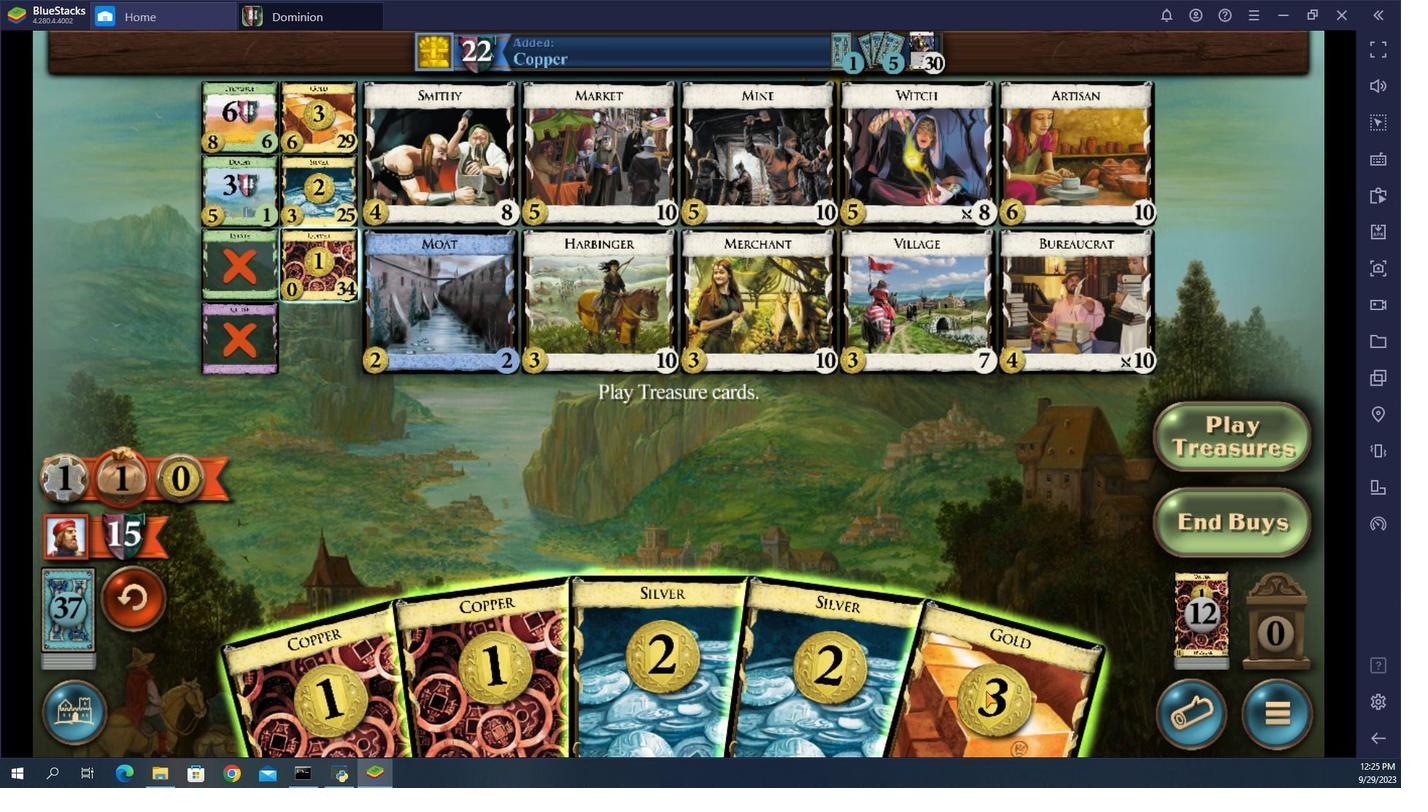 
Action: Mouse pressed left at (537, 526)
Screenshot: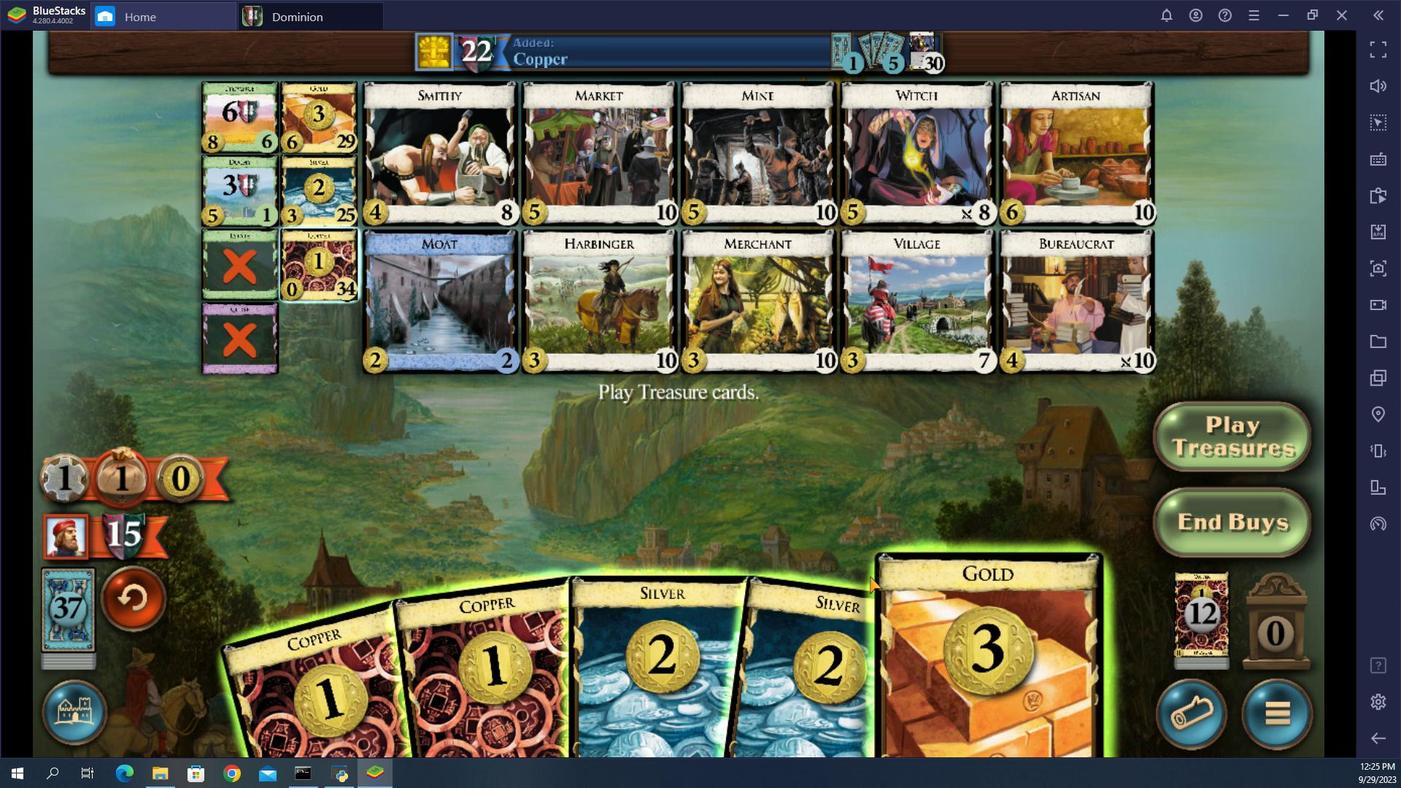 
Action: Mouse moved to (548, 526)
Screenshot: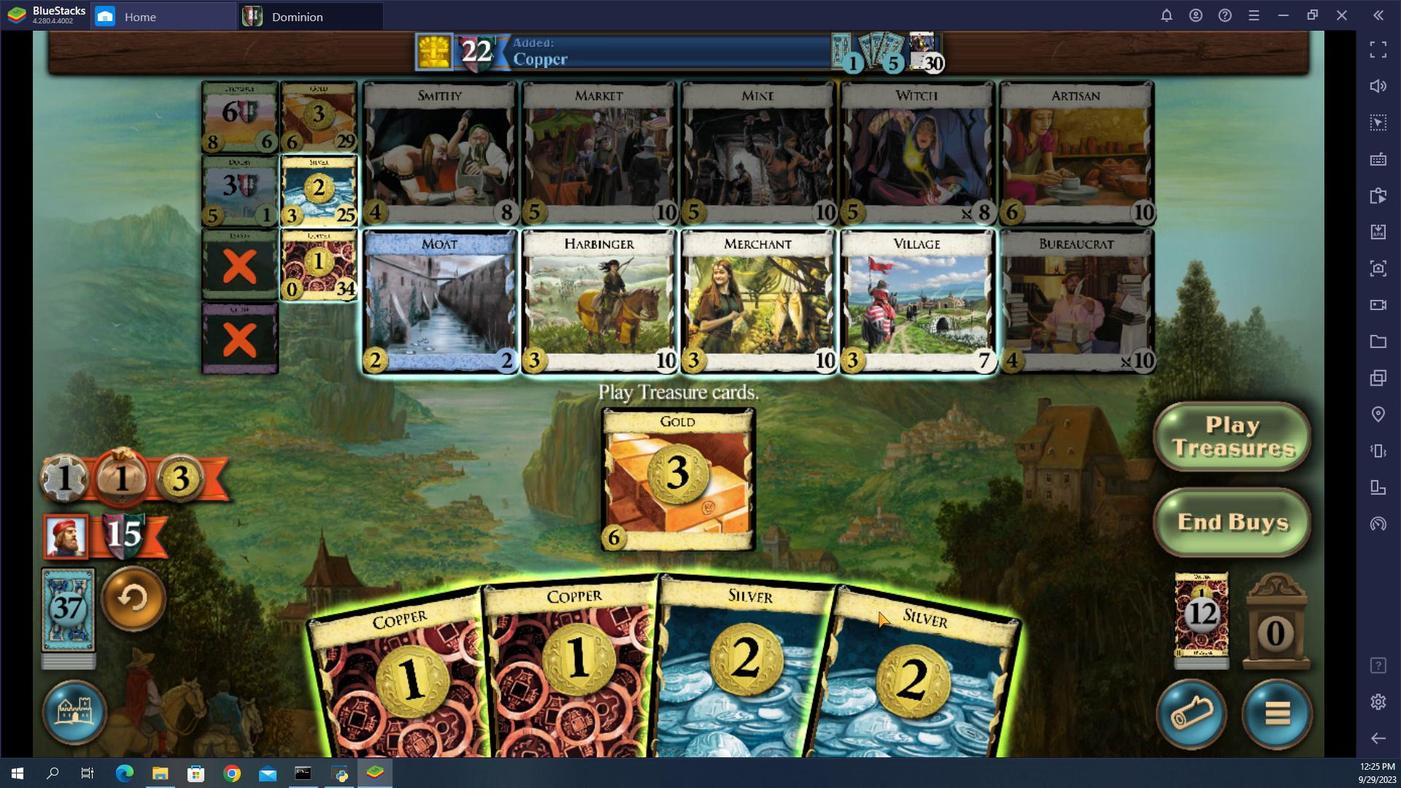 
Action: Mouse pressed left at (548, 526)
Screenshot: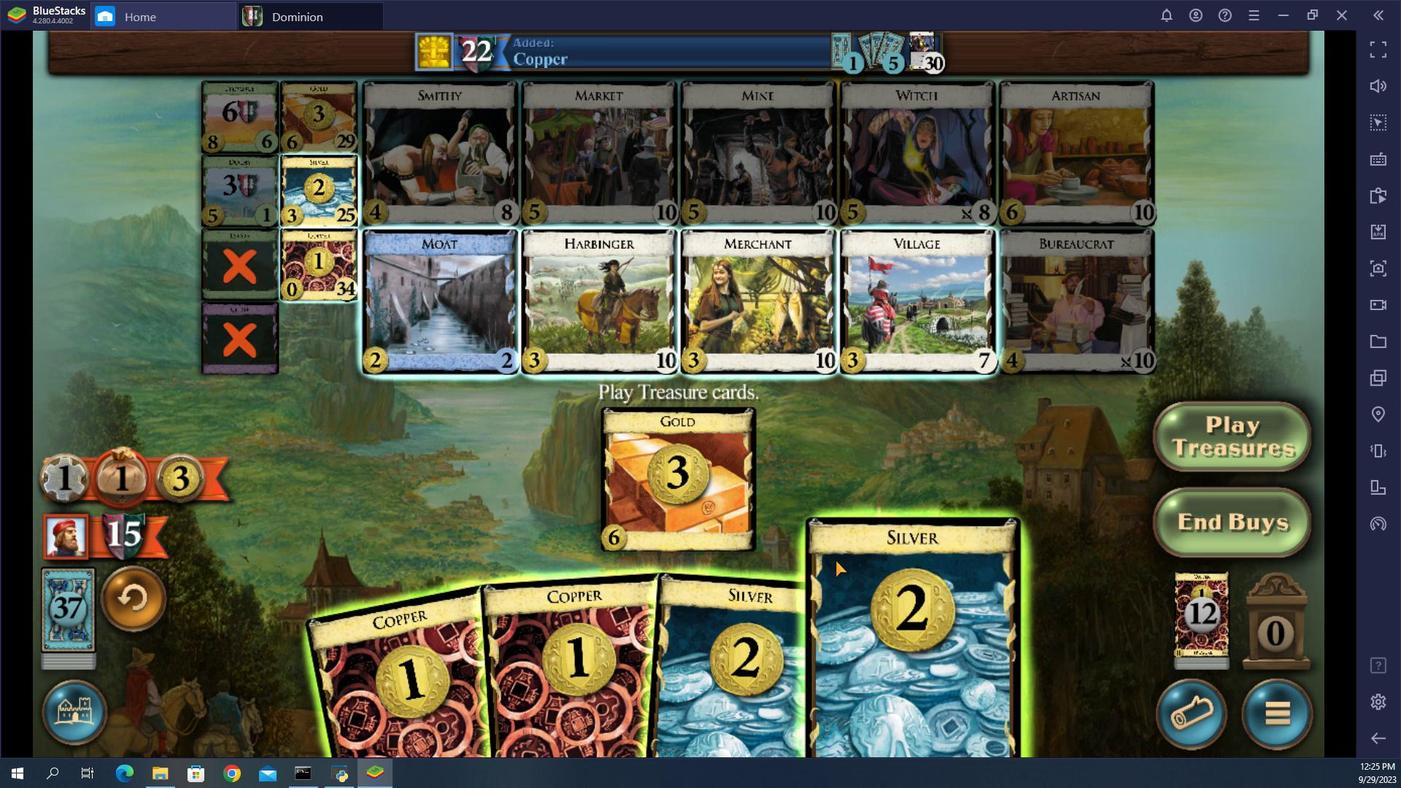 
Action: Mouse moved to (553, 526)
Screenshot: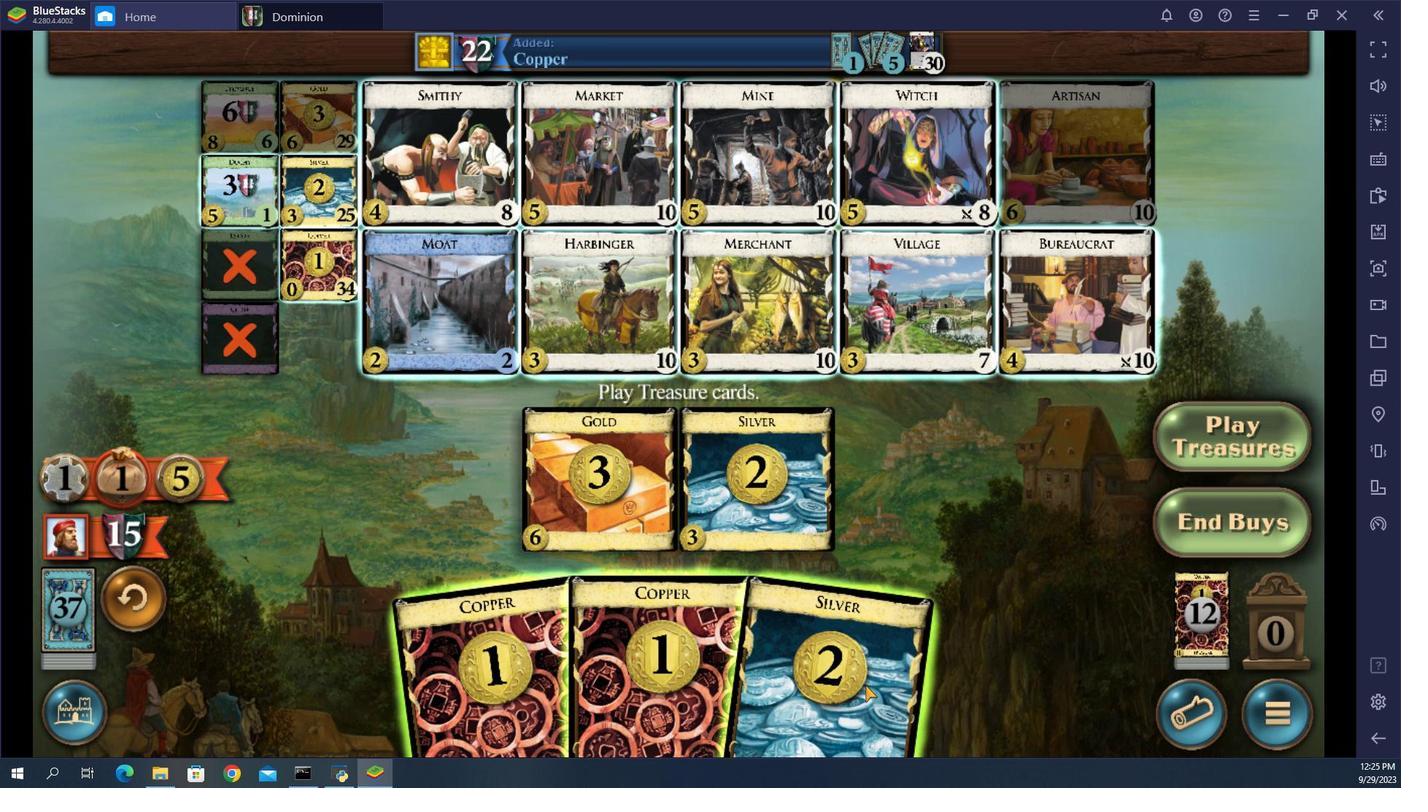 
Action: Mouse pressed left at (553, 526)
Screenshot: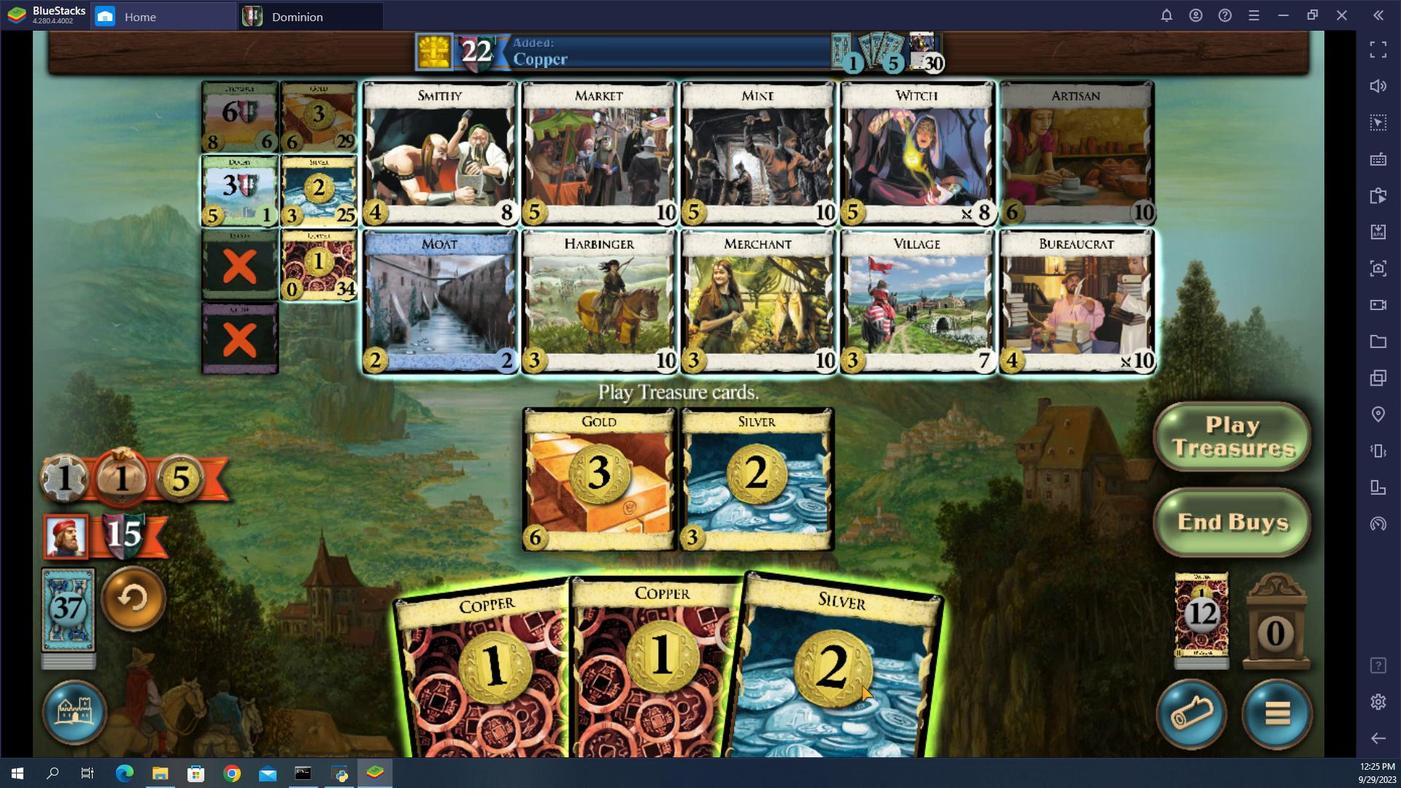 
Action: Mouse moved to (567, 526)
Screenshot: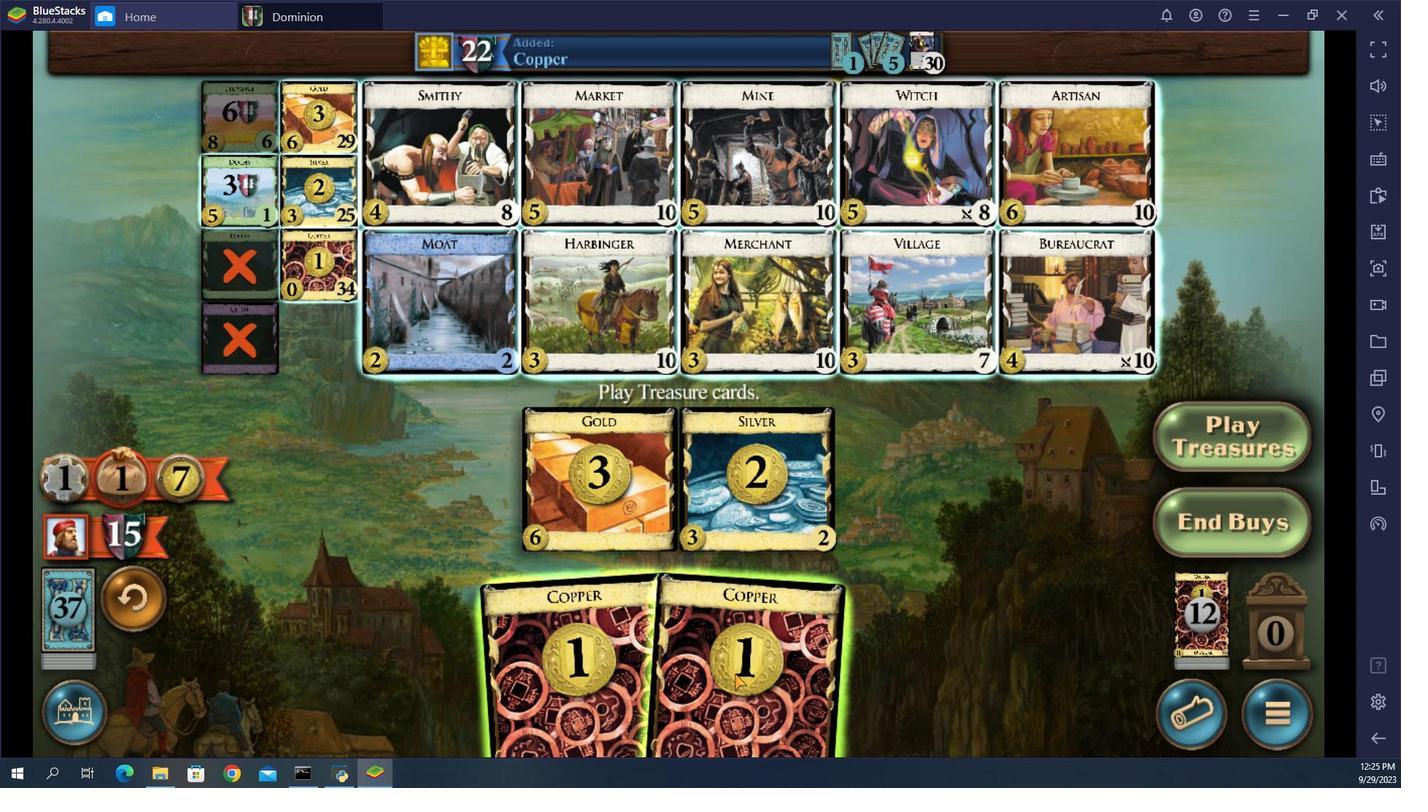 
Action: Mouse pressed left at (567, 526)
Screenshot: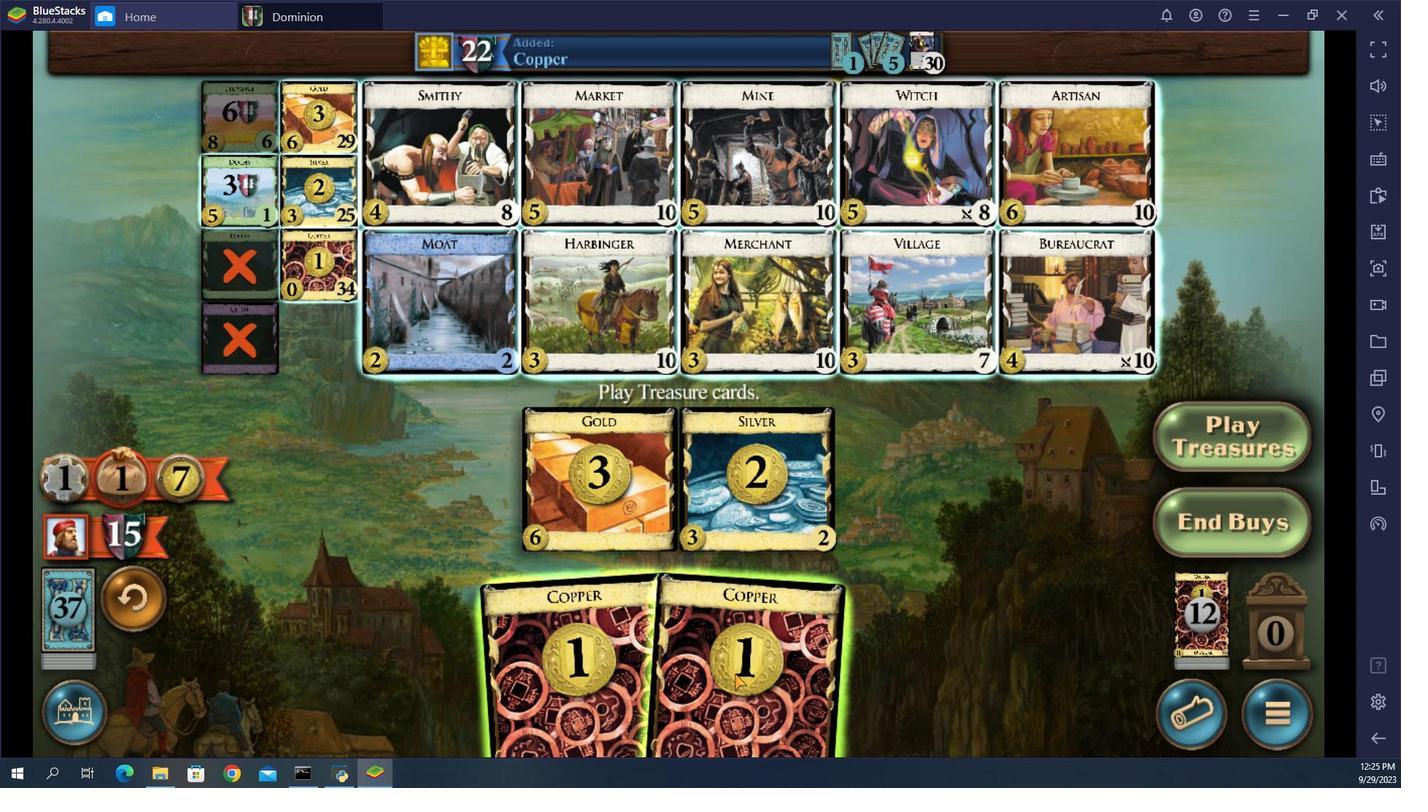 
Action: Mouse moved to (633, 527)
Screenshot: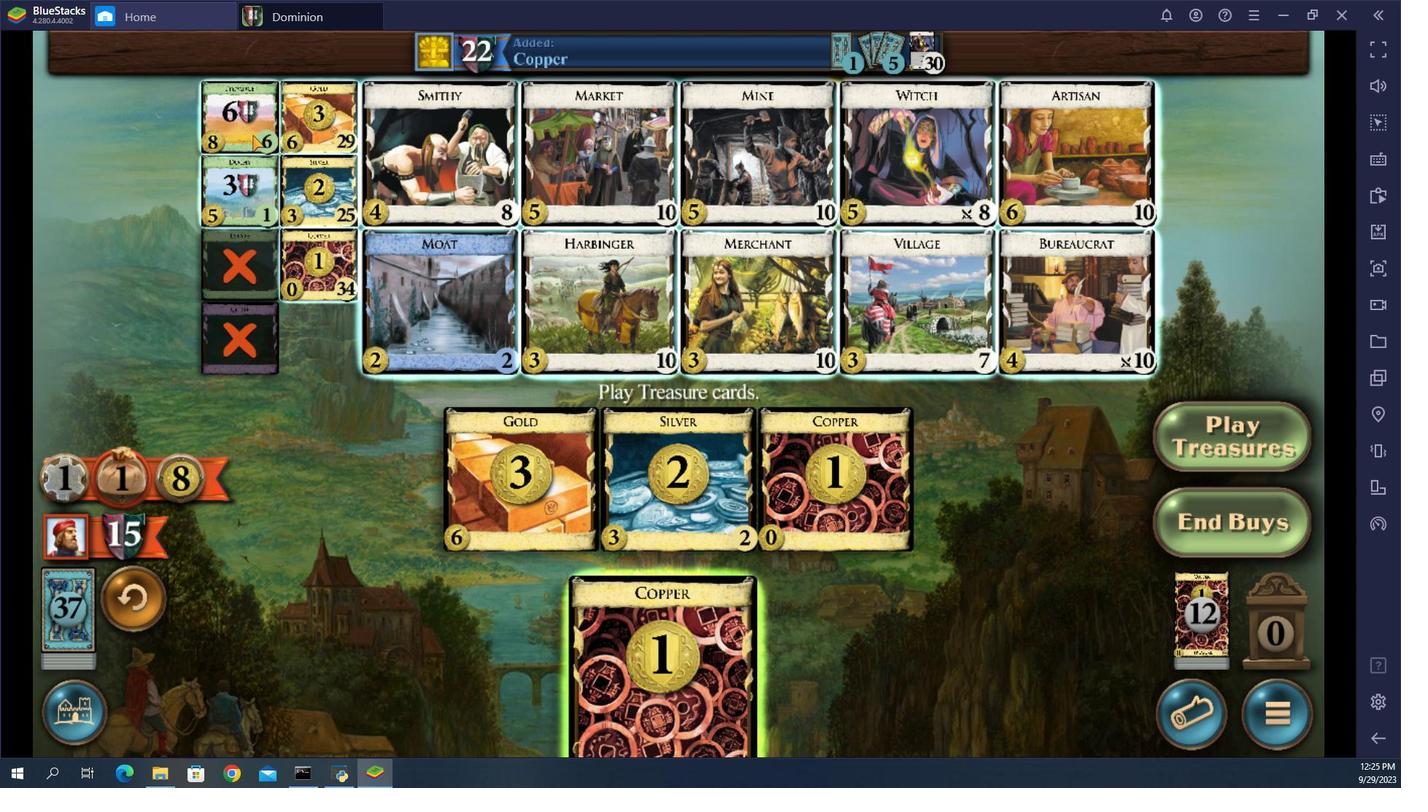 
Action: Mouse pressed left at (633, 527)
